 Task: Adding States in Picklist Value Sets 1
Action: Mouse moved to (129, 406)
Screenshot: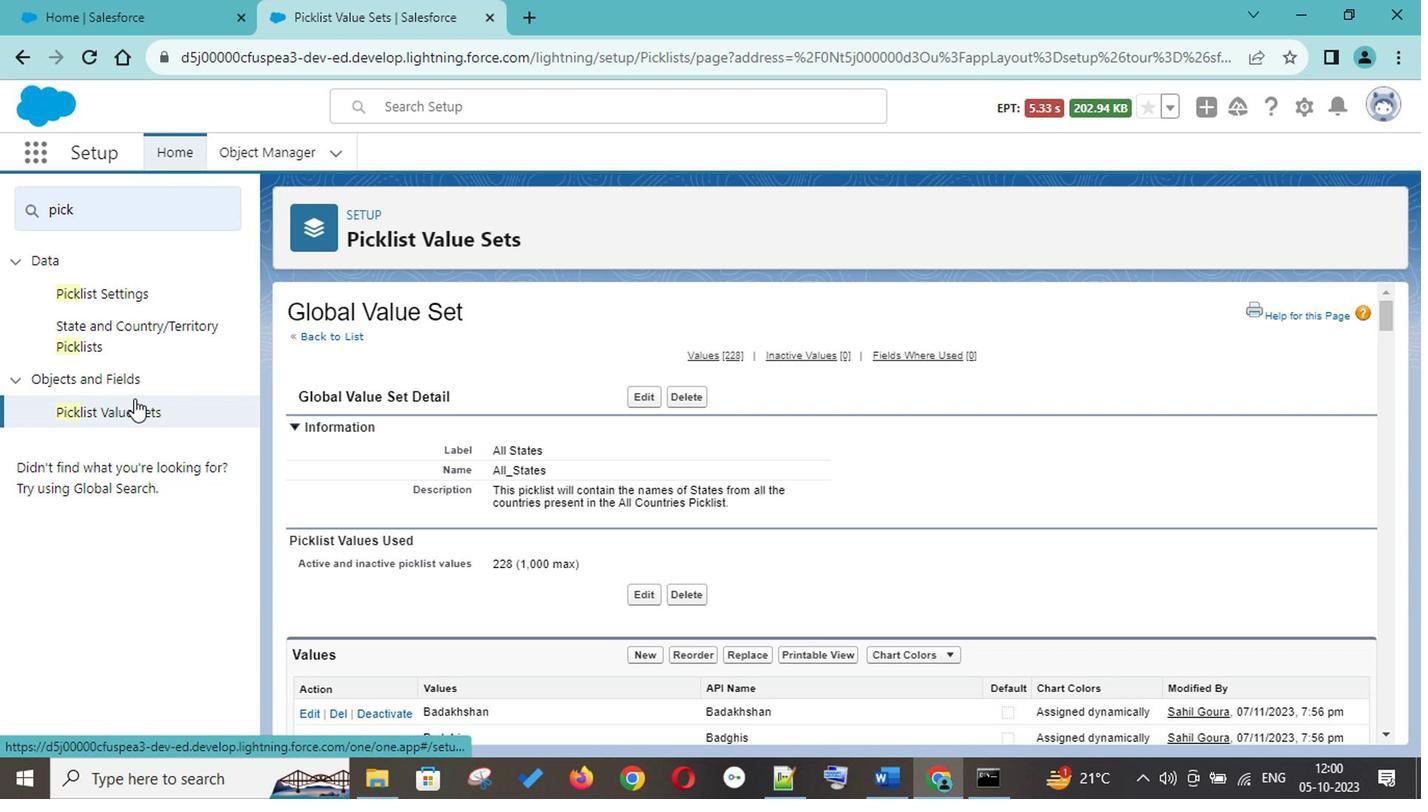 
Action: Mouse pressed left at (129, 406)
Screenshot: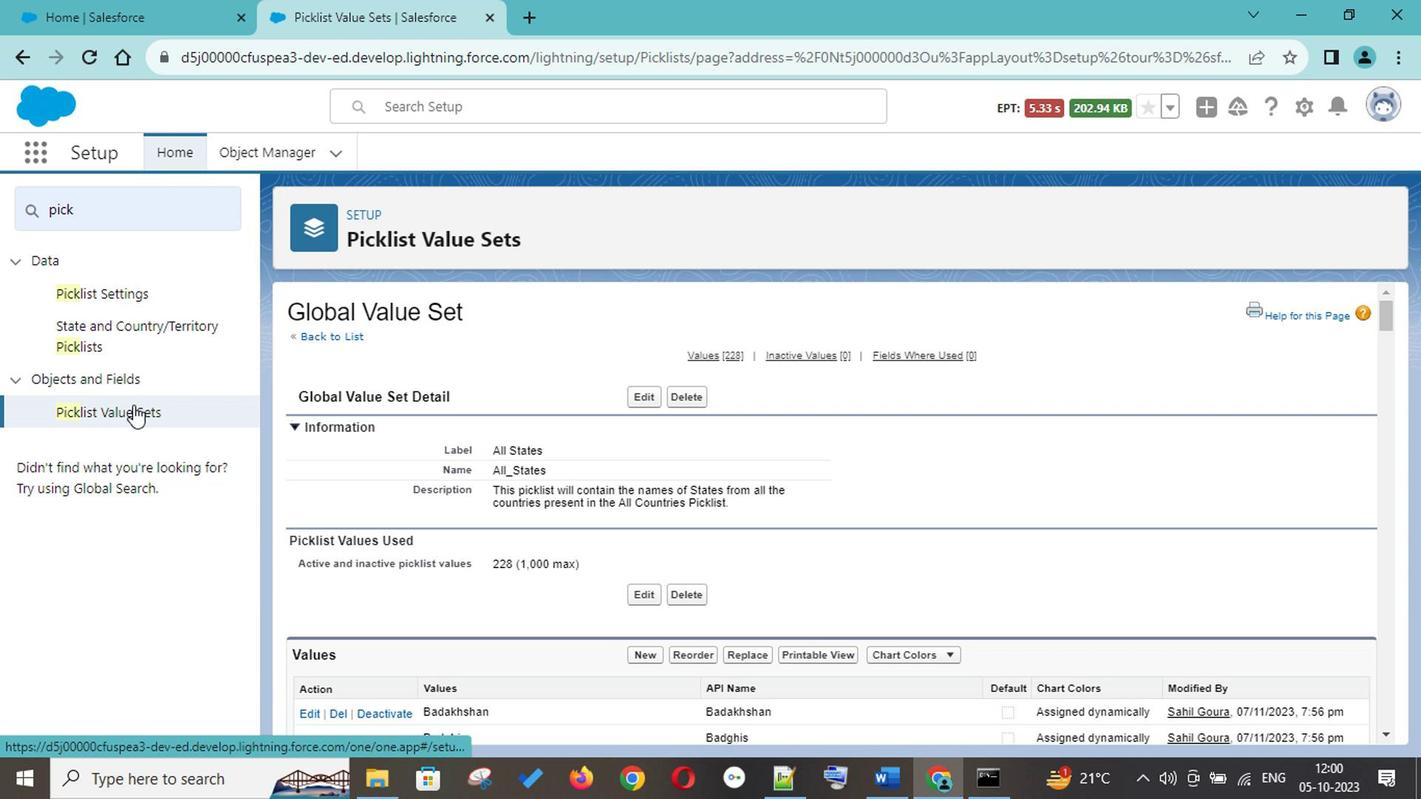 
Action: Mouse moved to (401, 535)
Screenshot: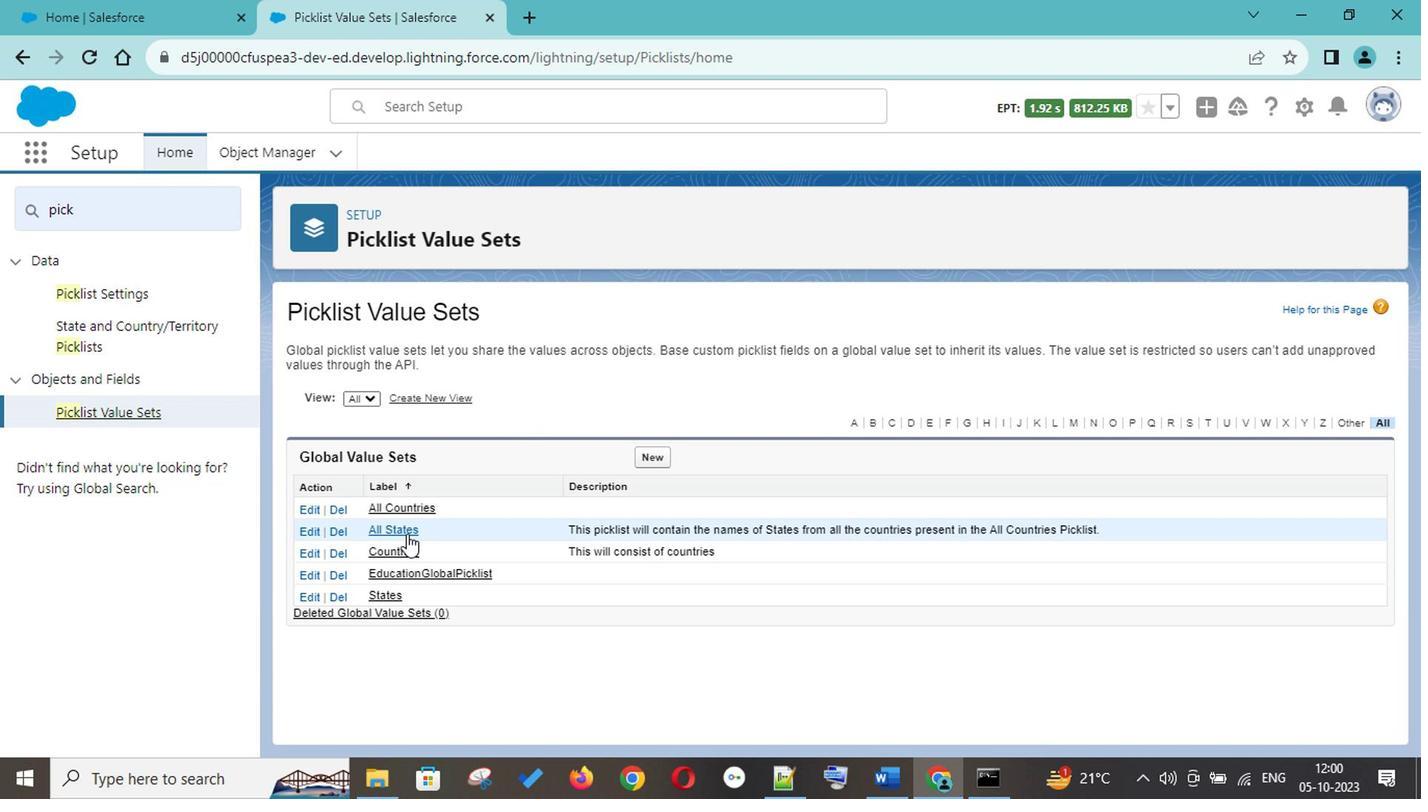 
Action: Mouse pressed left at (401, 535)
Screenshot: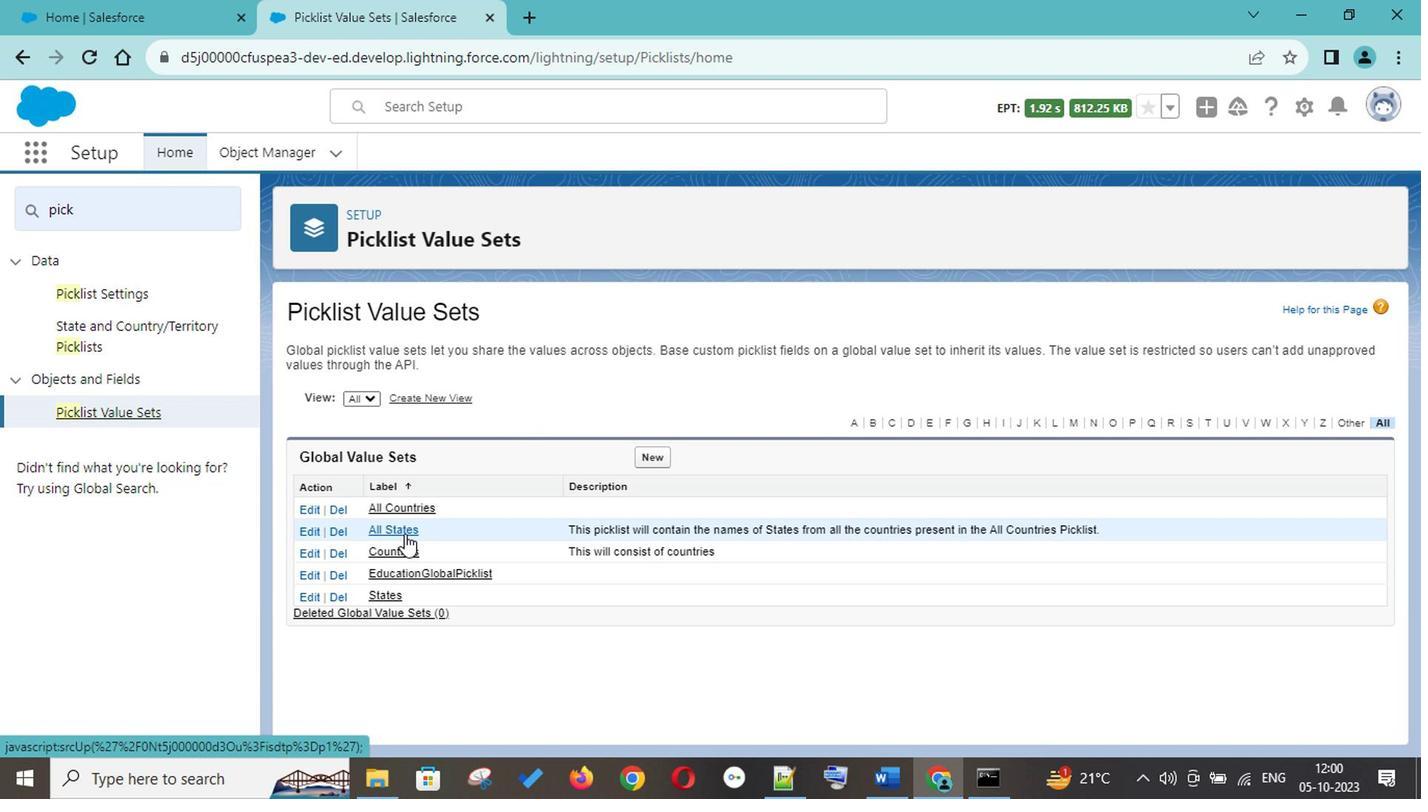 
Action: Mouse moved to (639, 545)
Screenshot: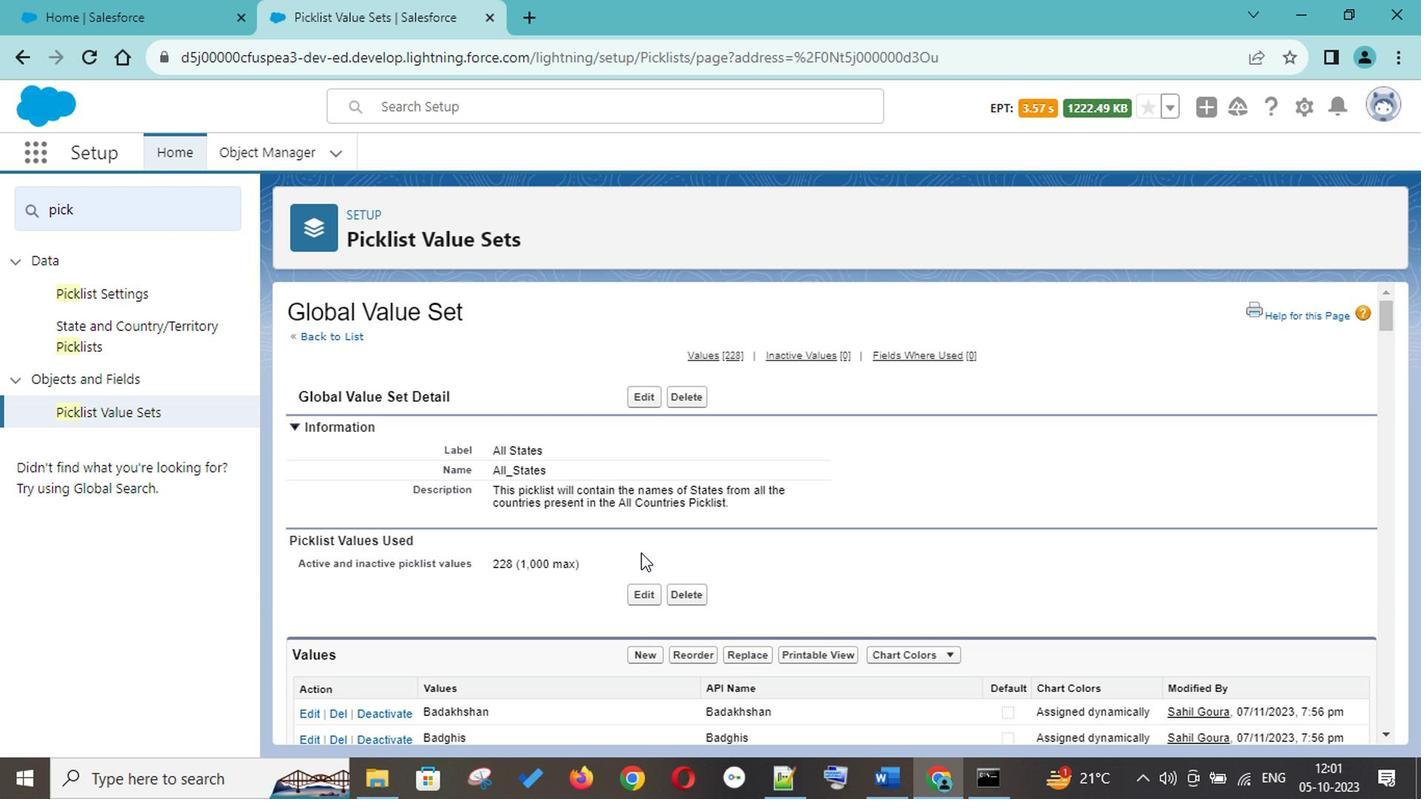 
Action: Mouse scrolled (639, 544) with delta (0, 0)
Screenshot: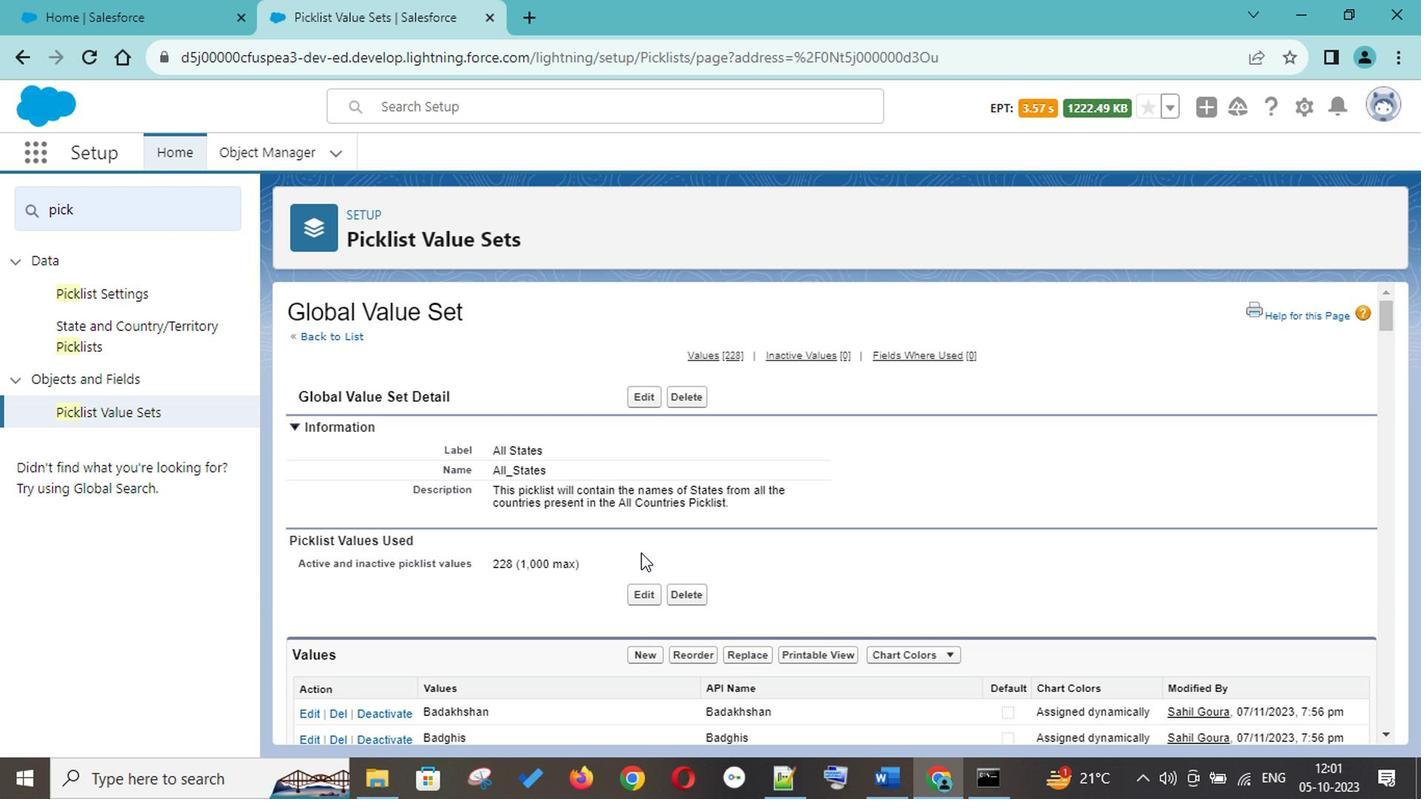
Action: Mouse moved to (564, 527)
Screenshot: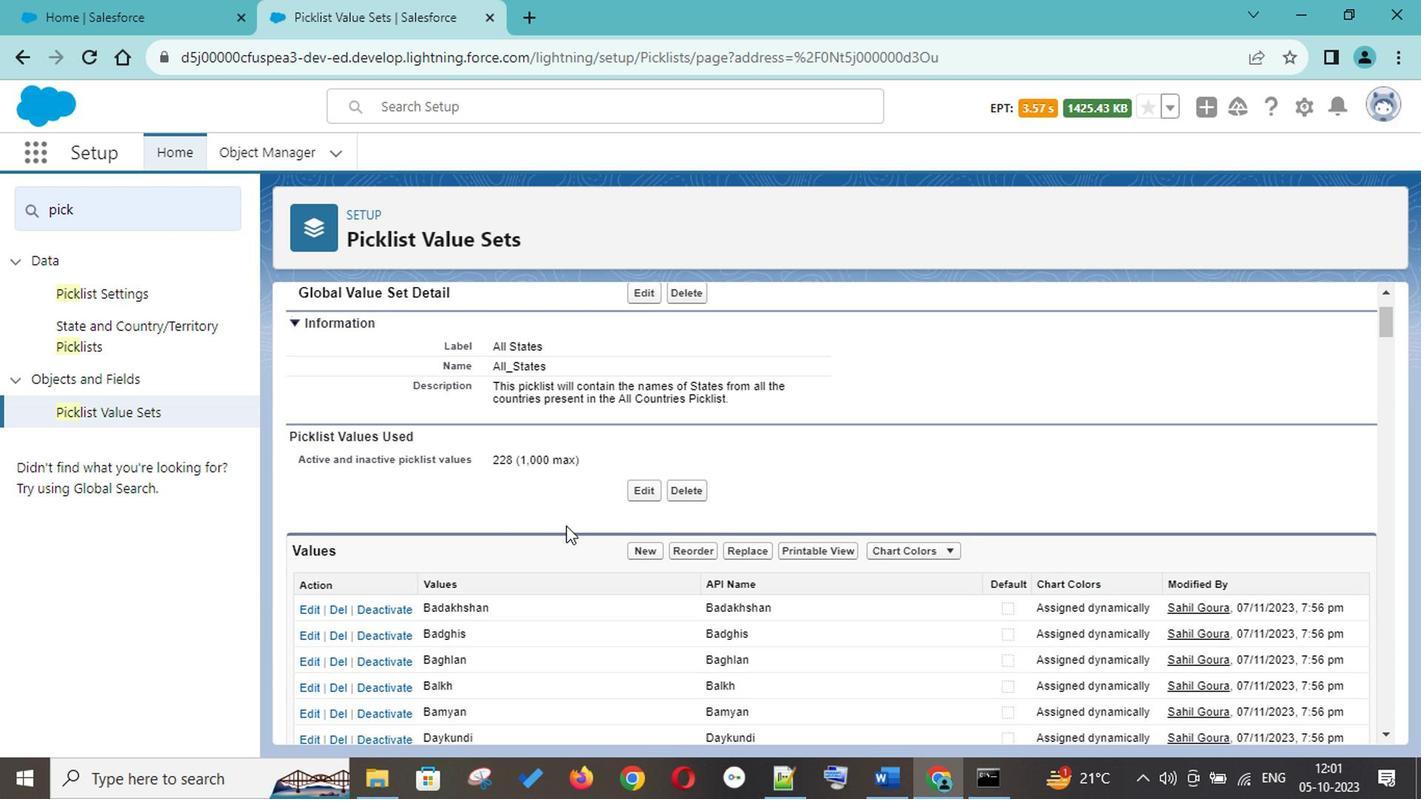 
Action: Mouse scrolled (564, 527) with delta (0, 0)
Screenshot: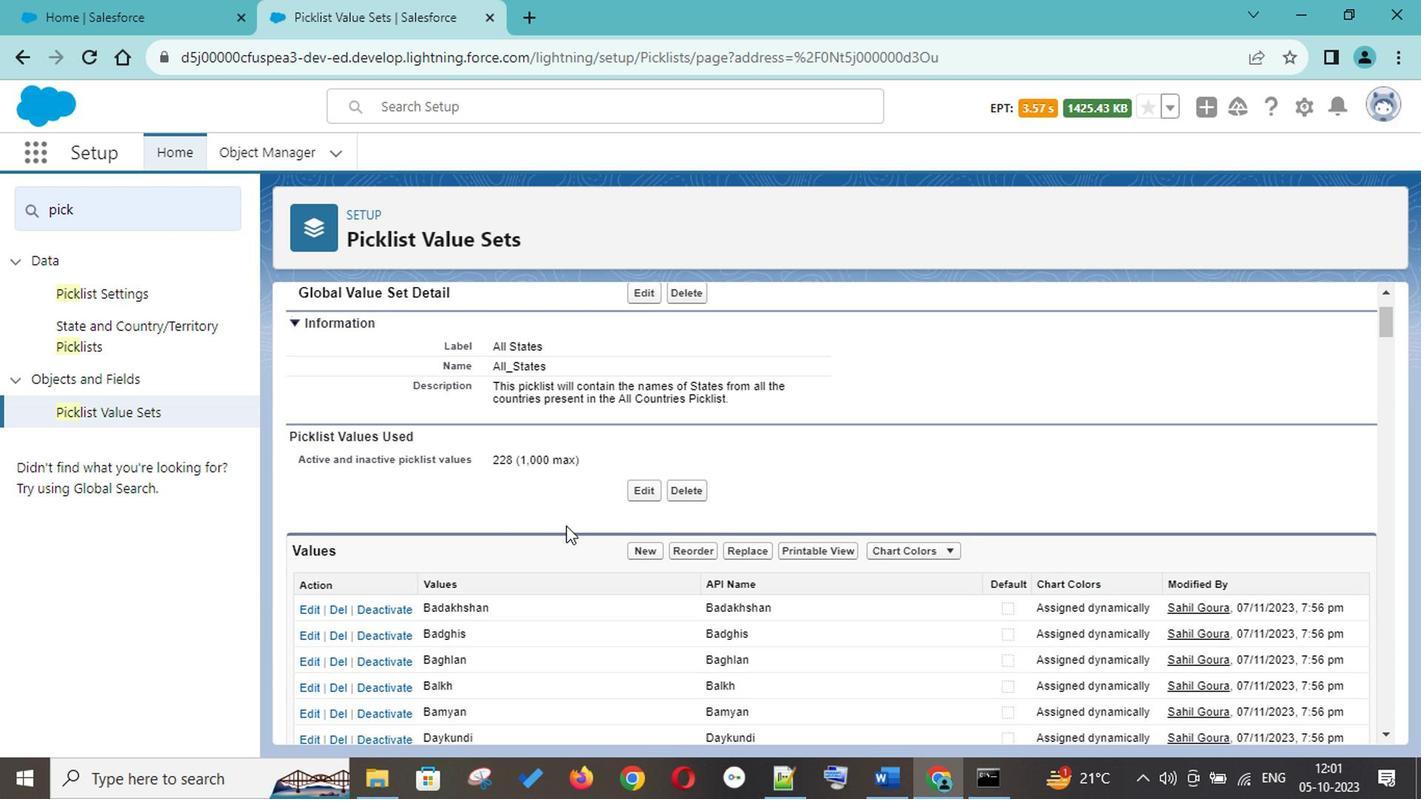 
Action: Mouse moved to (643, 451)
Screenshot: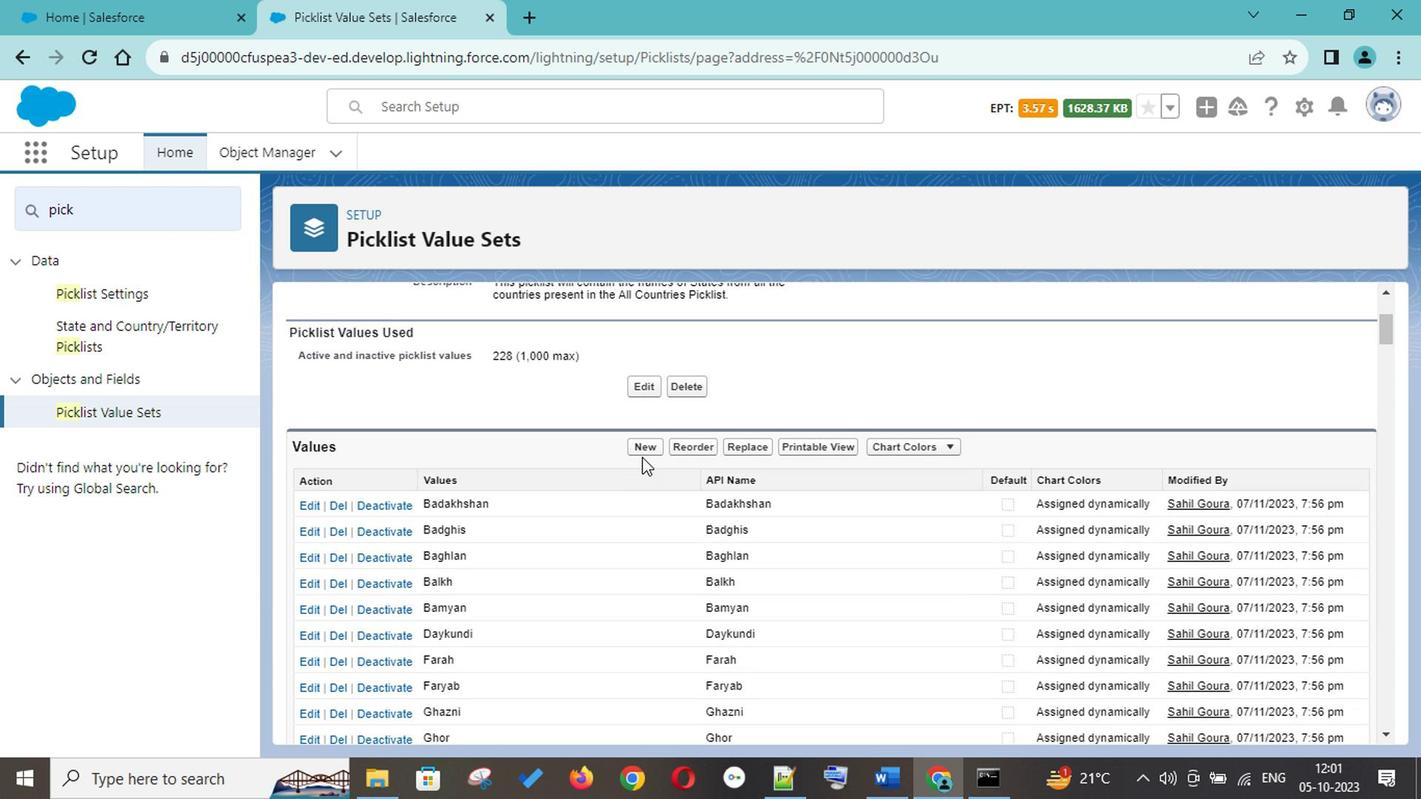 
Action: Mouse pressed left at (643, 451)
Screenshot: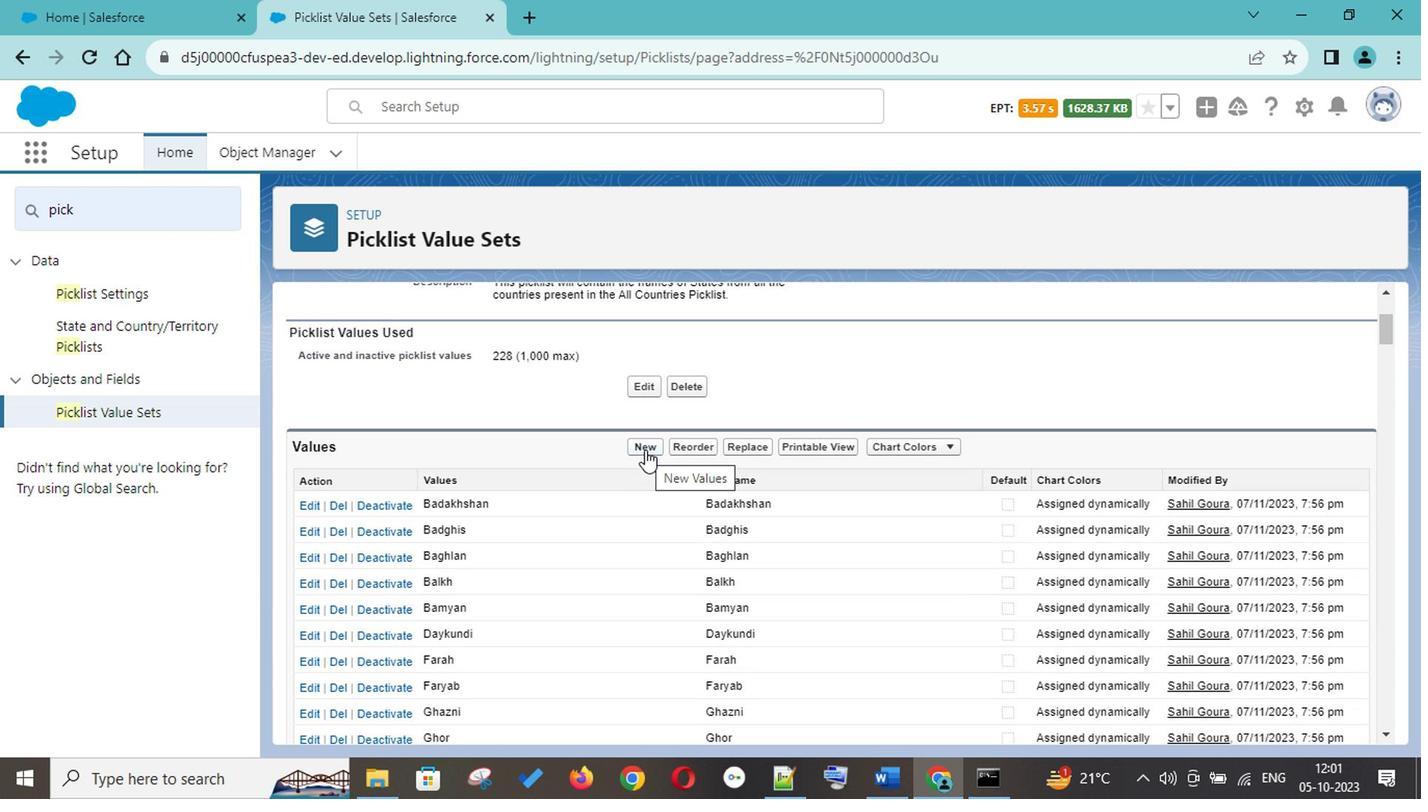 
Action: Mouse moved to (595, 515)
Screenshot: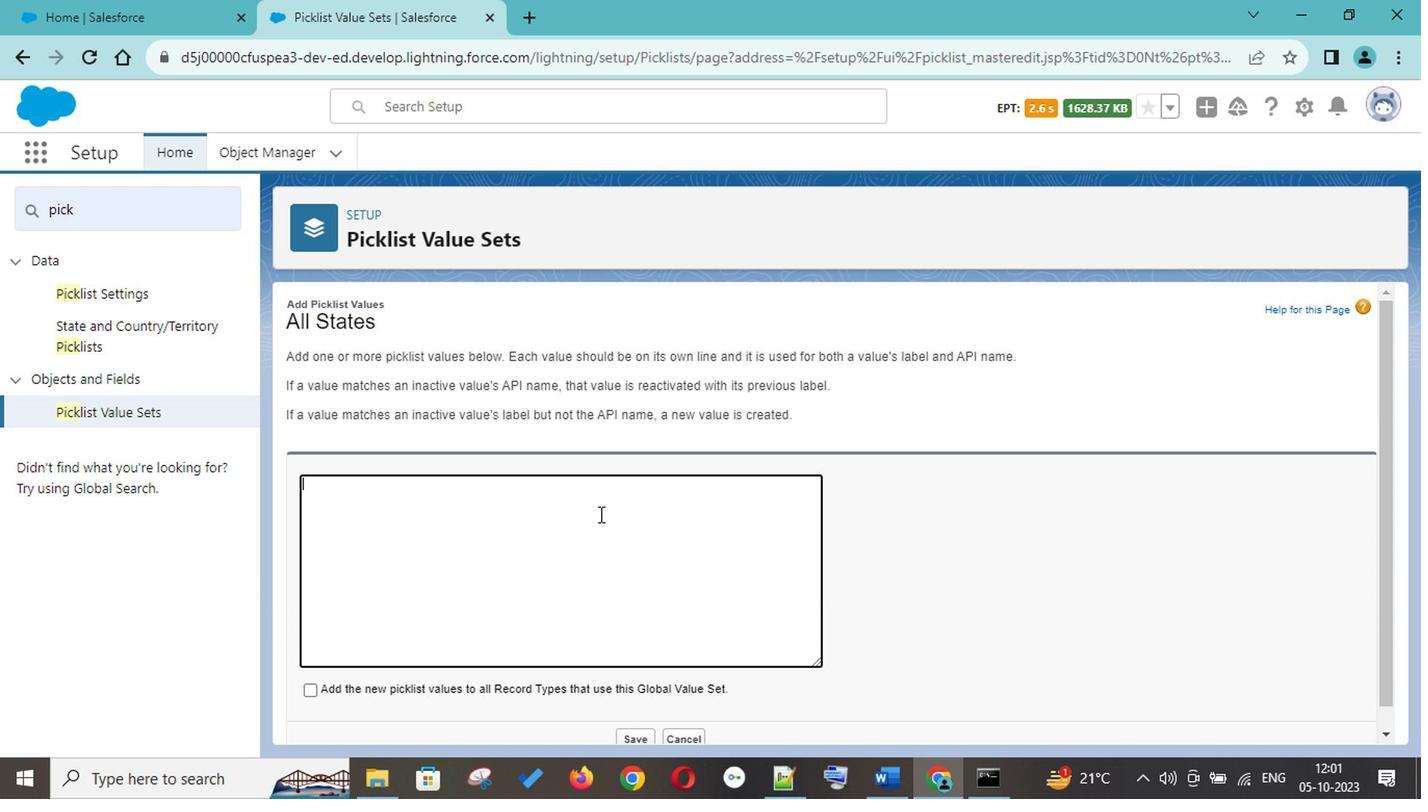 
Action: Key pressed <Key.shift>Alb-<Key.shift>Donau-<Key.shift><Key.shift><Key.shift>Kreis<Key.enter><Key.shift>Biberach<Key.enter><Key.shift>Bodenseekreis<Key.enter><Key.shift>Boblingen<Key.enter><Key.shift>Breisgau-<Key.shift>Hochschwarzwald<Key.enter><Key.shift>Calw<Key.enter><Key.shift>Konstanz<Key.enter><Key.shift>Emmendingen<Key.enter><Key.shift>Enzkreis<Key.enter><Key.shift>Esslingen<Key.enter><Key.shift>Freudenstadt<Key.enter><Key.shift>Goppingen<Key.enter><Key.shift>Heidenheim<Key.enter><Key.shift>Hohenlohe<Key.enter><Key.shift>Karlsruhe<Key.enter><Key.shift><Key.shift><Key.shift><Key.shift><Key.shift><Key.shift><Key.shift><Key.shift><Key.shift><Key.shift>Lorrach<Key.enter><Key.shift><Key.shift><Key.shift><Key.shift><Key.shift><Key.shift><Key.shift>Ludwigsburg<Key.enter><Key.shift>Main-<Key.shift>Tauber<Key.enter><Key.shift>Neckar-<Key.shift>Odenwald-<Key.shift>Kreis<Key.enter><Key.shift><Key.shift><Key.shift>Ortenaukreirs<Key.backspace><Key.backspace>s<Key.enter><Key.shift>Ostalbkreis<Key.enter><Key.shift><Key.shift><Key.shift><Key.shift><Key.shift><Key.shift><Key.shift><Key.shift>Rastatt<Key.enter><Key.shift>Ravensburg<Key.enter><Key.shift>Rens<Key.backspace><Key.backspace>ms-<Key.shift>Murr-<Key.shift><Key.shift><Key.shift><Key.shift><Key.shift><Key.shift><Key.shift><Key.shift><Key.shift><Key.shift><Key.shift><Key.shift>Kreis<Key.enter><Key.shift><Key.shift><Key.shift><Key.shift><Key.shift><Key.shift><Key.shift>Reutlignto<Key.backspace><Key.backspace><Key.backspace><Key.backspace>ngen<Key.enter><Key.shift>Rhein-<Key.shift>Neckar-<Key.shift>Kreis<Key.enter><Key.shift>Rottwell<Key.backspace><Key.backspace>il<Key.enter><Key.shift>Schwabisch<Key.space><Key.shift>Hall<Key.enter><Key.shift><Key.shift>Schwarzwald-<Key.shift>Baar-<Key.shift>Kreis<Key.enter><Key.shift>Sigmaringen<Key.enter><Key.shift>Tubingen<Key.enter><Key.shift>Tuttlingen<Key.enter><Key.shift>Waldshut<Key.enter><Key.shift>Zollernalbkreis
Screenshot: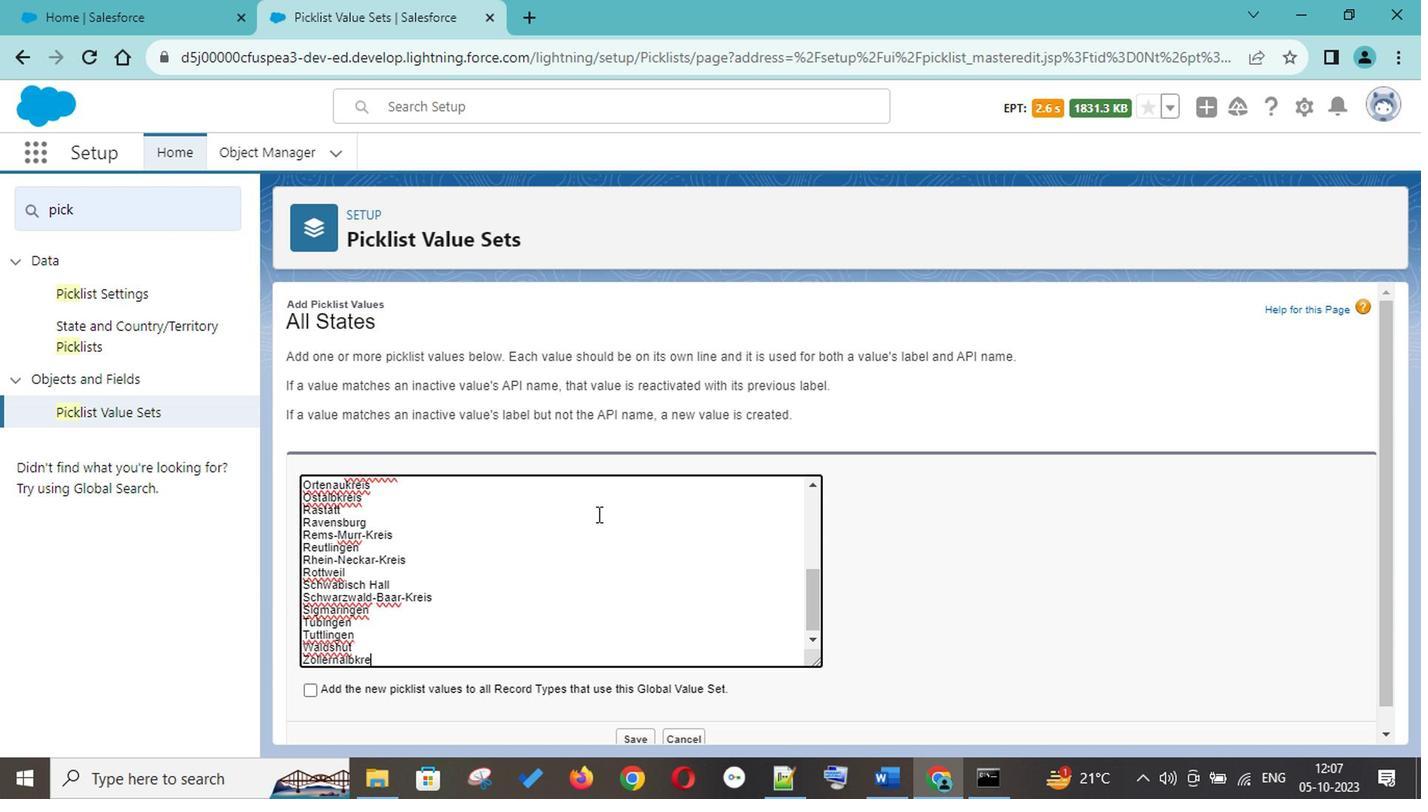 
Action: Mouse moved to (307, 693)
Screenshot: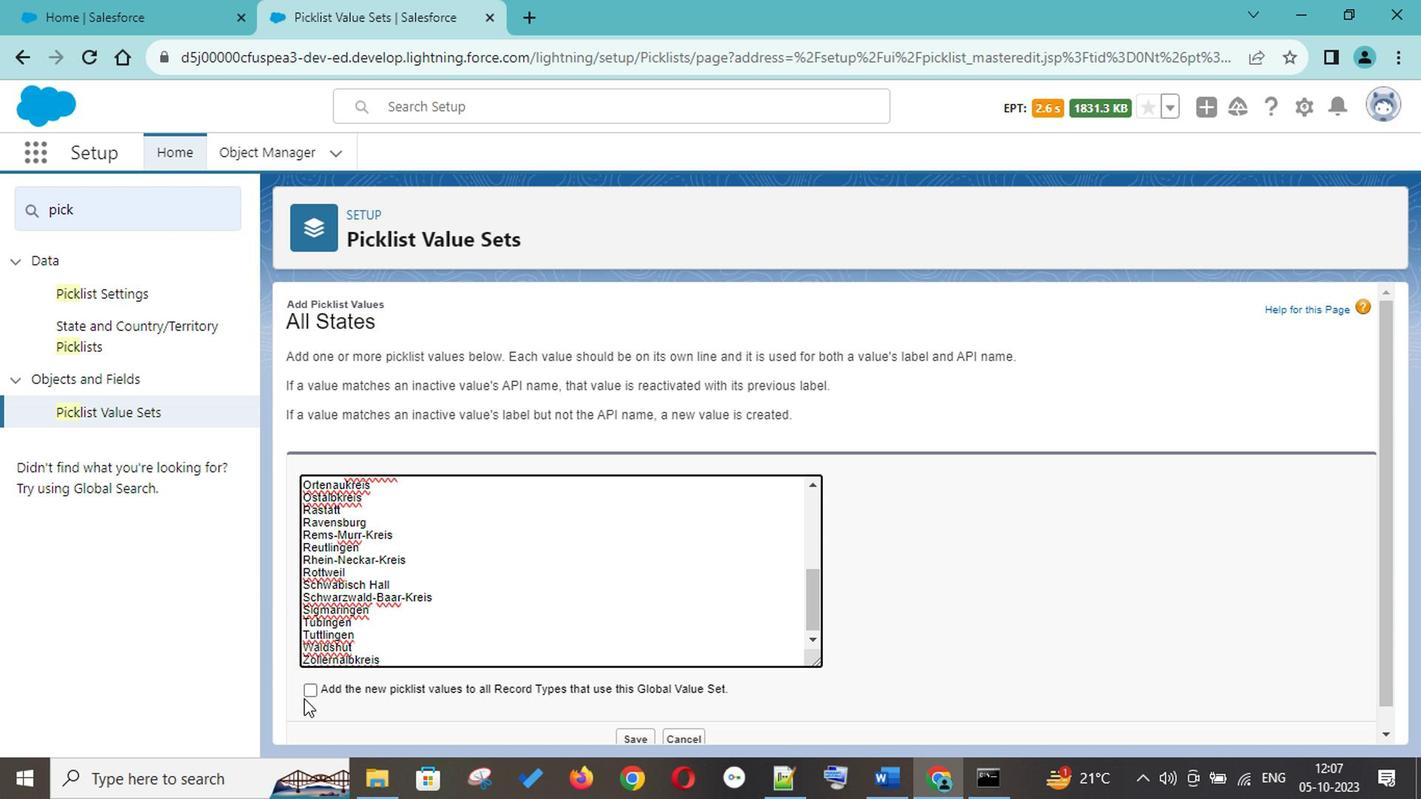 
Action: Mouse pressed left at (307, 693)
Screenshot: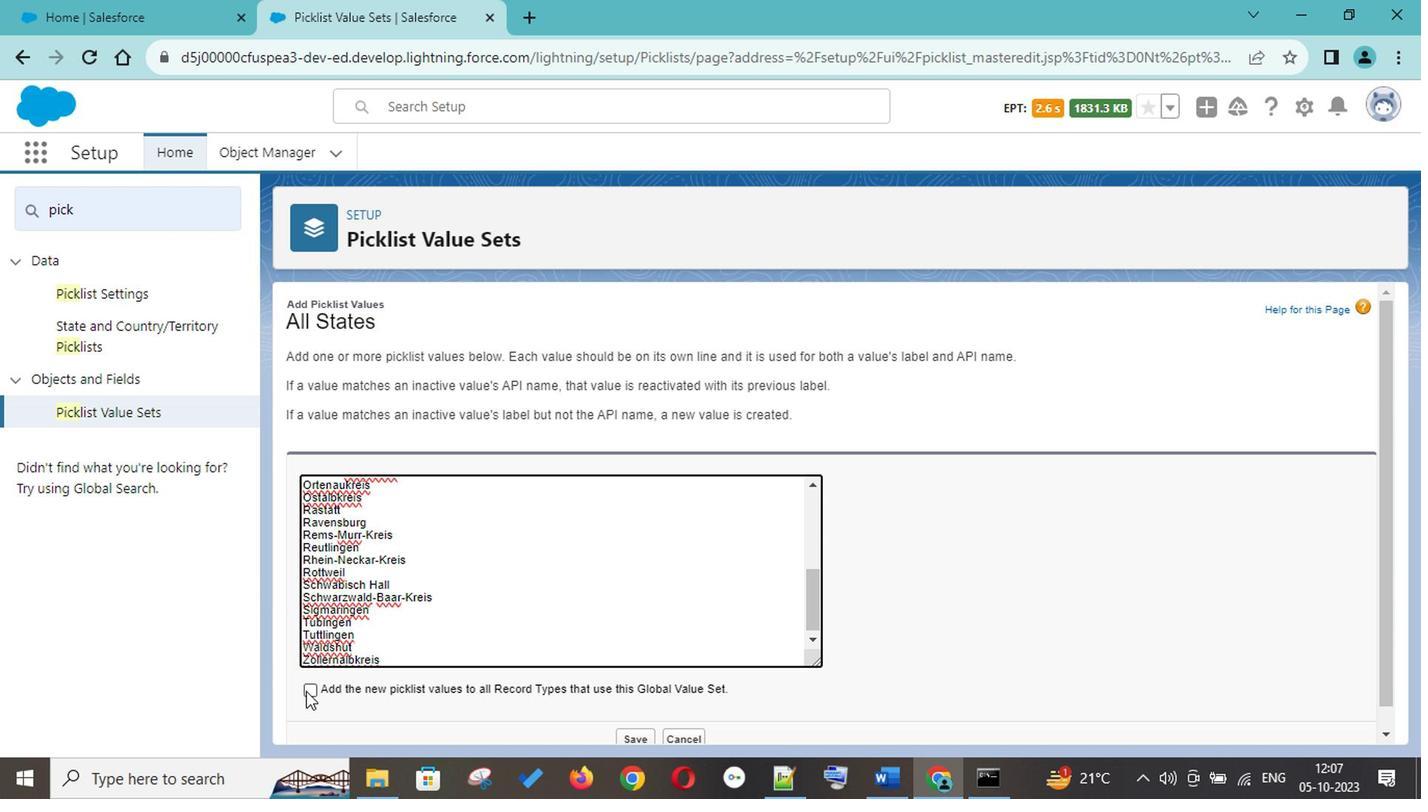 
Action: Mouse moved to (525, 680)
Screenshot: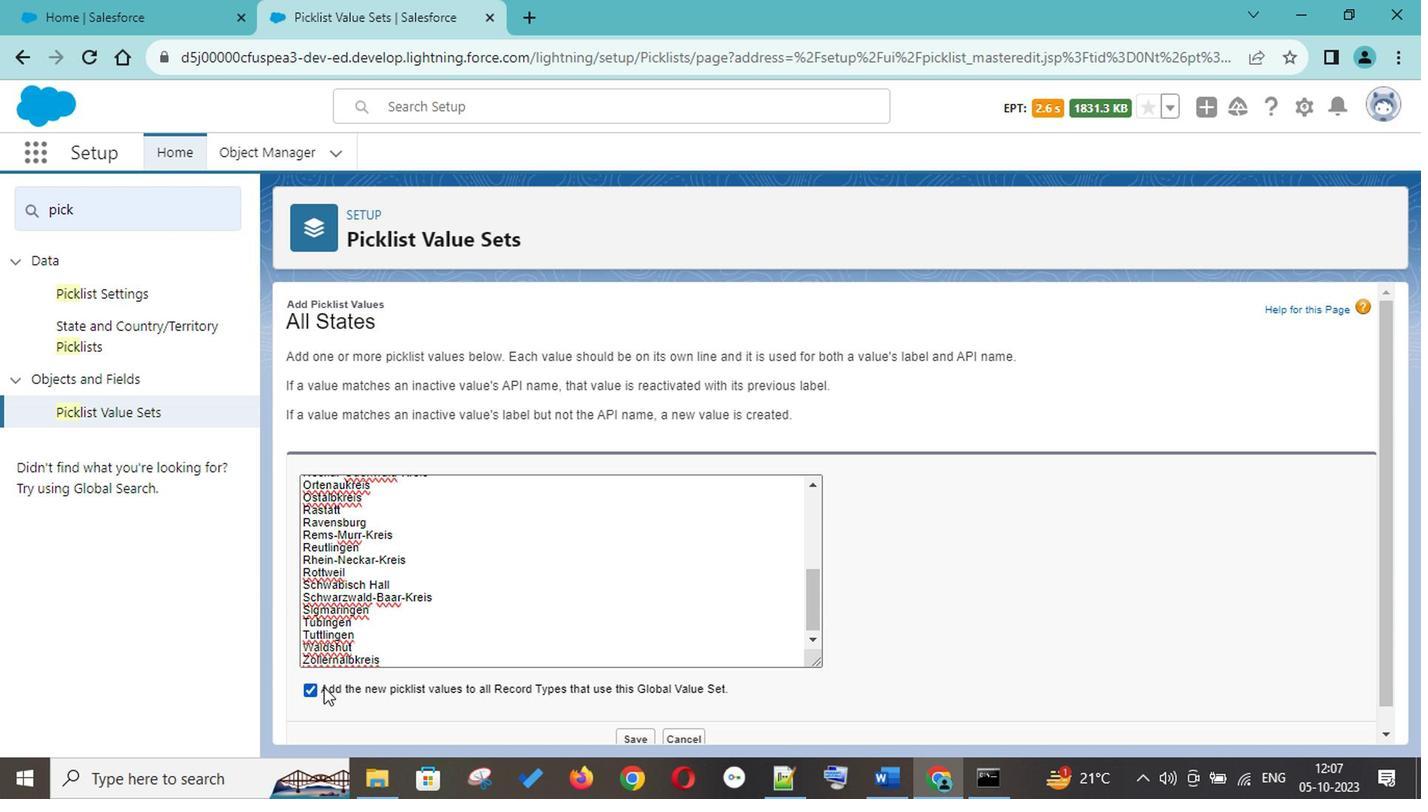 
Action: Mouse scrolled (525, 679) with delta (0, -1)
Screenshot: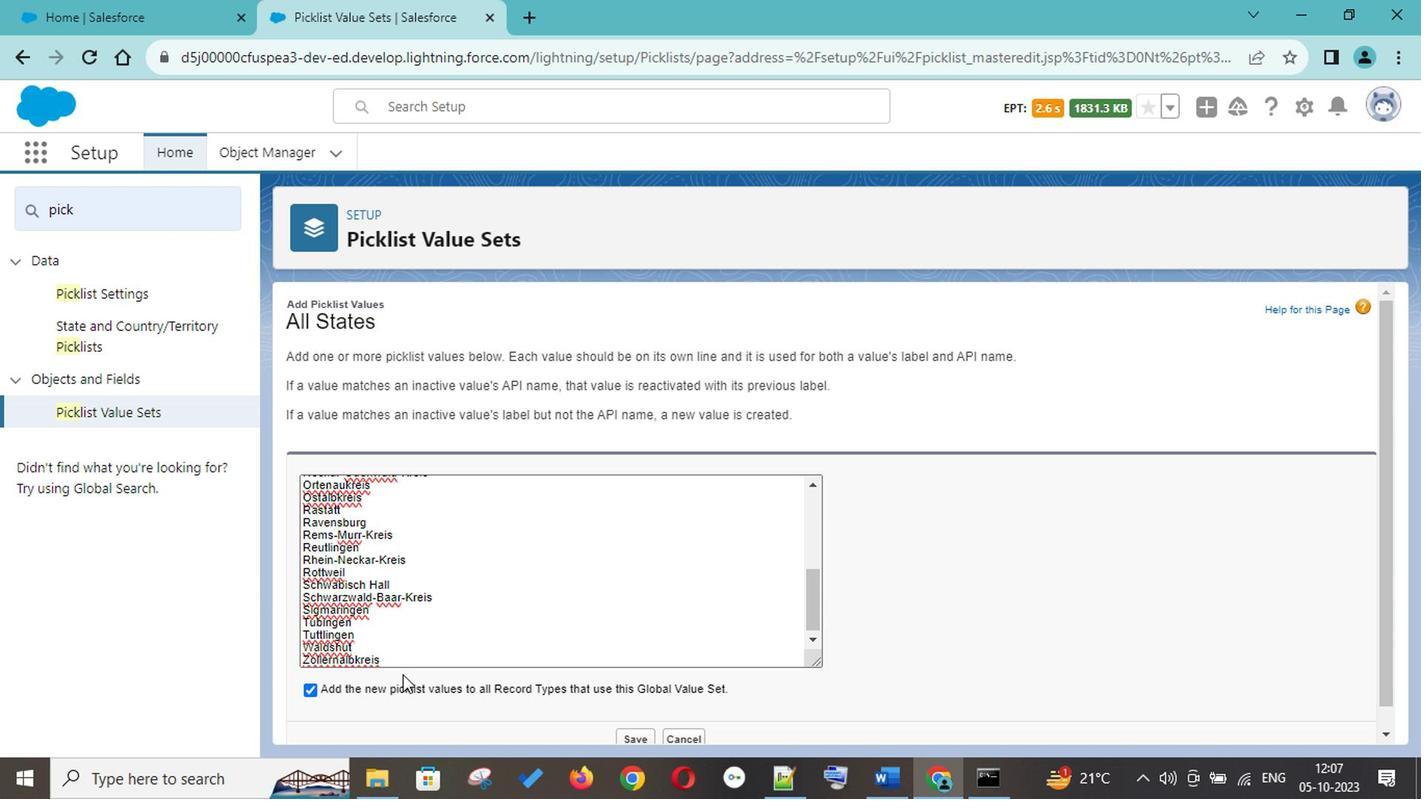 
Action: Mouse scrolled (525, 679) with delta (0, -1)
Screenshot: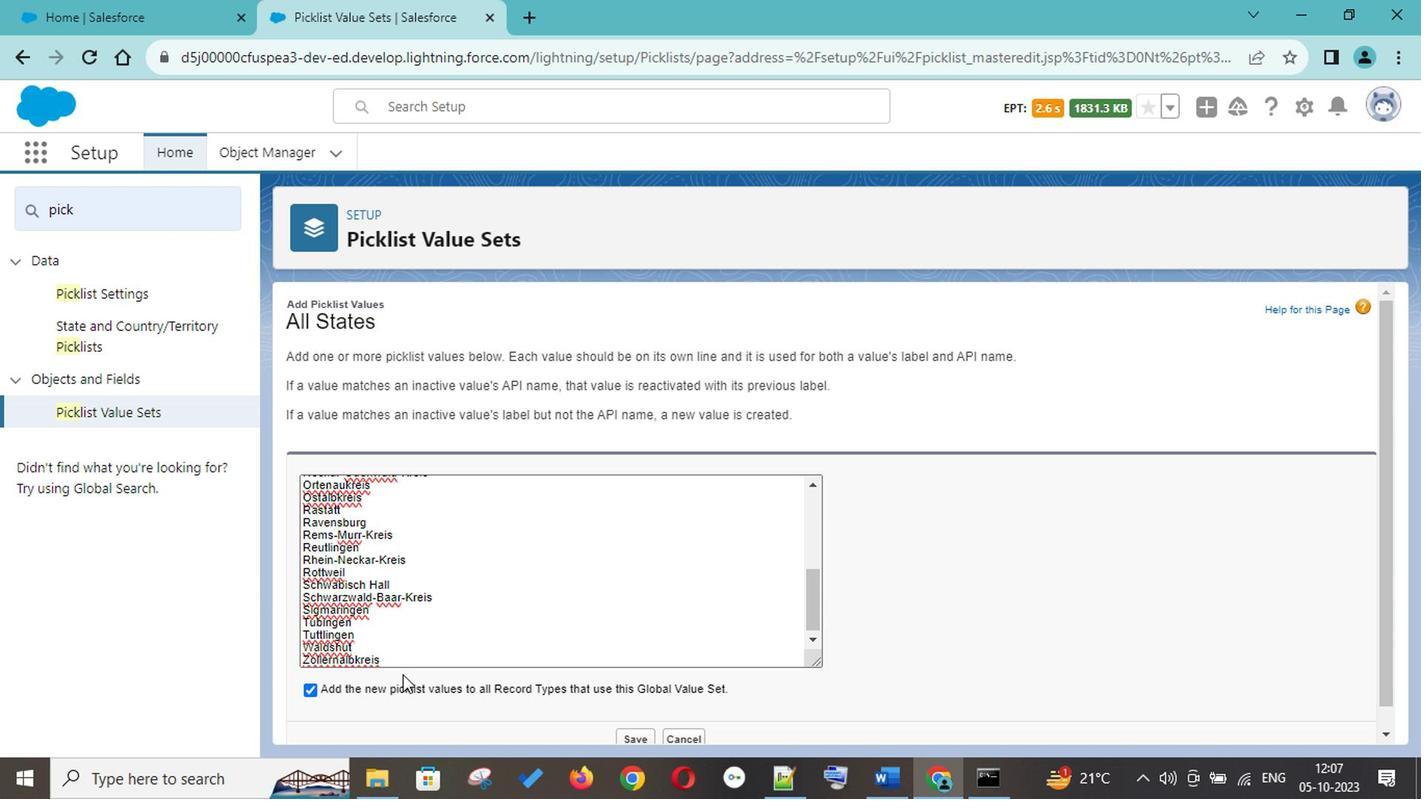 
Action: Mouse moved to (632, 713)
Screenshot: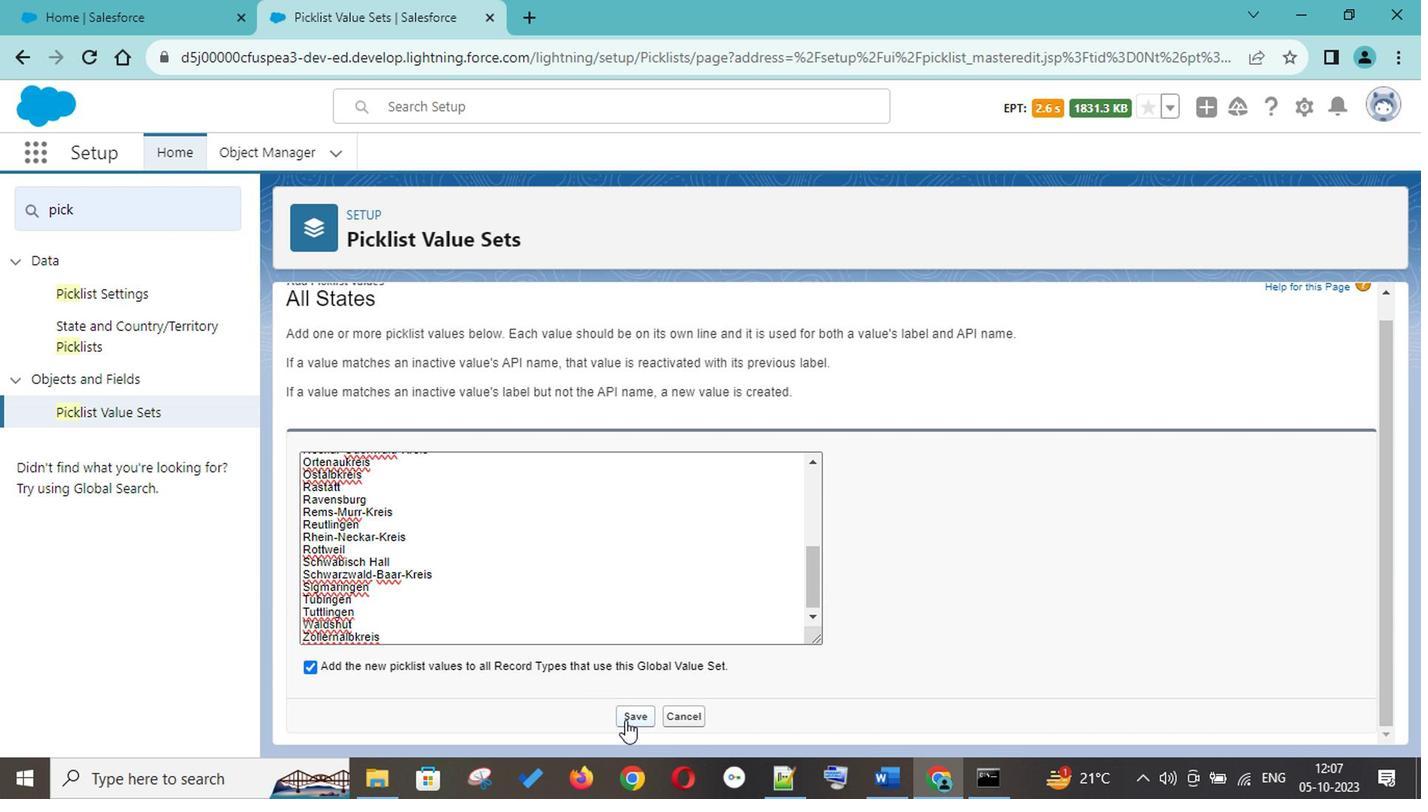 
Action: Mouse pressed left at (632, 713)
Screenshot: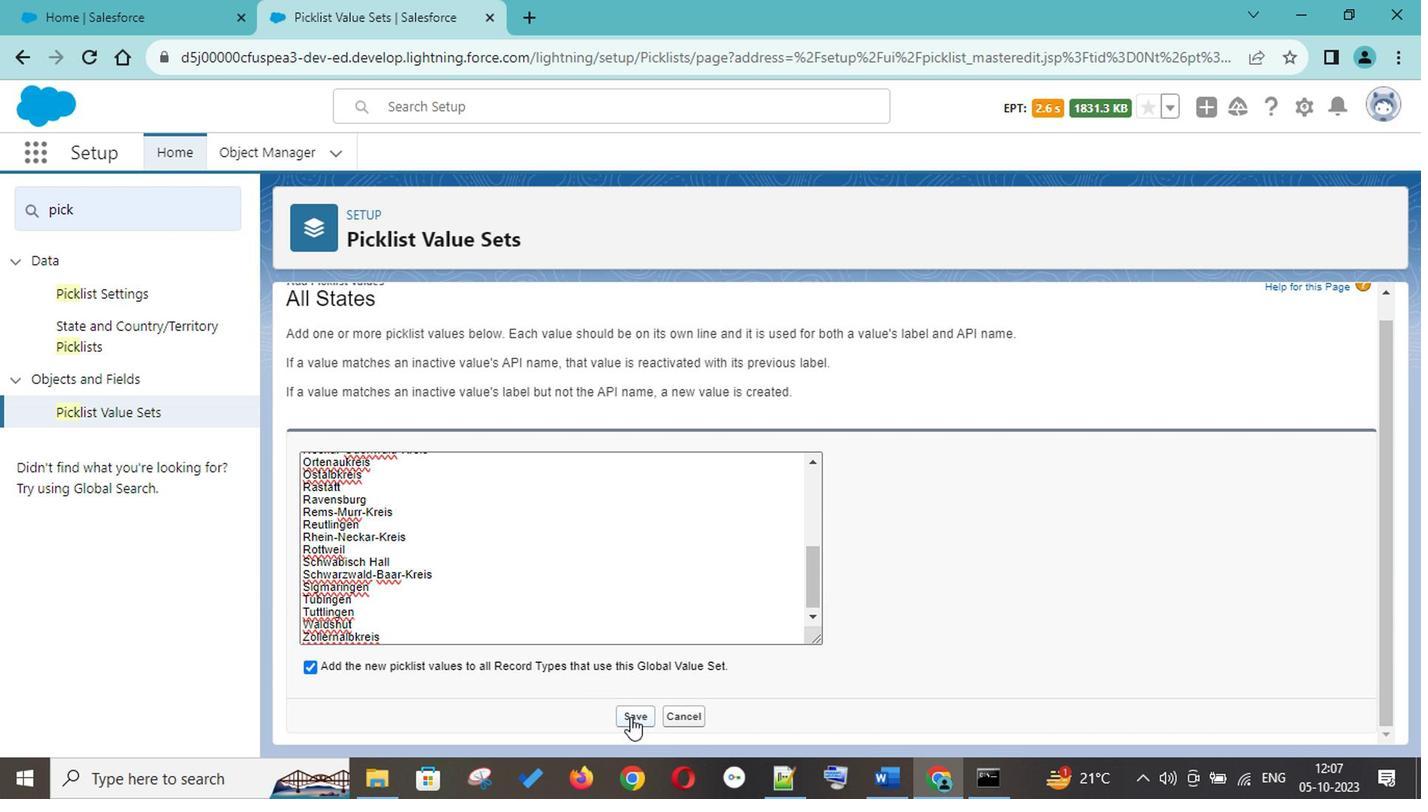 
Action: Mouse moved to (589, 460)
Screenshot: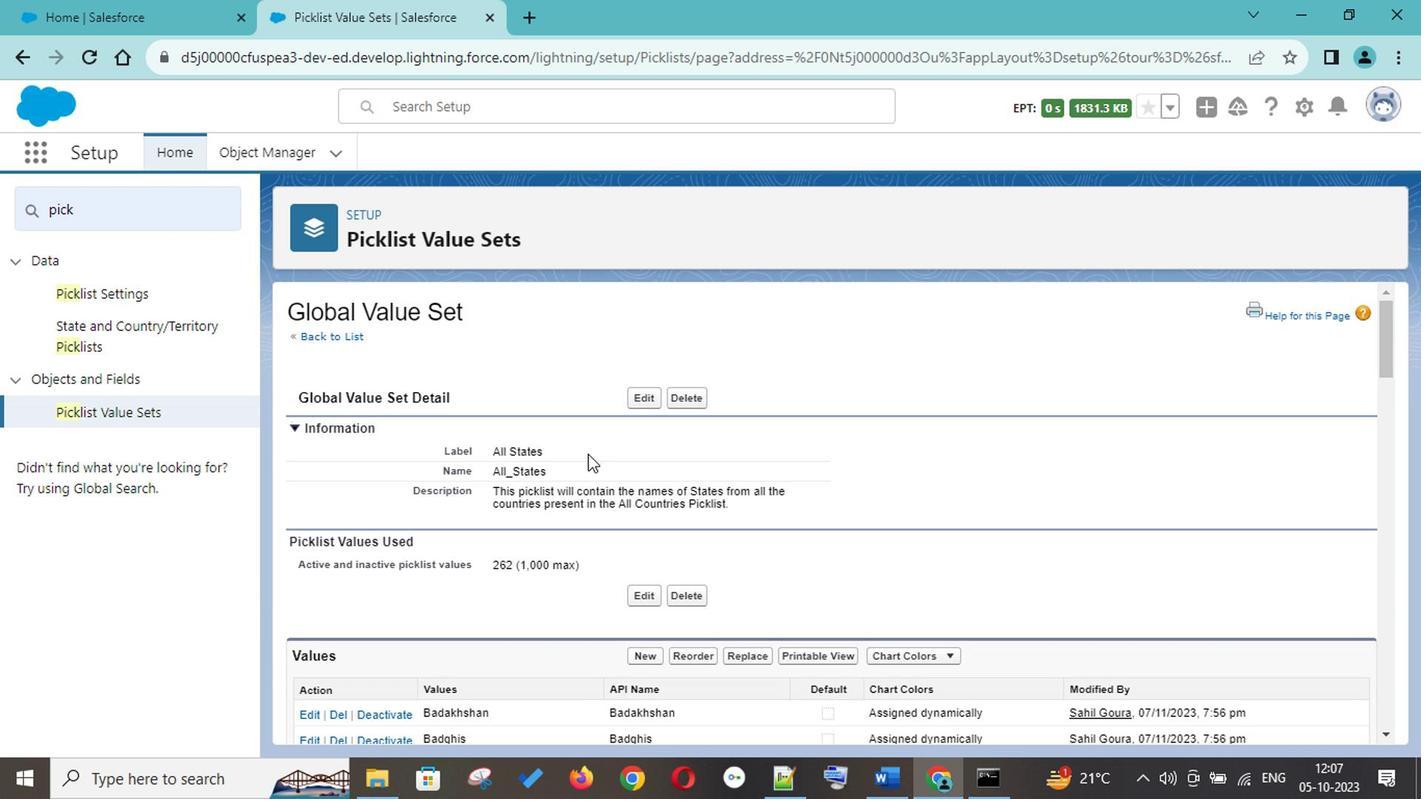 
Action: Mouse scrolled (589, 459) with delta (0, 0)
Screenshot: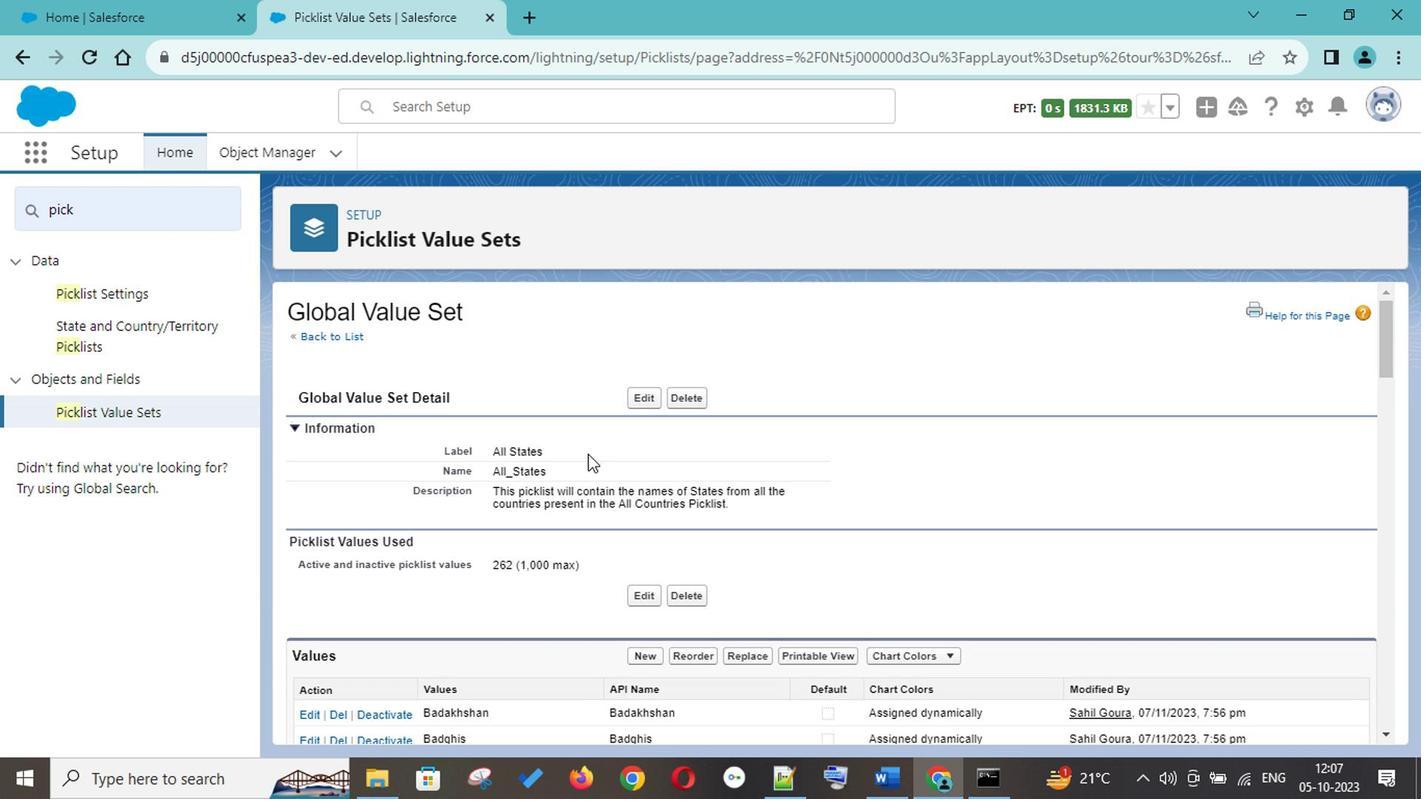 
Action: Mouse scrolled (589, 459) with delta (0, 0)
Screenshot: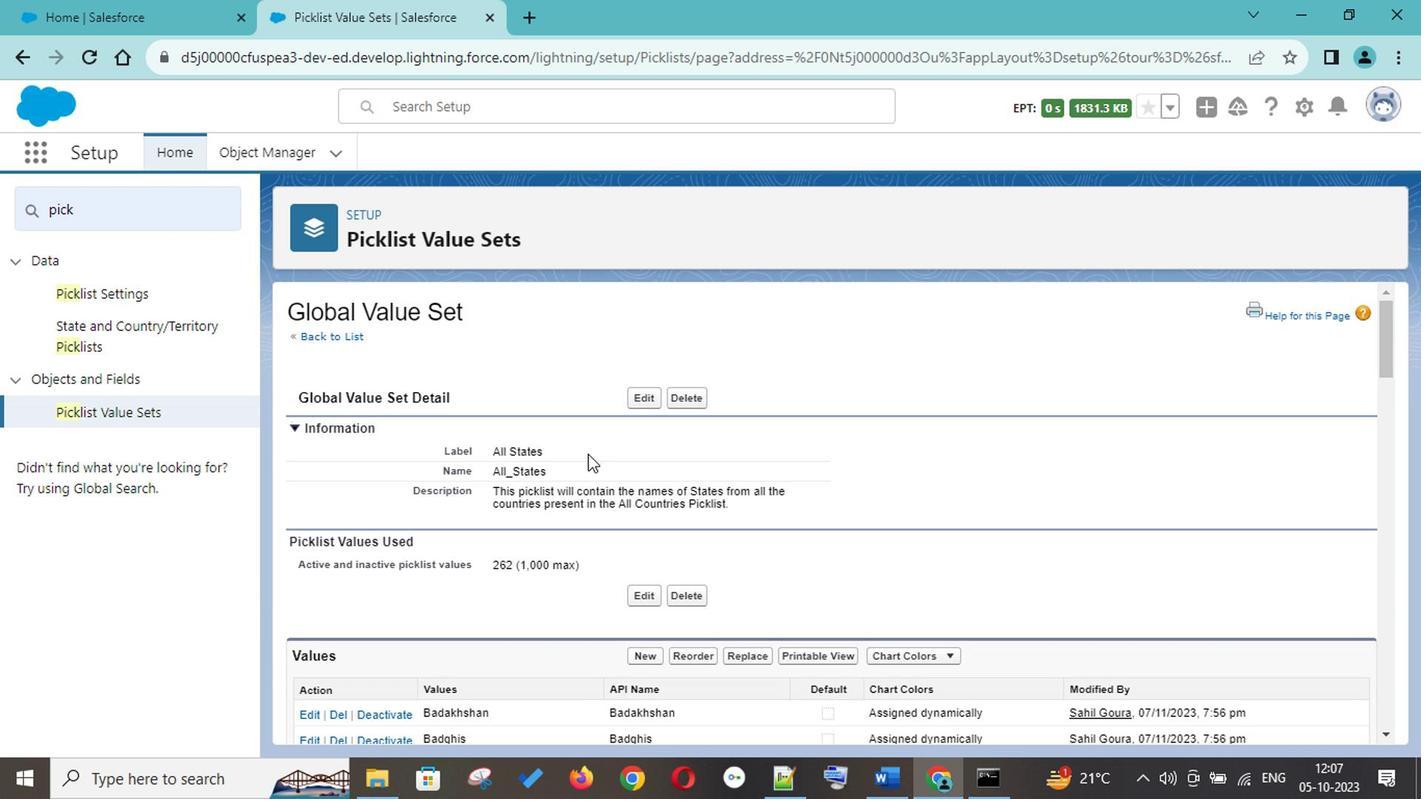 
Action: Mouse scrolled (589, 459) with delta (0, 0)
Screenshot: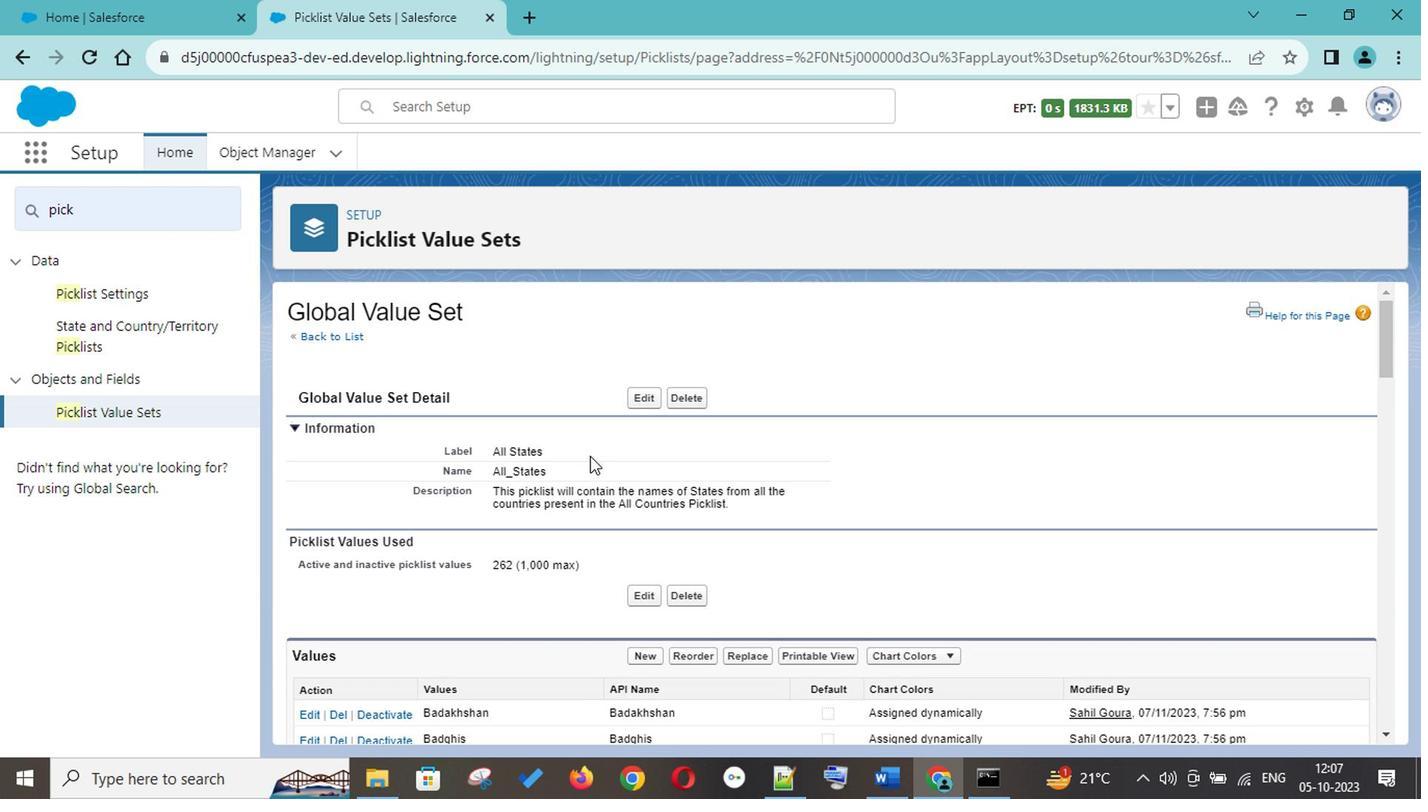 
Action: Mouse moved to (592, 497)
Screenshot: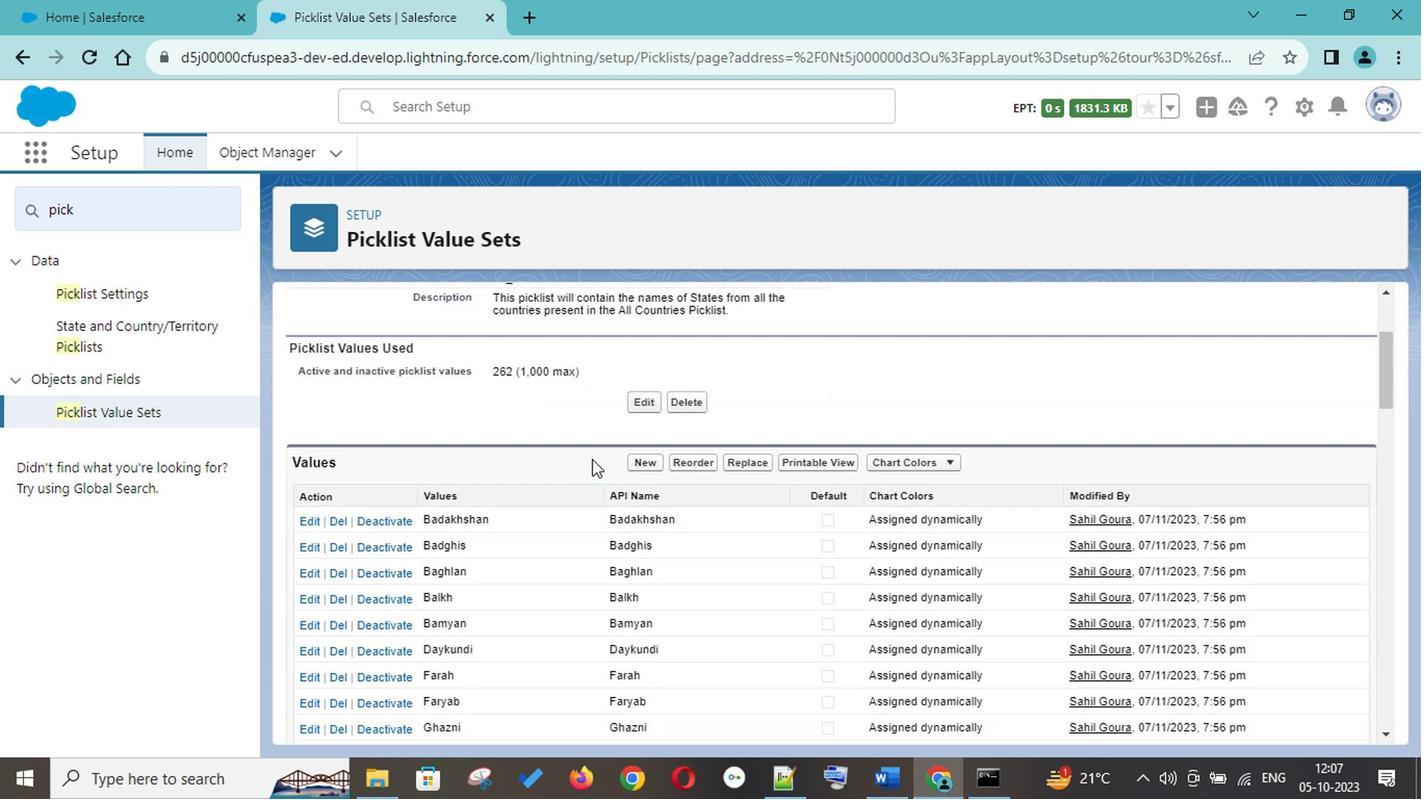 
Action: Mouse scrolled (592, 495) with delta (0, -1)
Screenshot: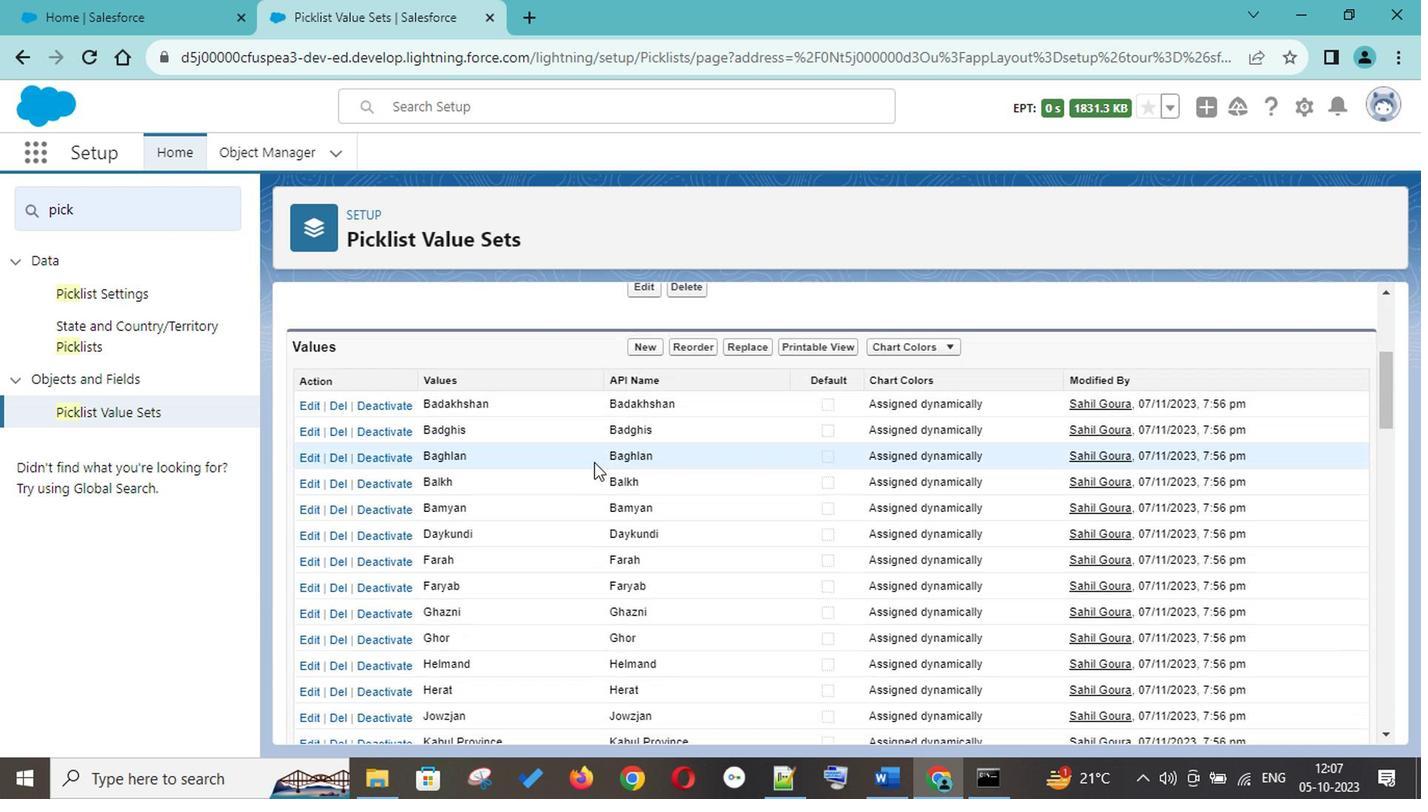 
Action: Mouse scrolled (592, 495) with delta (0, -1)
Screenshot: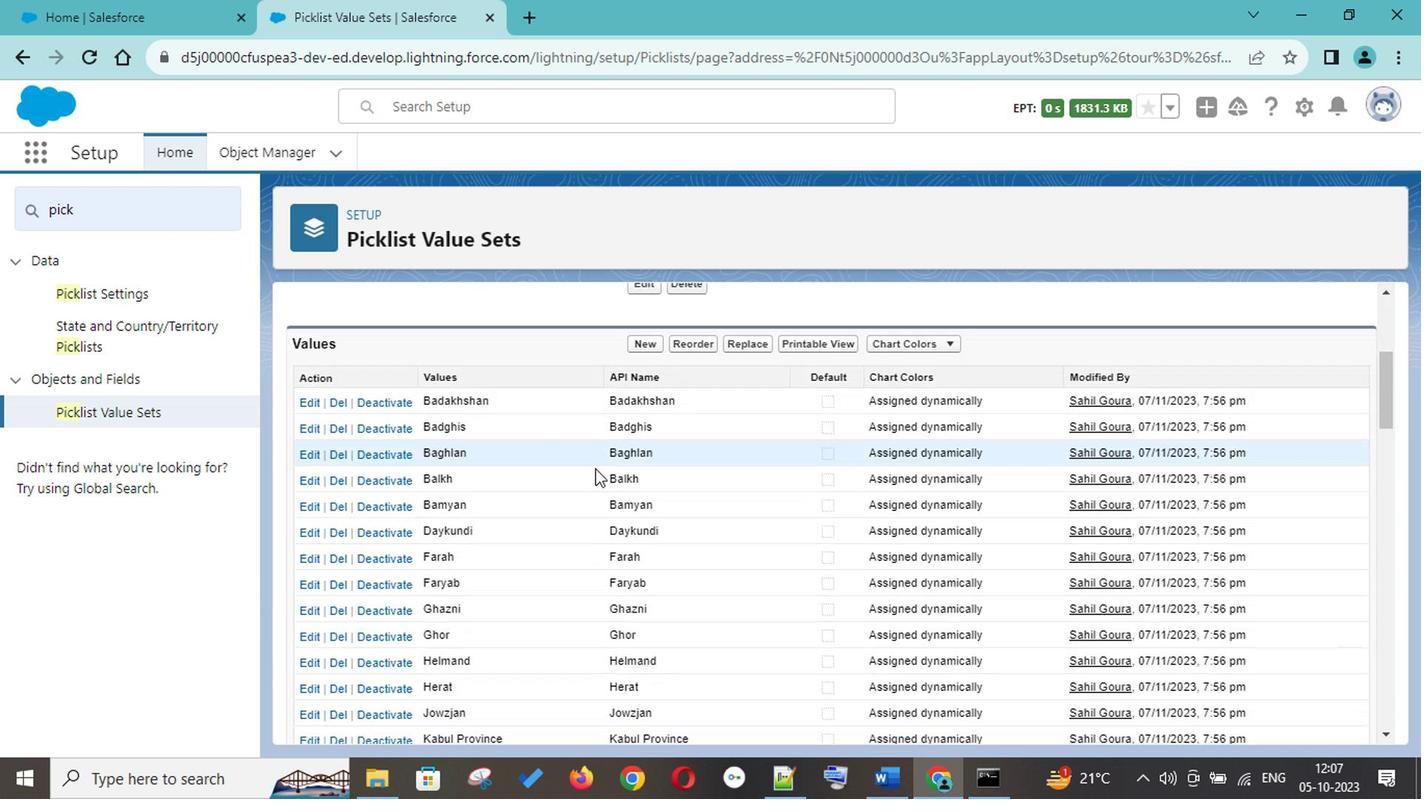 
Action: Mouse moved to (592, 497)
Screenshot: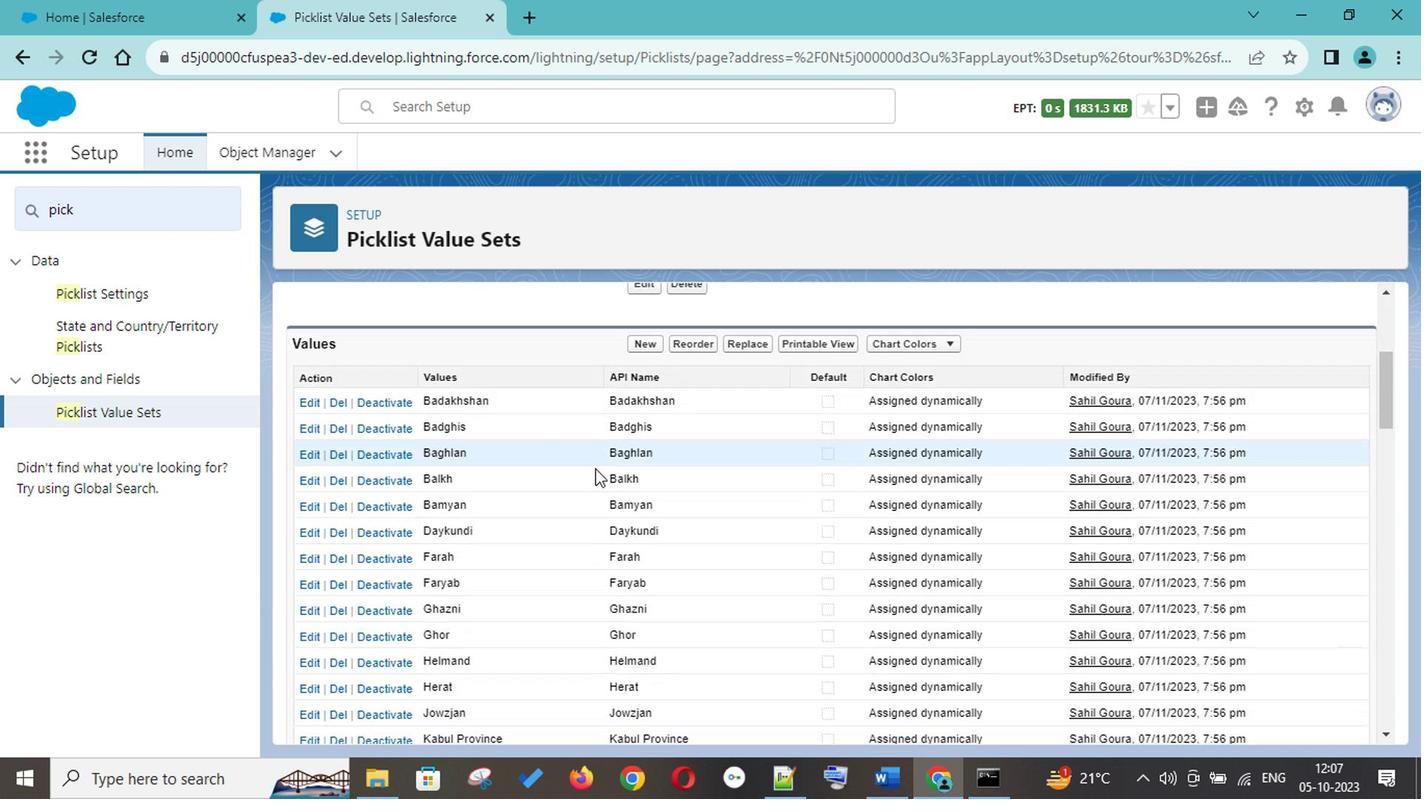 
Action: Mouse scrolled (592, 495) with delta (0, -1)
Screenshot: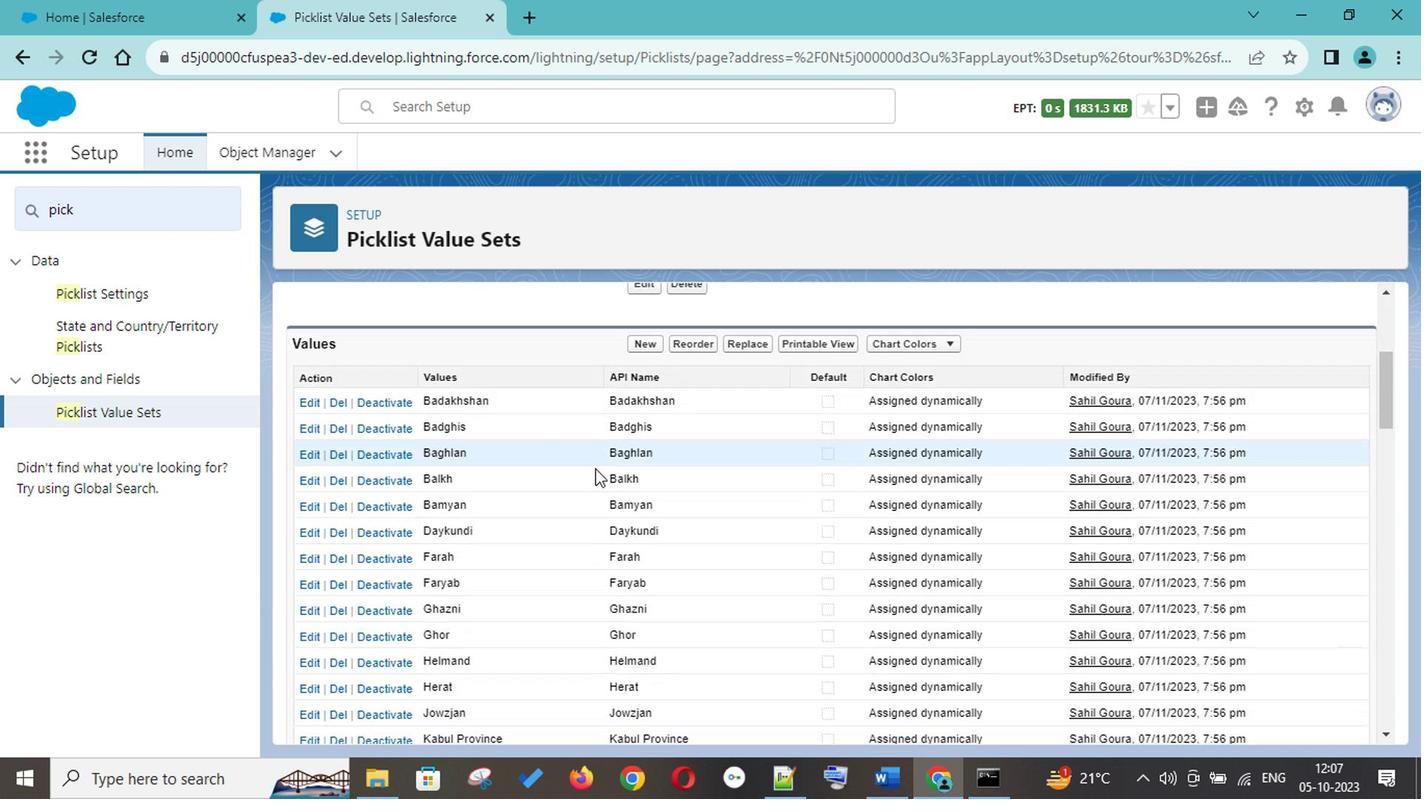
Action: Mouse scrolled (592, 495) with delta (0, -1)
Screenshot: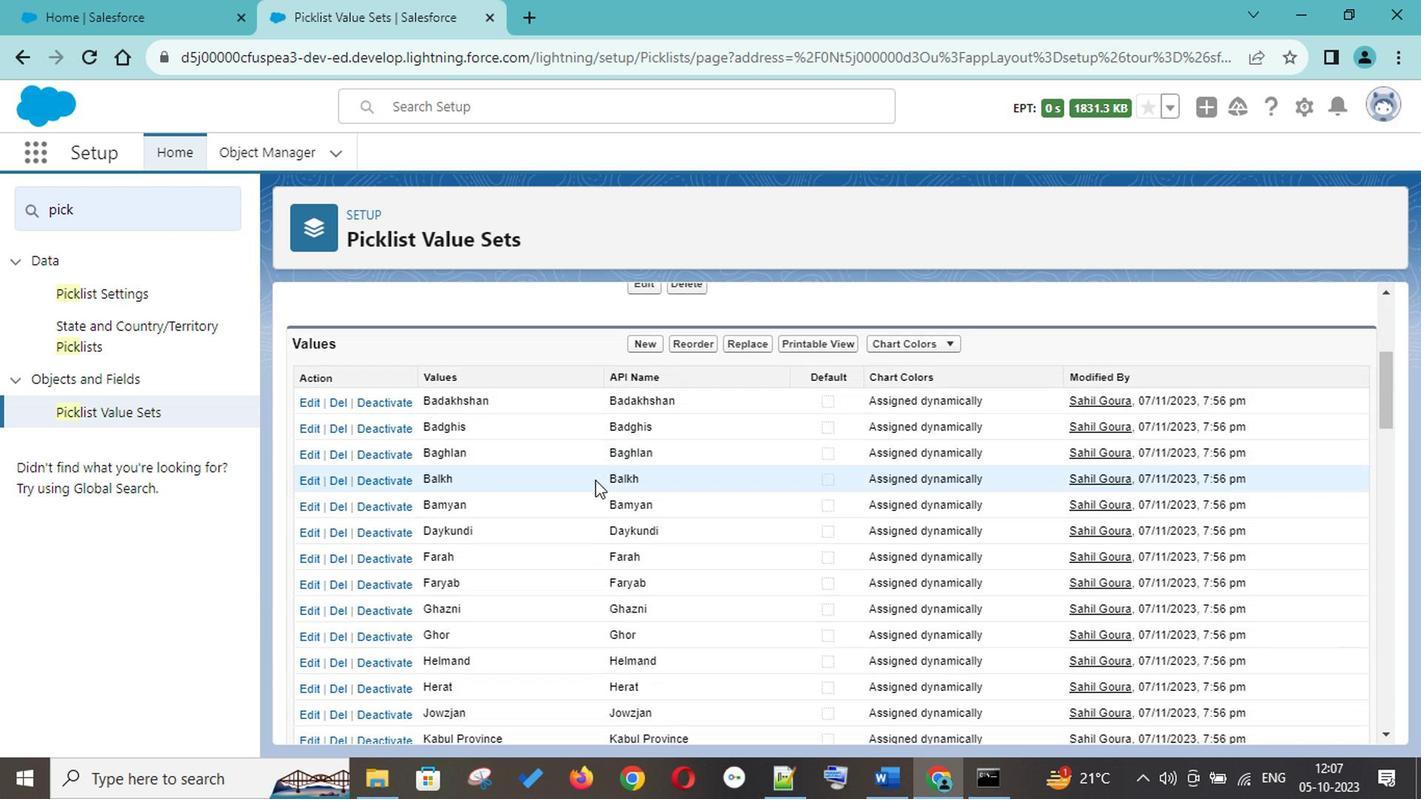 
Action: Mouse scrolled (592, 495) with delta (0, -1)
Screenshot: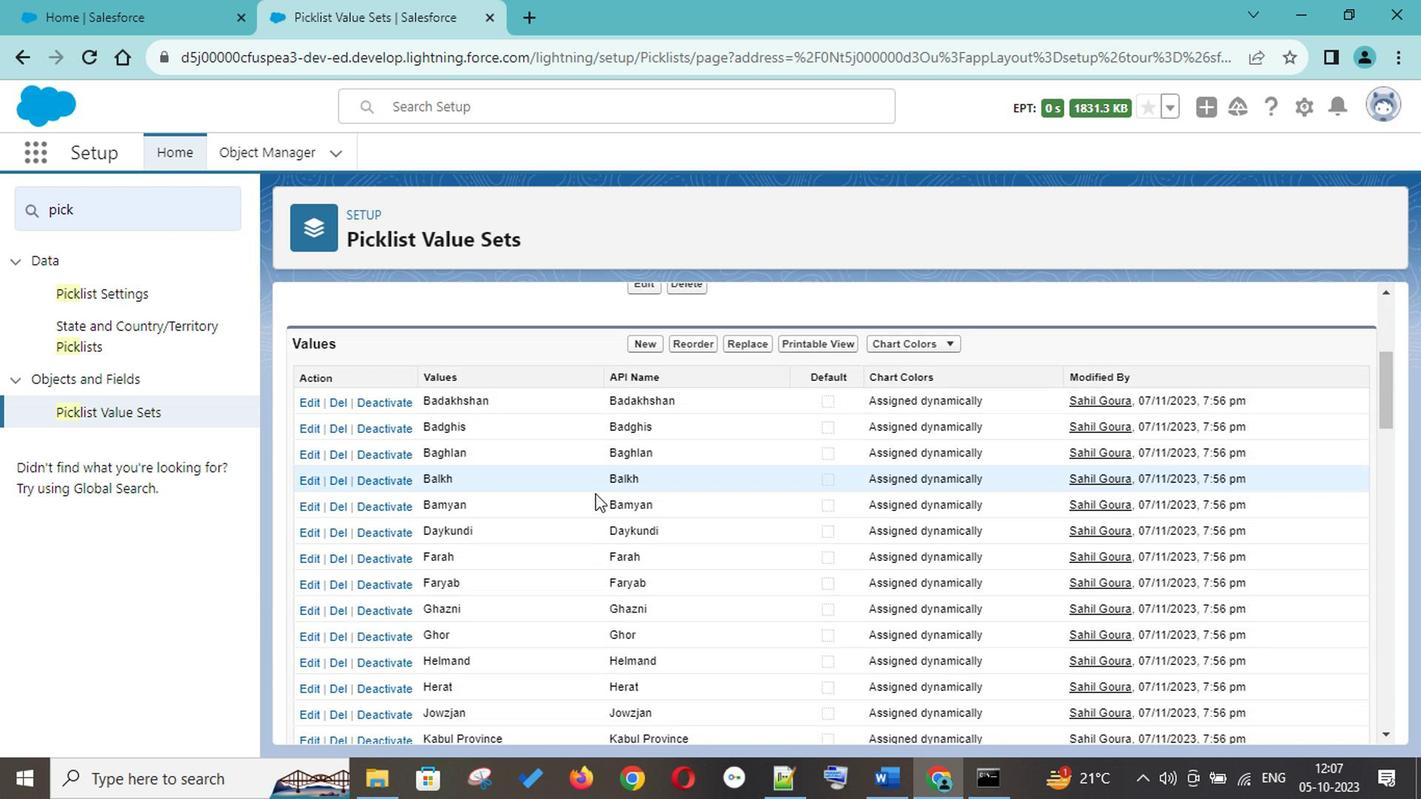 
Action: Mouse moved to (592, 495)
Screenshot: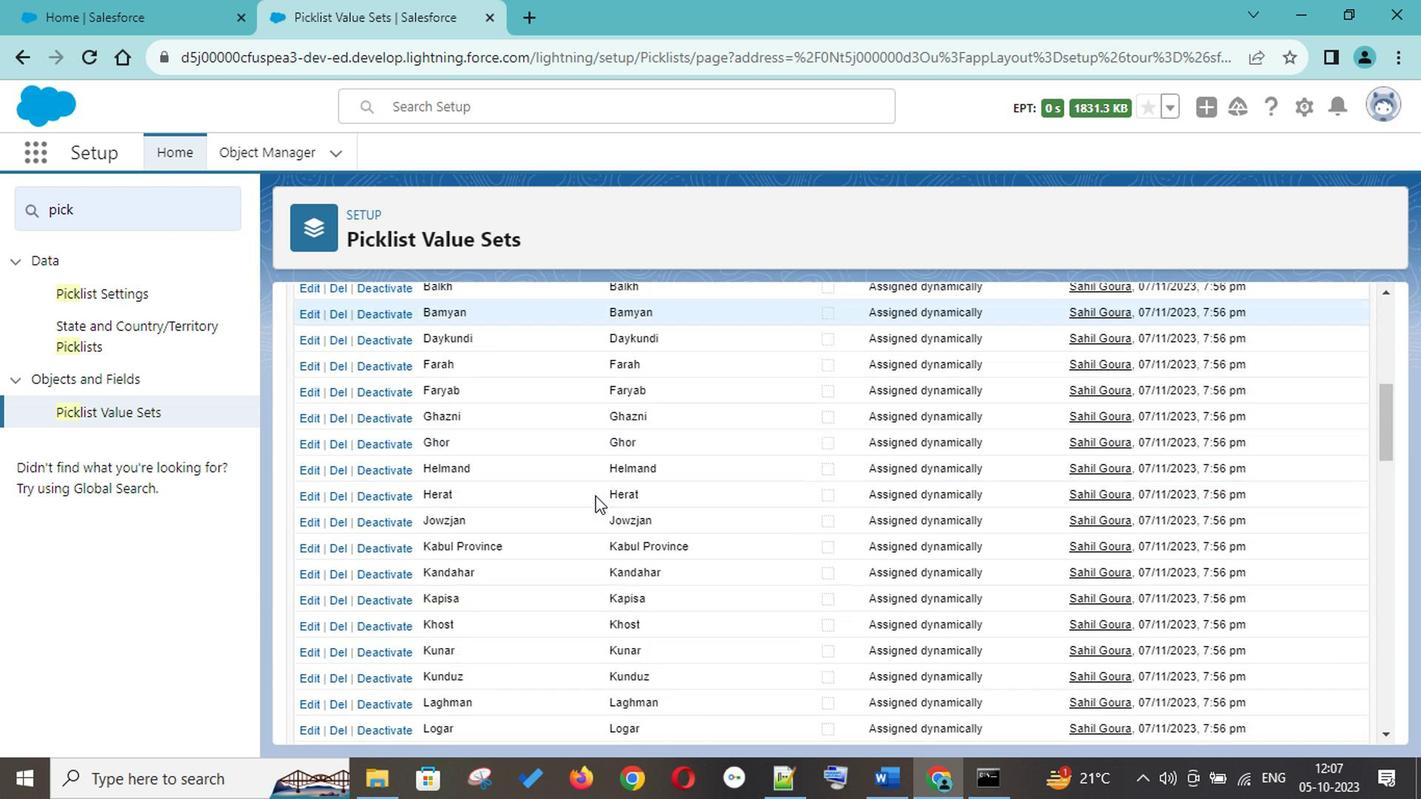 
Action: Mouse scrolled (592, 495) with delta (0, 0)
Screenshot: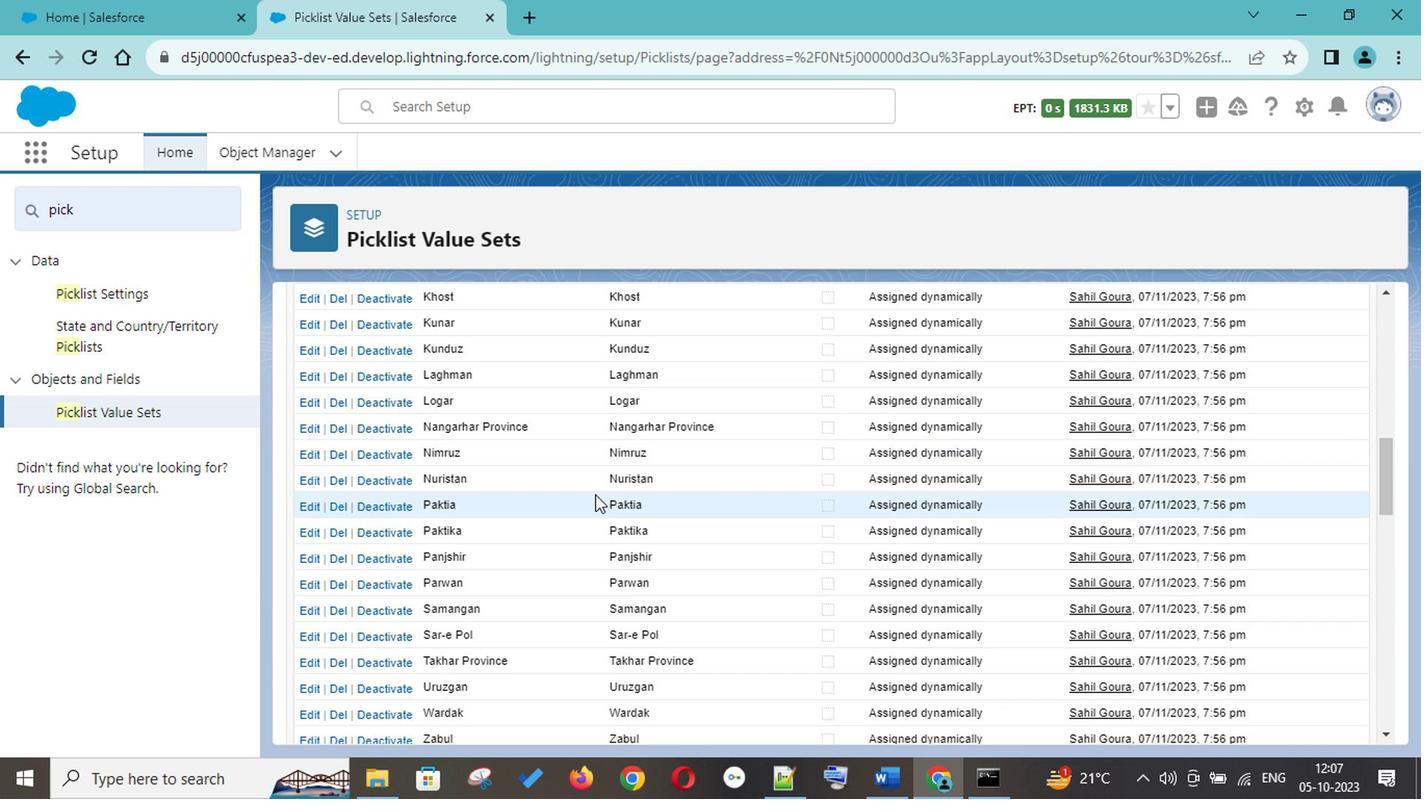 
Action: Mouse scrolled (592, 495) with delta (0, 0)
Screenshot: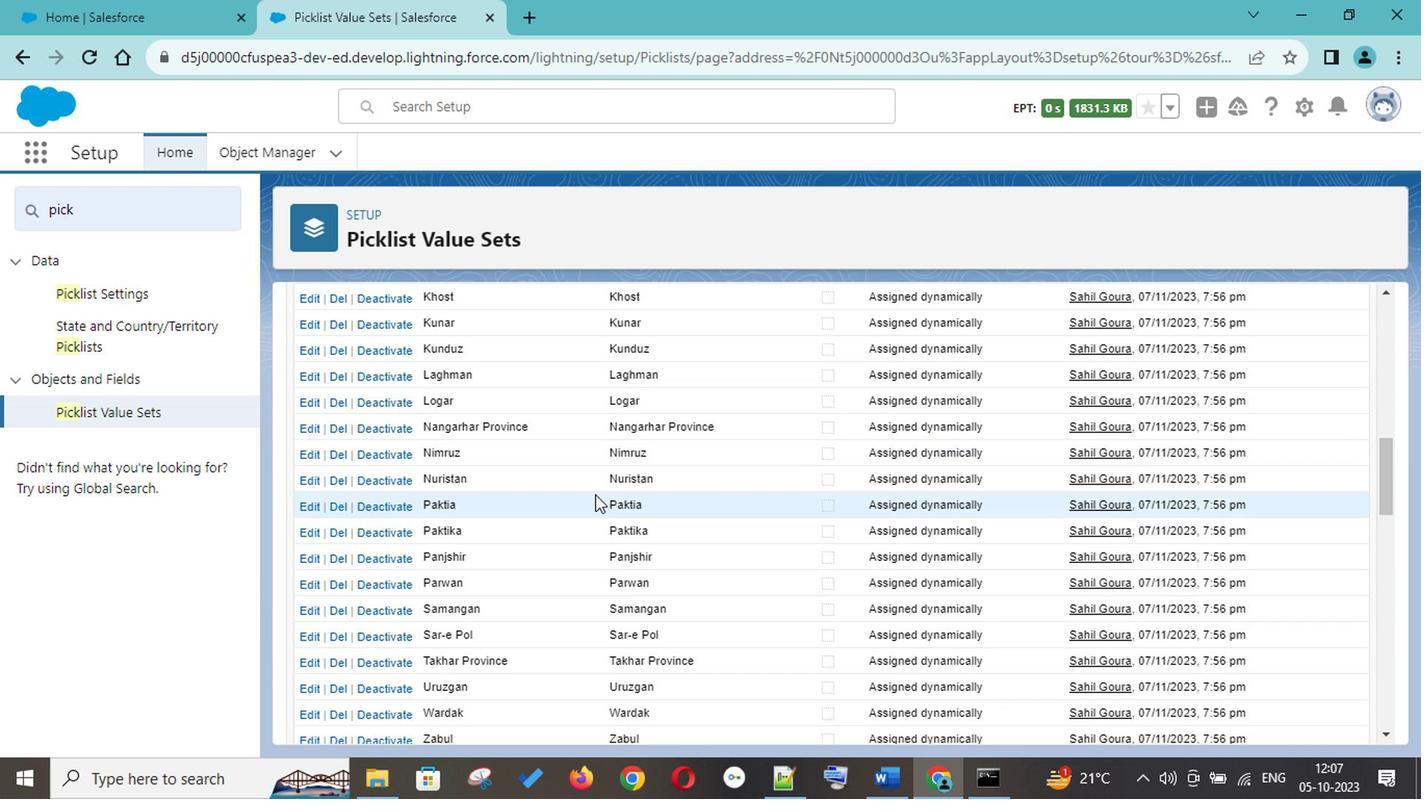 
Action: Mouse scrolled (592, 495) with delta (0, 0)
Screenshot: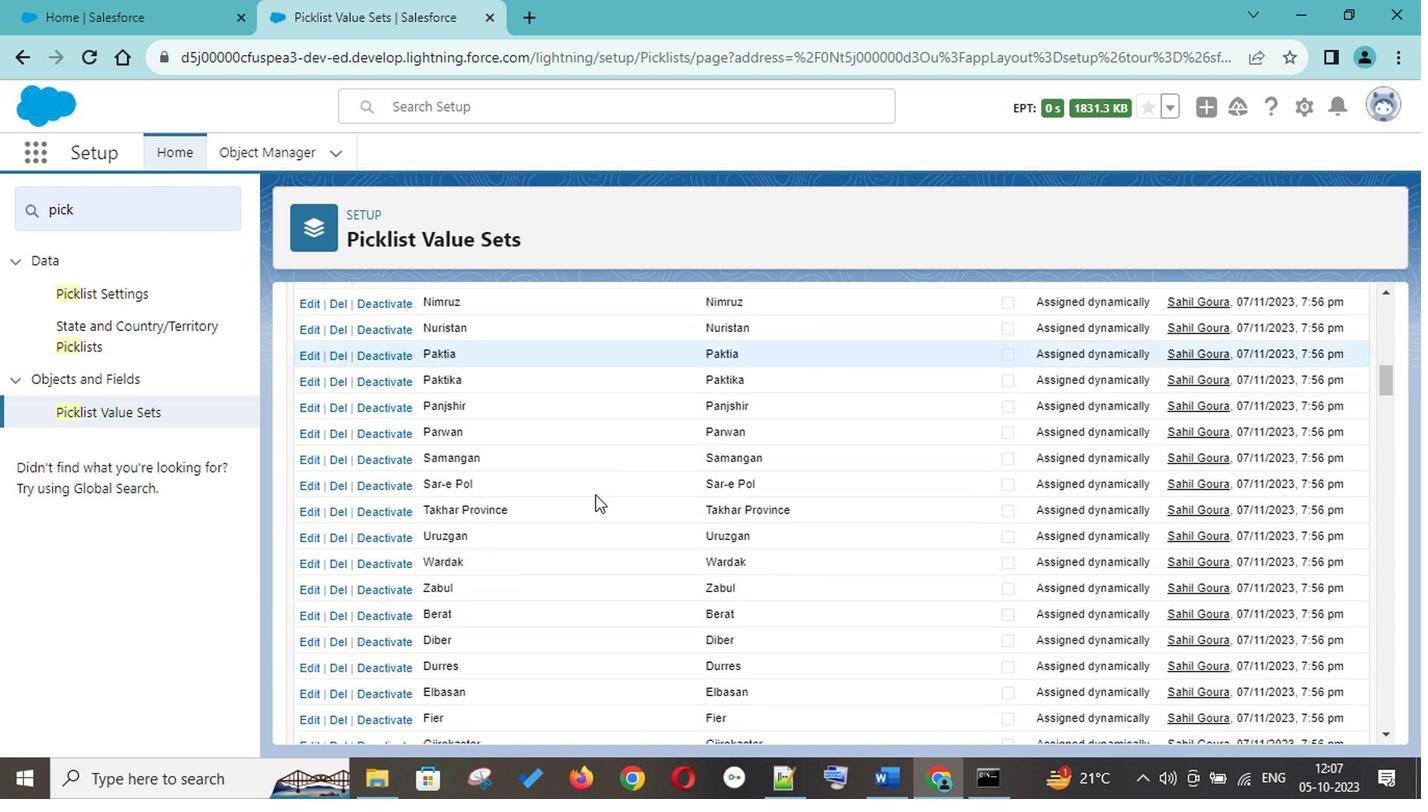 
Action: Mouse scrolled (592, 495) with delta (0, 0)
Screenshot: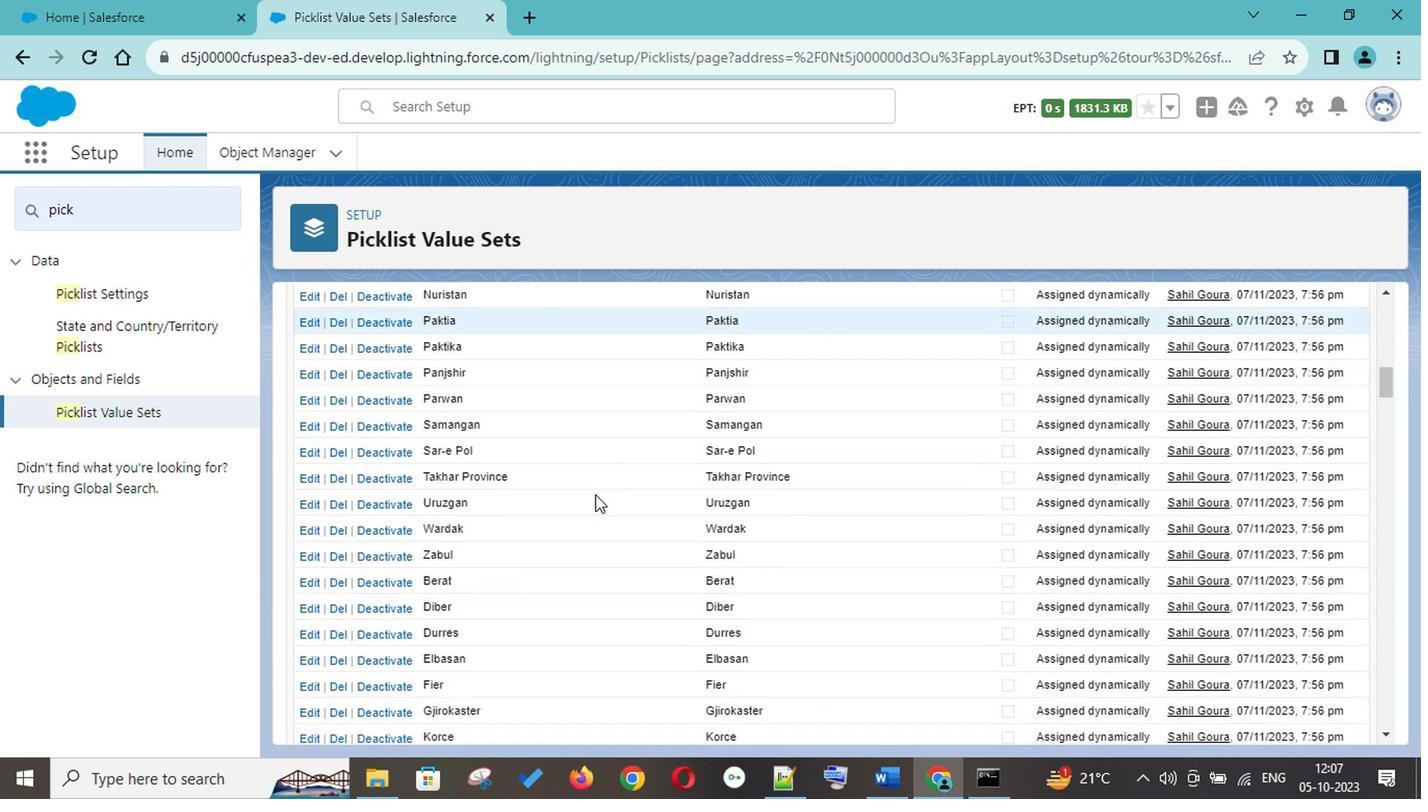 
Action: Mouse scrolled (592, 495) with delta (0, 0)
Screenshot: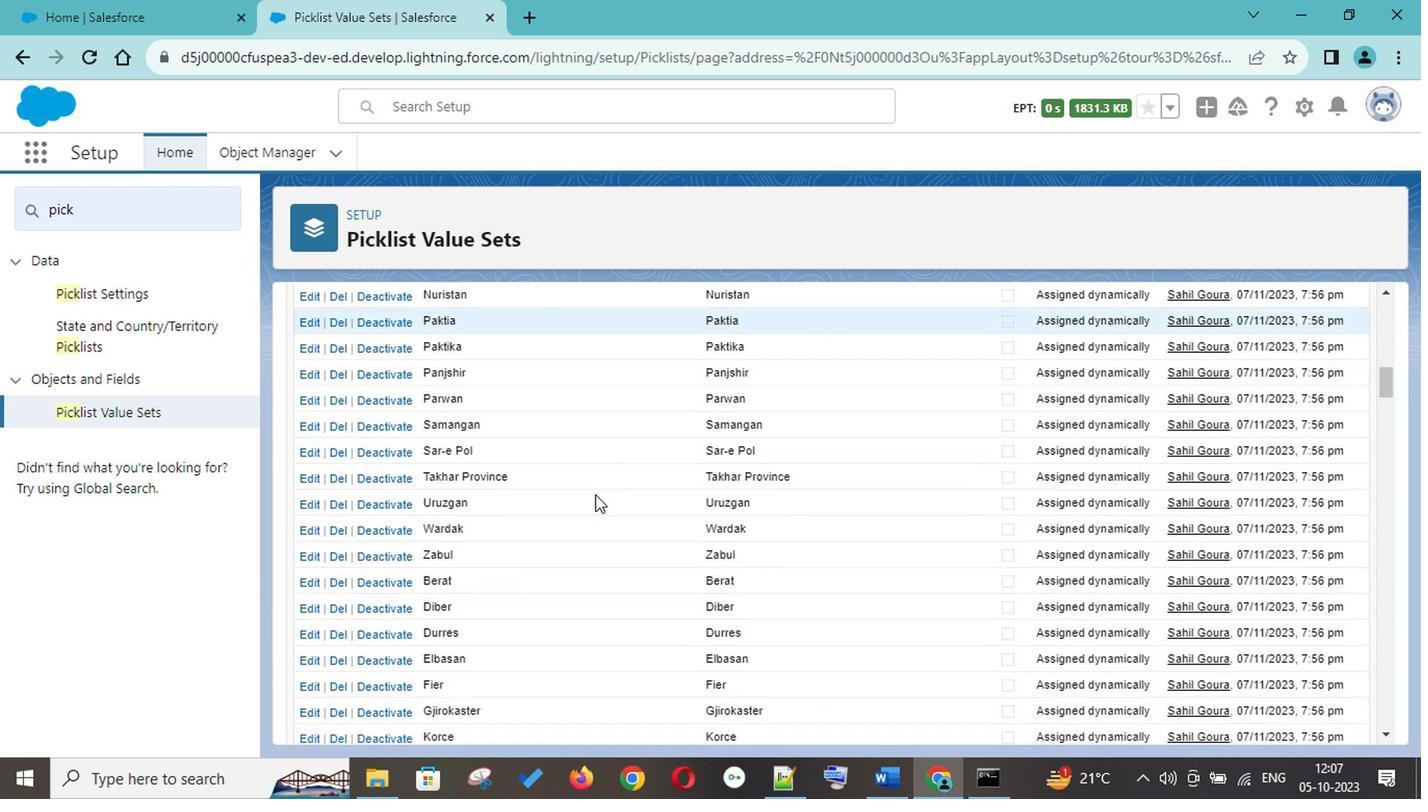 
Action: Mouse scrolled (592, 495) with delta (0, 0)
Screenshot: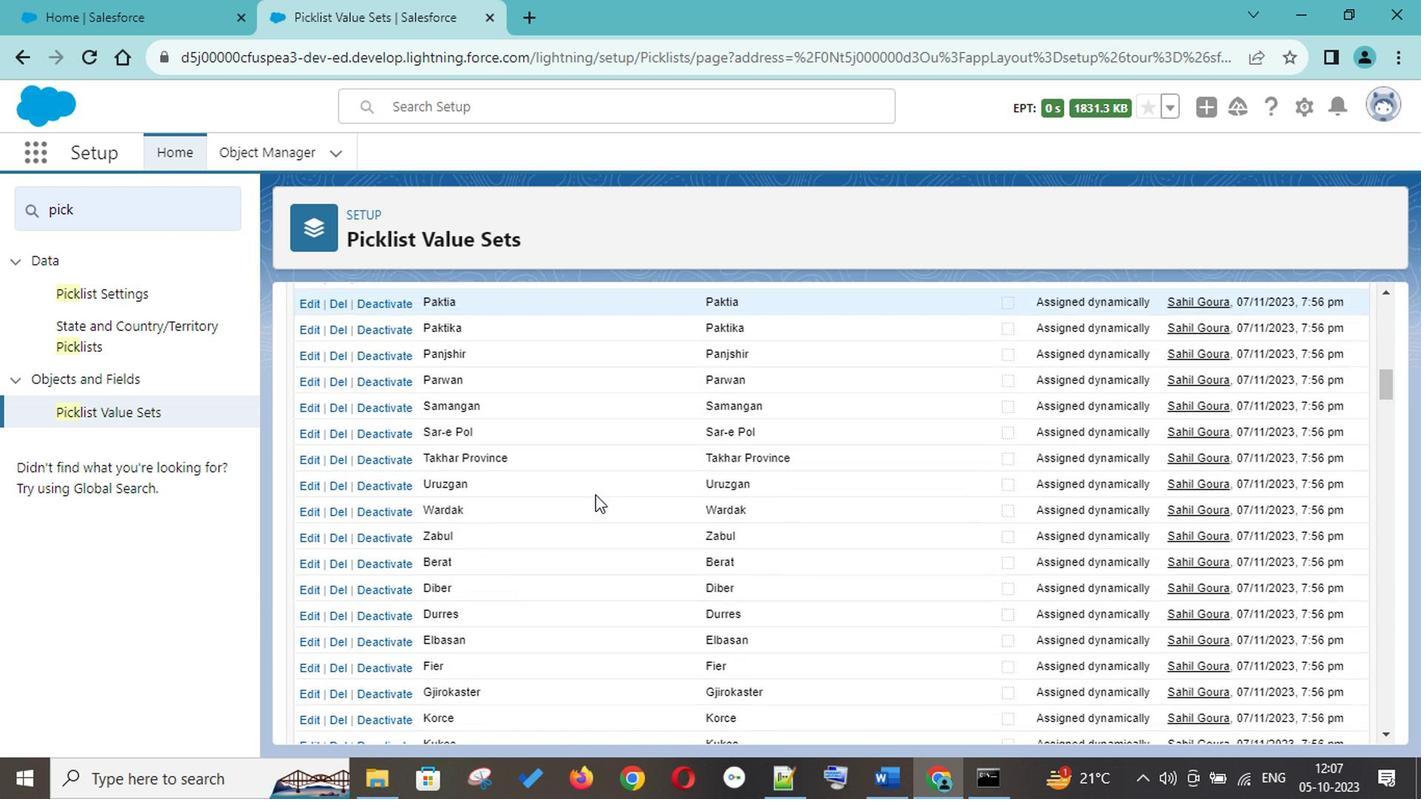 
Action: Mouse scrolled (592, 495) with delta (0, 0)
Screenshot: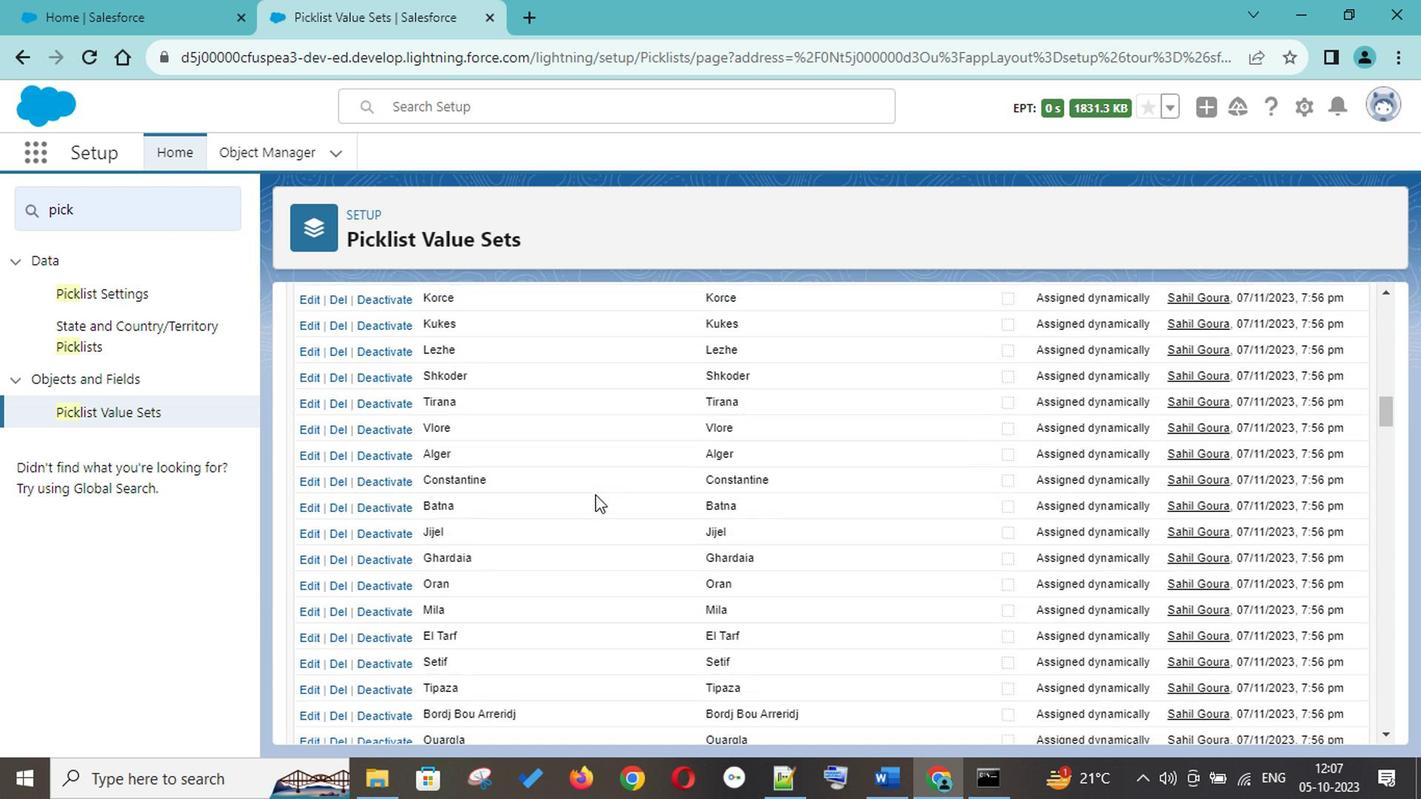
Action: Mouse scrolled (592, 495) with delta (0, 0)
Screenshot: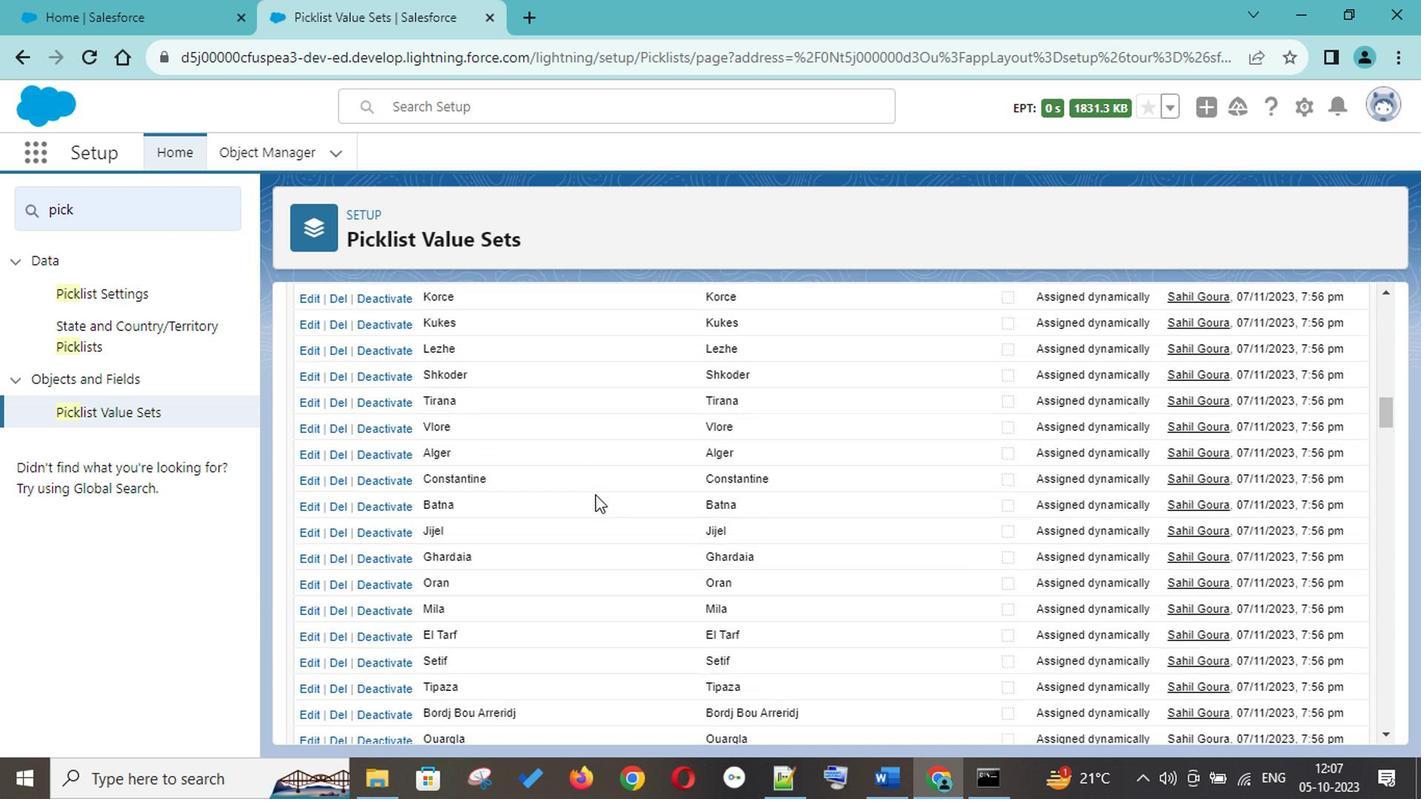 
Action: Mouse scrolled (592, 495) with delta (0, 0)
Screenshot: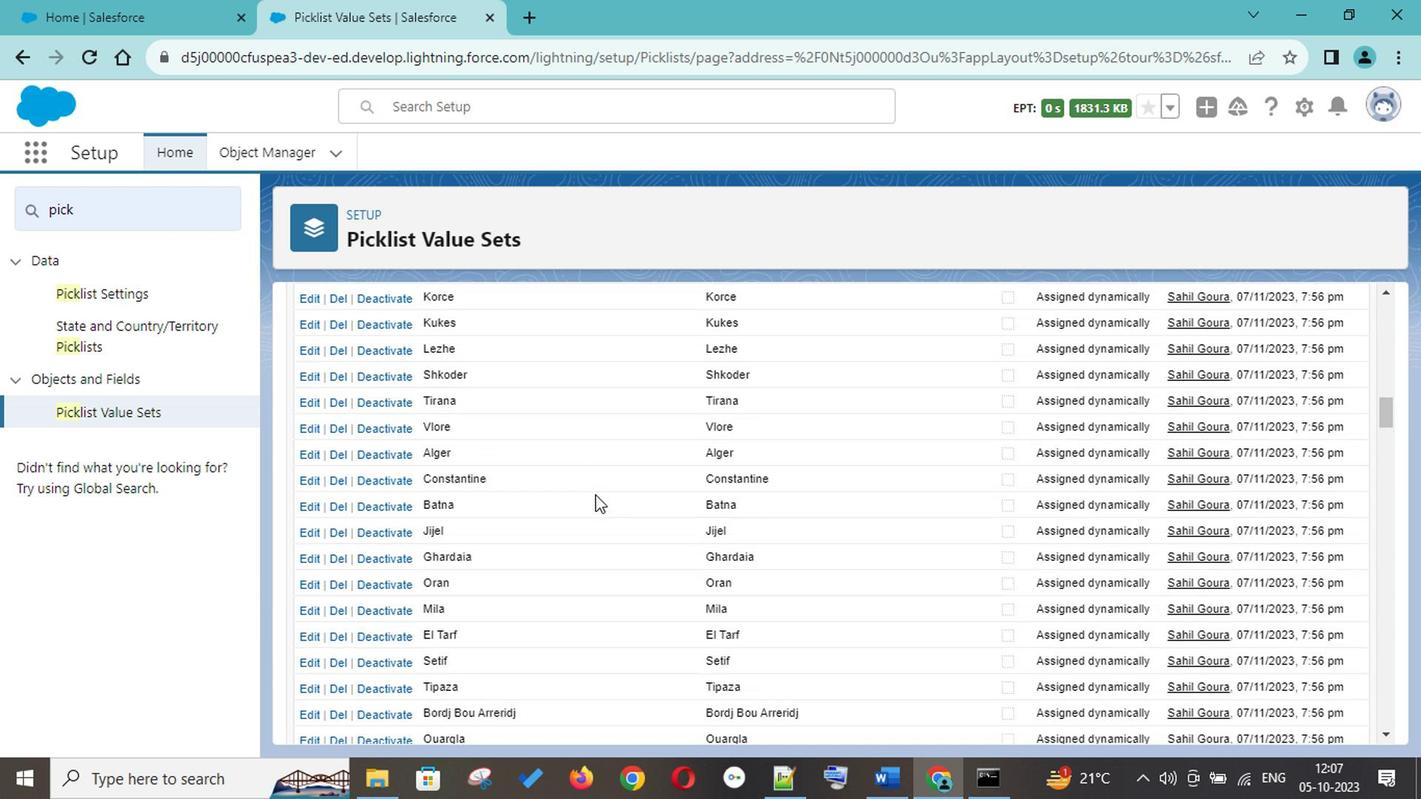 
Action: Mouse scrolled (592, 495) with delta (0, 0)
Screenshot: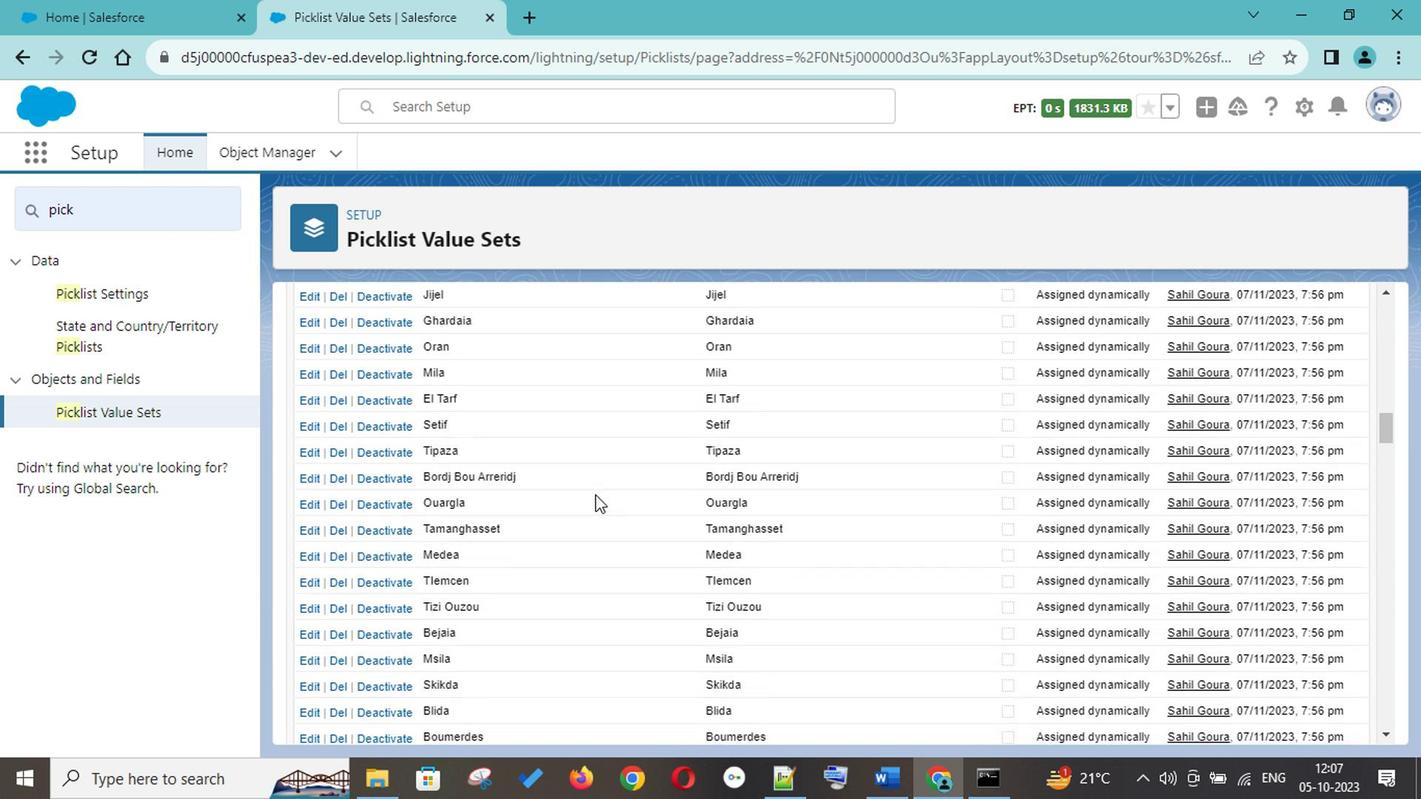 
Action: Mouse scrolled (592, 495) with delta (0, 0)
Screenshot: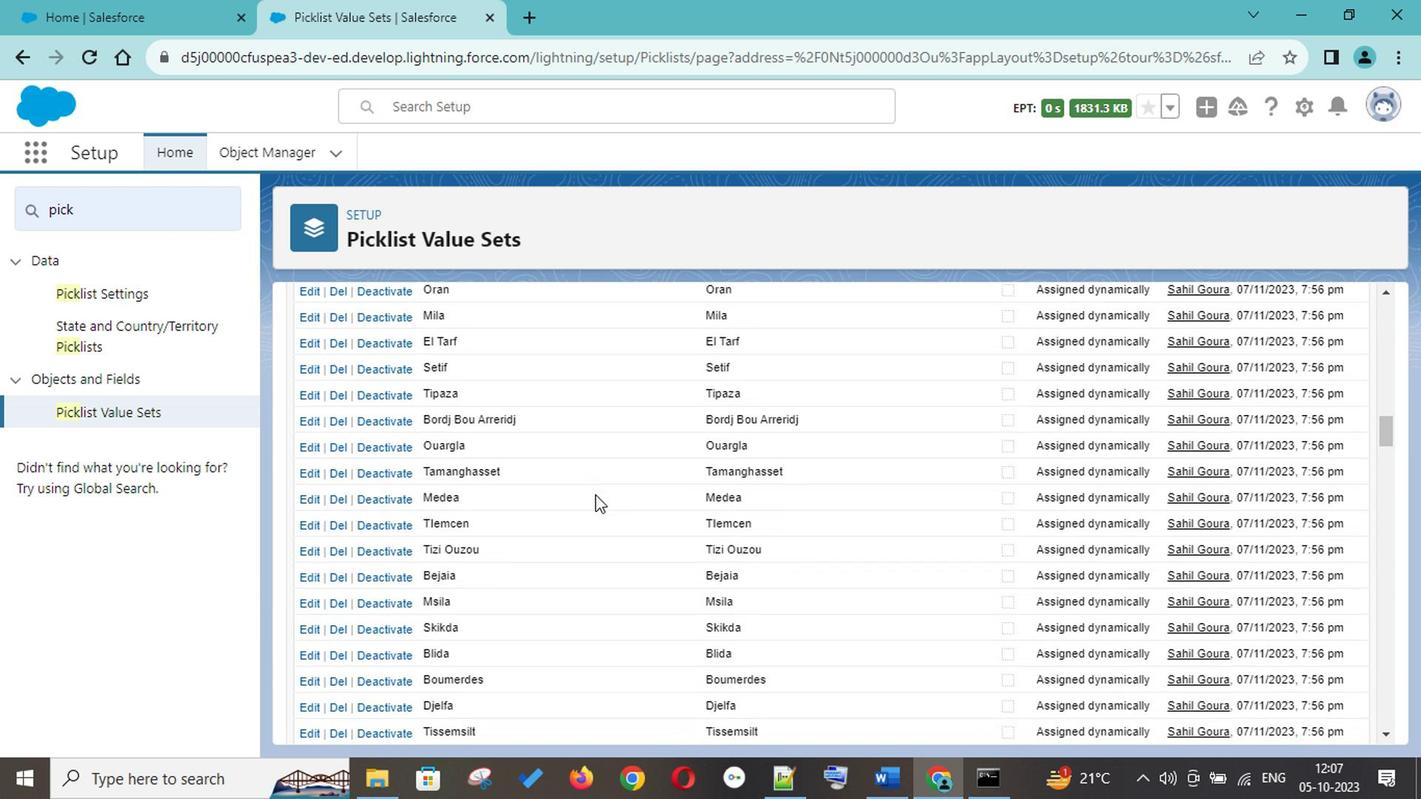 
Action: Mouse scrolled (592, 495) with delta (0, 0)
Screenshot: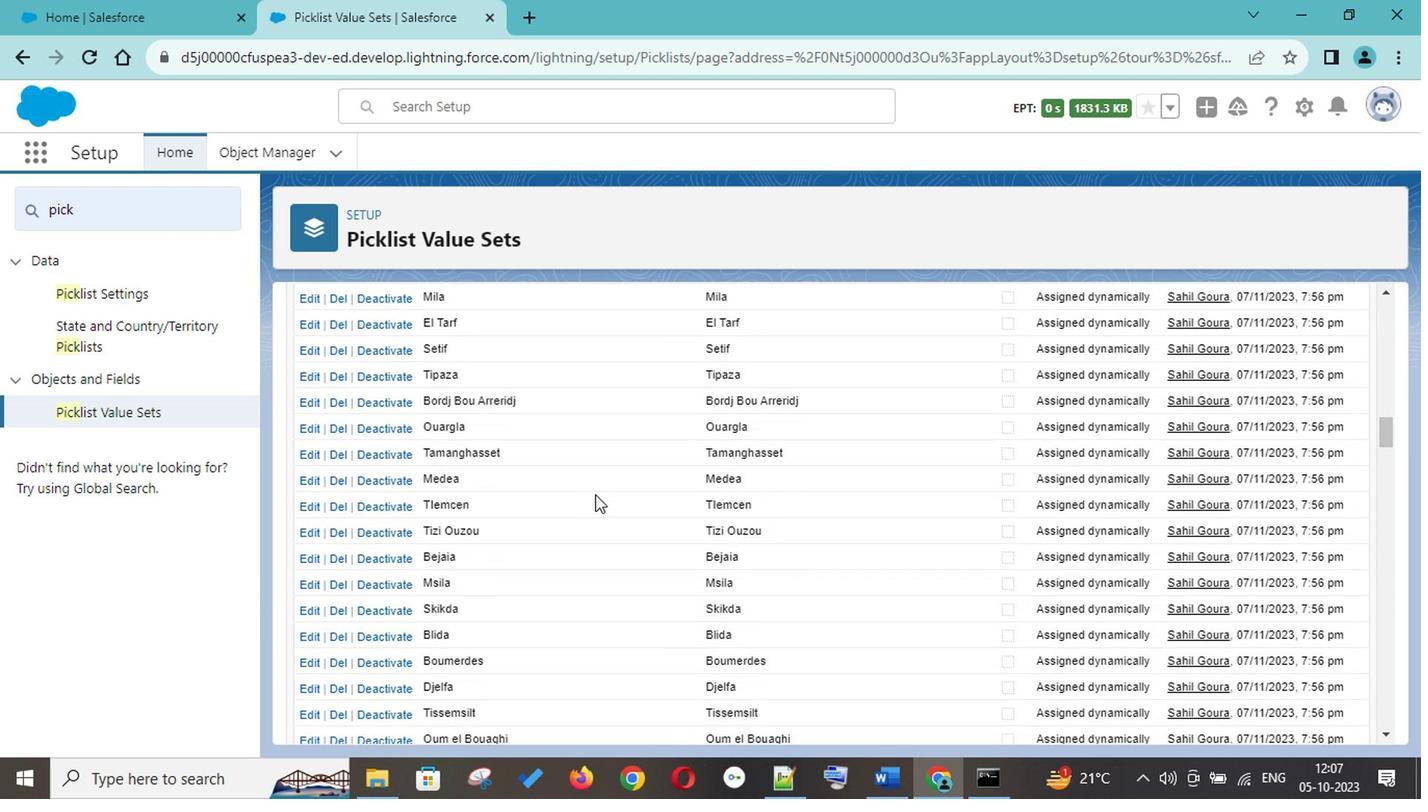 
Action: Mouse scrolled (592, 495) with delta (0, 0)
Screenshot: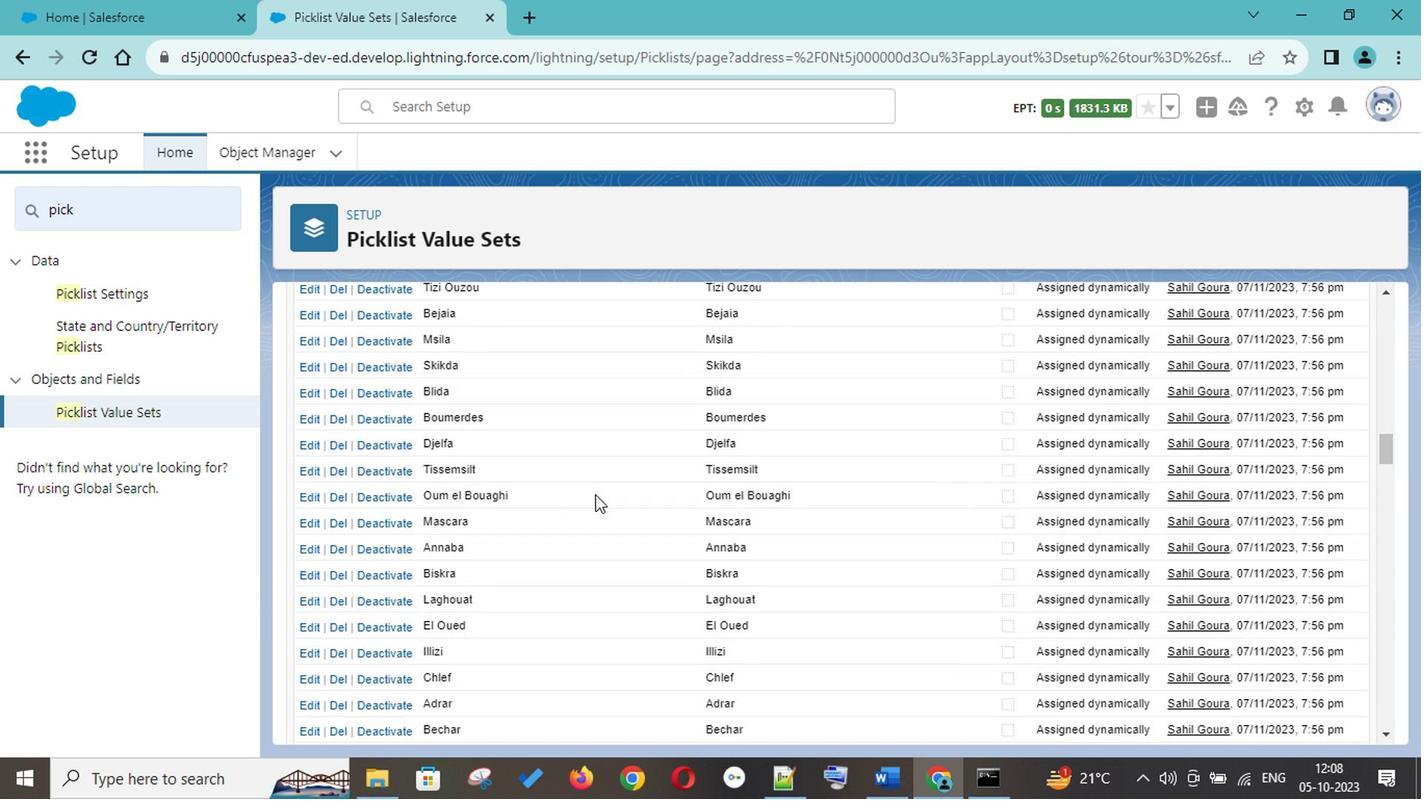 
Action: Mouse scrolled (592, 495) with delta (0, 0)
Screenshot: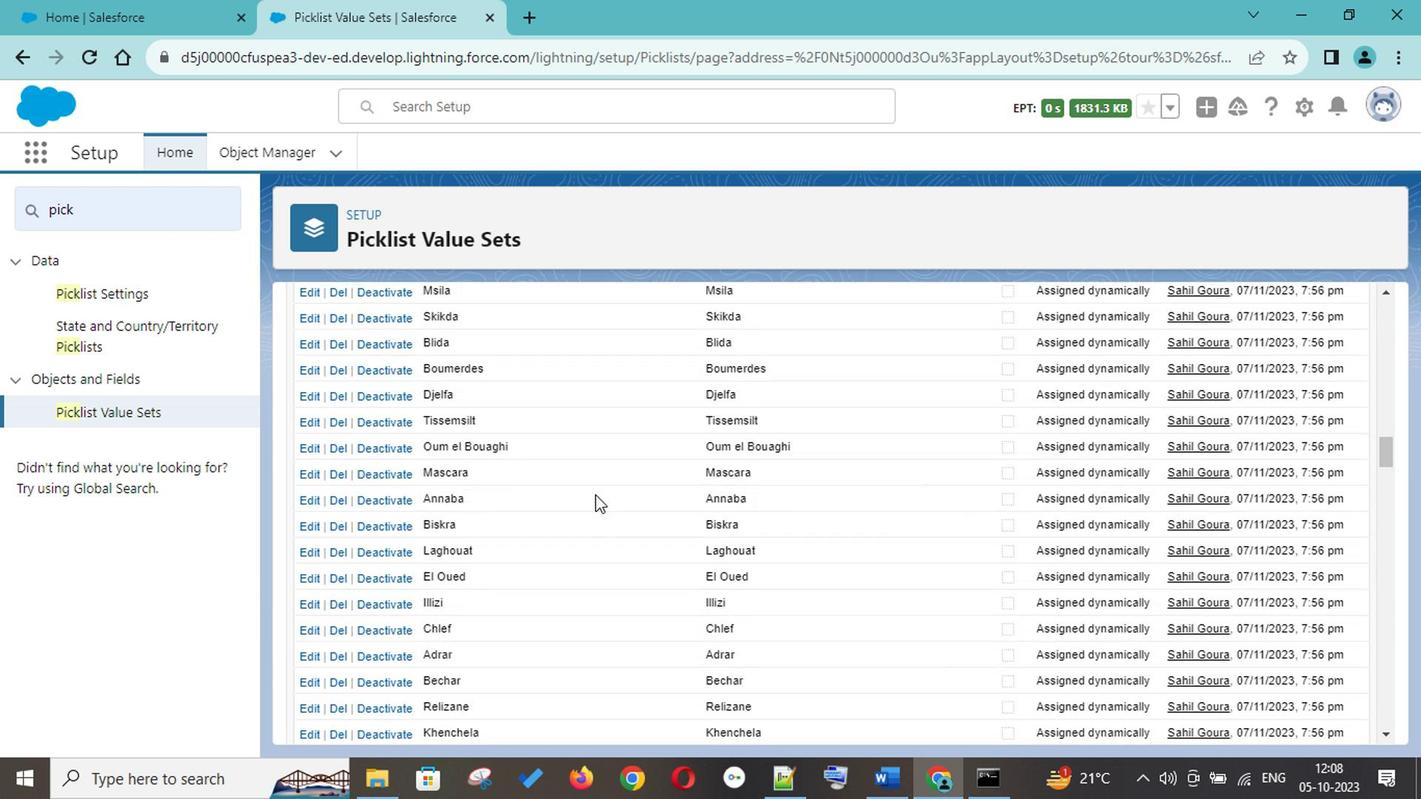 
Action: Mouse scrolled (592, 495) with delta (0, 0)
Screenshot: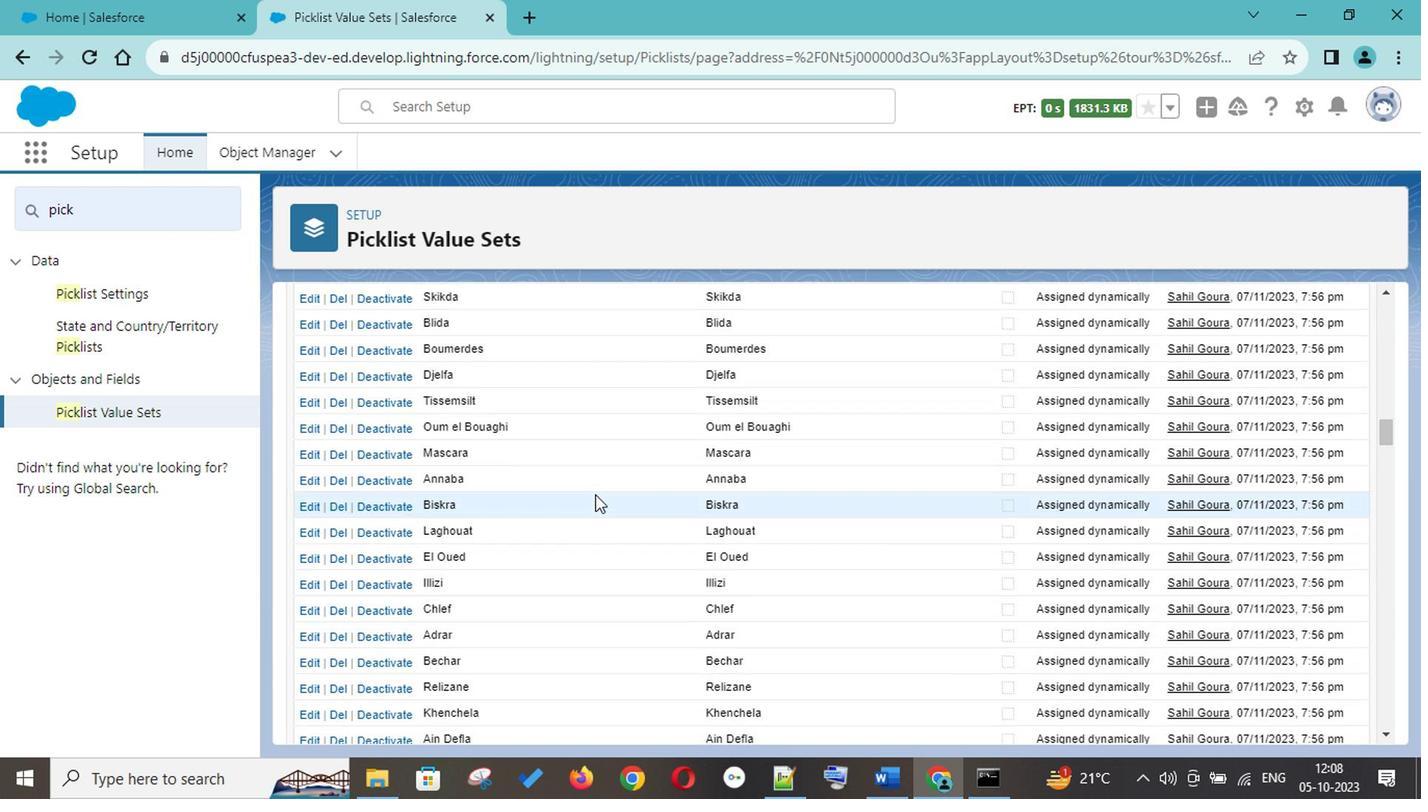 
Action: Mouse scrolled (592, 495) with delta (0, 0)
Screenshot: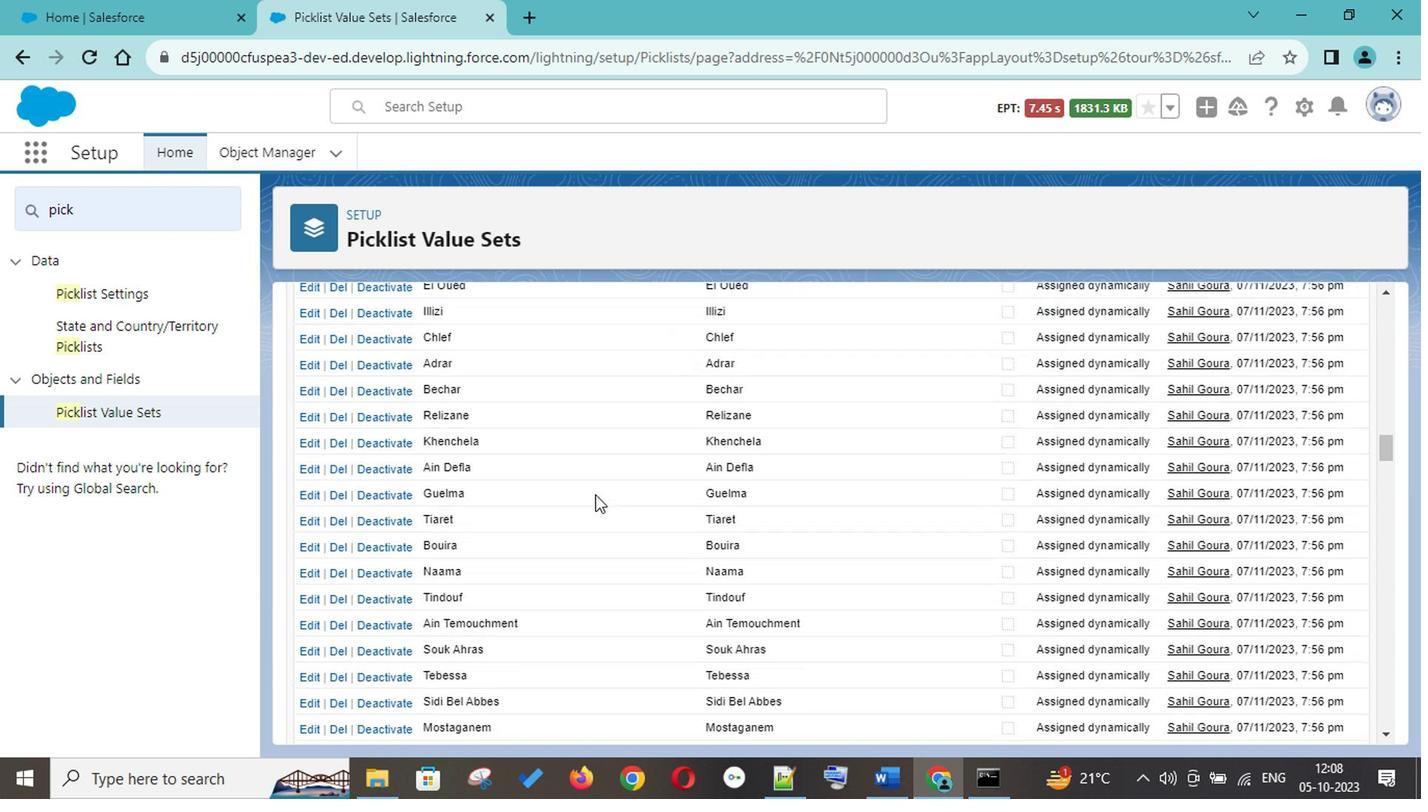 
Action: Mouse scrolled (592, 495) with delta (0, 0)
Screenshot: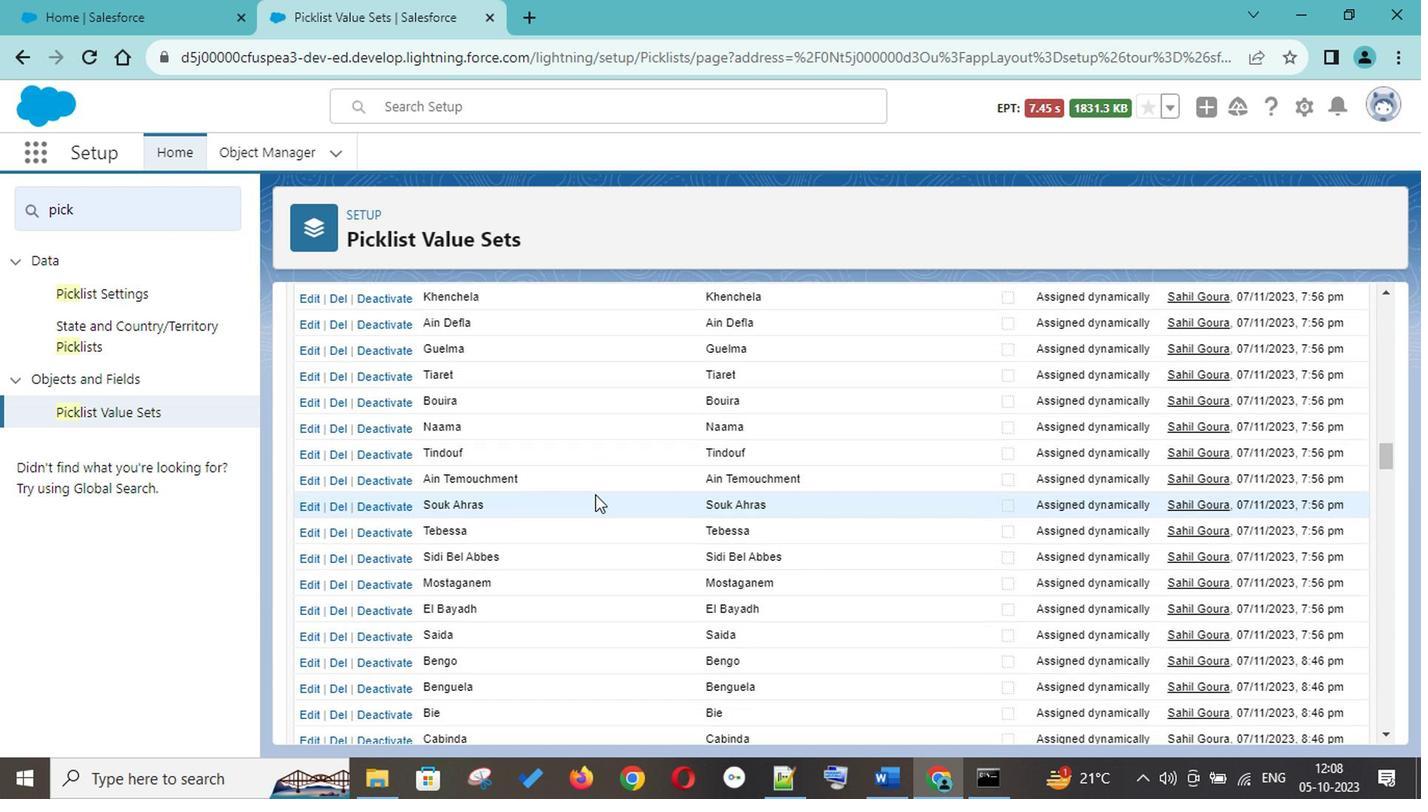 
Action: Mouse scrolled (592, 495) with delta (0, 0)
Screenshot: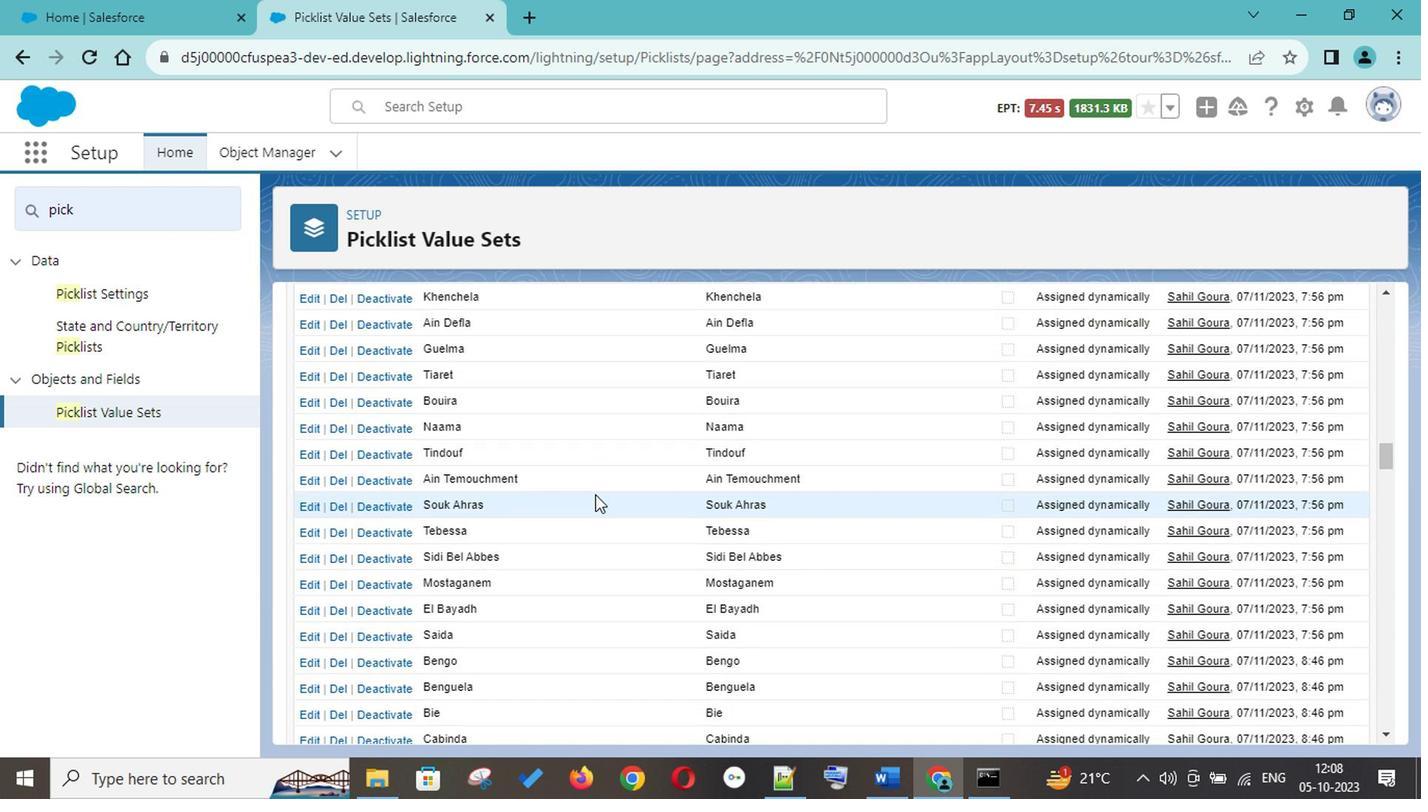 
Action: Mouse scrolled (592, 495) with delta (0, 0)
Screenshot: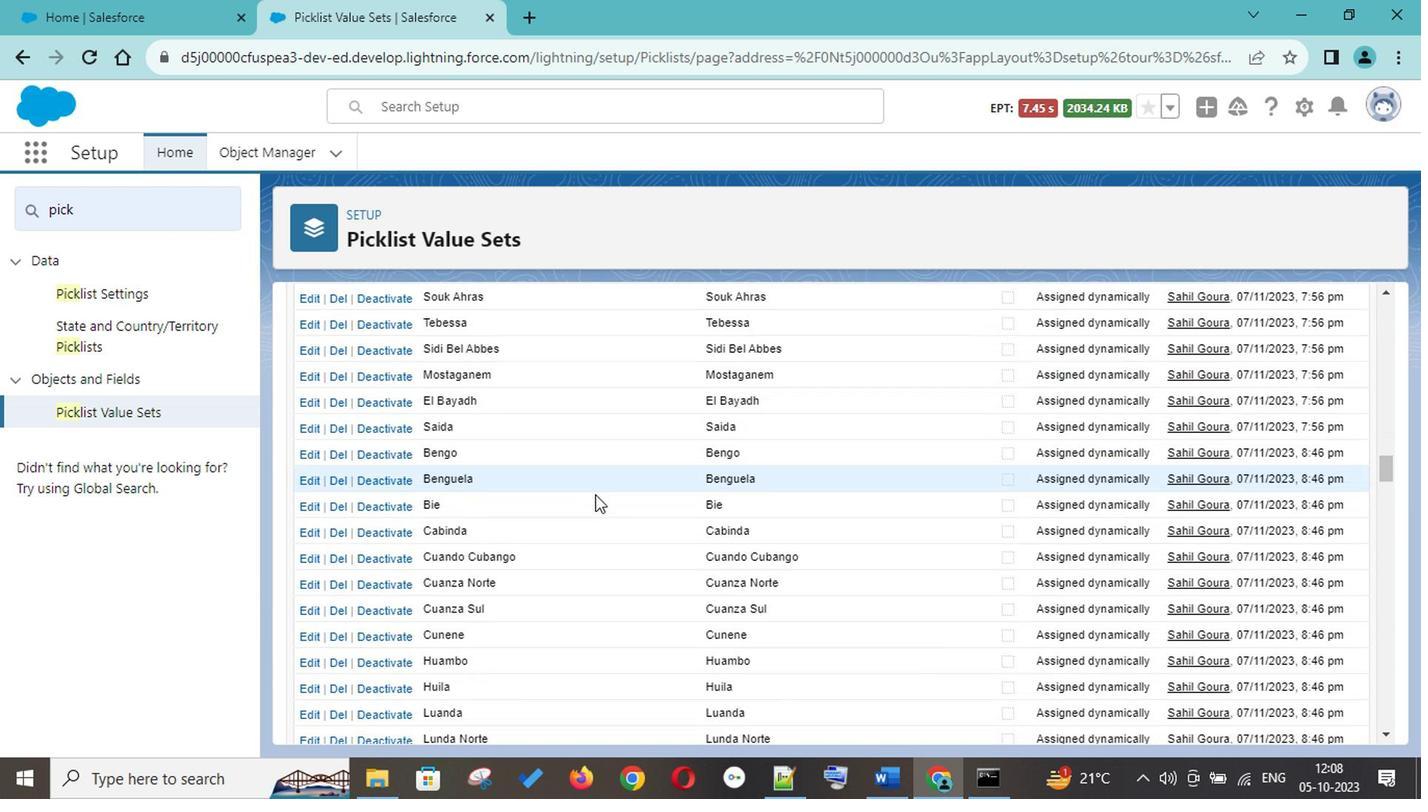 
Action: Mouse scrolled (592, 495) with delta (0, 0)
Screenshot: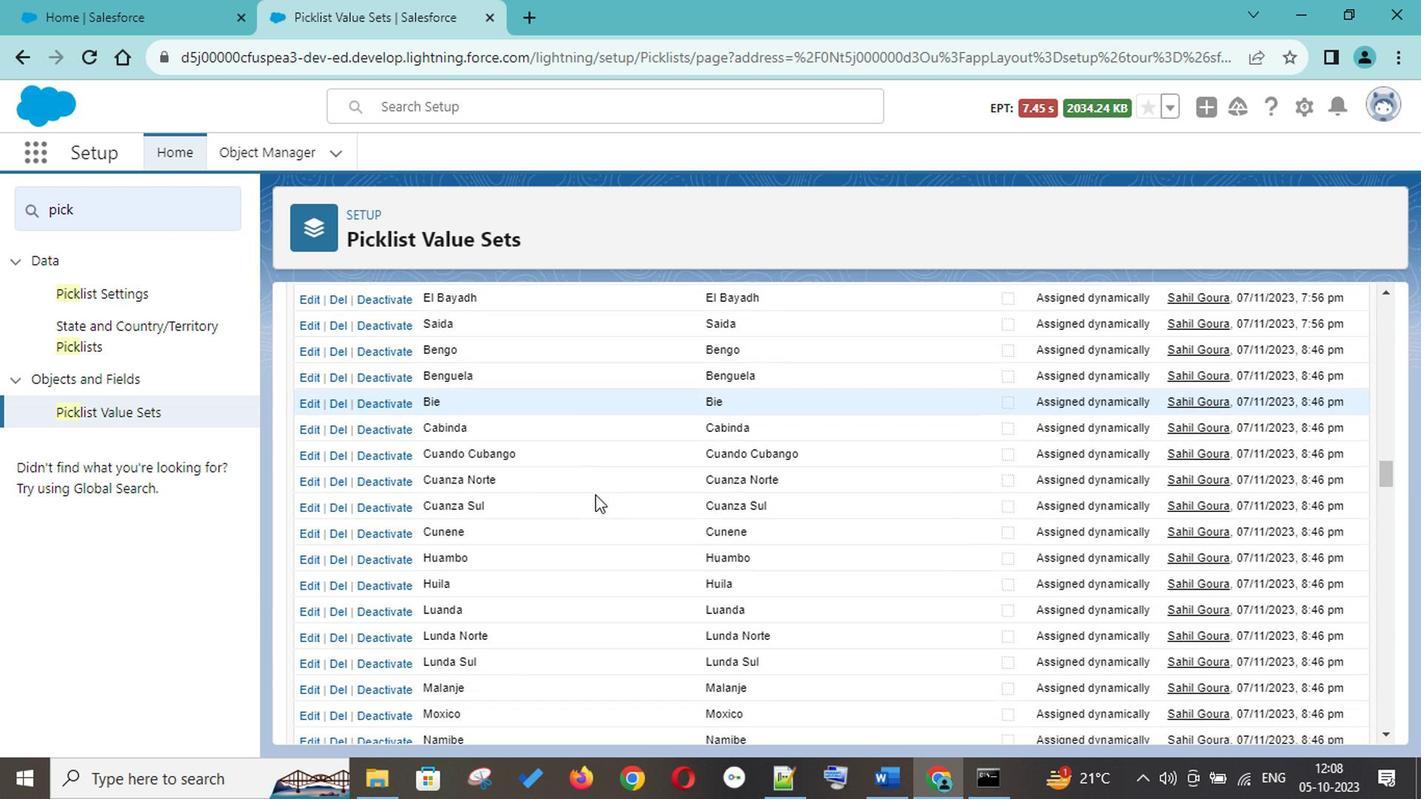 
Action: Mouse scrolled (592, 495) with delta (0, 0)
Screenshot: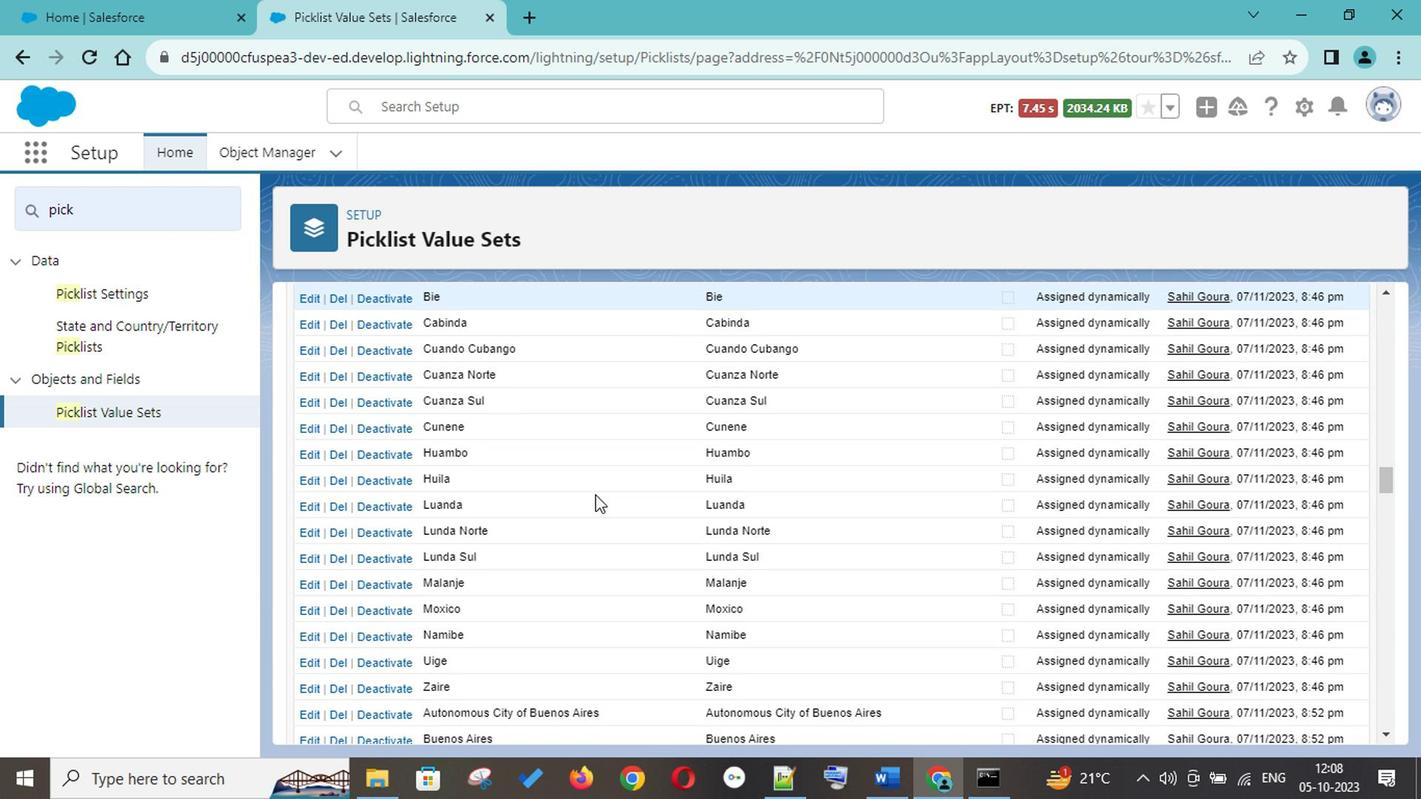 
Action: Mouse scrolled (592, 495) with delta (0, 0)
Screenshot: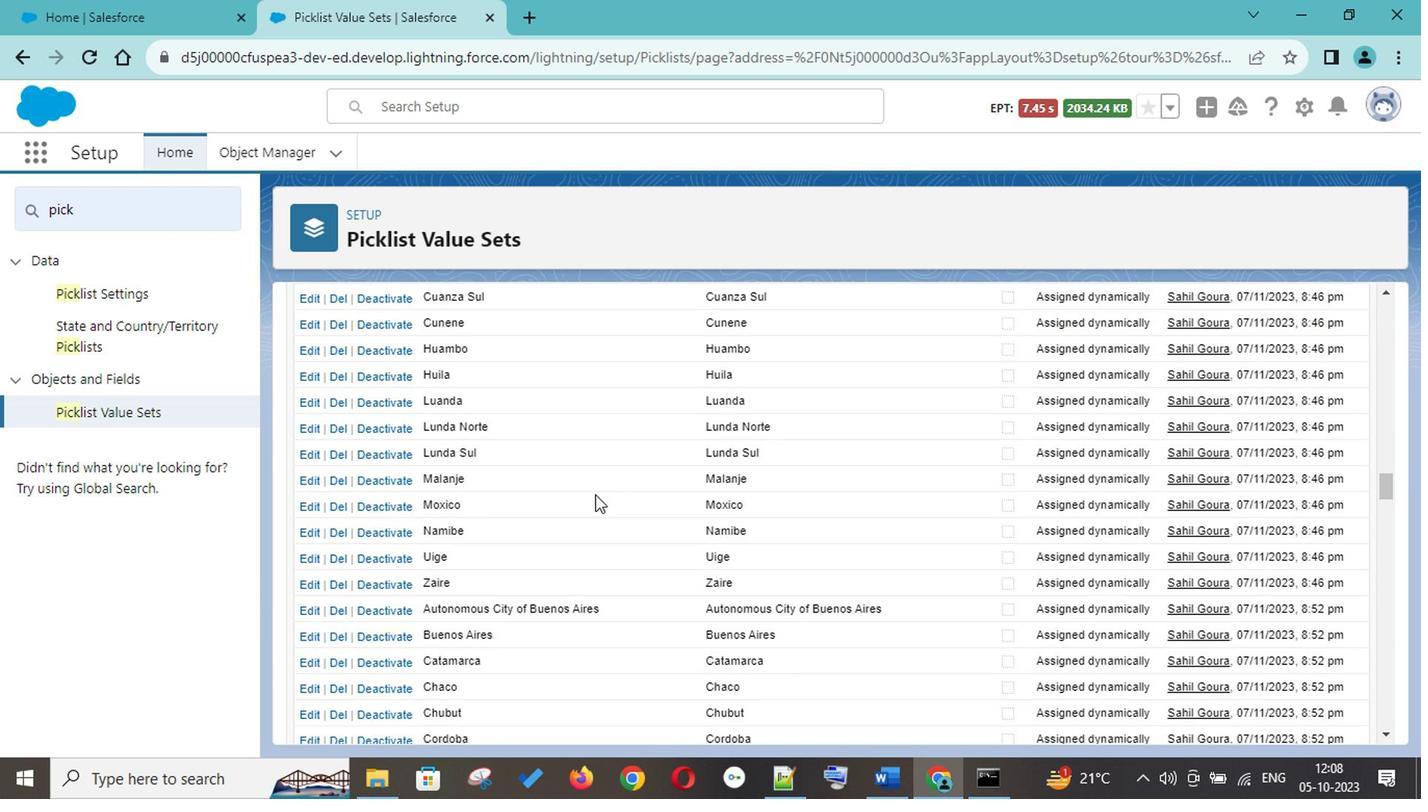 
Action: Mouse scrolled (592, 495) with delta (0, 0)
Screenshot: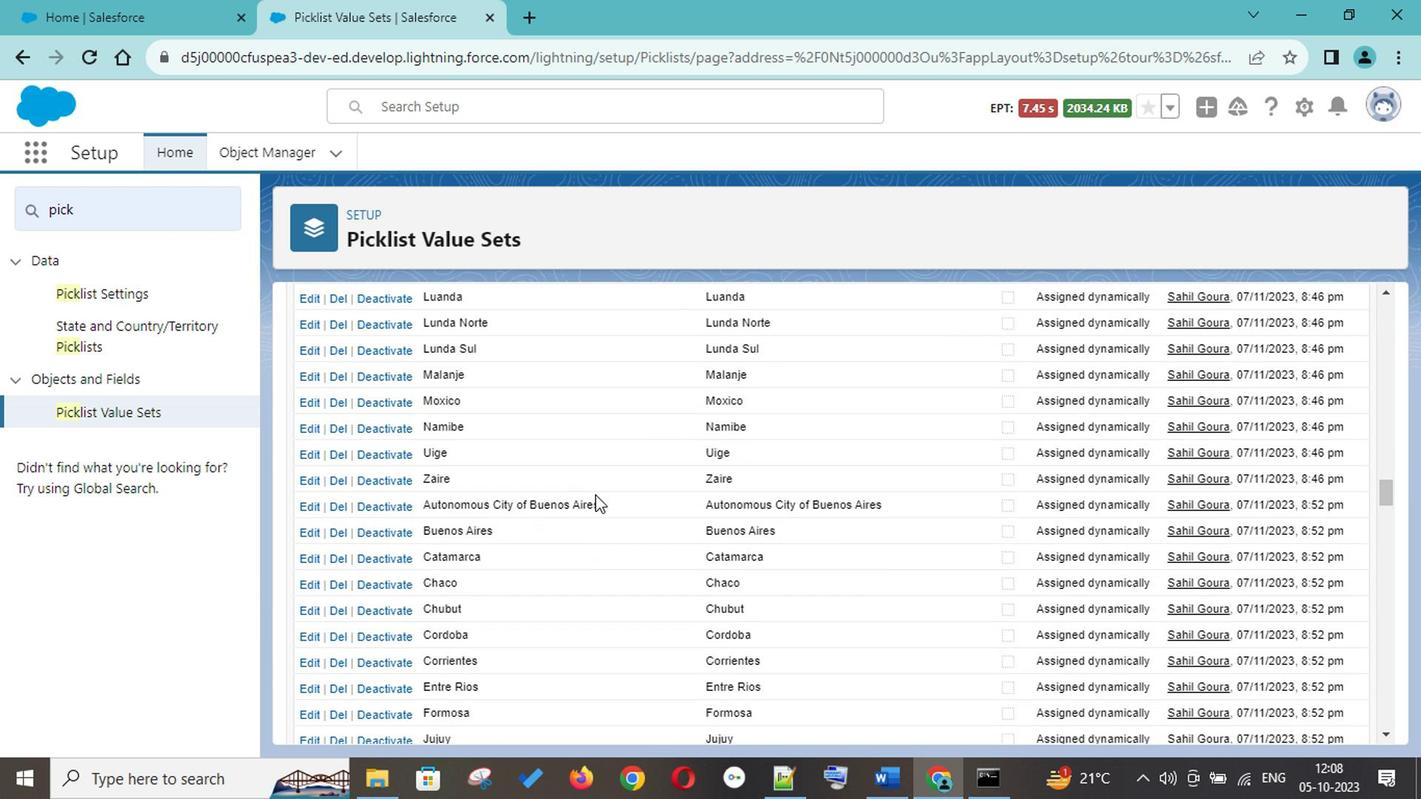 
Action: Mouse scrolled (592, 495) with delta (0, 0)
Screenshot: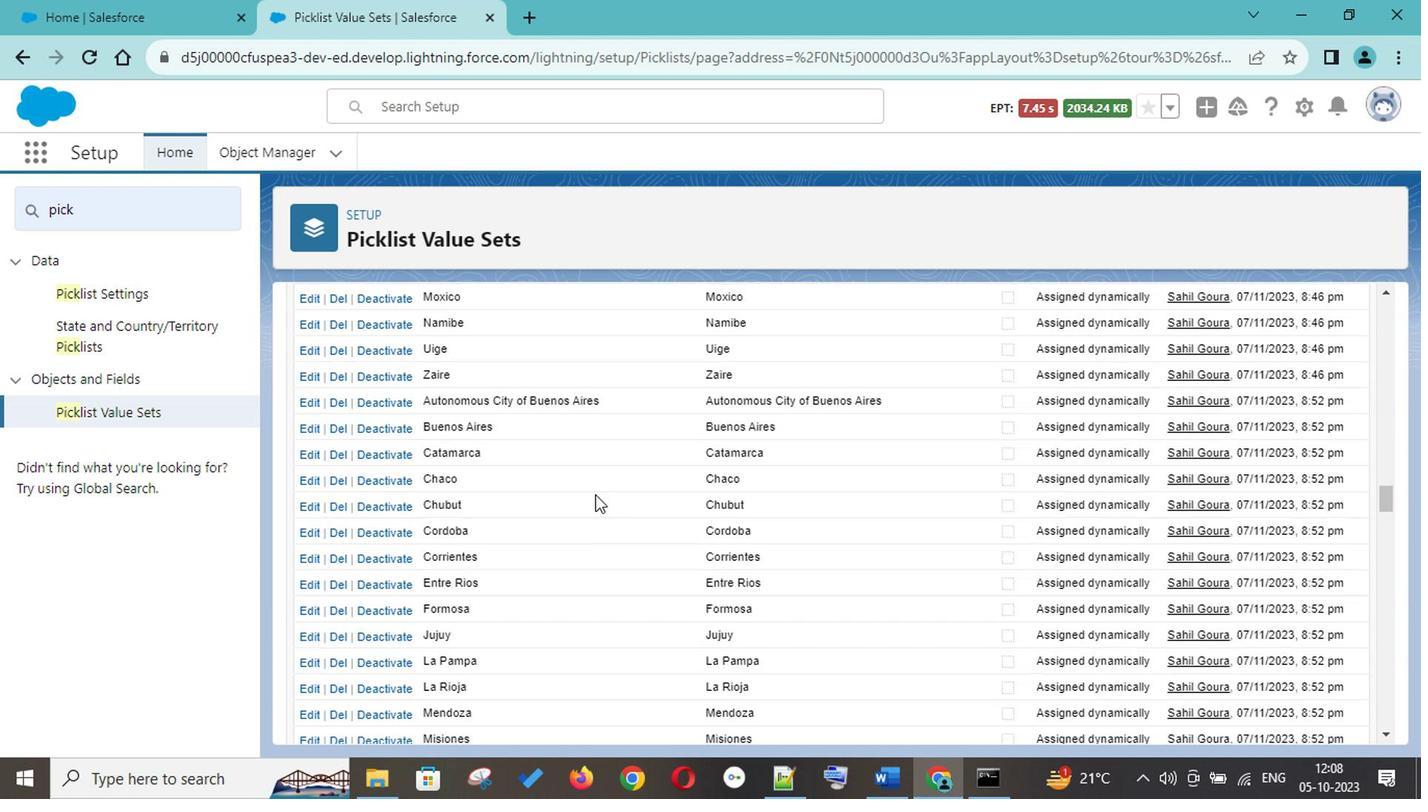 
Action: Mouse scrolled (592, 495) with delta (0, 0)
Screenshot: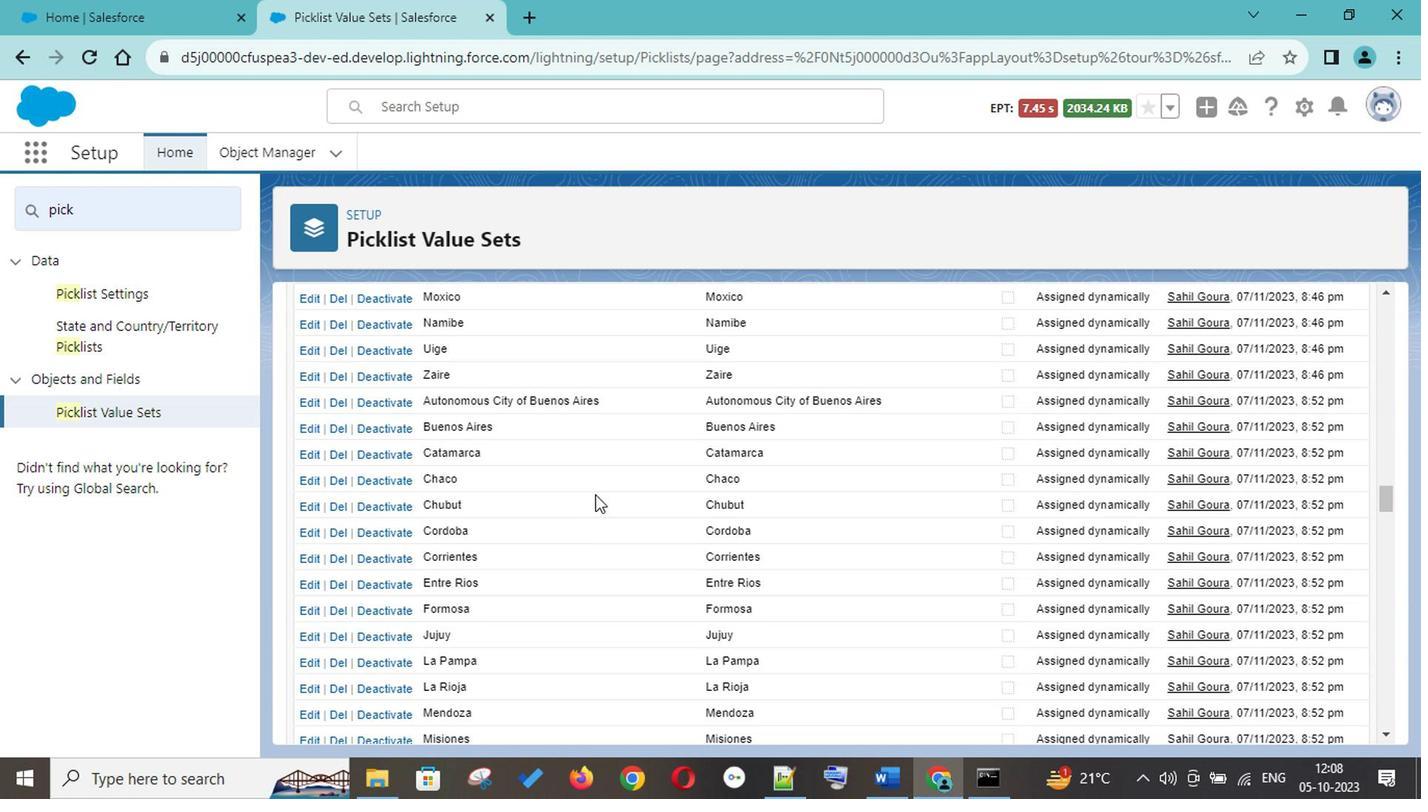 
Action: Mouse moved to (607, 540)
Screenshot: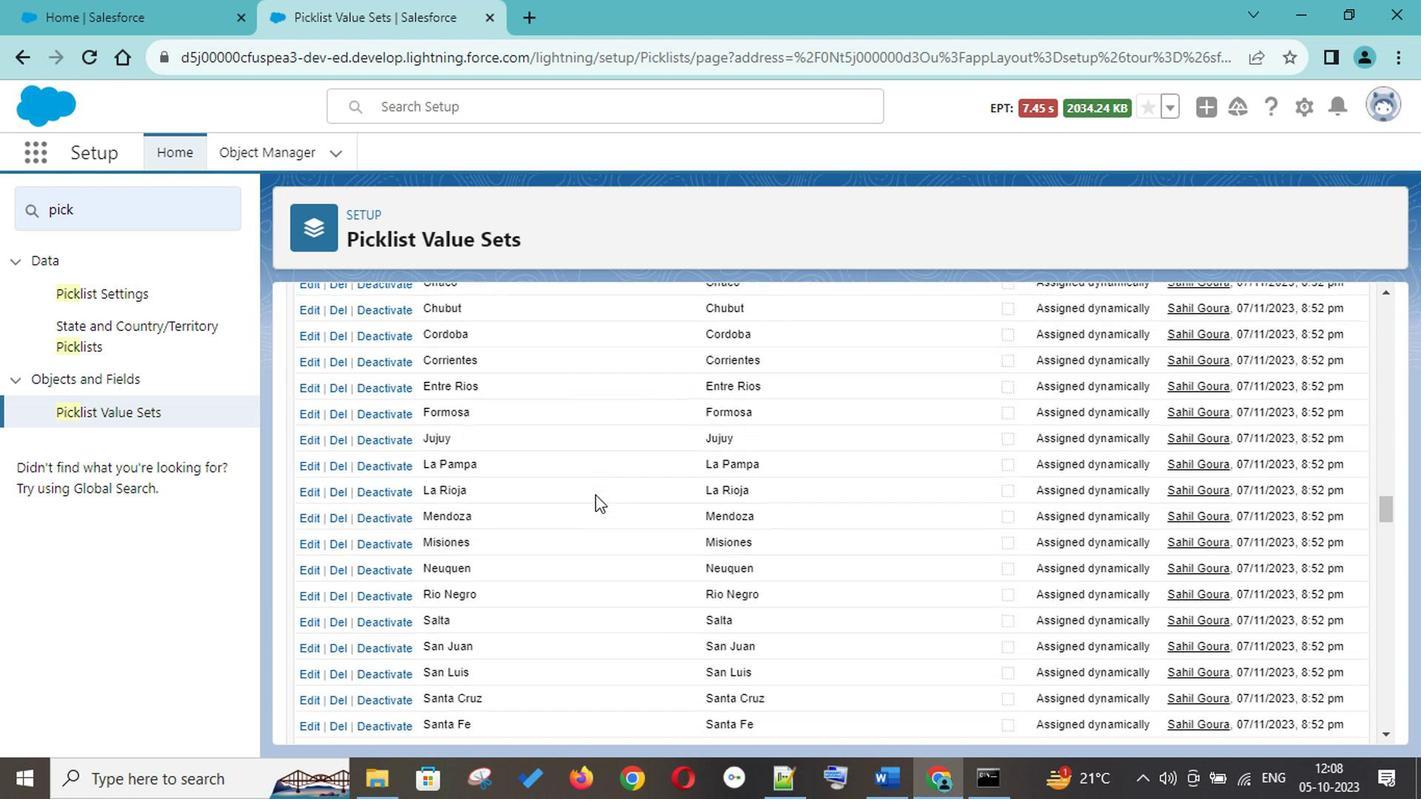 
Action: Mouse scrolled (607, 539) with delta (0, 0)
Screenshot: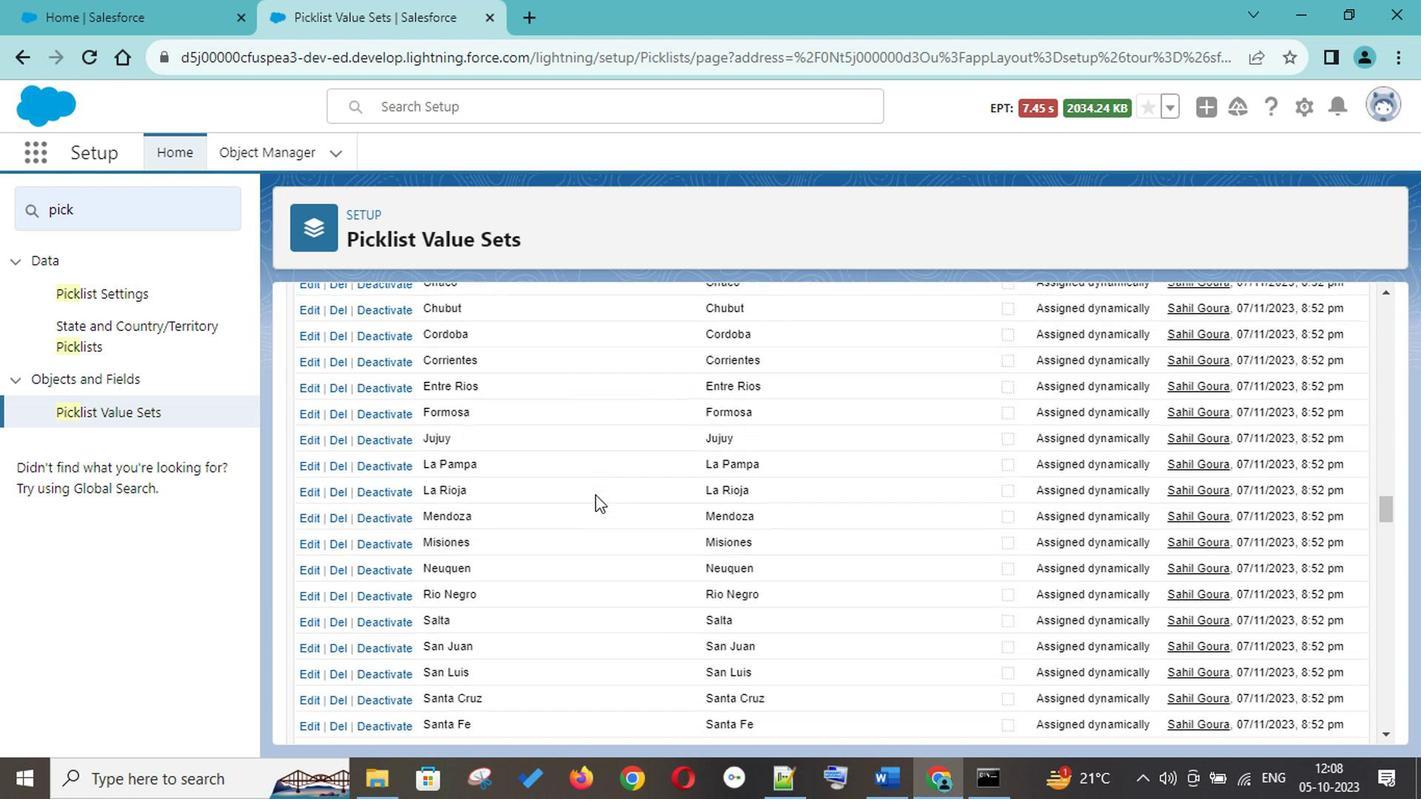 
Action: Mouse moved to (607, 541)
Screenshot: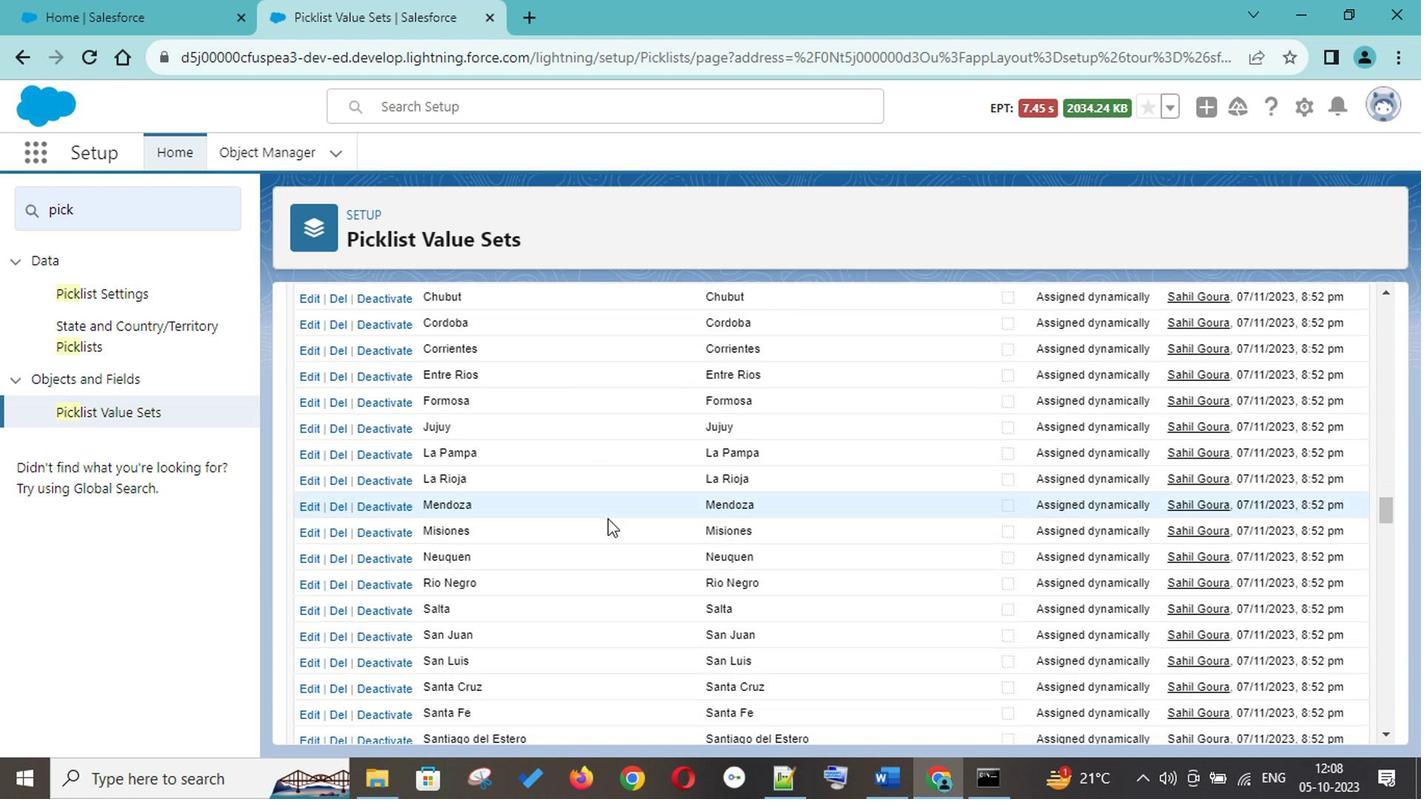 
Action: Mouse scrolled (607, 540) with delta (0, 0)
Screenshot: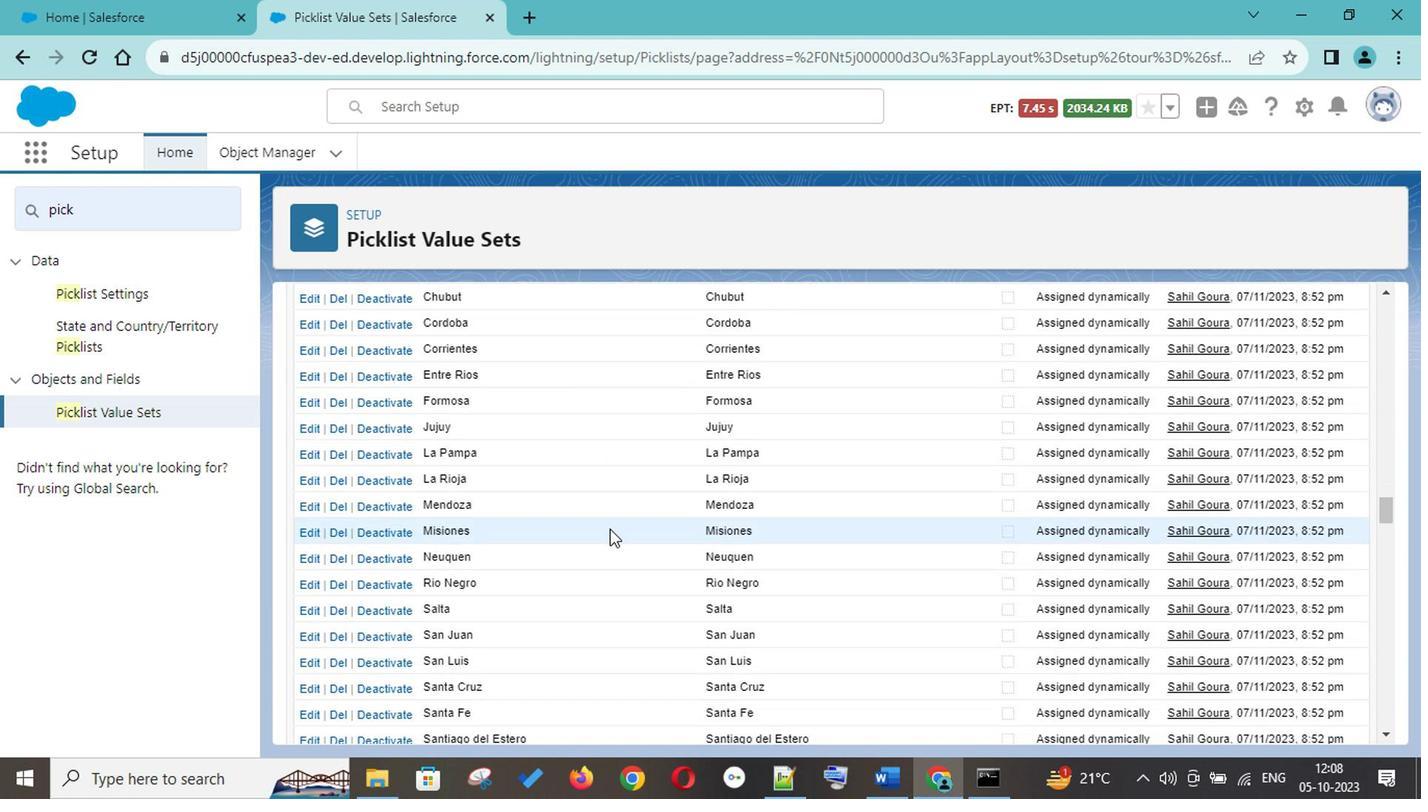 
Action: Mouse moved to (604, 540)
Screenshot: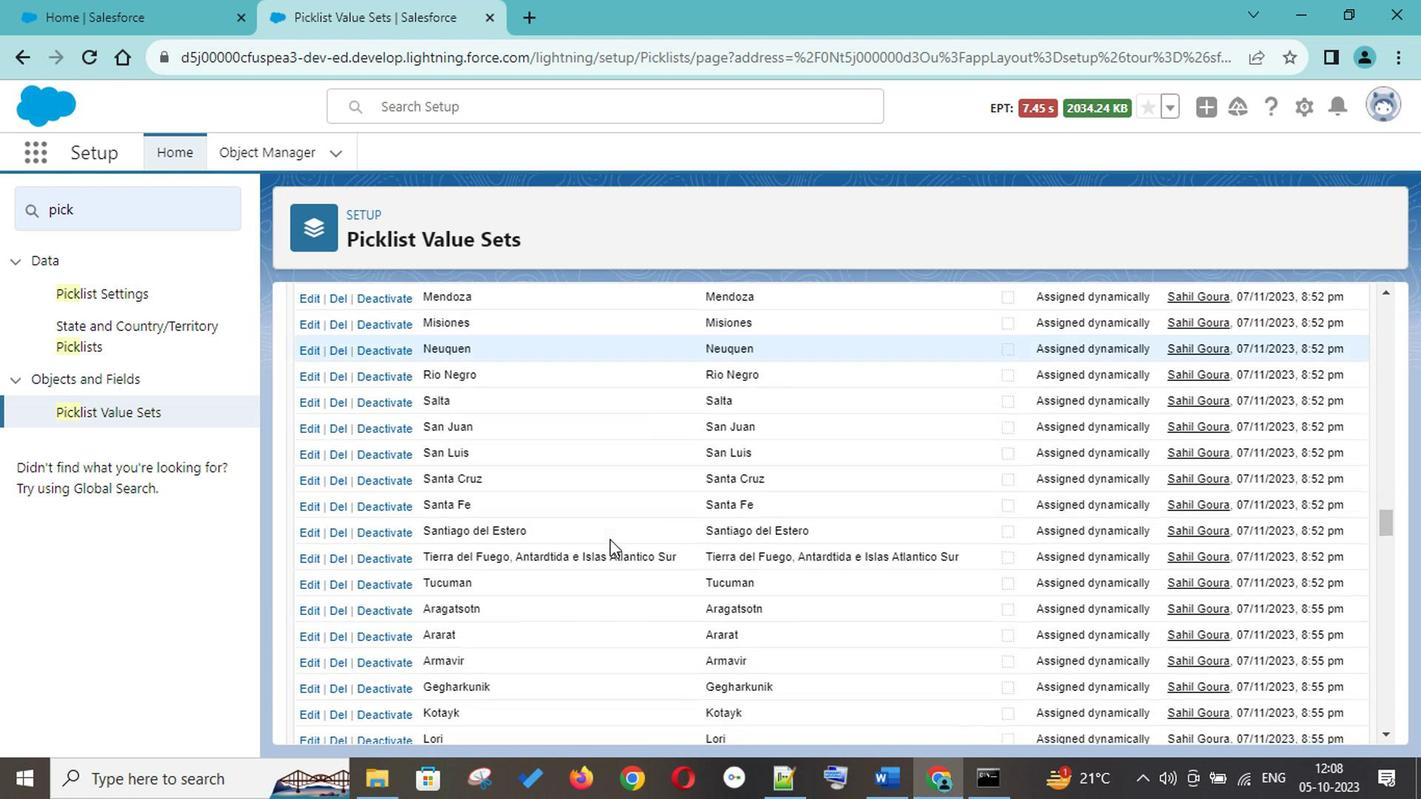 
Action: Mouse scrolled (604, 539) with delta (0, 0)
Screenshot: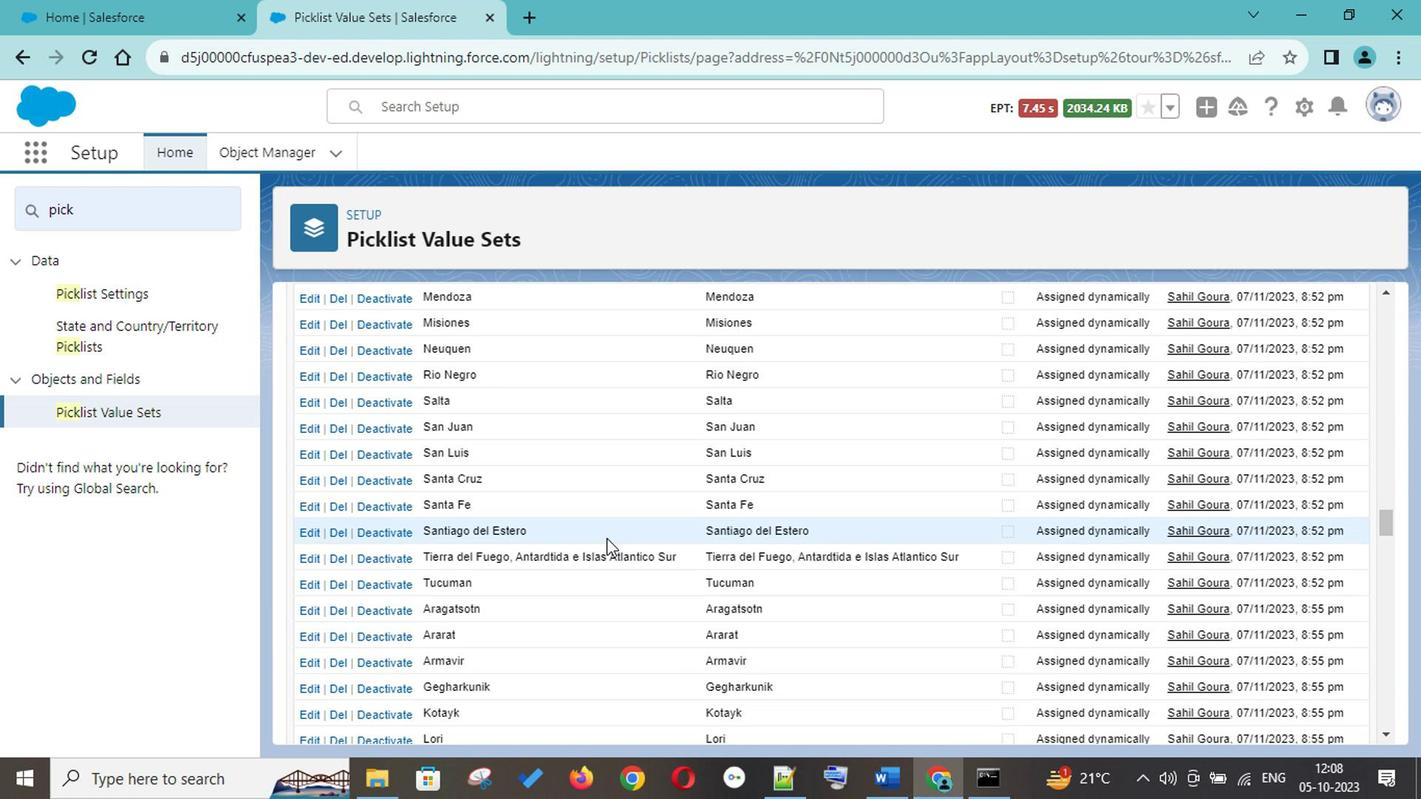 
Action: Mouse scrolled (604, 539) with delta (0, 0)
Screenshot: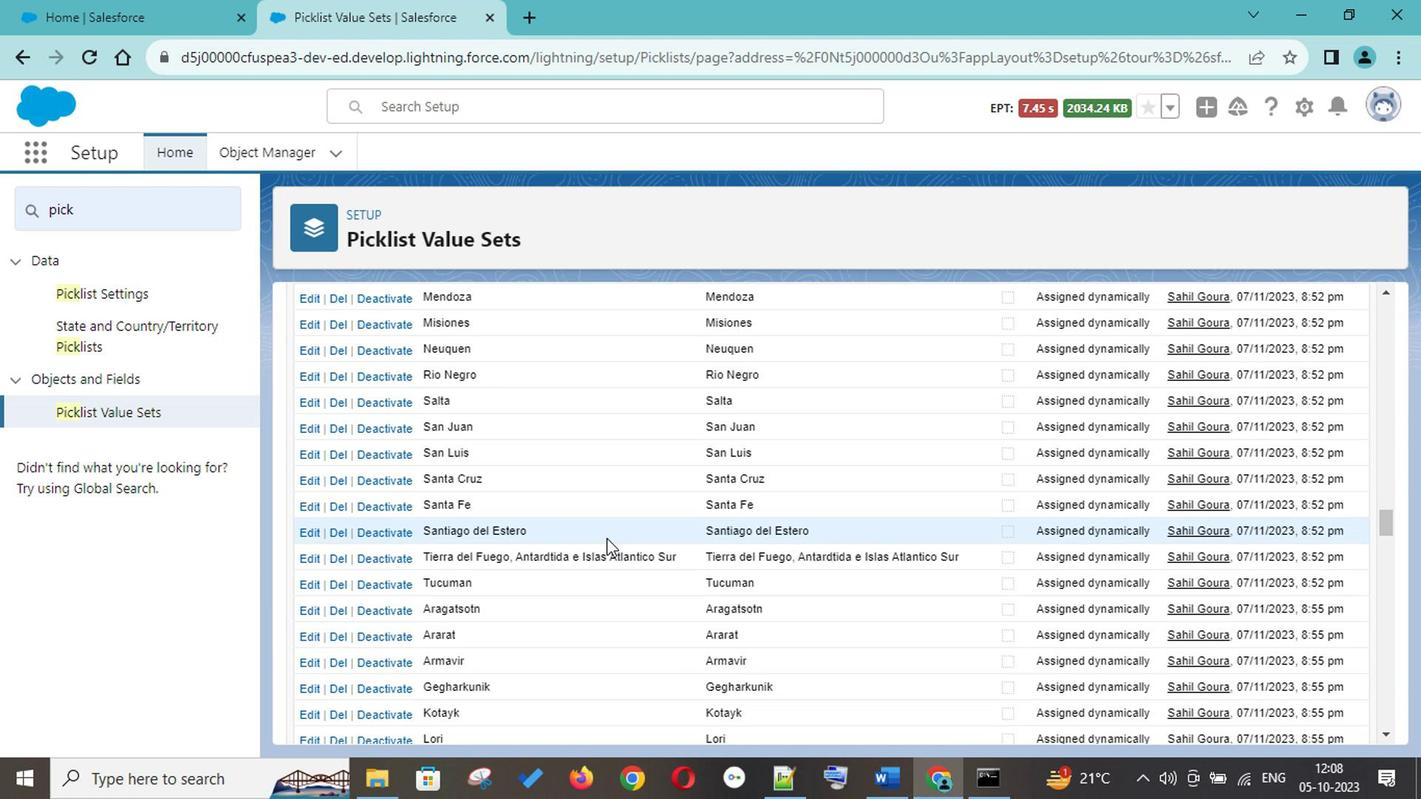 
Action: Mouse scrolled (604, 539) with delta (0, 0)
Screenshot: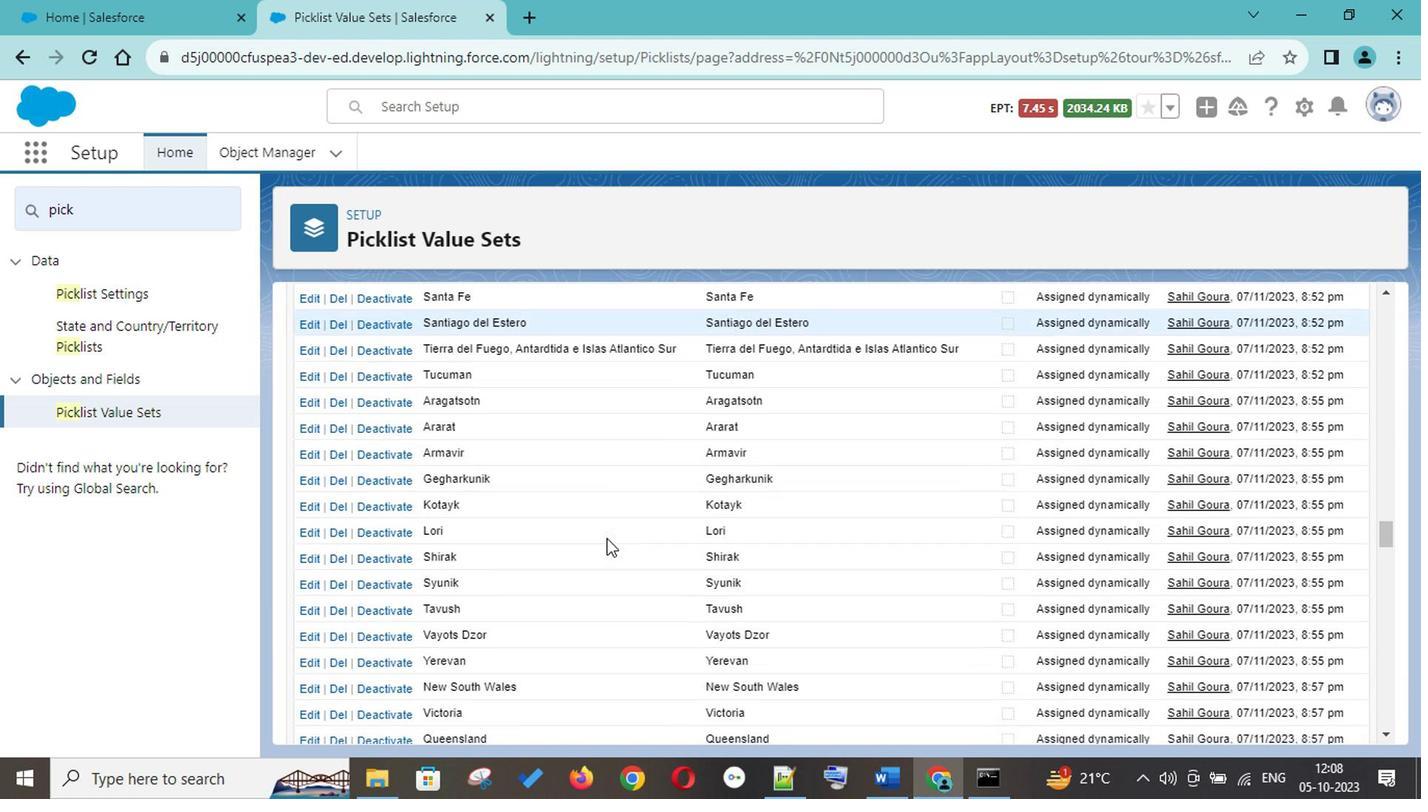 
Action: Mouse scrolled (604, 539) with delta (0, 0)
Screenshot: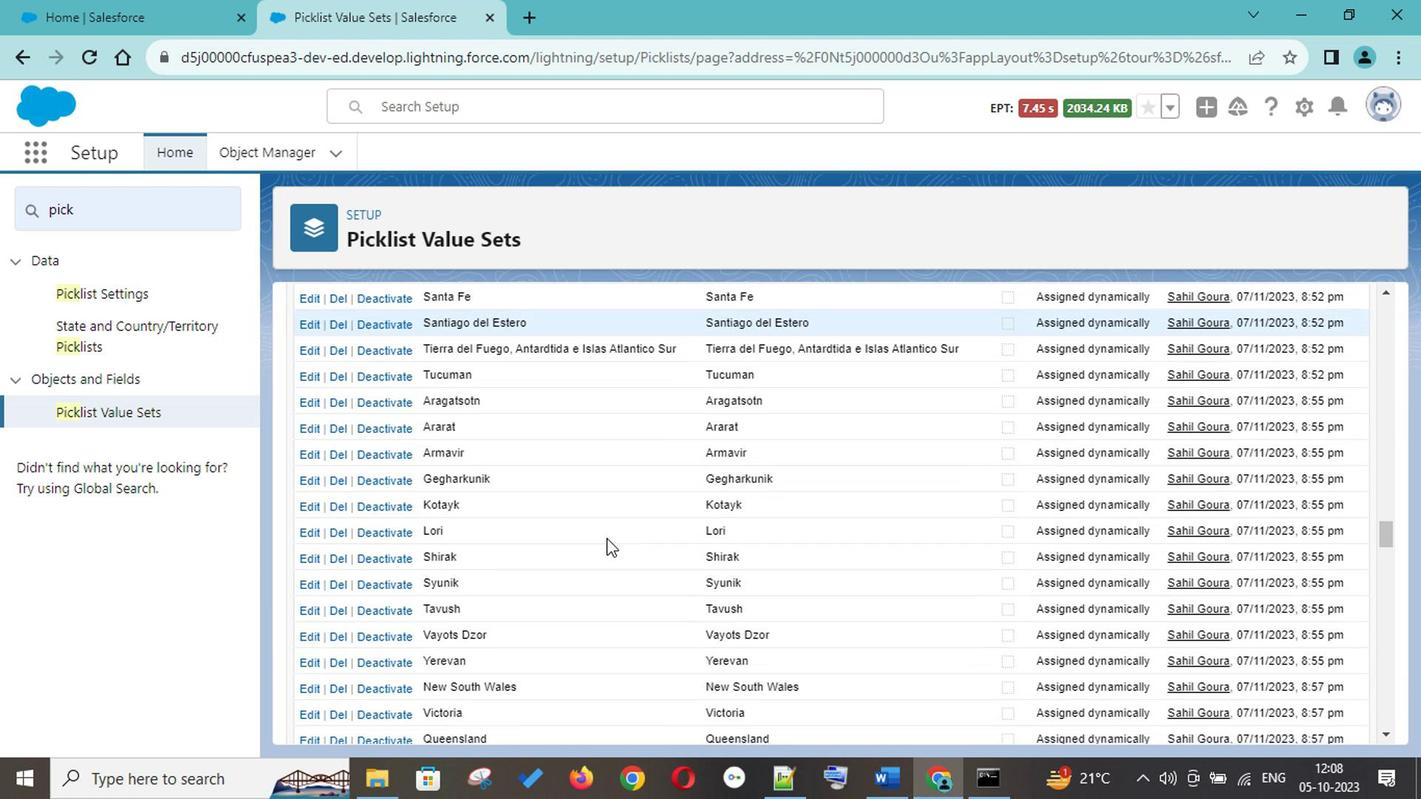 
Action: Mouse scrolled (604, 539) with delta (0, 0)
Screenshot: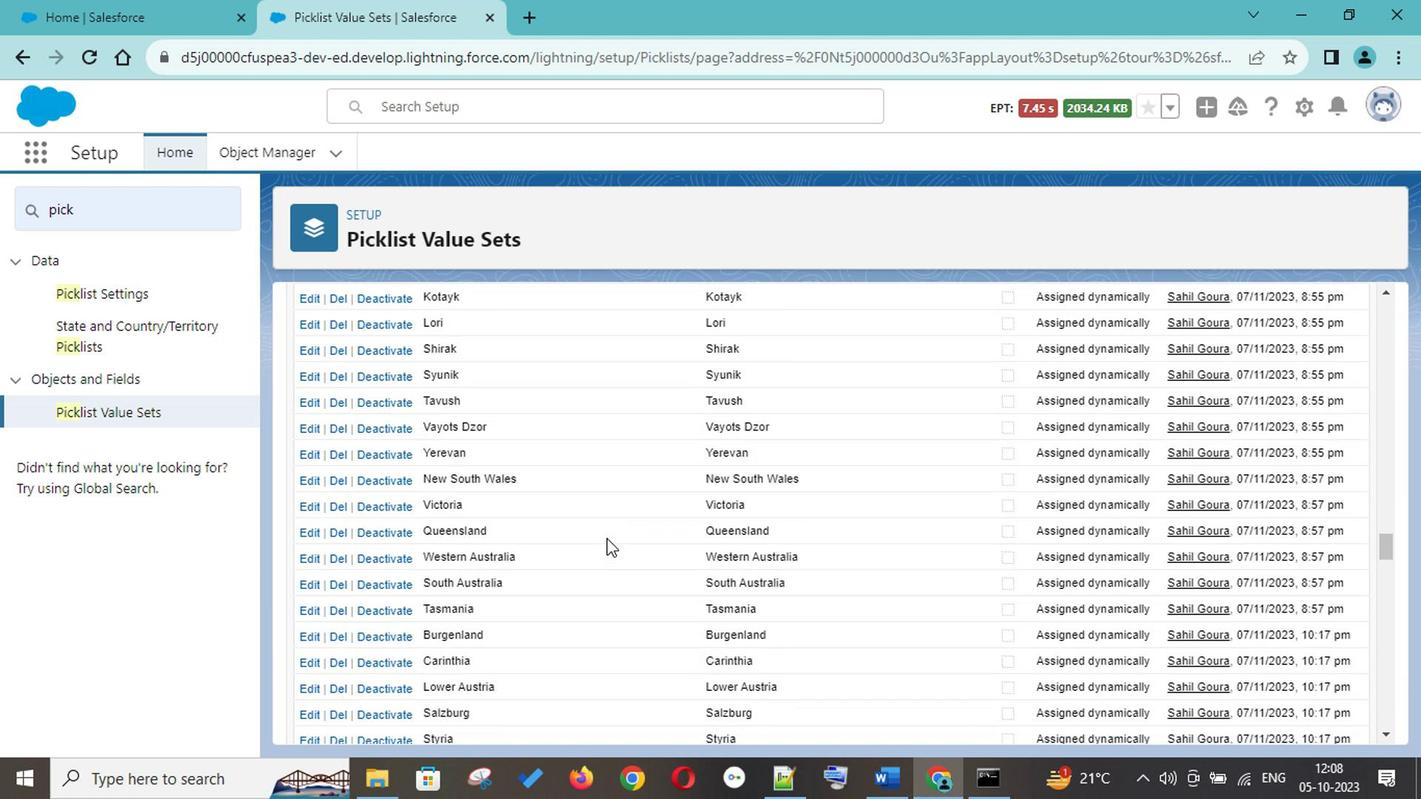 
Action: Mouse scrolled (604, 539) with delta (0, 0)
Screenshot: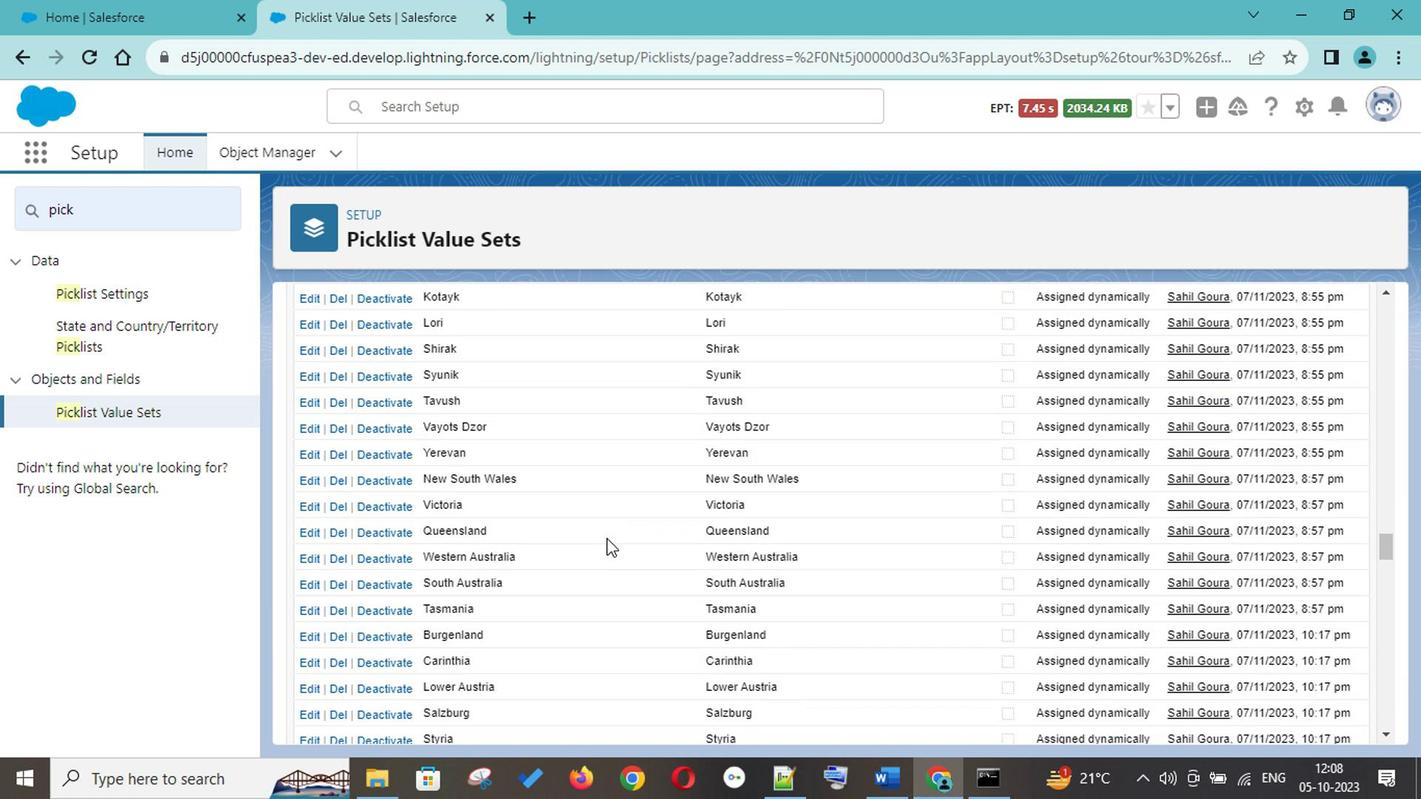 
Action: Mouse scrolled (604, 539) with delta (0, 0)
Screenshot: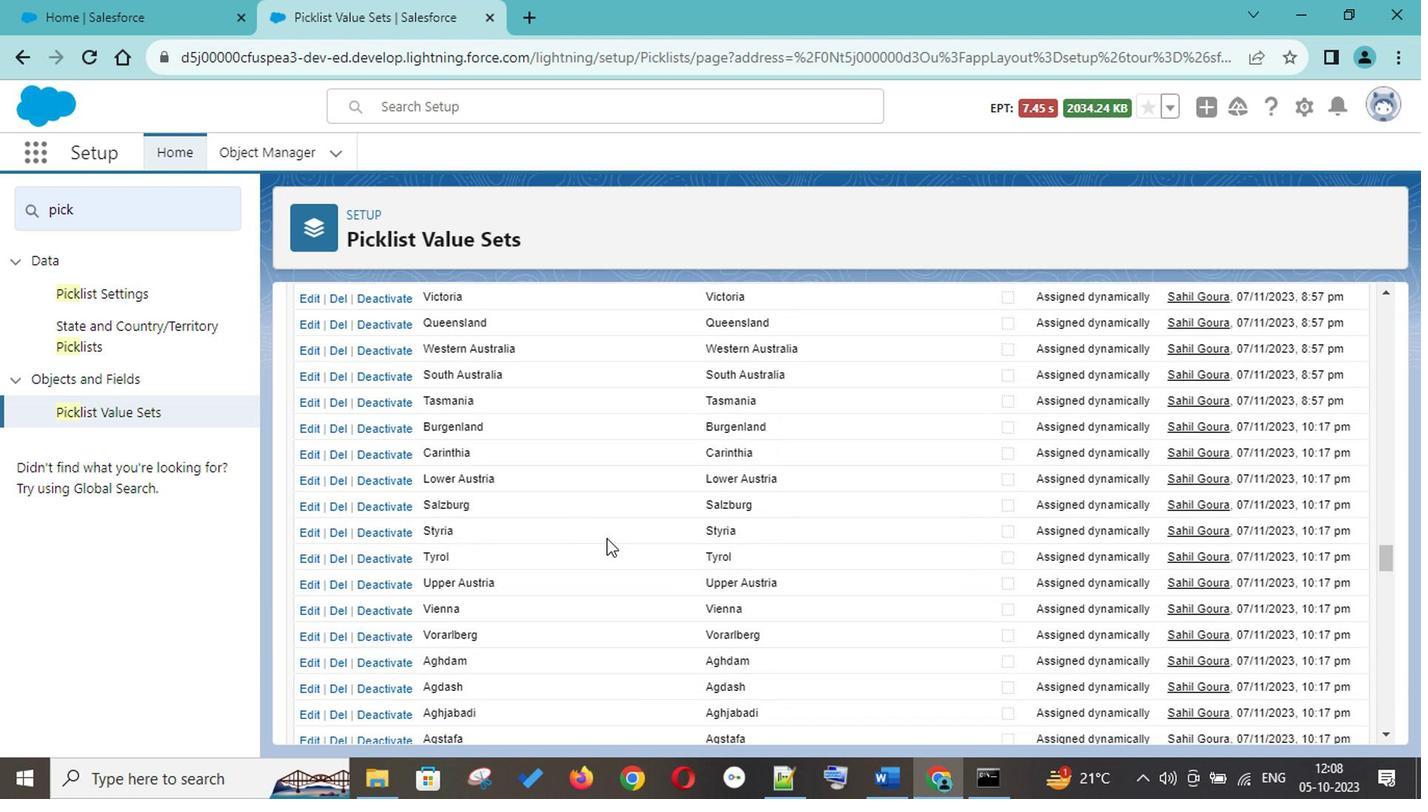 
Action: Mouse scrolled (604, 539) with delta (0, 0)
Screenshot: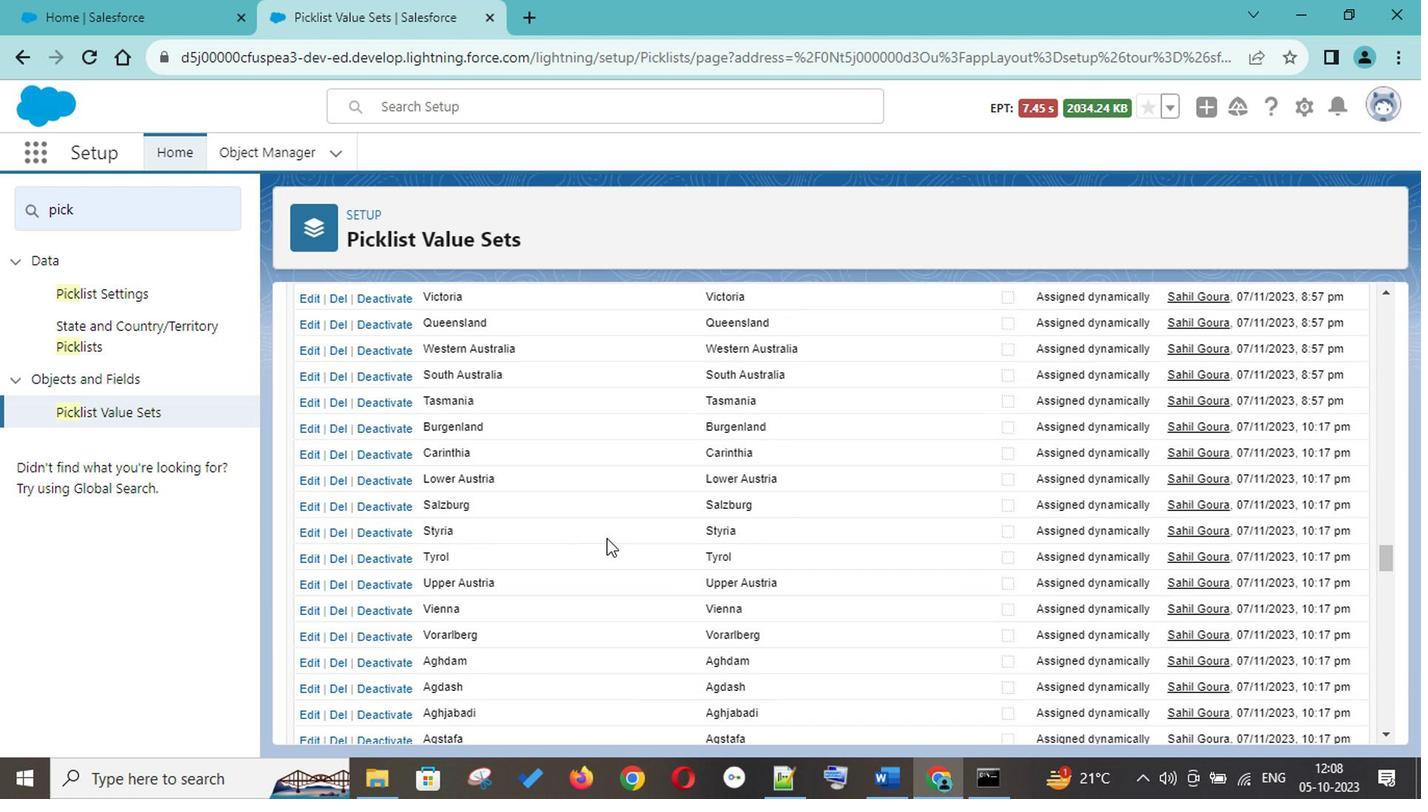 
Action: Mouse moved to (592, 540)
Screenshot: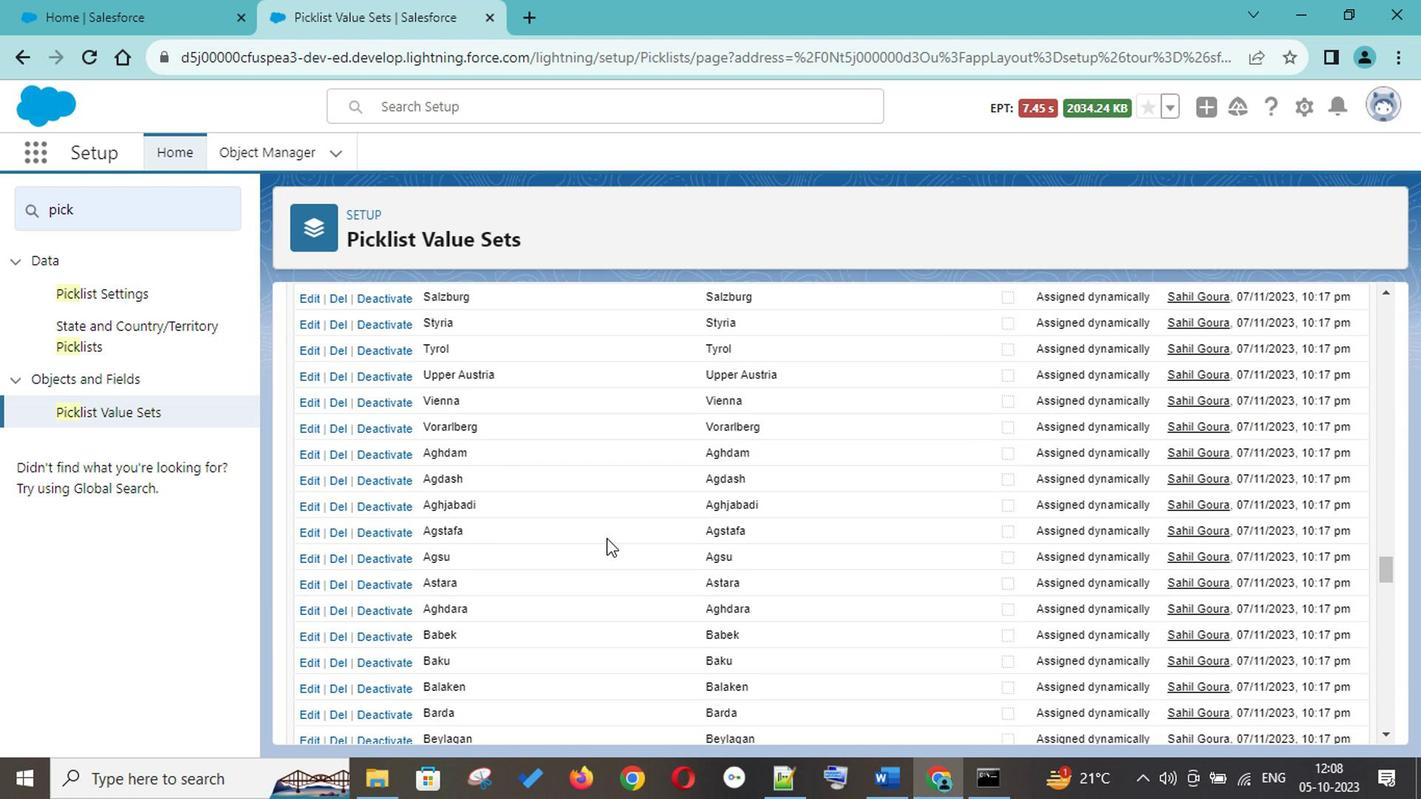 
Action: Mouse scrolled (592, 539) with delta (0, 0)
Screenshot: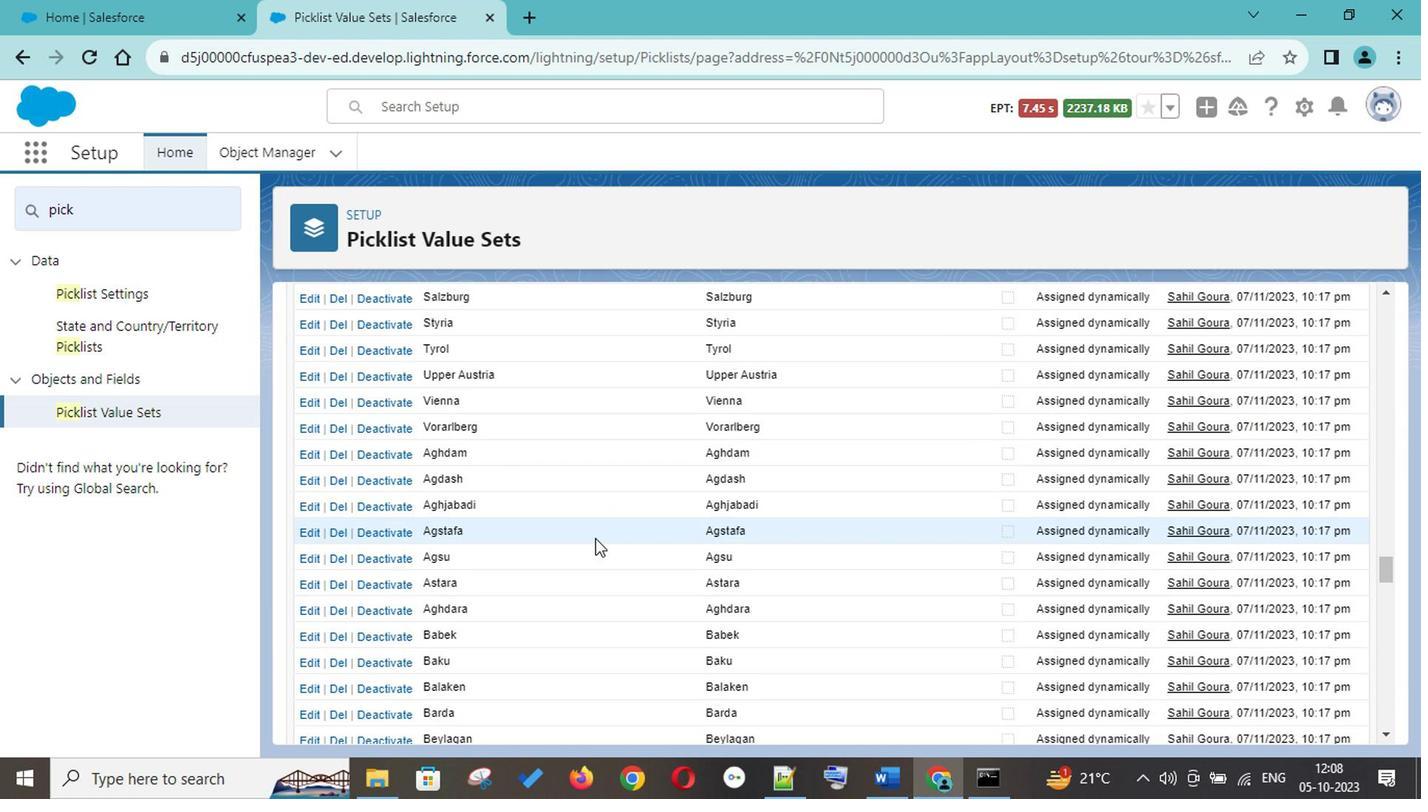 
Action: Mouse scrolled (592, 539) with delta (0, 0)
Screenshot: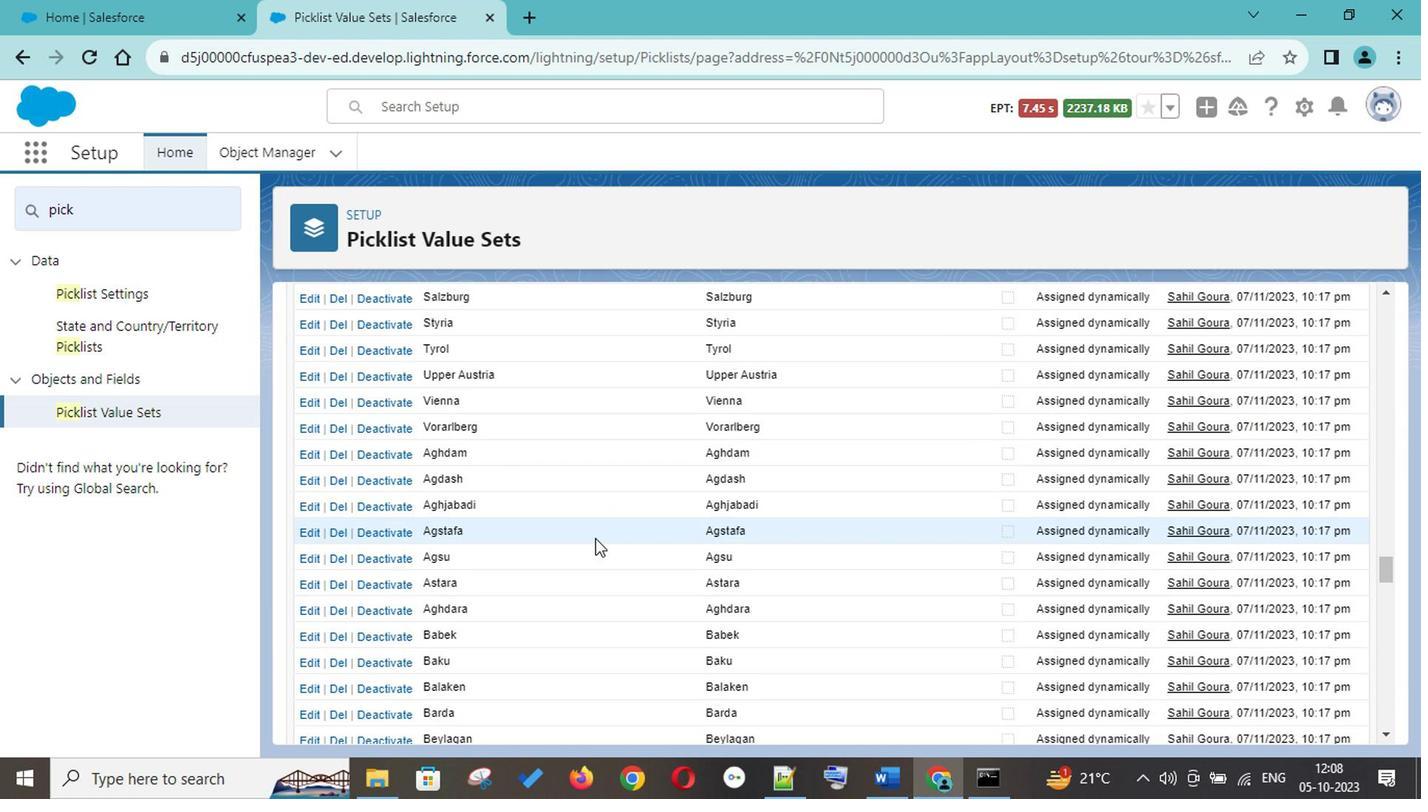 
Action: Mouse scrolled (592, 539) with delta (0, 0)
Screenshot: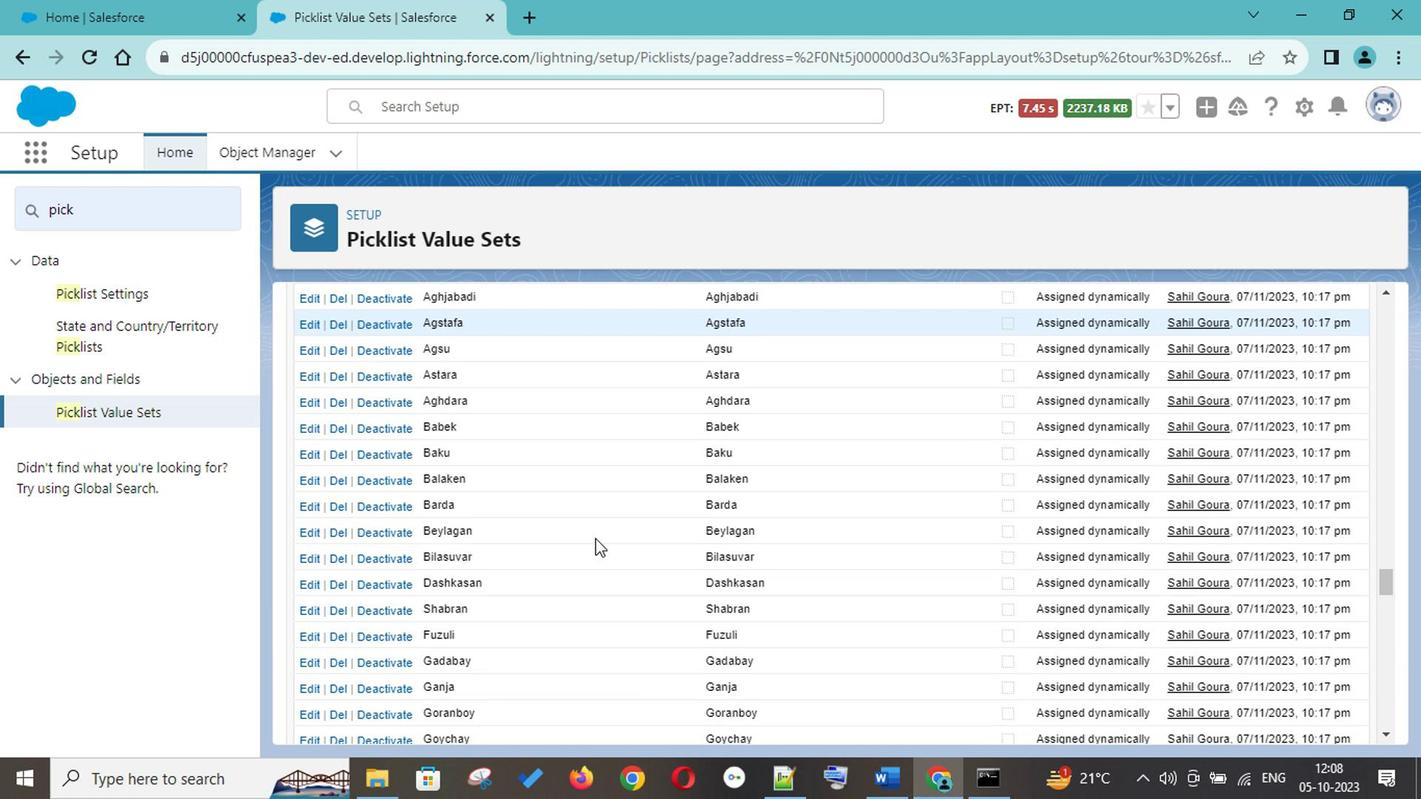 
Action: Mouse scrolled (592, 539) with delta (0, 0)
Screenshot: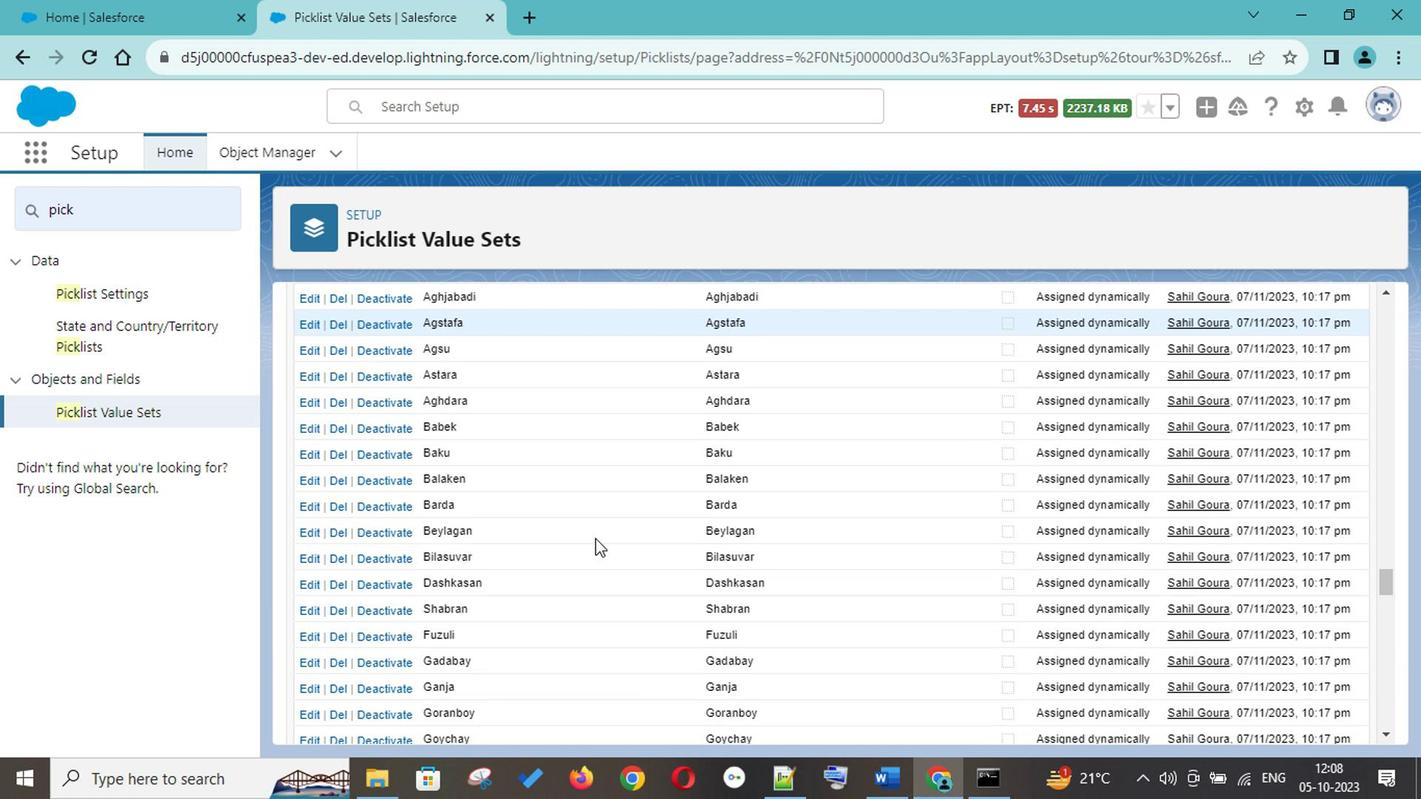 
Action: Mouse scrolled (592, 539) with delta (0, 0)
Screenshot: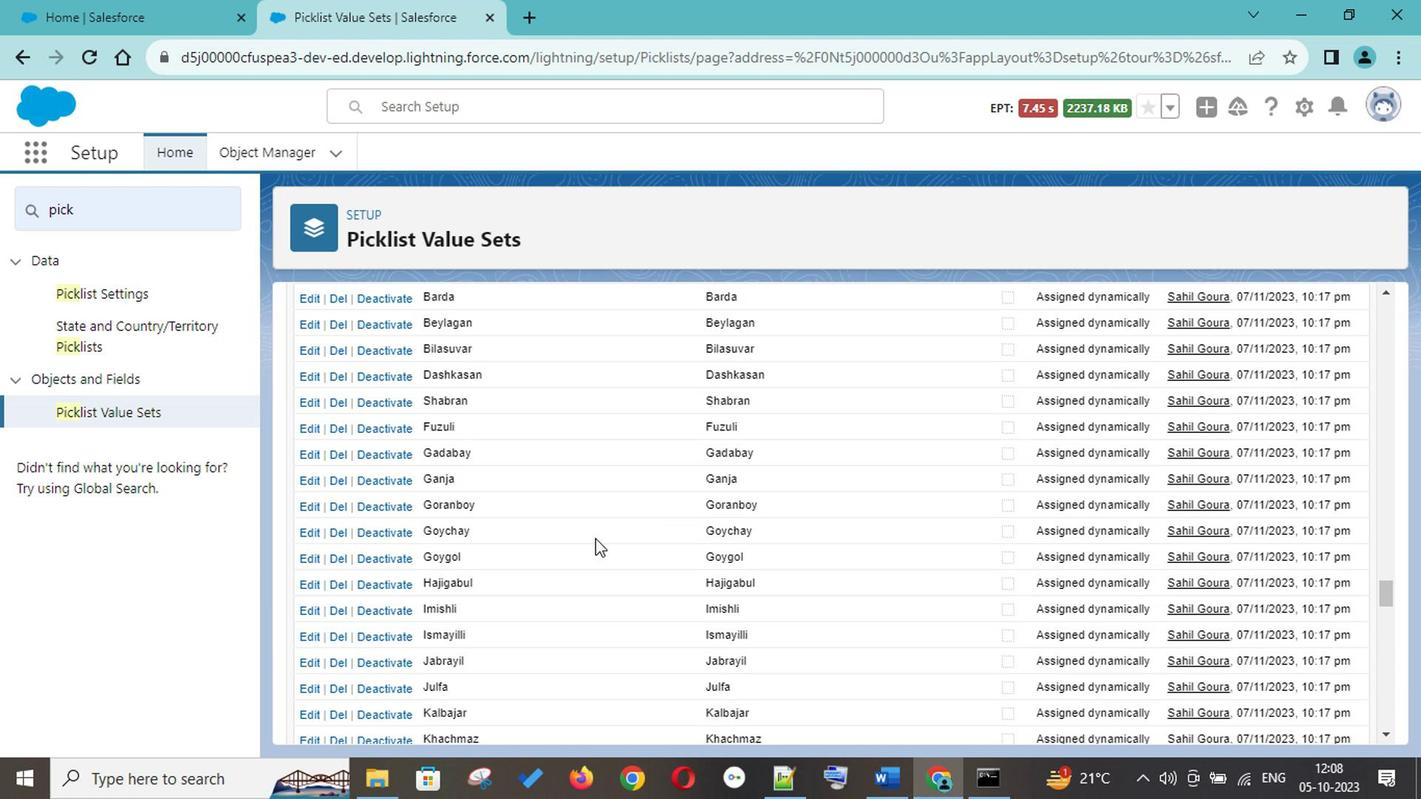 
Action: Mouse scrolled (592, 539) with delta (0, 0)
Screenshot: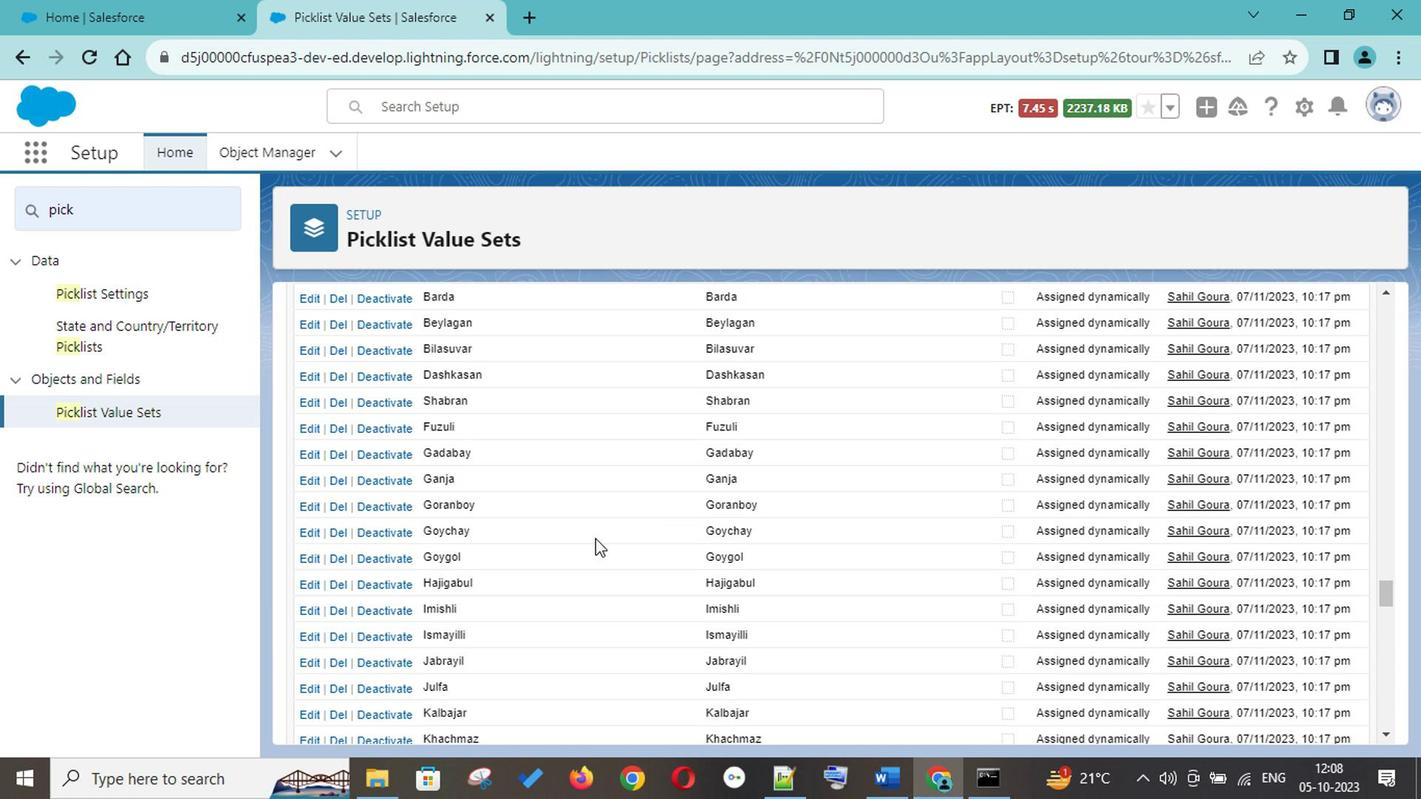 
Action: Mouse scrolled (592, 539) with delta (0, 0)
Screenshot: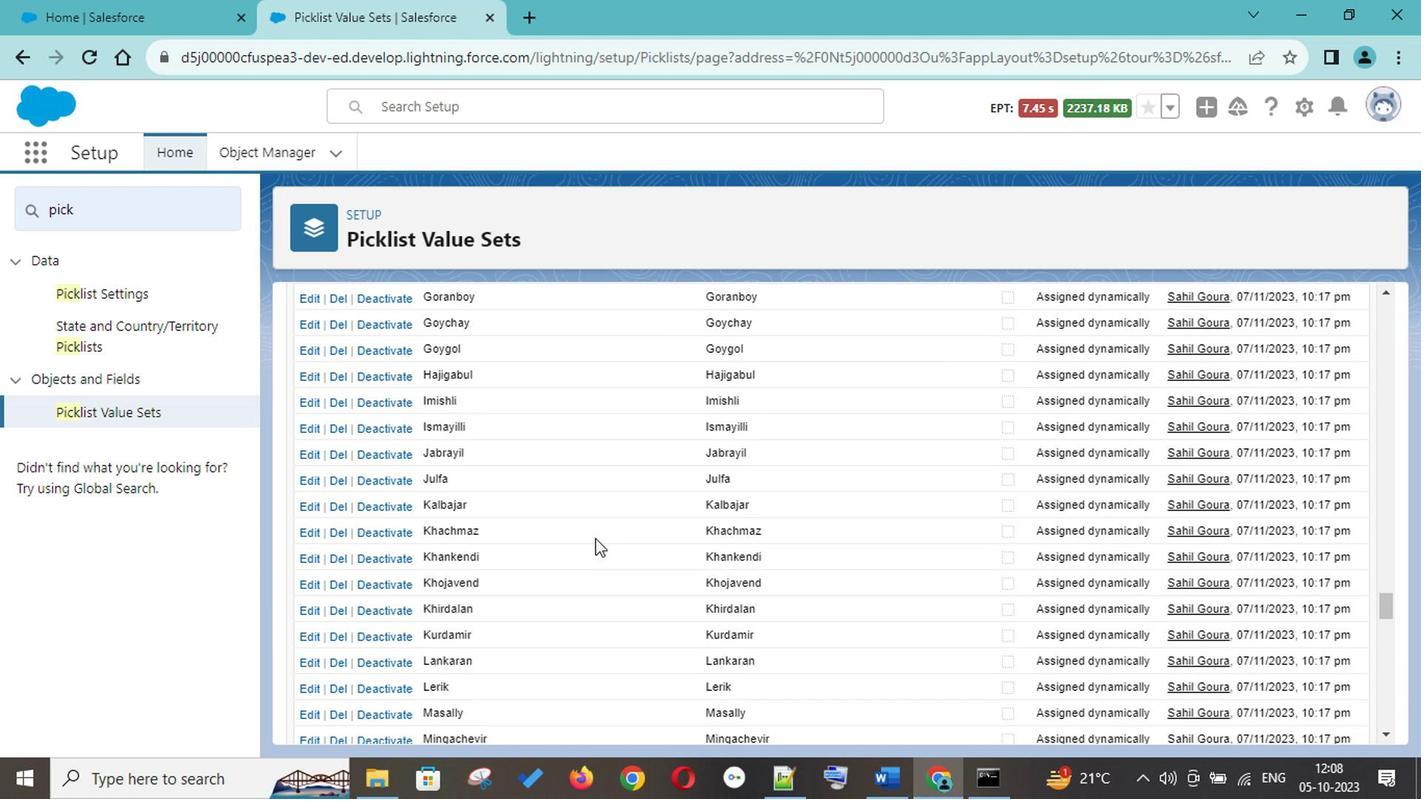 
Action: Mouse scrolled (592, 539) with delta (0, 0)
Screenshot: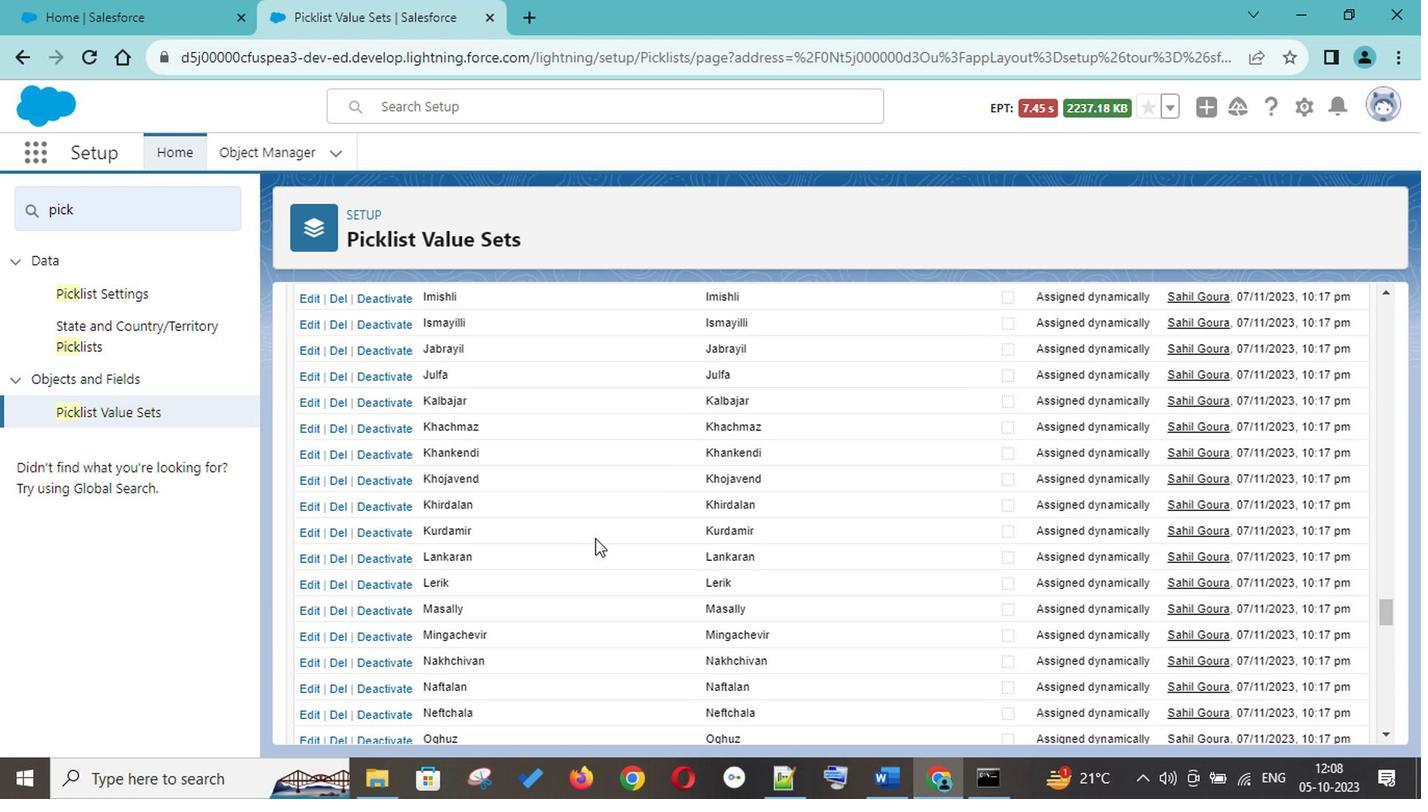 
Action: Mouse scrolled (592, 539) with delta (0, 0)
Screenshot: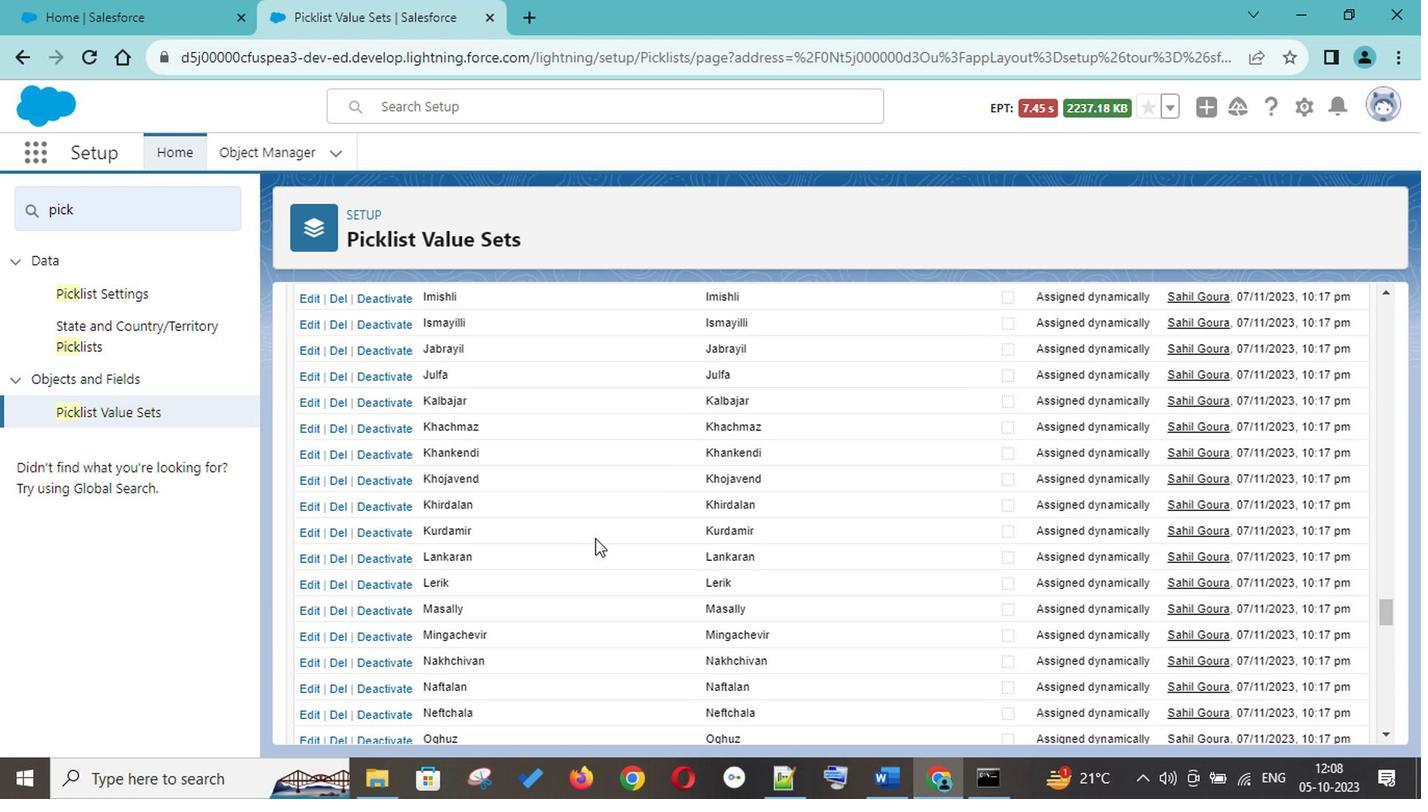 
Action: Mouse scrolled (592, 539) with delta (0, 0)
Screenshot: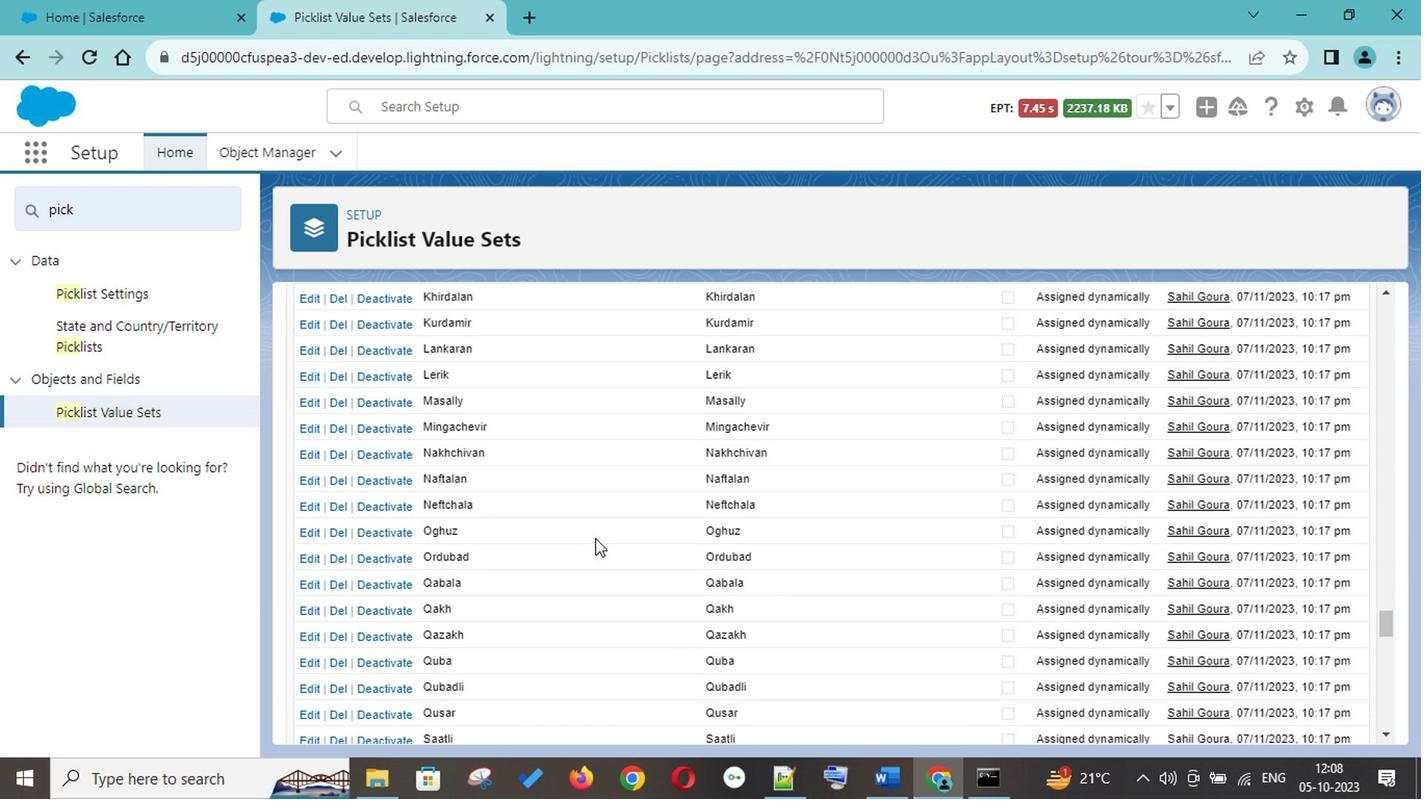 
Action: Mouse scrolled (592, 539) with delta (0, 0)
Screenshot: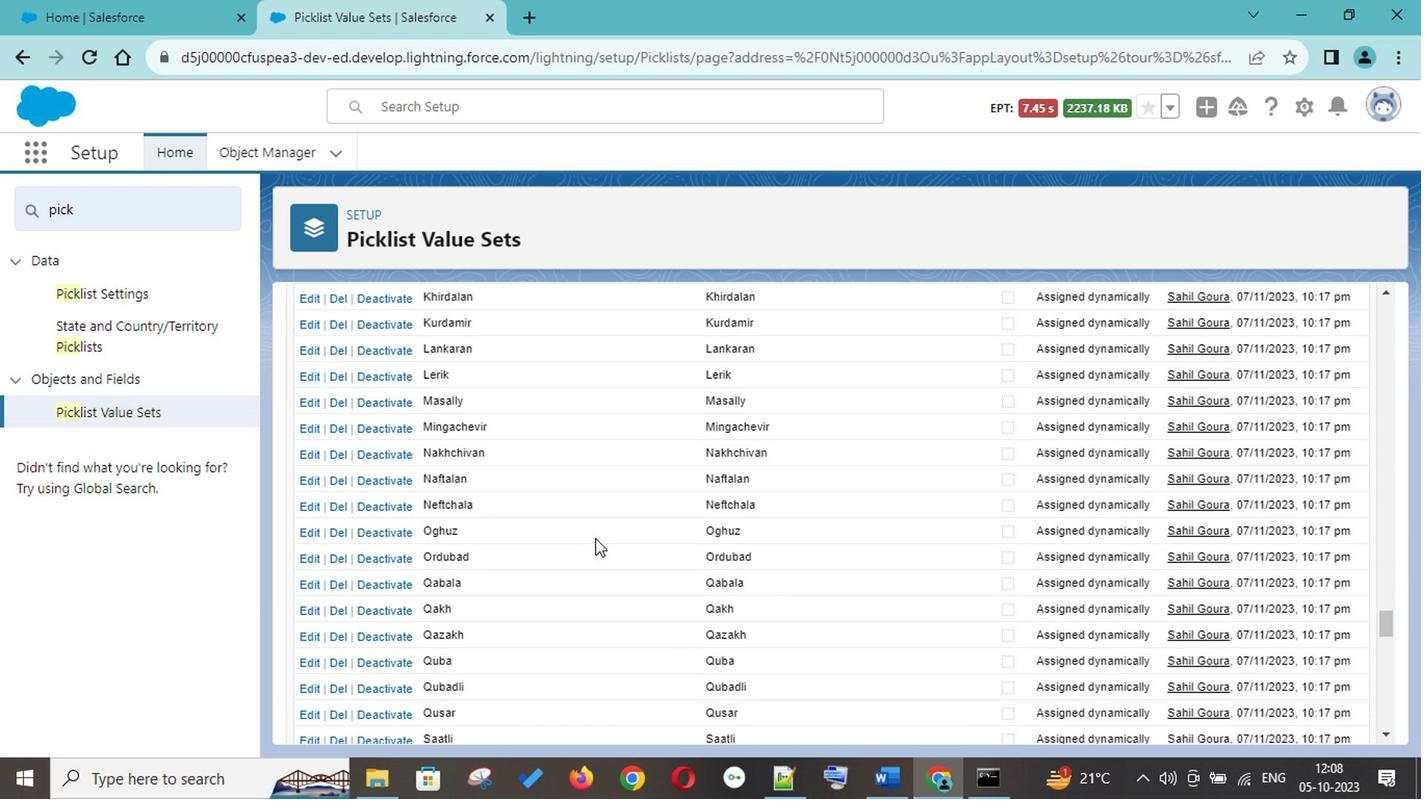 
Action: Mouse scrolled (592, 539) with delta (0, 0)
Screenshot: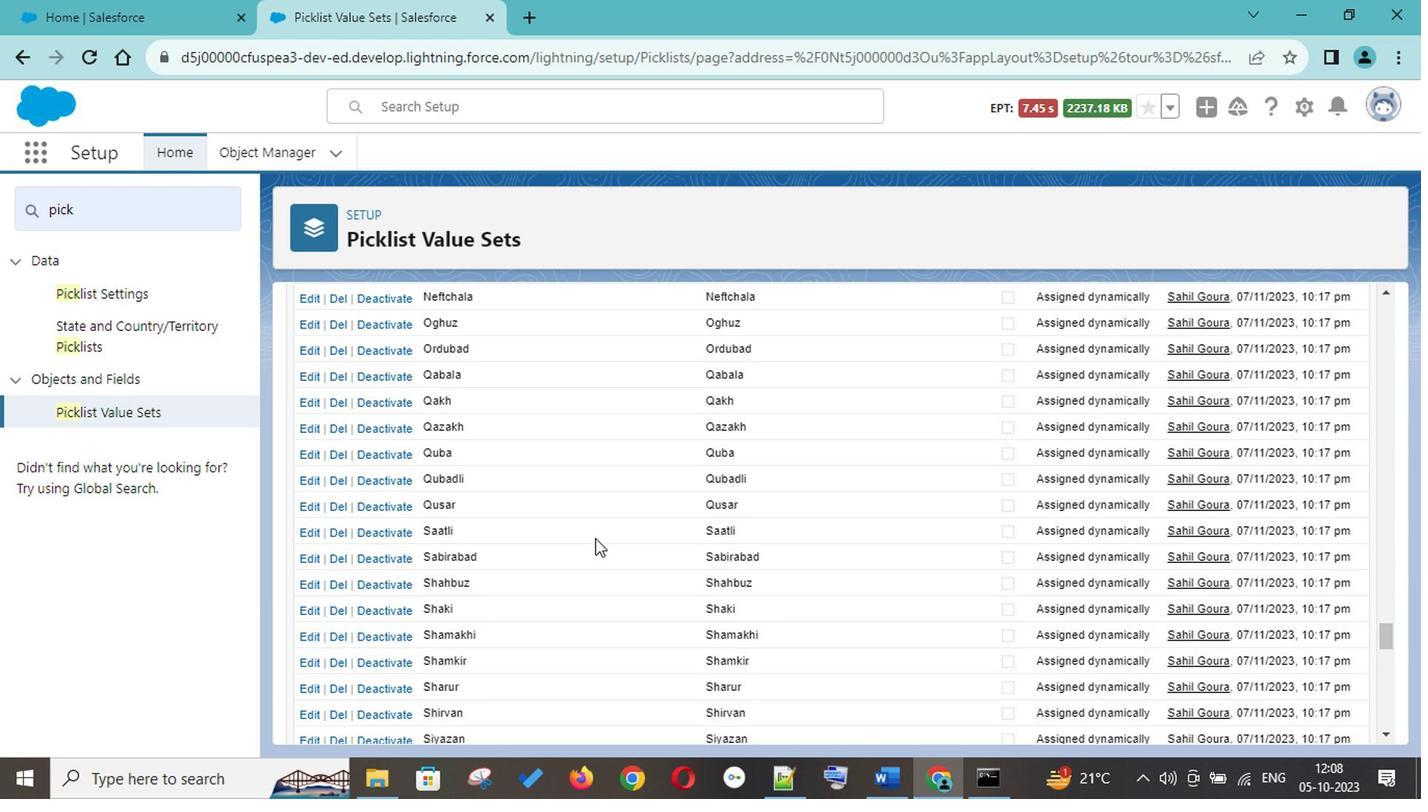 
Action: Mouse scrolled (592, 539) with delta (0, 0)
Screenshot: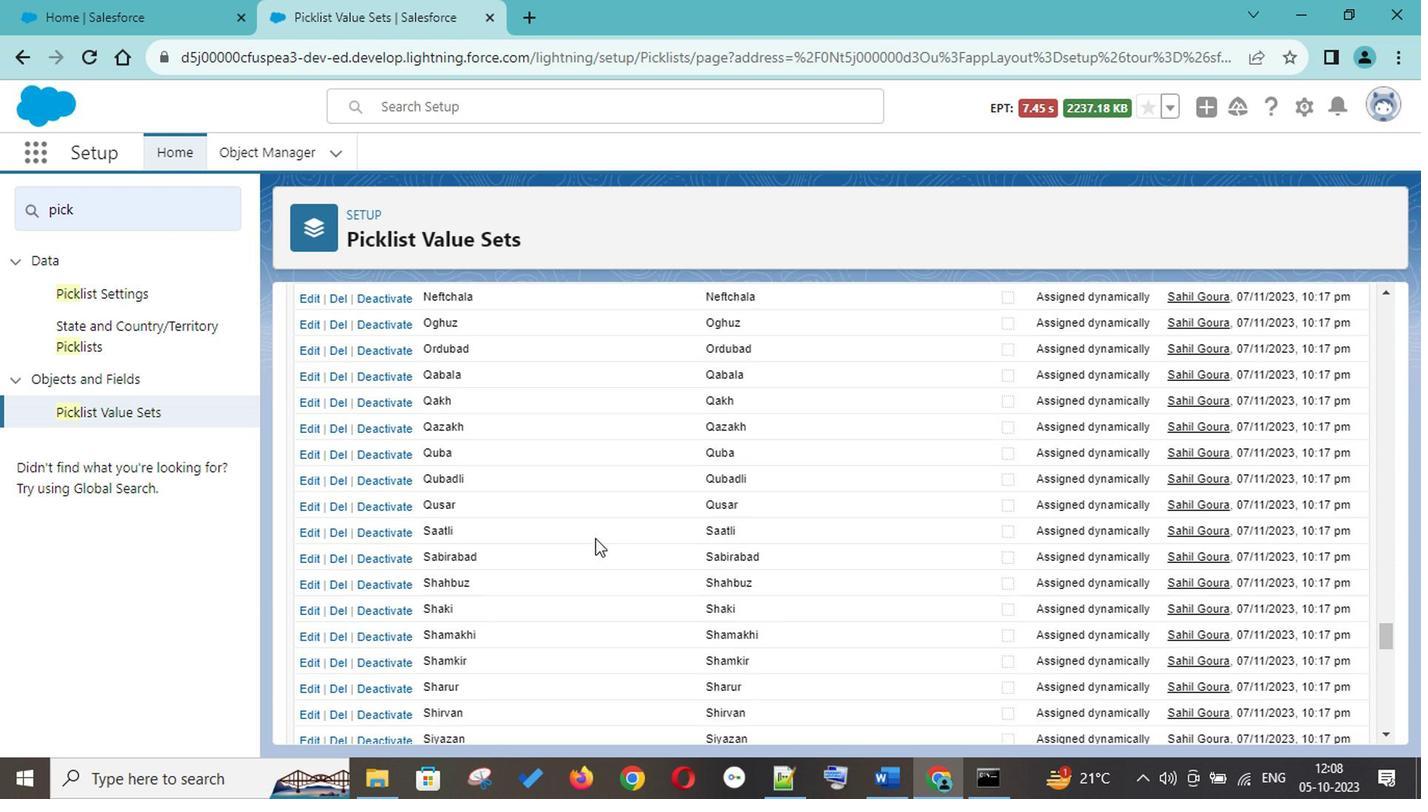 
Action: Mouse scrolled (592, 539) with delta (0, 0)
Screenshot: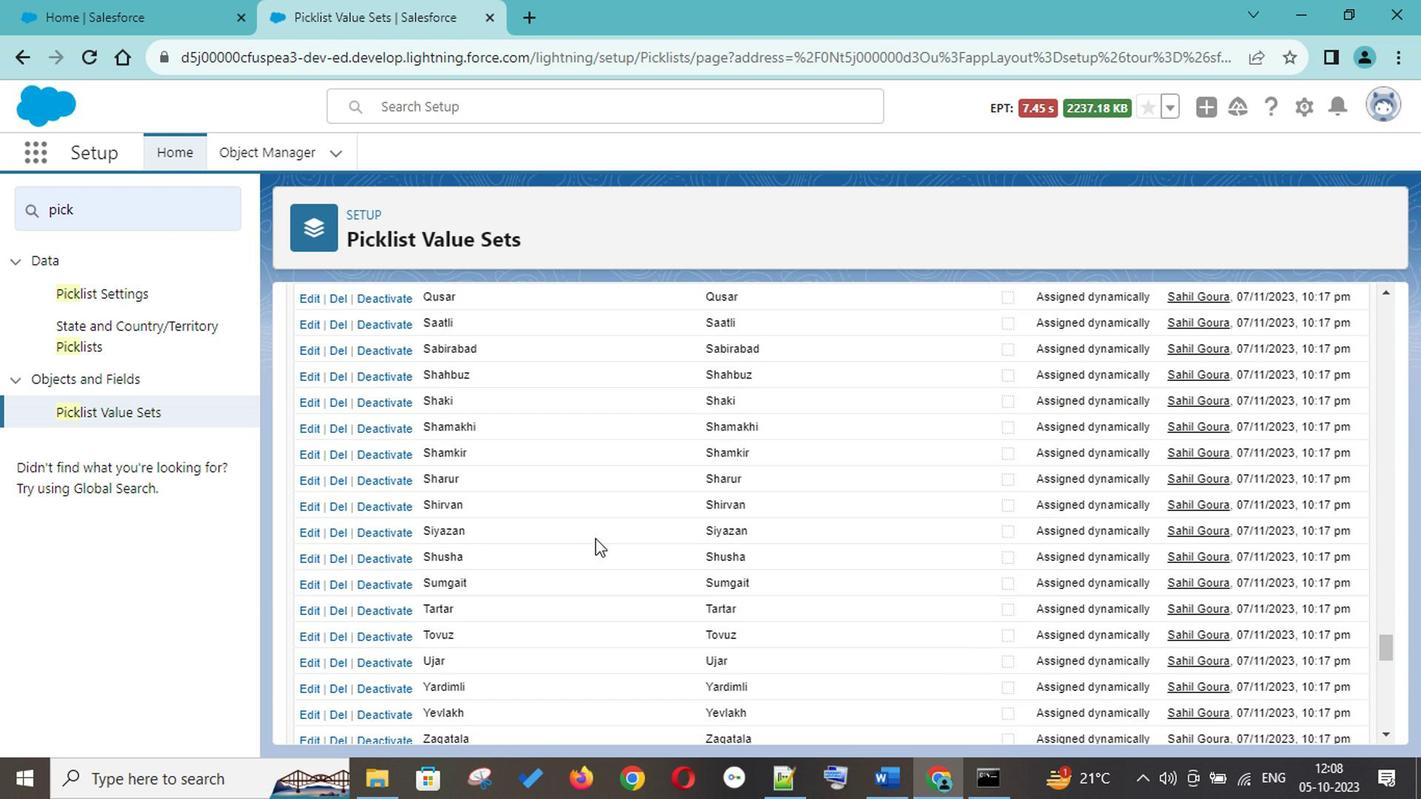 
Action: Mouse scrolled (592, 539) with delta (0, 0)
Screenshot: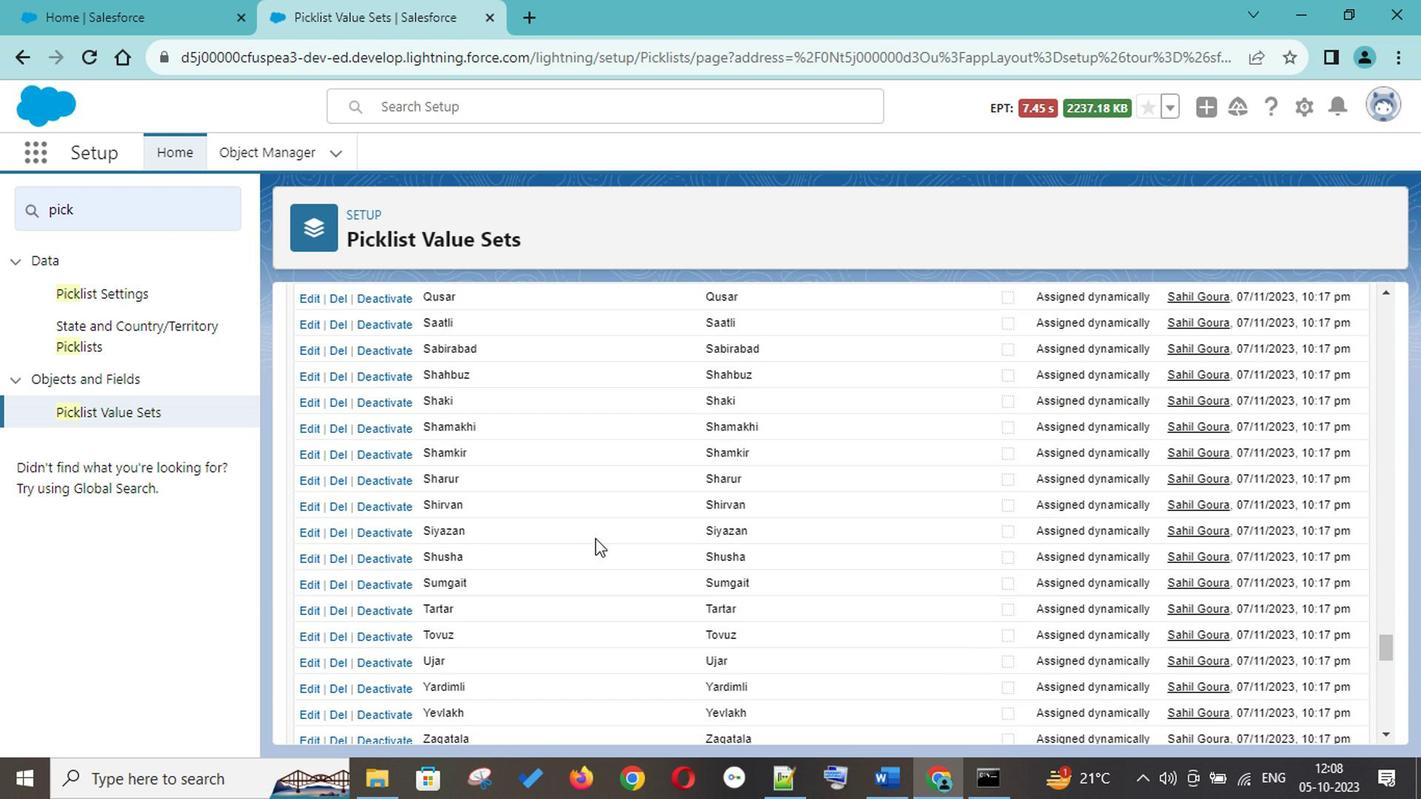 
Action: Mouse scrolled (592, 539) with delta (0, 0)
Screenshot: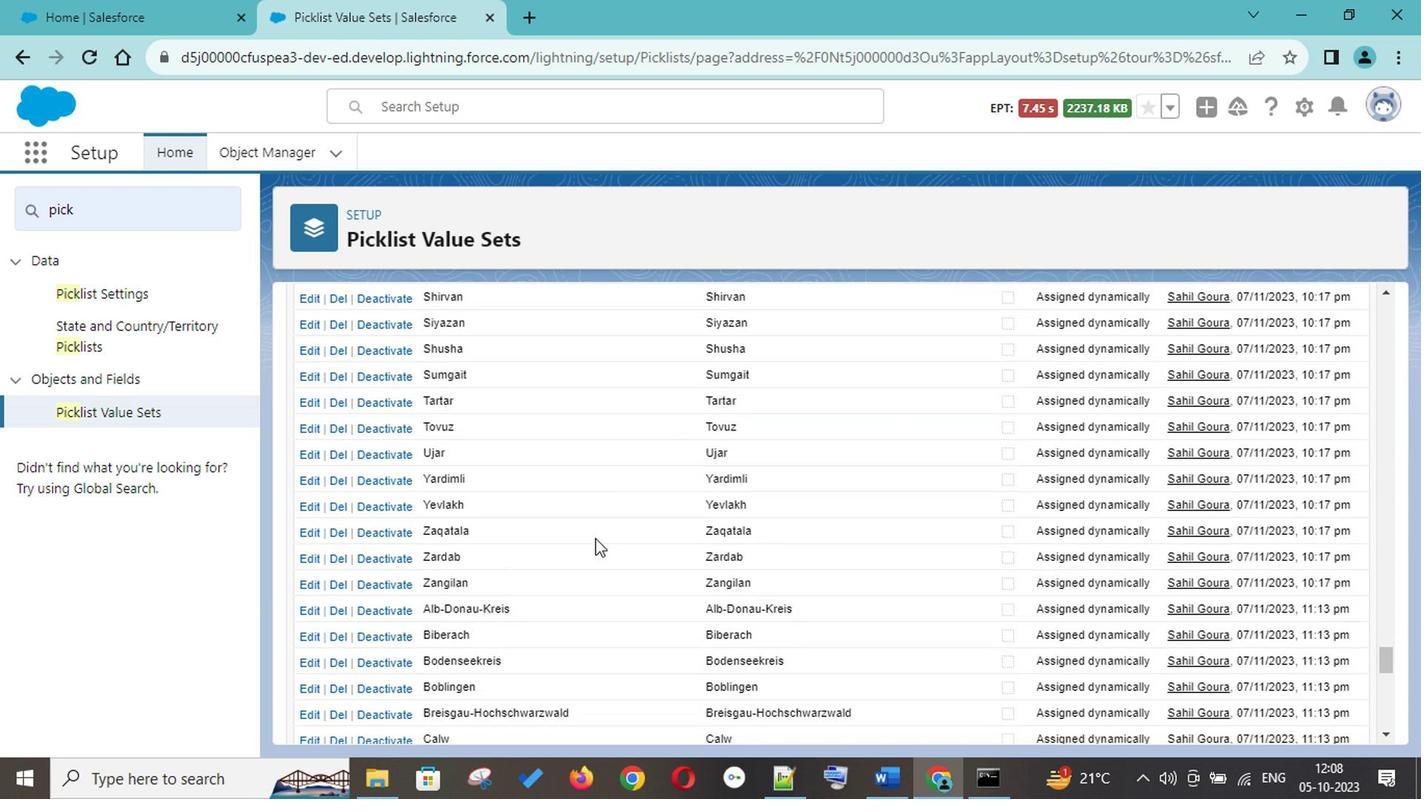 
Action: Mouse scrolled (592, 539) with delta (0, 0)
Screenshot: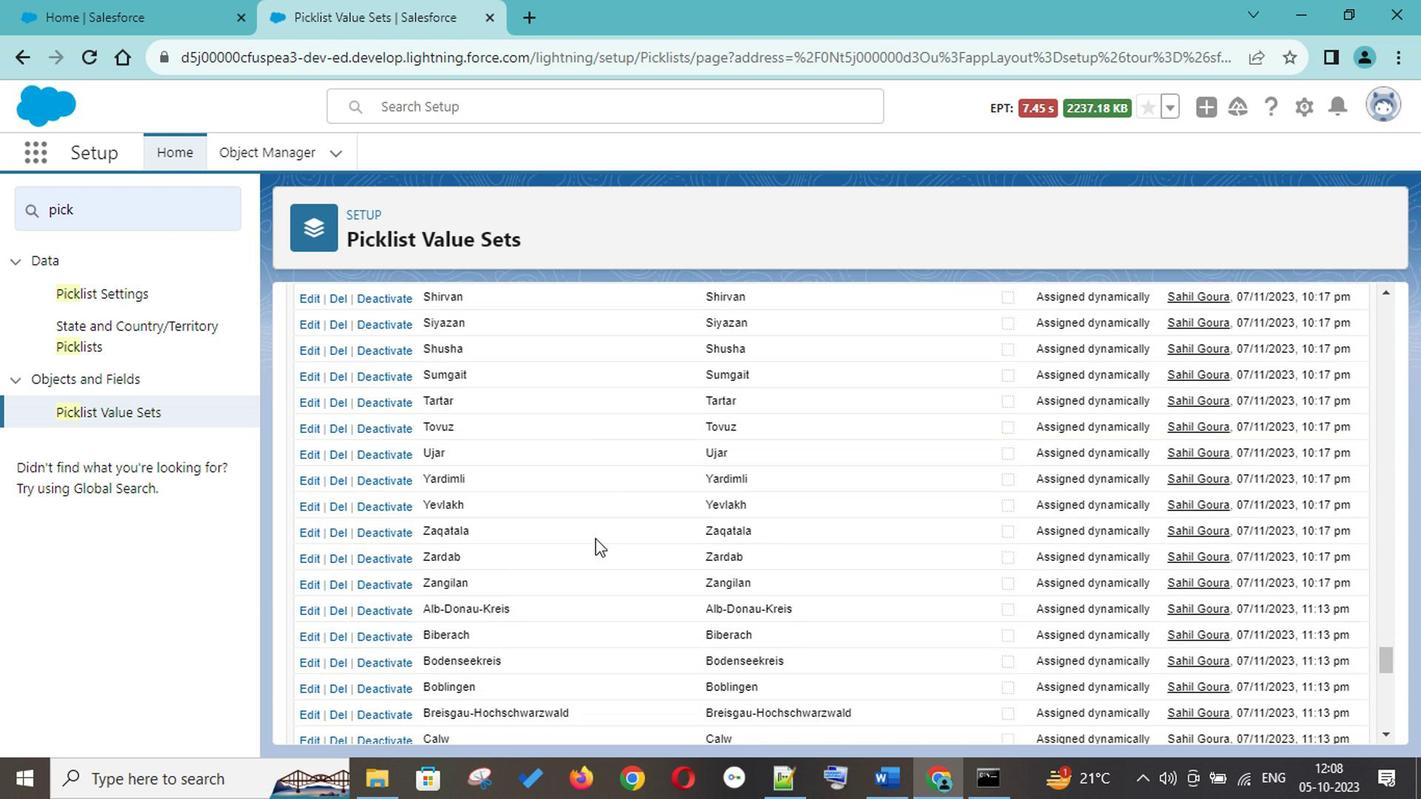 
Action: Mouse scrolled (592, 539) with delta (0, 0)
Screenshot: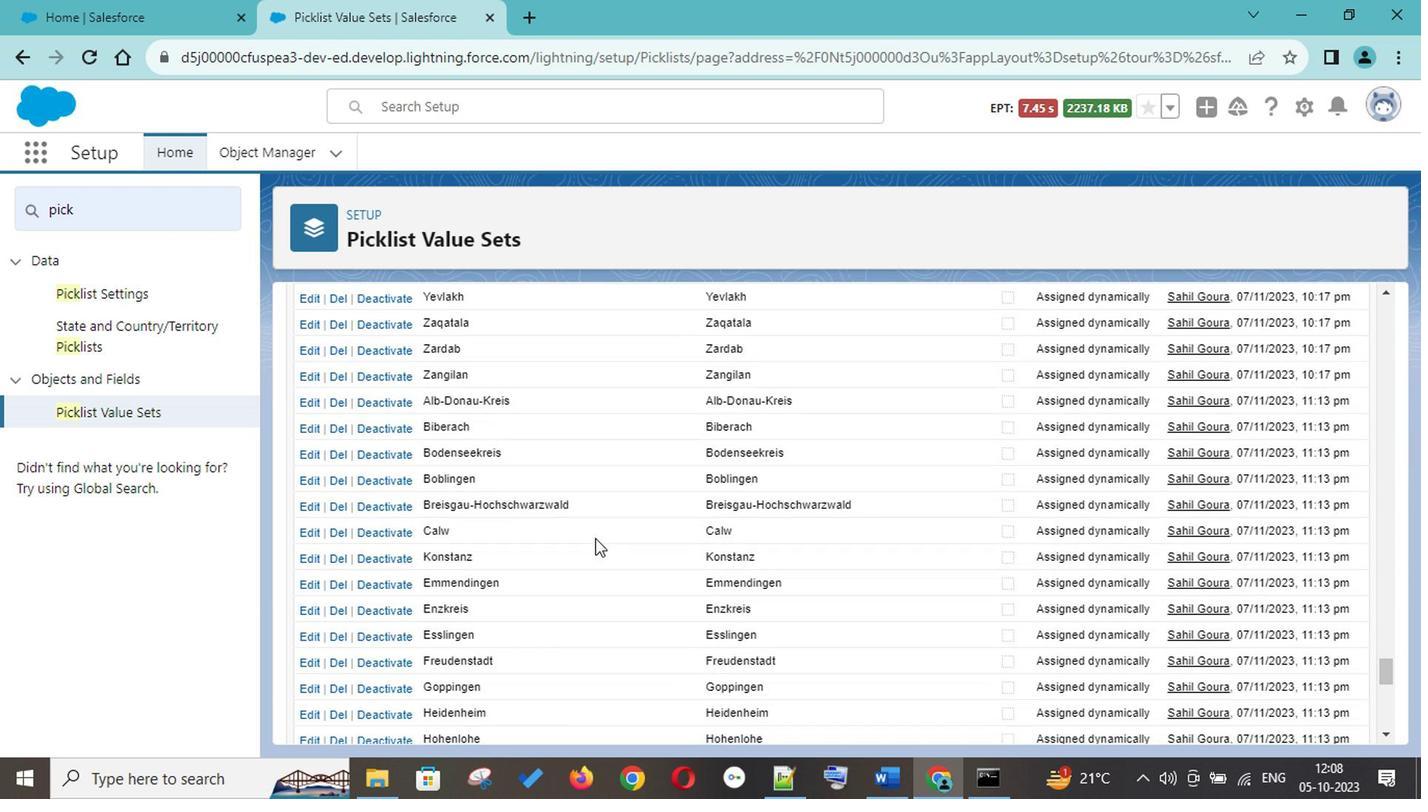 
Action: Mouse scrolled (592, 539) with delta (0, 0)
Screenshot: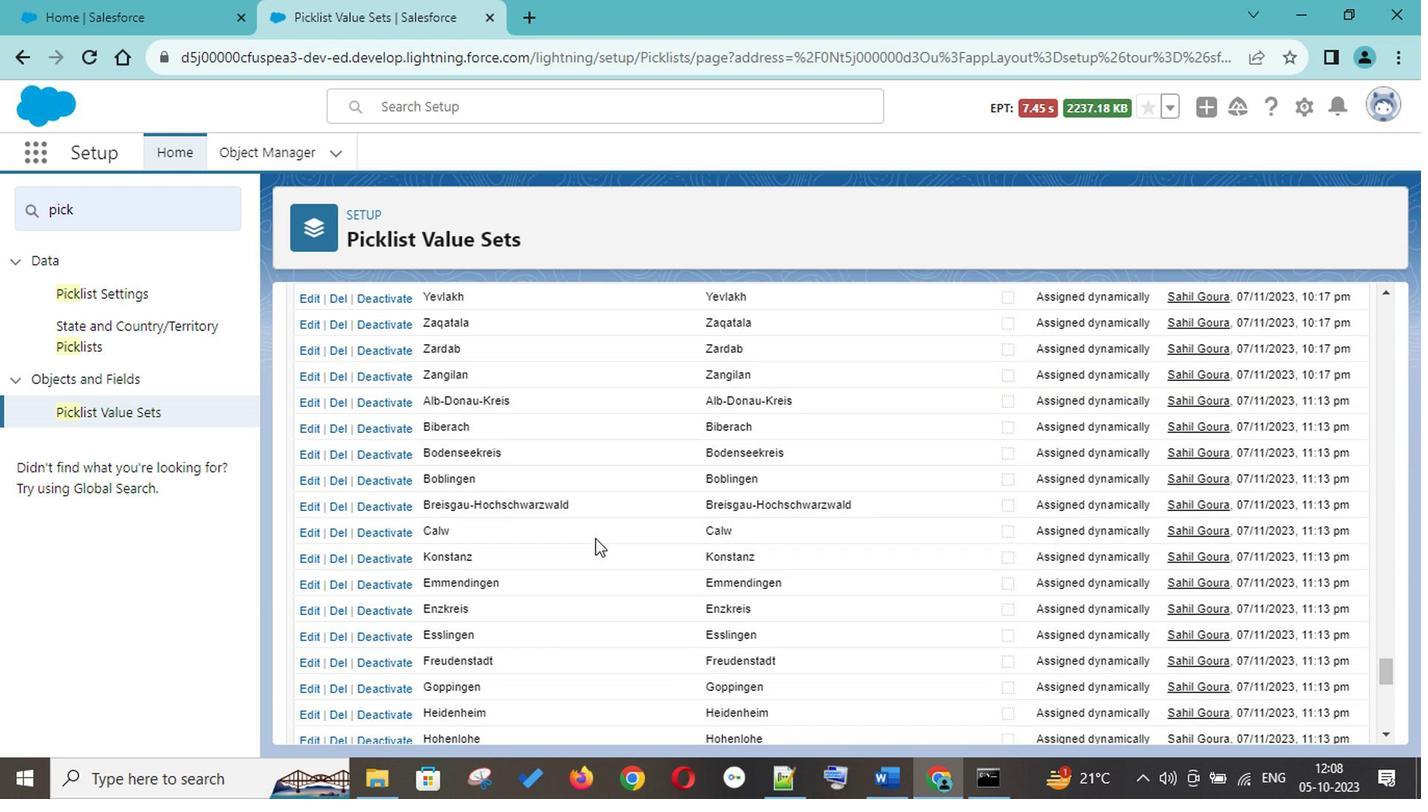 
Action: Mouse scrolled (592, 539) with delta (0, 0)
Screenshot: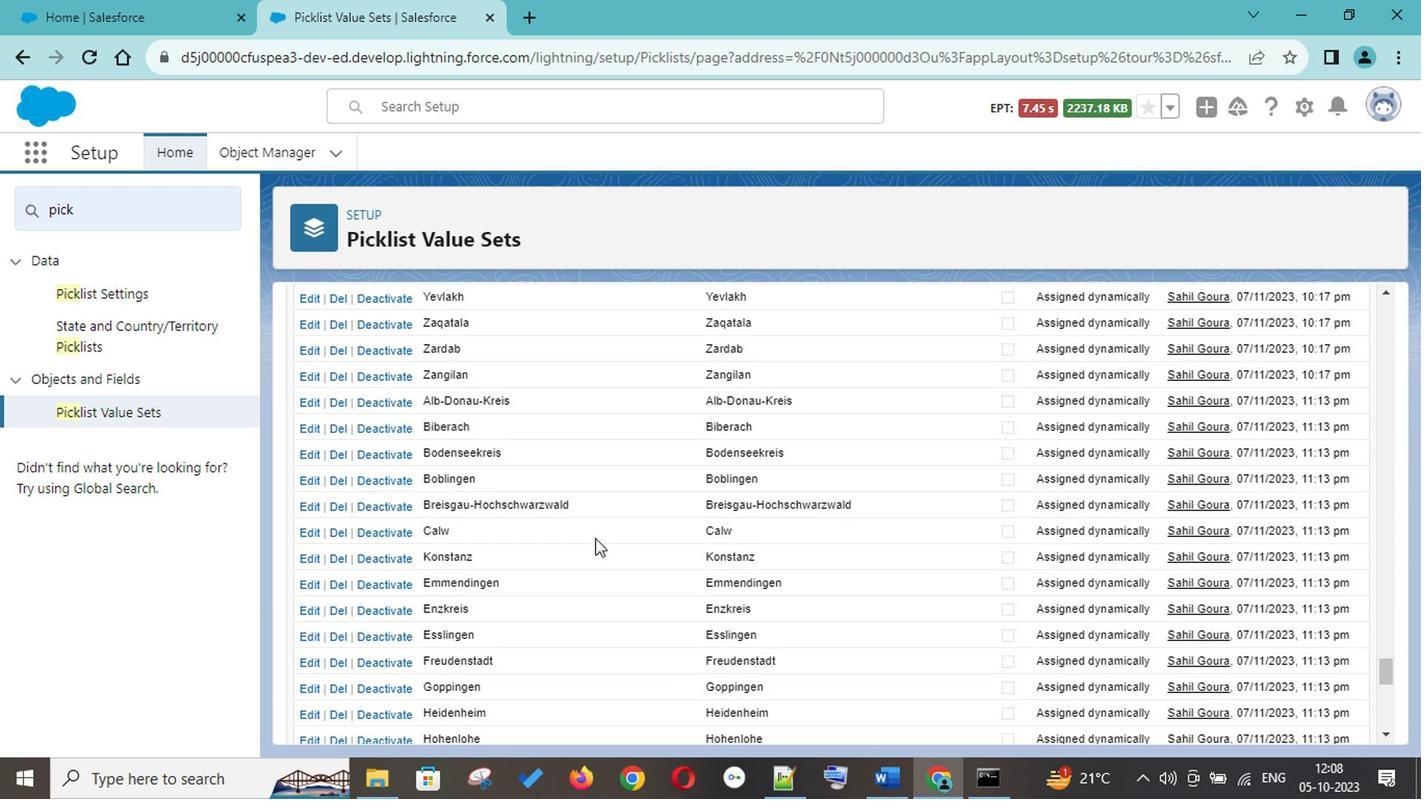 
Action: Mouse scrolled (592, 539) with delta (0, 0)
Screenshot: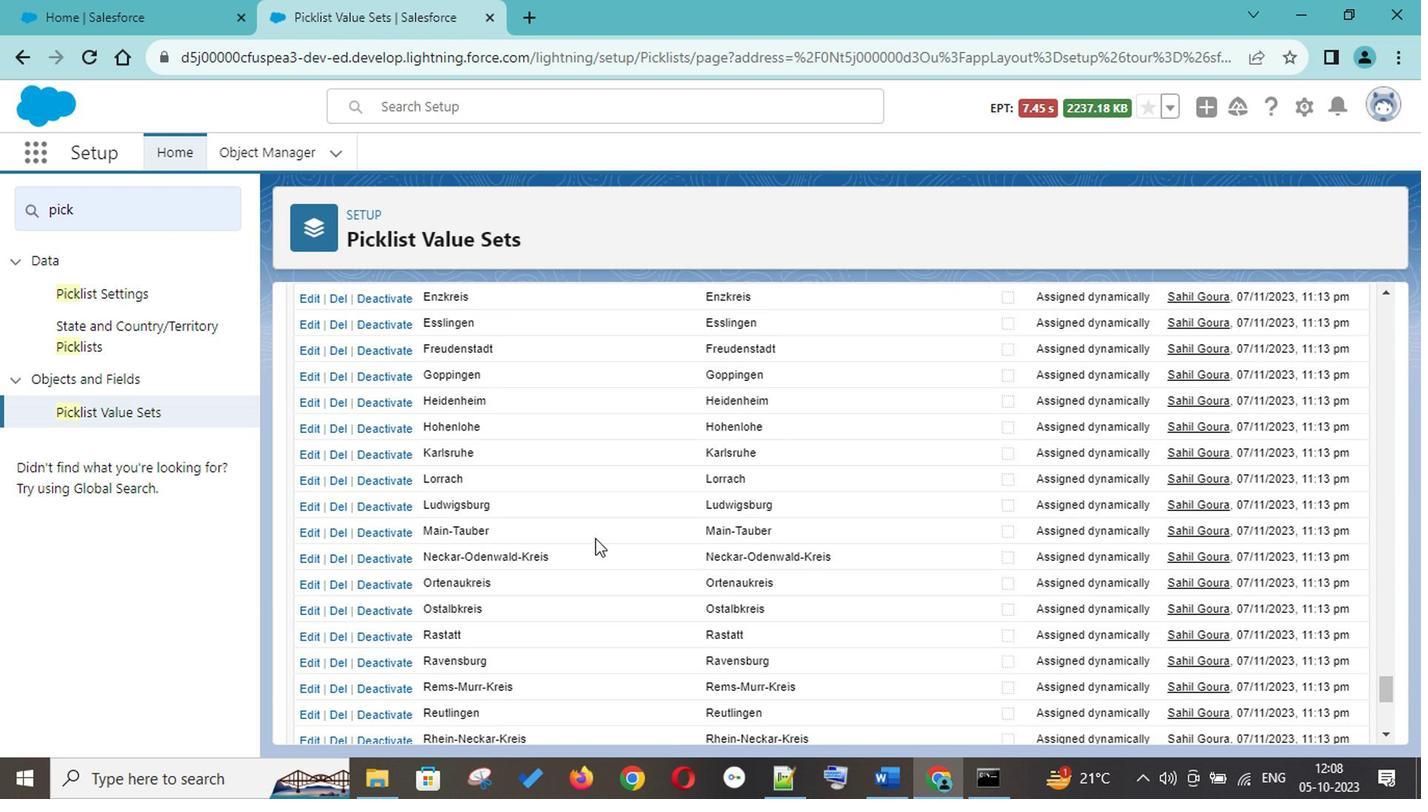 
Action: Mouse scrolled (592, 539) with delta (0, 0)
Screenshot: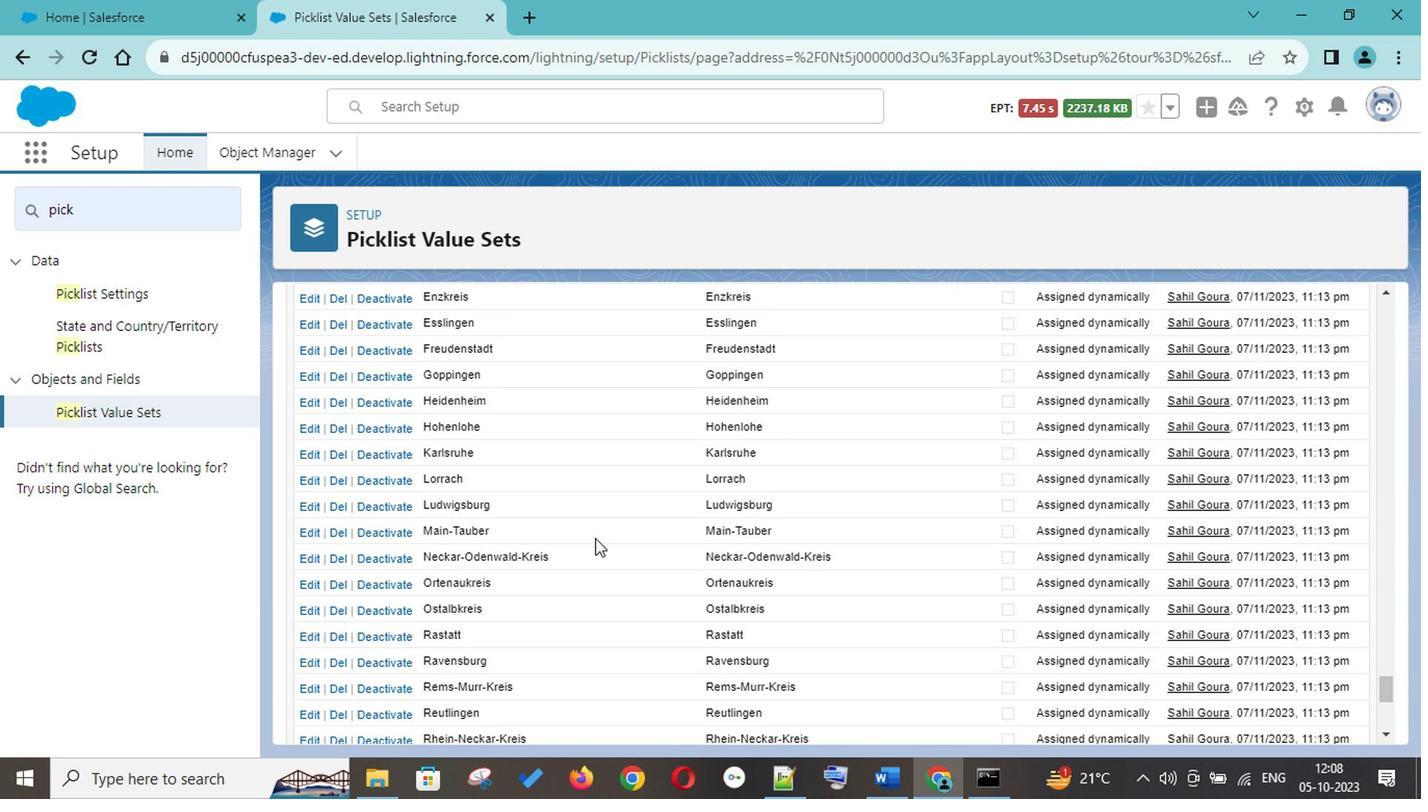 
Action: Mouse scrolled (592, 539) with delta (0, 0)
Screenshot: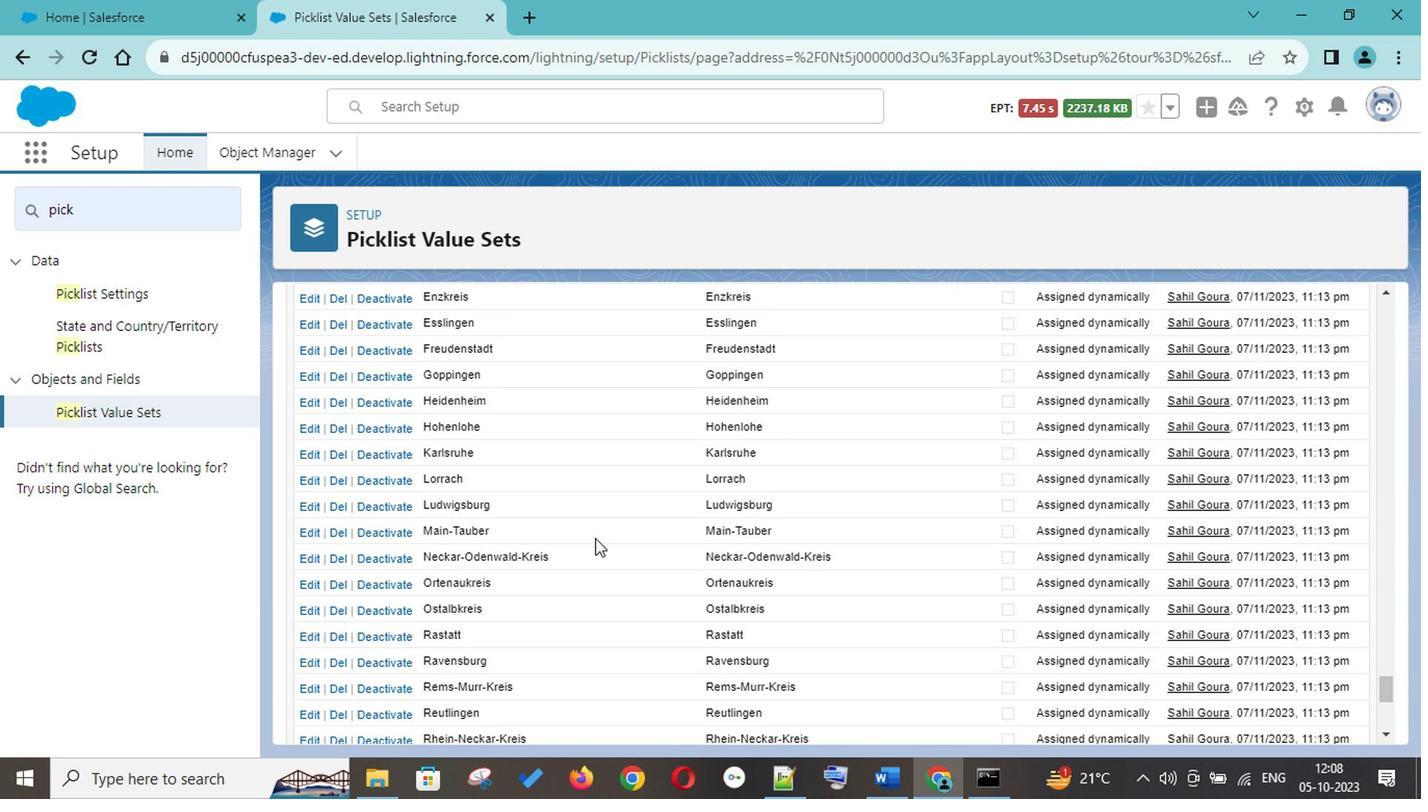 
Action: Mouse scrolled (592, 539) with delta (0, 0)
Screenshot: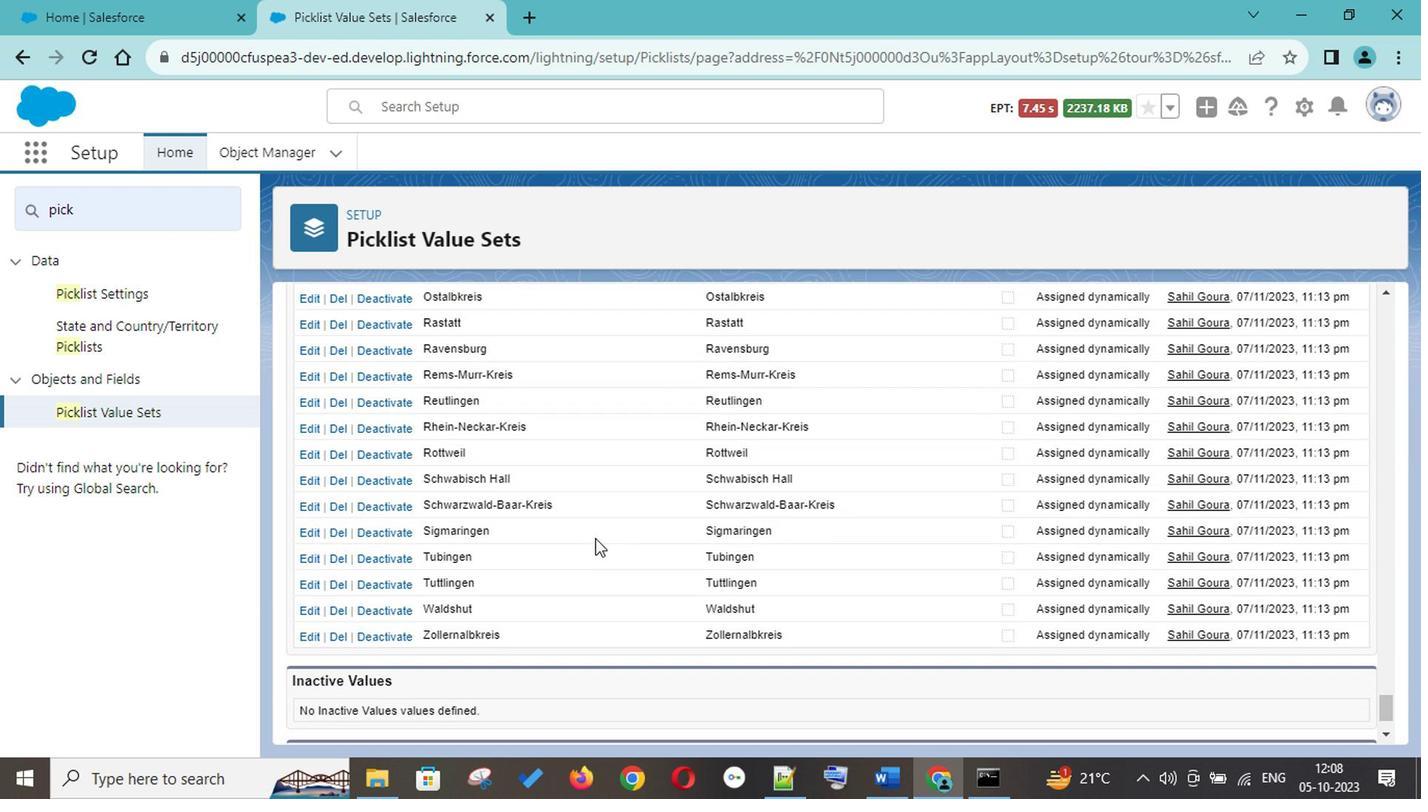 
Action: Mouse scrolled (592, 539) with delta (0, 0)
Screenshot: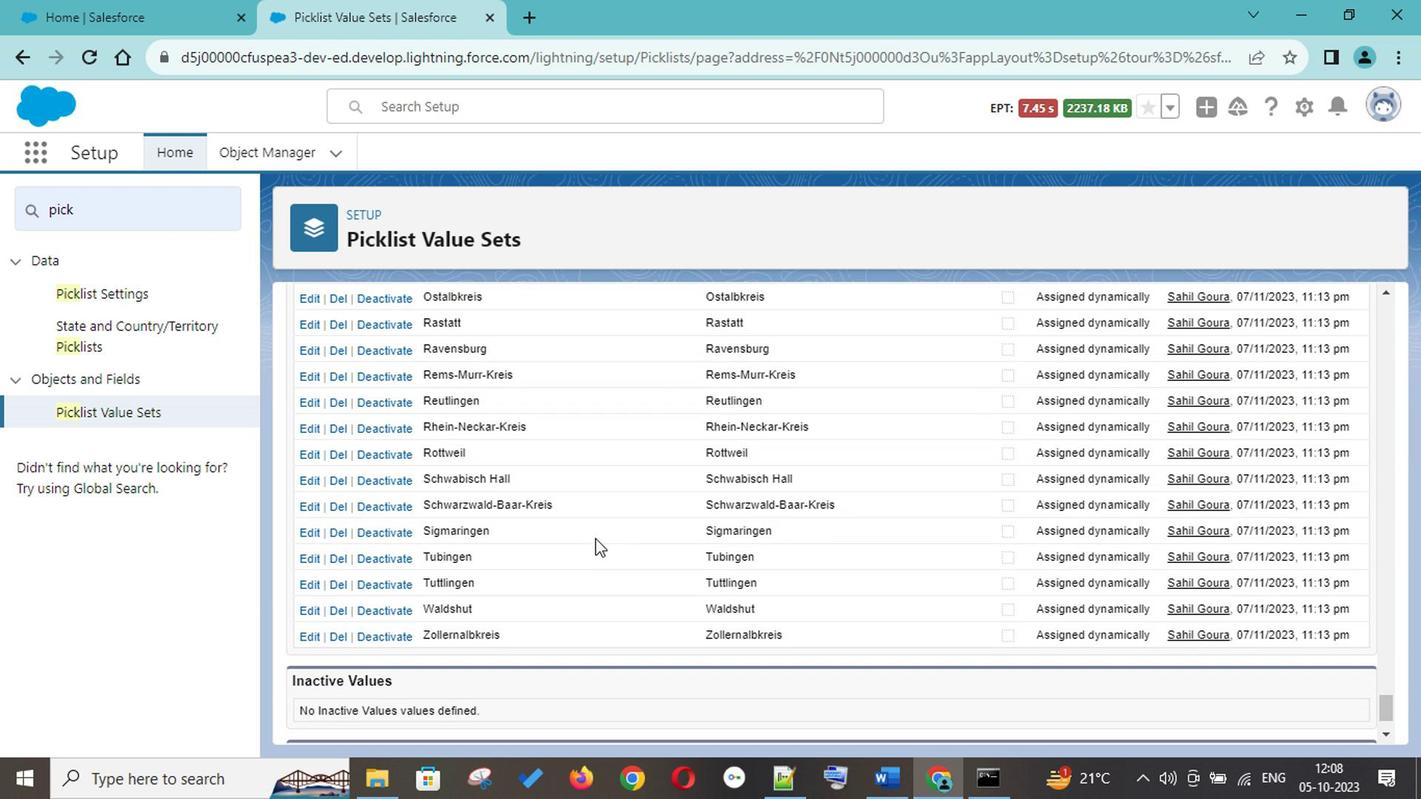 
Action: Mouse scrolled (592, 541) with delta (0, 0)
Screenshot: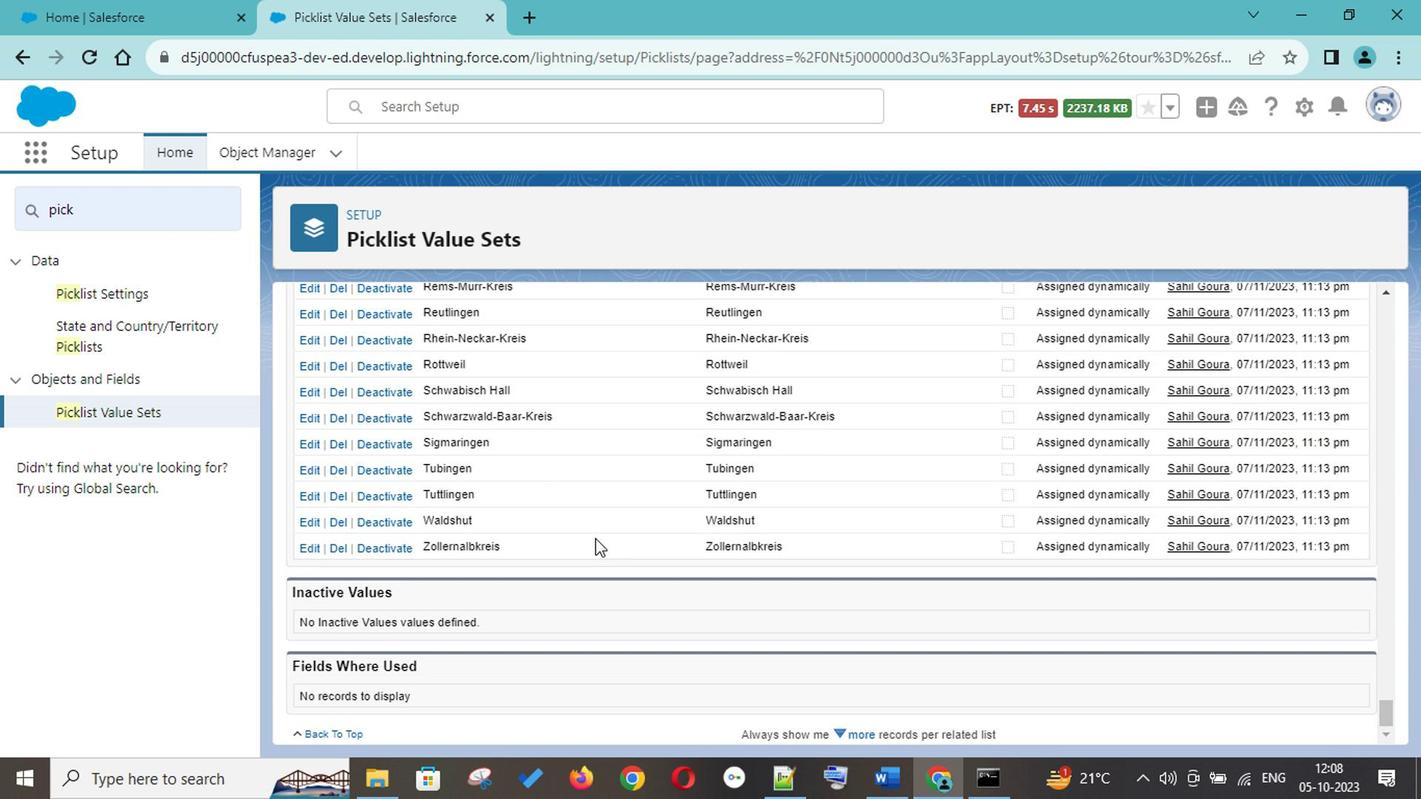 
Action: Mouse scrolled (592, 541) with delta (0, 0)
Screenshot: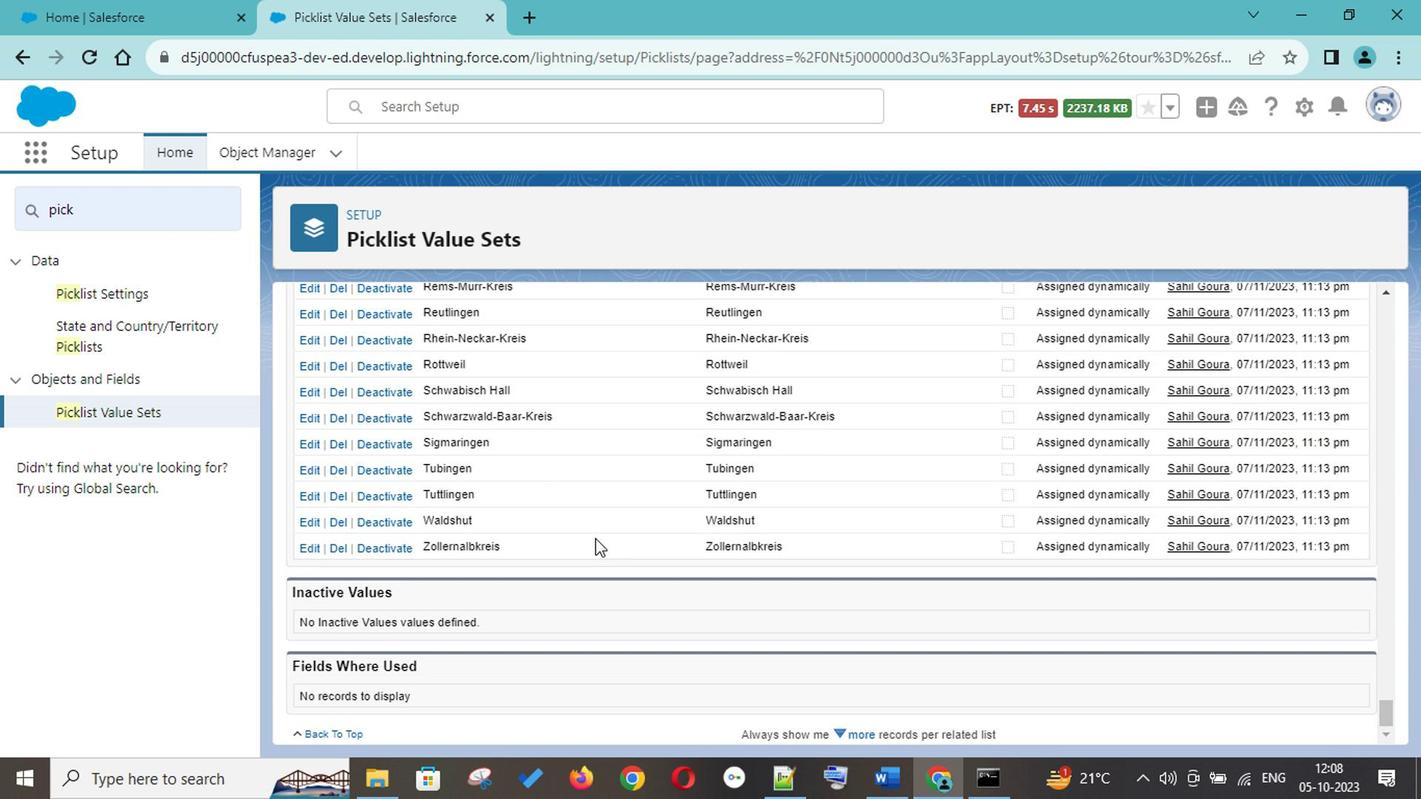 
Action: Mouse scrolled (592, 541) with delta (0, 0)
Screenshot: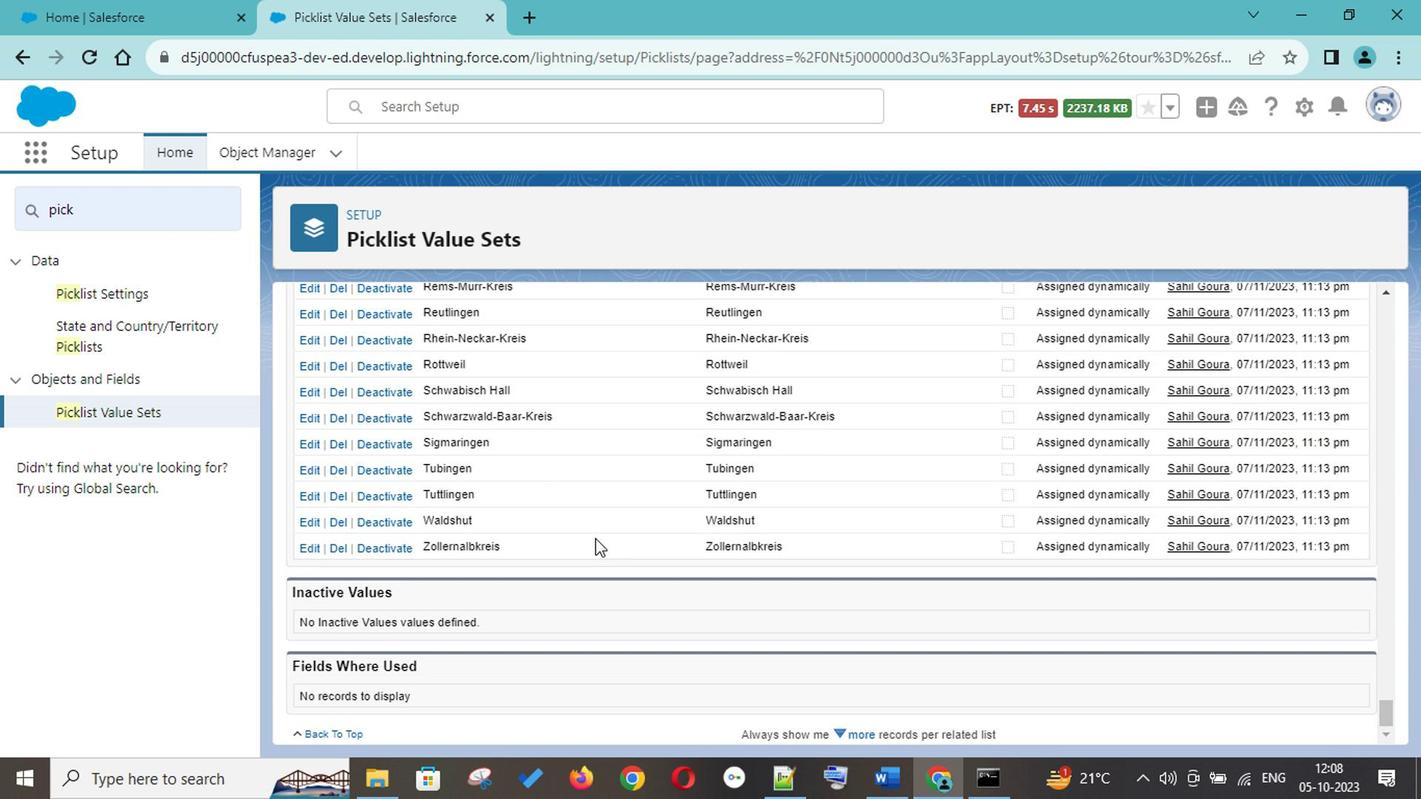
Action: Mouse scrolled (592, 541) with delta (0, 0)
Screenshot: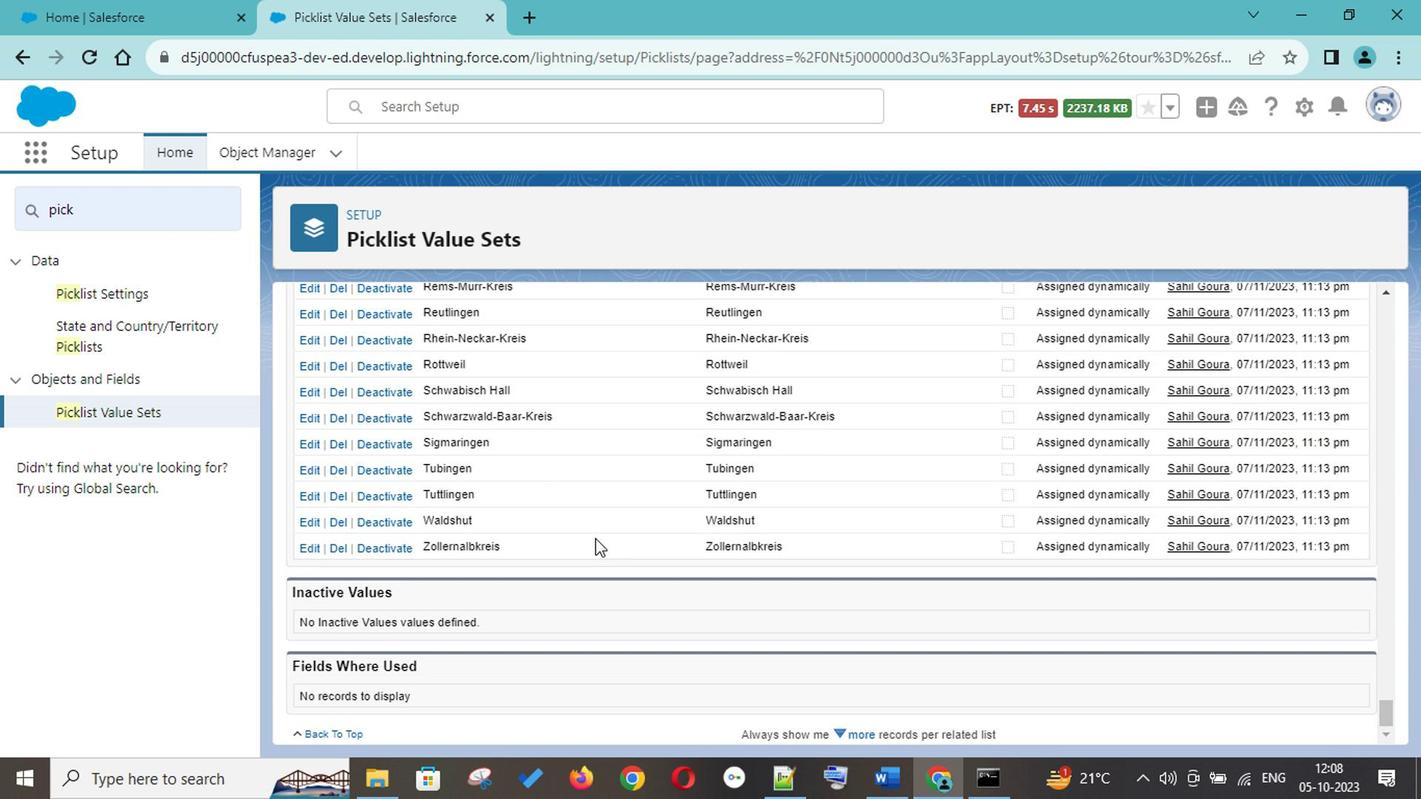 
Action: Mouse scrolled (592, 541) with delta (0, 0)
Screenshot: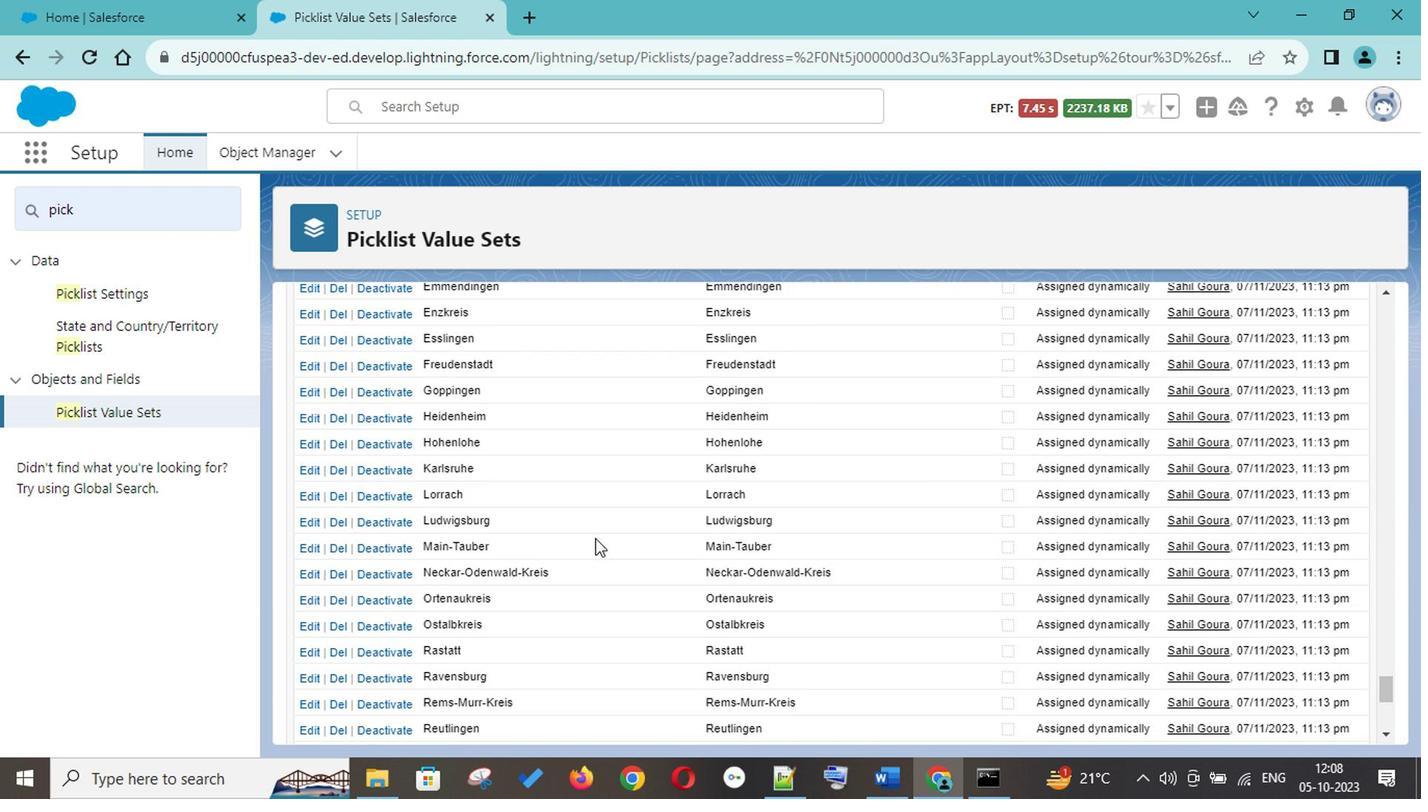 
Action: Mouse scrolled (592, 541) with delta (0, 0)
Screenshot: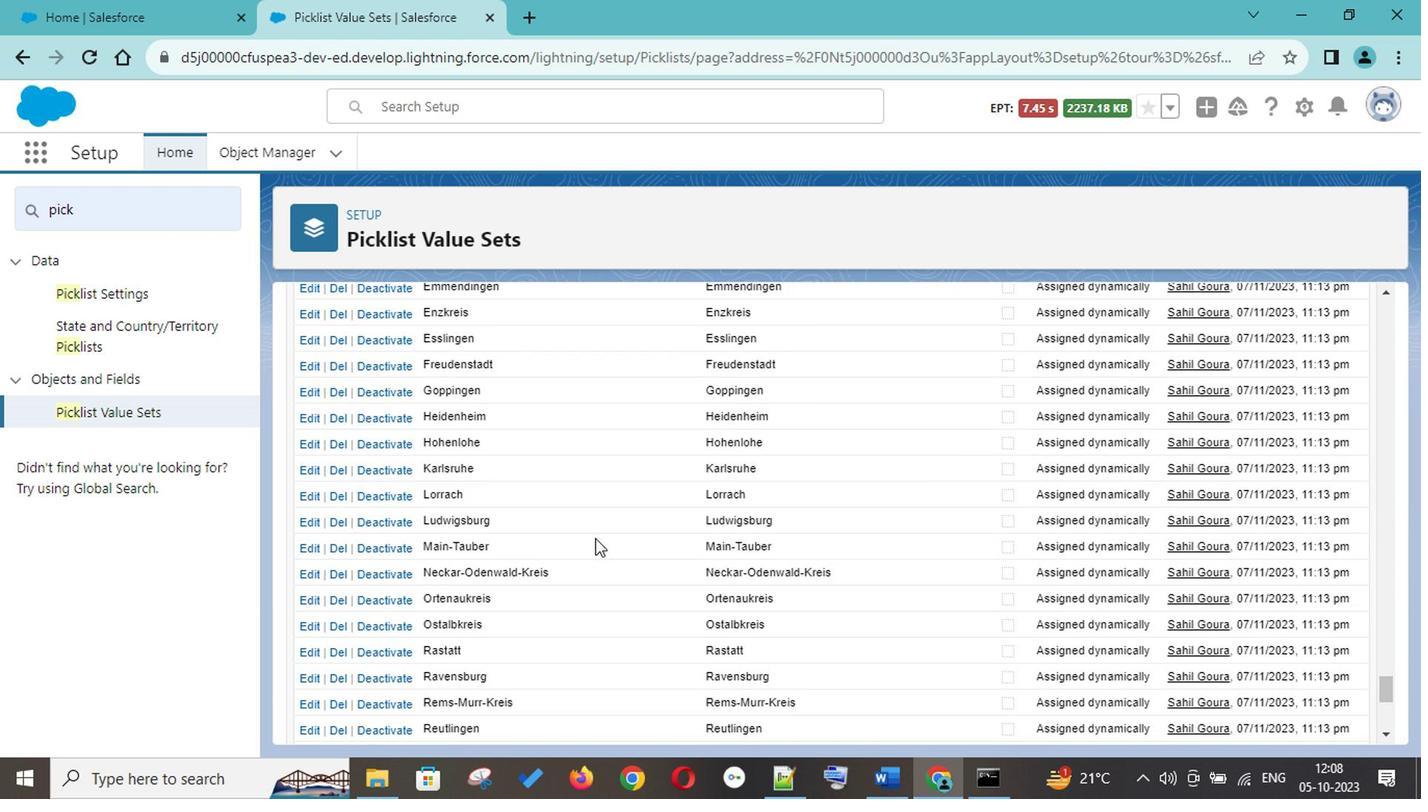 
Action: Mouse scrolled (592, 541) with delta (0, 0)
Screenshot: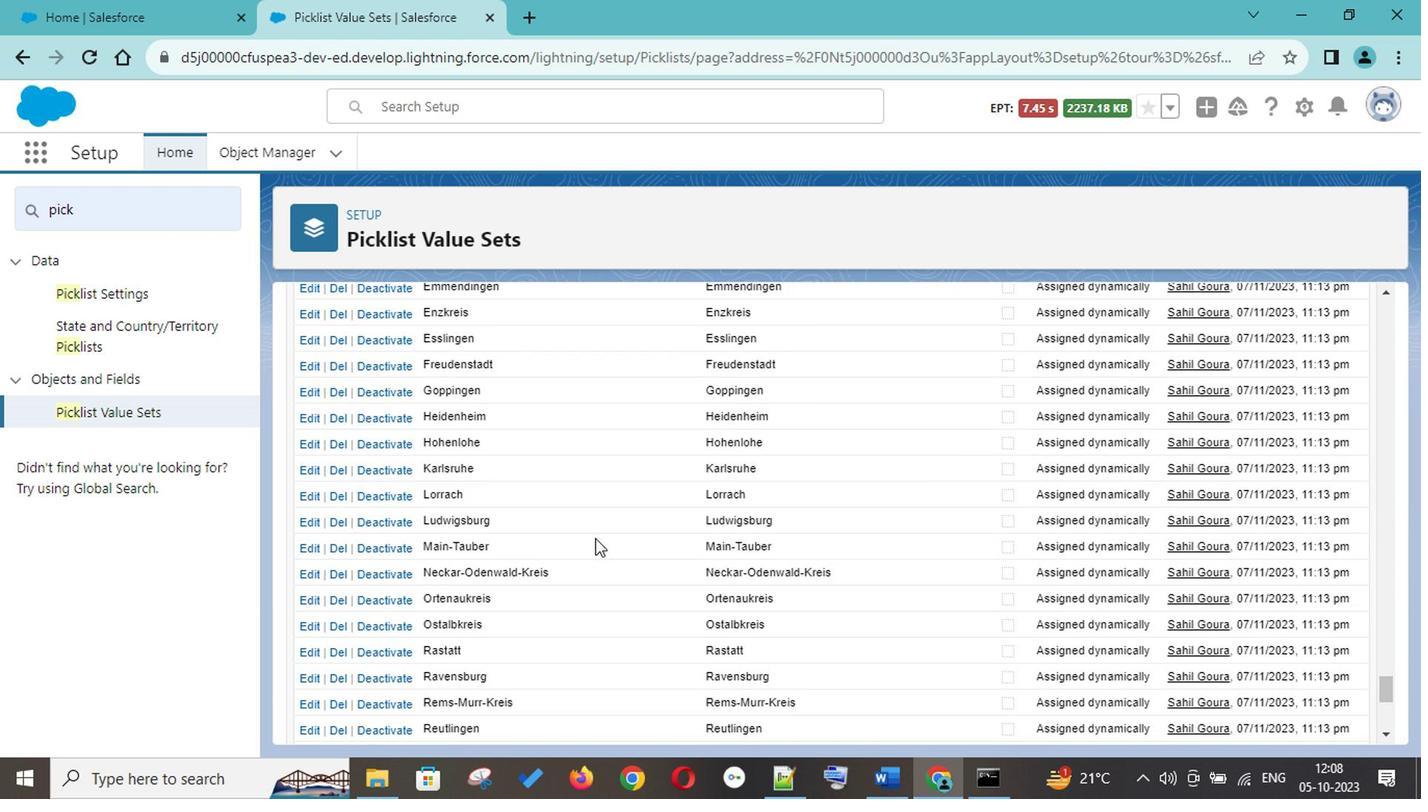 
Action: Mouse scrolled (592, 541) with delta (0, 0)
Screenshot: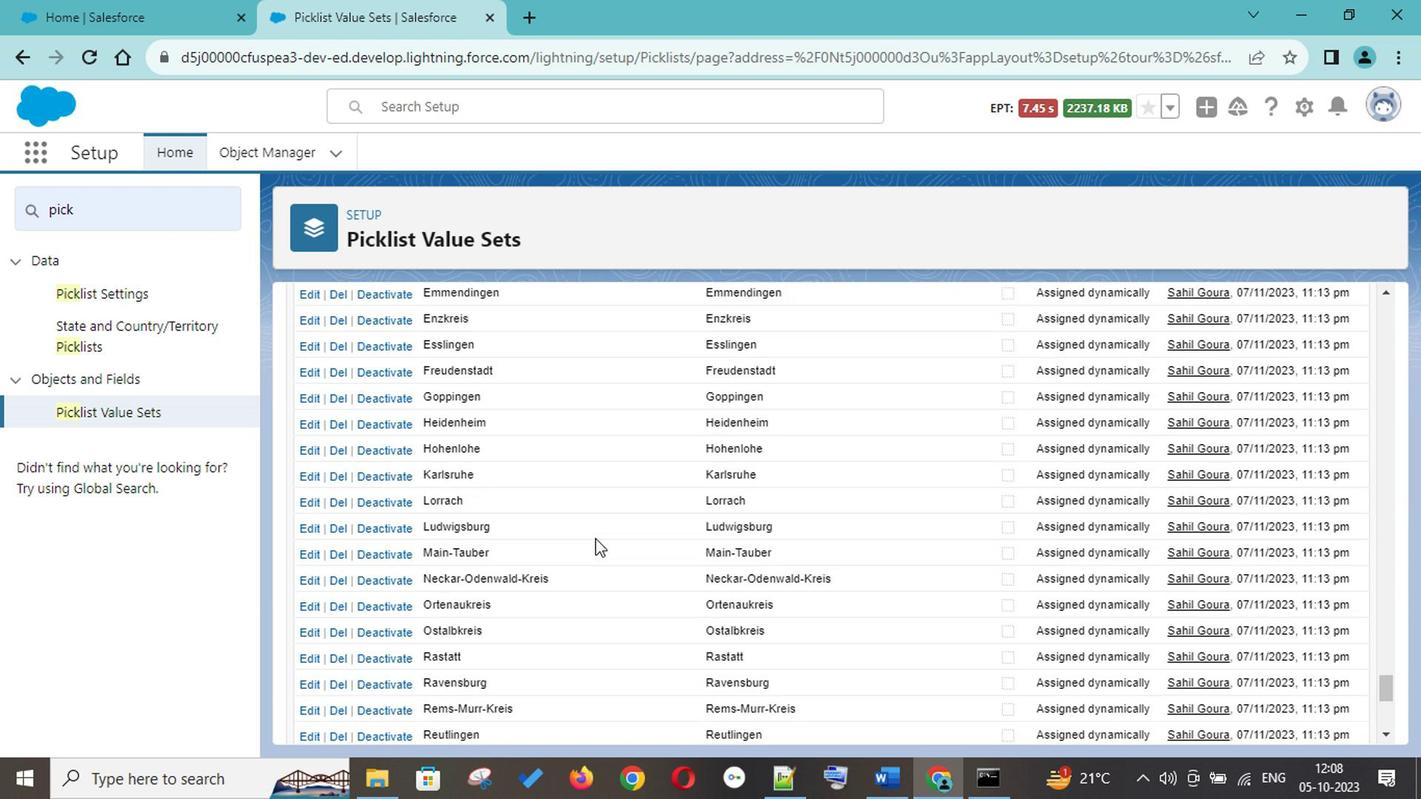 
Action: Mouse scrolled (592, 541) with delta (0, 0)
Screenshot: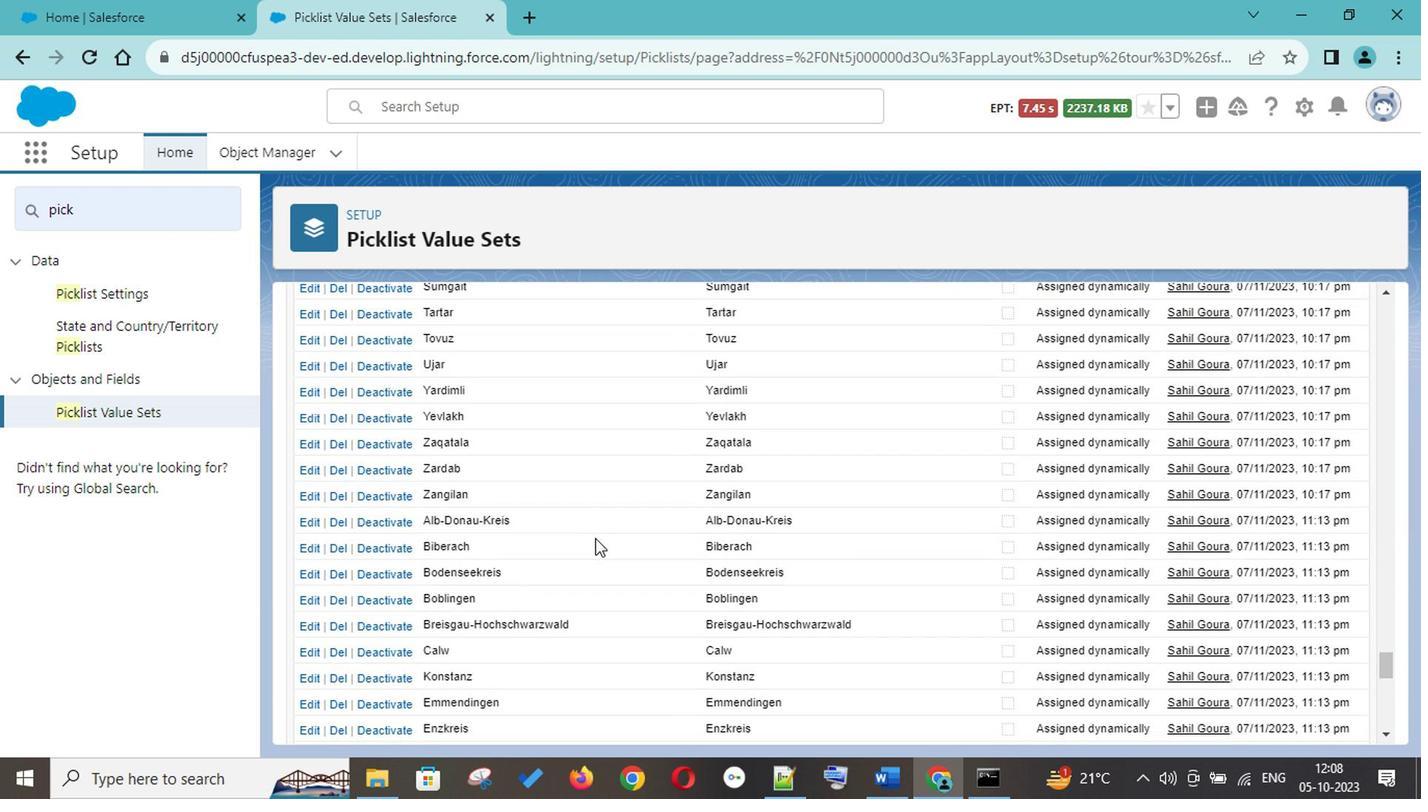 
Action: Mouse scrolled (592, 541) with delta (0, 0)
Screenshot: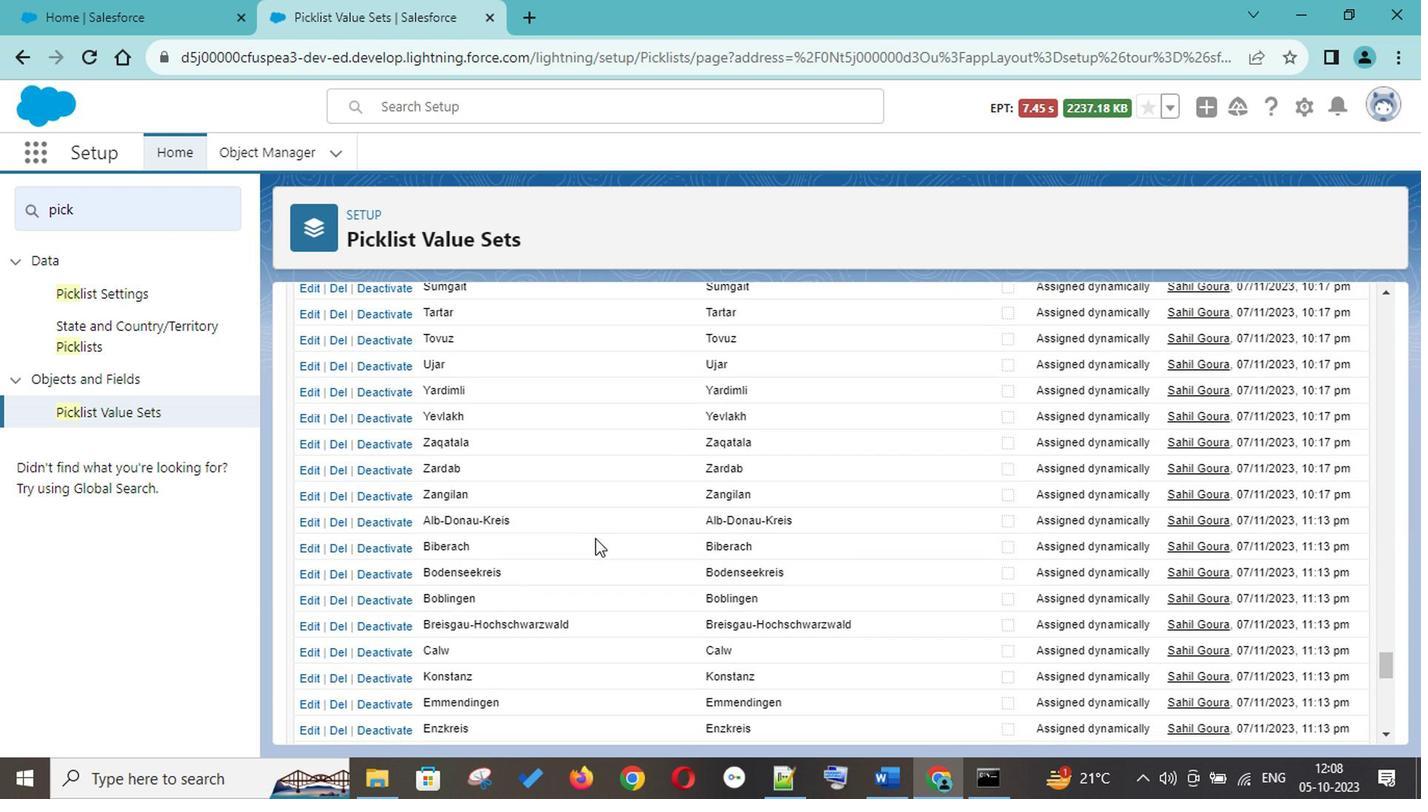 
Action: Mouse scrolled (592, 541) with delta (0, 0)
Screenshot: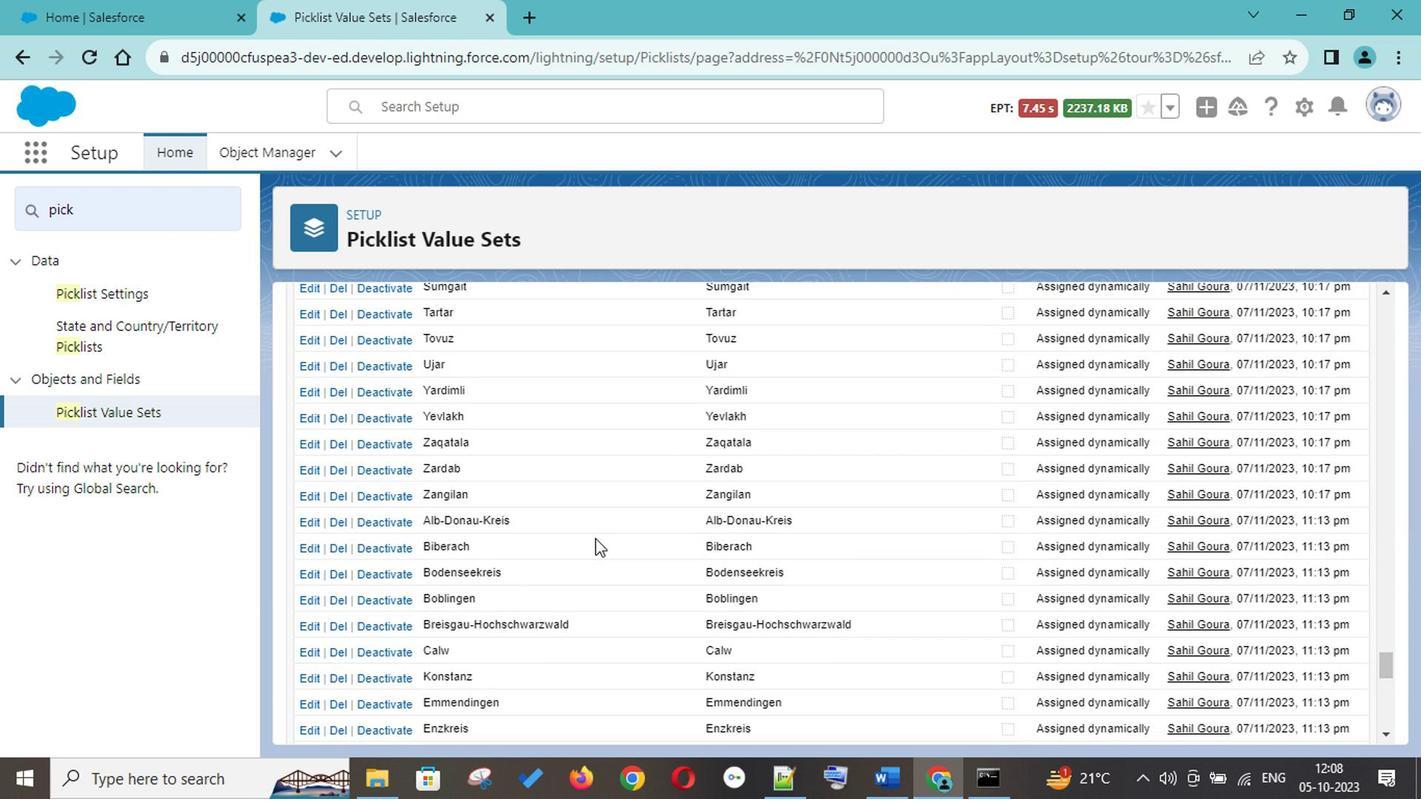 
Action: Mouse scrolled (592, 541) with delta (0, 0)
Screenshot: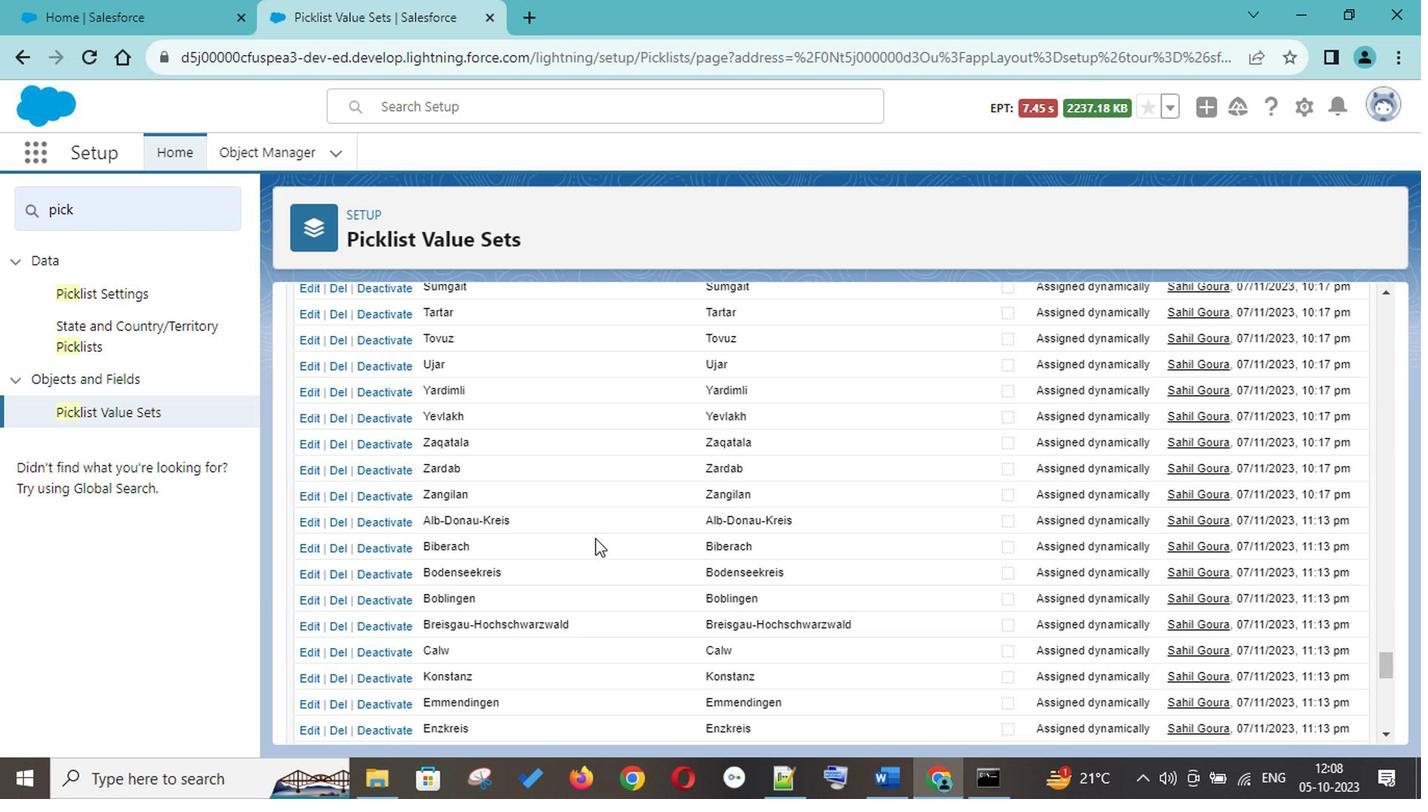 
Action: Mouse scrolled (592, 541) with delta (0, 0)
Screenshot: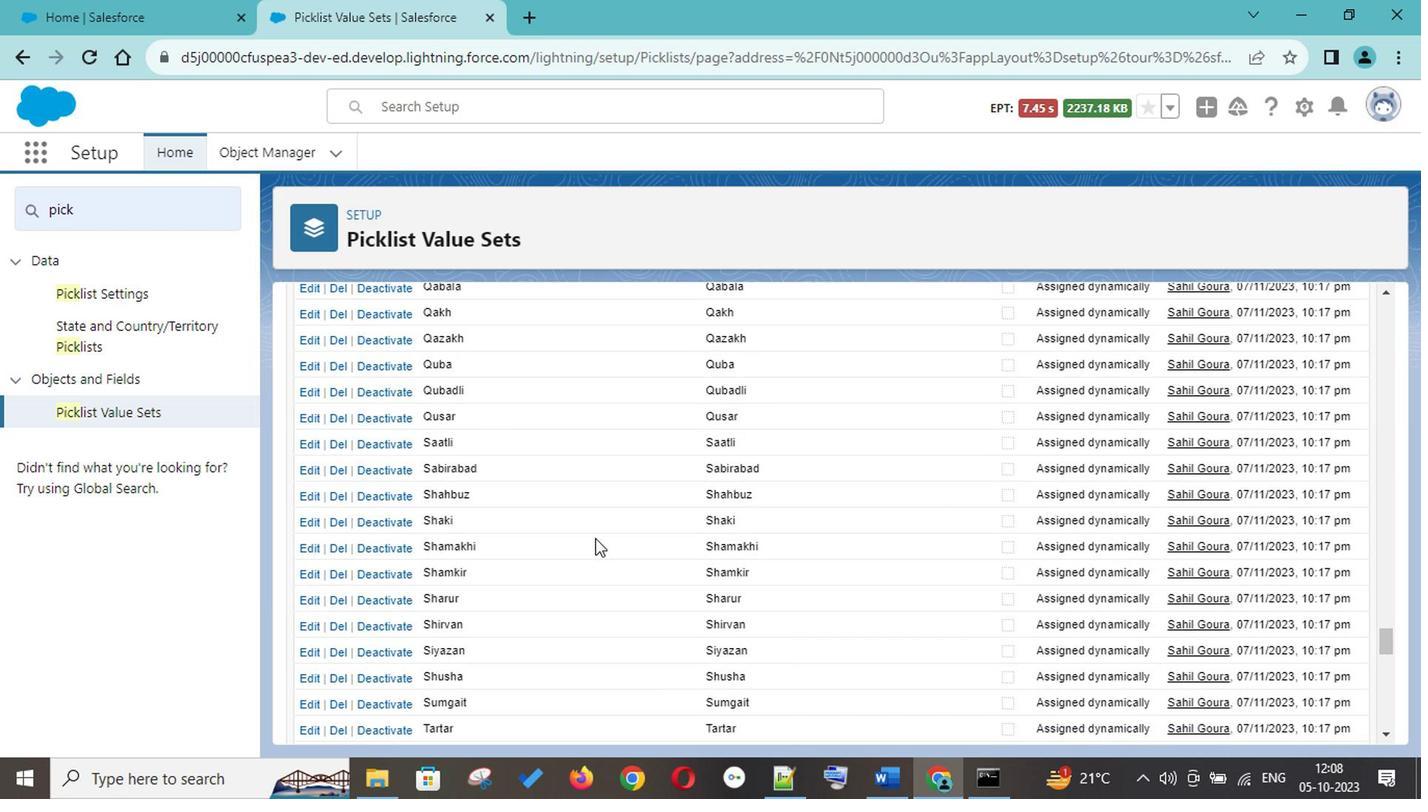 
Action: Mouse scrolled (592, 541) with delta (0, 0)
Screenshot: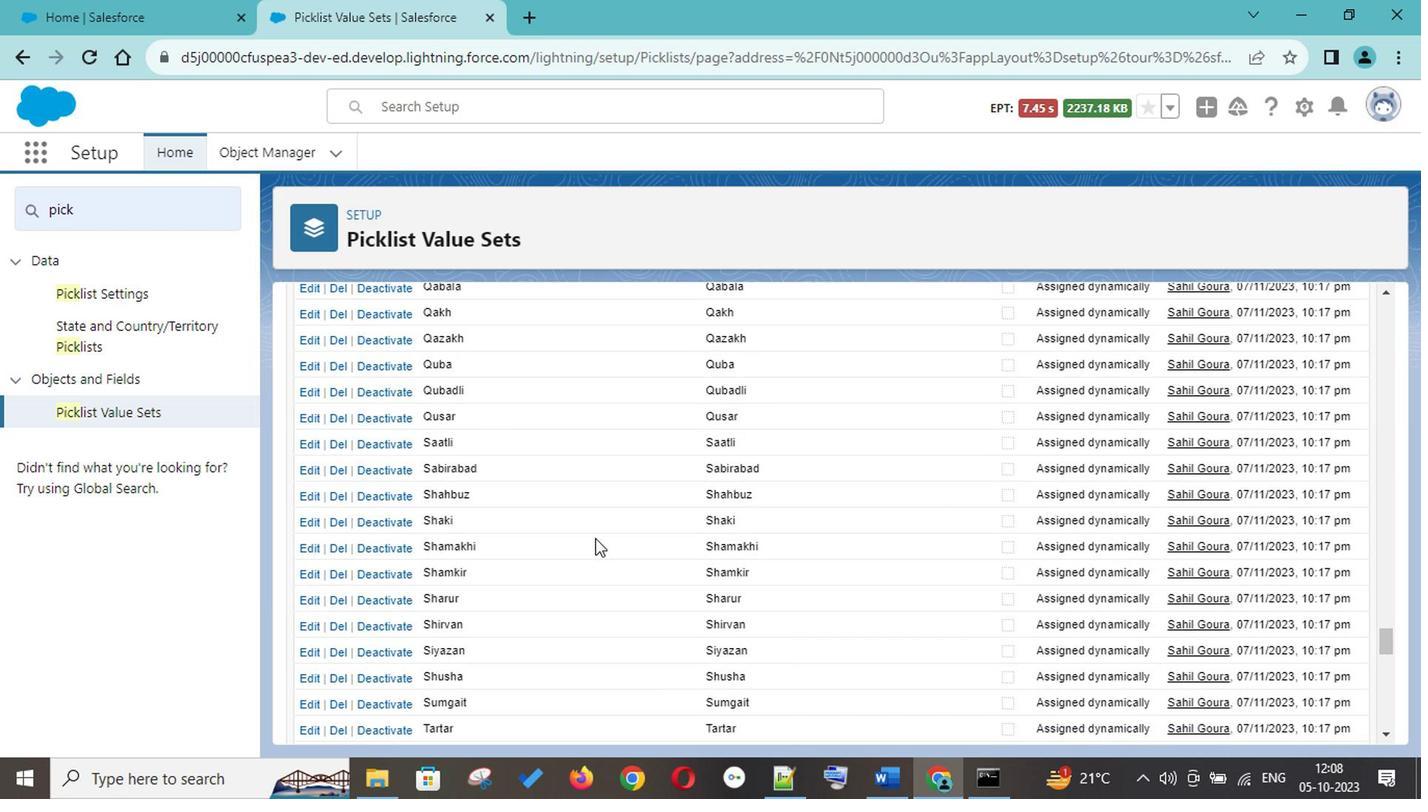 
Action: Mouse scrolled (592, 541) with delta (0, 0)
Screenshot: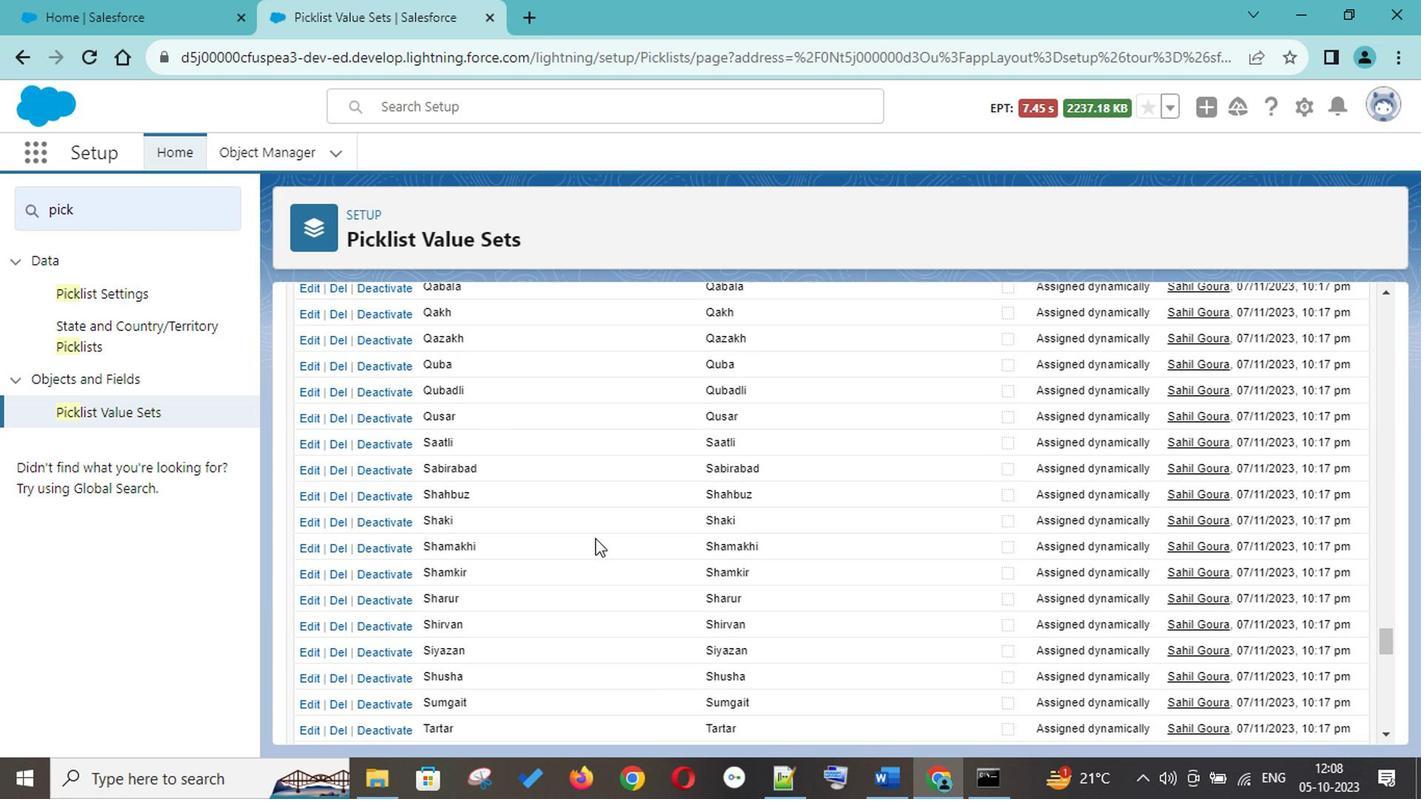 
Action: Mouse scrolled (592, 541) with delta (0, 0)
Screenshot: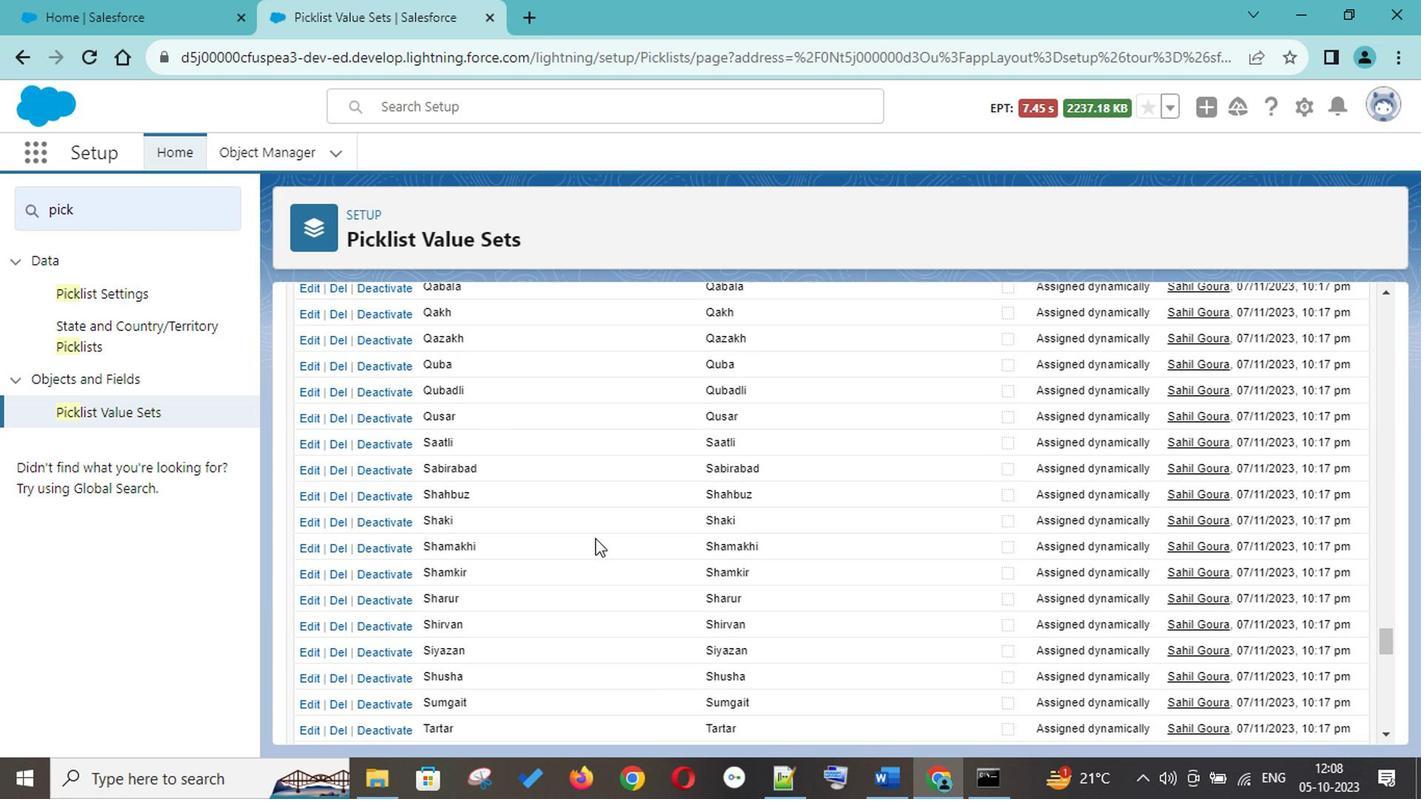 
Action: Mouse scrolled (592, 541) with delta (0, 0)
Screenshot: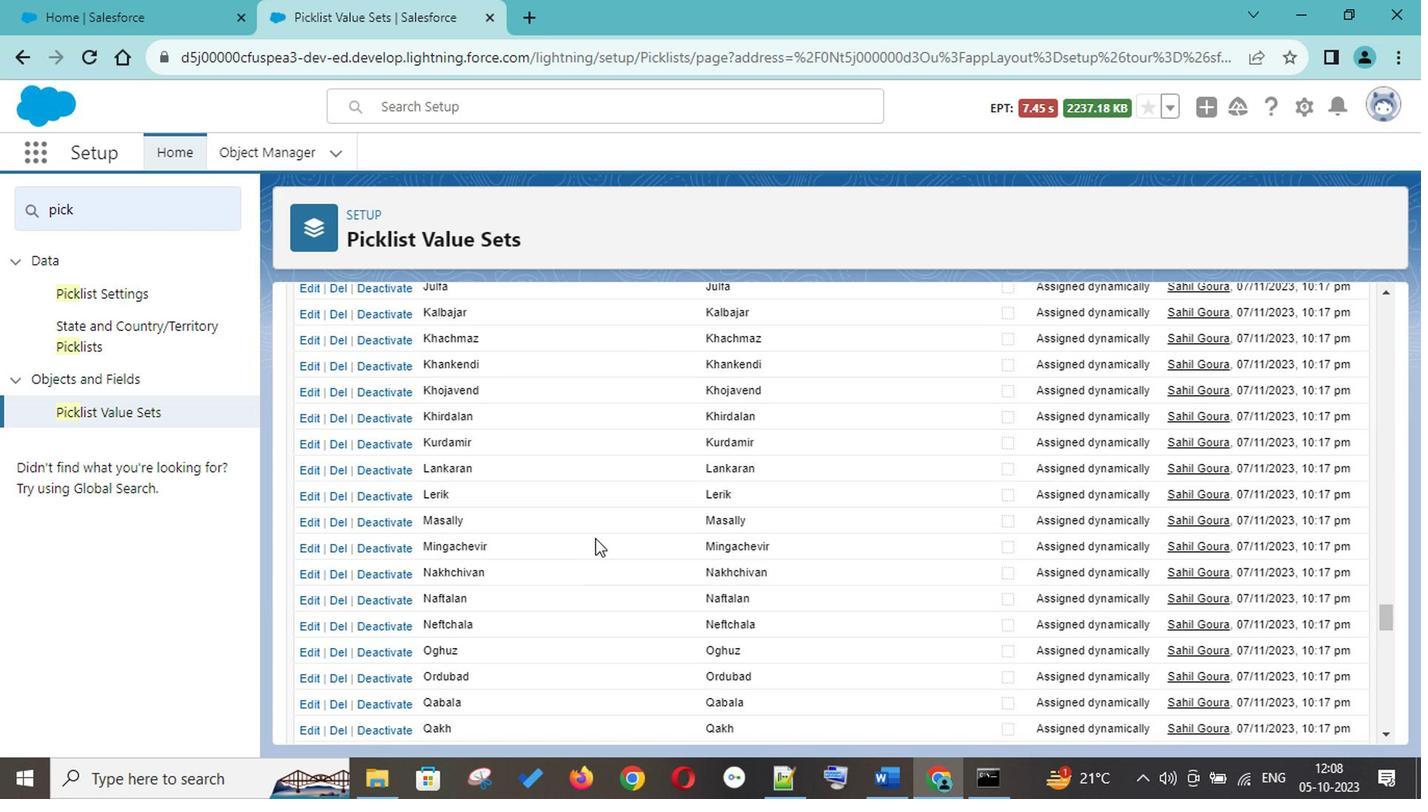 
Action: Mouse scrolled (592, 541) with delta (0, 0)
Screenshot: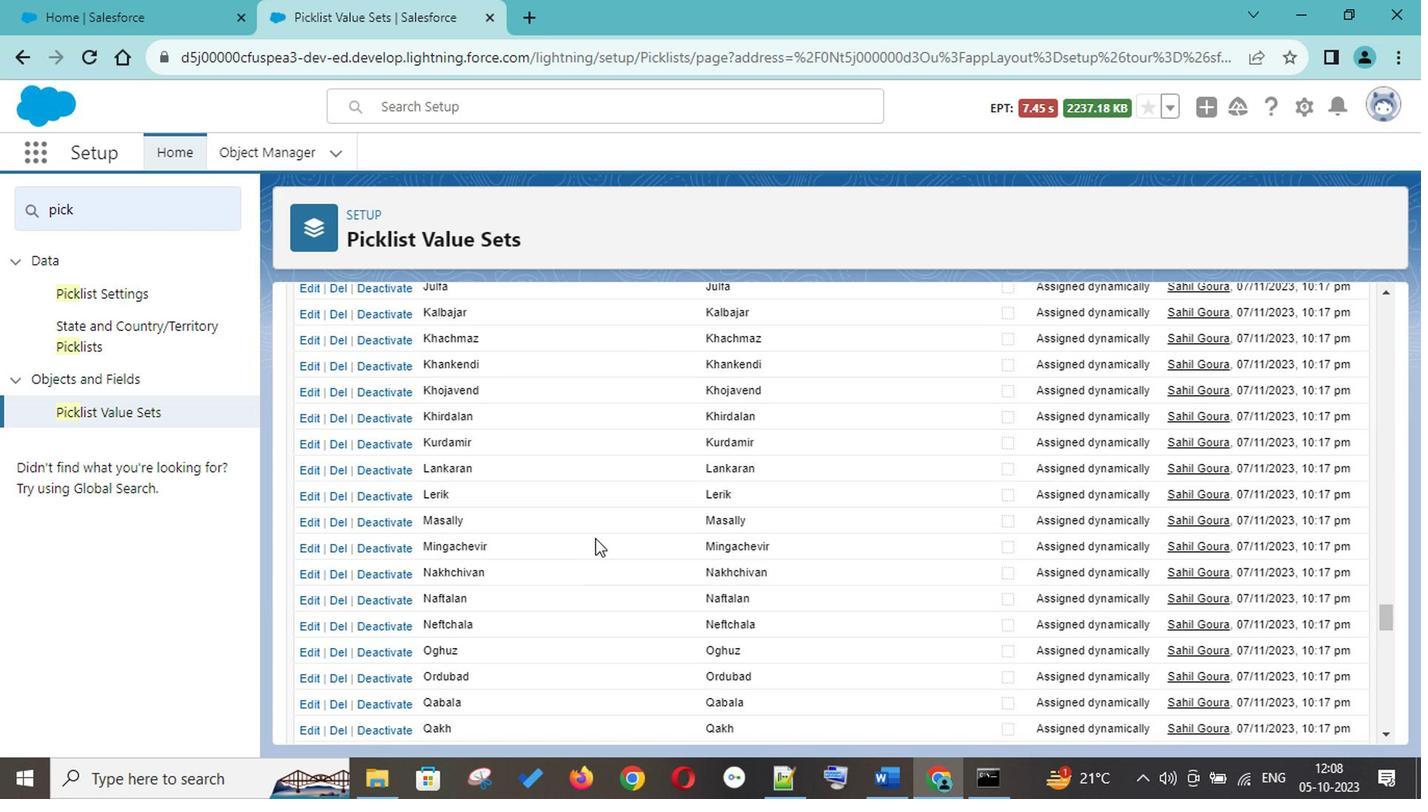
Action: Mouse scrolled (592, 541) with delta (0, 0)
Screenshot: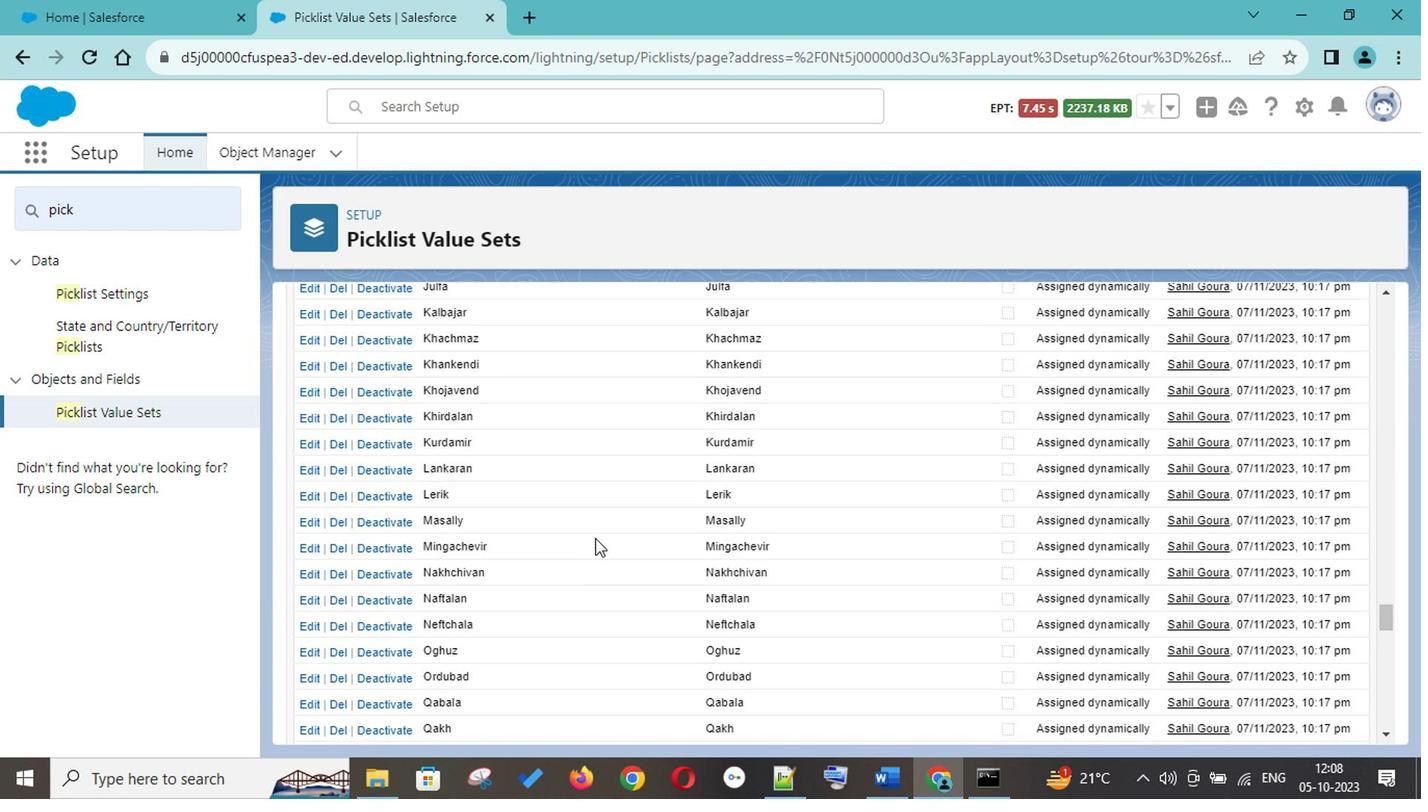 
Action: Mouse scrolled (592, 541) with delta (0, 0)
Screenshot: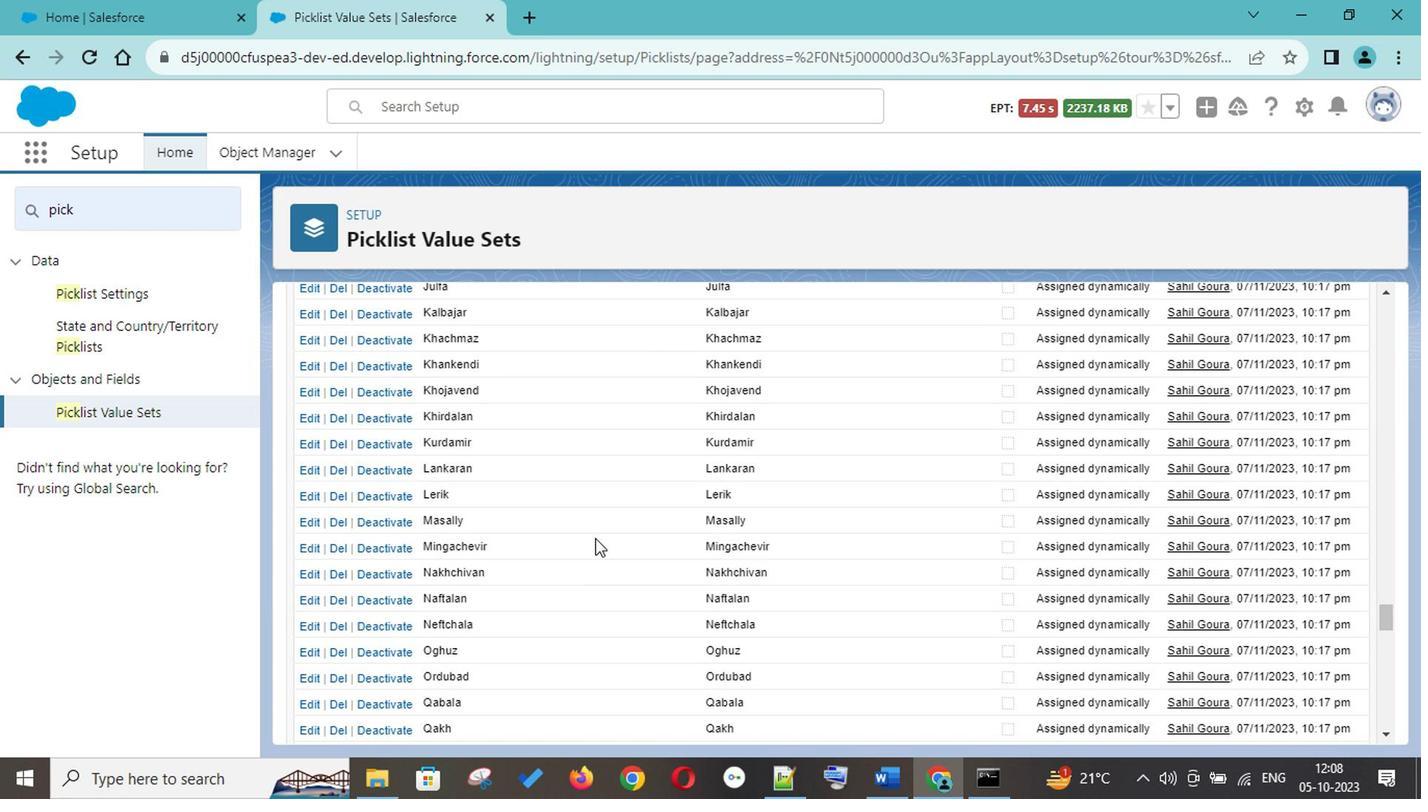
Action: Mouse scrolled (592, 541) with delta (0, 0)
Screenshot: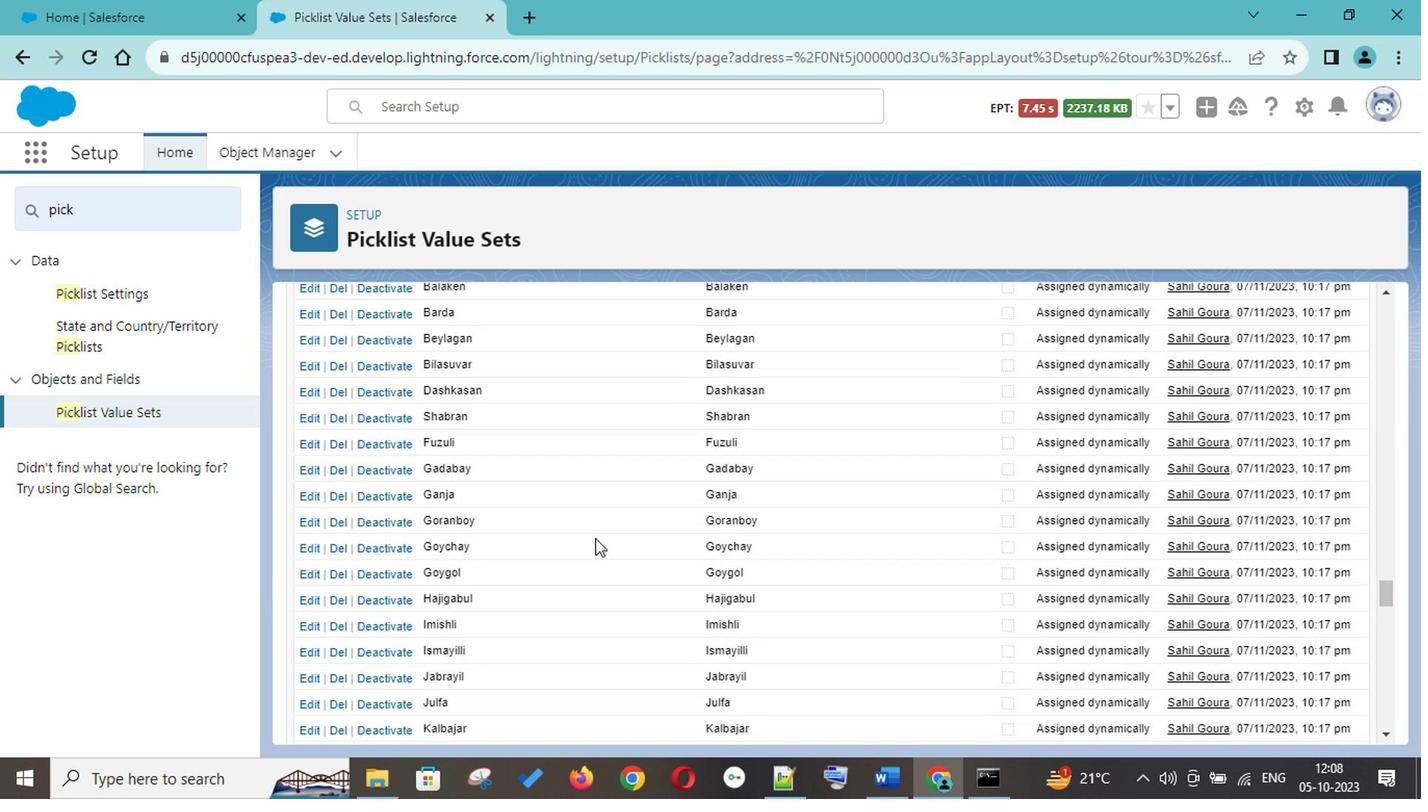 
Action: Mouse scrolled (592, 541) with delta (0, 0)
Screenshot: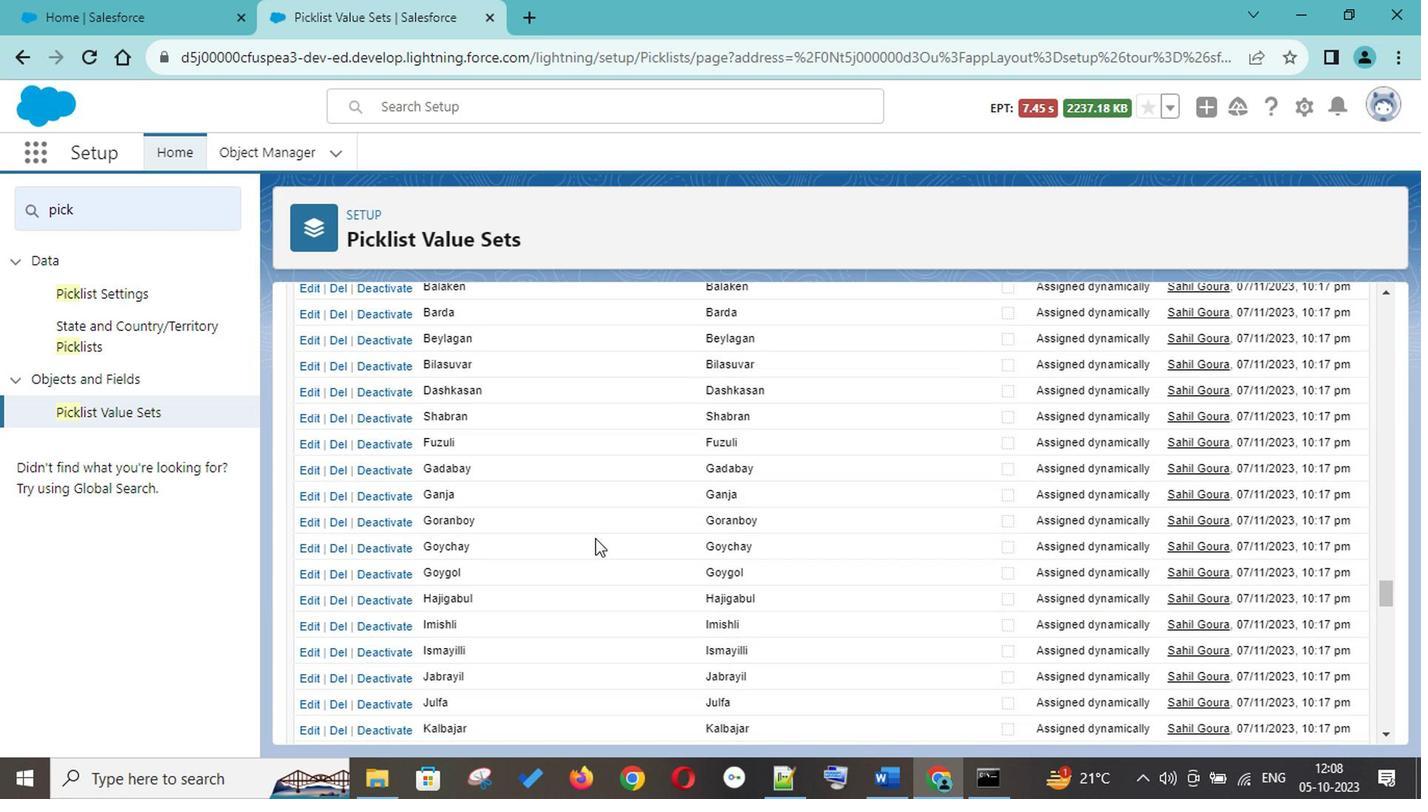 
Action: Mouse scrolled (592, 541) with delta (0, 0)
Screenshot: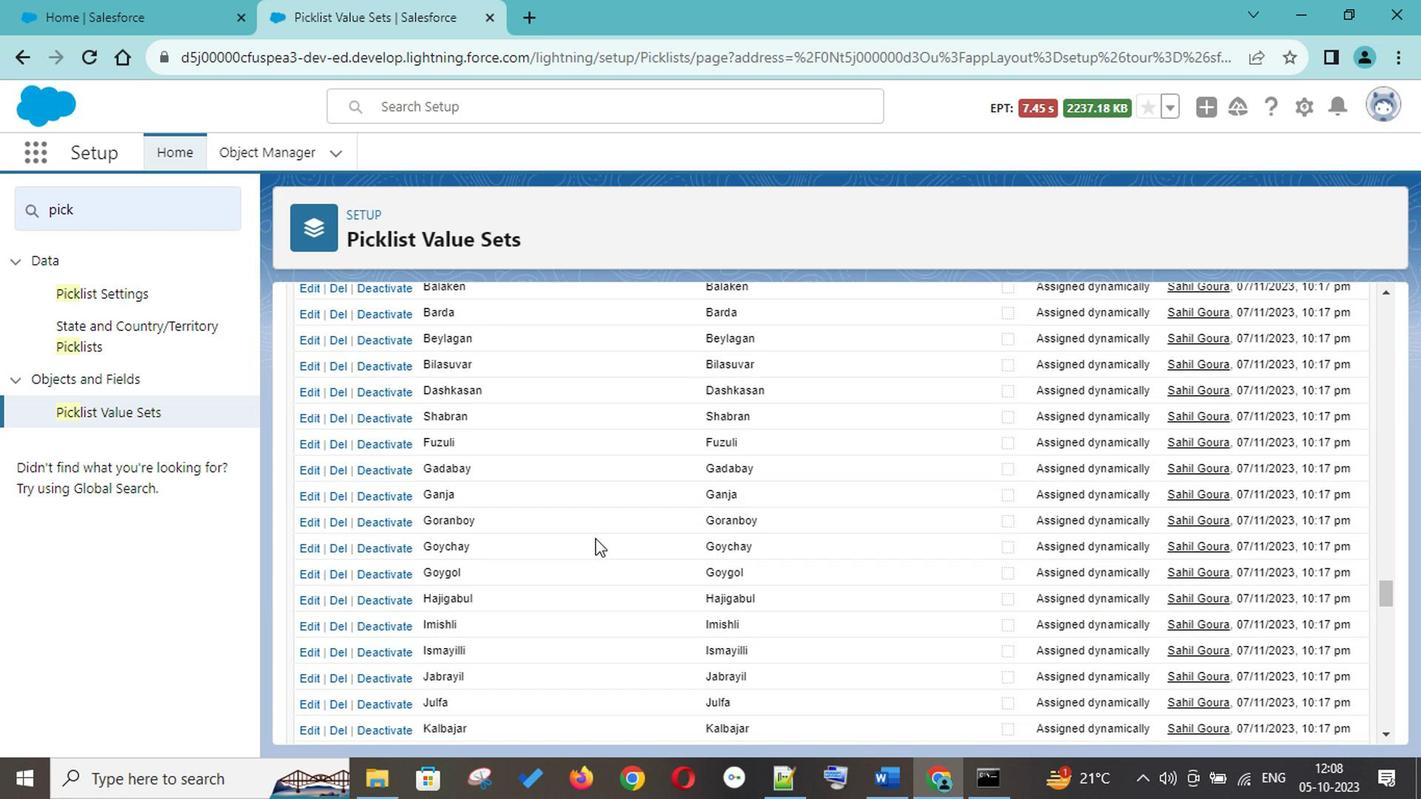 
Action: Mouse scrolled (592, 541) with delta (0, 0)
Screenshot: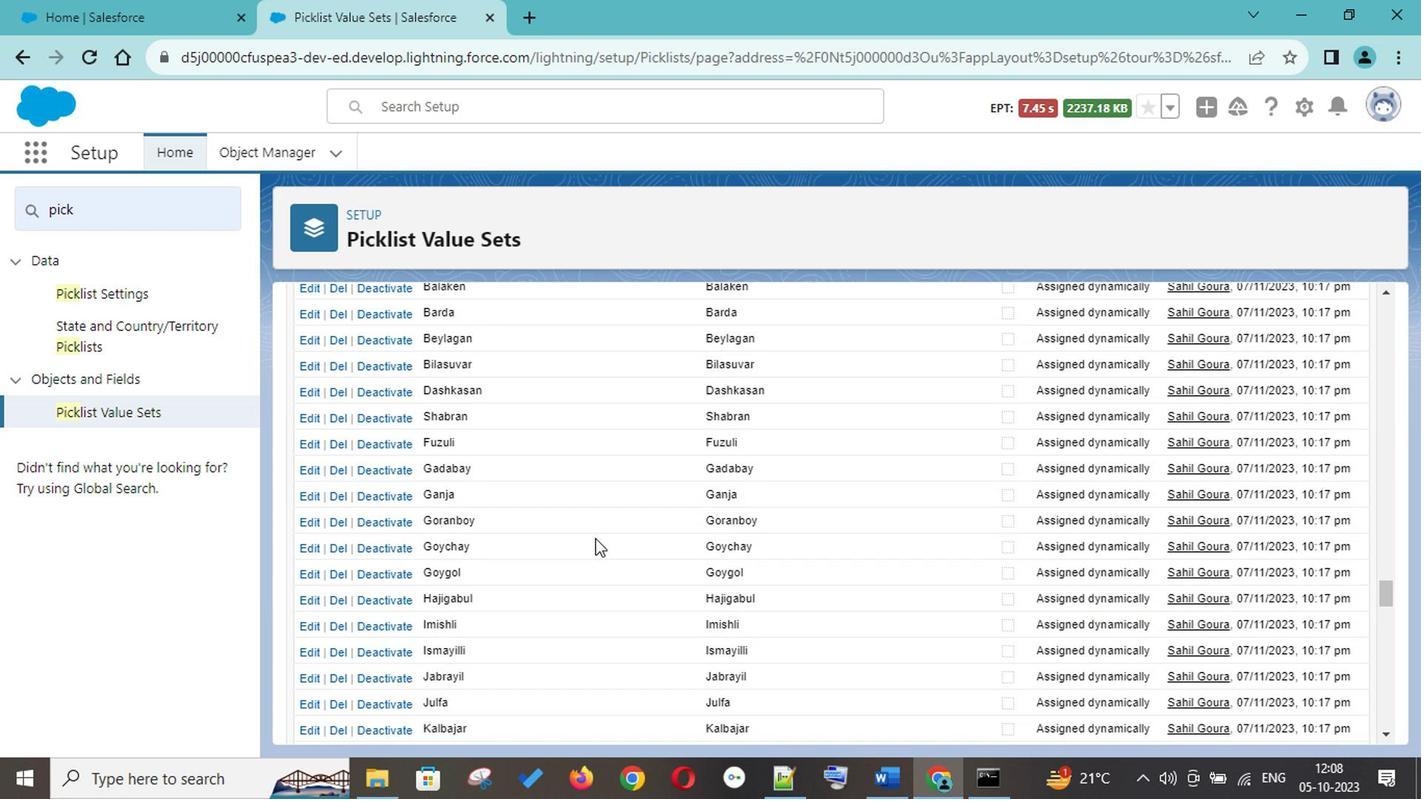 
Action: Mouse scrolled (592, 541) with delta (0, 0)
Screenshot: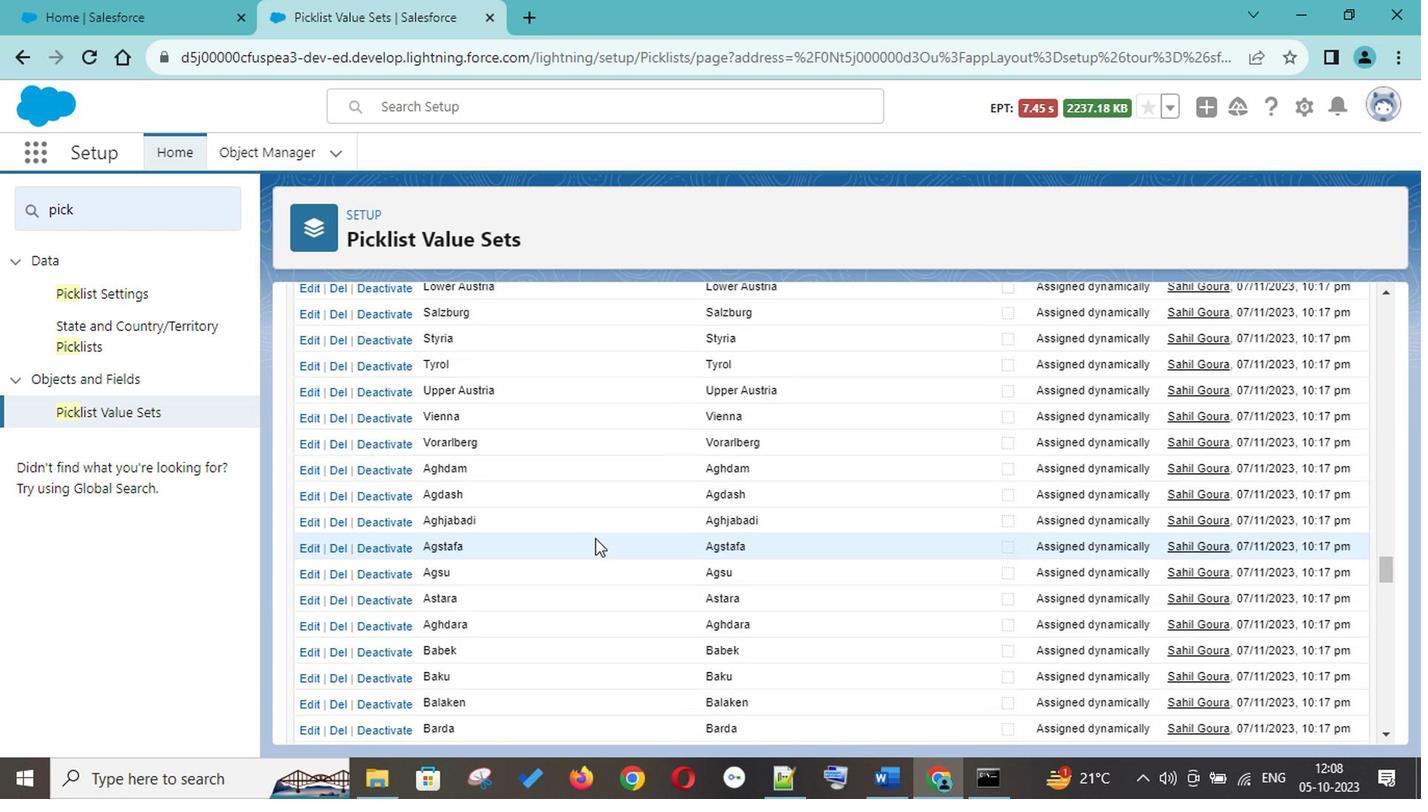 
Action: Mouse scrolled (592, 541) with delta (0, 0)
Screenshot: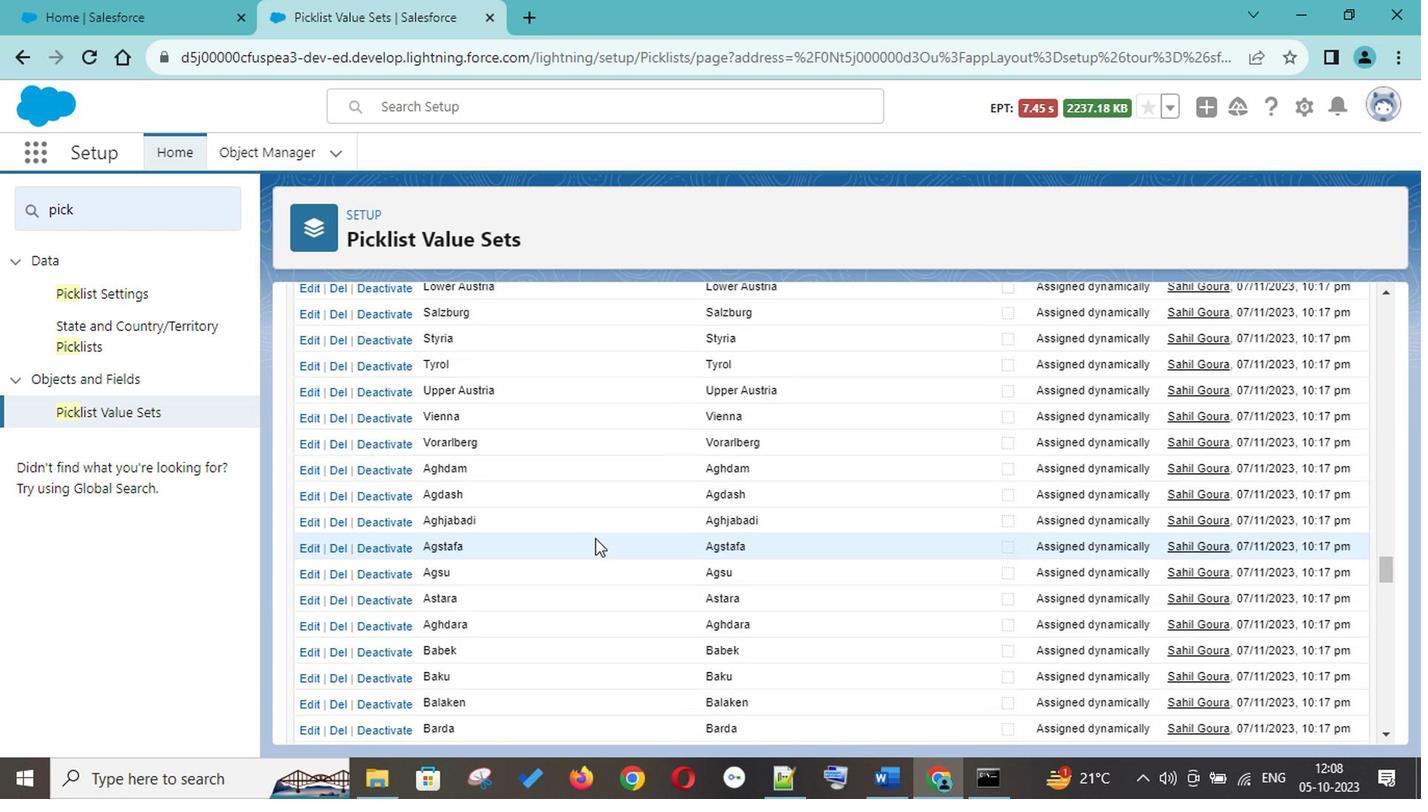 
Action: Mouse scrolled (592, 541) with delta (0, 0)
Screenshot: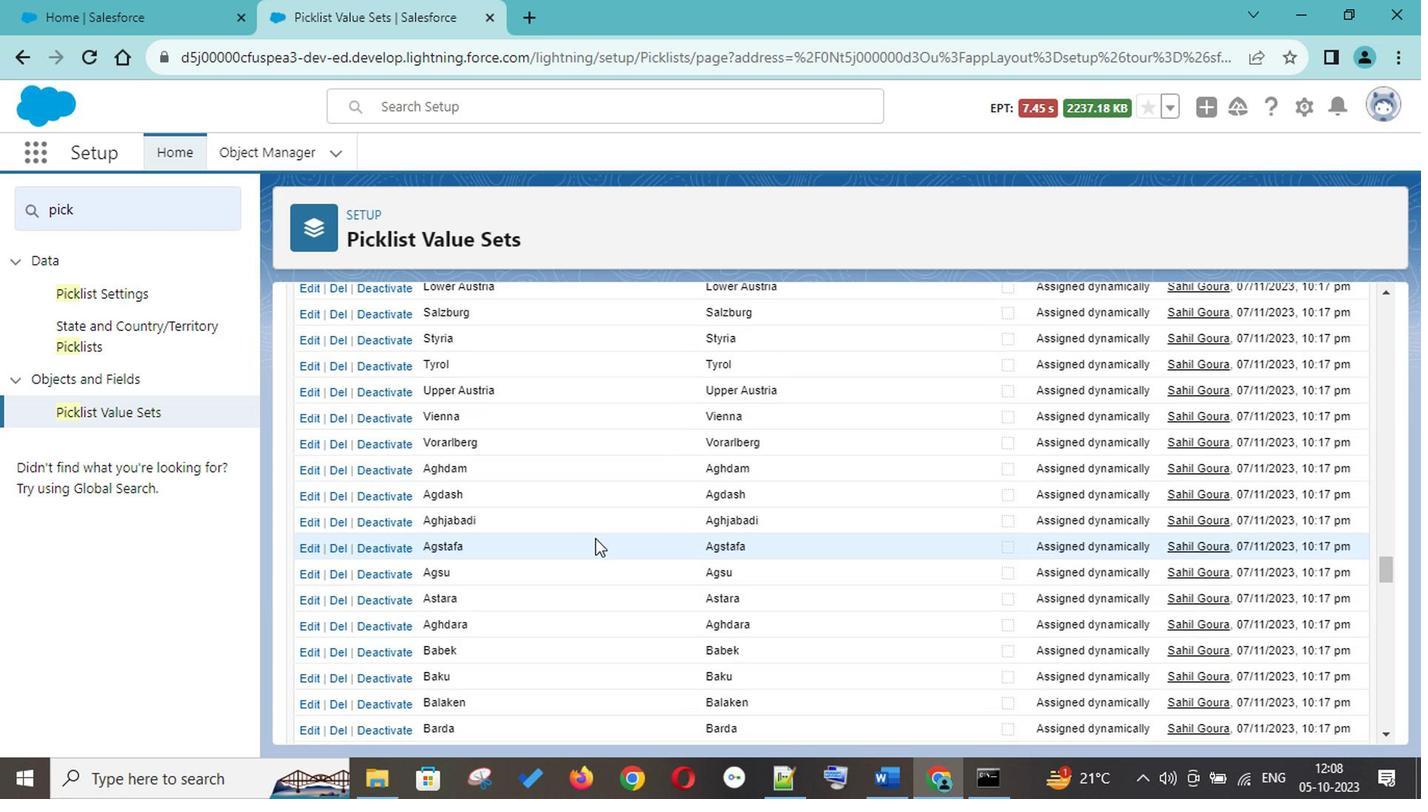 
Action: Mouse scrolled (592, 541) with delta (0, 0)
Screenshot: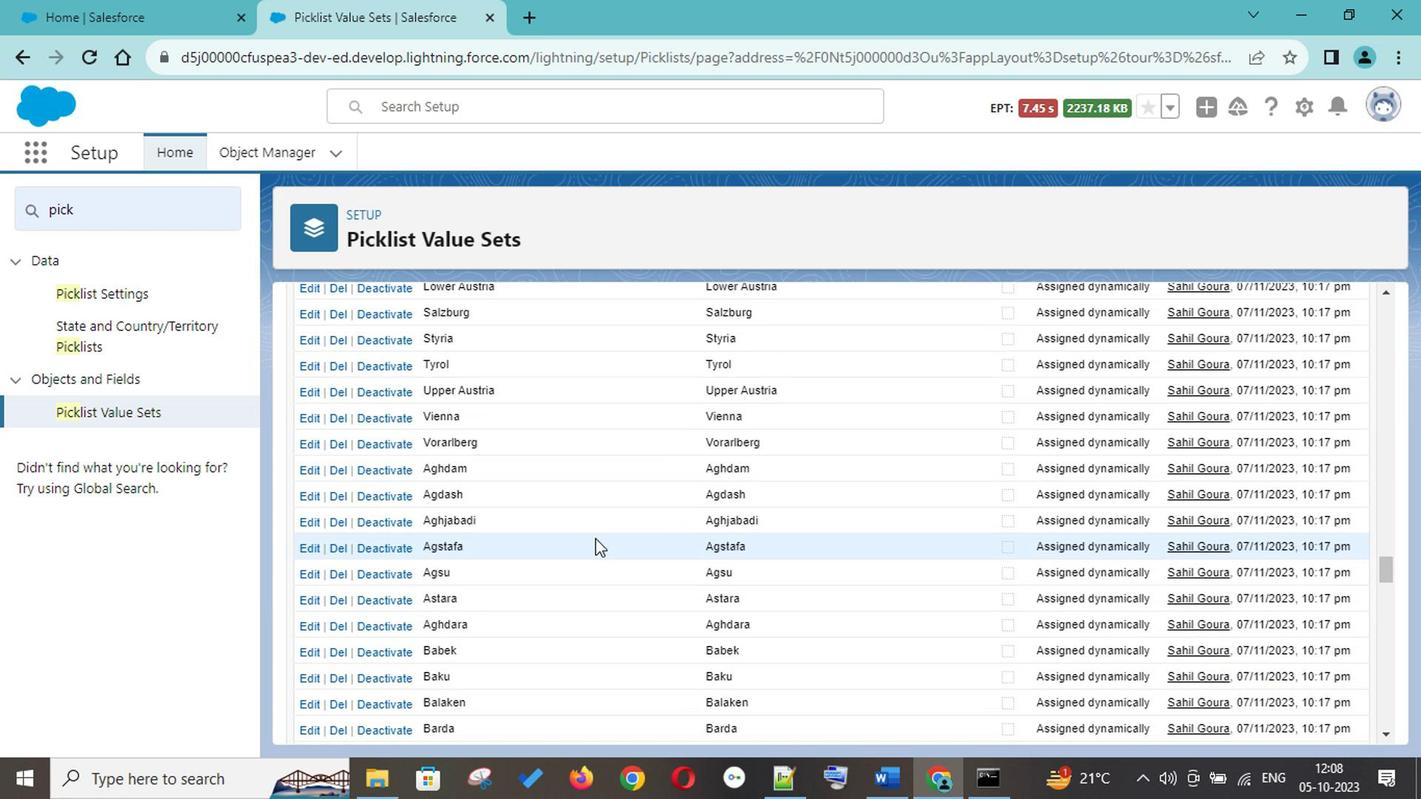 
Action: Mouse scrolled (592, 541) with delta (0, 0)
Screenshot: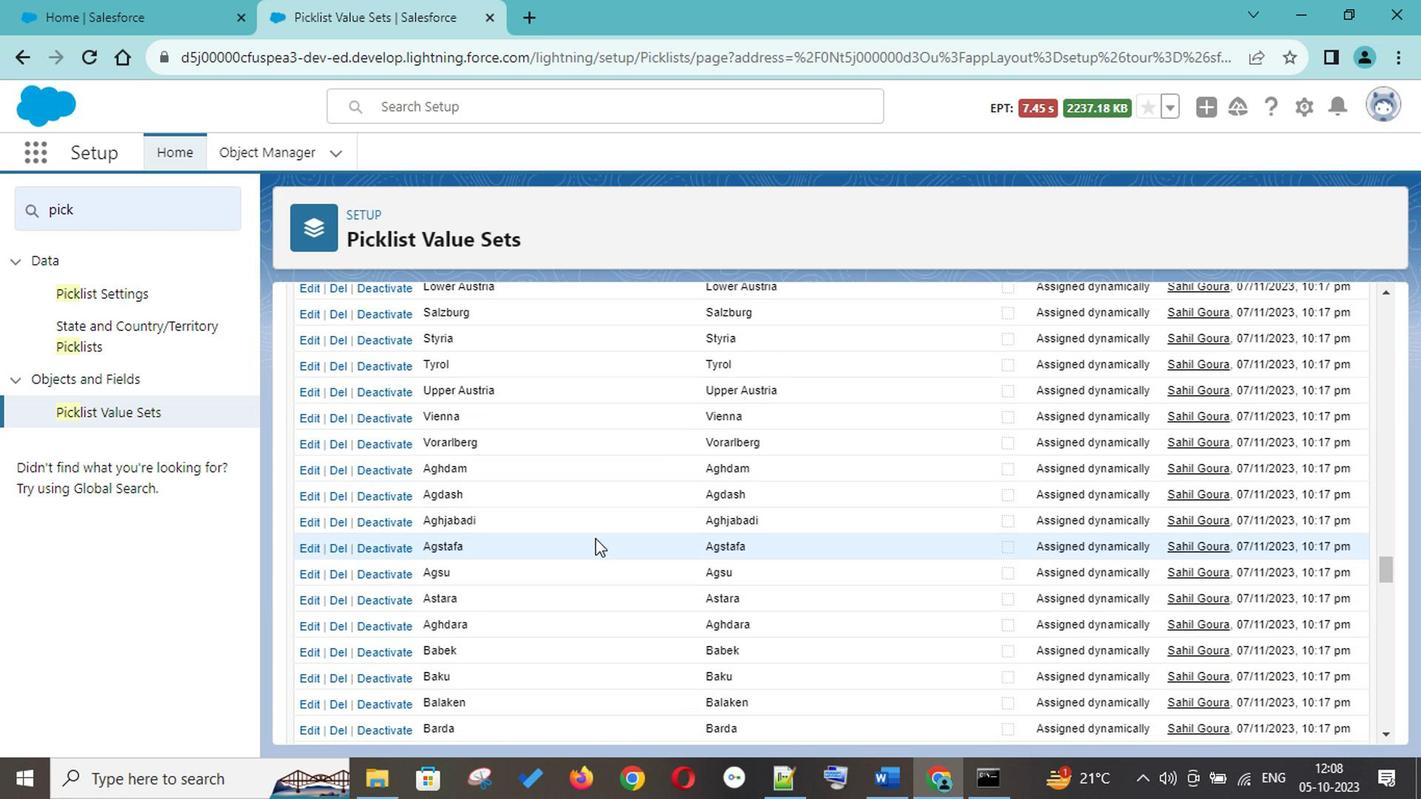 
Action: Mouse scrolled (592, 541) with delta (0, 0)
Screenshot: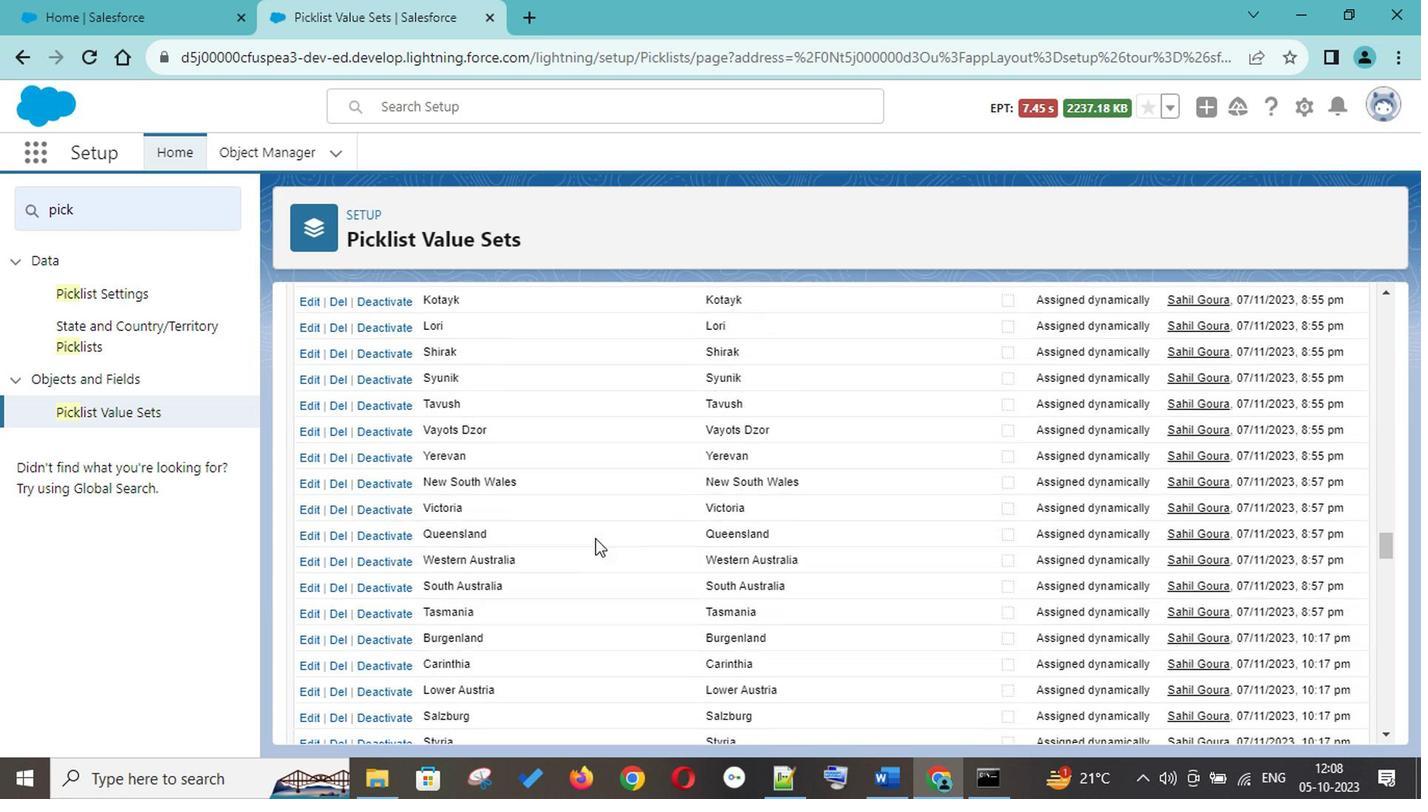 
Action: Mouse scrolled (592, 541) with delta (0, 0)
Screenshot: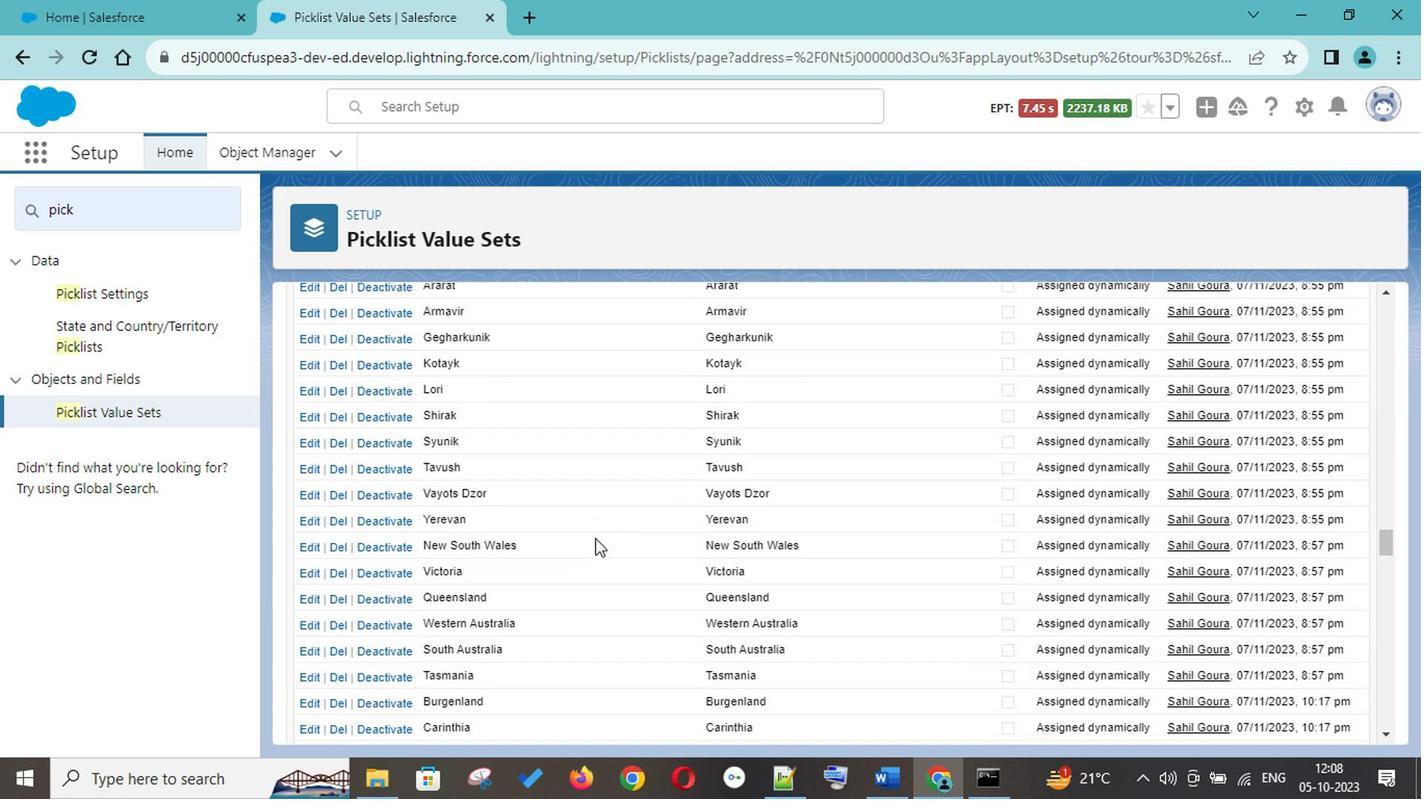 
Action: Mouse scrolled (592, 541) with delta (0, 0)
Screenshot: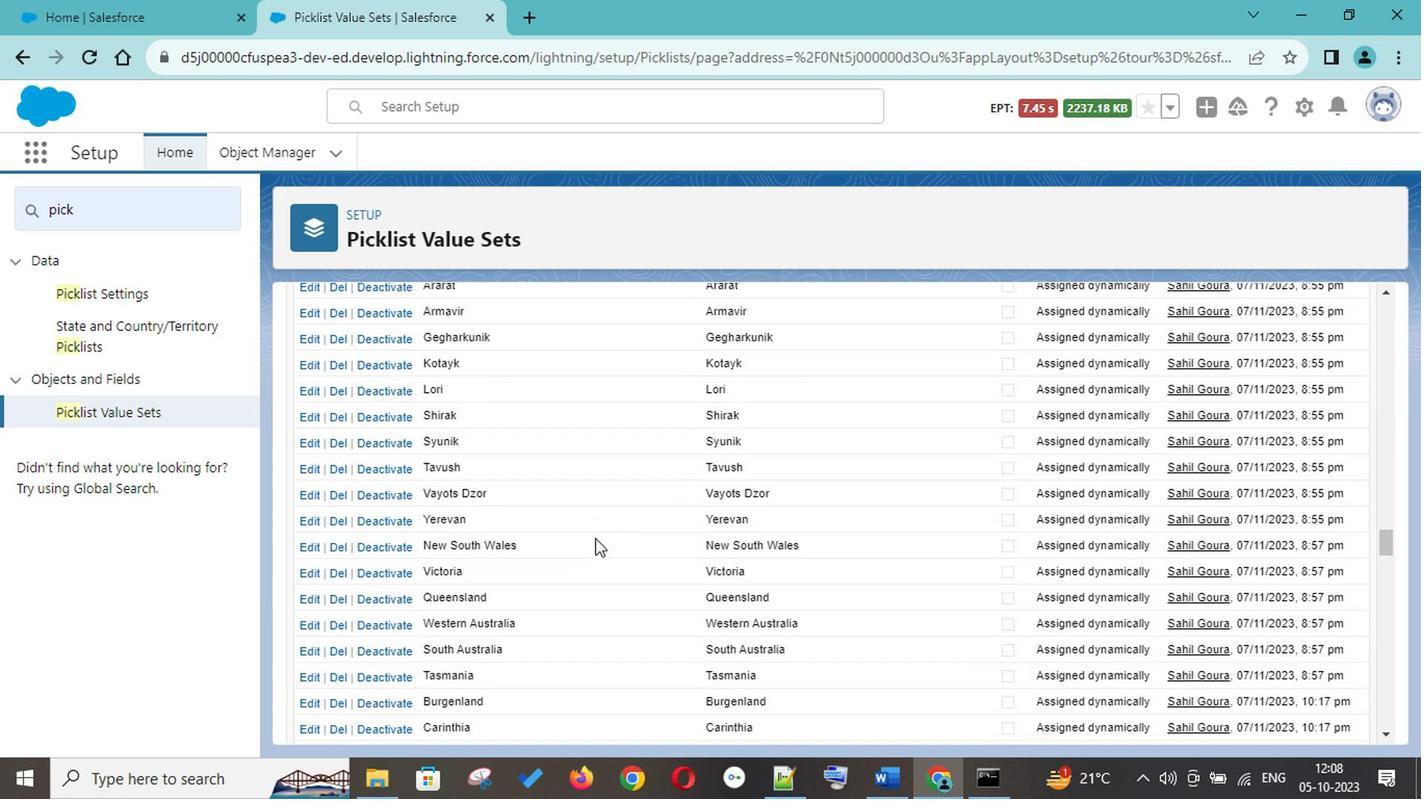 
Action: Mouse scrolled (592, 541) with delta (0, 0)
Screenshot: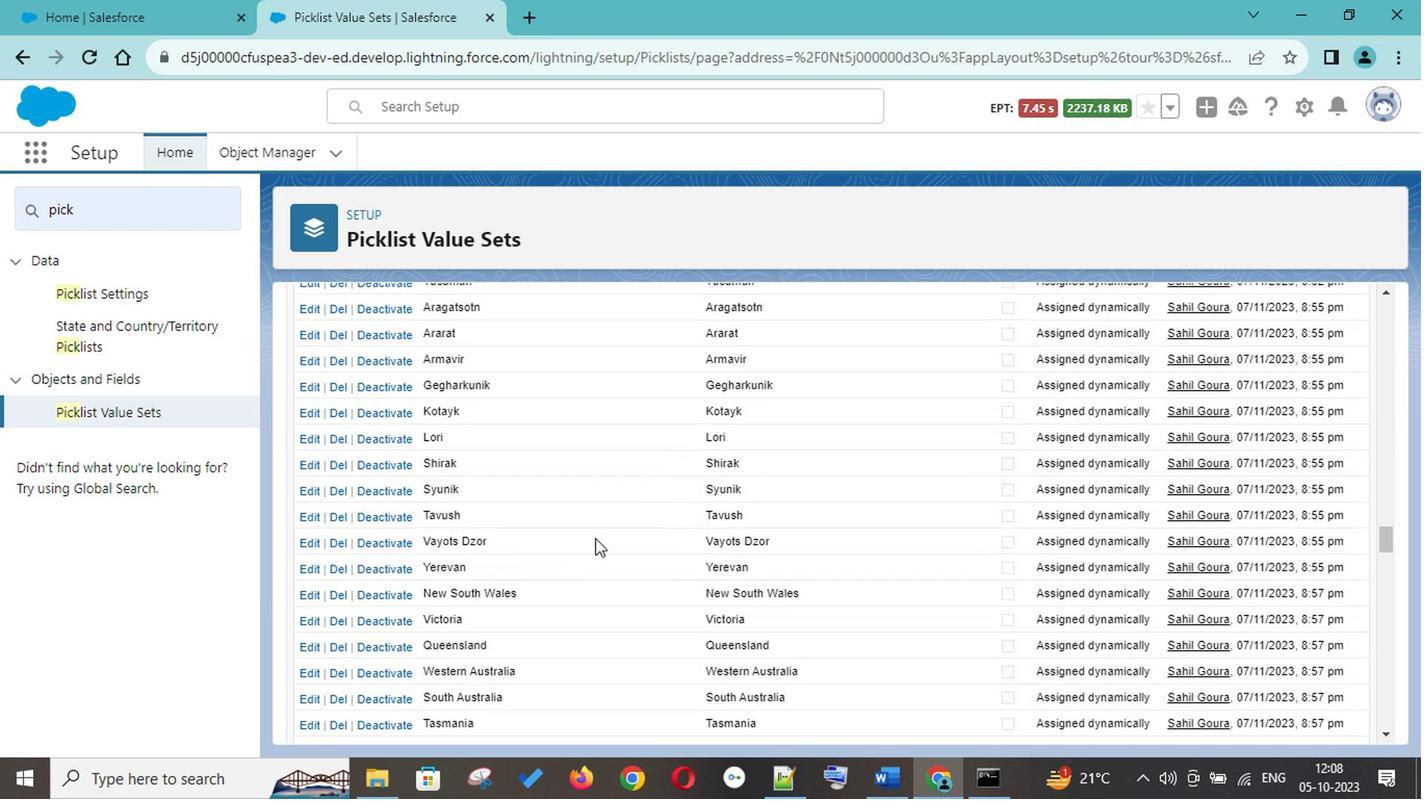 
Action: Mouse scrolled (592, 541) with delta (0, 0)
Screenshot: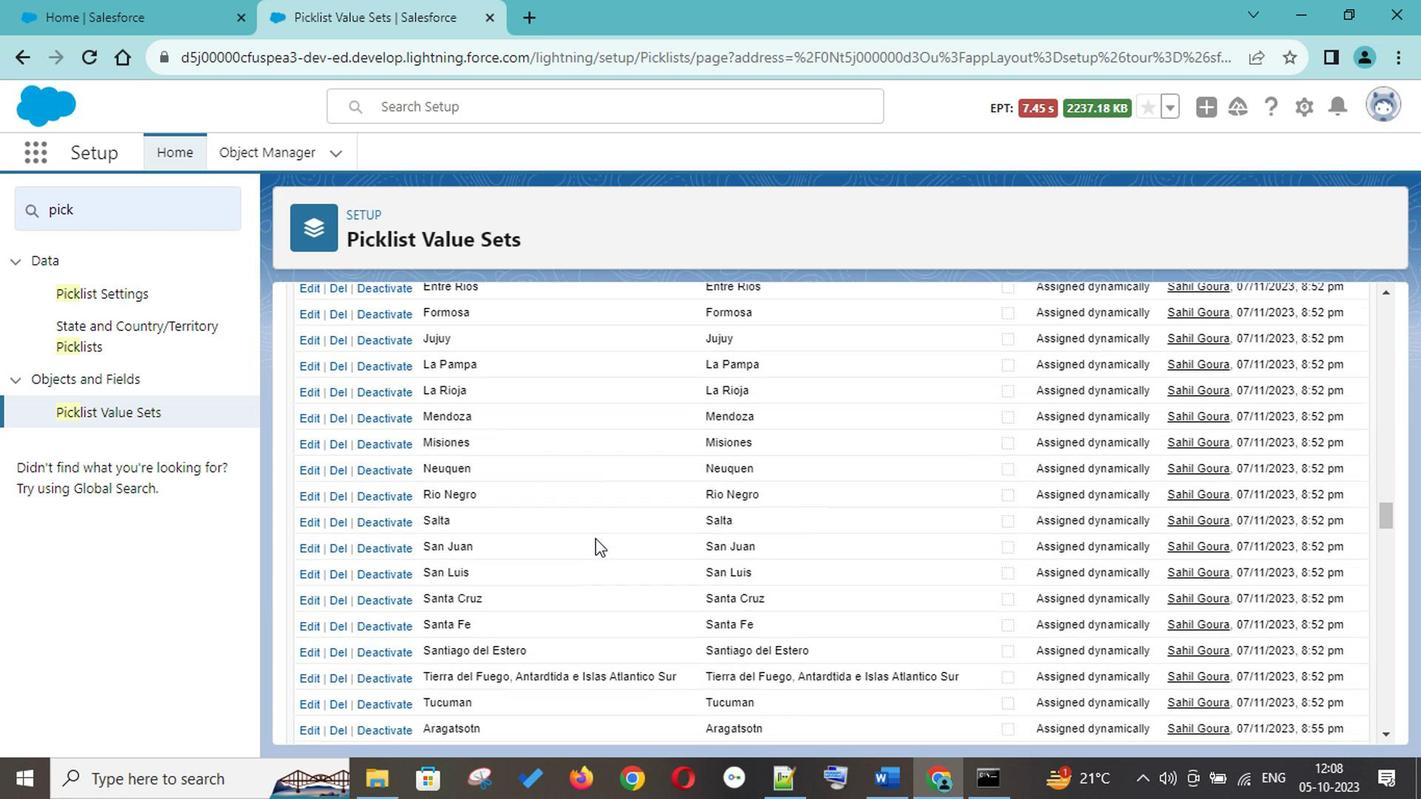 
Action: Mouse scrolled (592, 541) with delta (0, 0)
Screenshot: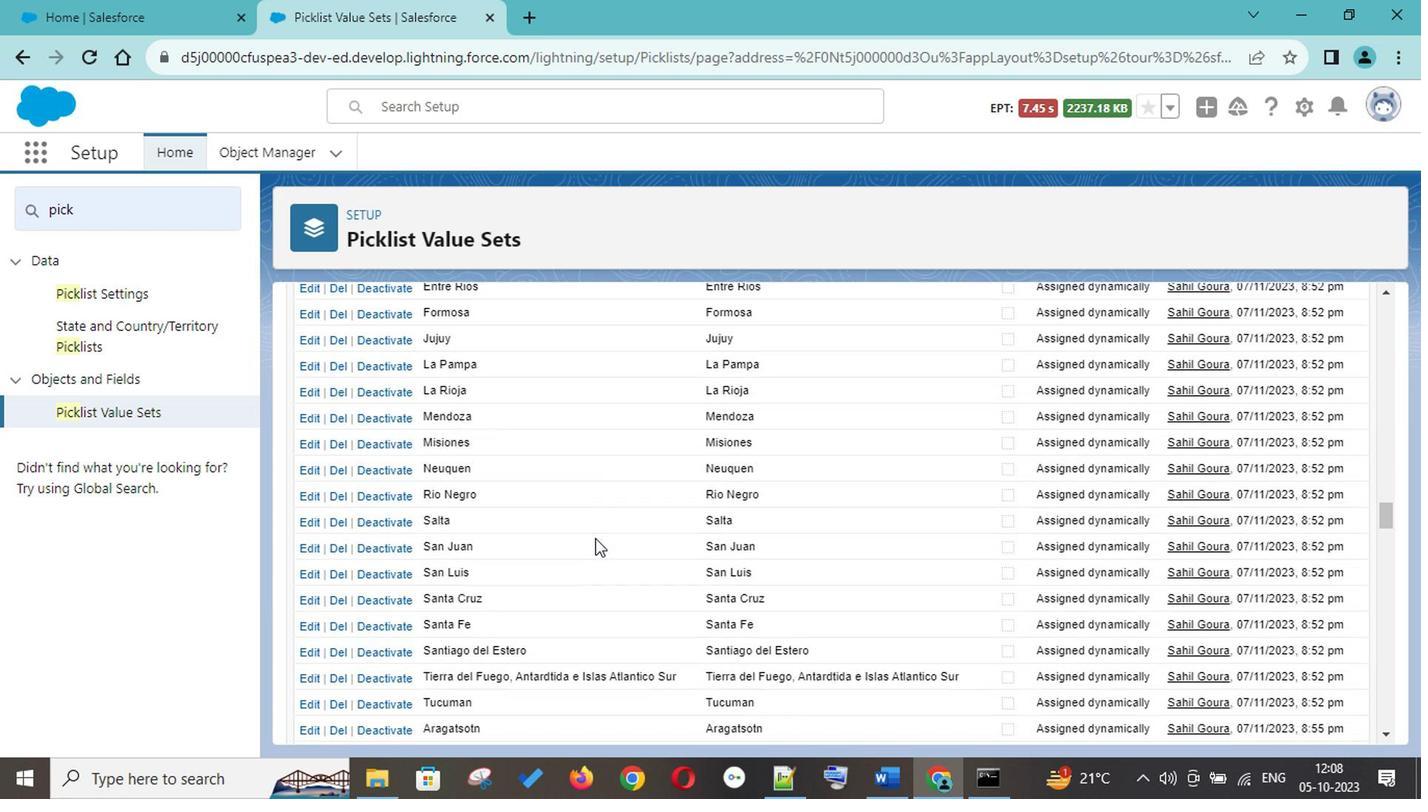 
Action: Mouse scrolled (592, 541) with delta (0, 0)
Screenshot: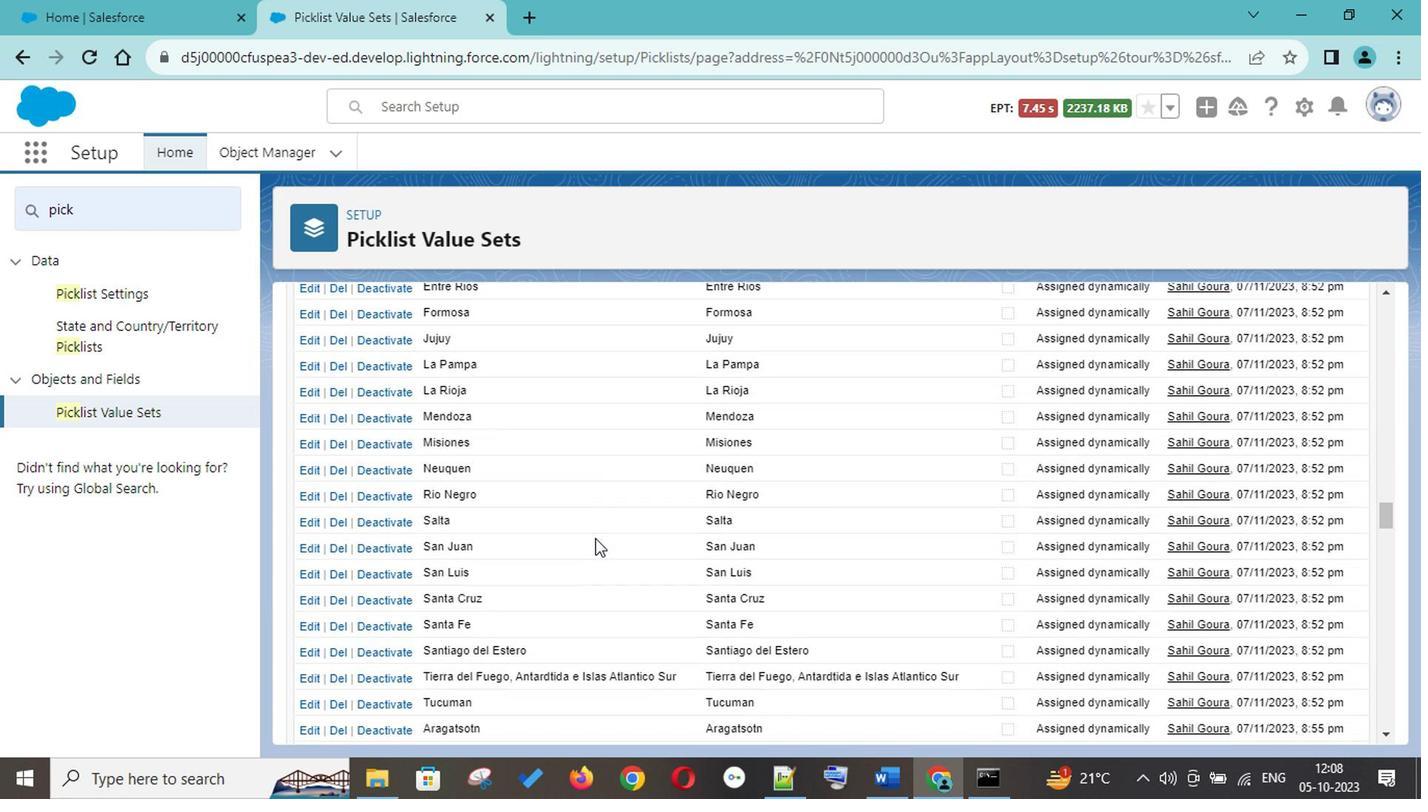 
Action: Mouse scrolled (592, 541) with delta (0, 0)
Screenshot: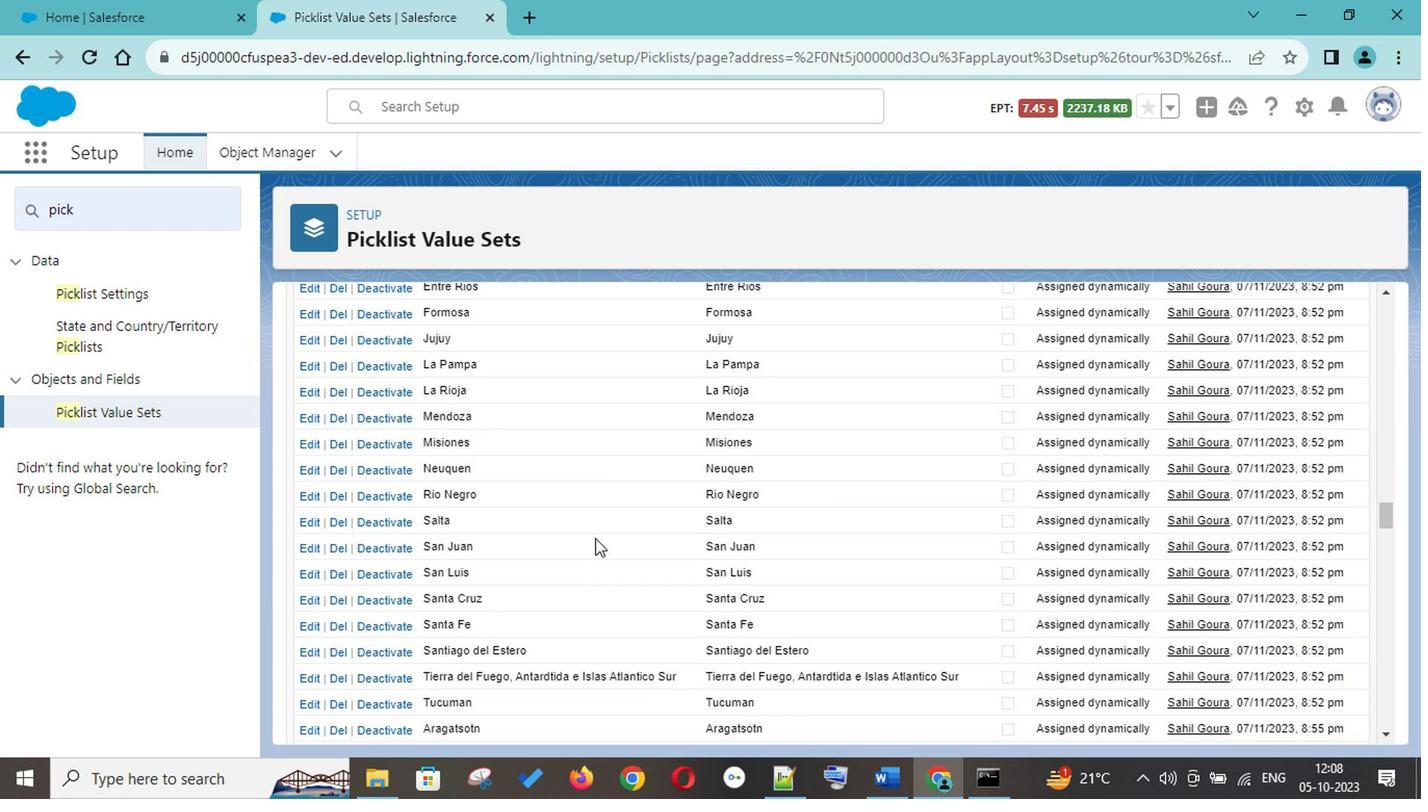 
Action: Mouse scrolled (592, 541) with delta (0, 0)
Screenshot: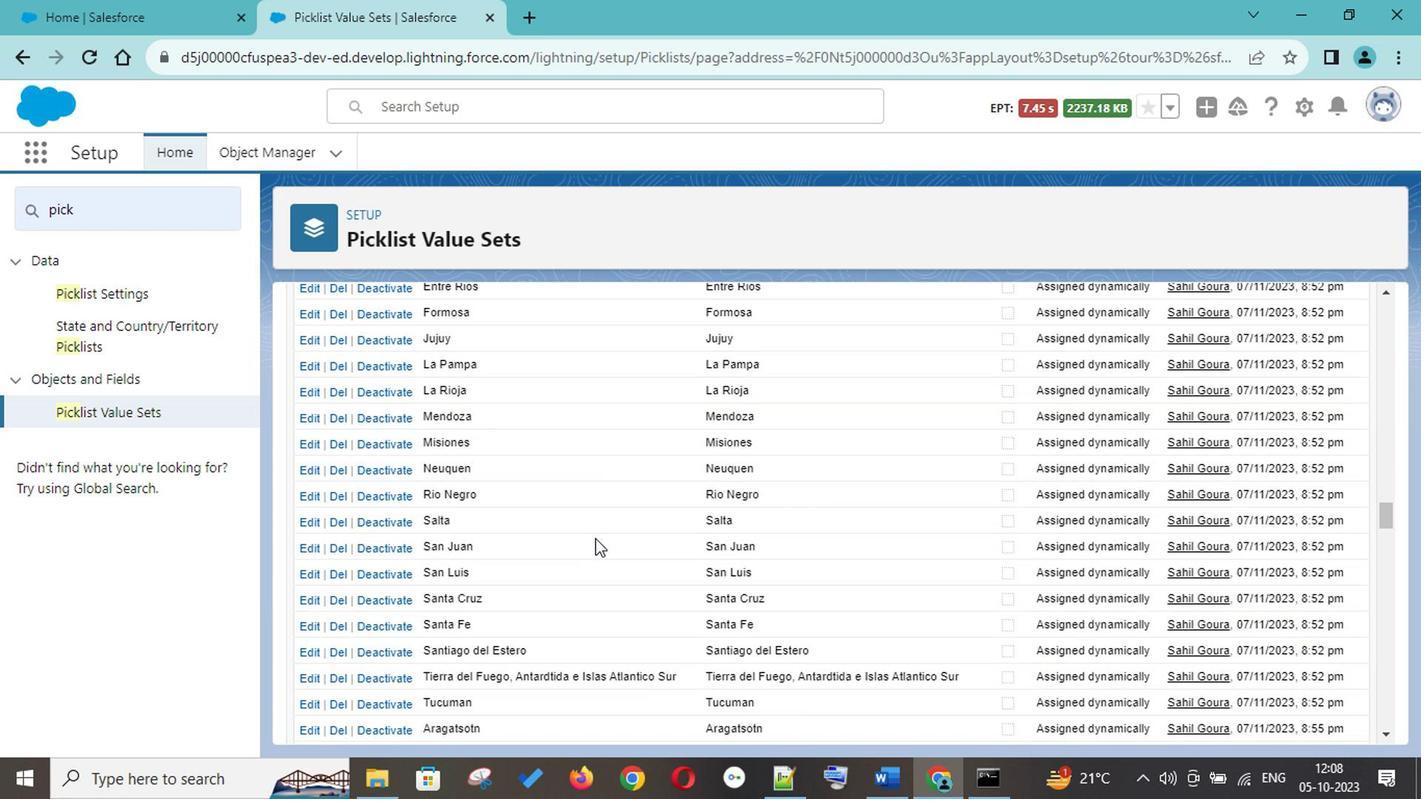 
Action: Mouse scrolled (592, 541) with delta (0, 0)
Screenshot: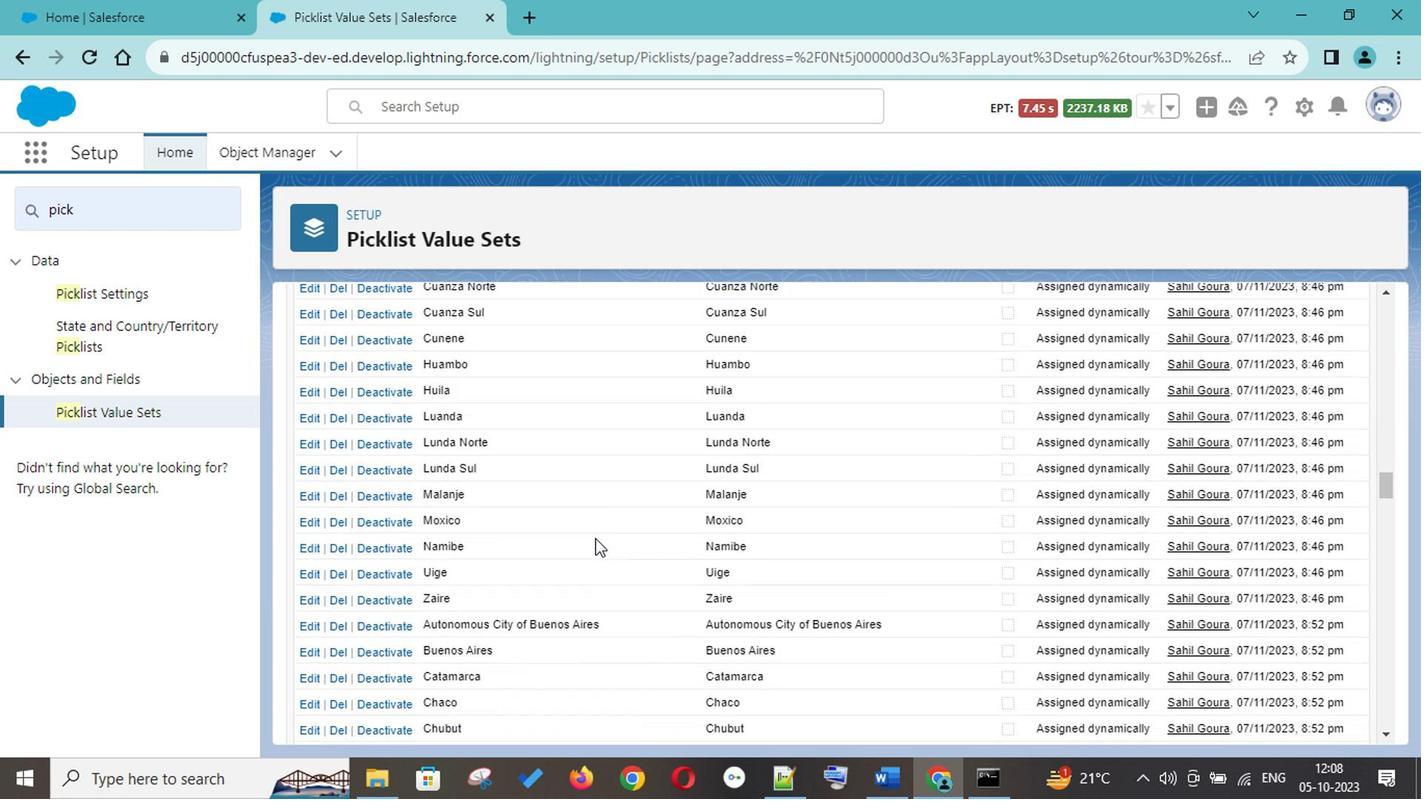 
Action: Mouse scrolled (592, 541) with delta (0, 0)
Screenshot: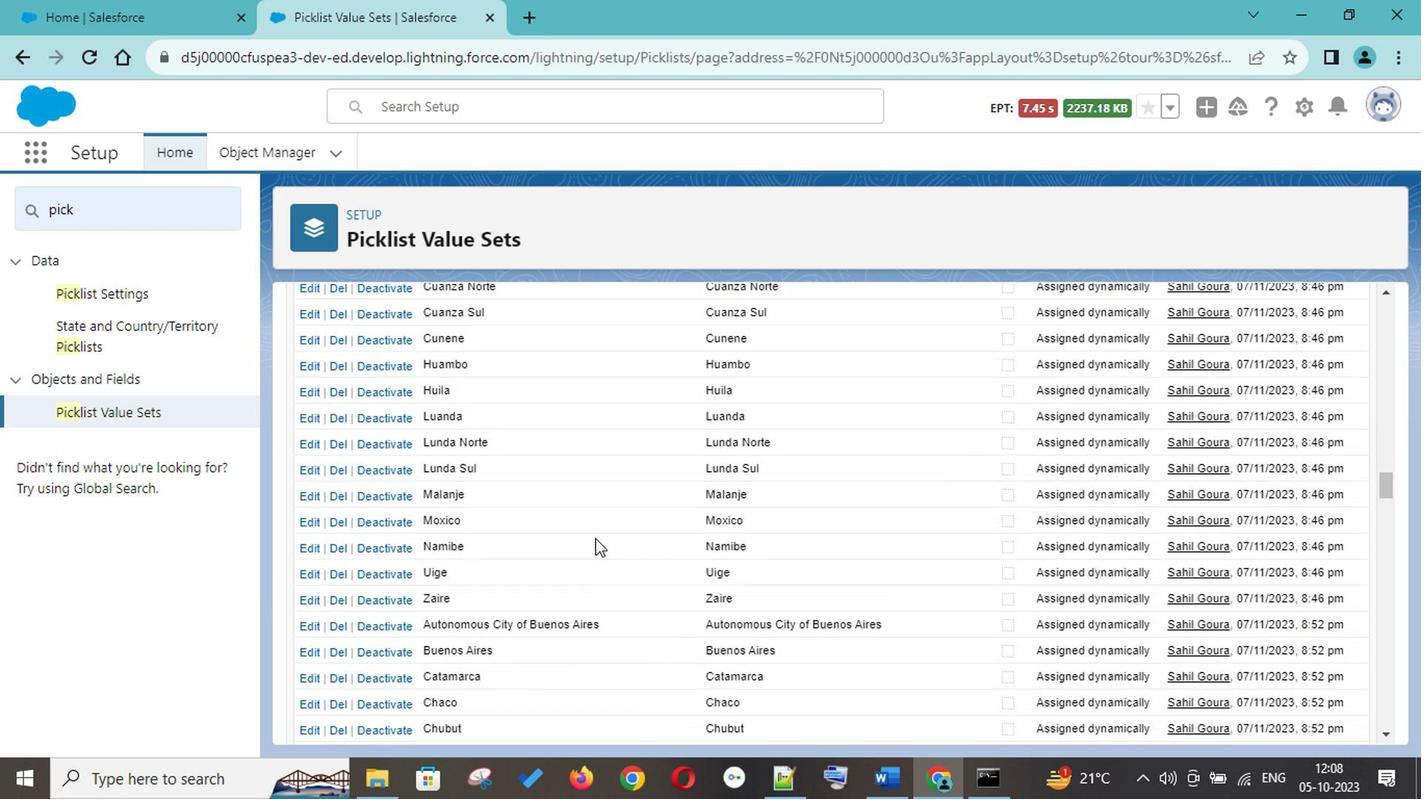 
Action: Mouse scrolled (592, 541) with delta (0, 0)
Screenshot: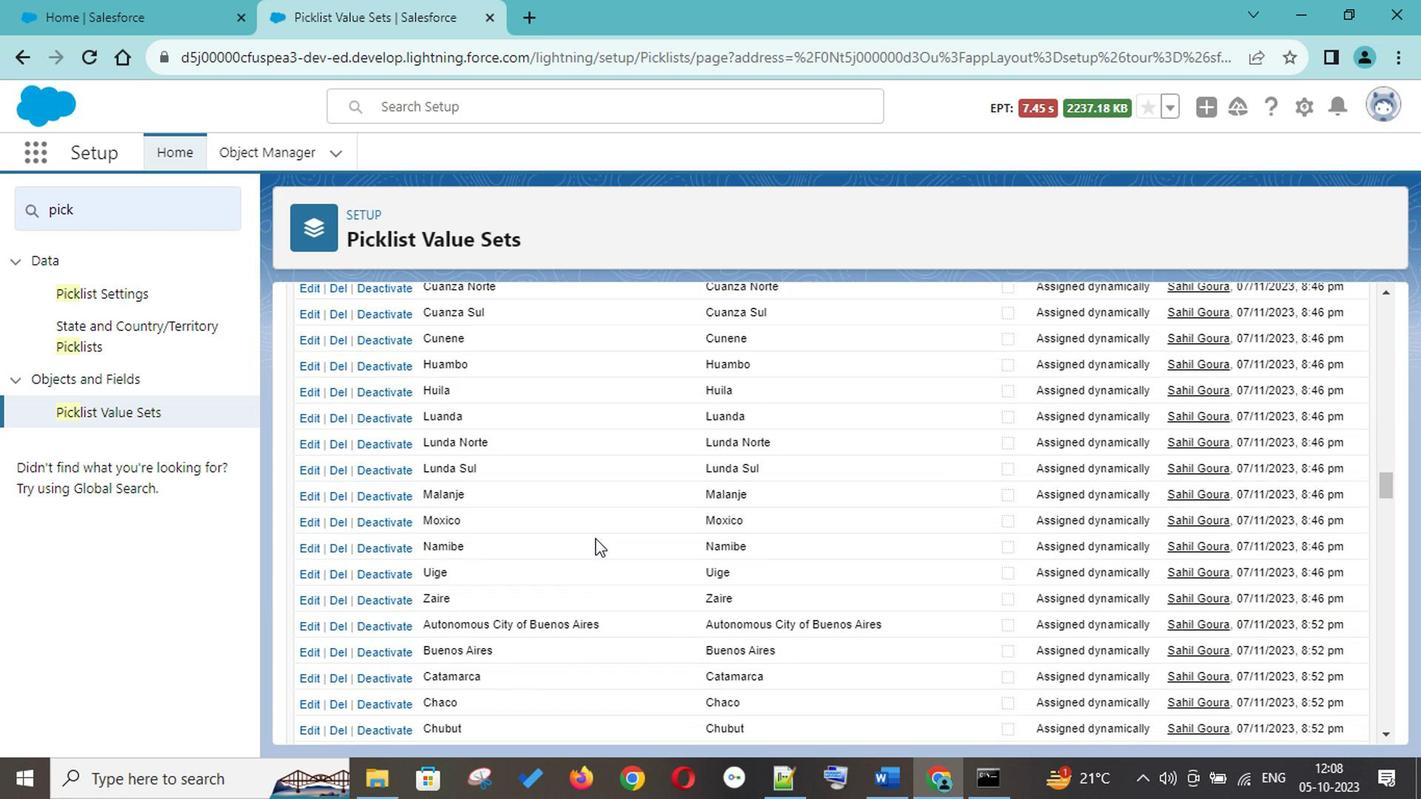 
Action: Mouse scrolled (592, 541) with delta (0, 0)
Screenshot: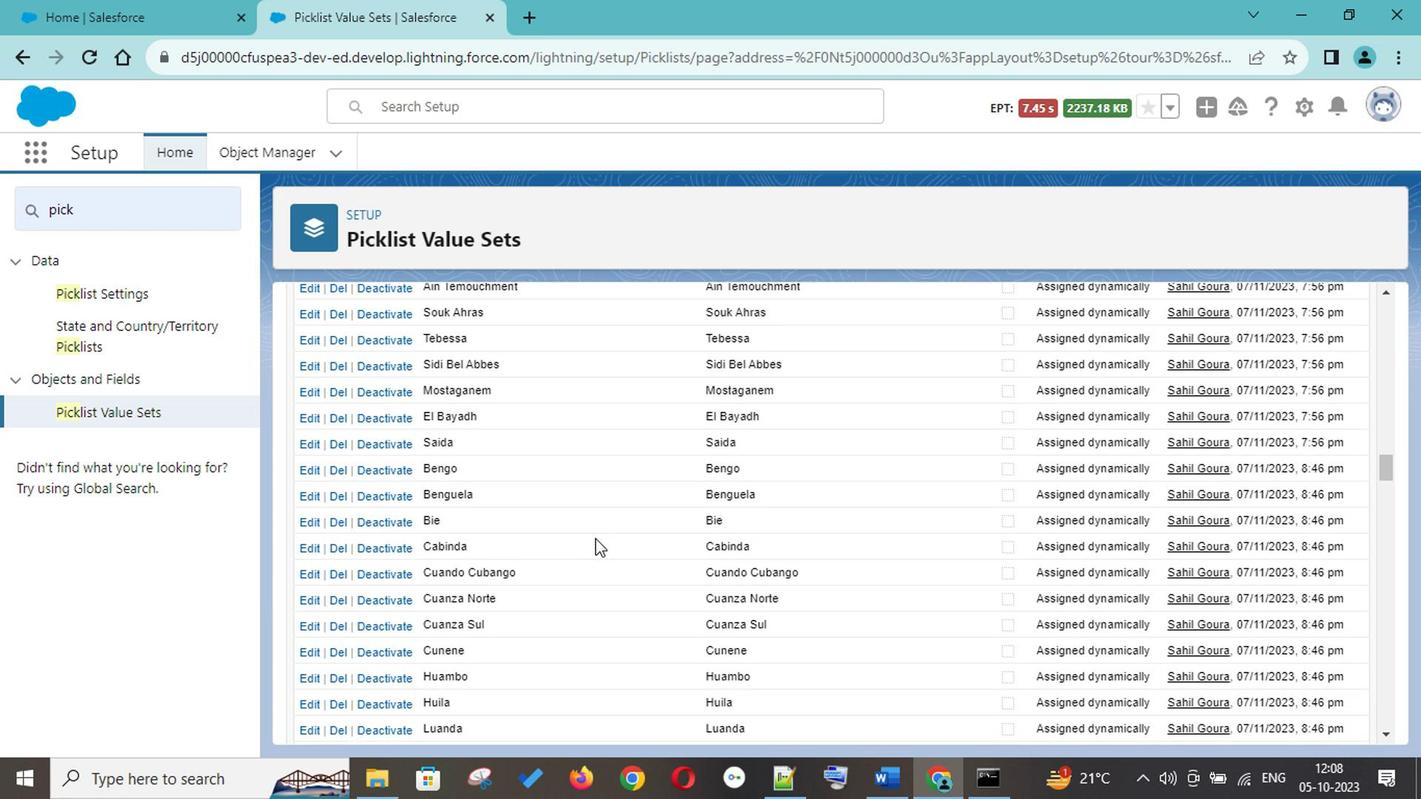 
Action: Mouse scrolled (592, 541) with delta (0, 0)
Screenshot: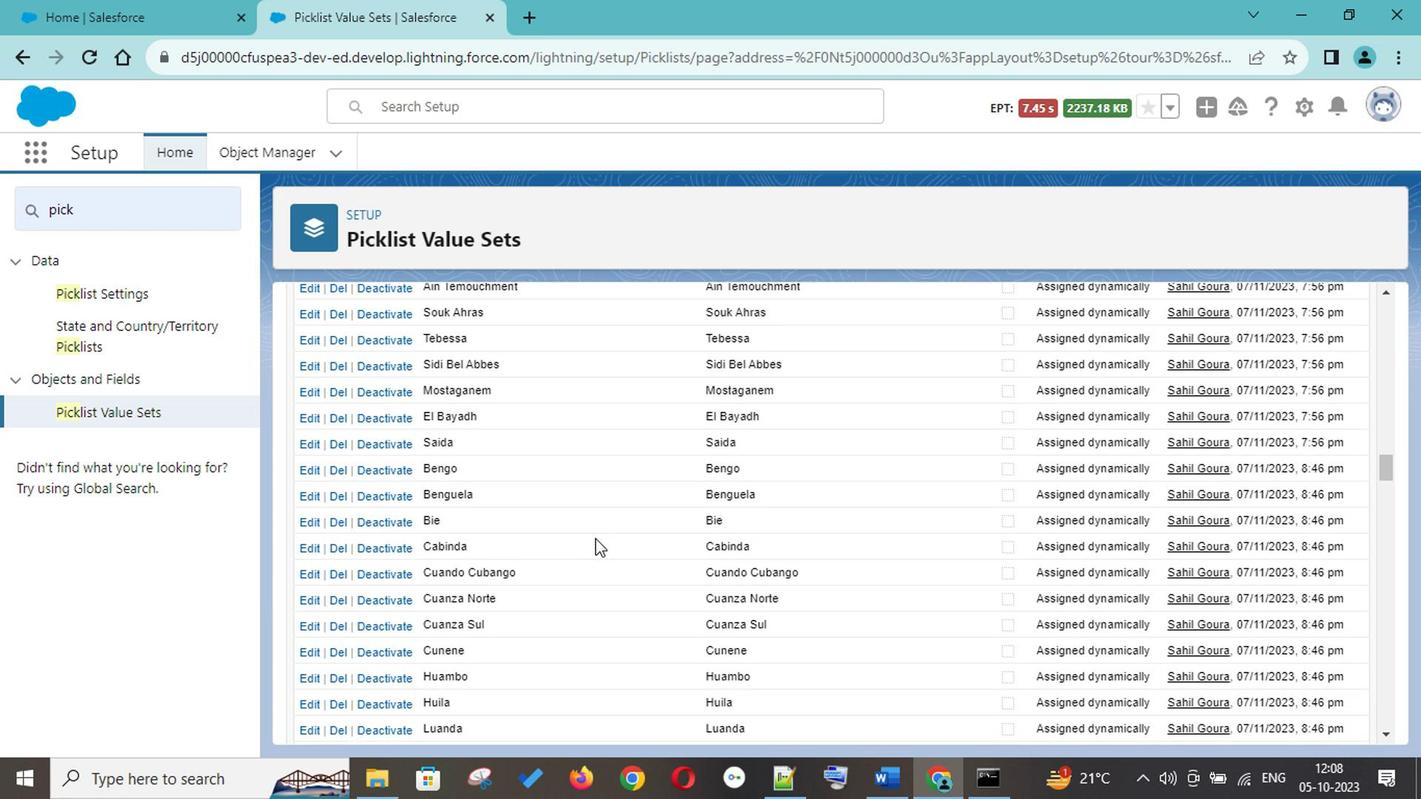 
Action: Mouse scrolled (592, 541) with delta (0, 0)
Screenshot: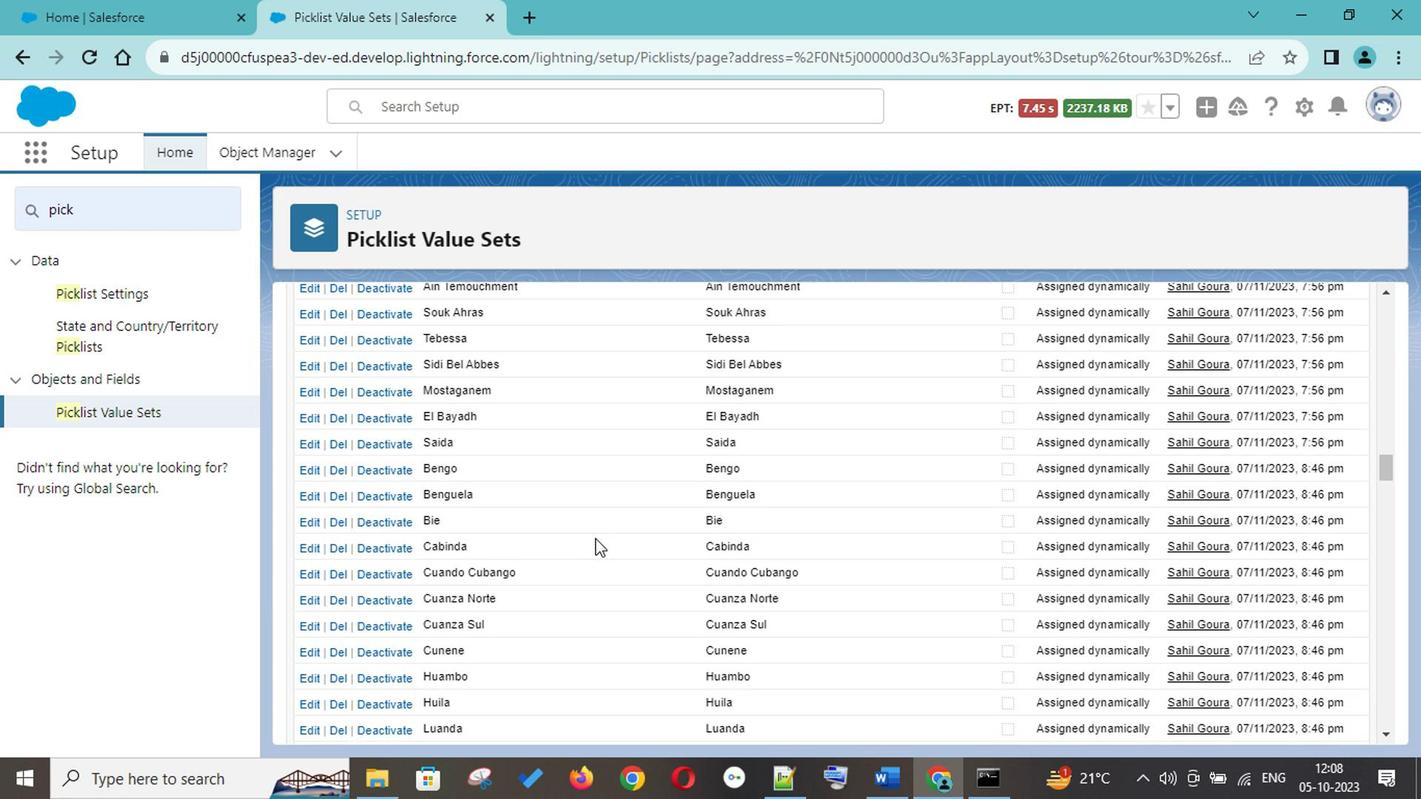 
Action: Mouse scrolled (592, 541) with delta (0, 0)
Screenshot: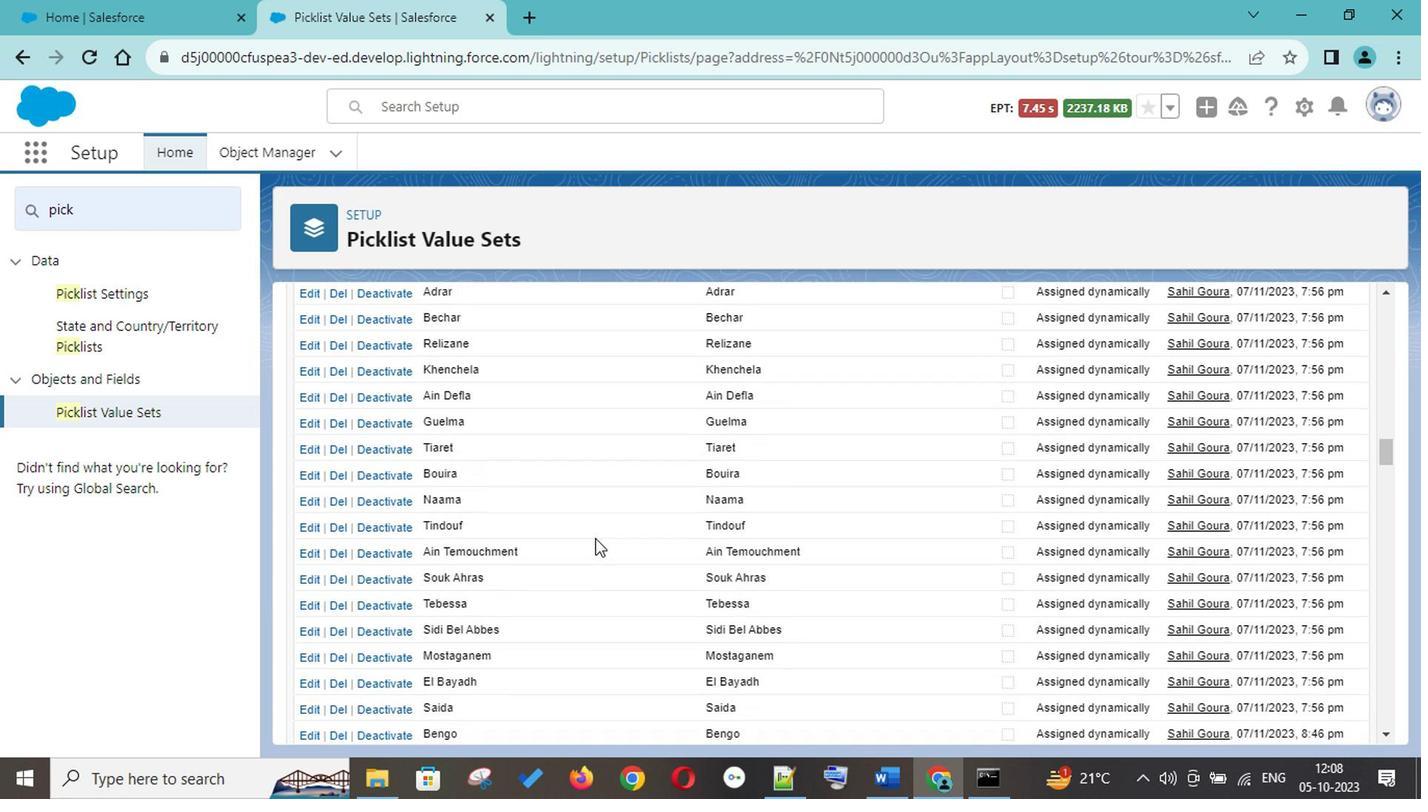 
Action: Mouse scrolled (592, 541) with delta (0, 0)
Screenshot: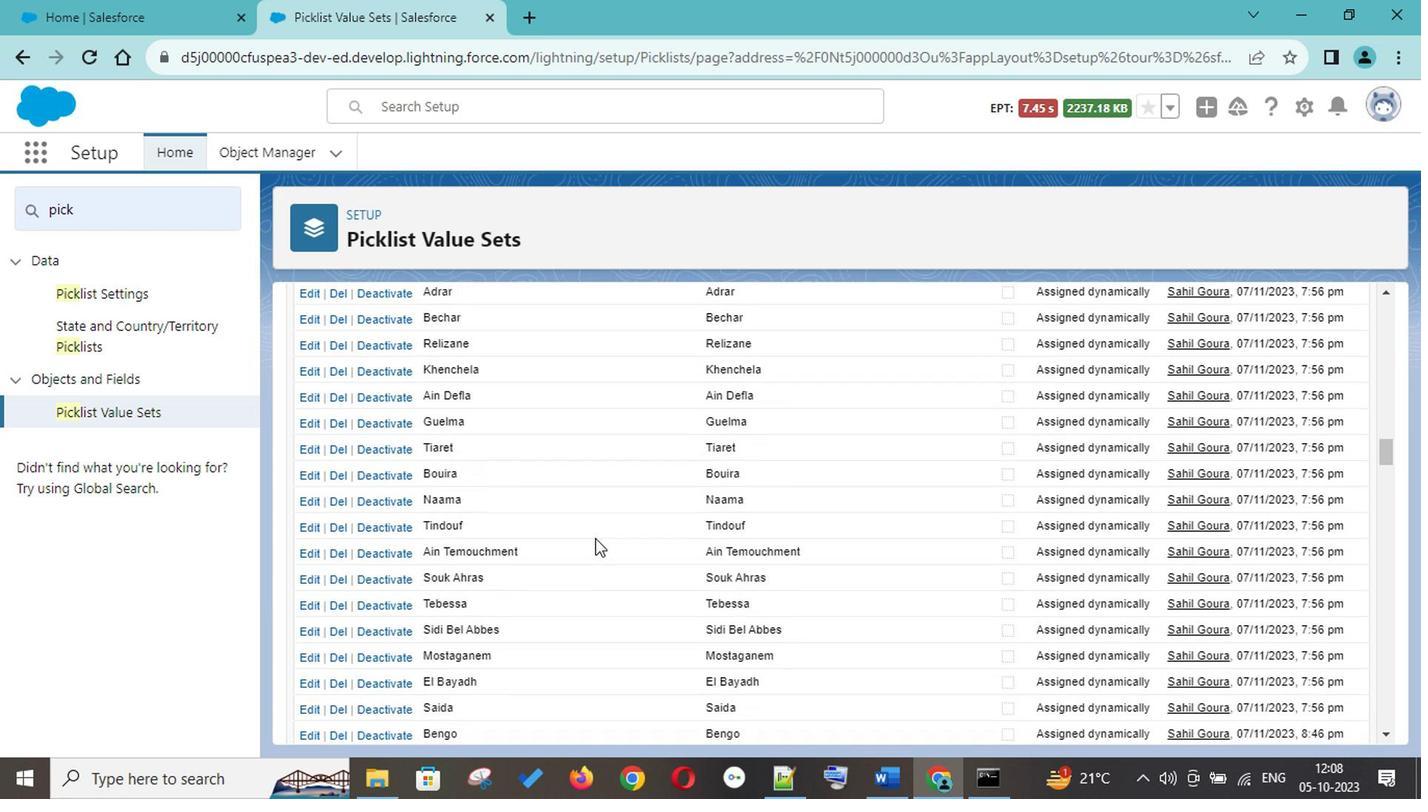
Action: Mouse scrolled (592, 541) with delta (0, 0)
Screenshot: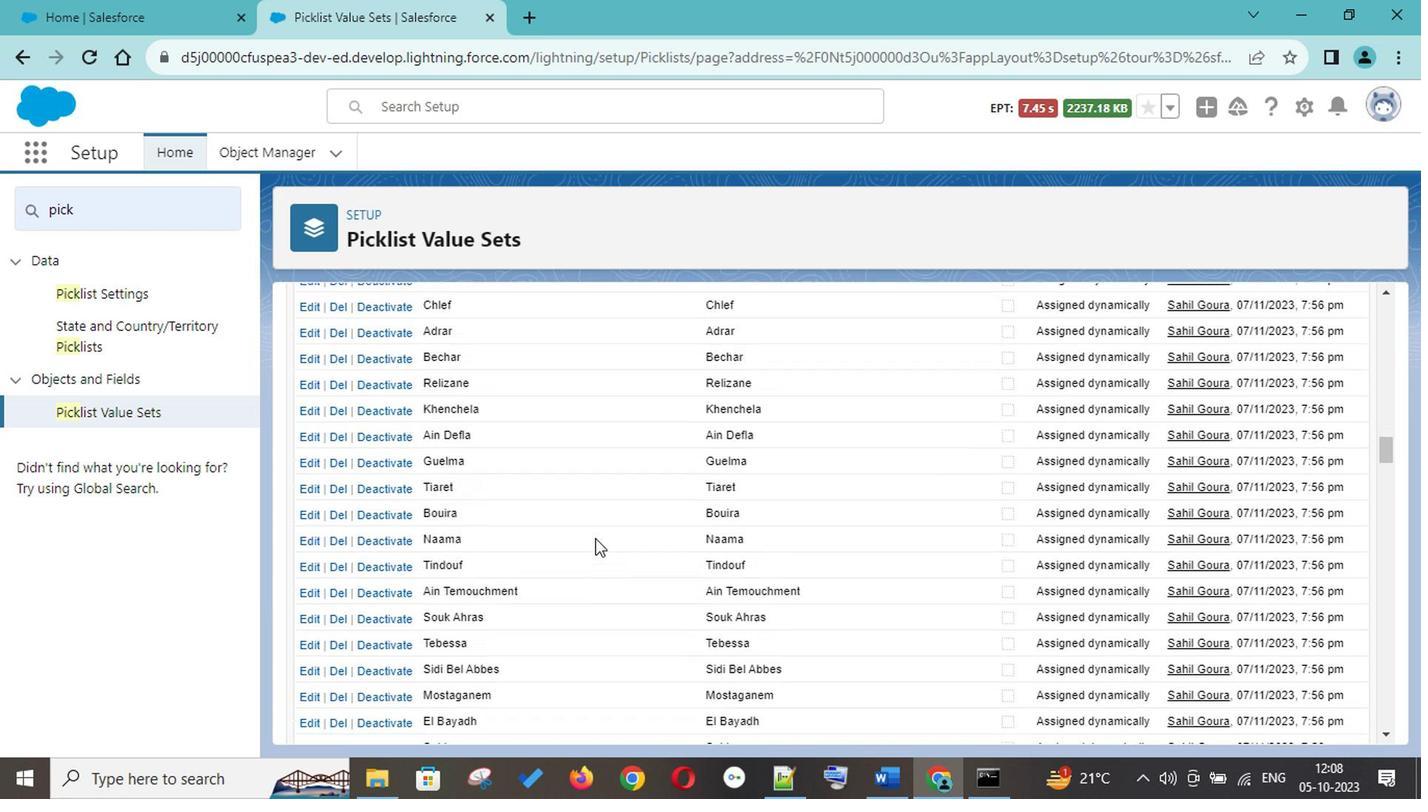 
Action: Mouse scrolled (592, 541) with delta (0, 0)
Screenshot: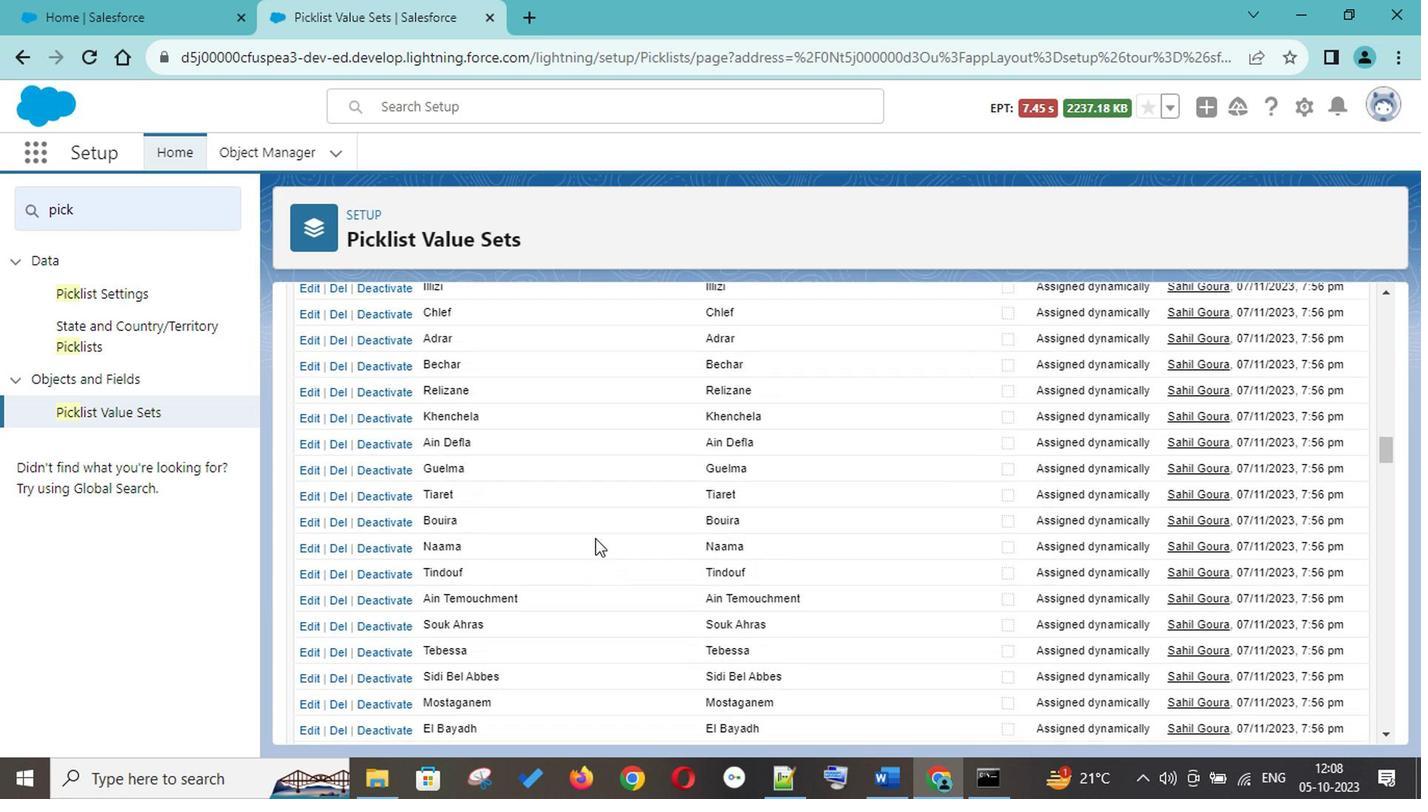
Action: Mouse scrolled (592, 541) with delta (0, 0)
Screenshot: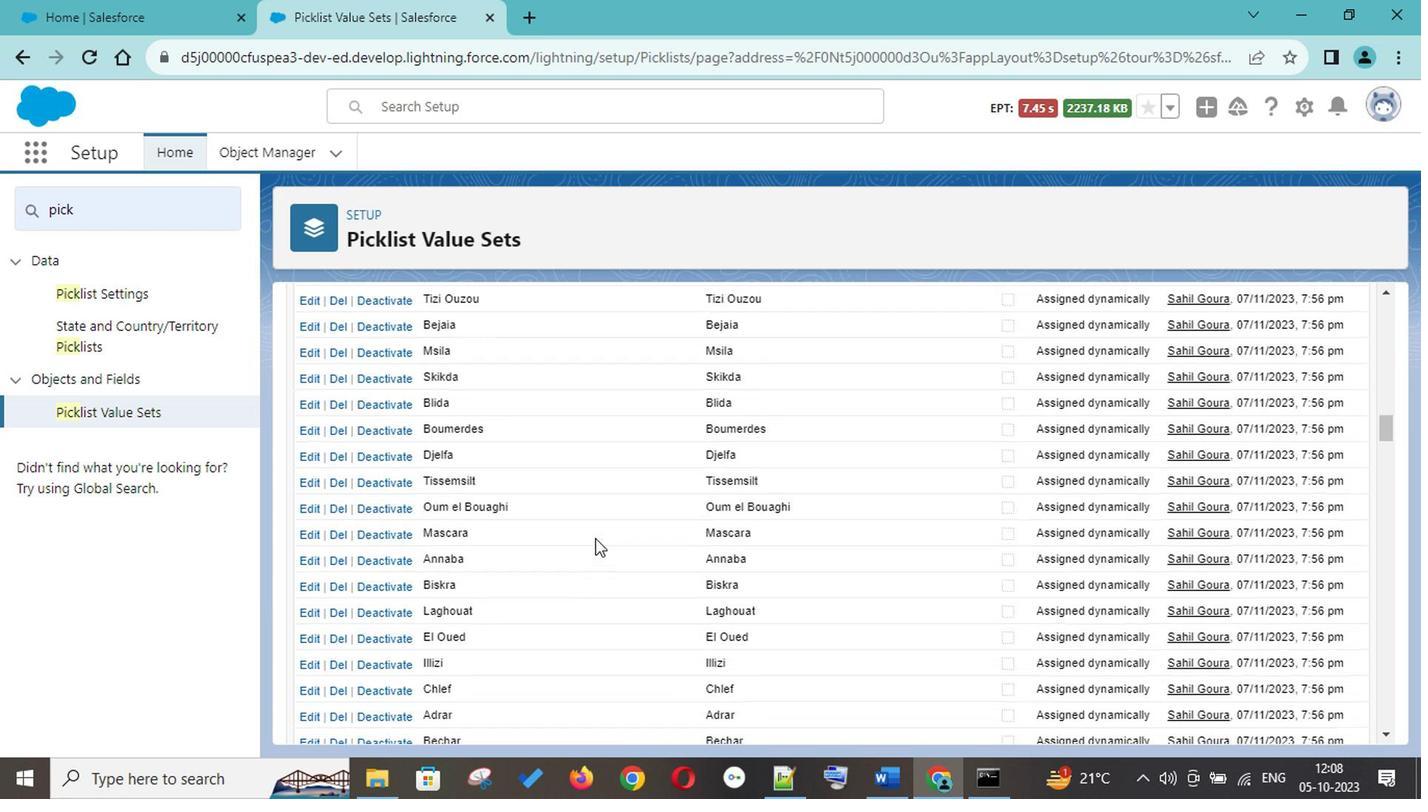 
Action: Mouse scrolled (592, 541) with delta (0, 0)
Screenshot: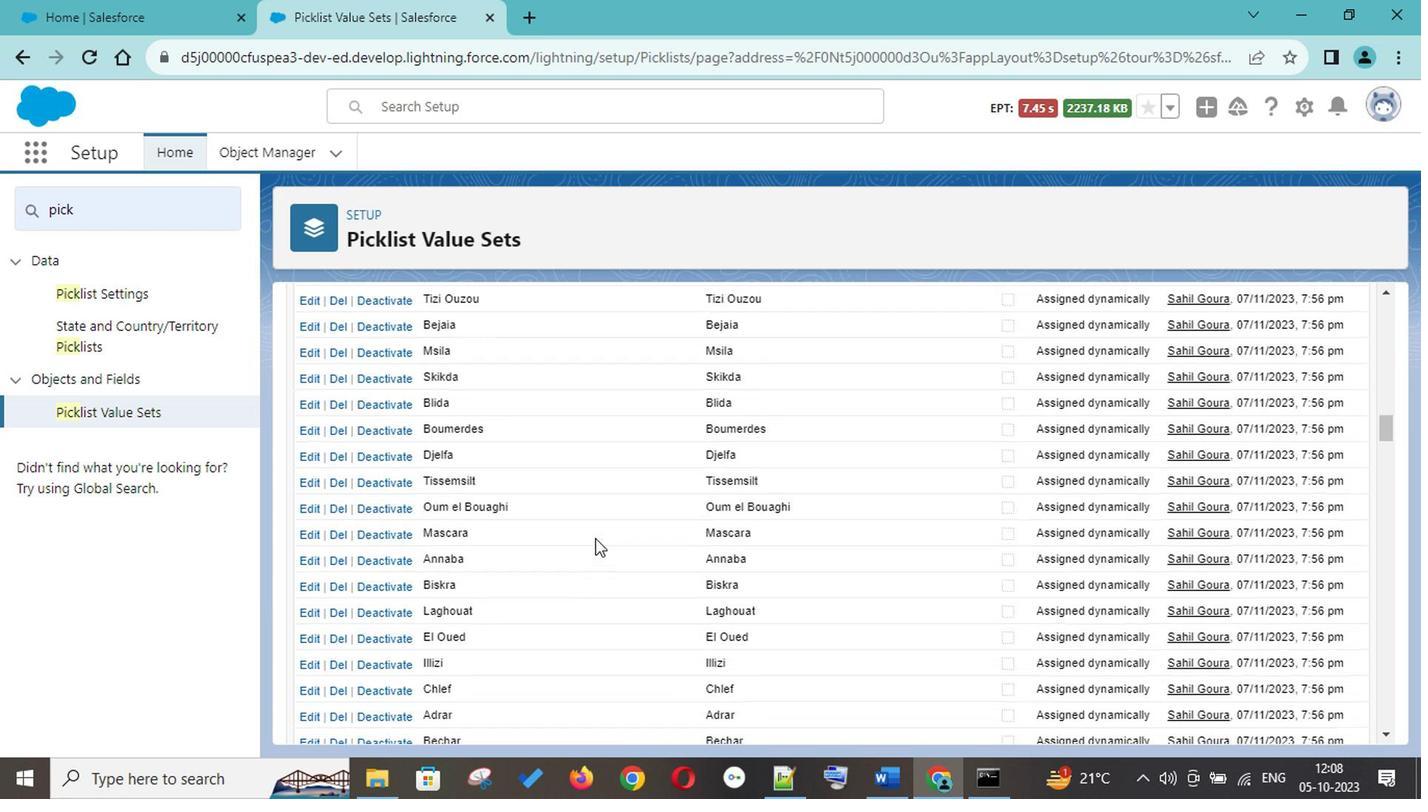 
Action: Mouse scrolled (592, 541) with delta (0, 0)
Screenshot: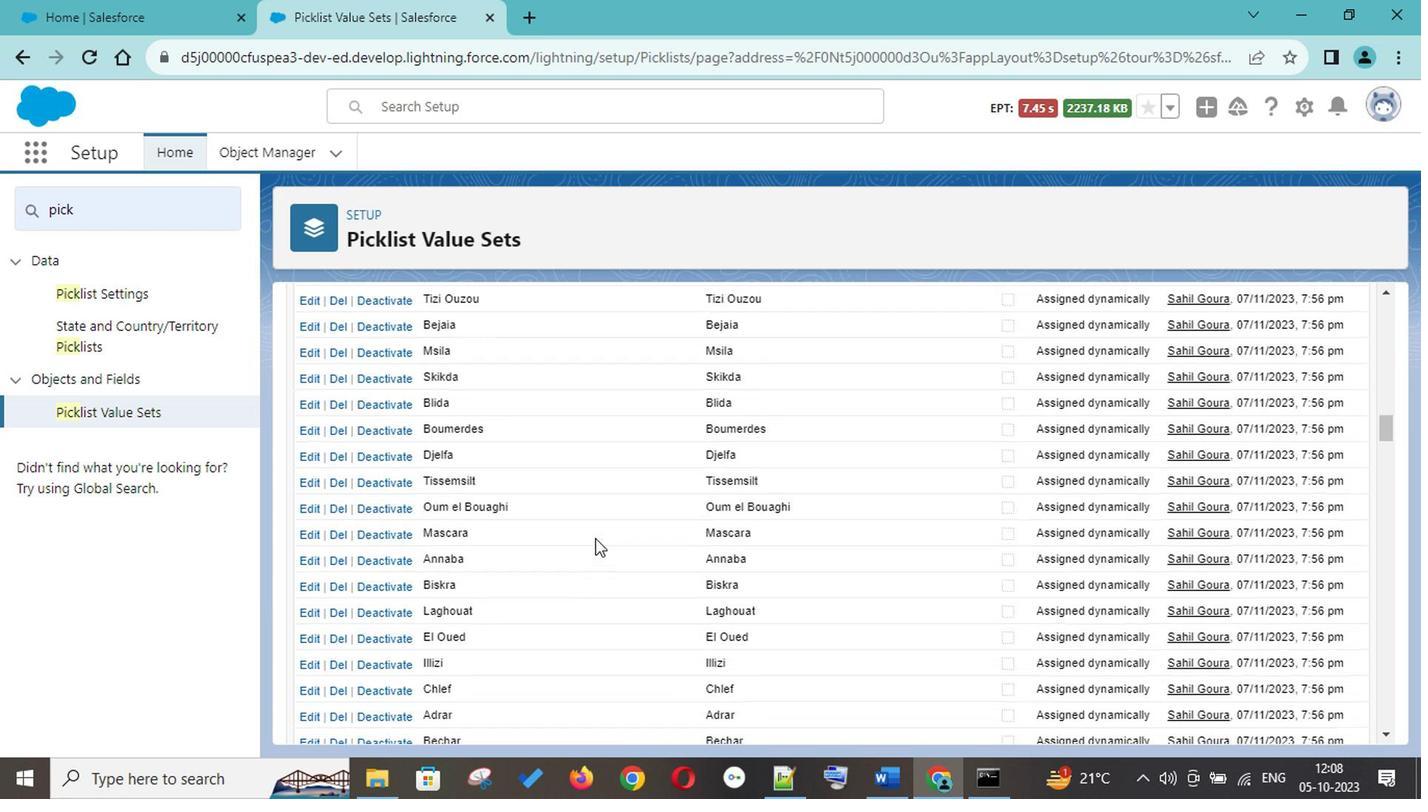 
Action: Mouse scrolled (592, 541) with delta (0, 0)
Screenshot: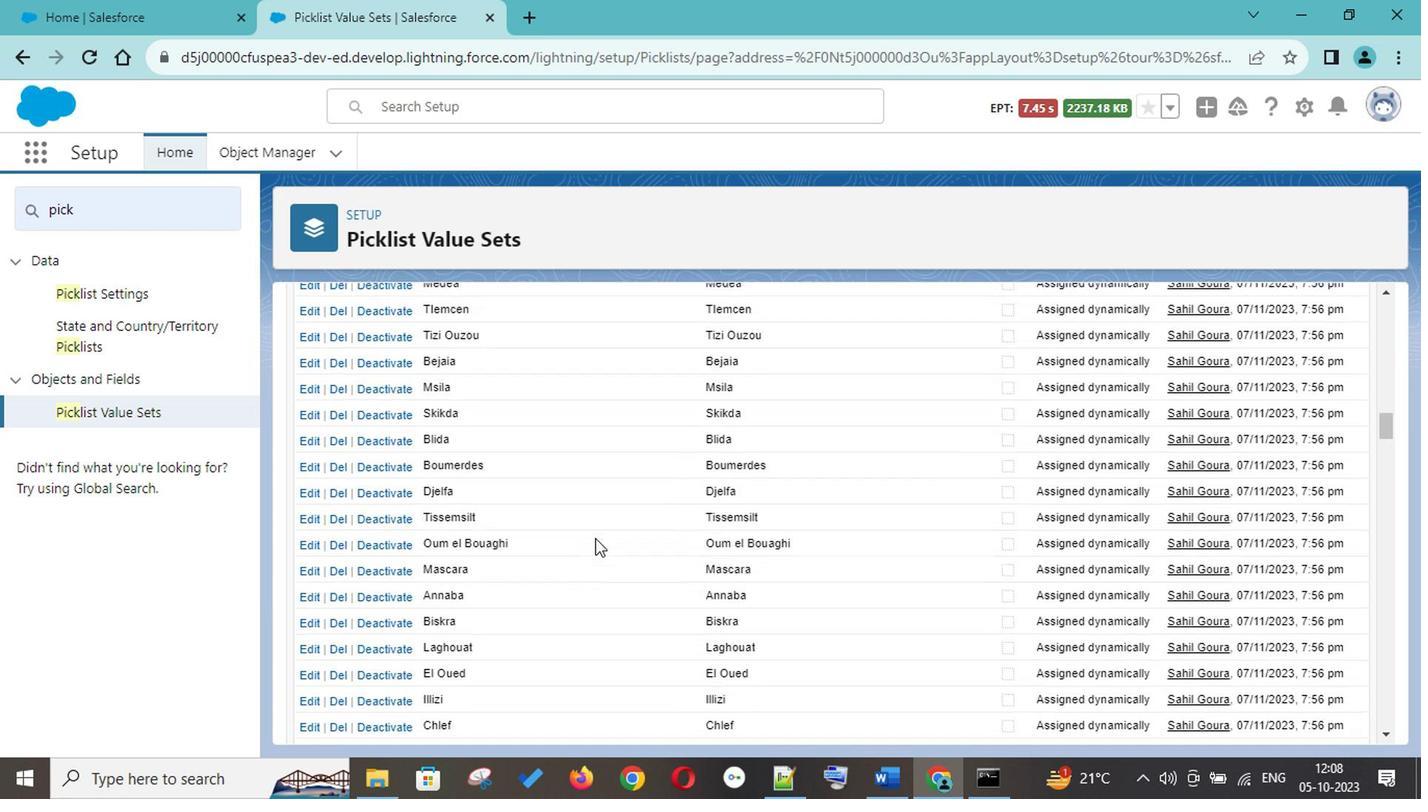 
Action: Mouse scrolled (592, 541) with delta (0, 0)
Screenshot: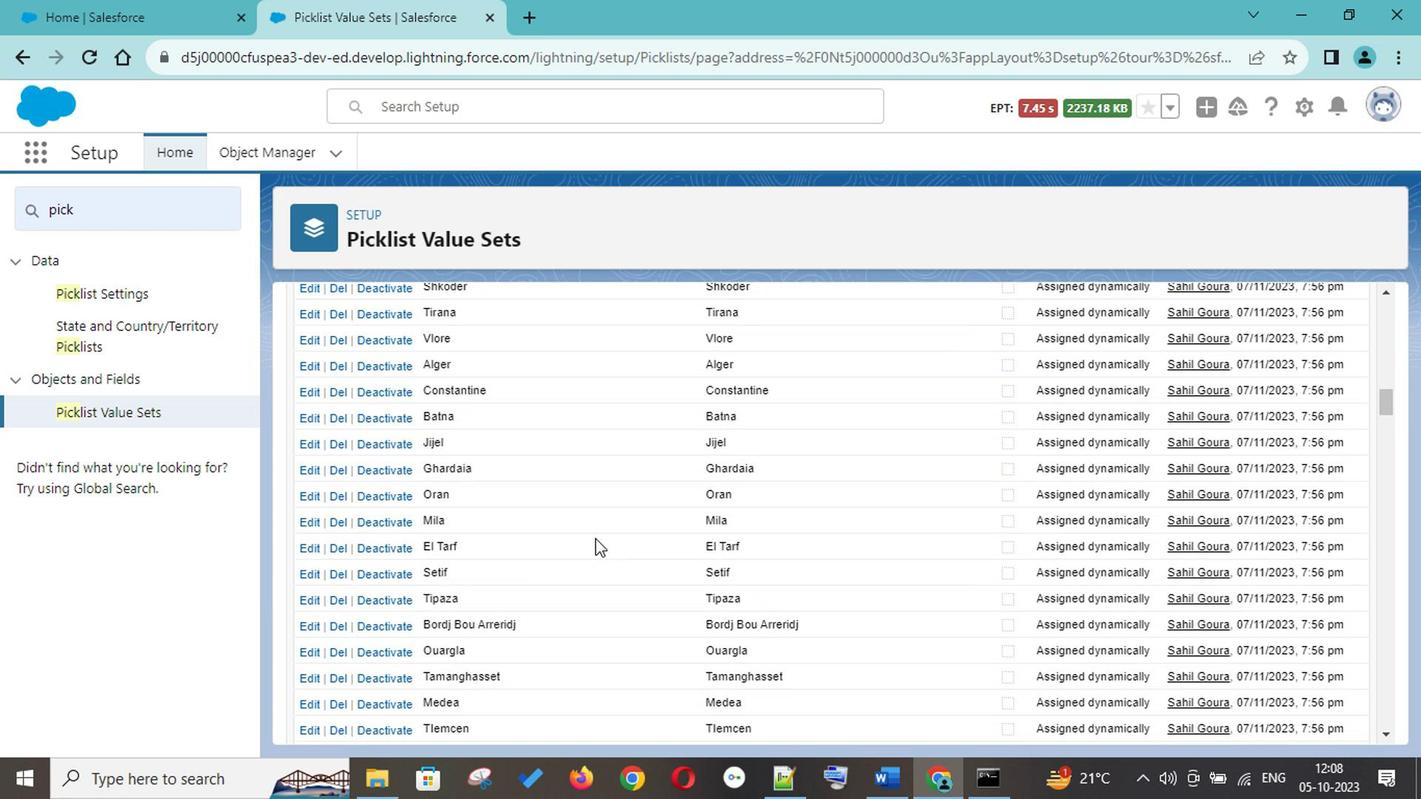 
Action: Mouse scrolled (592, 541) with delta (0, 0)
Screenshot: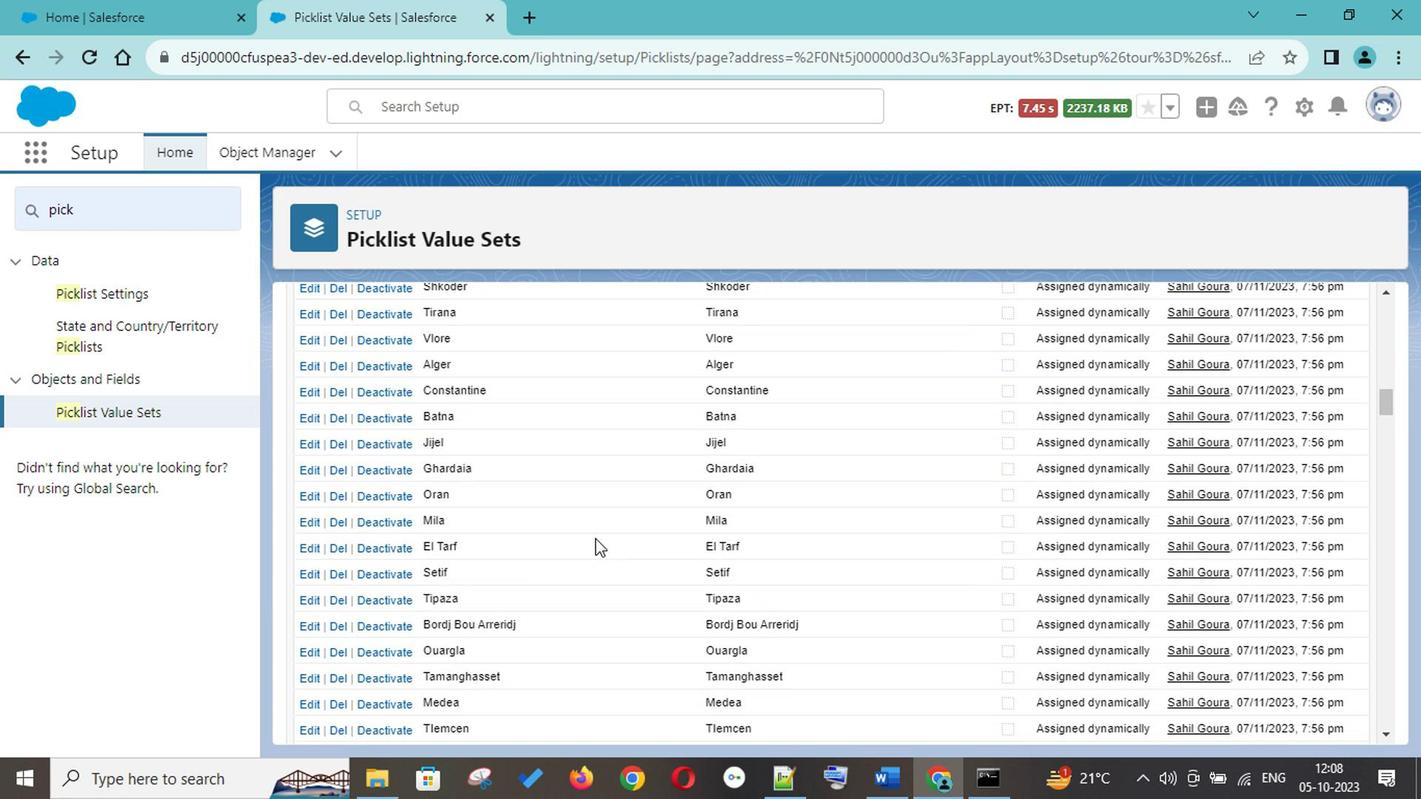 
Action: Mouse scrolled (592, 541) with delta (0, 0)
Screenshot: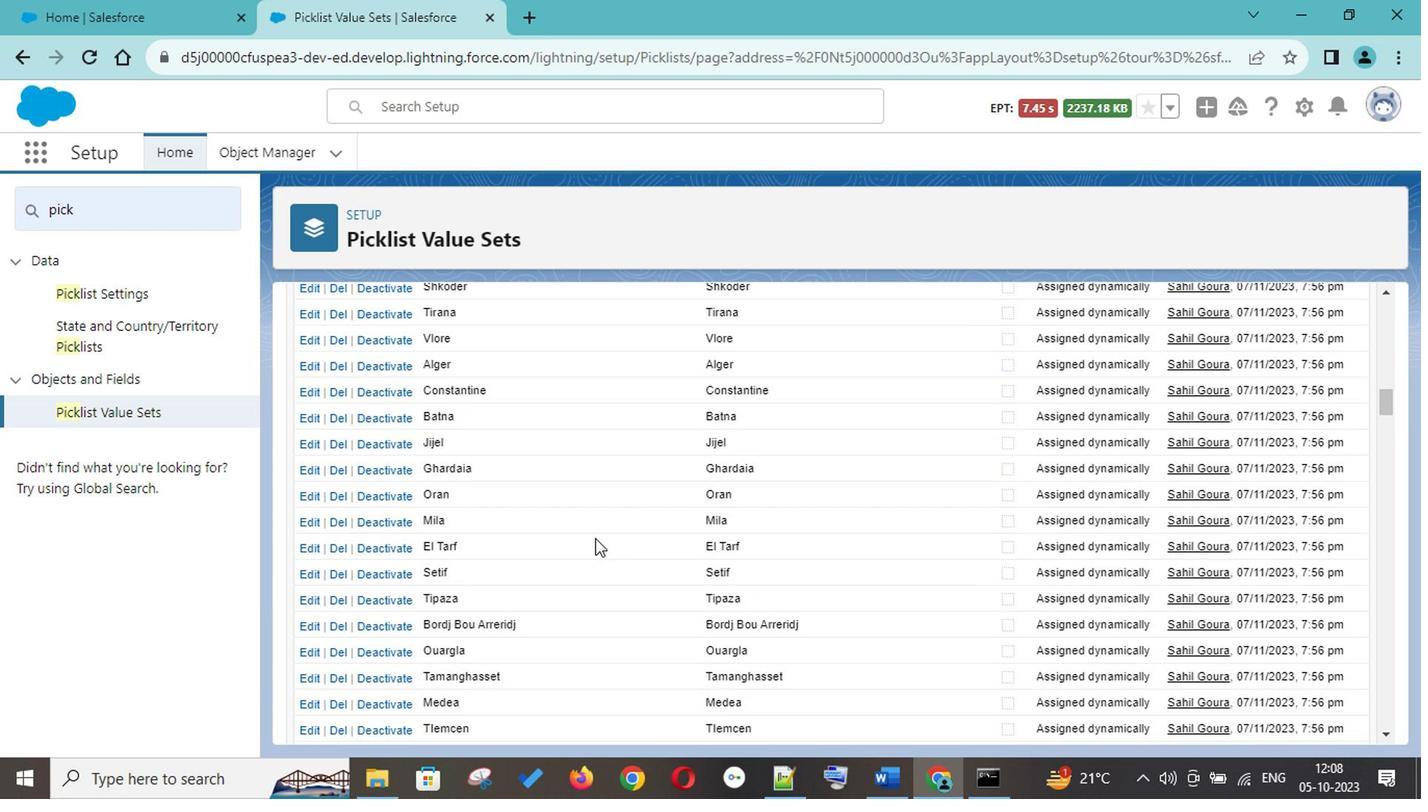 
Action: Mouse scrolled (592, 541) with delta (0, 0)
Screenshot: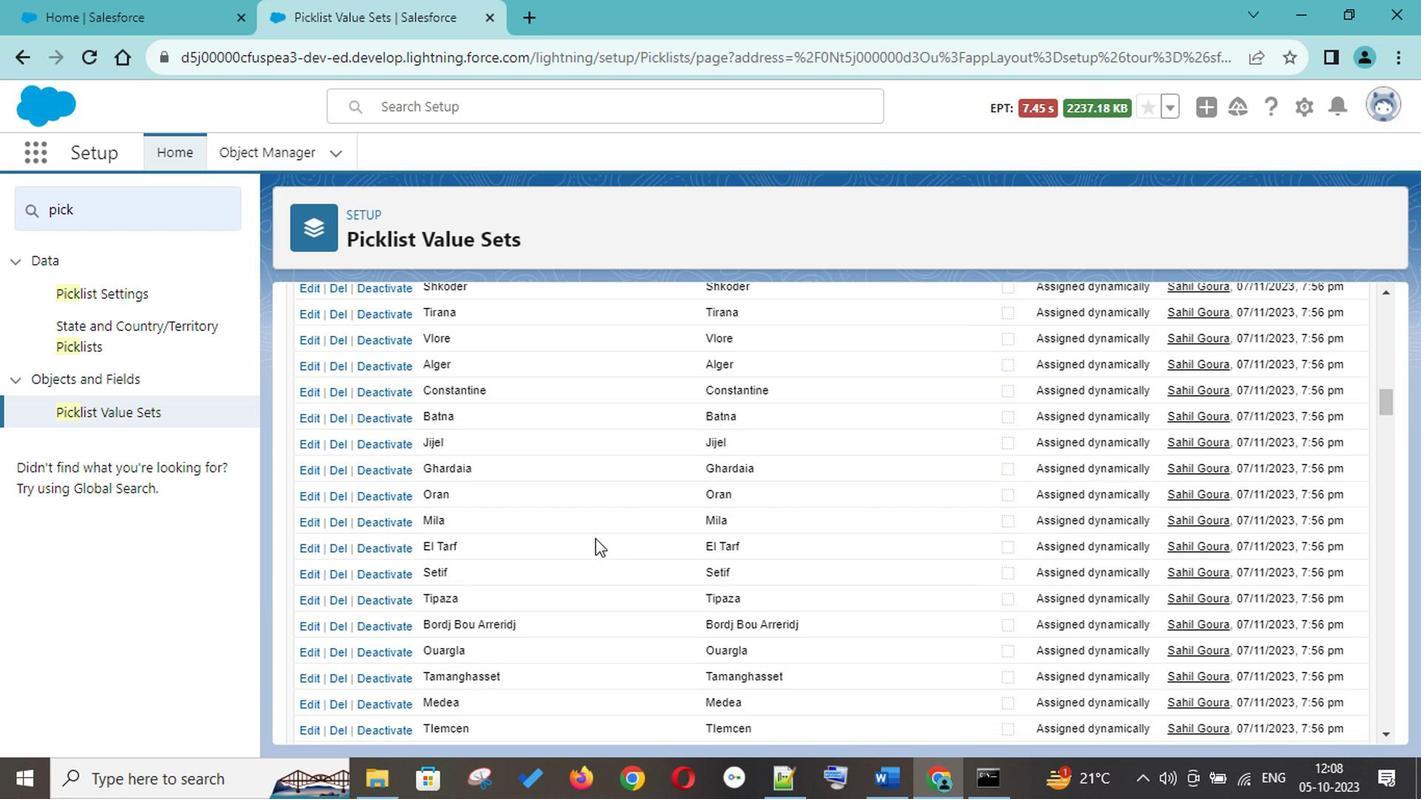 
Action: Mouse scrolled (592, 541) with delta (0, 0)
Screenshot: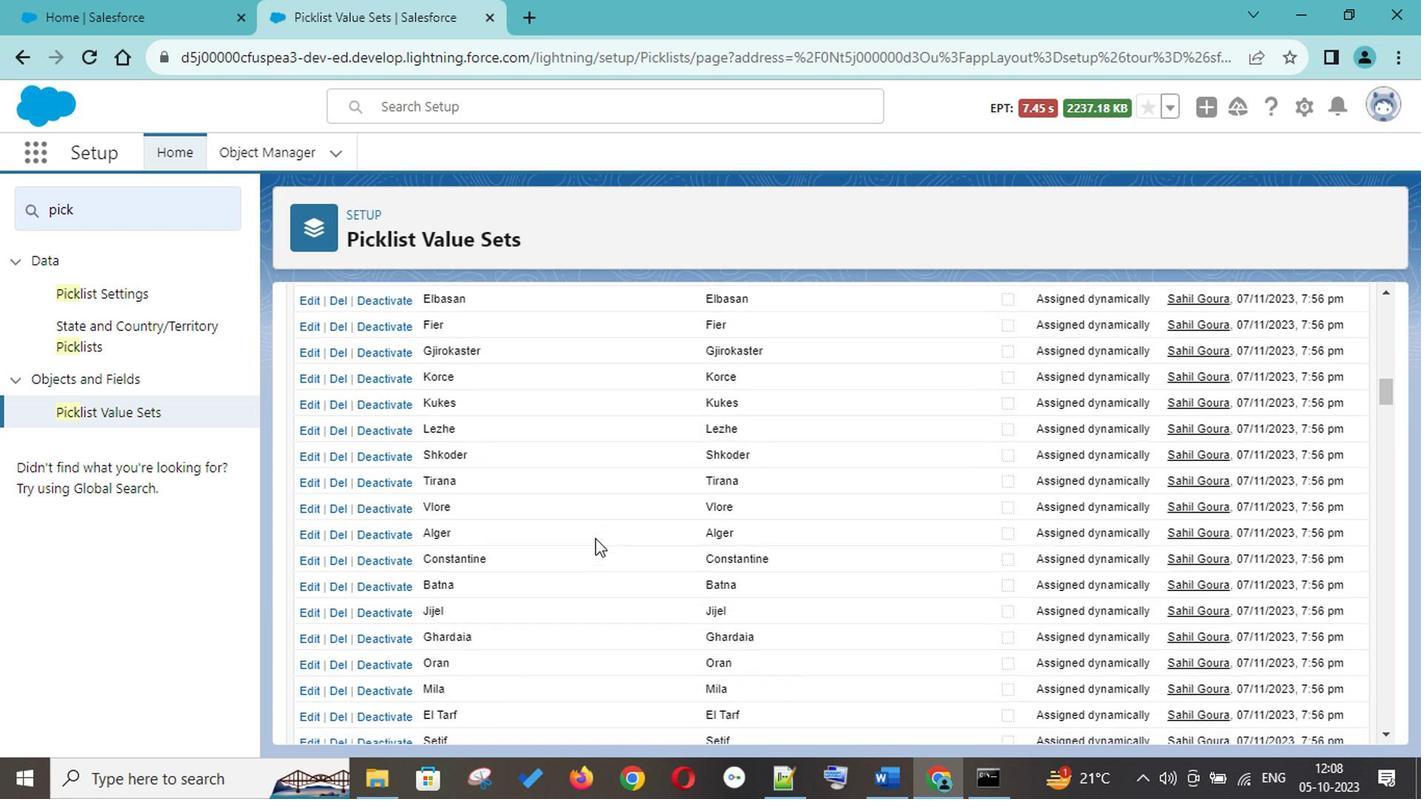 
Action: Mouse scrolled (592, 541) with delta (0, 0)
Screenshot: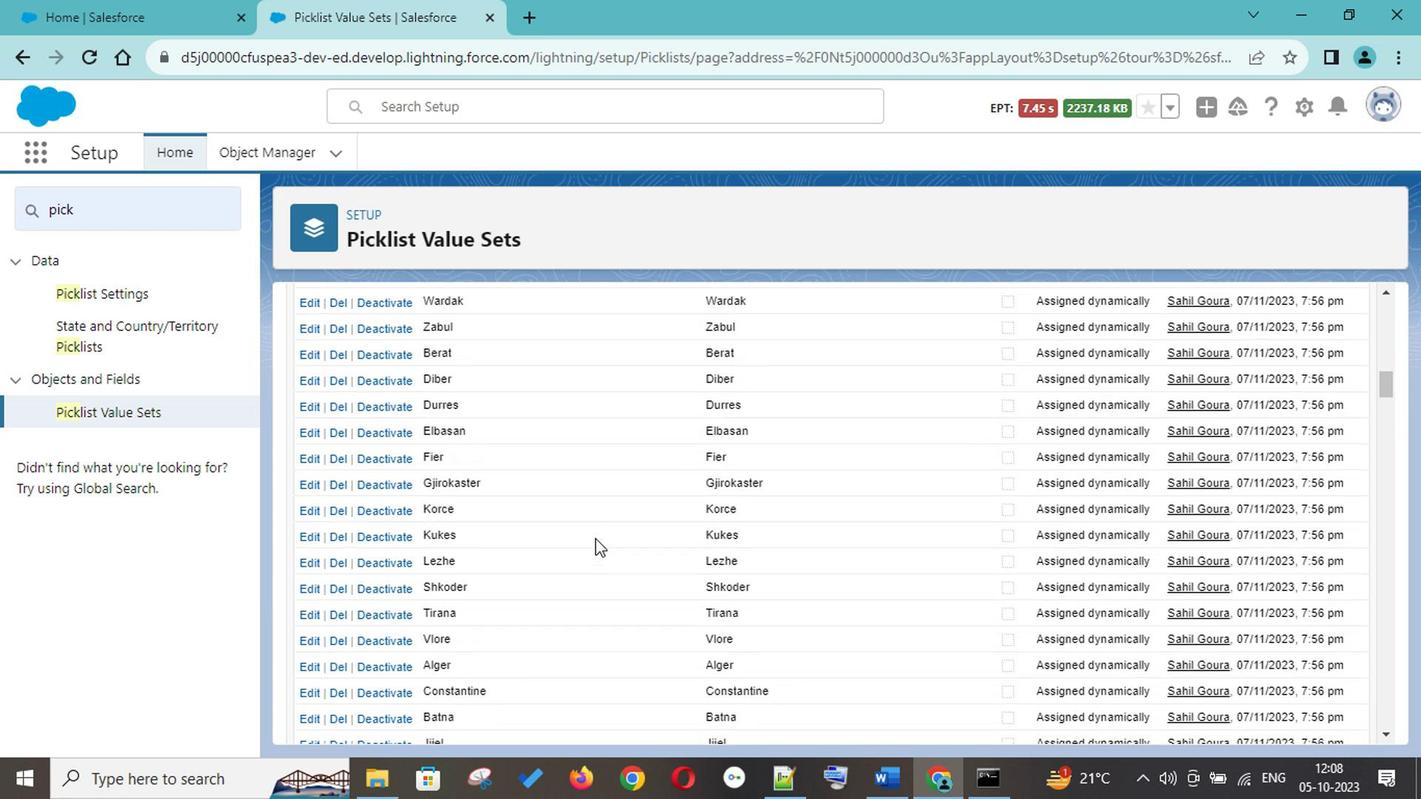 
Action: Mouse scrolled (592, 541) with delta (0, 0)
Screenshot: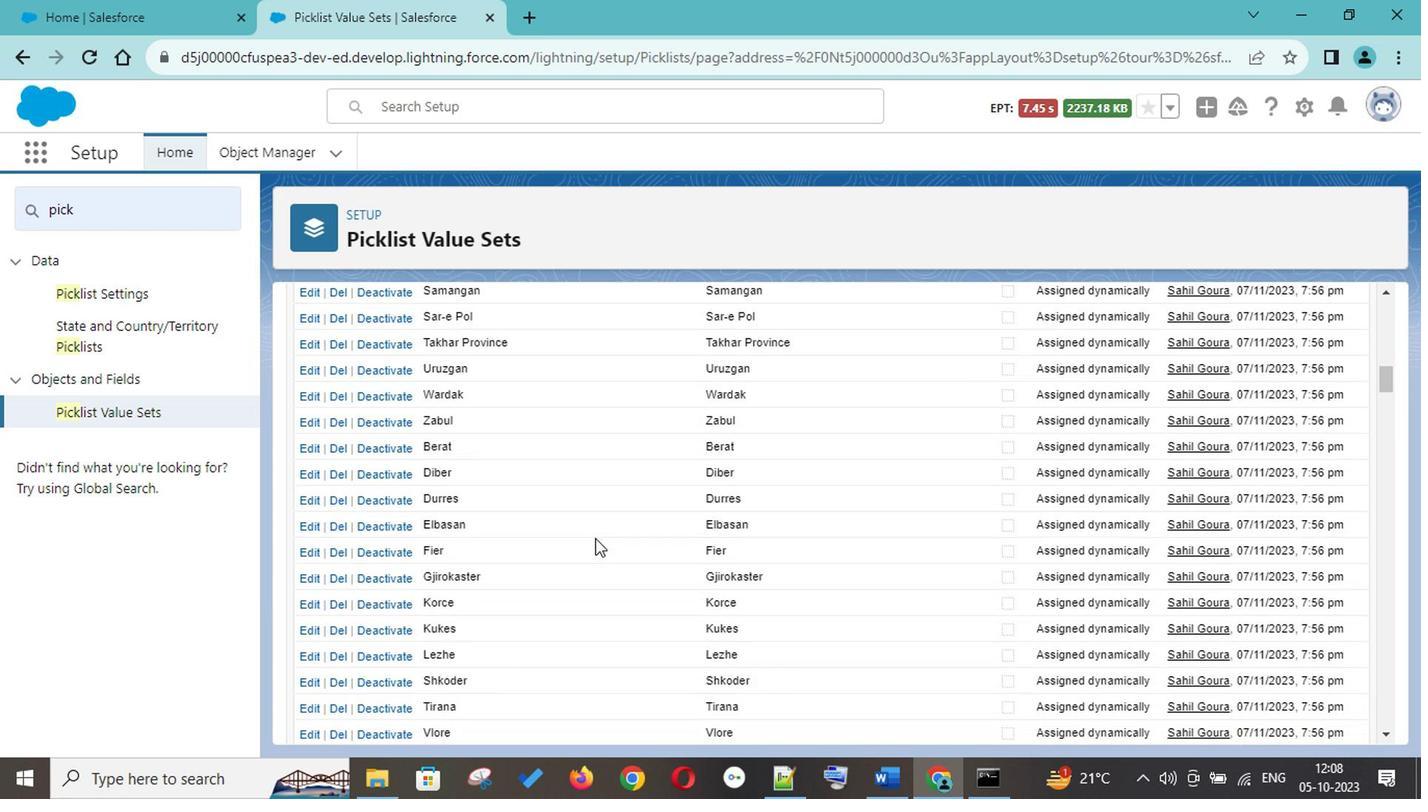 
Action: Mouse scrolled (592, 541) with delta (0, 0)
Screenshot: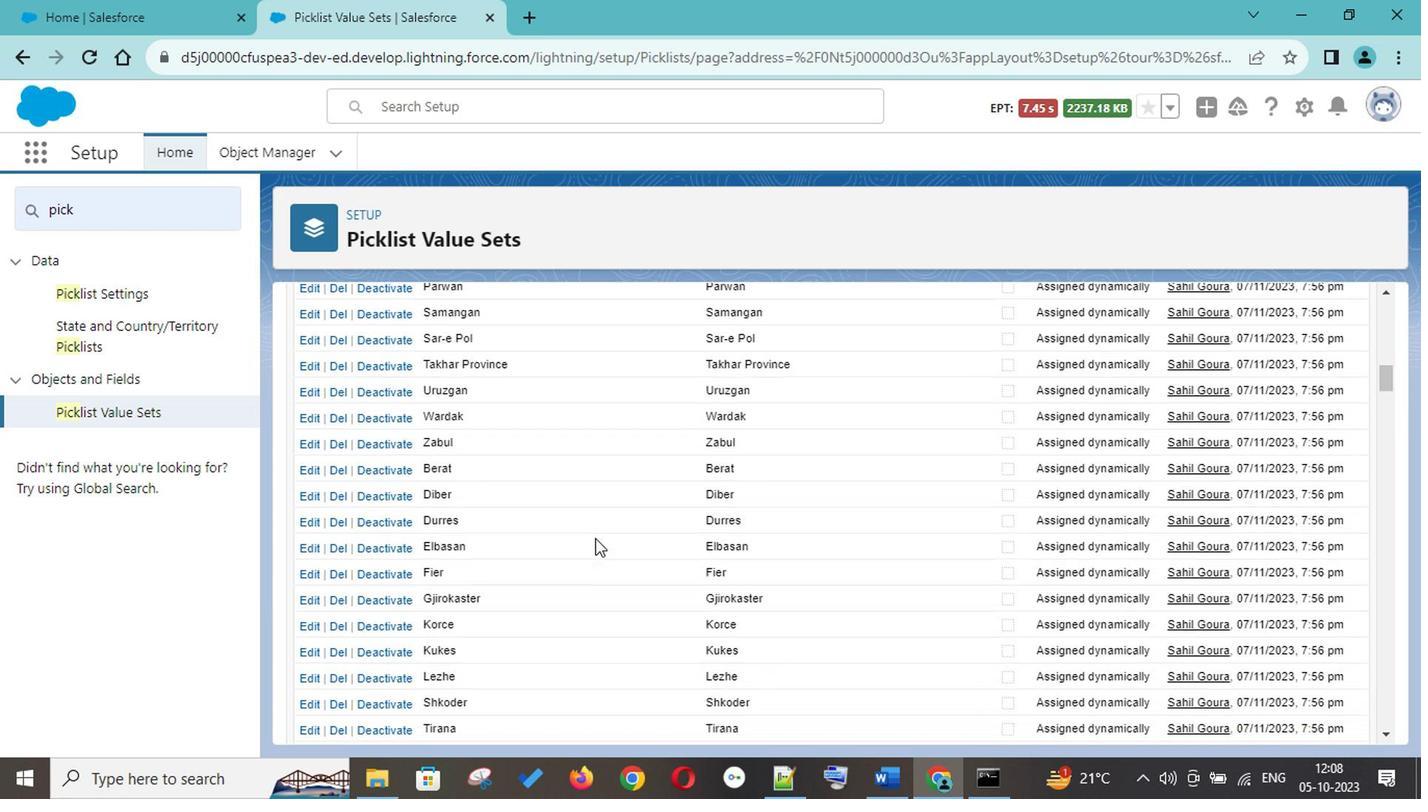 
Action: Mouse scrolled (592, 541) with delta (0, 0)
Screenshot: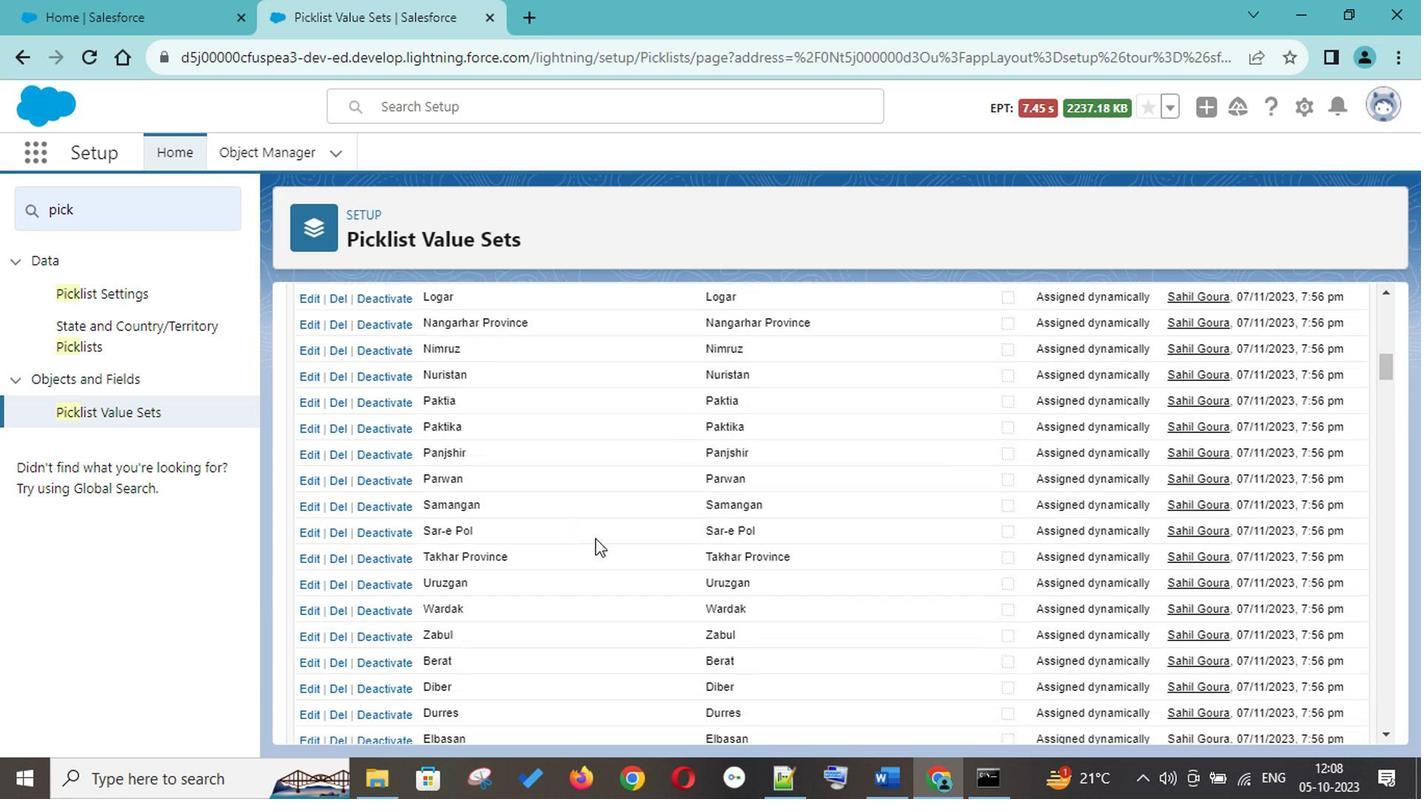 
Action: Mouse scrolled (592, 541) with delta (0, 0)
Screenshot: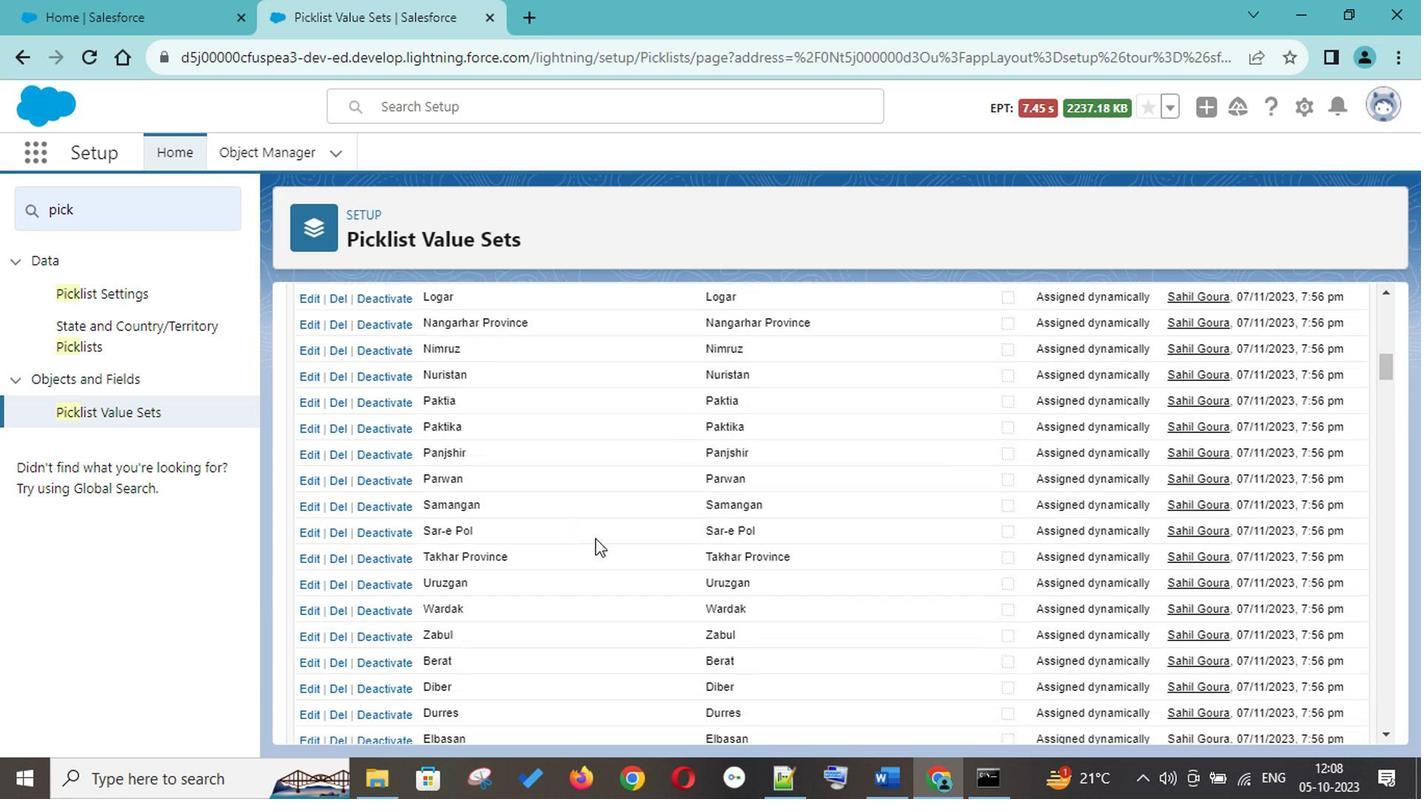 
Action: Mouse scrolled (592, 541) with delta (0, 0)
Screenshot: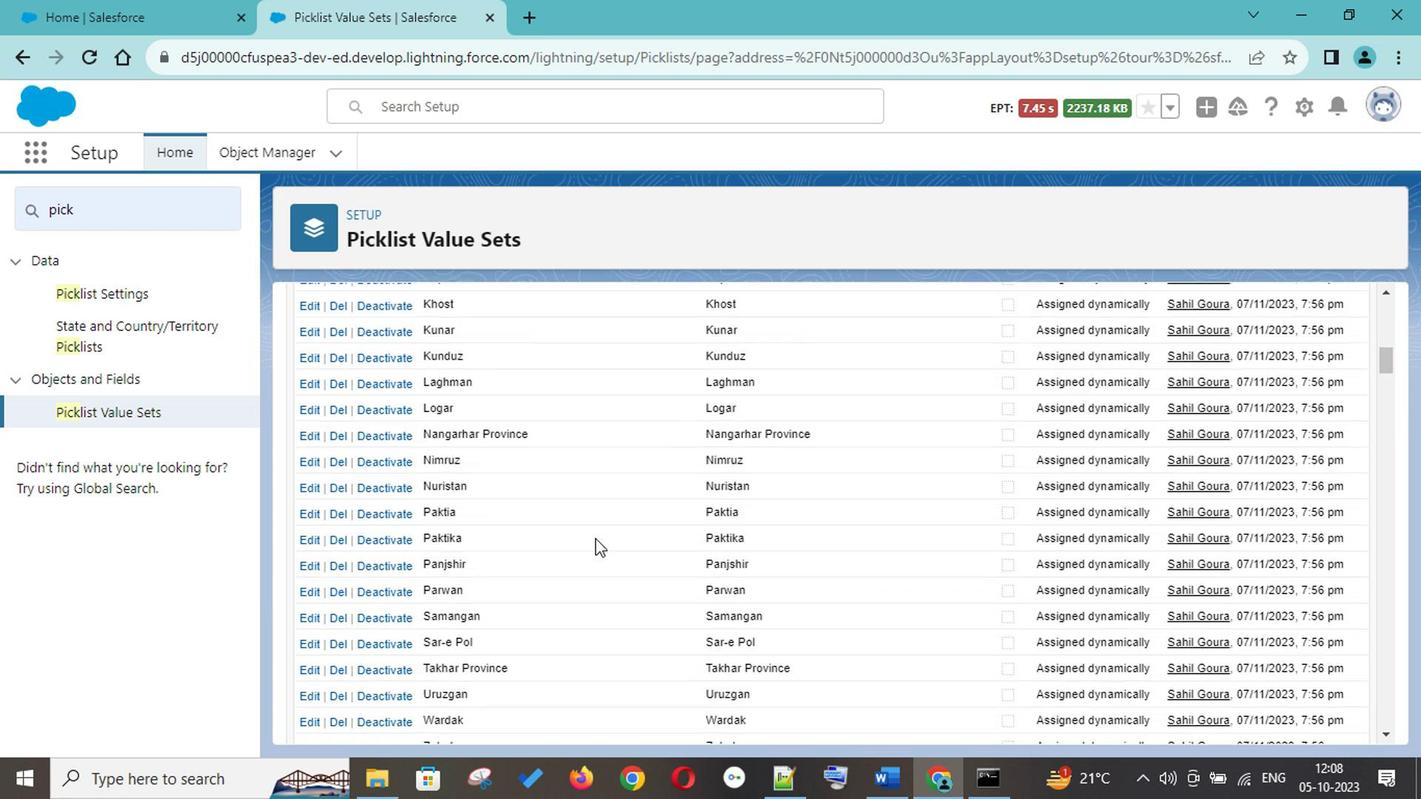 
Action: Mouse scrolled (592, 541) with delta (0, 0)
Screenshot: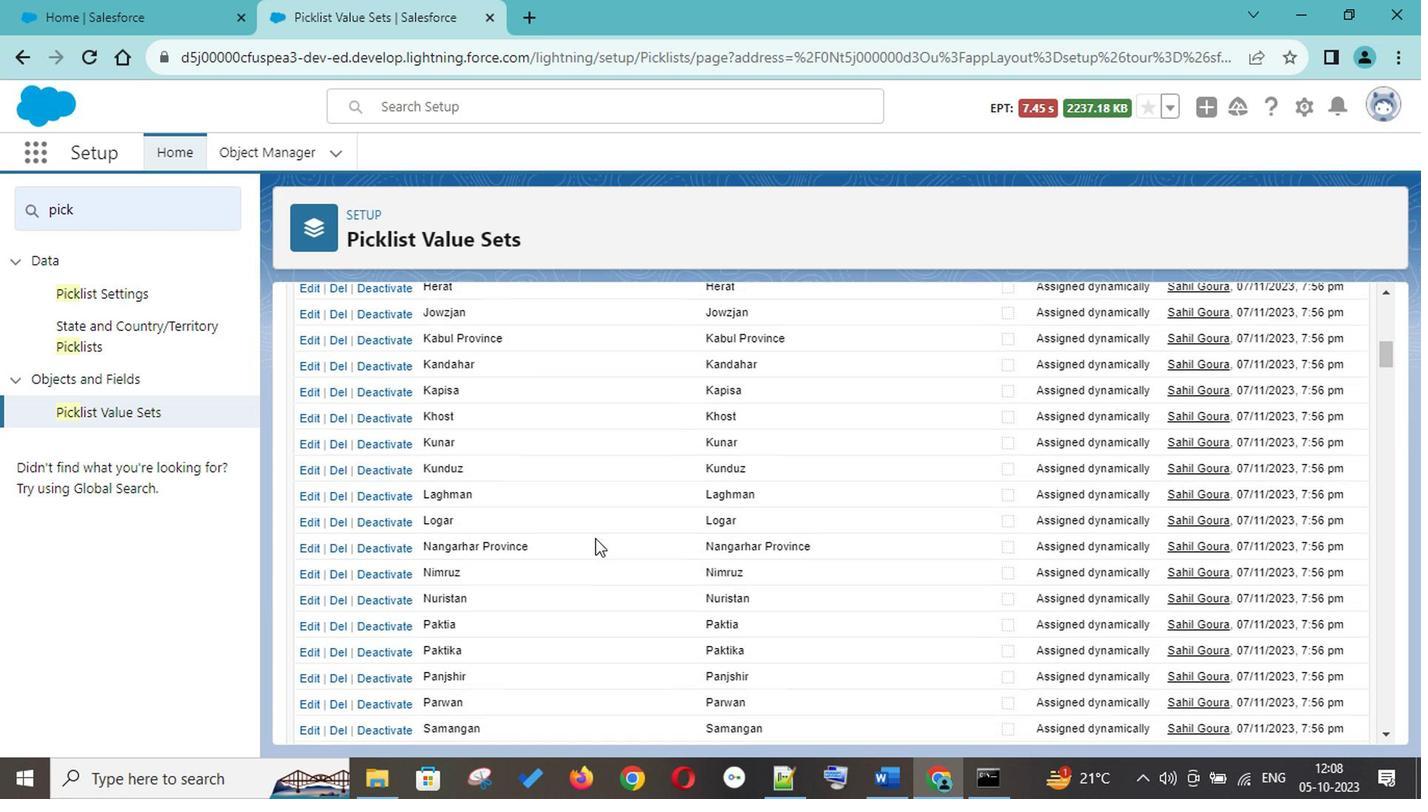 
Action: Mouse scrolled (592, 541) with delta (0, 0)
Screenshot: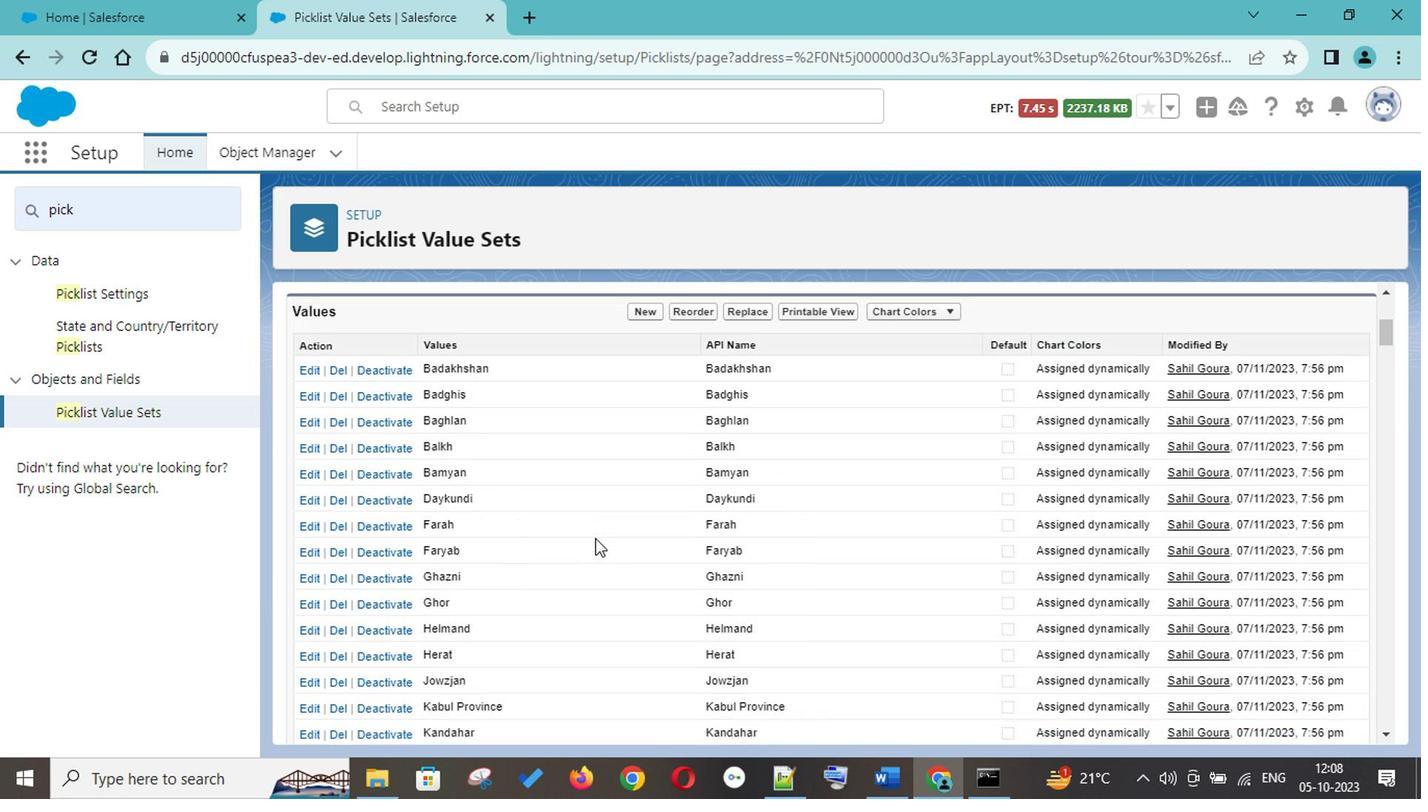 
Action: Mouse scrolled (592, 541) with delta (0, 0)
Screenshot: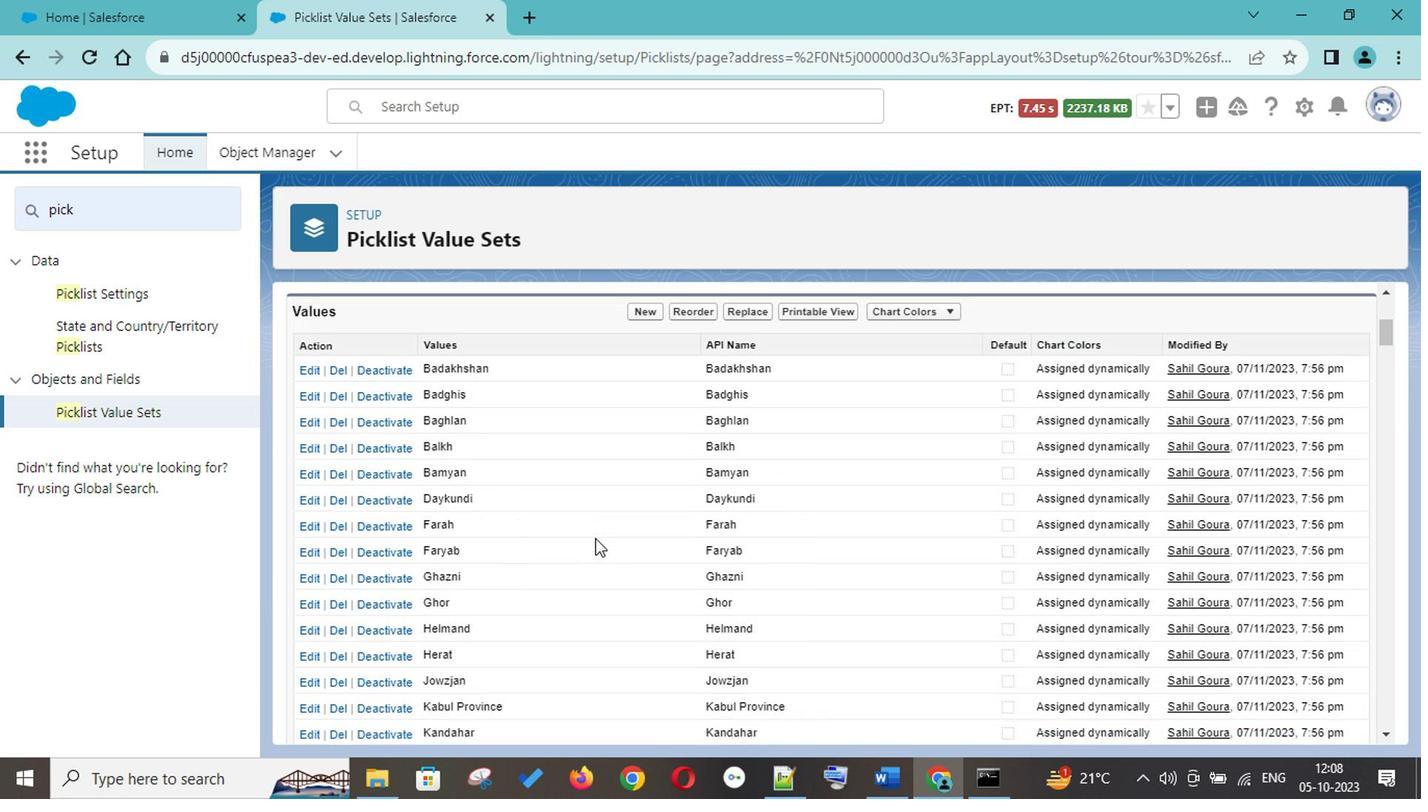 
Action: Mouse scrolled (592, 541) with delta (0, 0)
Screenshot: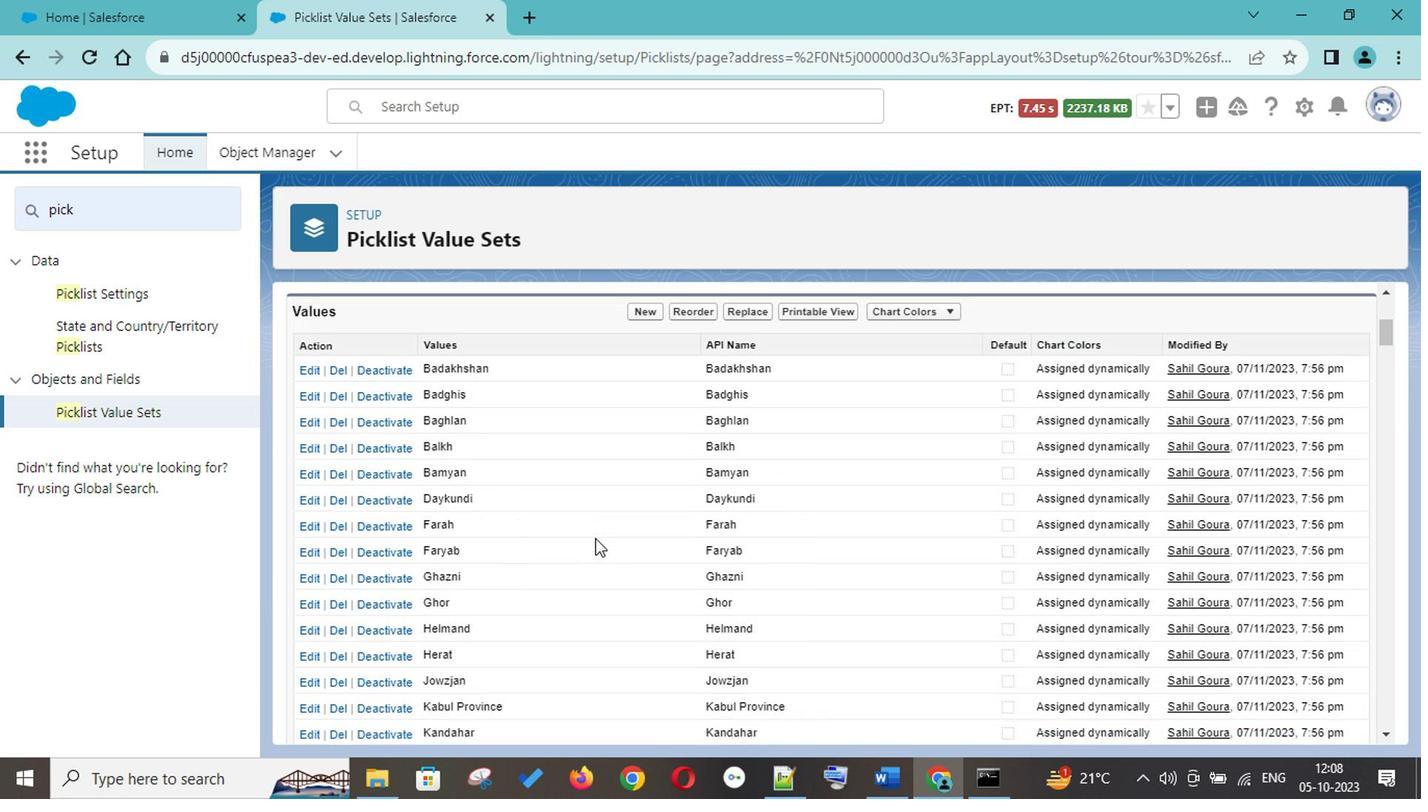 
Action: Mouse scrolled (592, 541) with delta (0, 0)
Screenshot: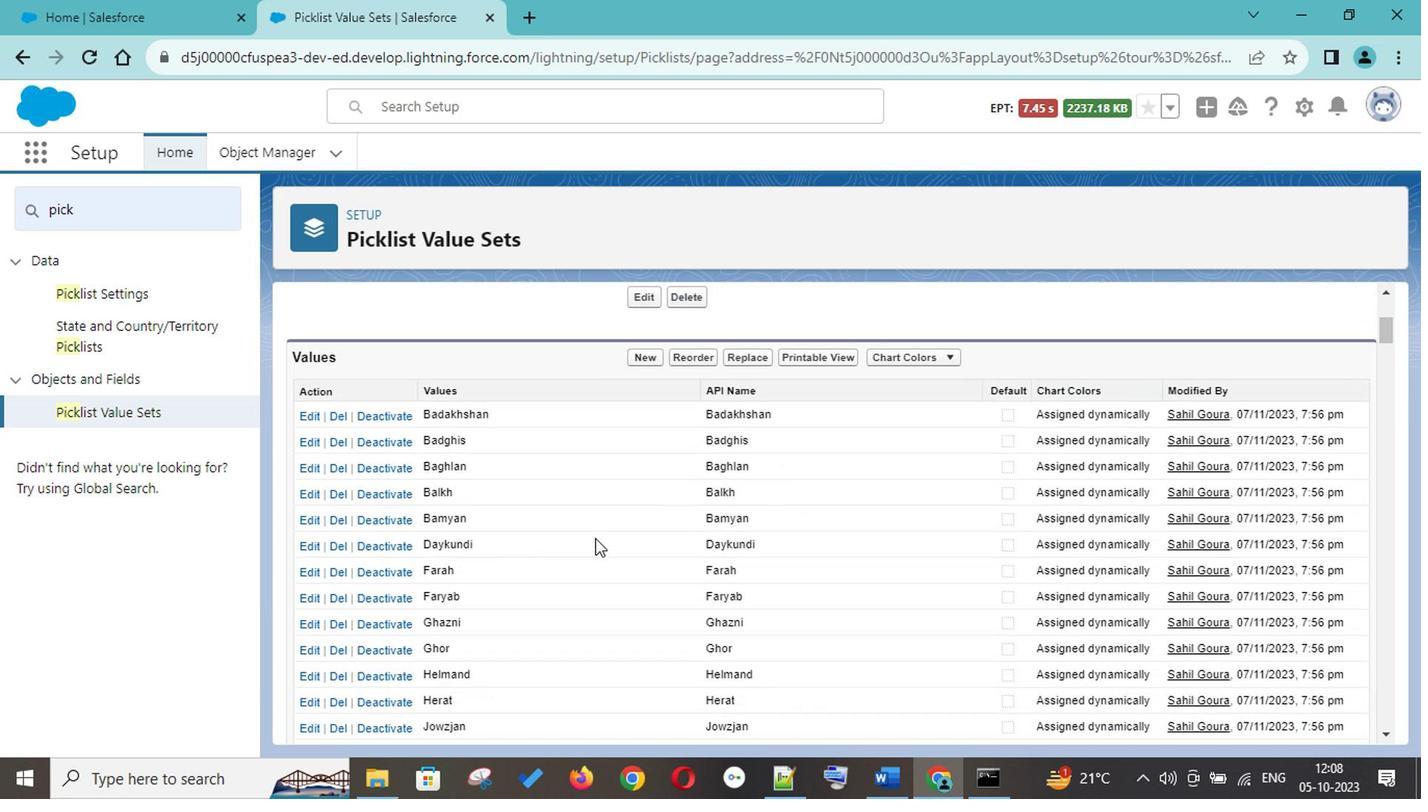 
Action: Mouse scrolled (592, 541) with delta (0, 0)
Screenshot: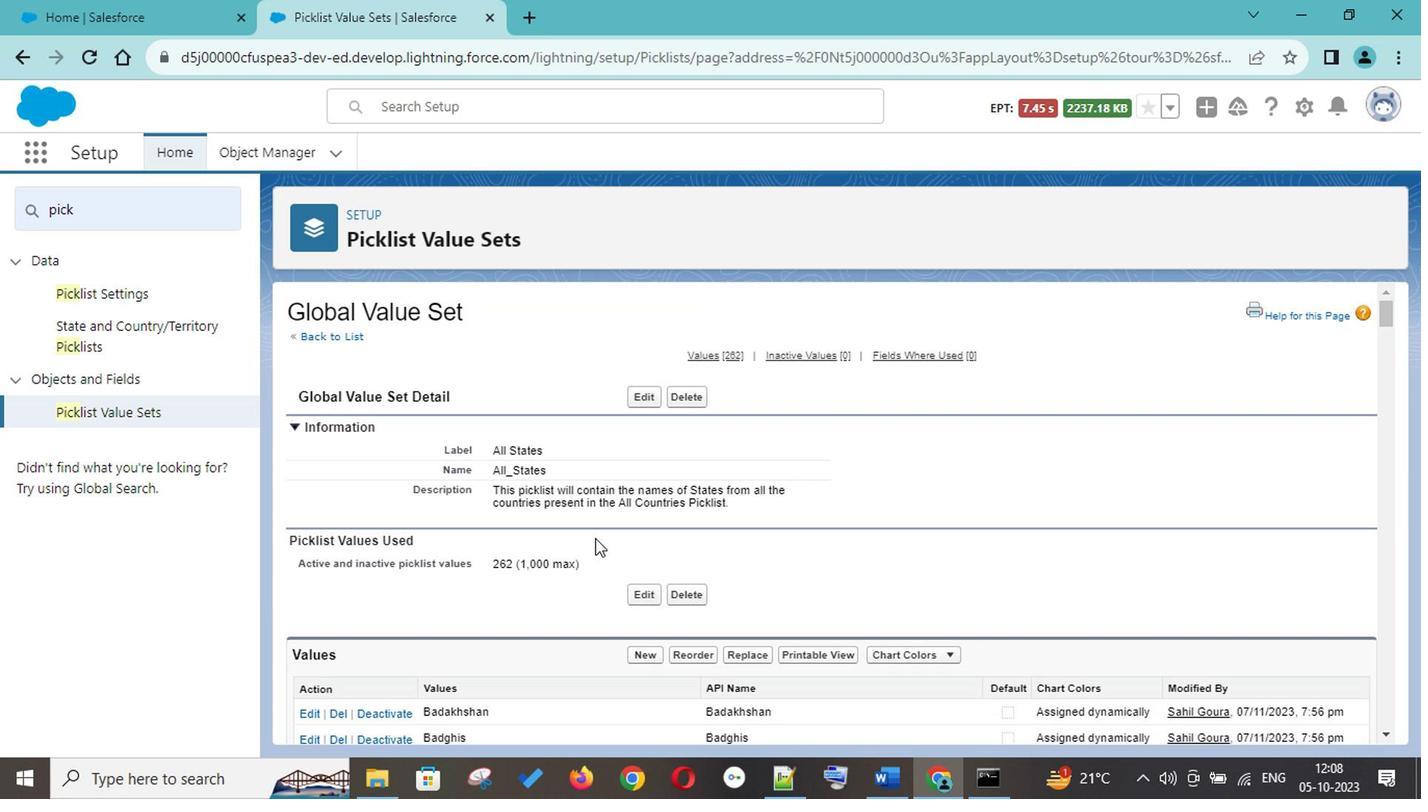
Action: Mouse scrolled (592, 541) with delta (0, 0)
Screenshot: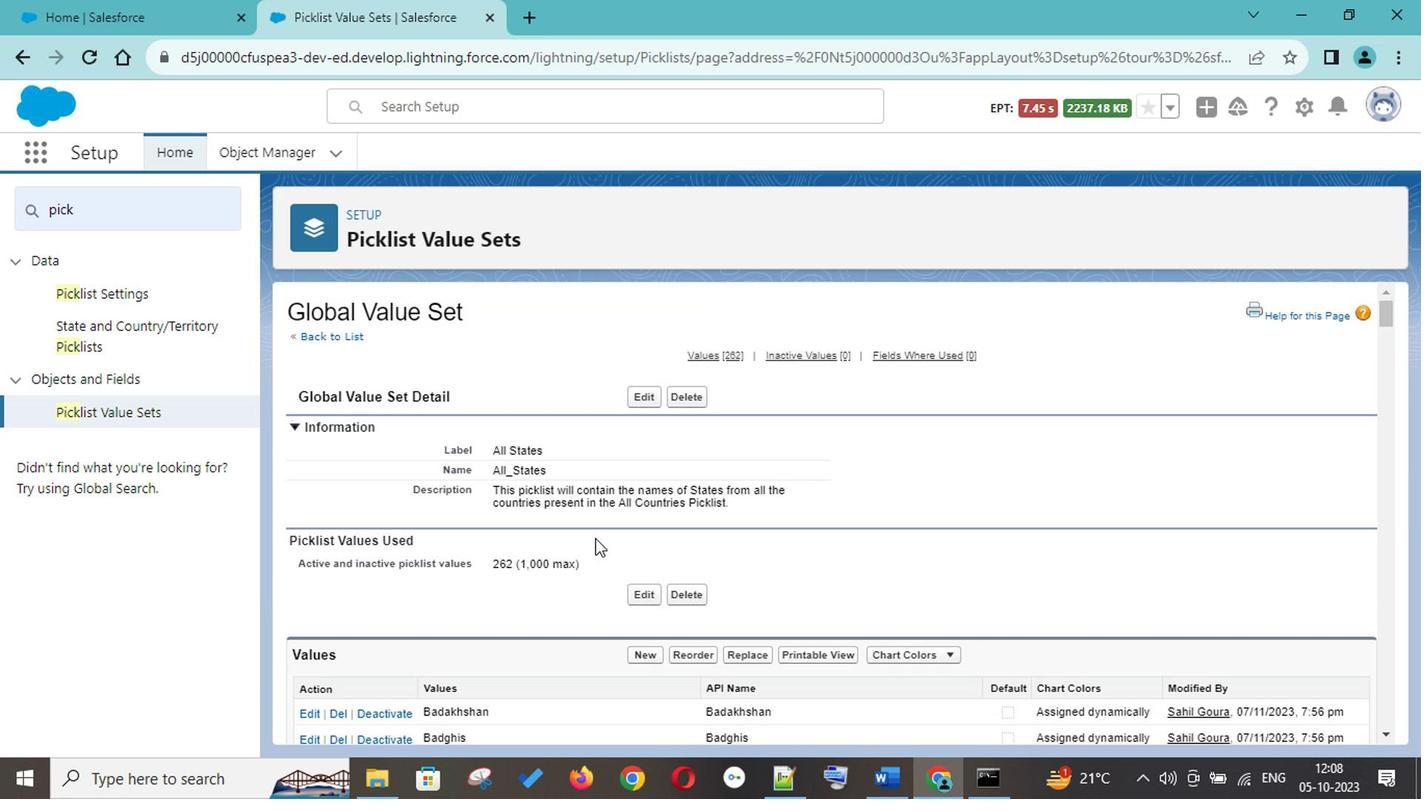 
Action: Mouse scrolled (592, 541) with delta (0, 0)
Screenshot: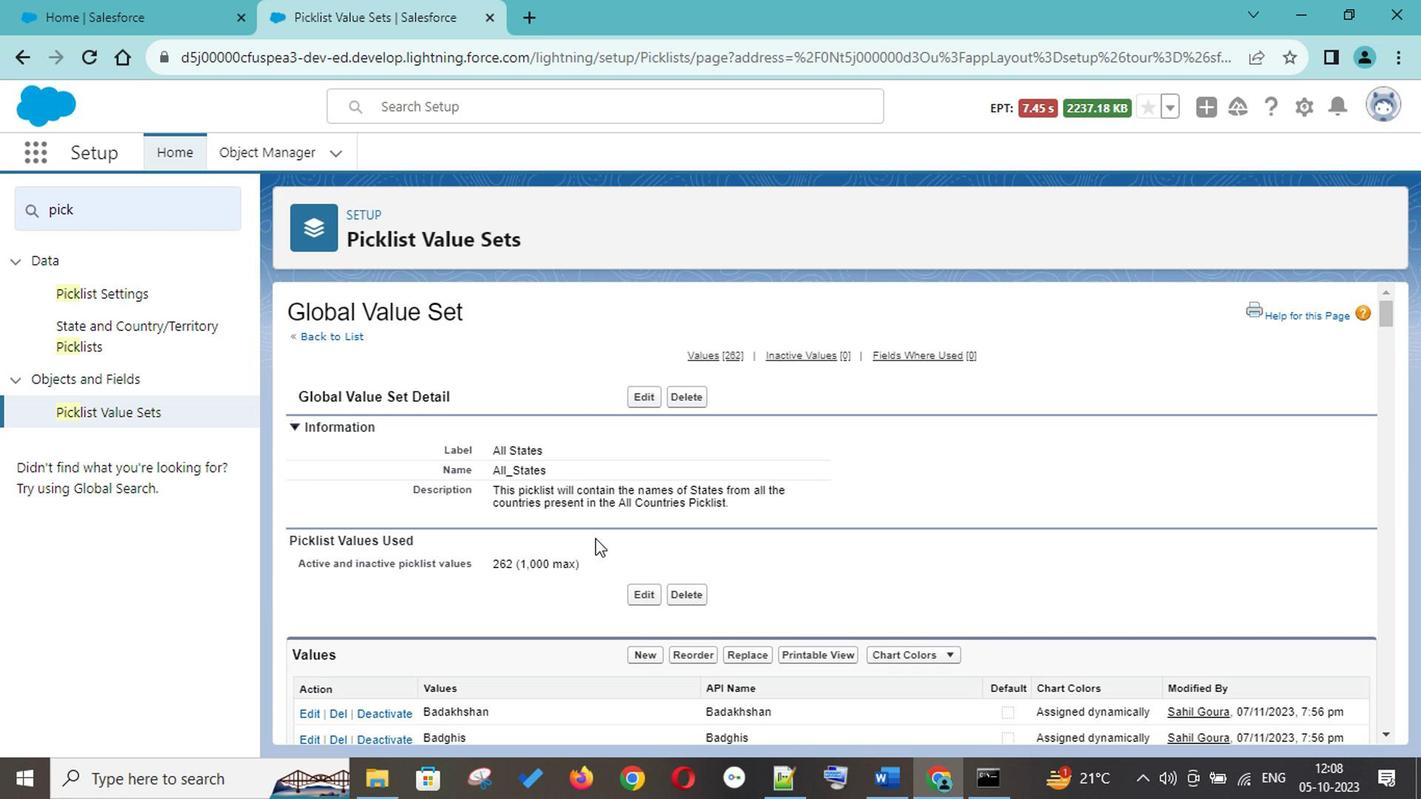 
Action: Mouse scrolled (592, 539) with delta (0, 0)
Screenshot: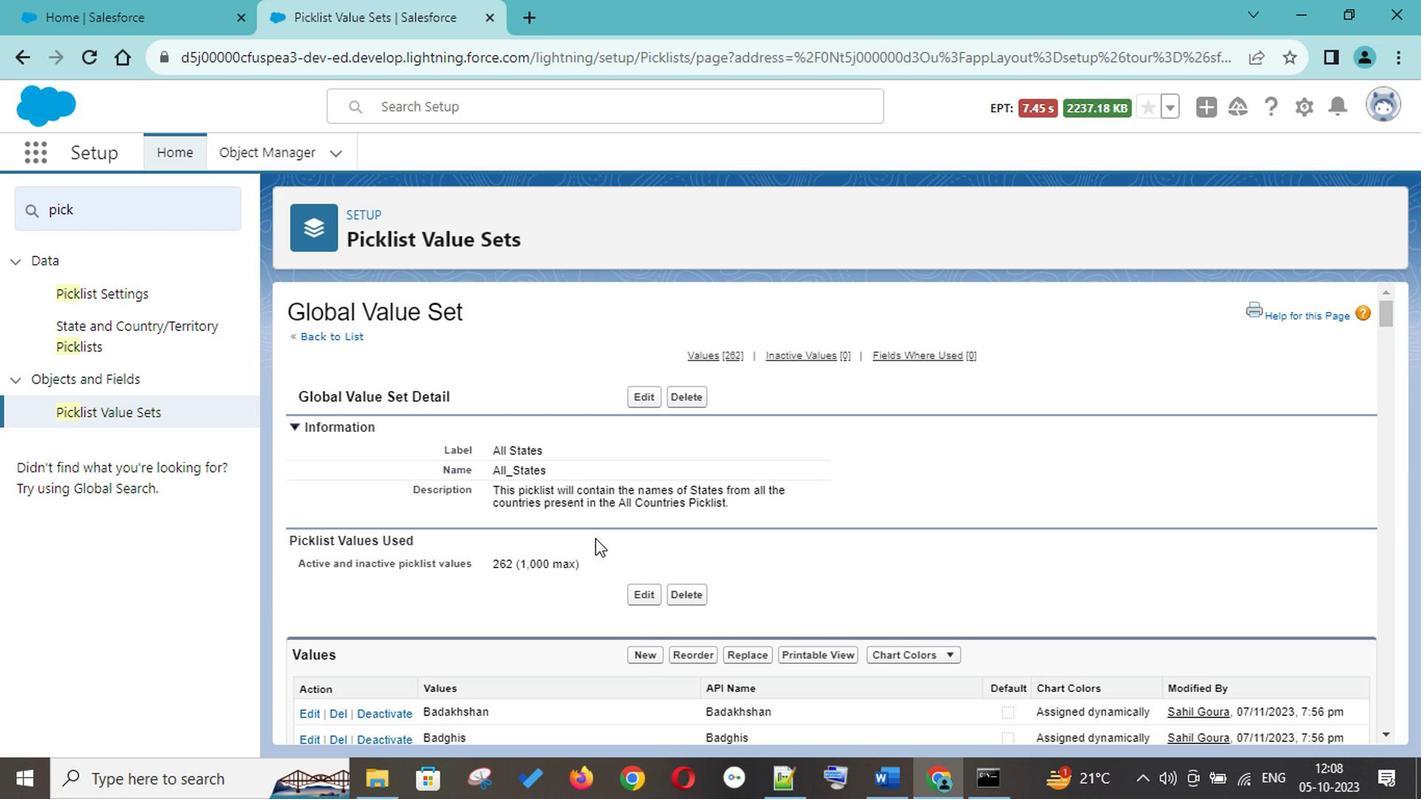 
Action: Mouse scrolled (592, 539) with delta (0, 0)
Screenshot: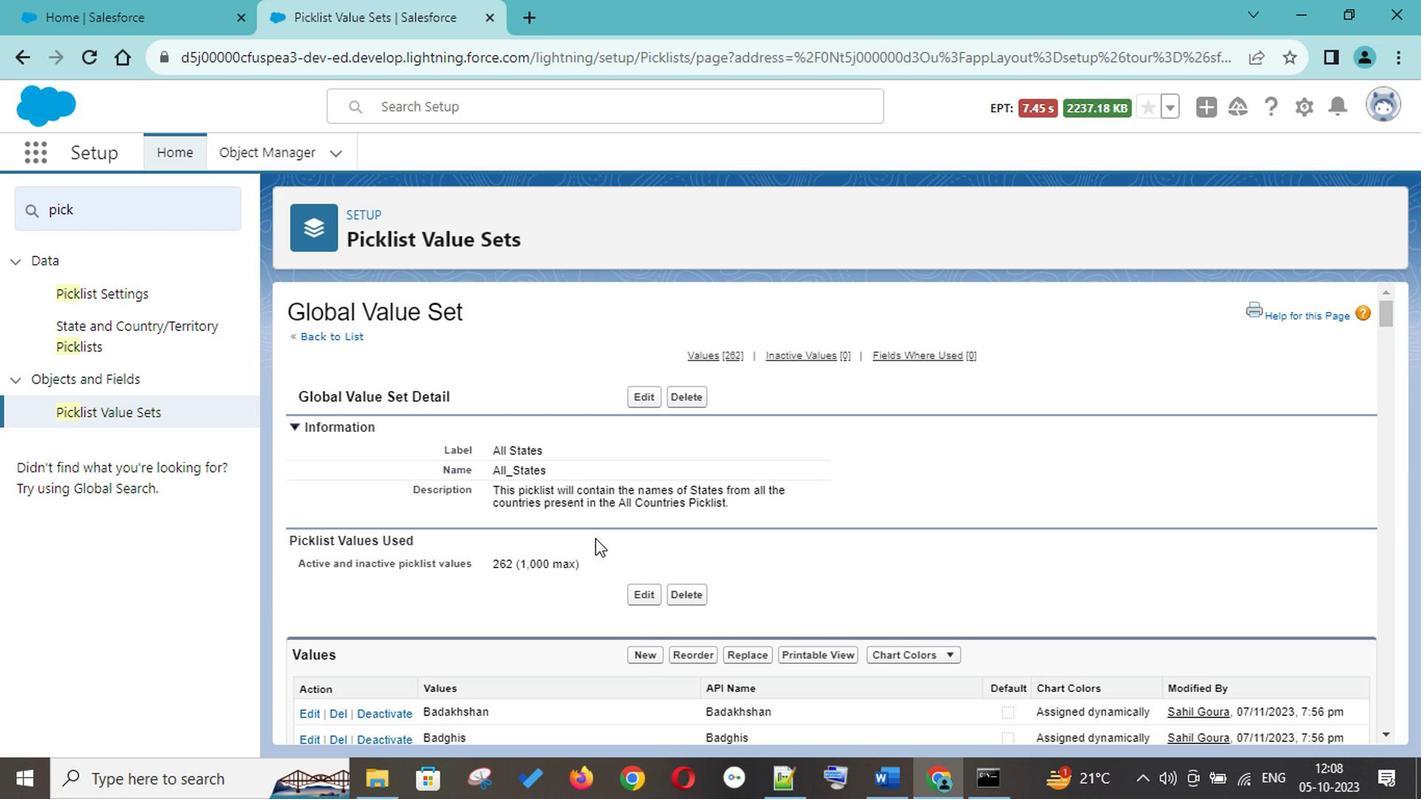 
Action: Mouse scrolled (592, 539) with delta (0, 0)
Screenshot: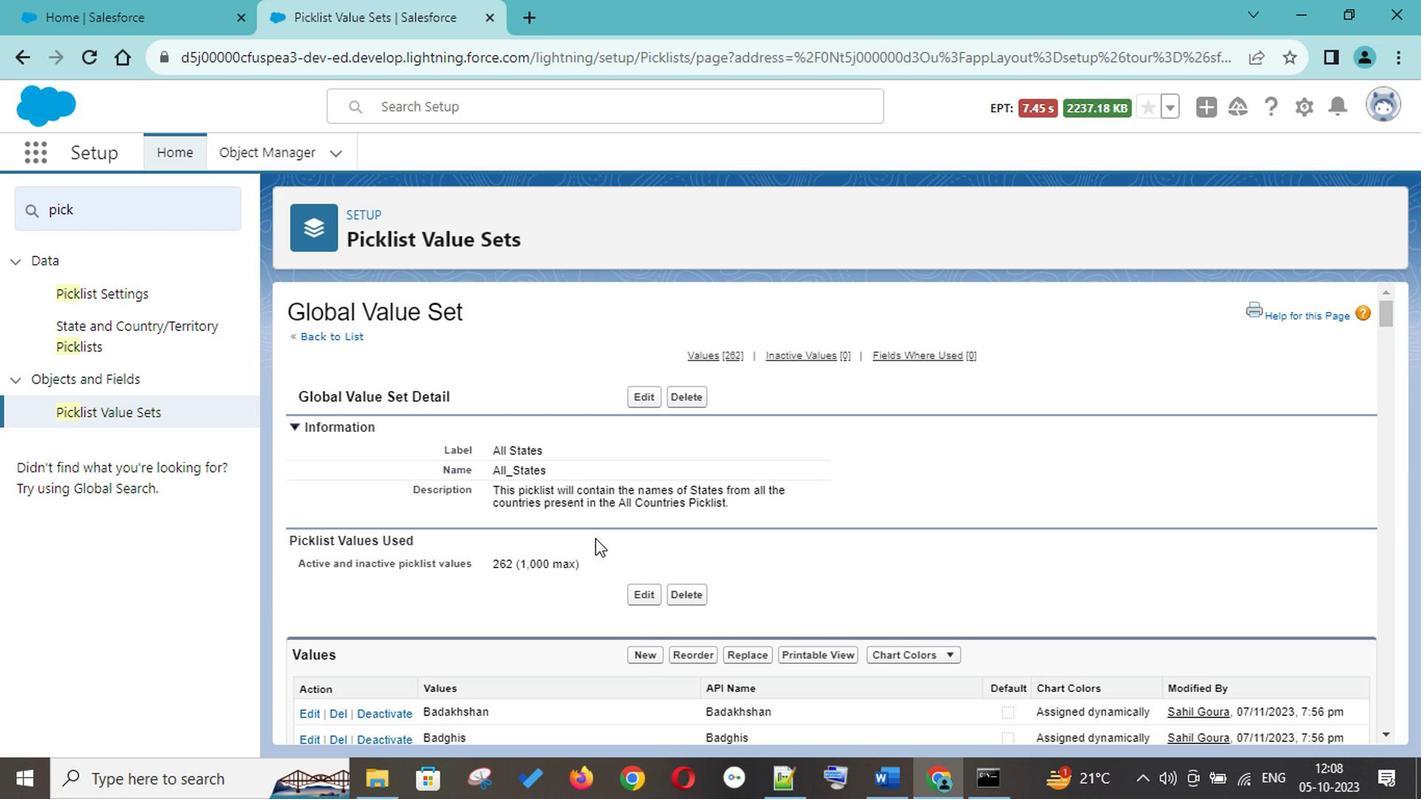 
Action: Mouse scrolled (592, 541) with delta (0, 0)
Screenshot: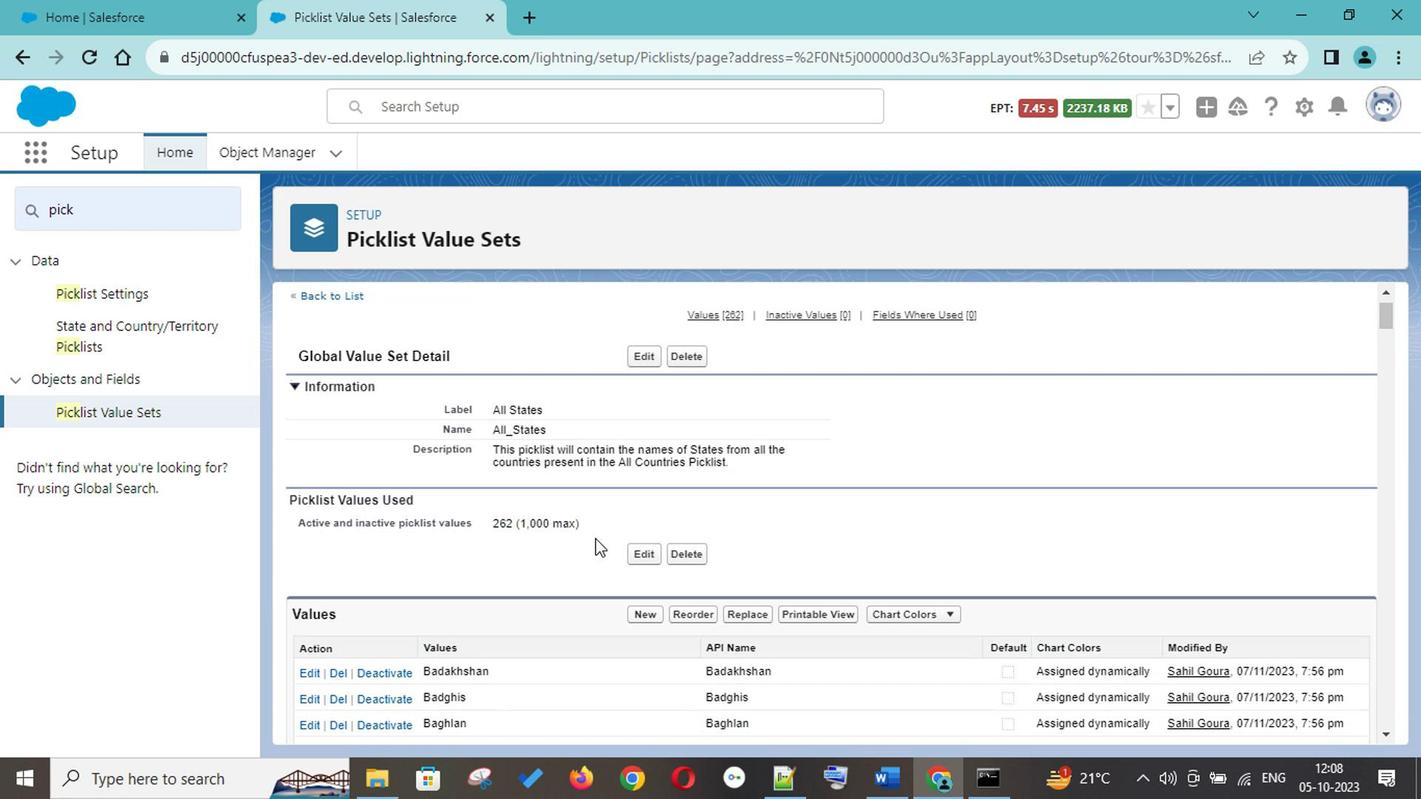 
Action: Mouse scrolled (592, 541) with delta (0, 0)
Screenshot: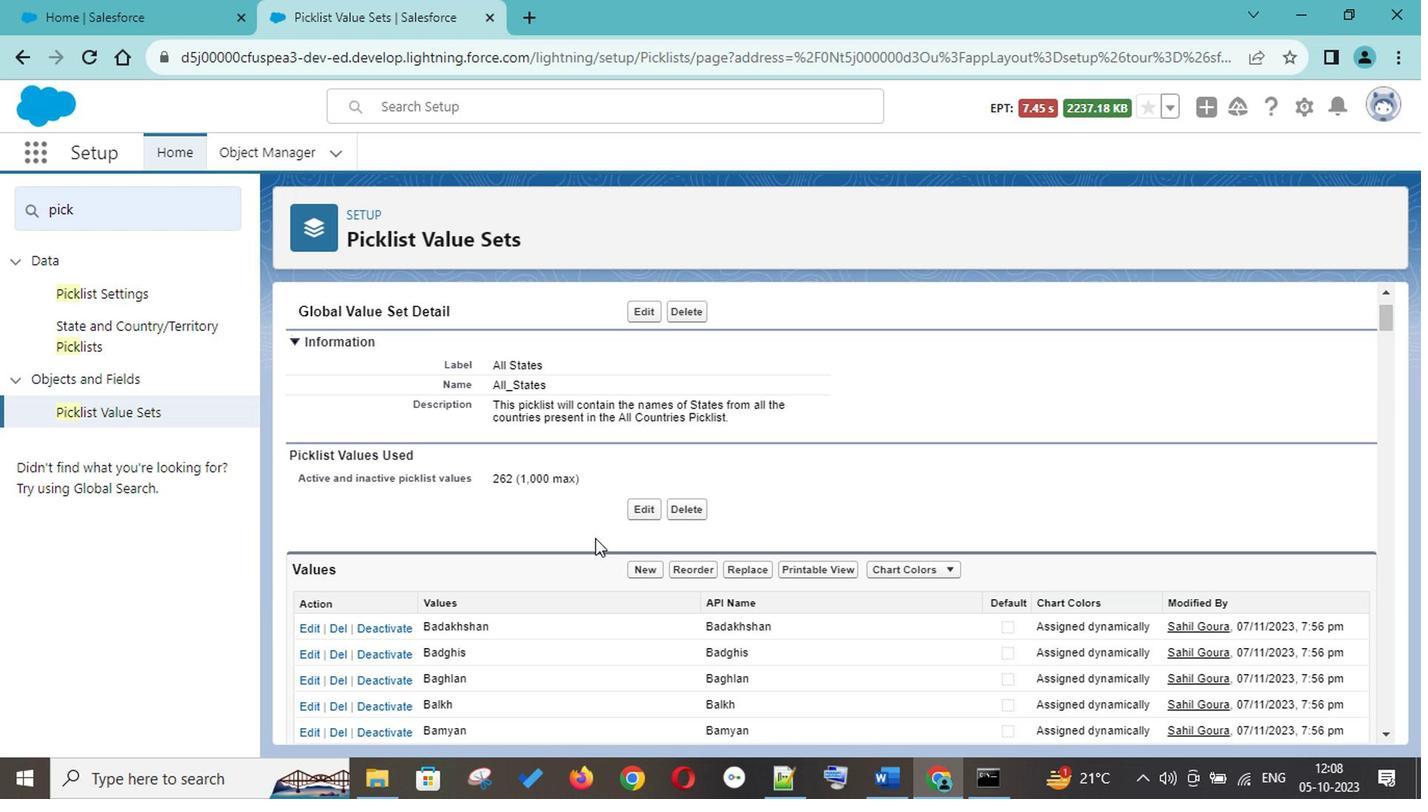 
Action: Mouse scrolled (592, 541) with delta (0, 0)
Screenshot: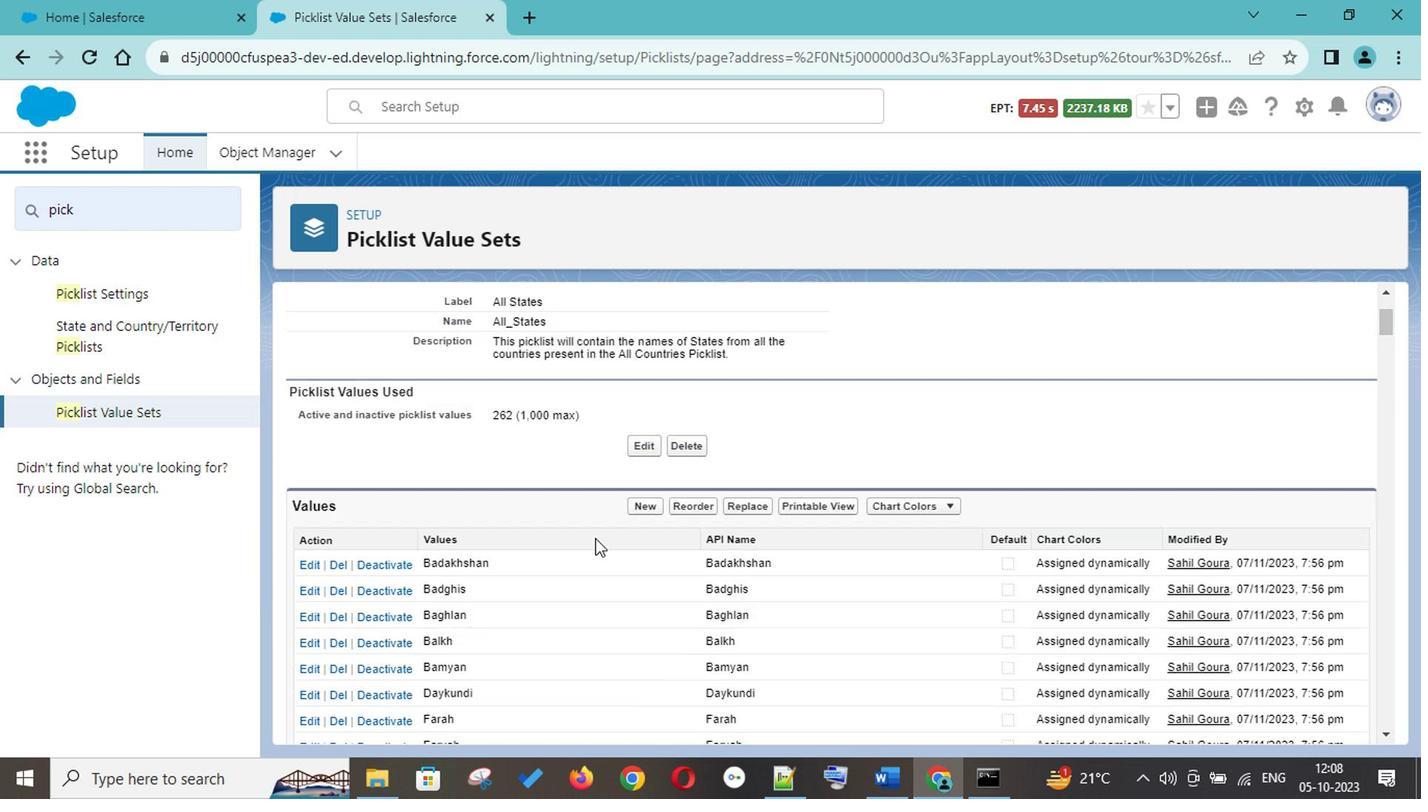 
Action: Mouse scrolled (592, 541) with delta (0, 0)
Screenshot: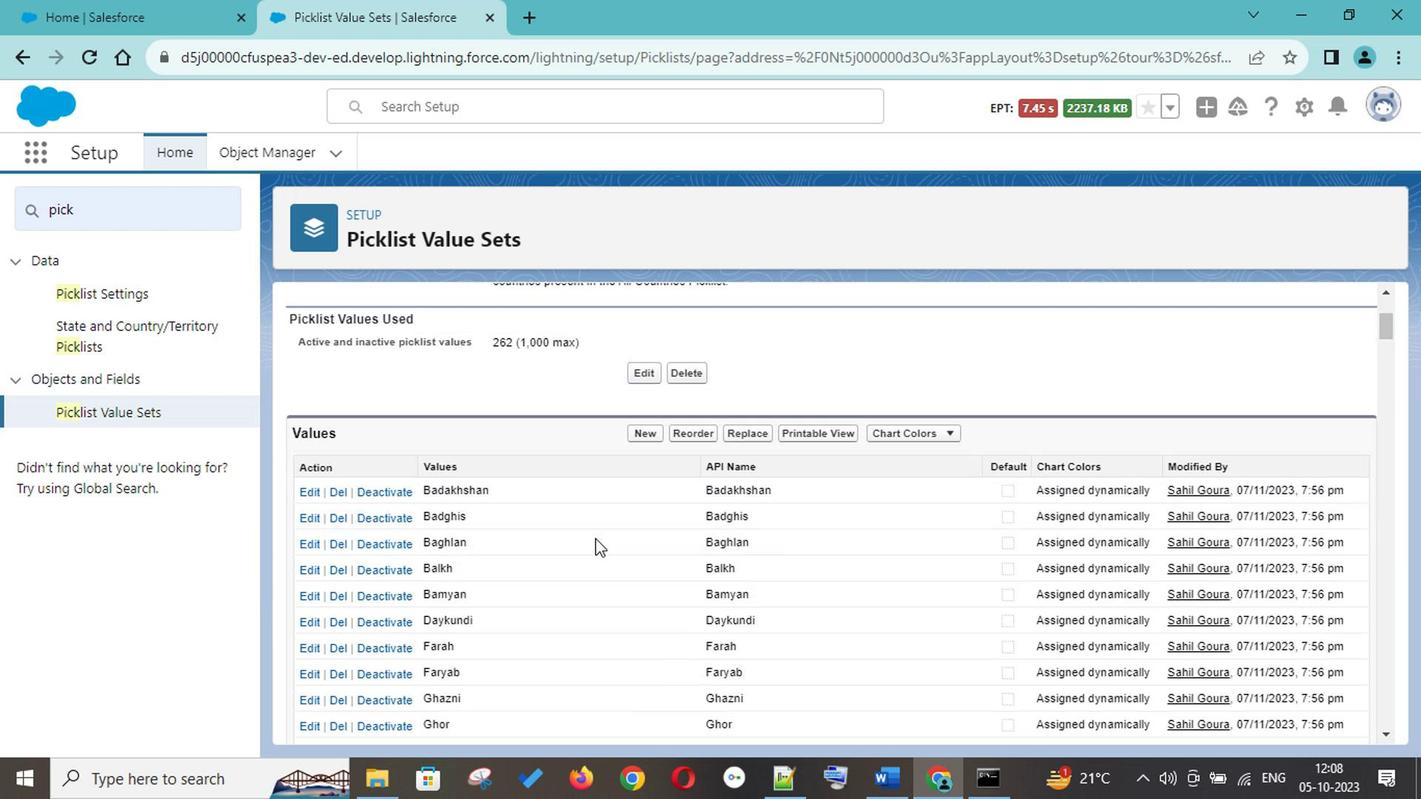 
Action: Mouse moved to (564, 562)
Screenshot: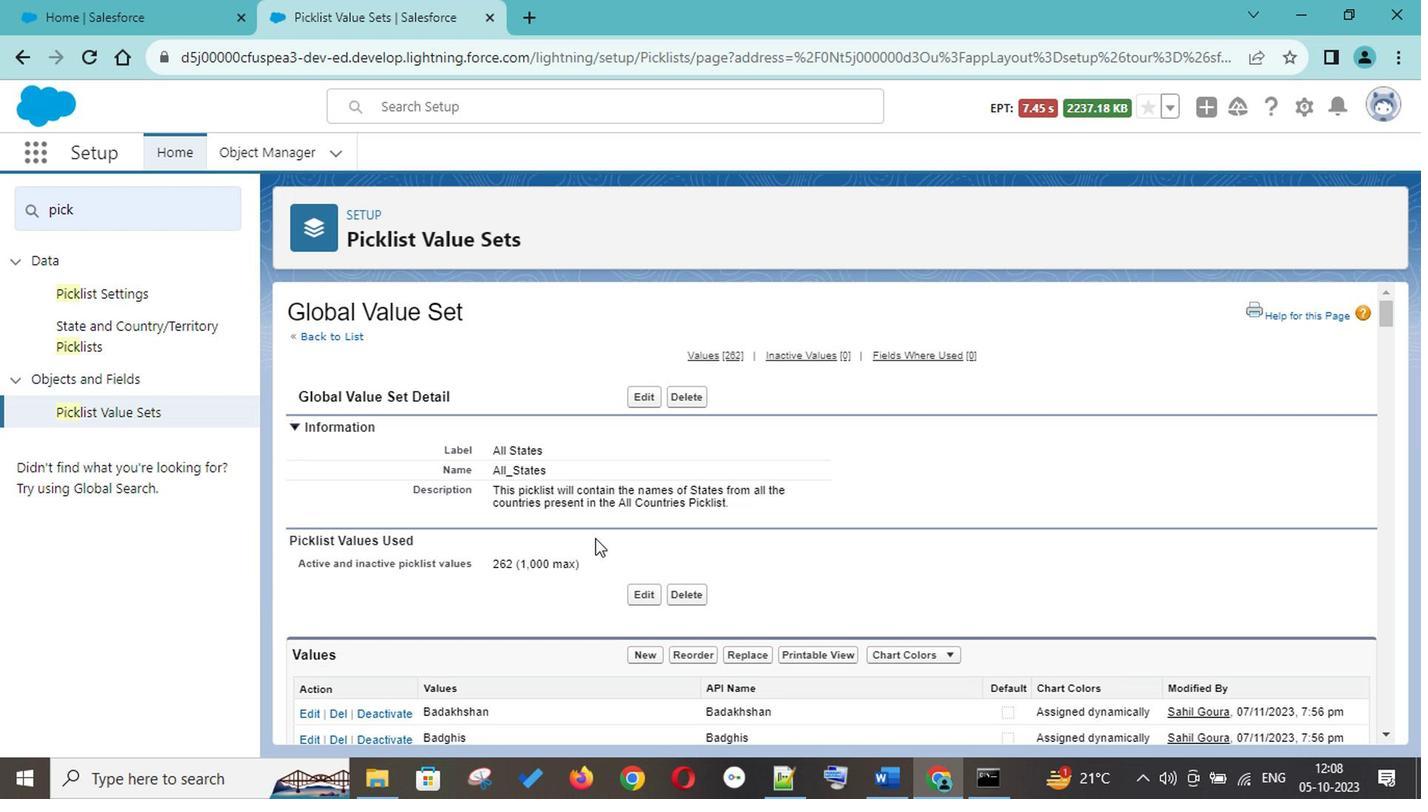 
Action: Mouse scrolled (564, 561) with delta (0, -1)
Screenshot: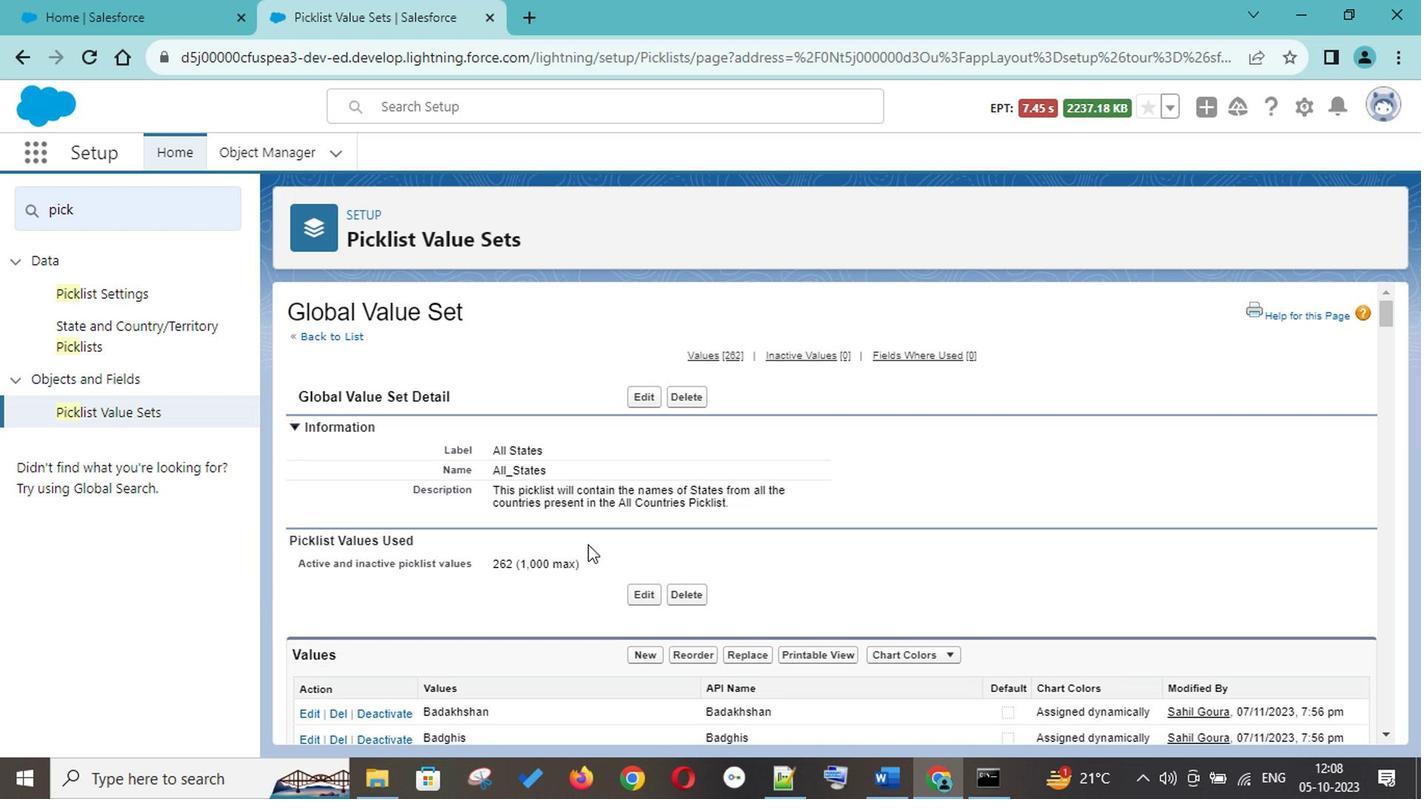 
Action: Mouse scrolled (564, 561) with delta (0, -1)
Screenshot: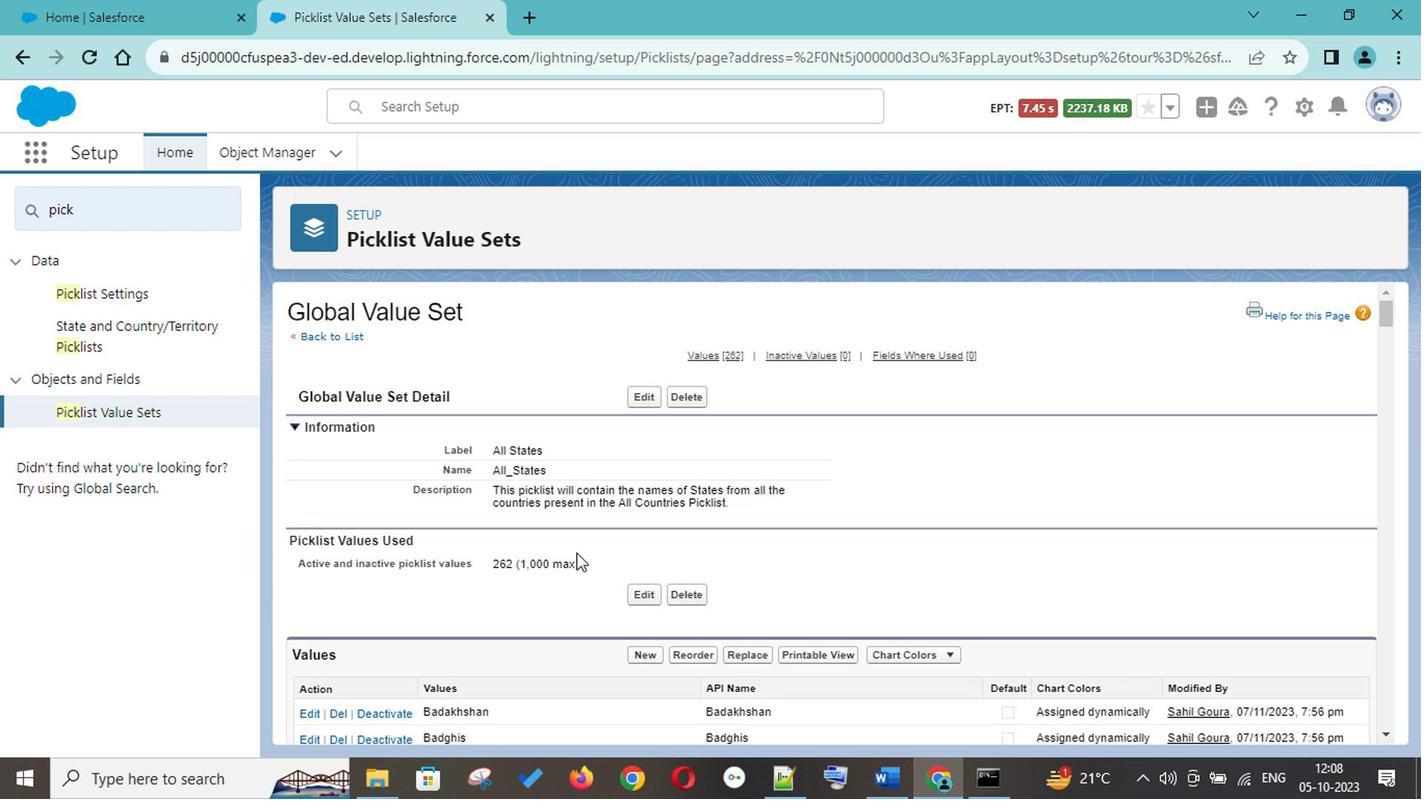 
Action: Mouse moved to (541, 514)
Screenshot: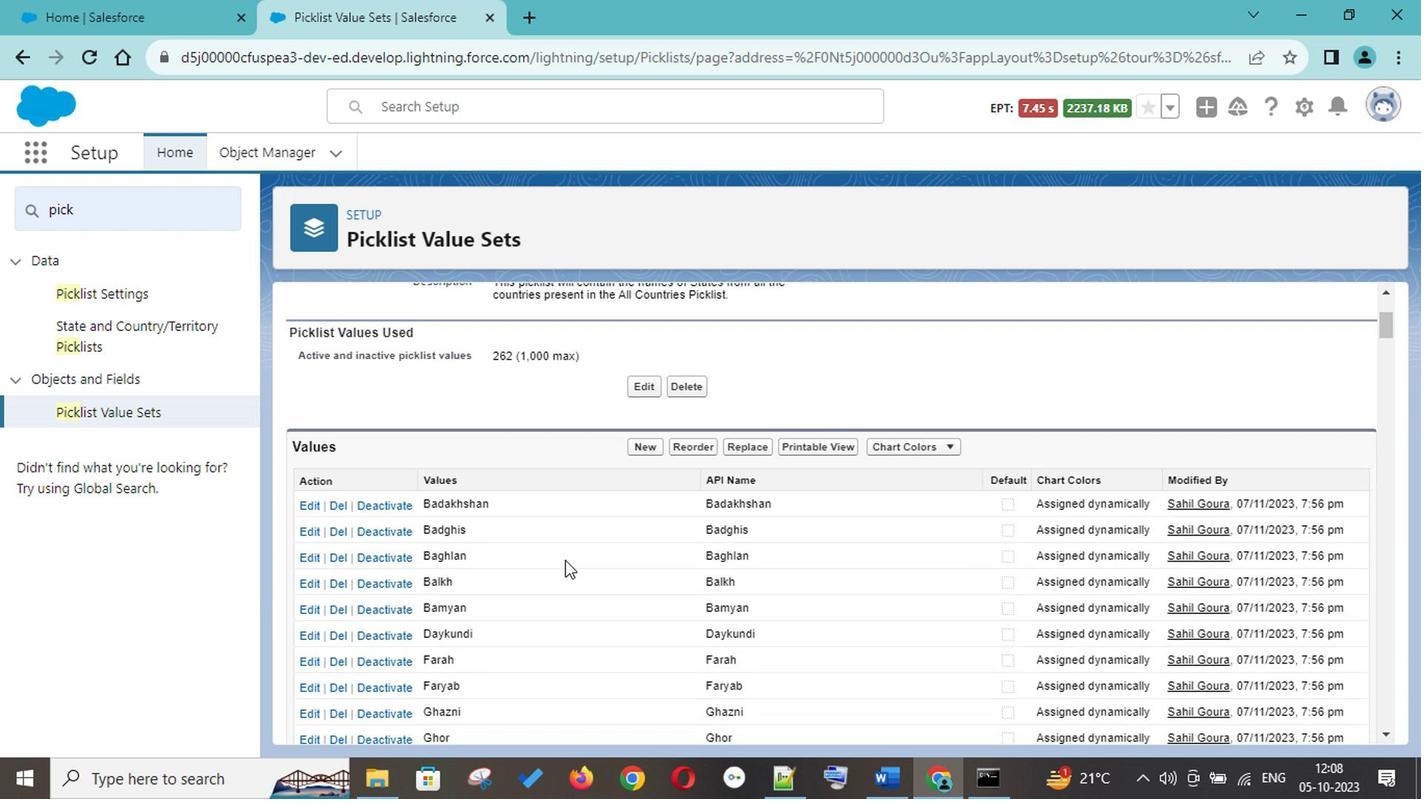 
Action: Mouse scrolled (541, 515) with delta (0, 0)
Screenshot: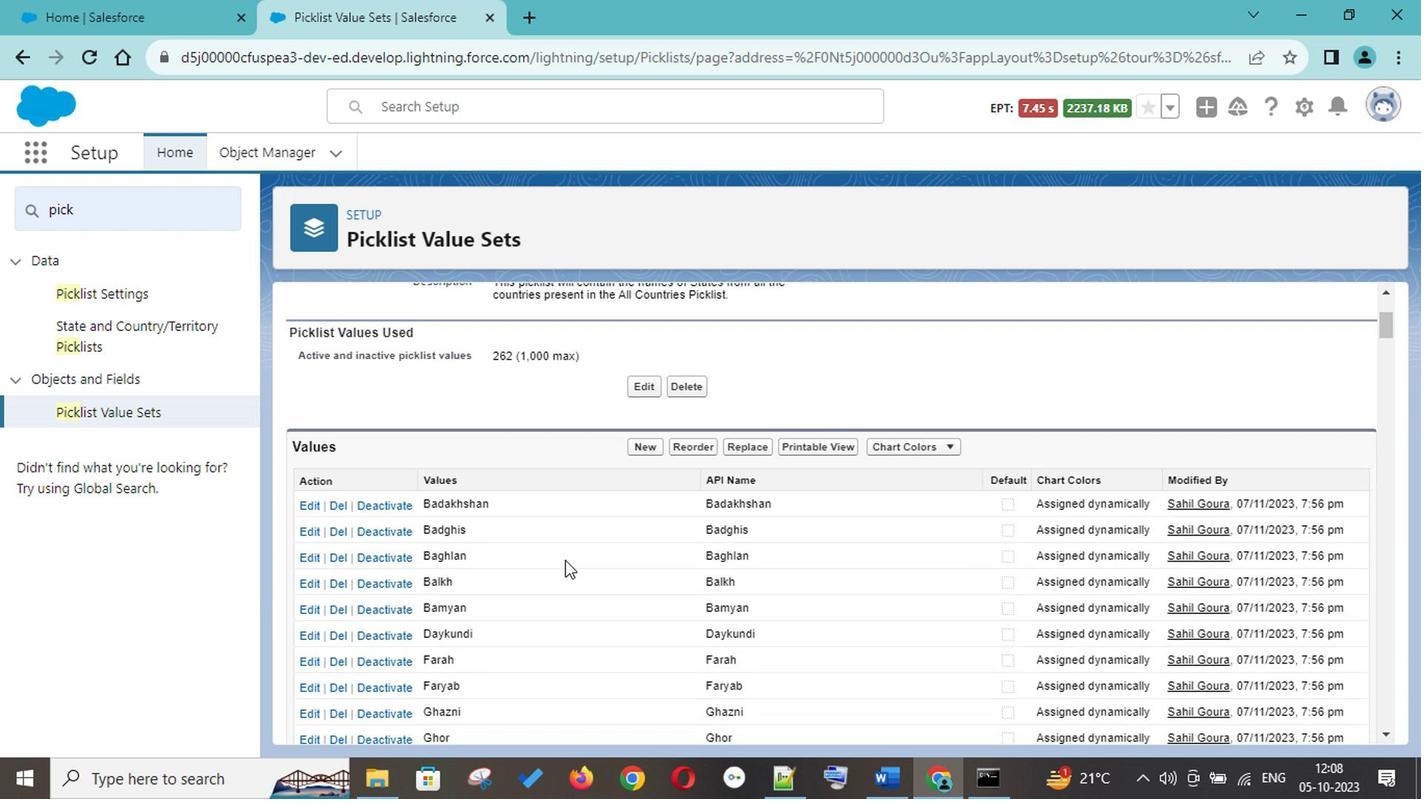 
Action: Mouse moved to (534, 524)
Screenshot: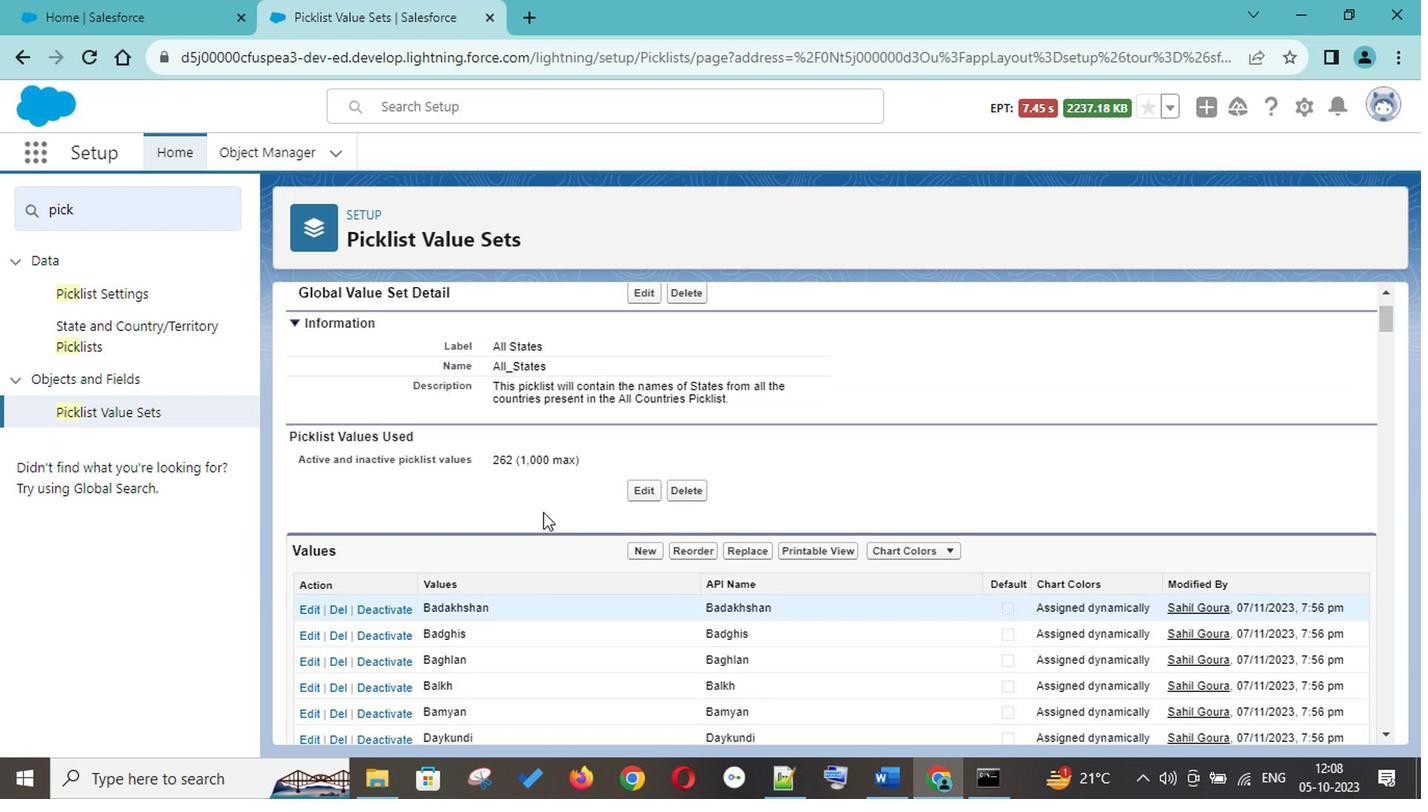 
Action: Mouse scrolled (534, 525) with delta (0, 0)
Screenshot: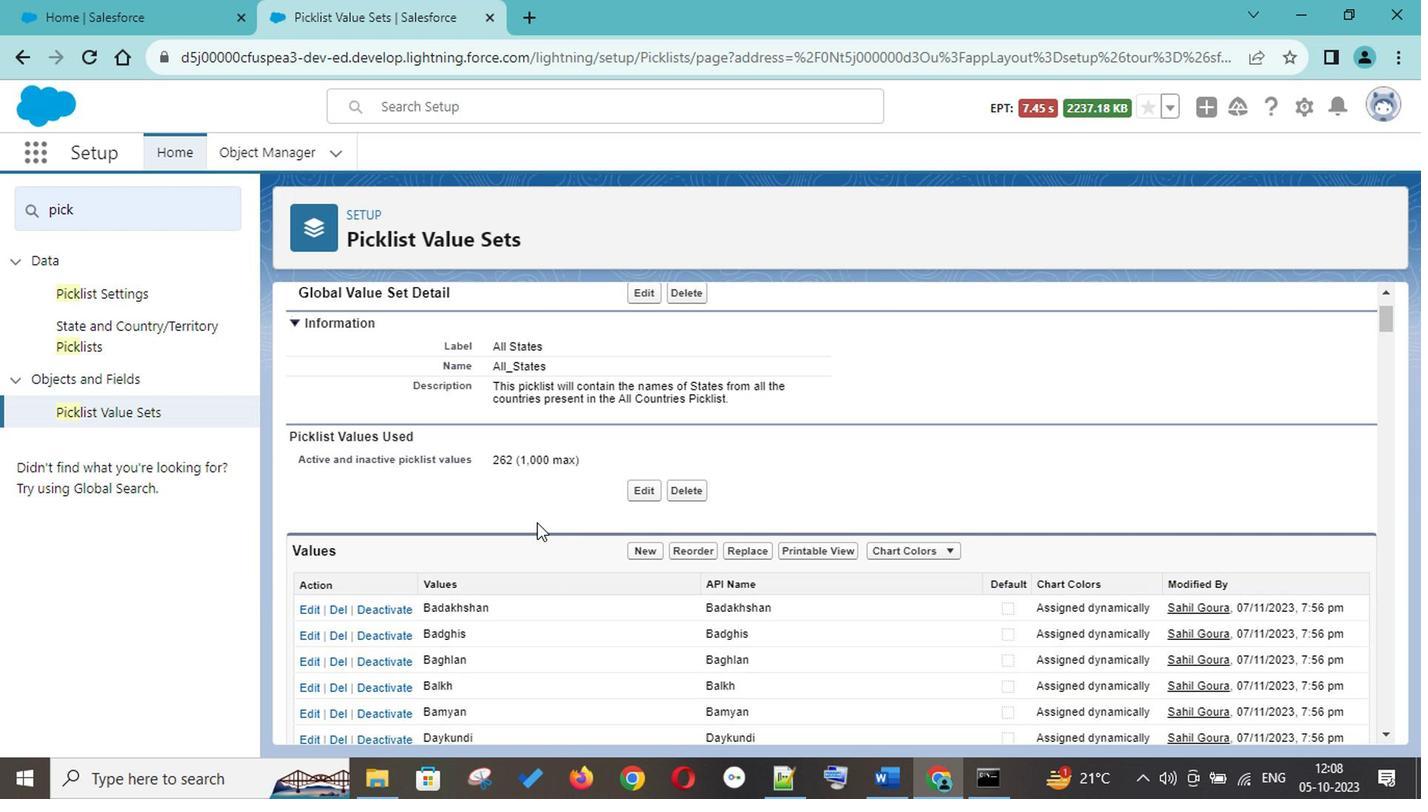 
Action: Mouse scrolled (534, 525) with delta (0, 0)
Screenshot: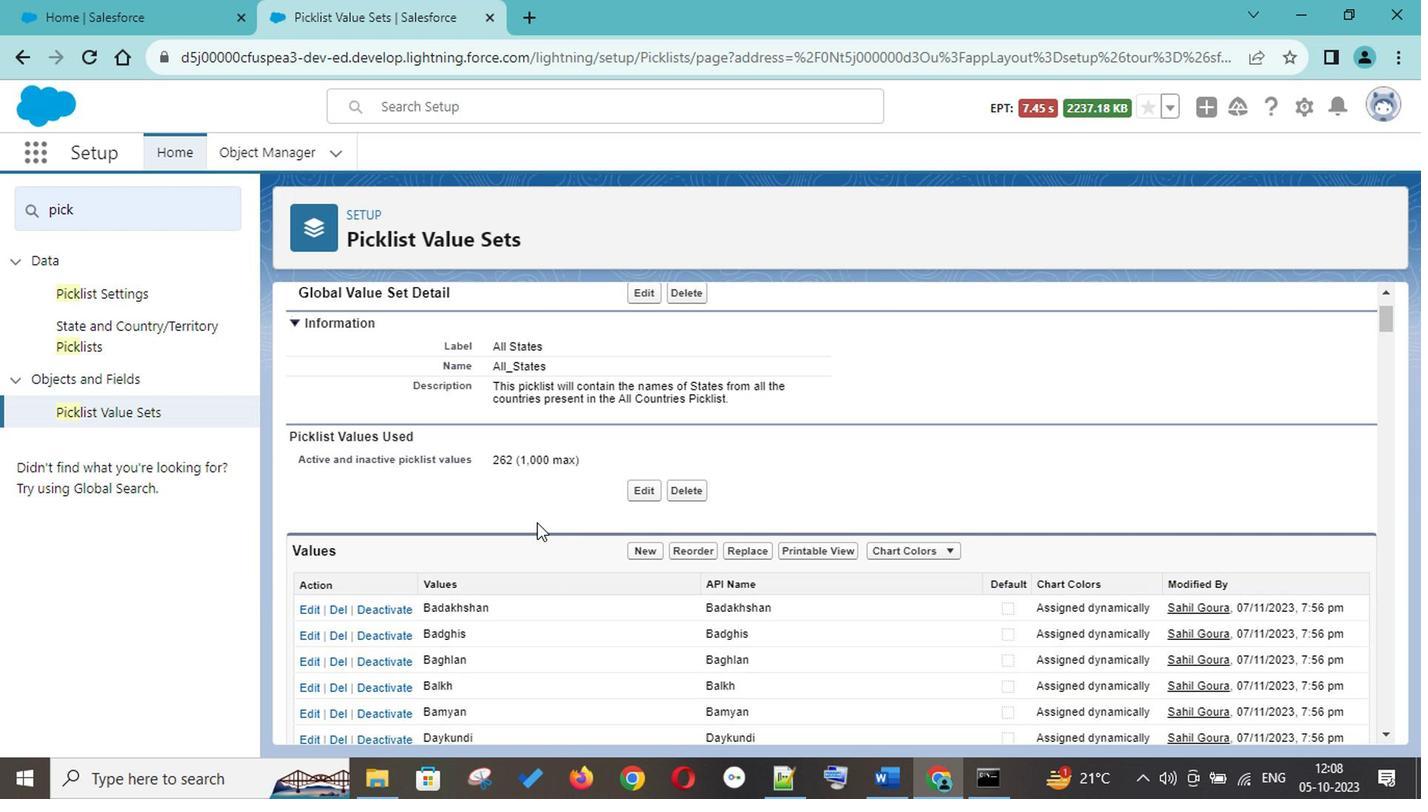 
Action: Mouse moved to (526, 552)
Screenshot: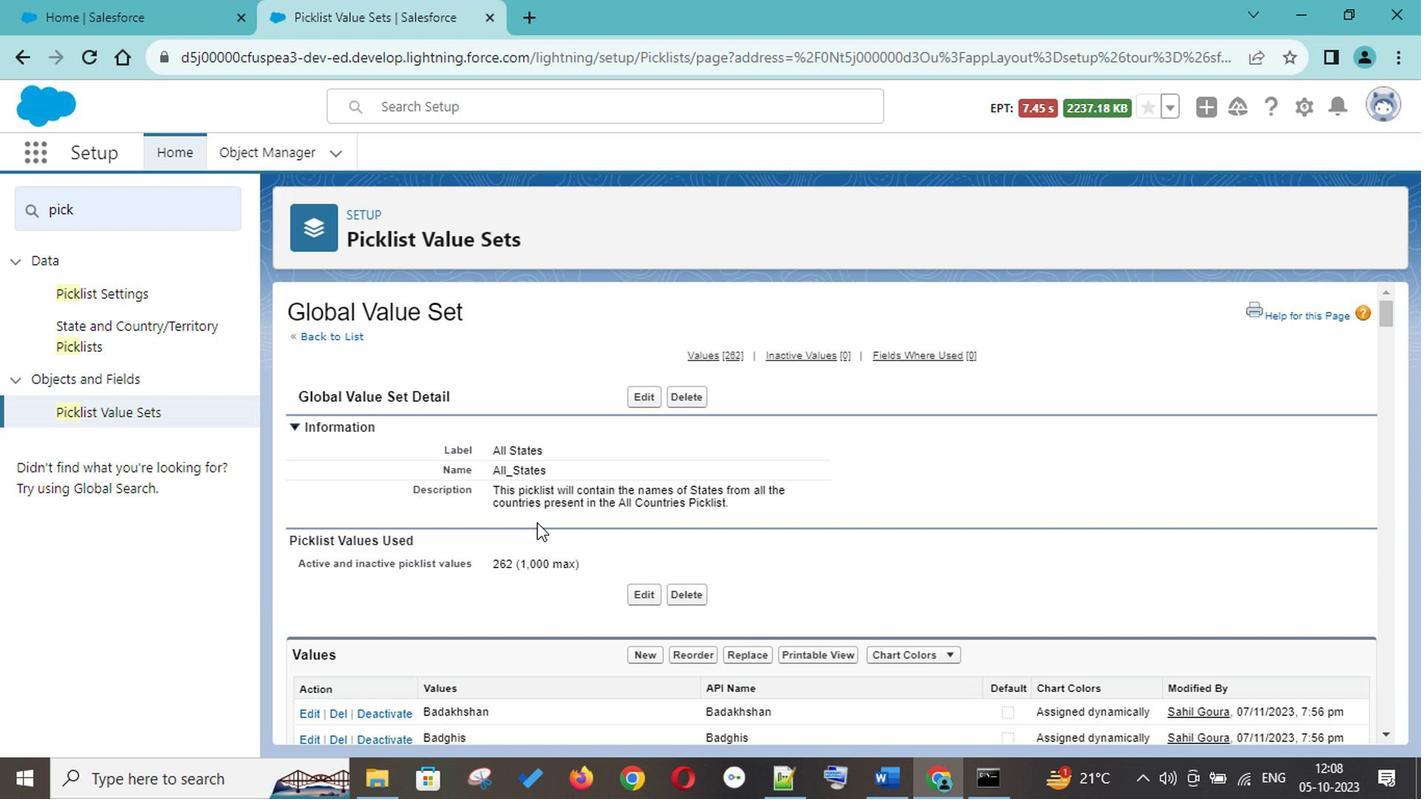 
Action: Mouse scrolled (526, 550) with delta (0, -1)
Screenshot: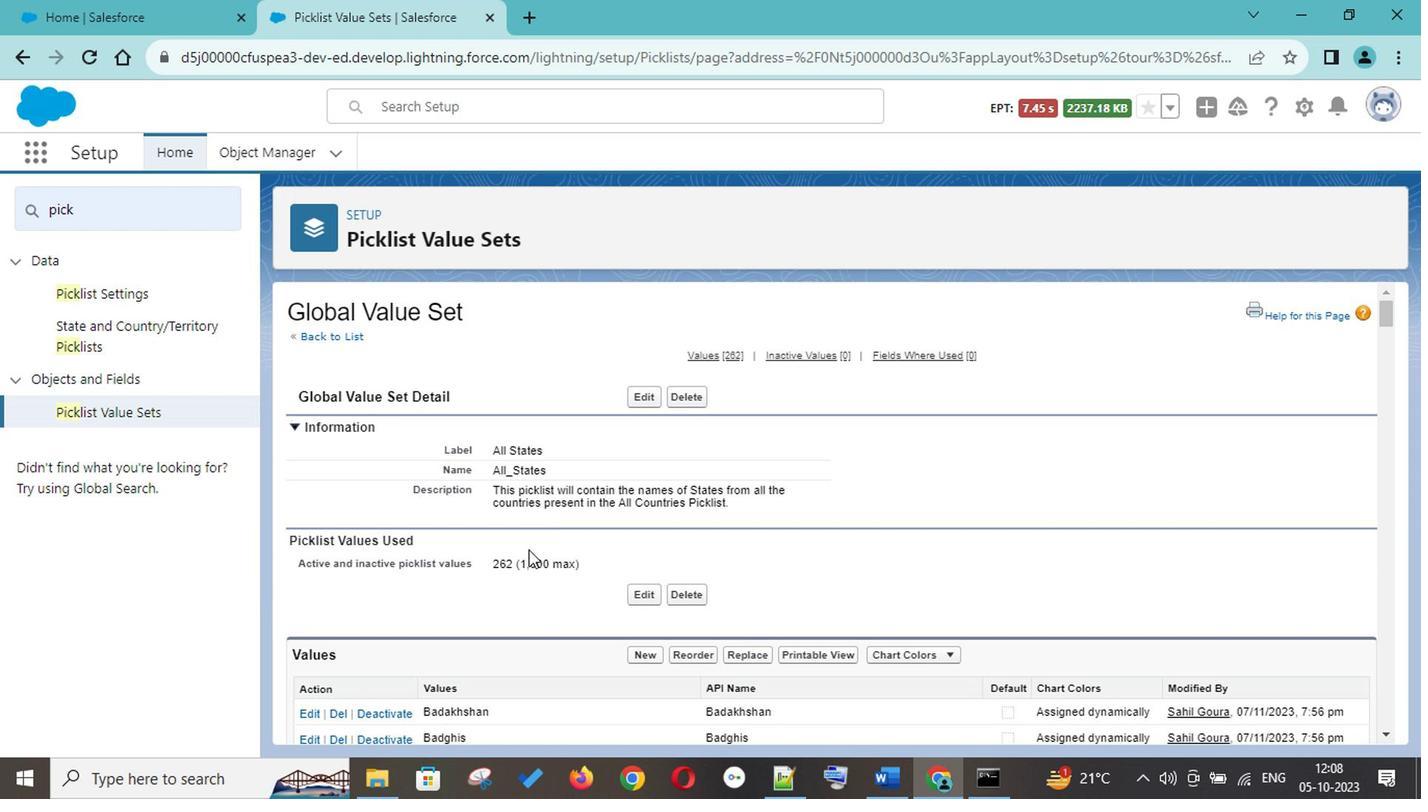 
Action: Mouse moved to (490, 529)
Screenshot: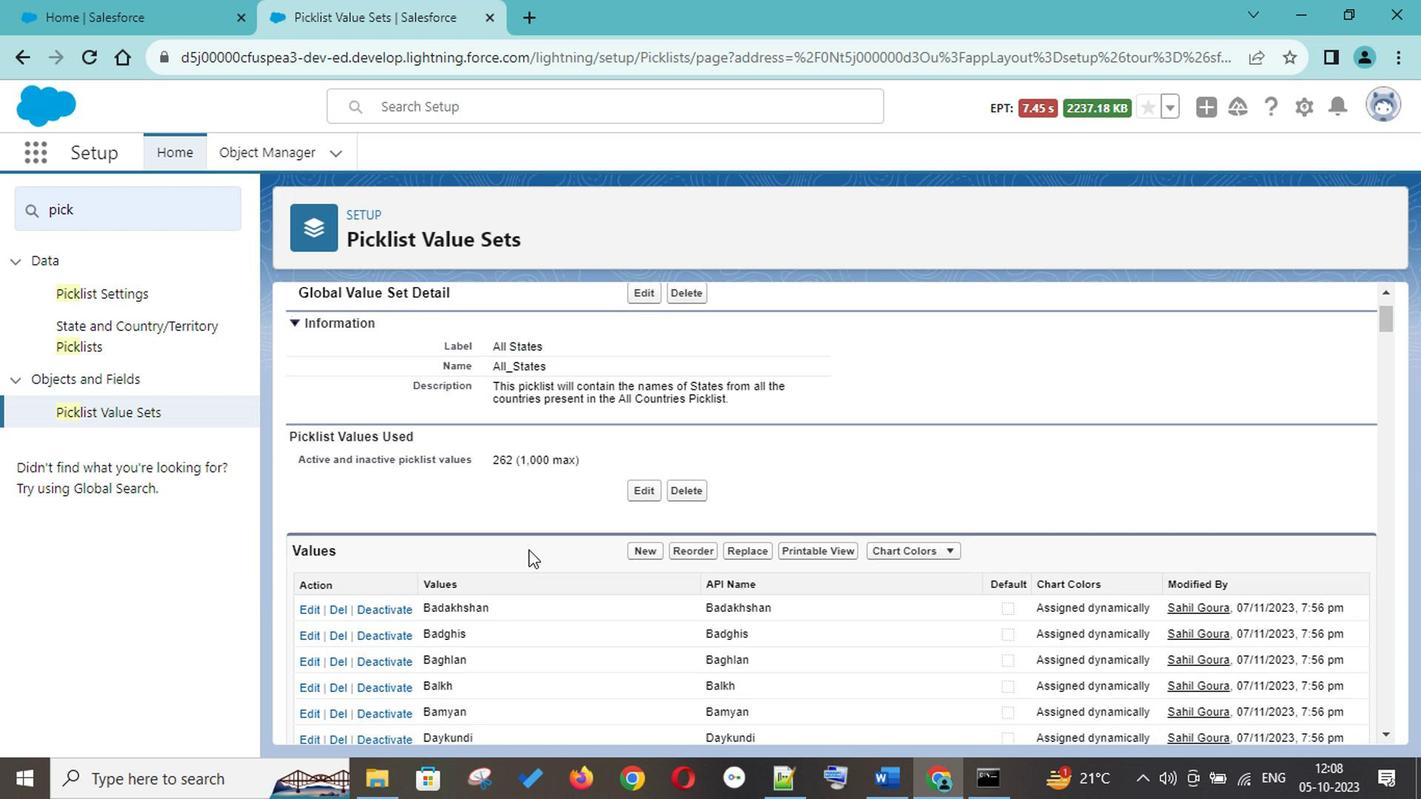 
Action: Mouse scrolled (490, 528) with delta (0, -1)
Screenshot: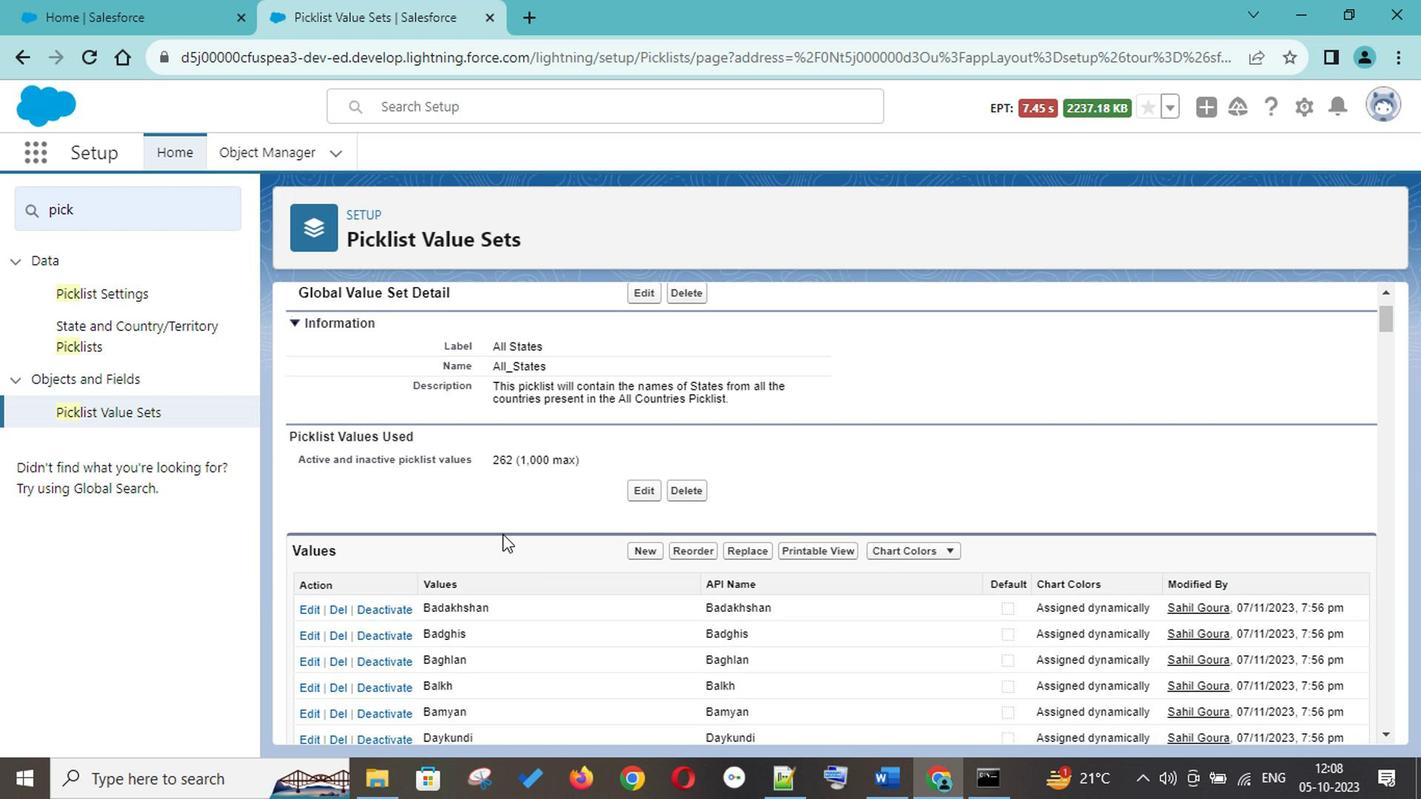 
Action: Mouse moved to (591, 376)
Screenshot: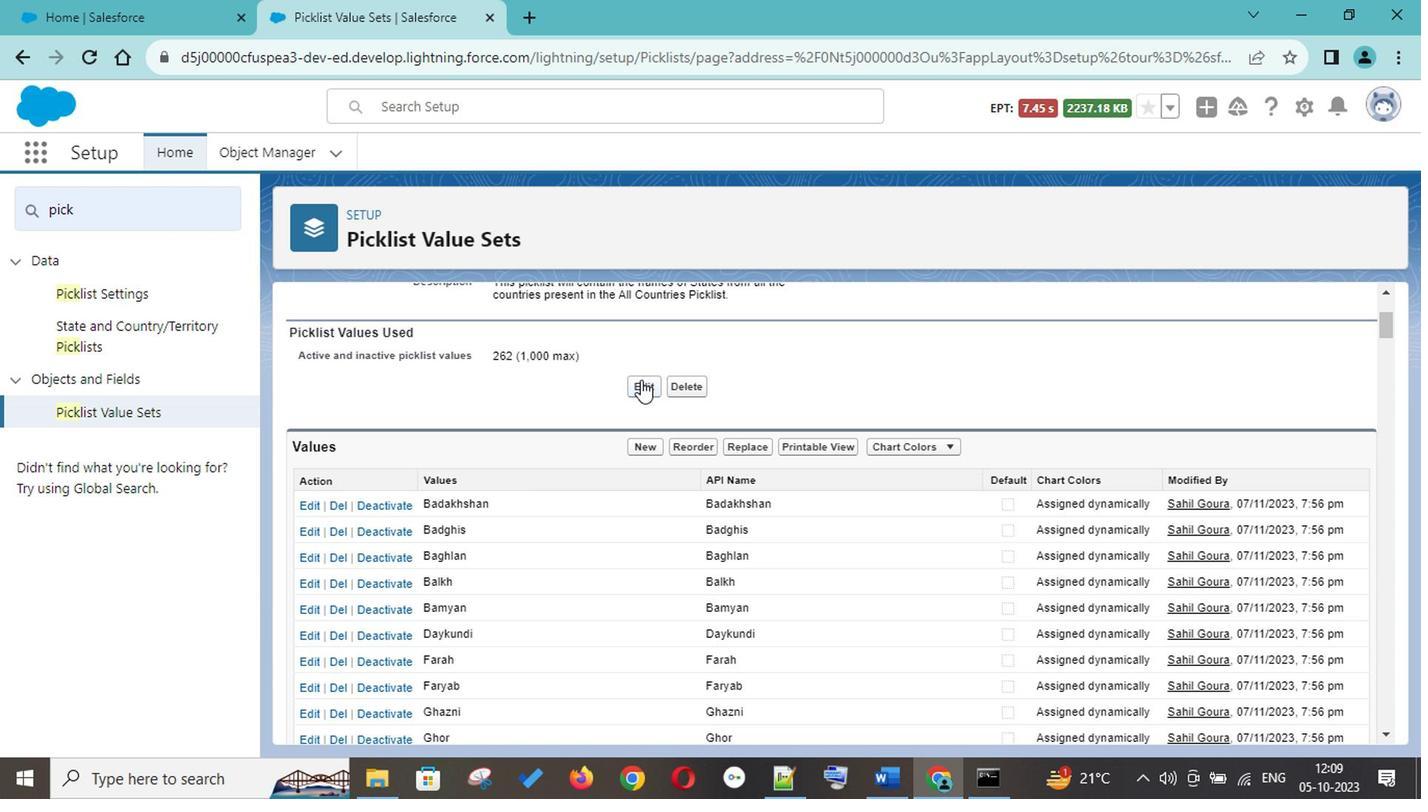 
Action: Mouse scrolled (591, 374) with delta (0, -1)
Screenshot: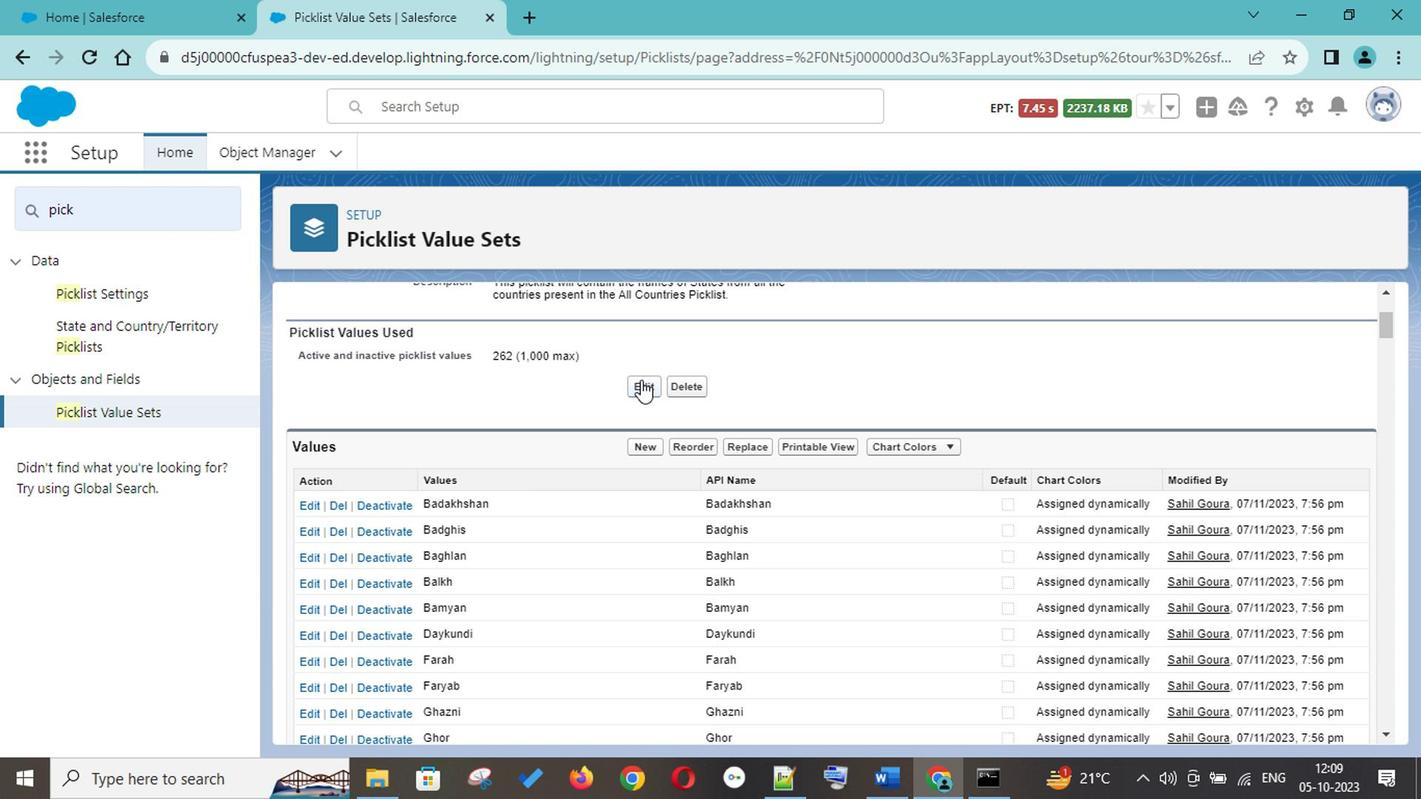 
Action: Mouse moved to (589, 376)
Screenshot: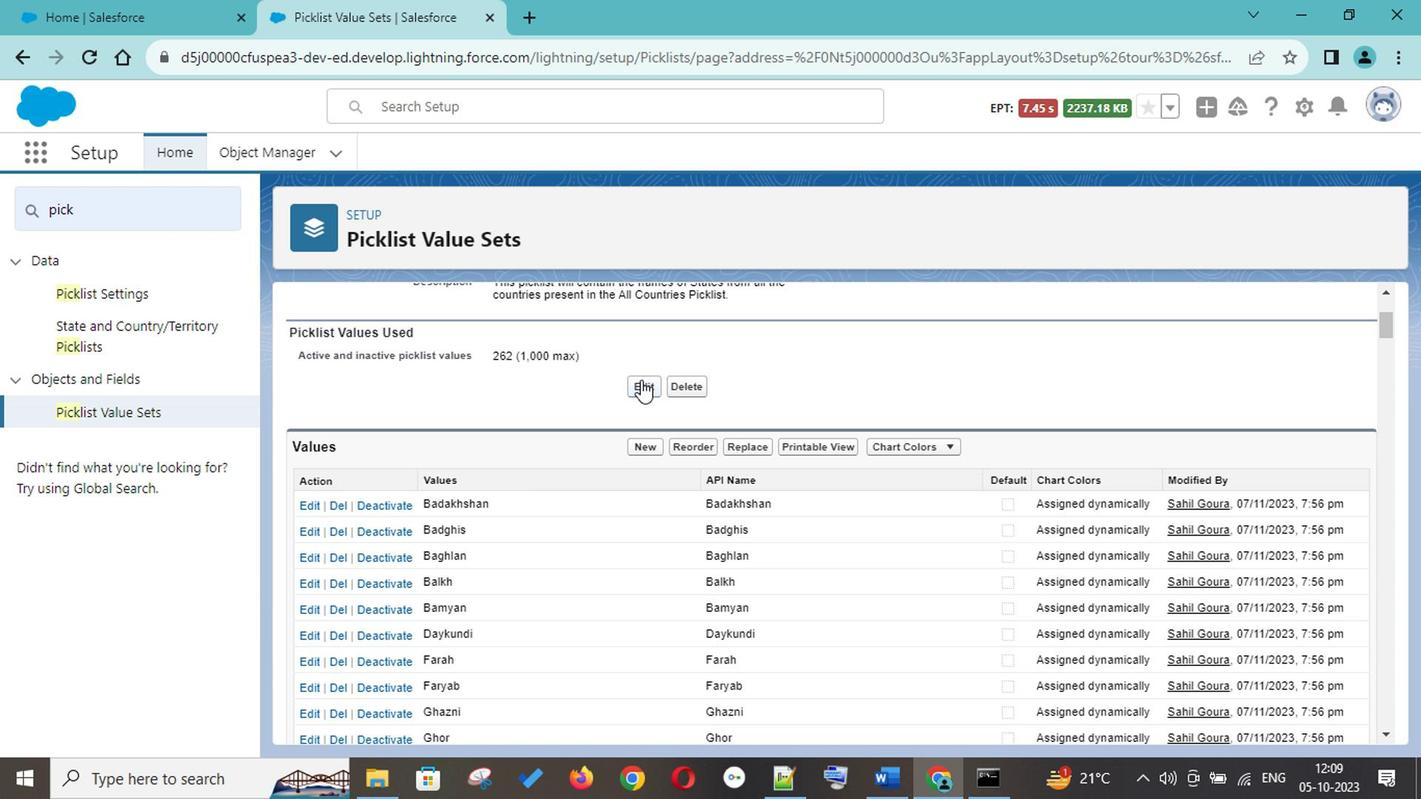 
Action: Mouse scrolled (589, 376) with delta (0, 0)
Screenshot: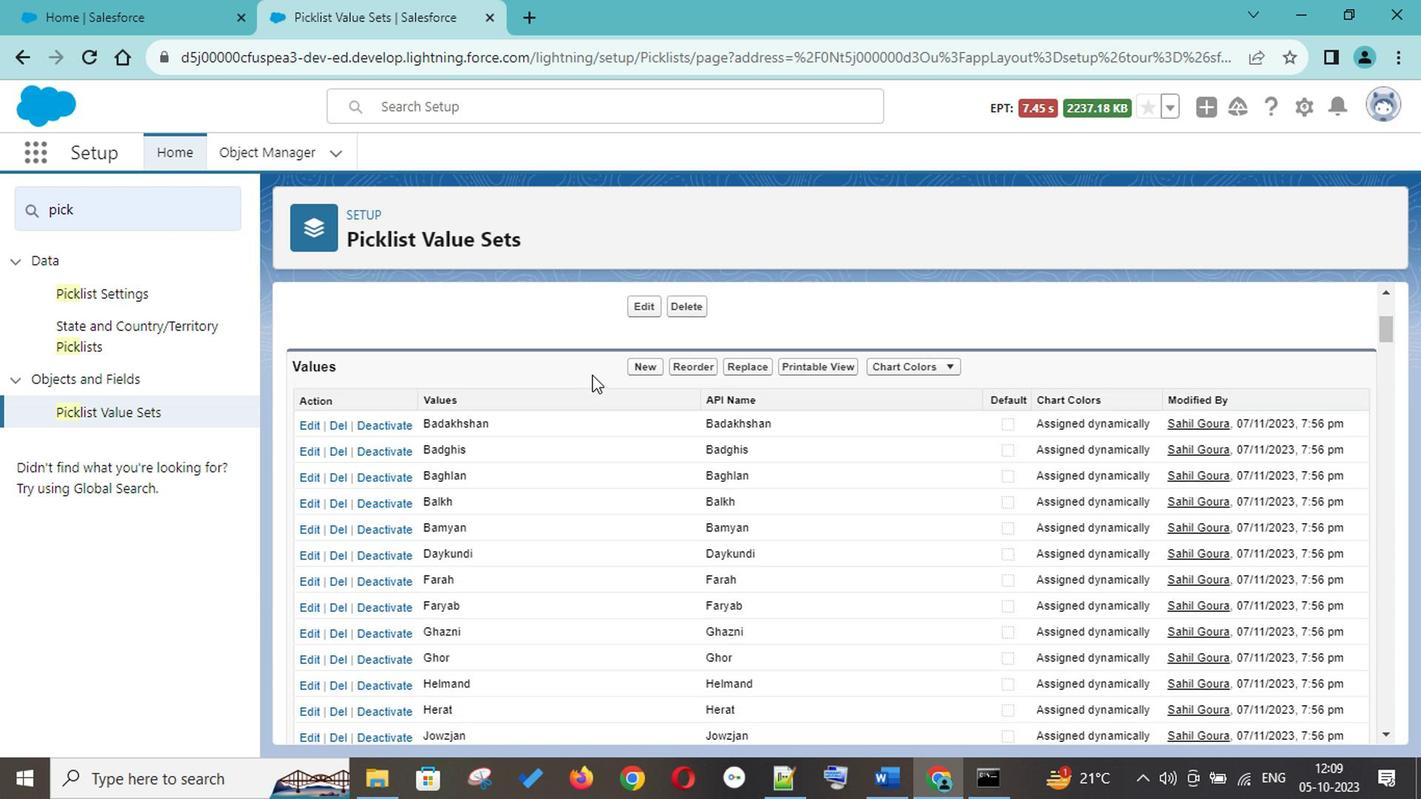 
Action: Mouse scrolled (589, 376) with delta (0, 0)
Screenshot: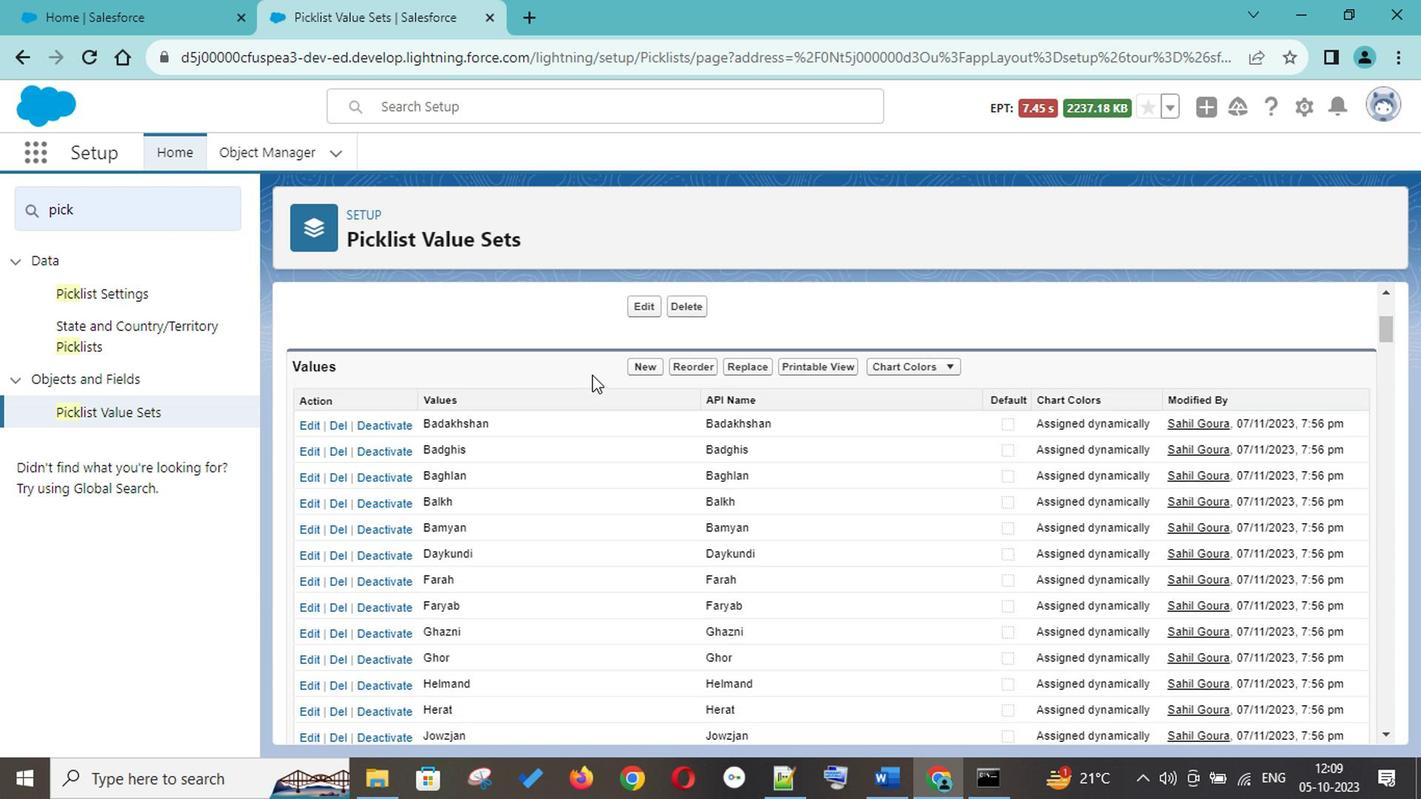 
Action: Mouse scrolled (589, 376) with delta (0, 0)
Screenshot: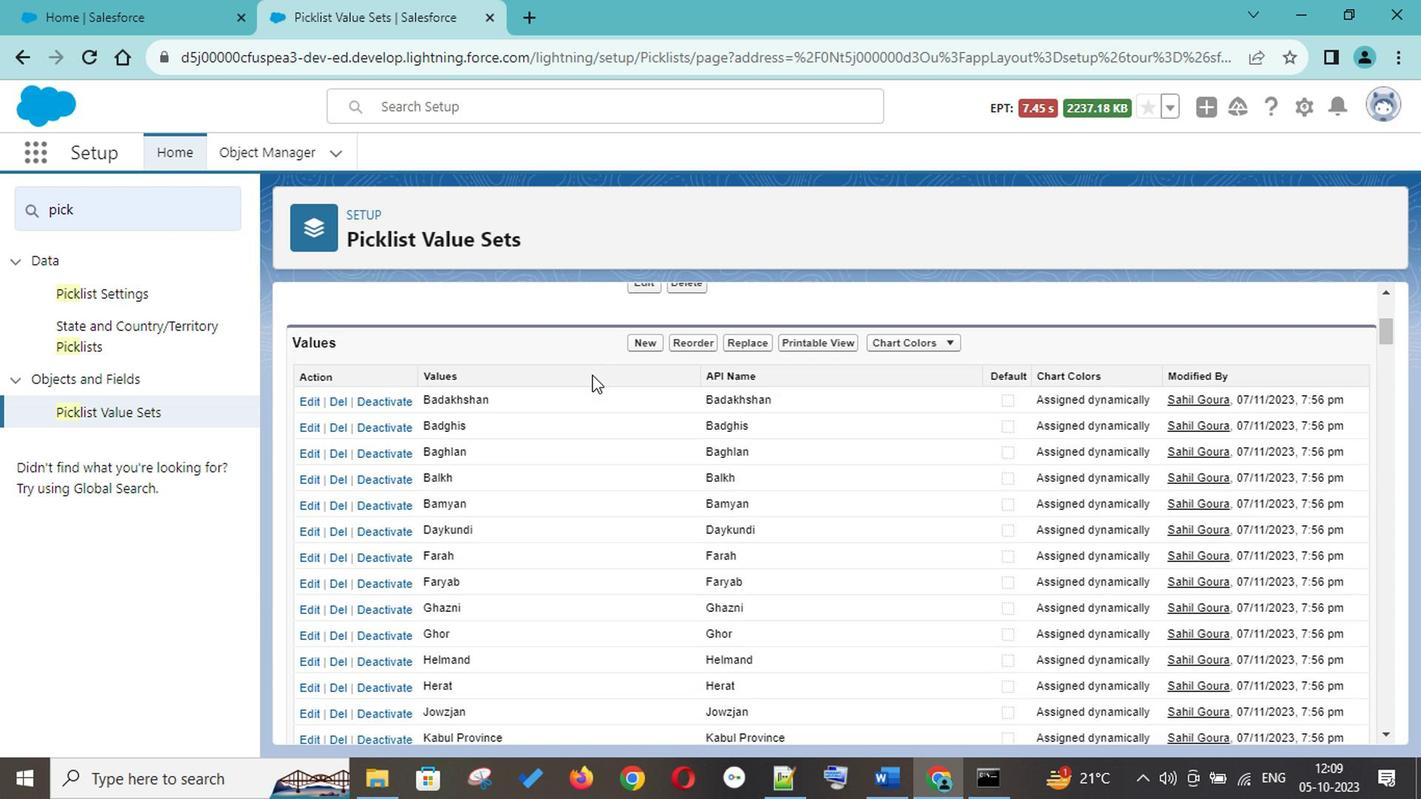 
Action: Mouse moved to (576, 399)
Screenshot: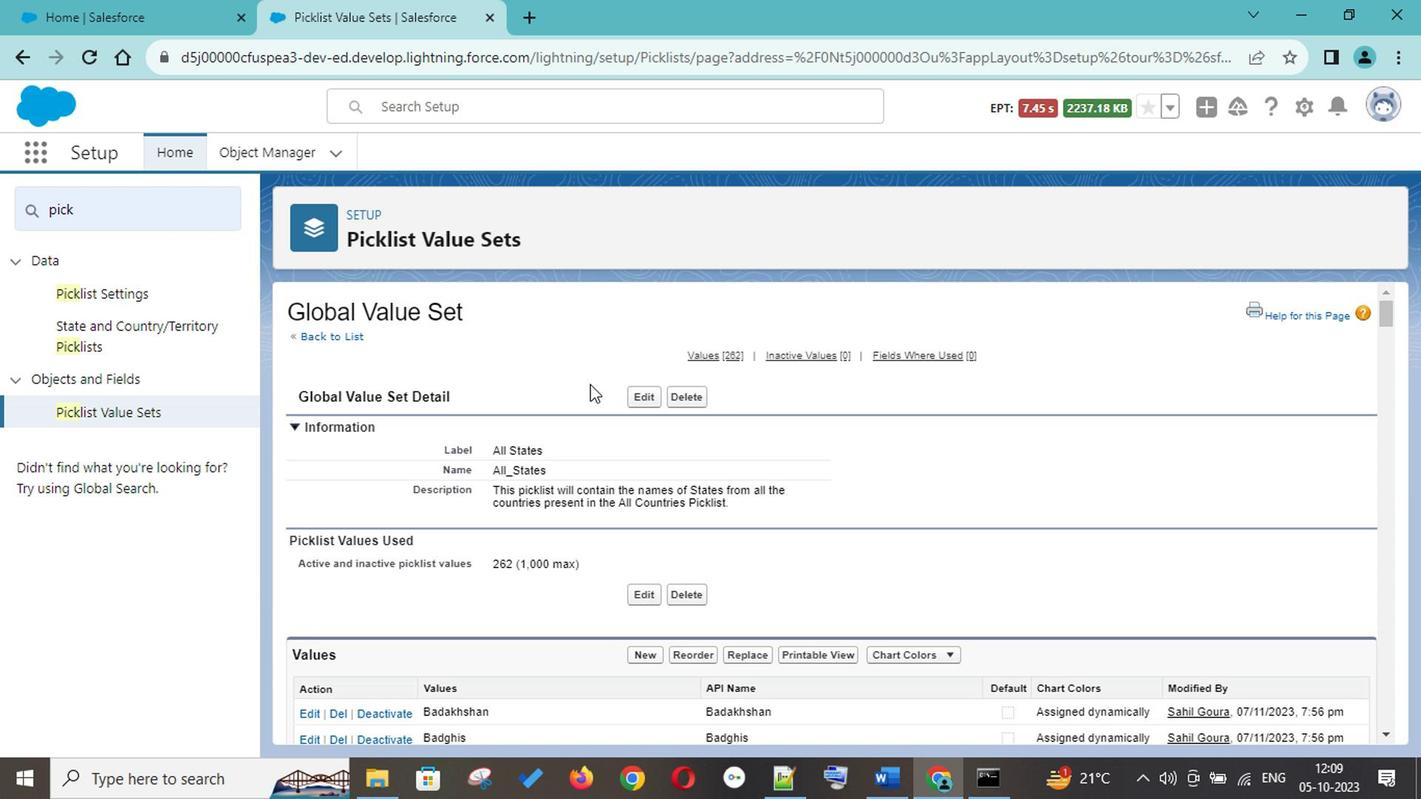 
Action: Mouse scrolled (576, 401) with delta (0, 1)
Screenshot: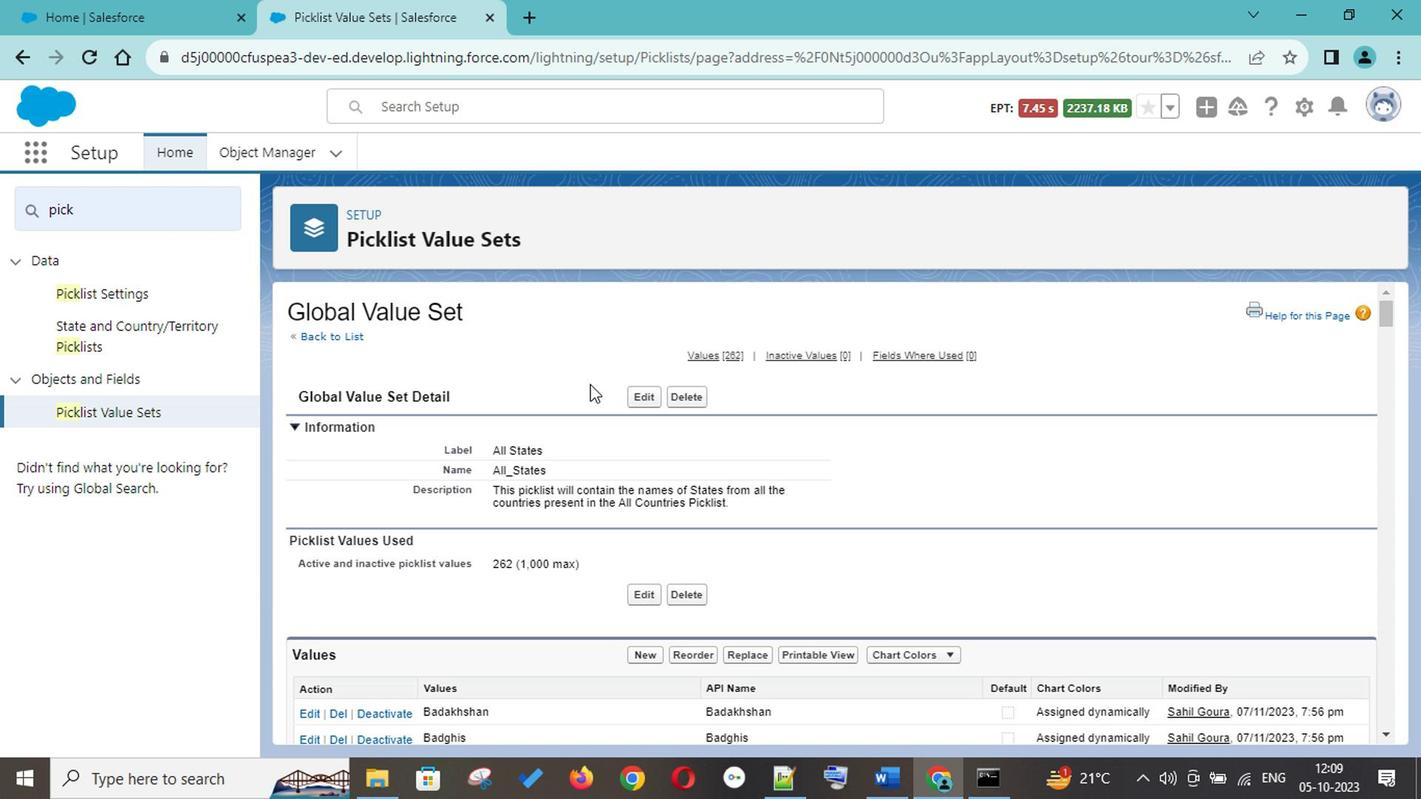 
Action: Mouse scrolled (576, 401) with delta (0, 1)
Screenshot: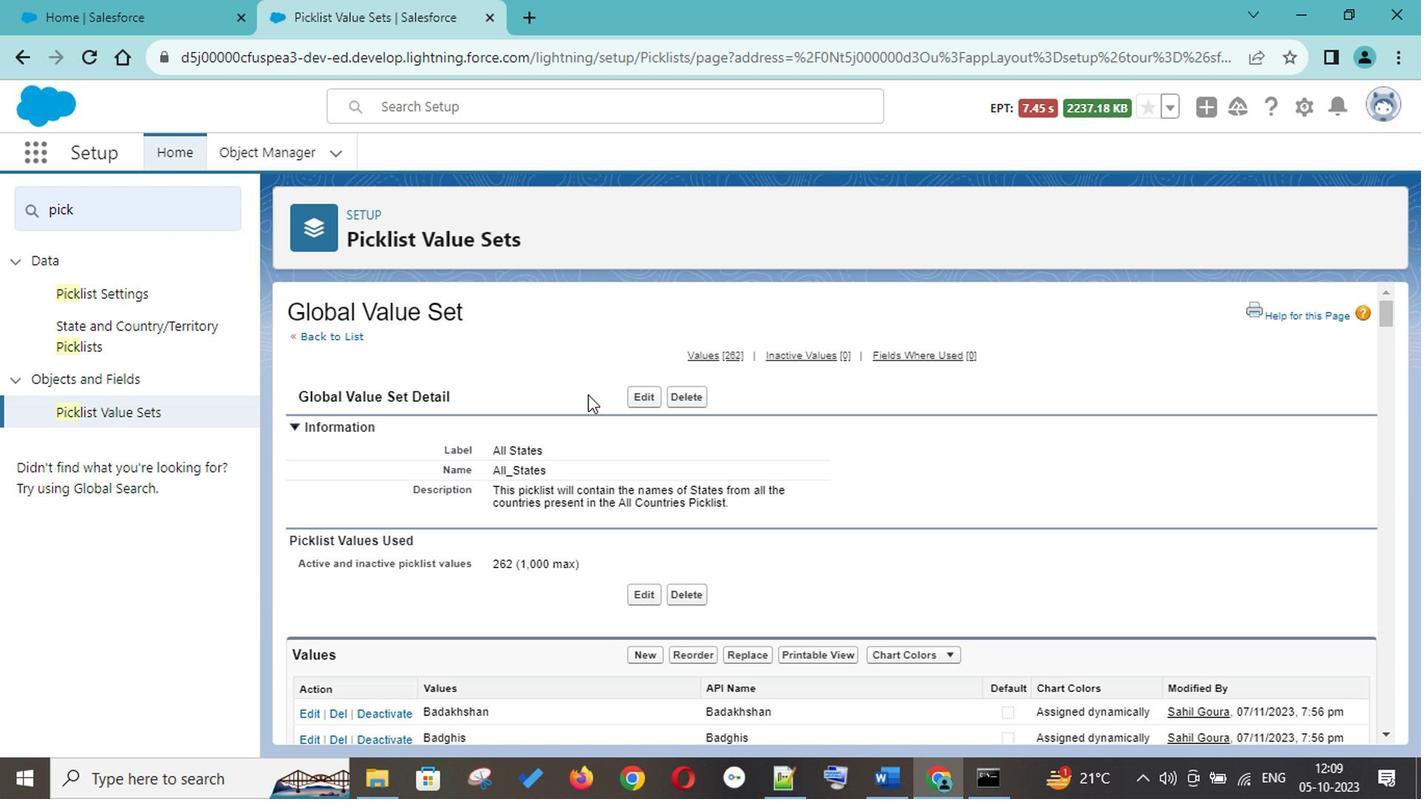 
Action: Mouse scrolled (576, 401) with delta (0, 1)
Screenshot: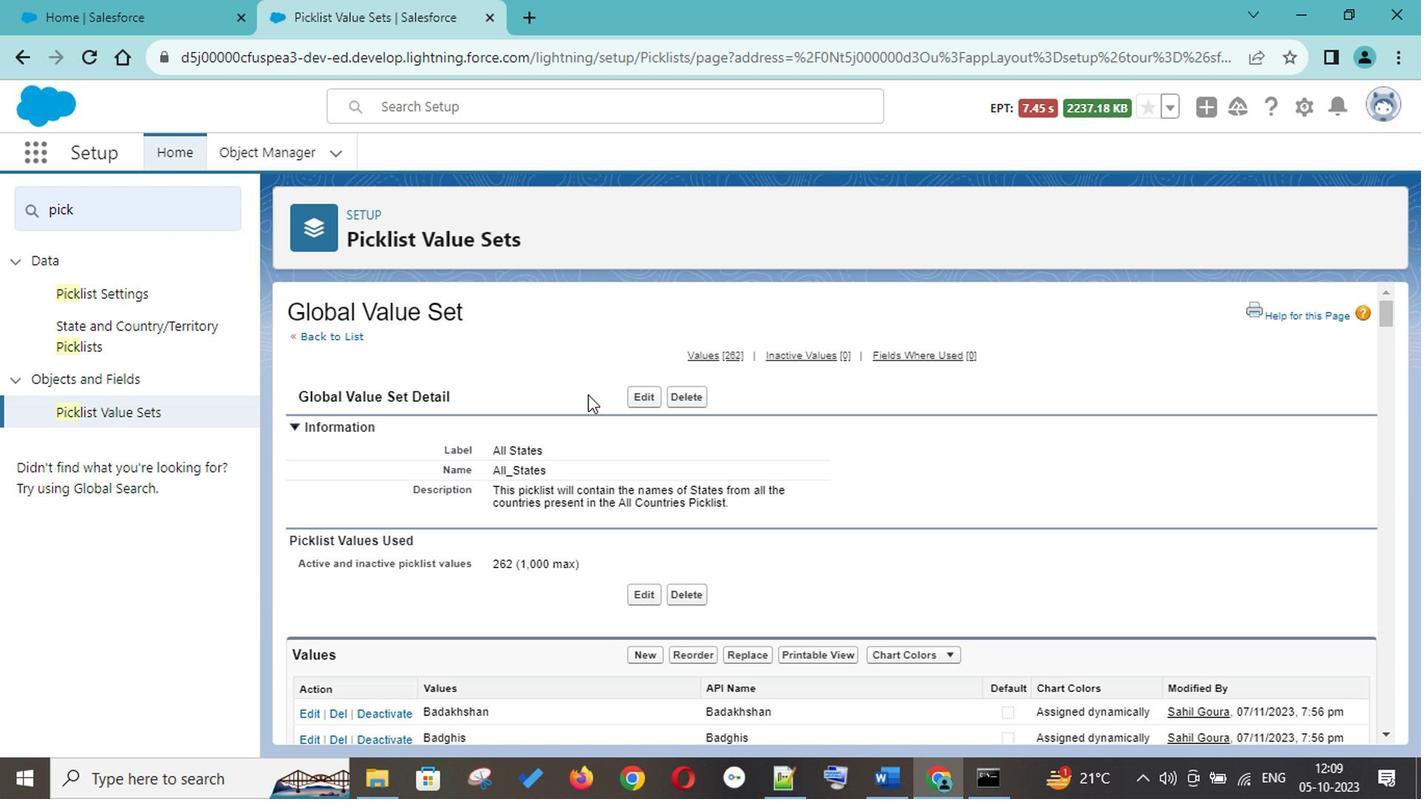
Action: Mouse scrolled (576, 401) with delta (0, 1)
Screenshot: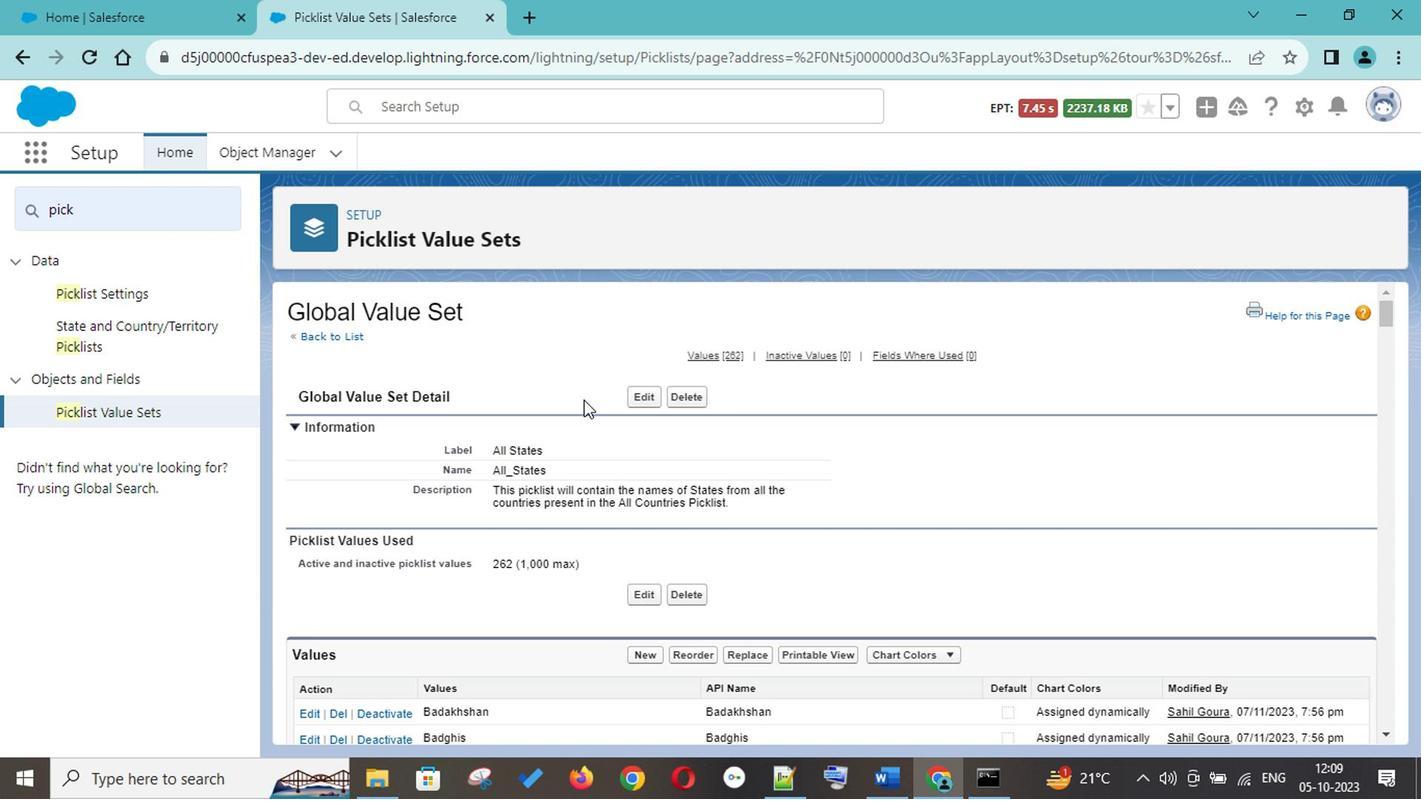 
Action: Mouse scrolled (576, 401) with delta (0, 1)
Screenshot: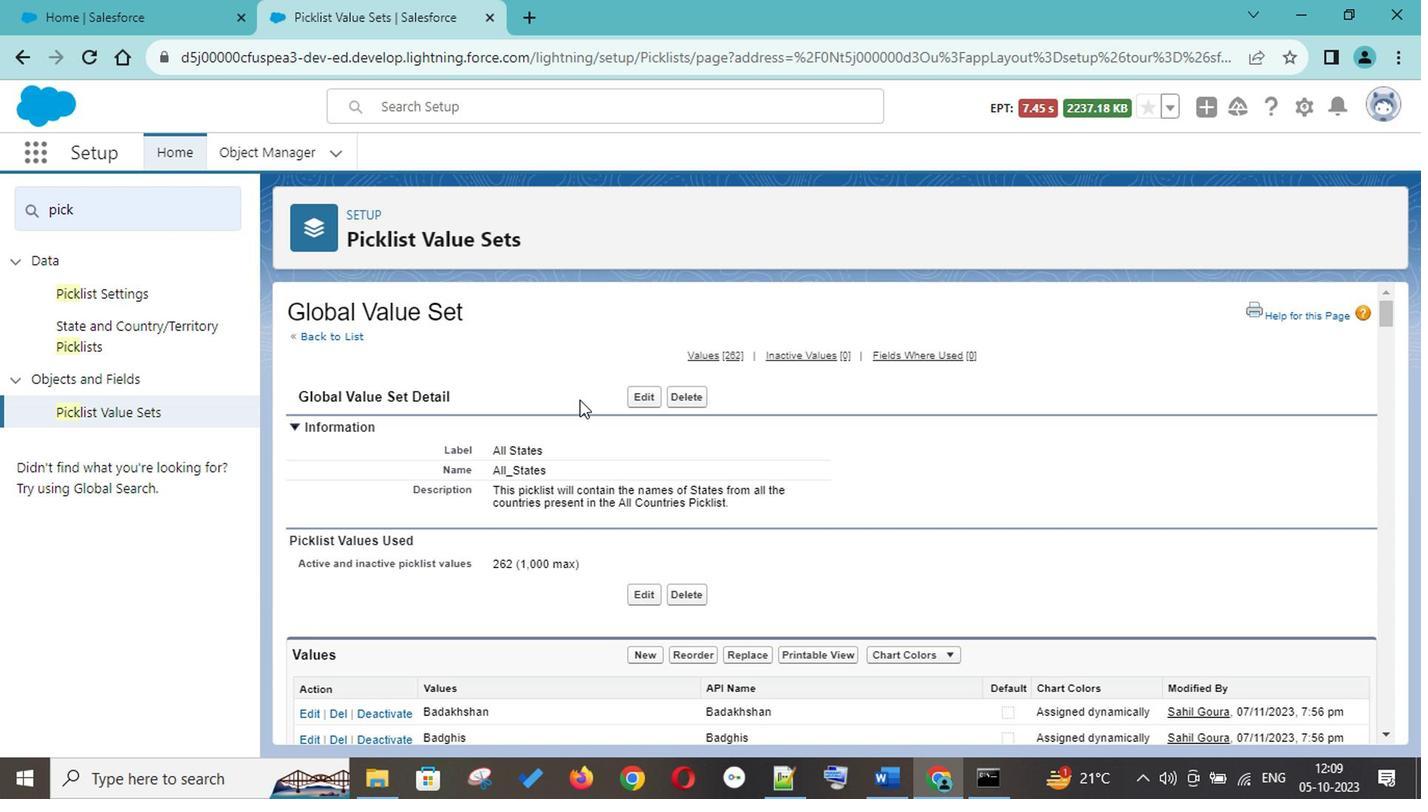 
Action: Mouse moved to (632, 369)
Screenshot: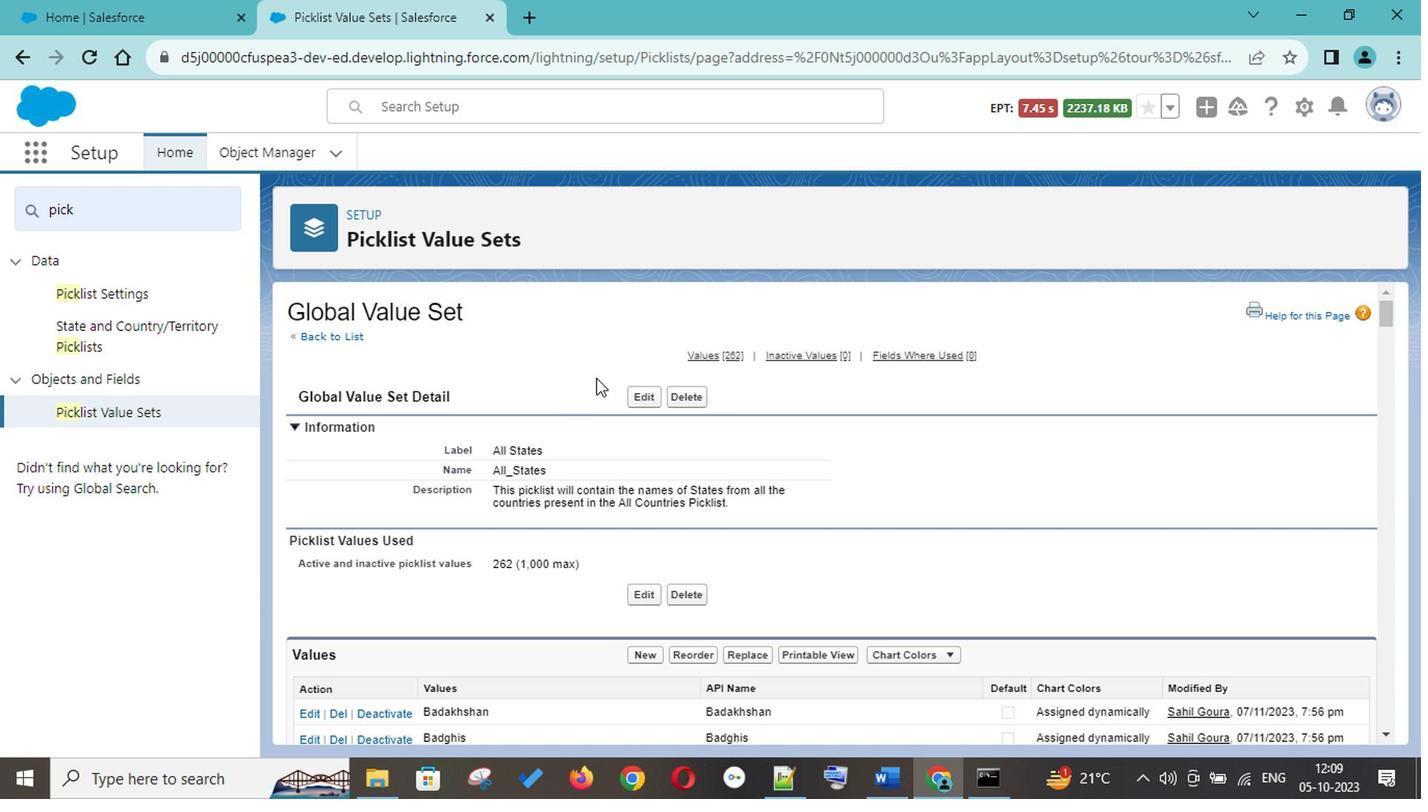 
Action: Mouse scrolled (632, 368) with delta (0, 0)
Screenshot: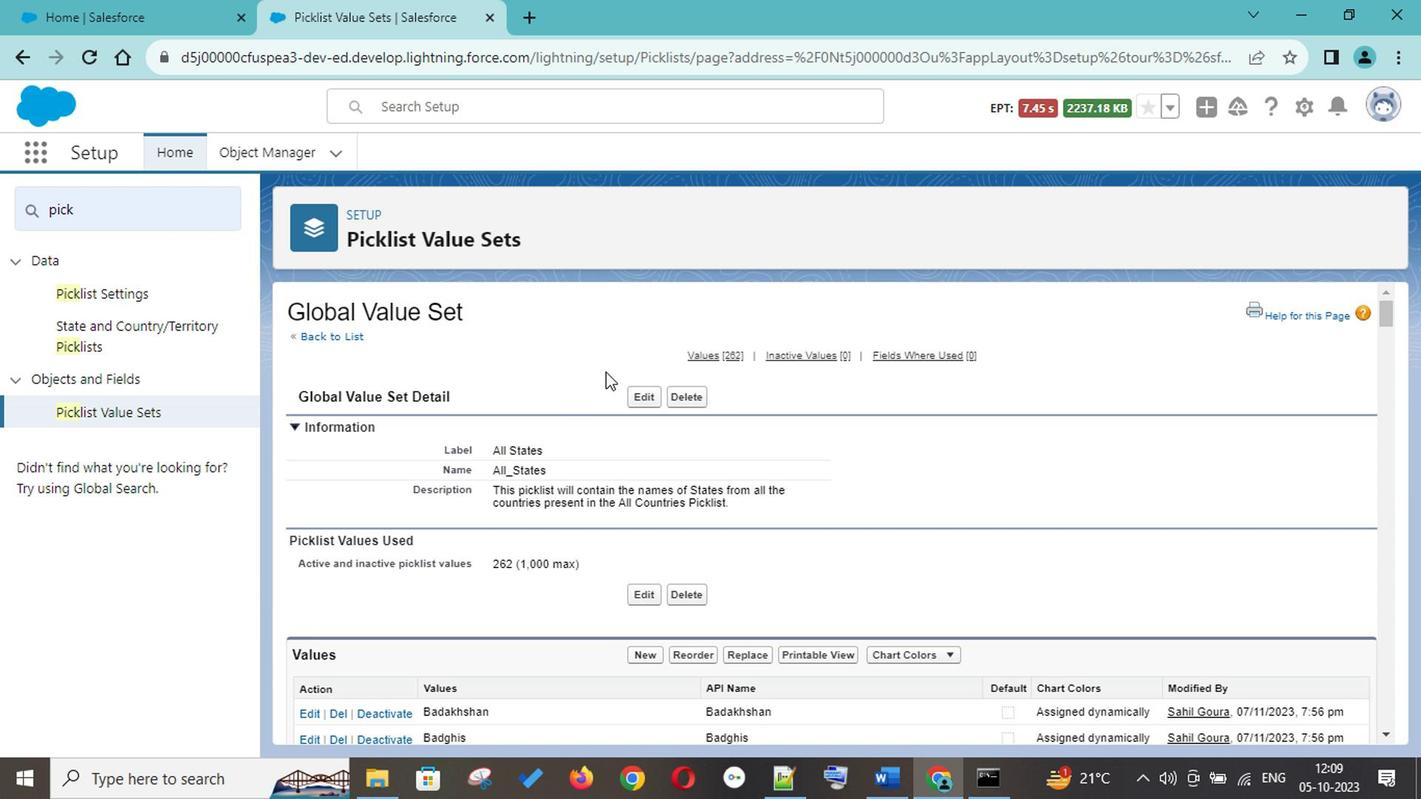 
Action: Mouse moved to (635, 370)
Screenshot: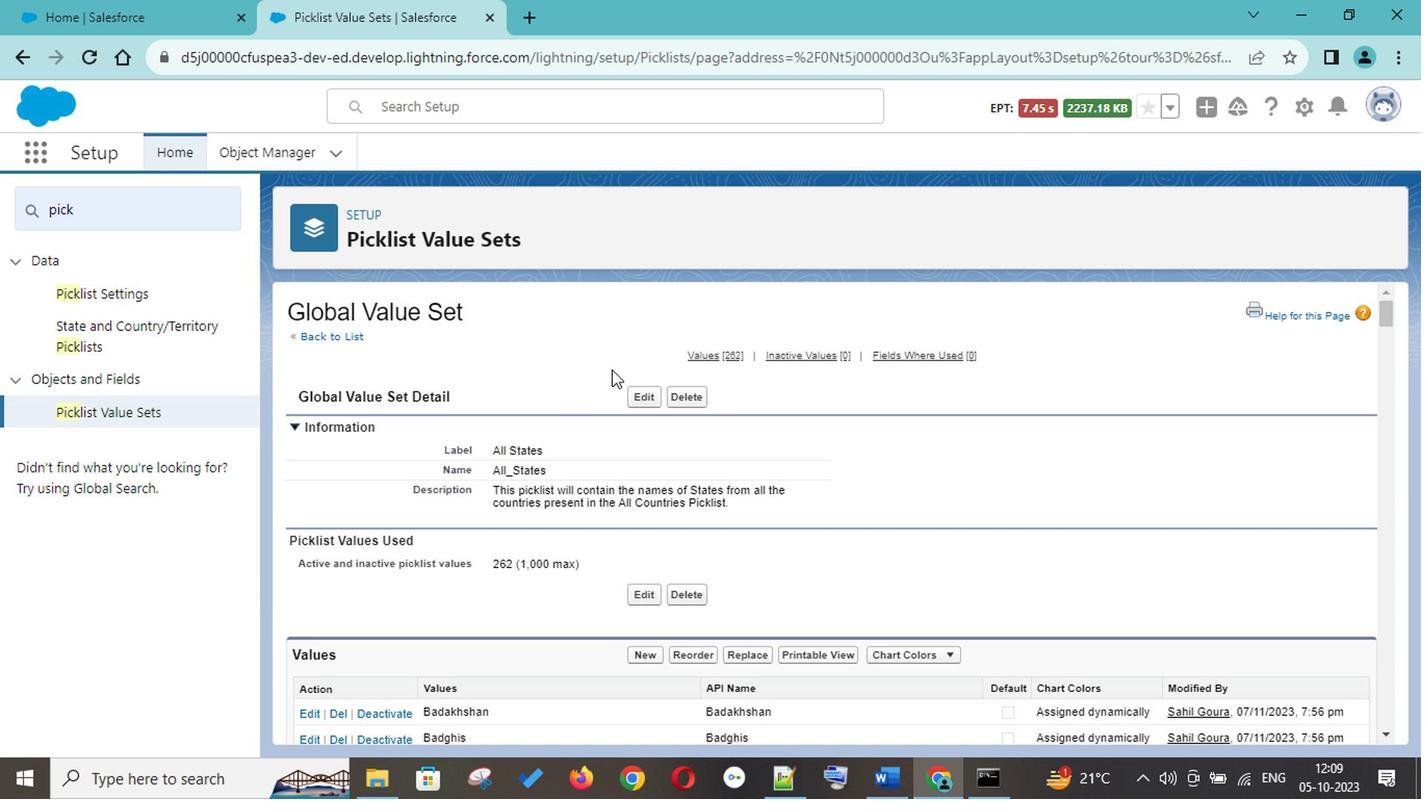 
Action: Mouse scrolled (635, 369) with delta (0, -1)
Screenshot: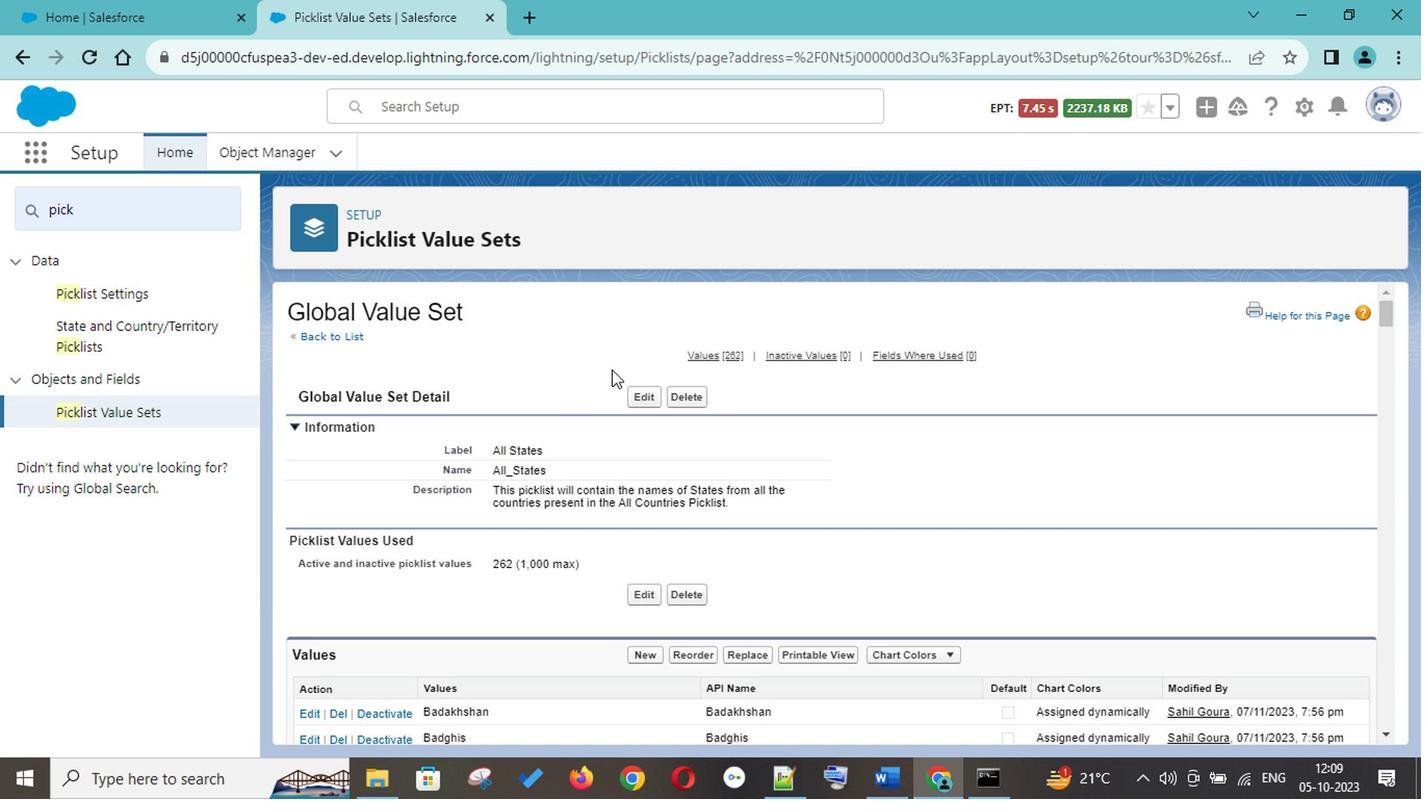 
Action: Mouse moved to (1097, 389)
Screenshot: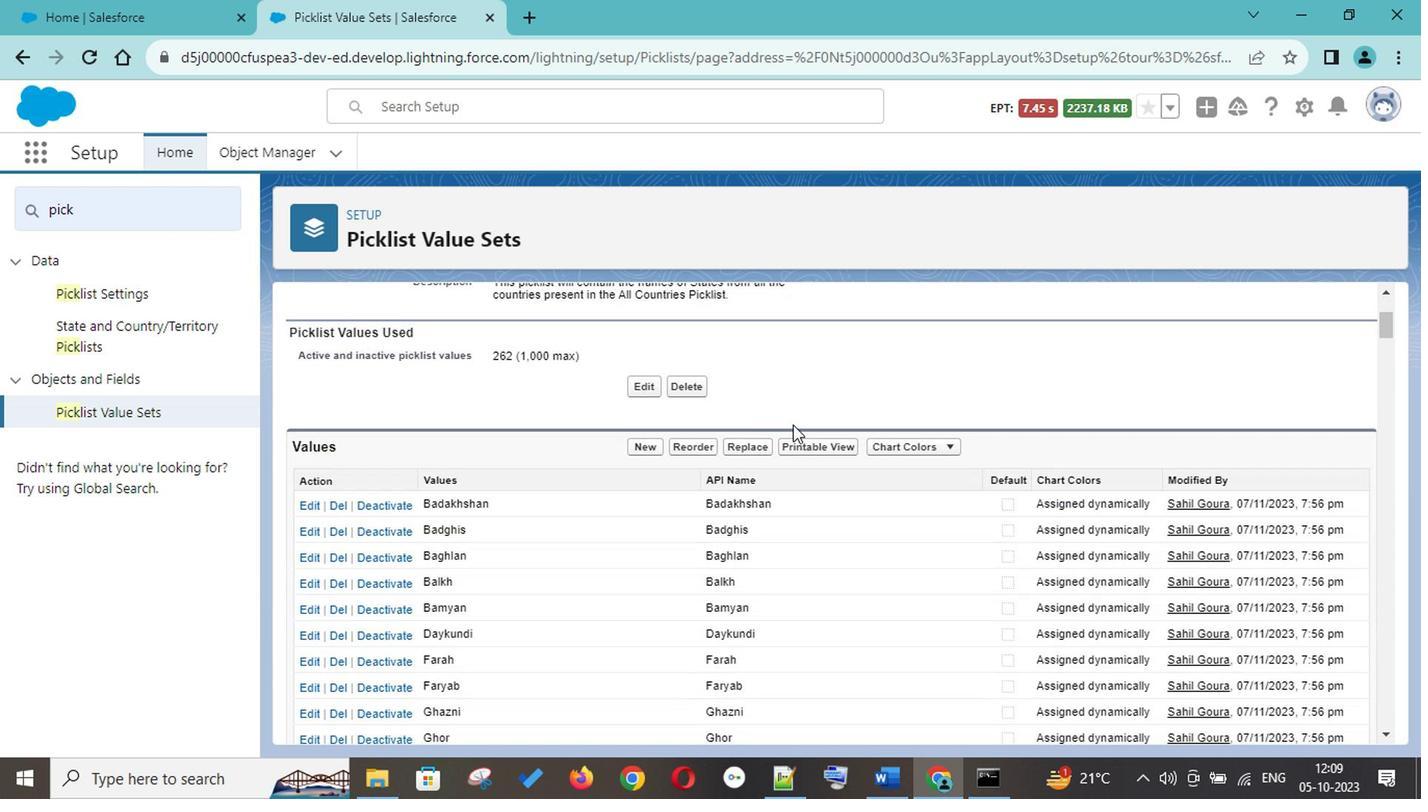 
Action: Mouse scrolled (1097, 390) with delta (0, 1)
Screenshot: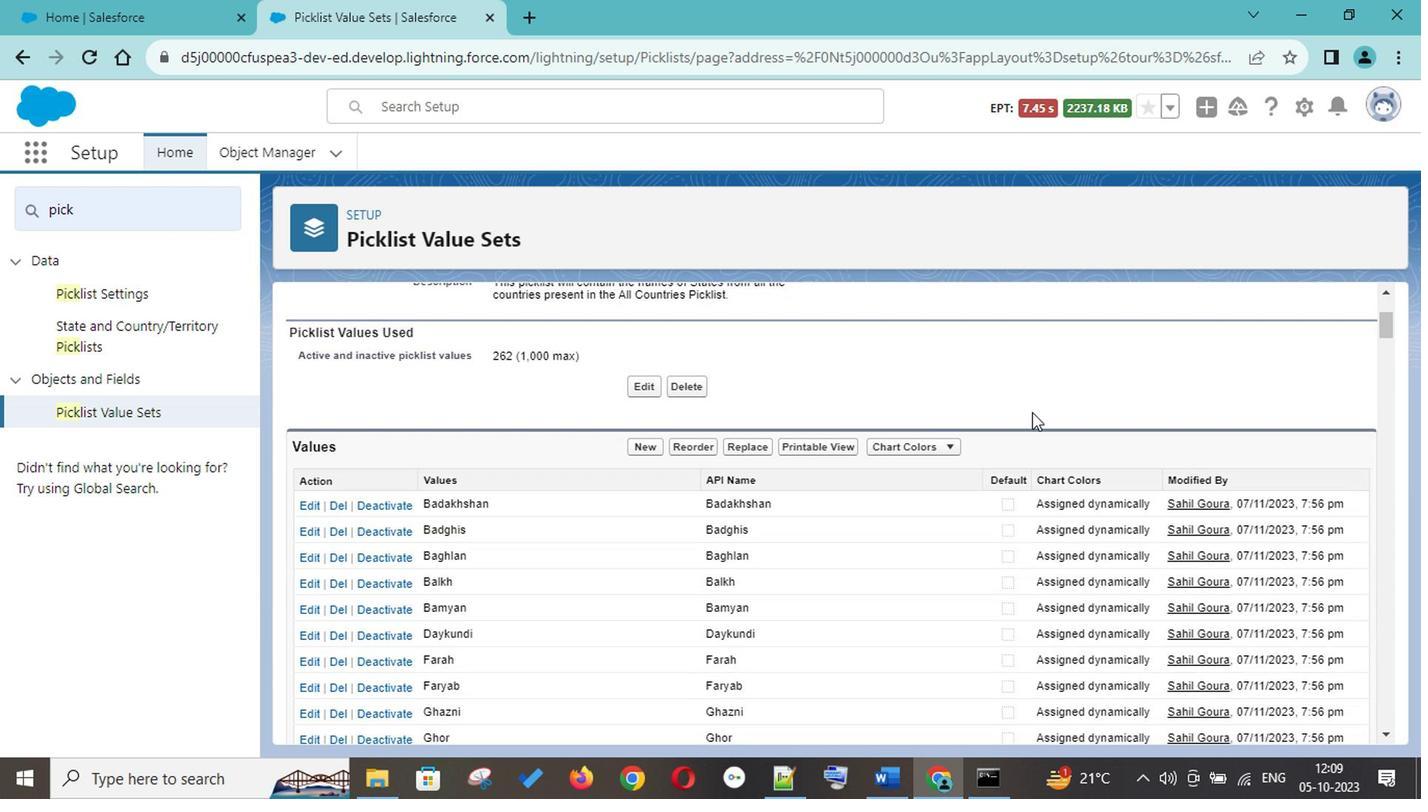 
Action: Mouse scrolled (1097, 390) with delta (0, 1)
Screenshot: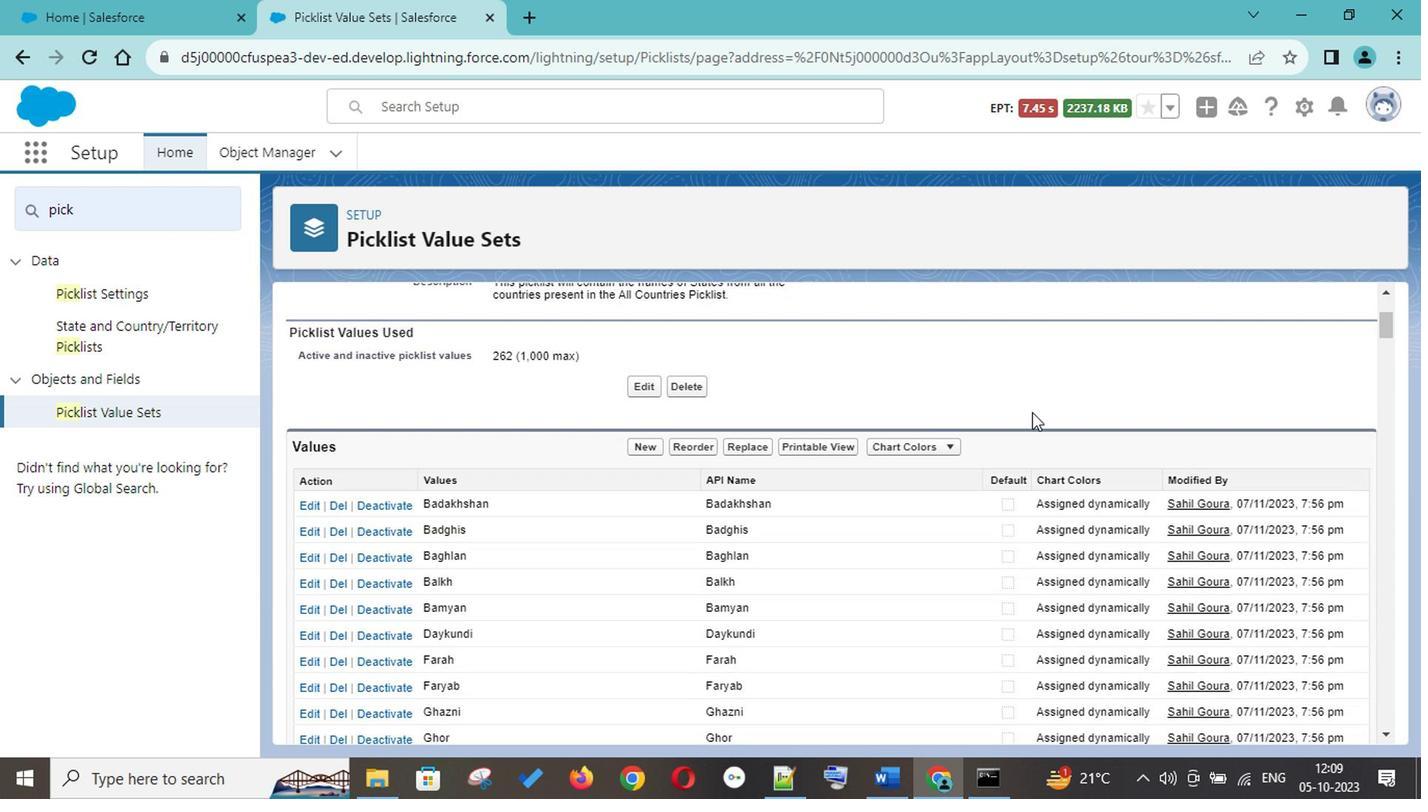 
Action: Mouse scrolled (1097, 390) with delta (0, 1)
Screenshot: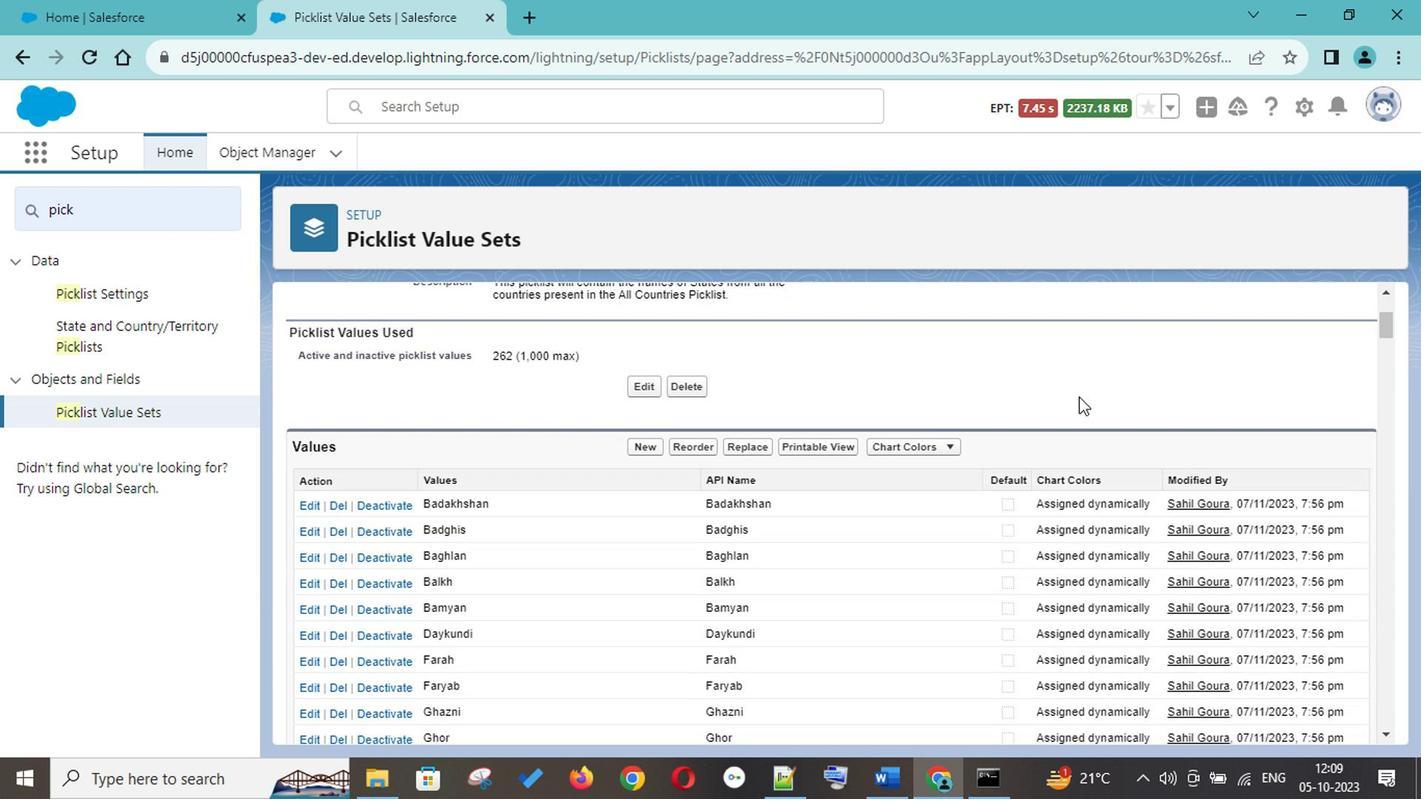 
Action: Mouse scrolled (1097, 390) with delta (0, 1)
Screenshot: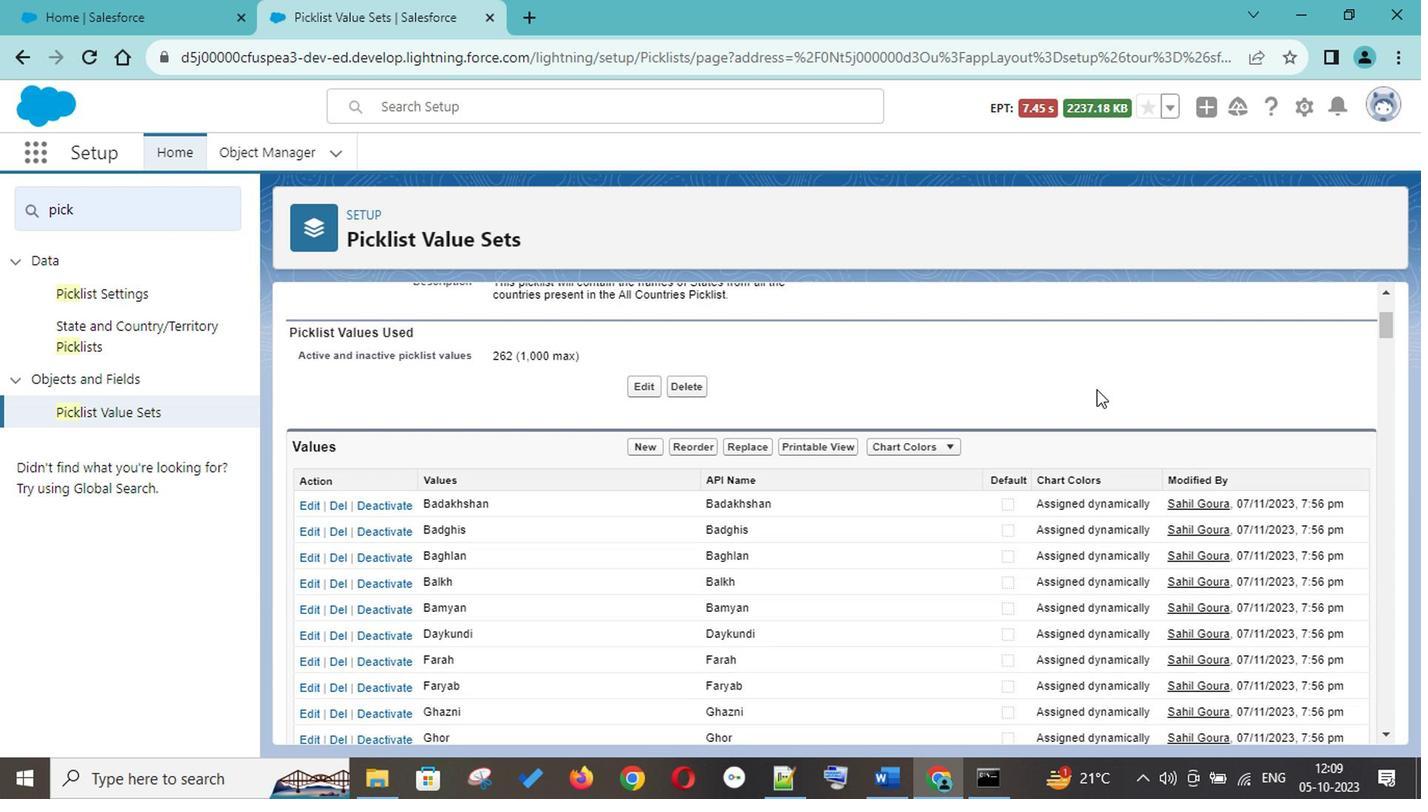 
Action: Mouse scrolled (1097, 390) with delta (0, 1)
Screenshot: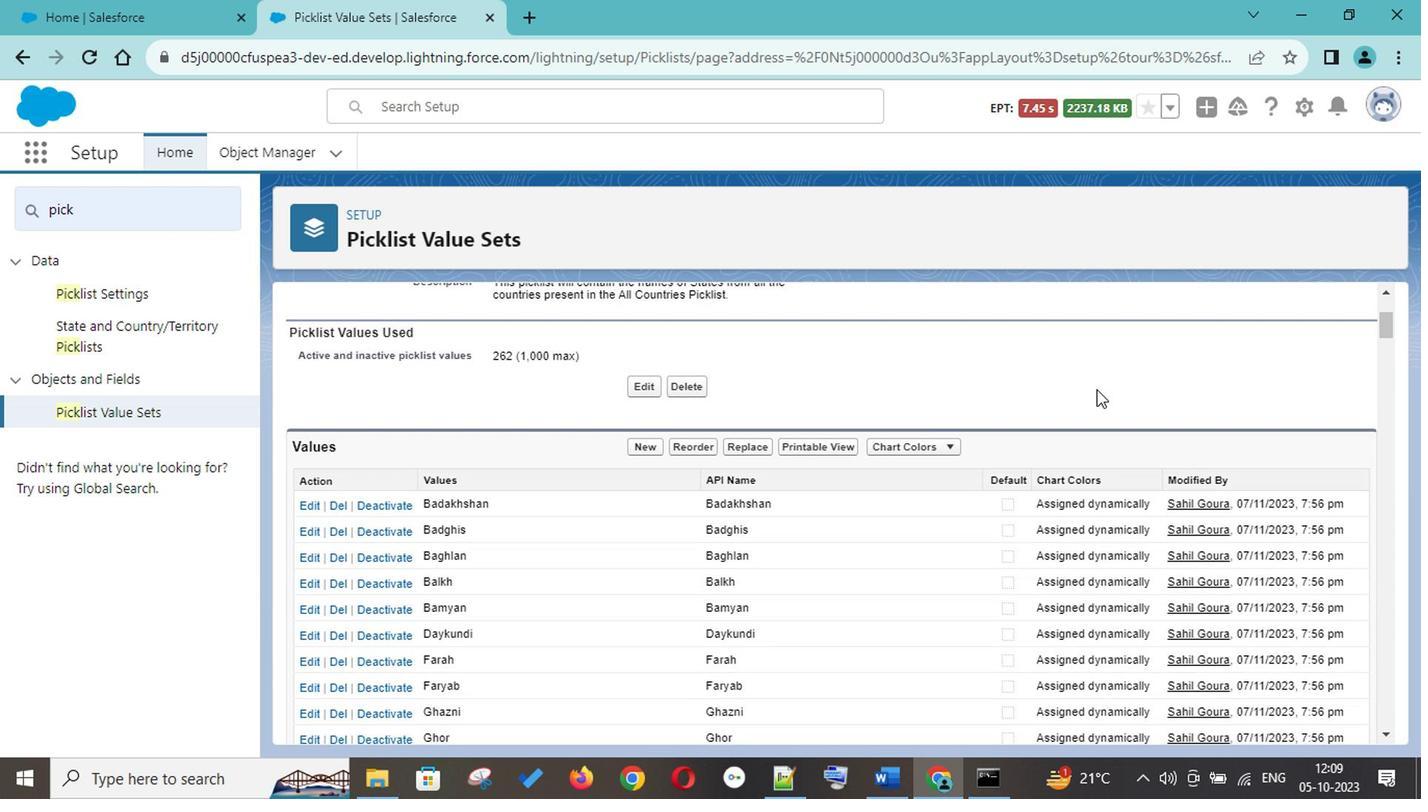 
Action: Mouse moved to (427, 406)
Screenshot: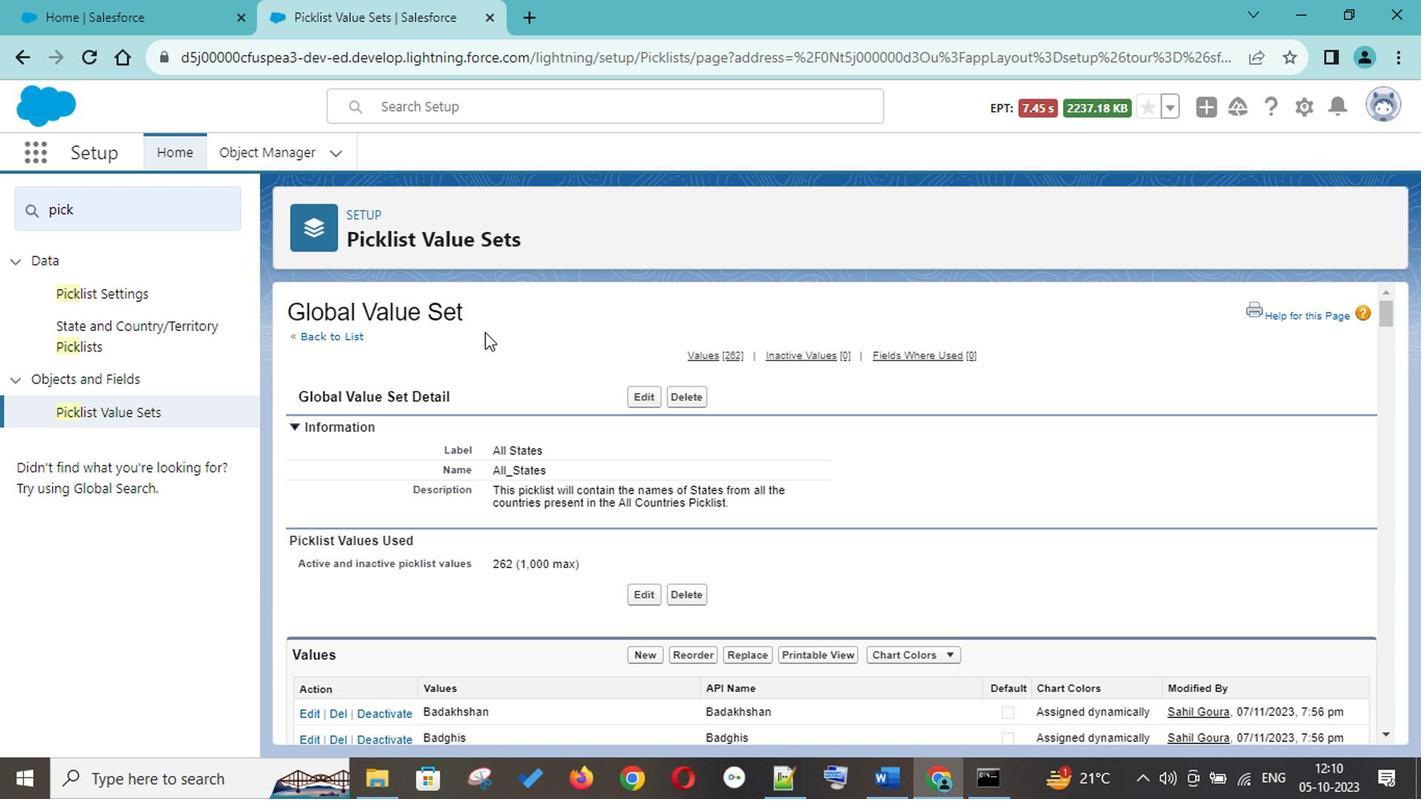 
Action: Mouse scrolled (427, 404) with delta (0, -1)
Screenshot: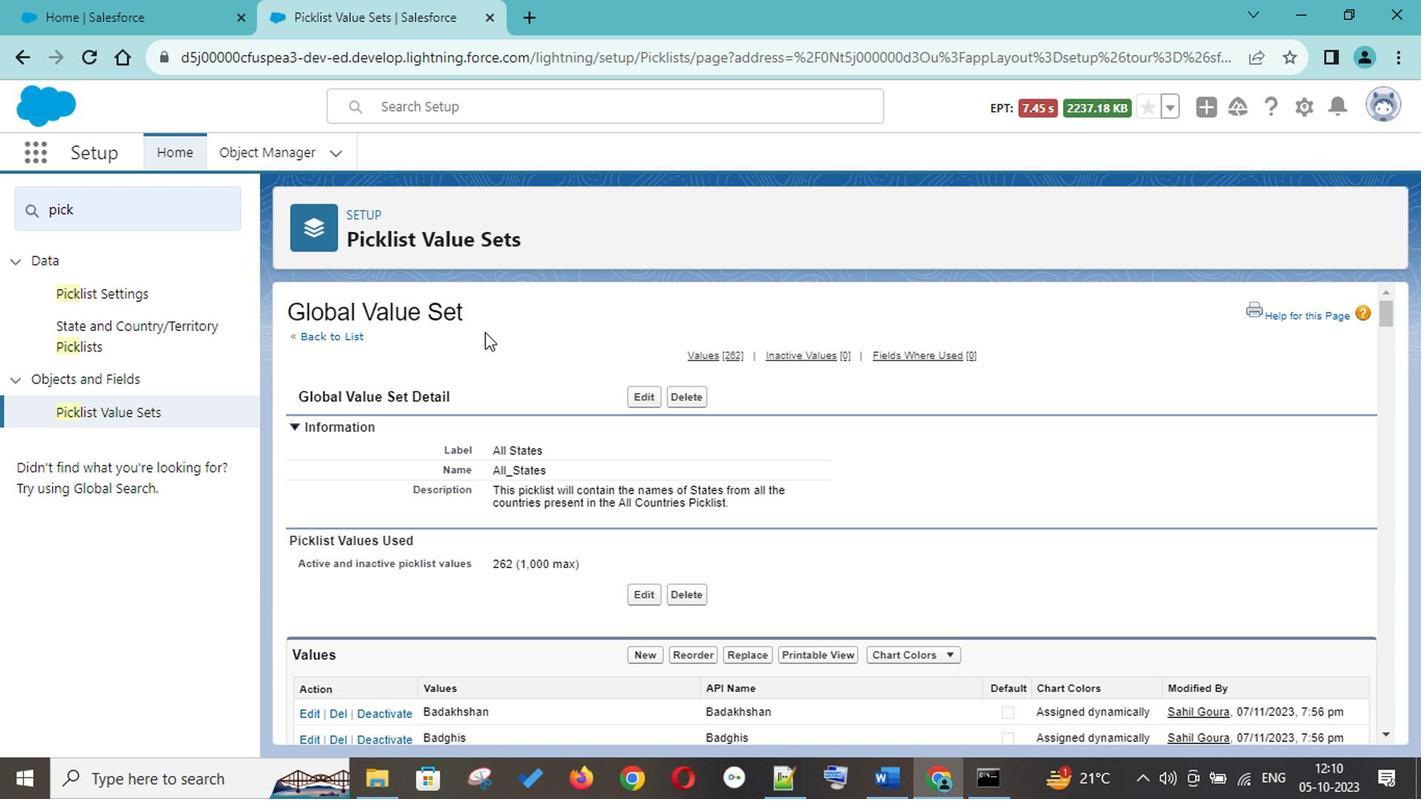 
Action: Mouse moved to (398, 433)
Screenshot: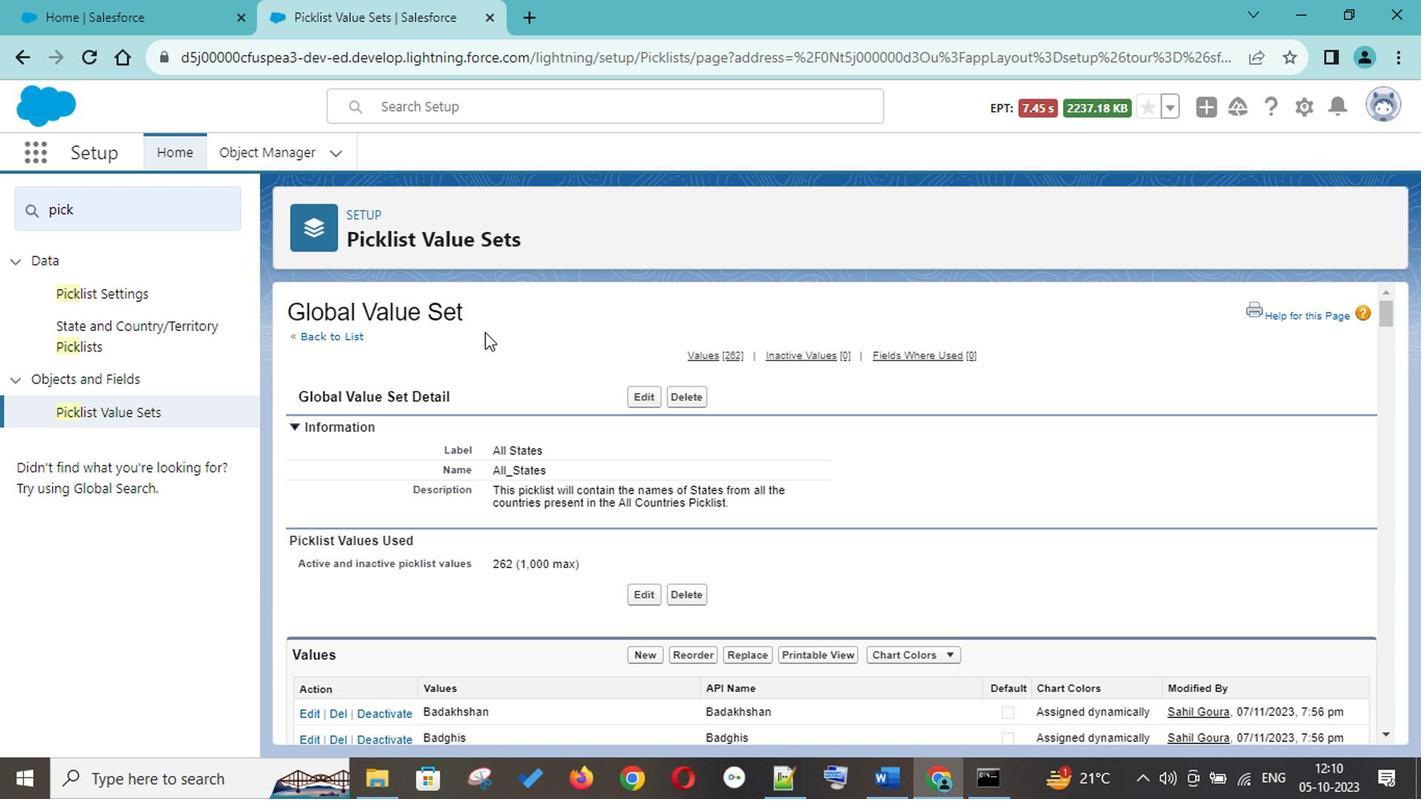 
Action: Mouse scrolled (398, 432) with delta (0, -1)
Screenshot: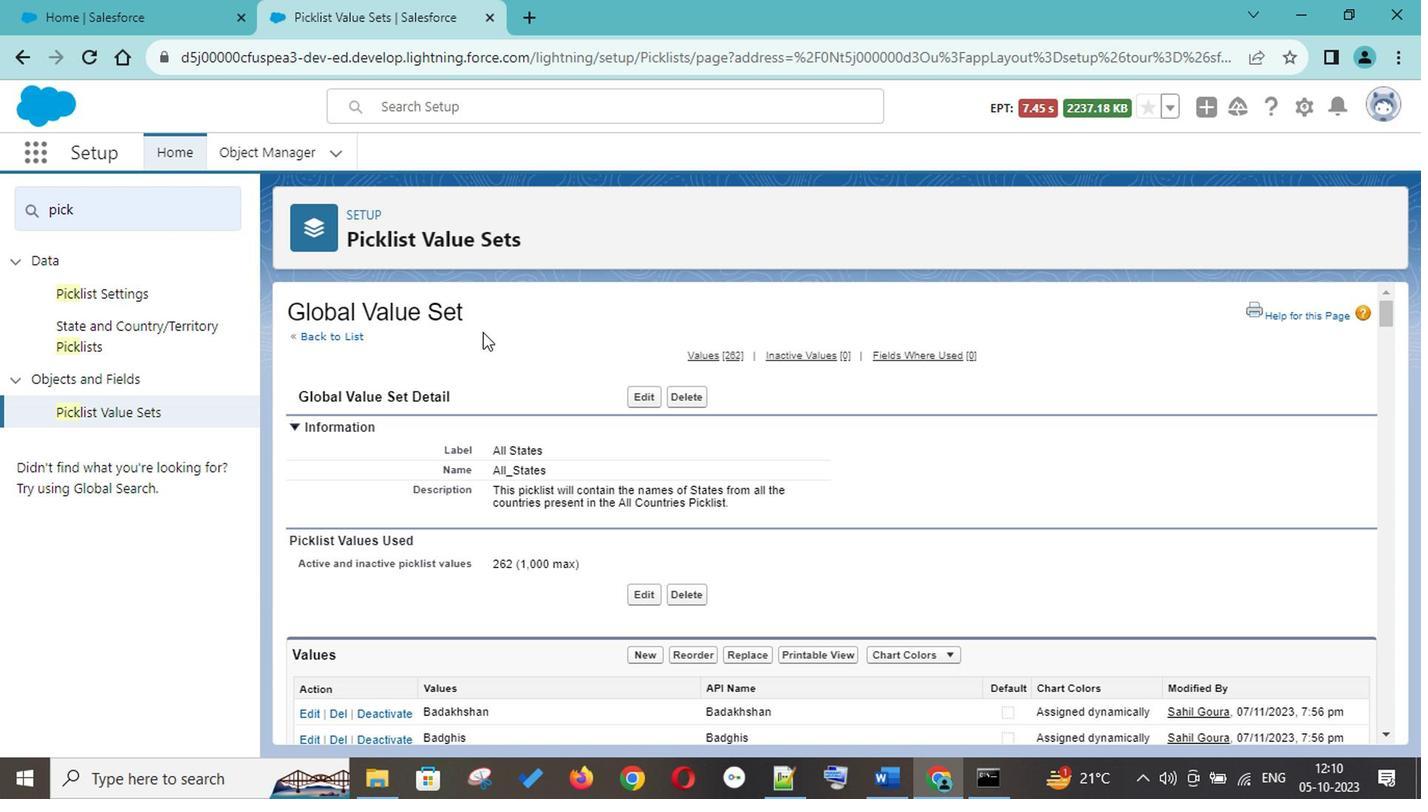 
Action: Mouse moved to (99, 412)
Screenshot: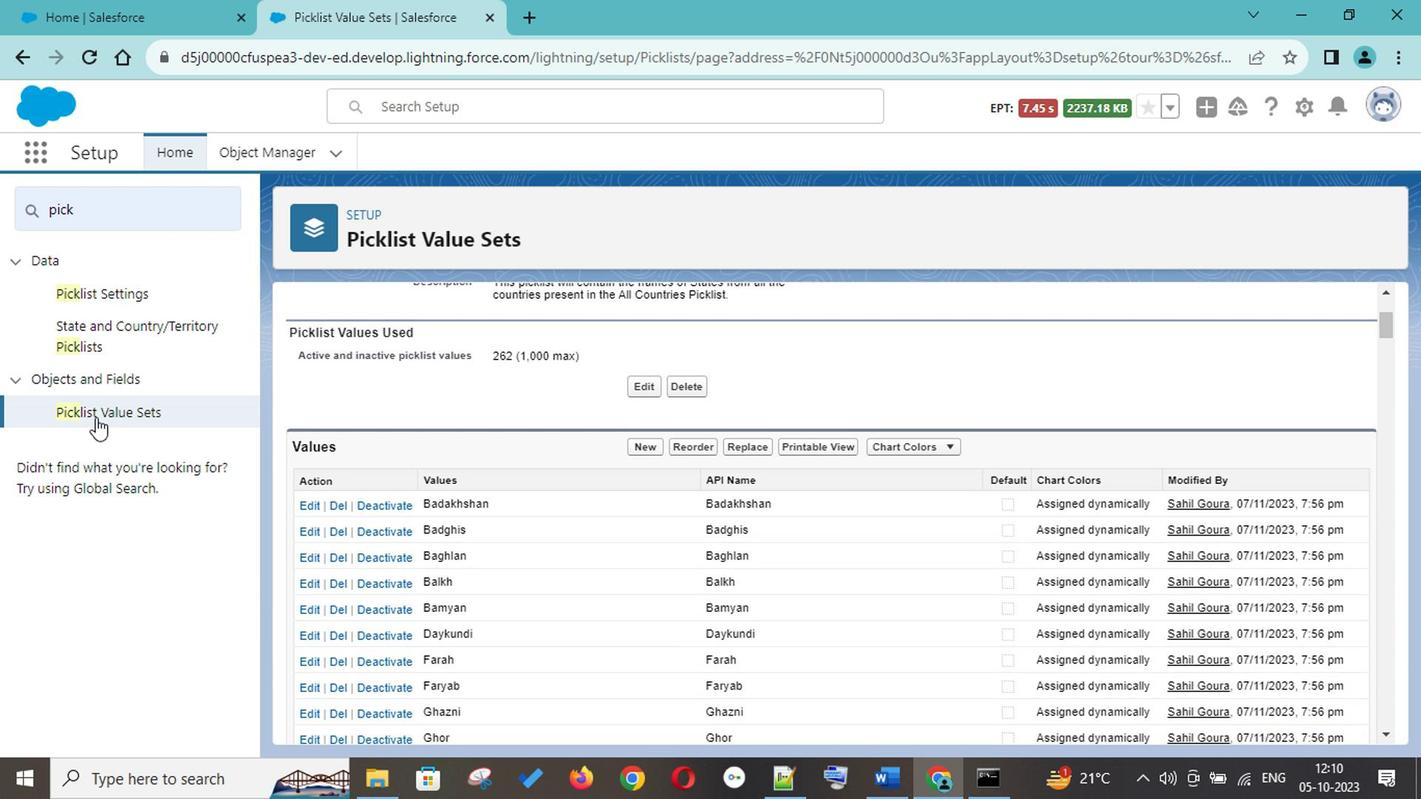 
Action: Mouse pressed left at (99, 412)
Screenshot: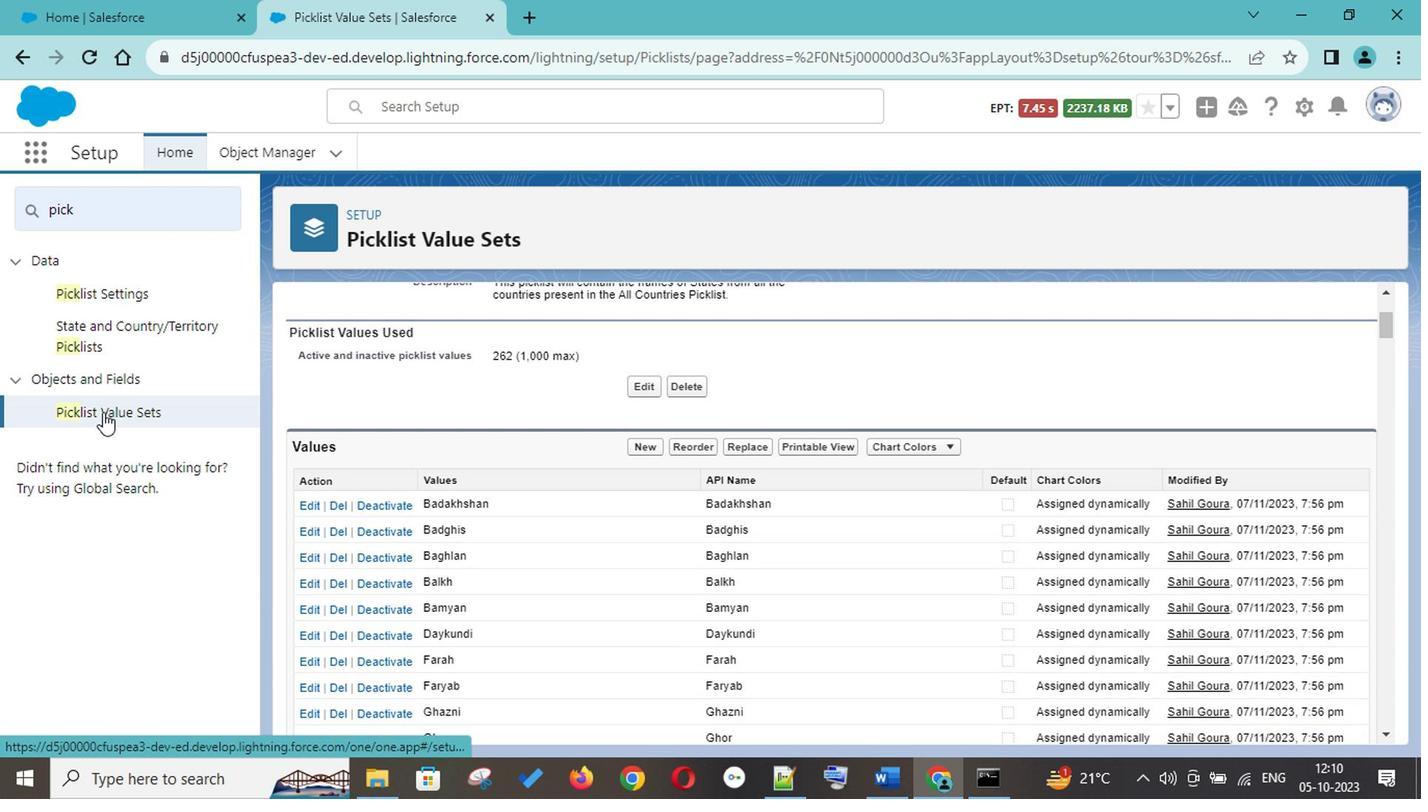 
Action: Mouse moved to (394, 529)
Screenshot: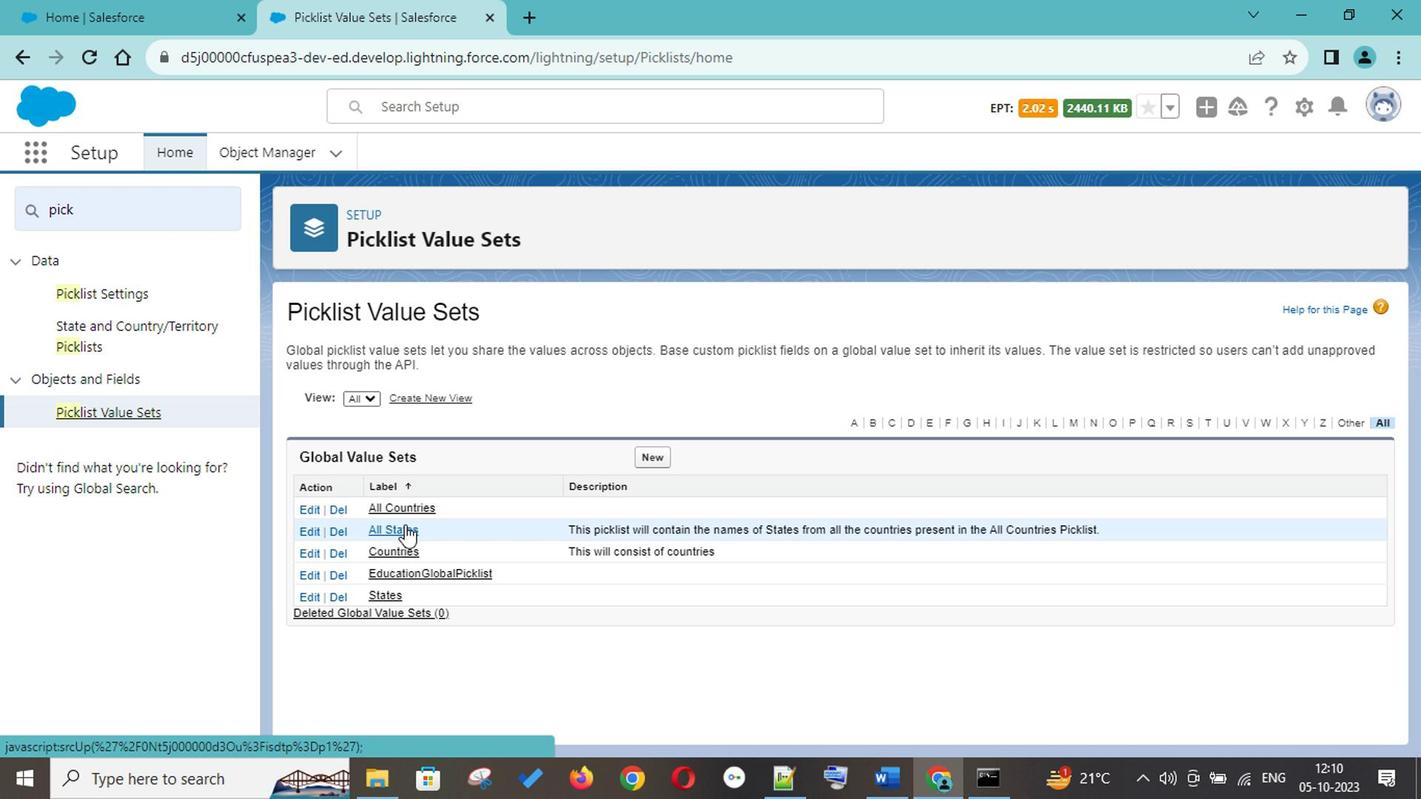 
Action: Mouse pressed left at (394, 529)
Screenshot: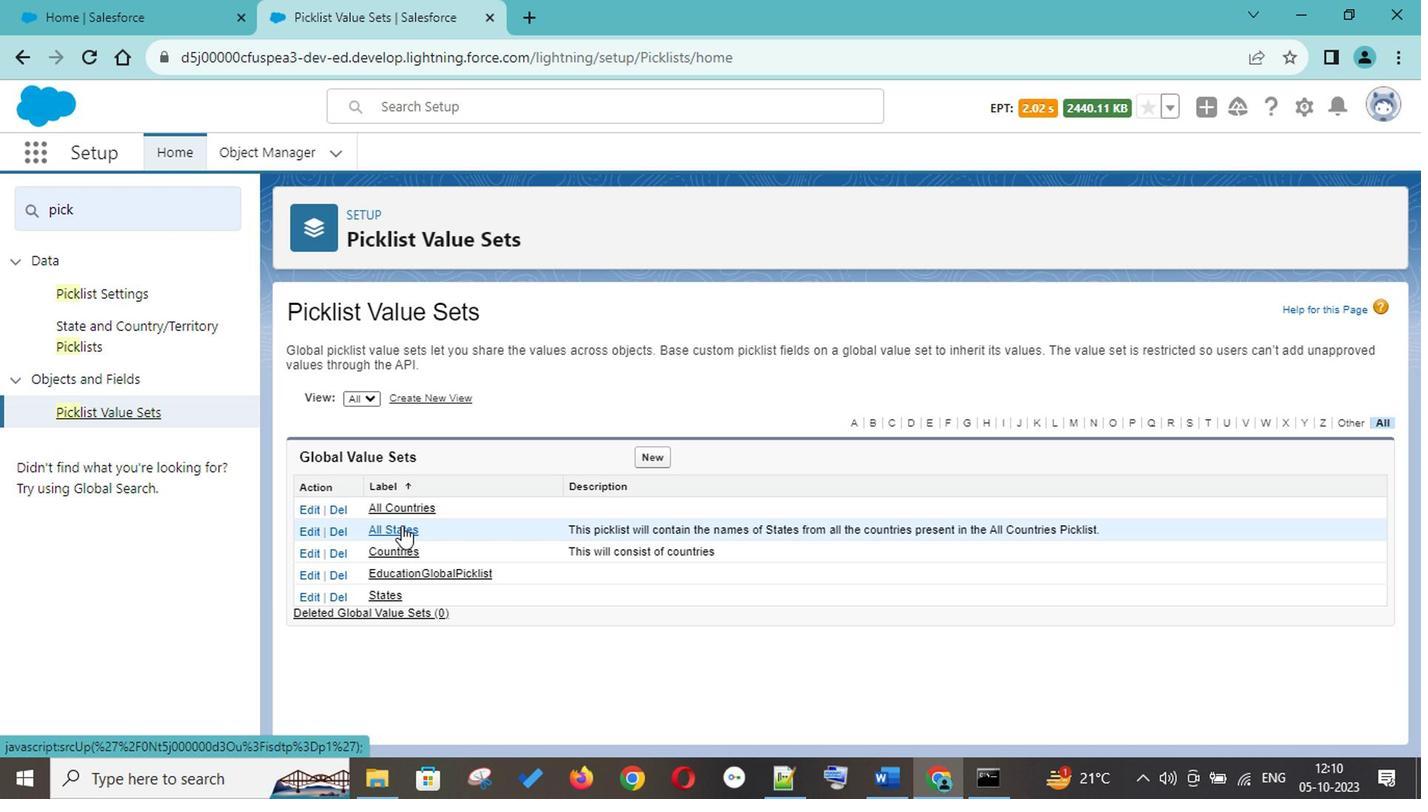 
Action: Mouse moved to (432, 512)
Screenshot: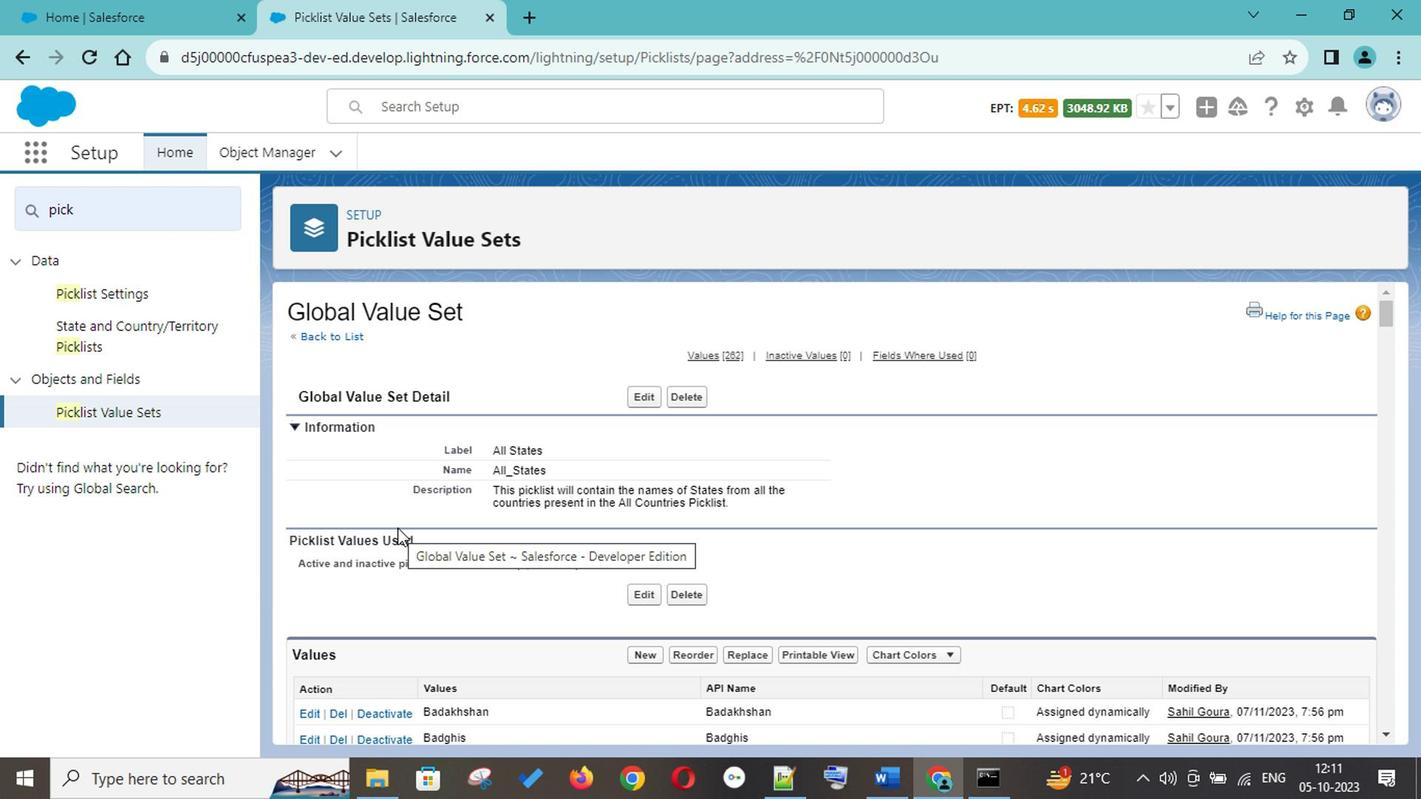
Action: Mouse scrolled (432, 512) with delta (0, 0)
Screenshot: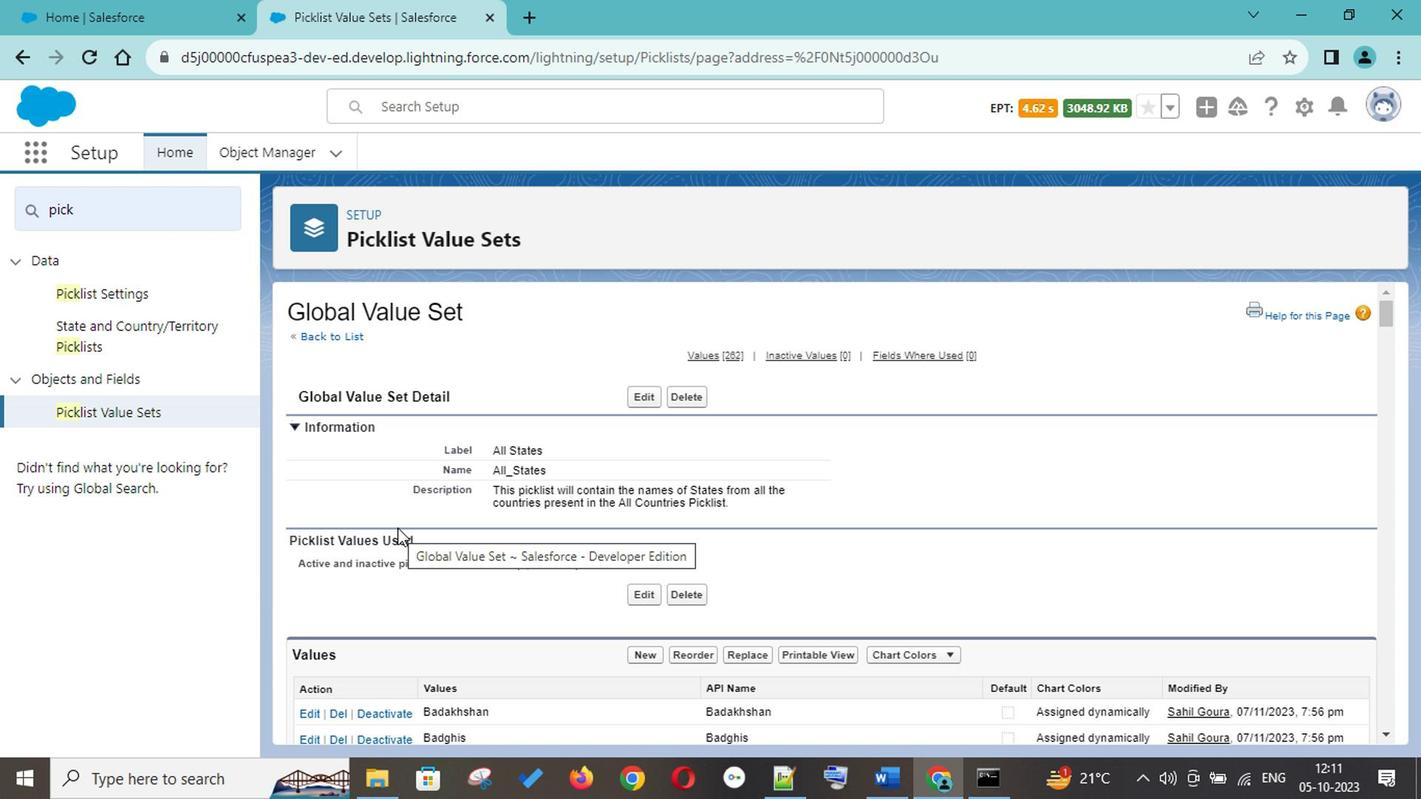 
Action: Mouse moved to (433, 512)
Screenshot: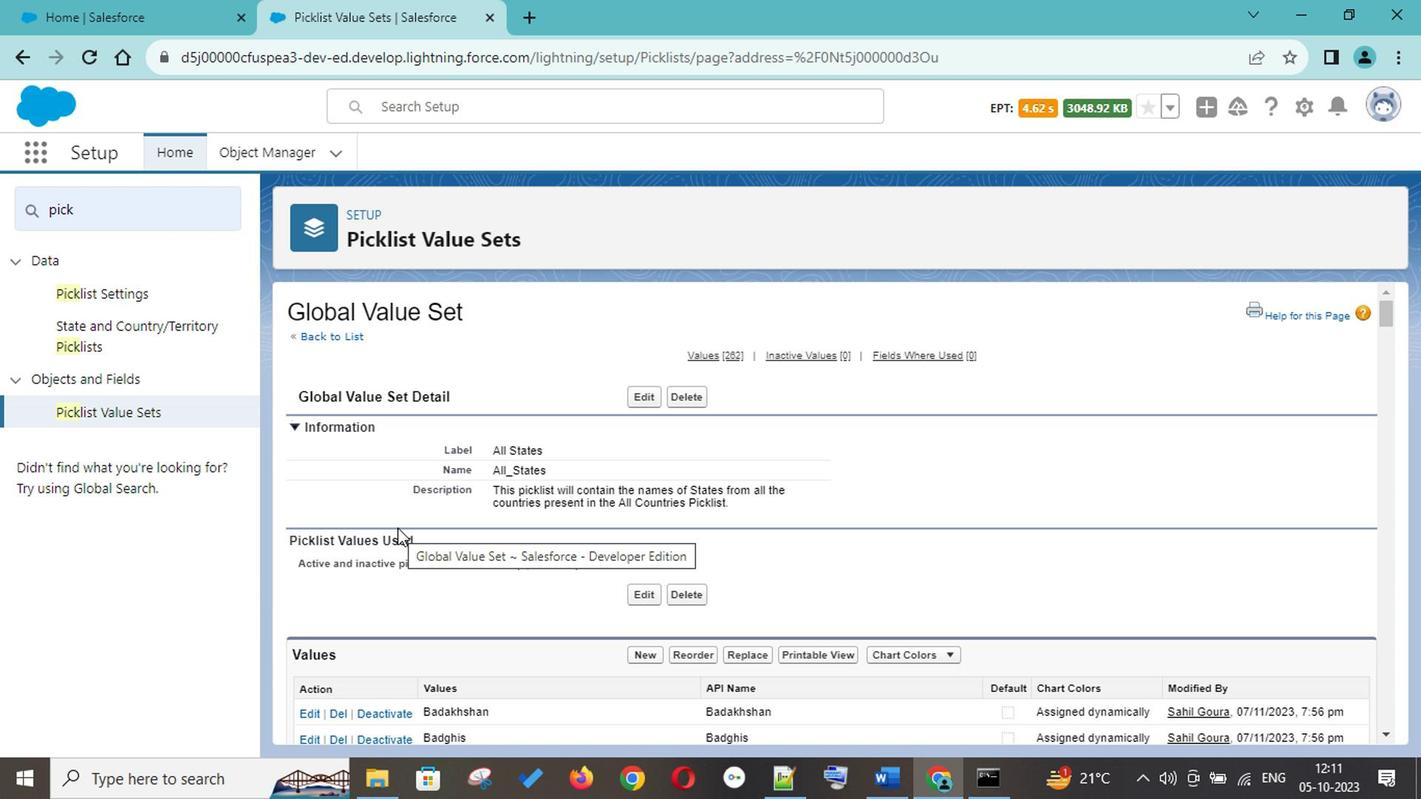 
Action: Mouse scrolled (433, 512) with delta (0, 0)
Screenshot: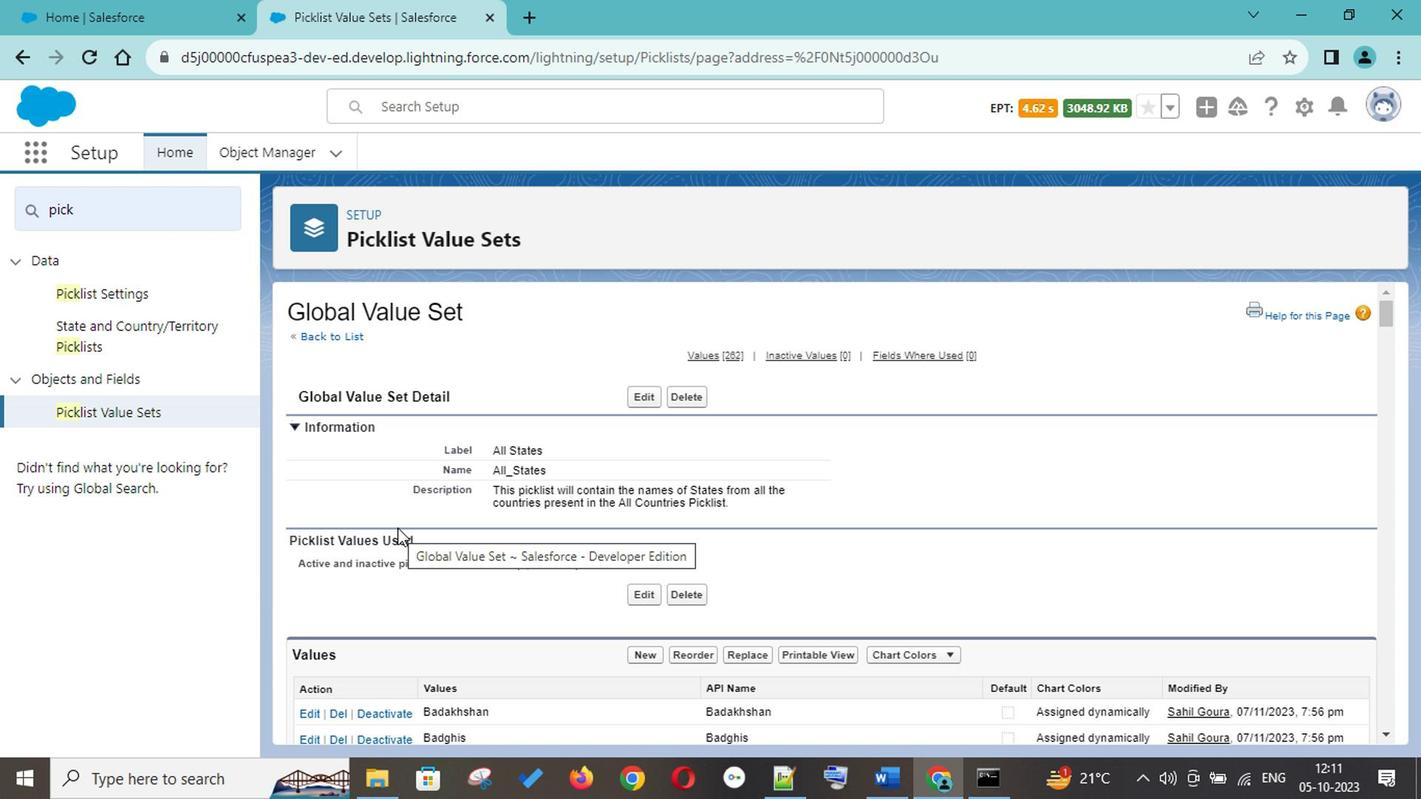 
Action: Mouse moved to (435, 512)
Screenshot: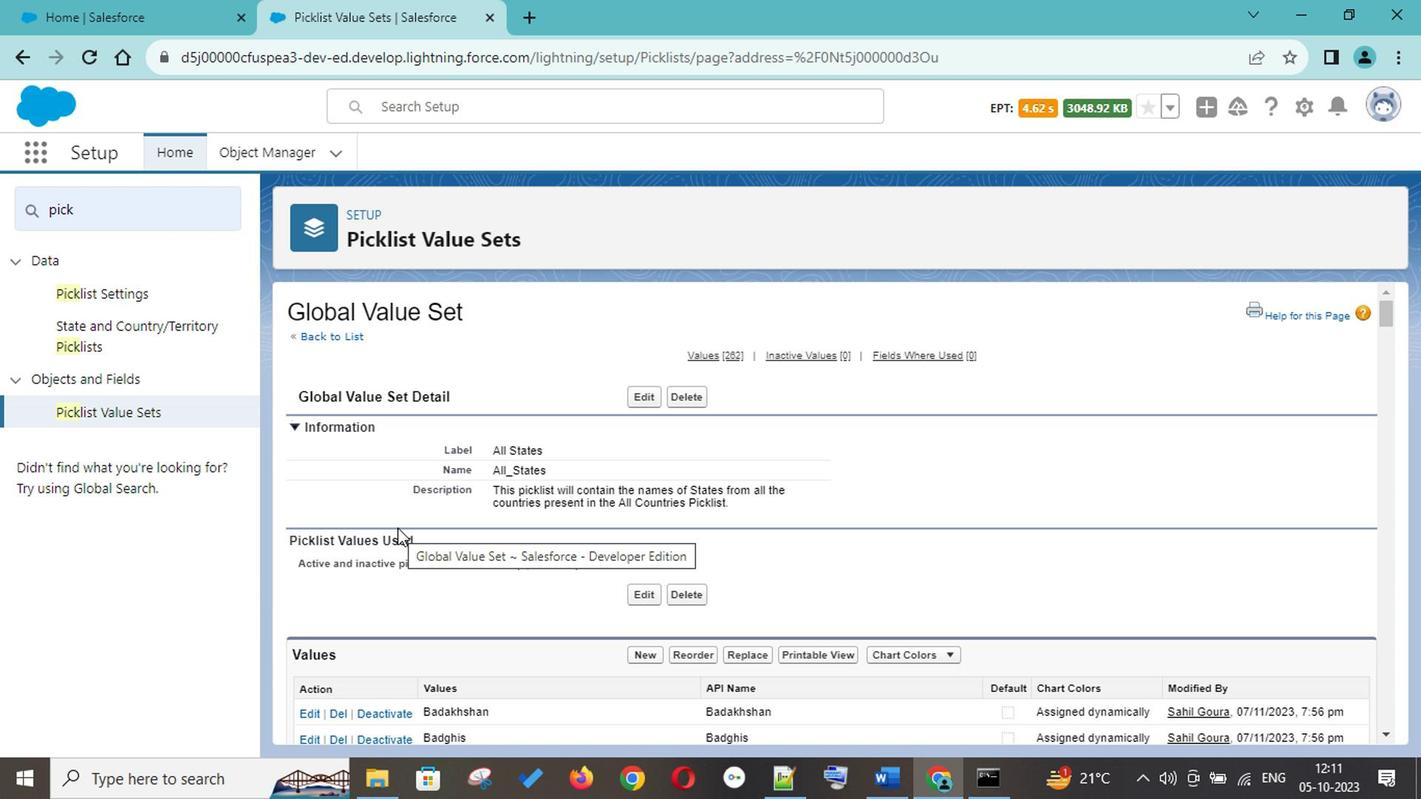 
Action: Mouse scrolled (435, 512) with delta (0, 0)
Screenshot: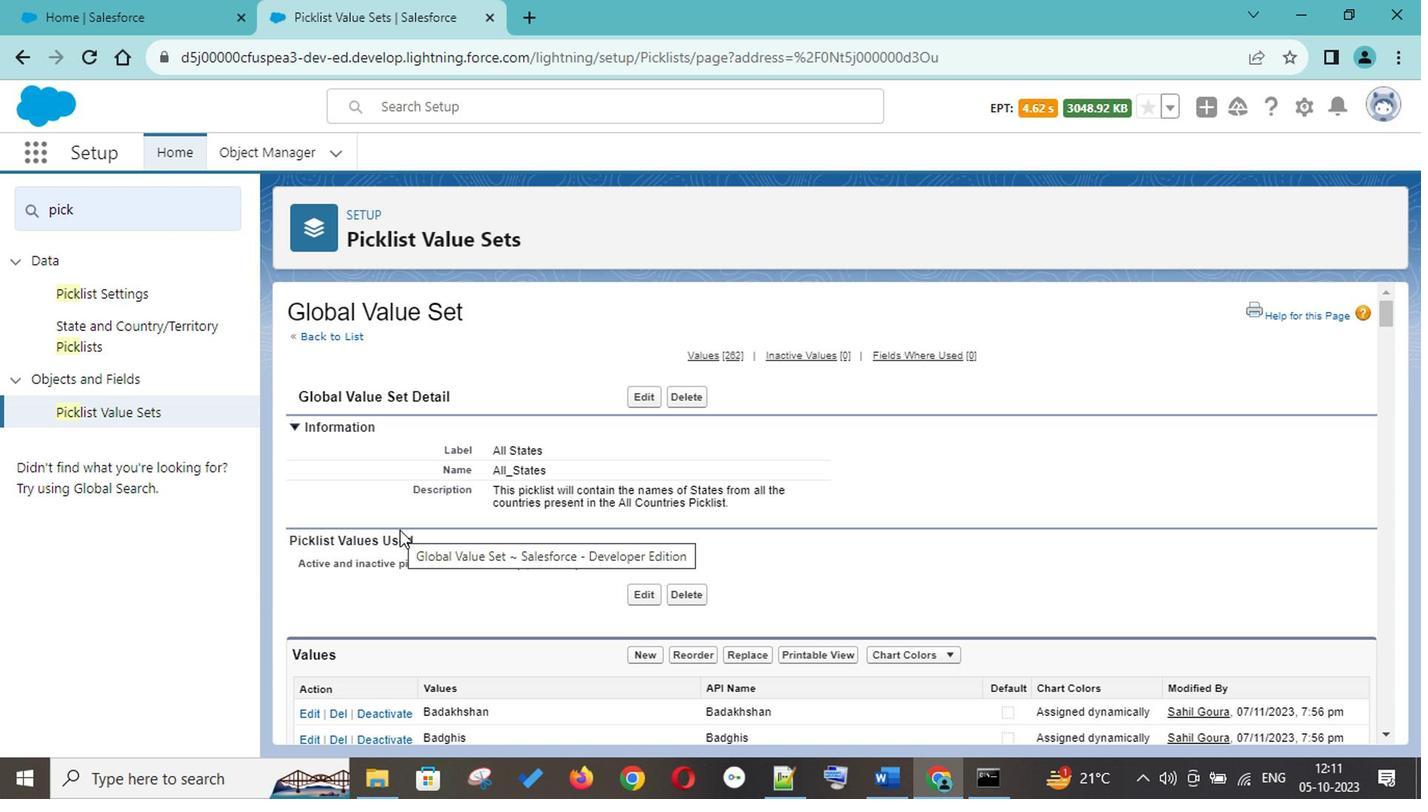 
Action: Mouse moved to (618, 472)
Screenshot: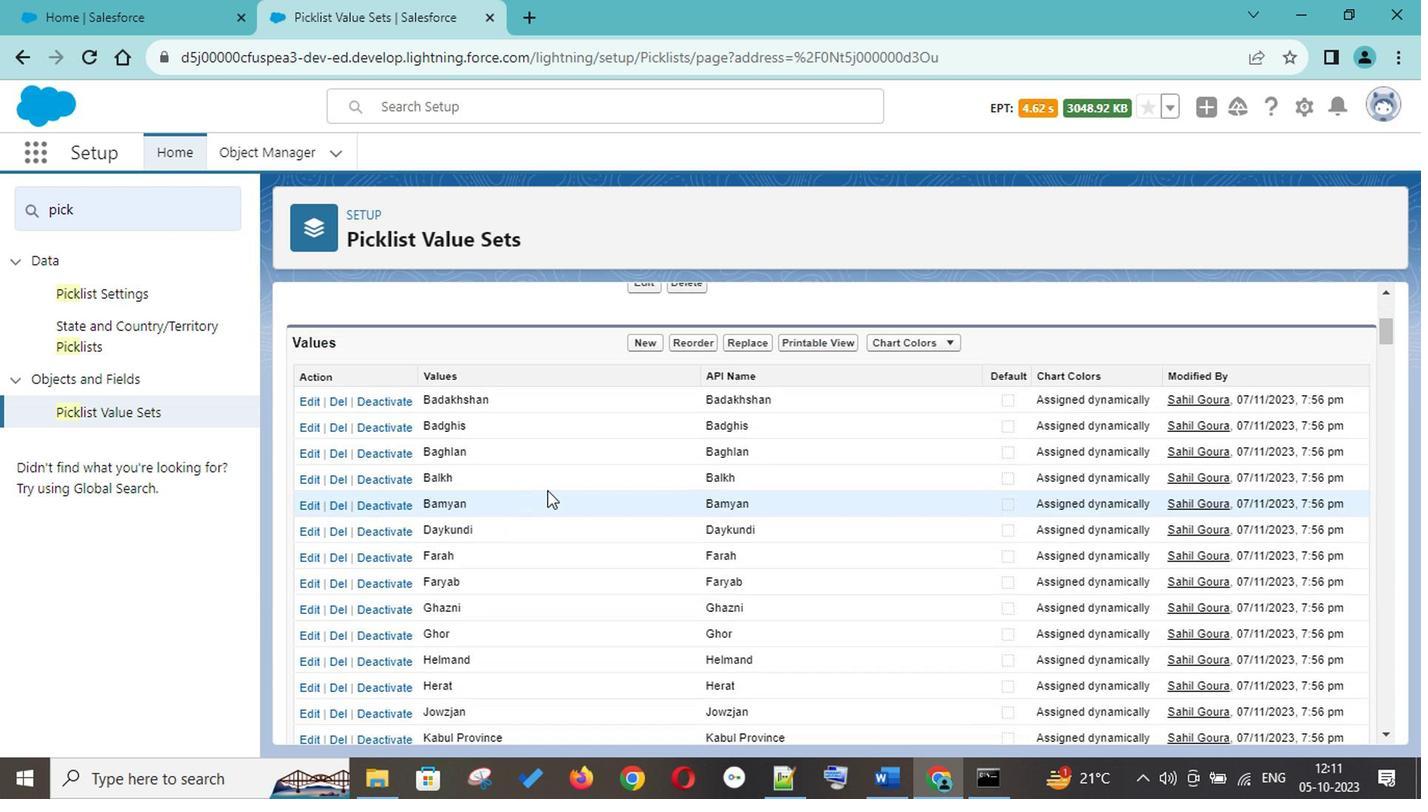 
Action: Mouse scrolled (618, 471) with delta (0, 0)
Screenshot: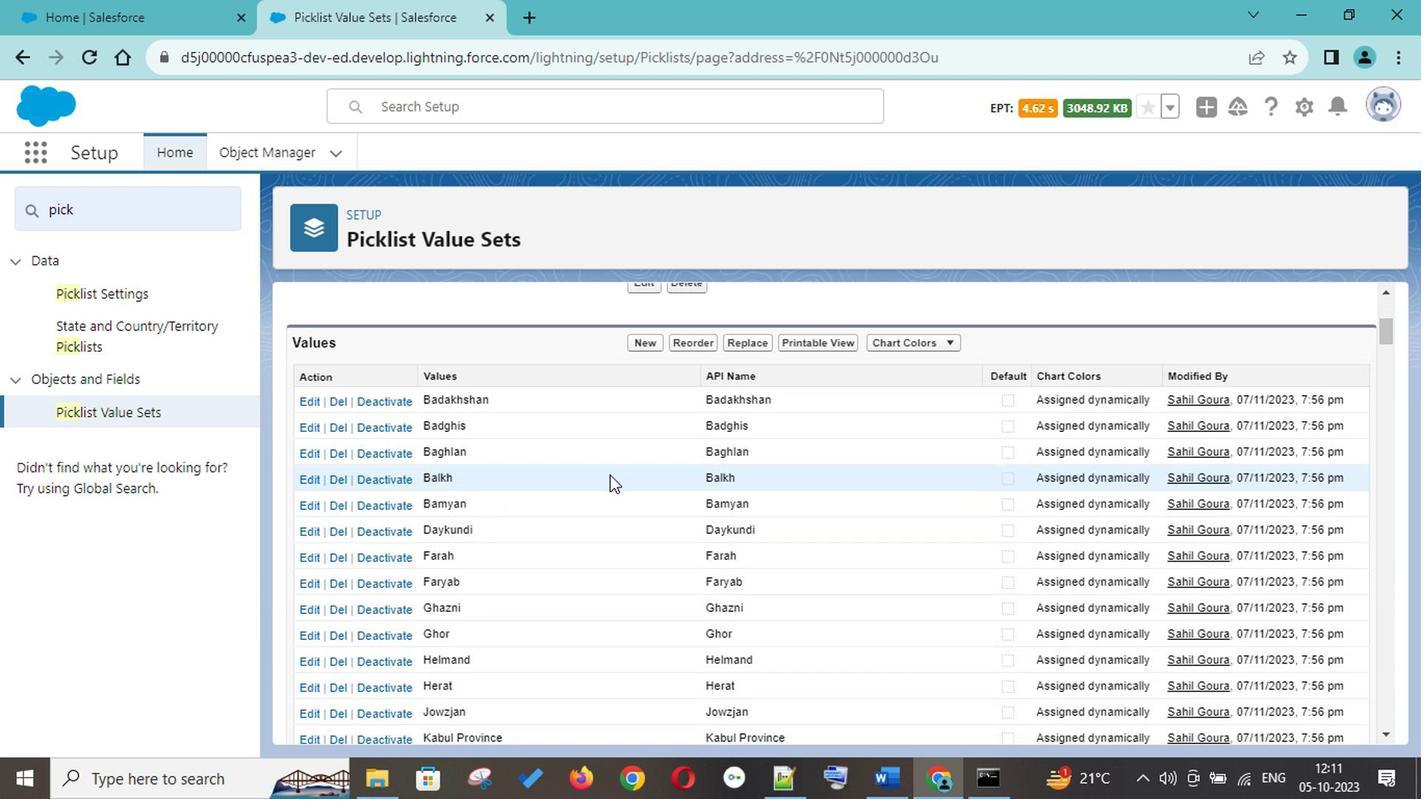 
Action: Mouse scrolled (618, 471) with delta (0, 0)
Screenshot: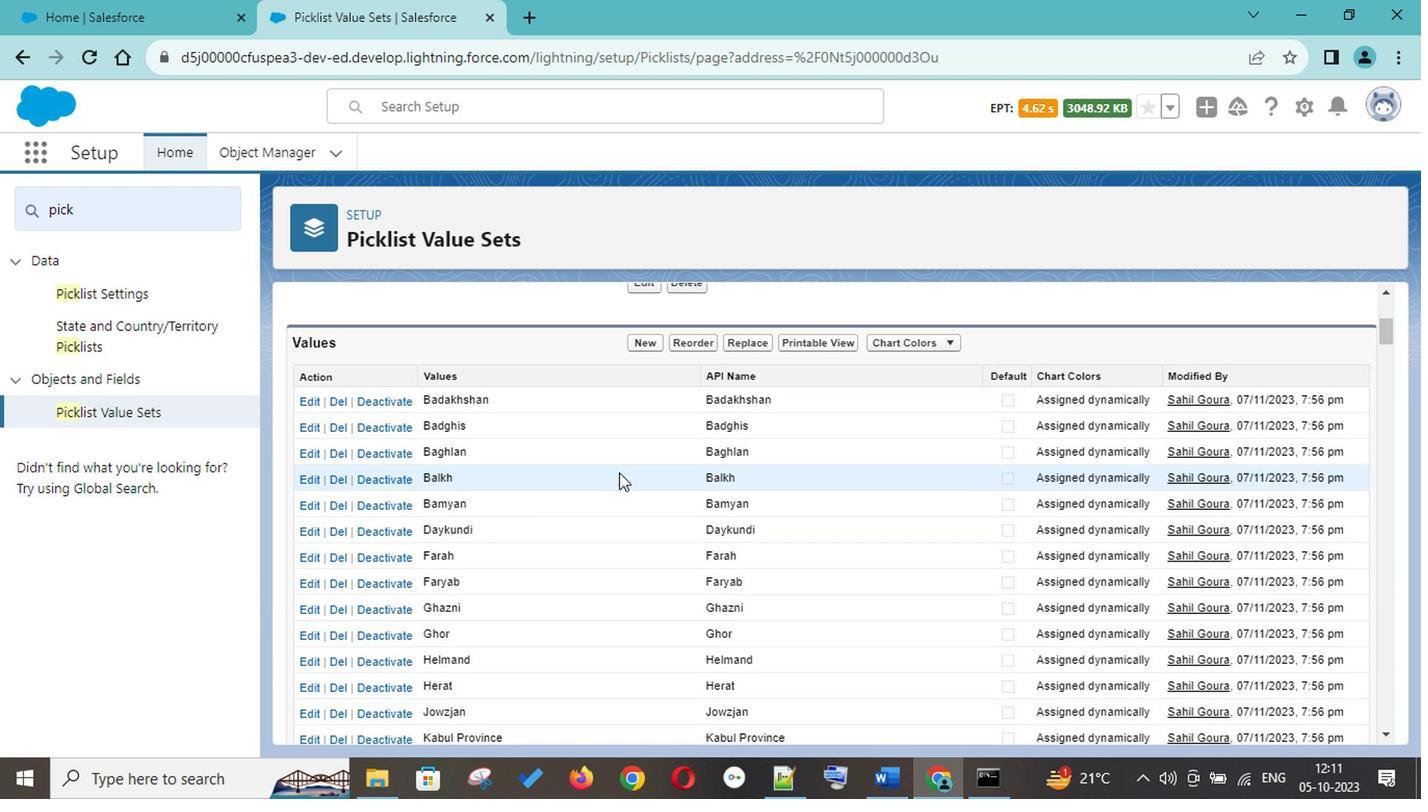 
Action: Mouse scrolled (618, 471) with delta (0, 0)
Screenshot: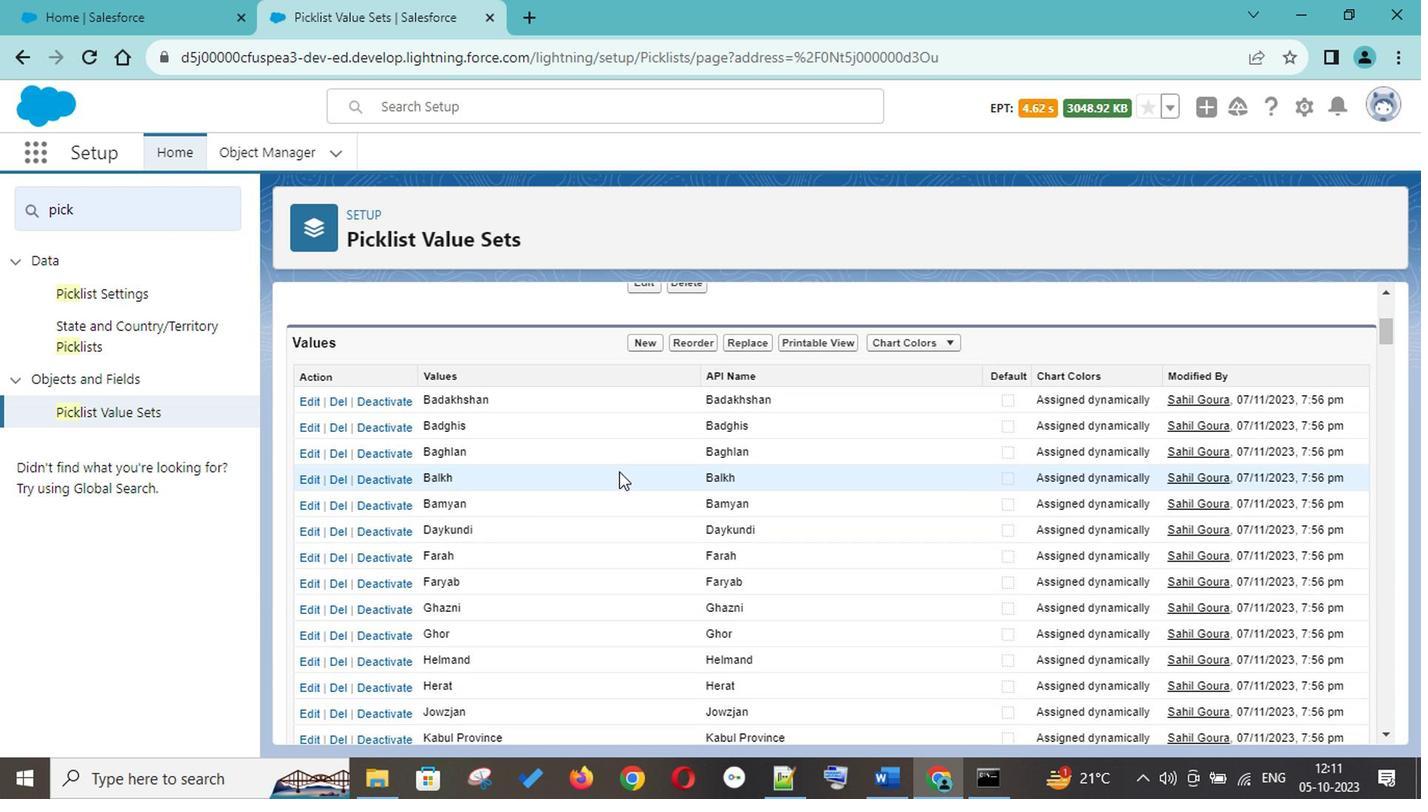 
Action: Mouse moved to (619, 471)
Screenshot: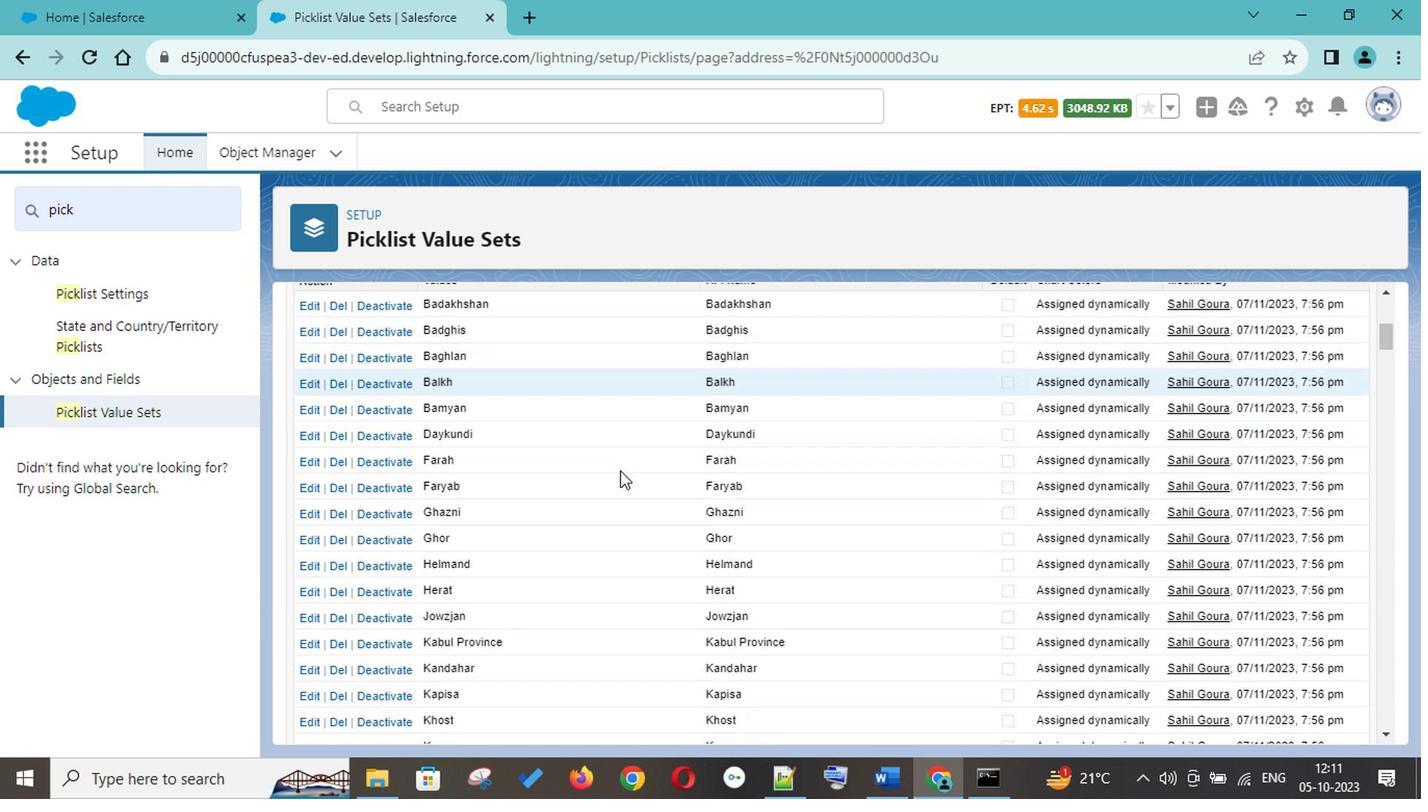 
Action: Mouse scrolled (619, 470) with delta (0, -1)
Screenshot: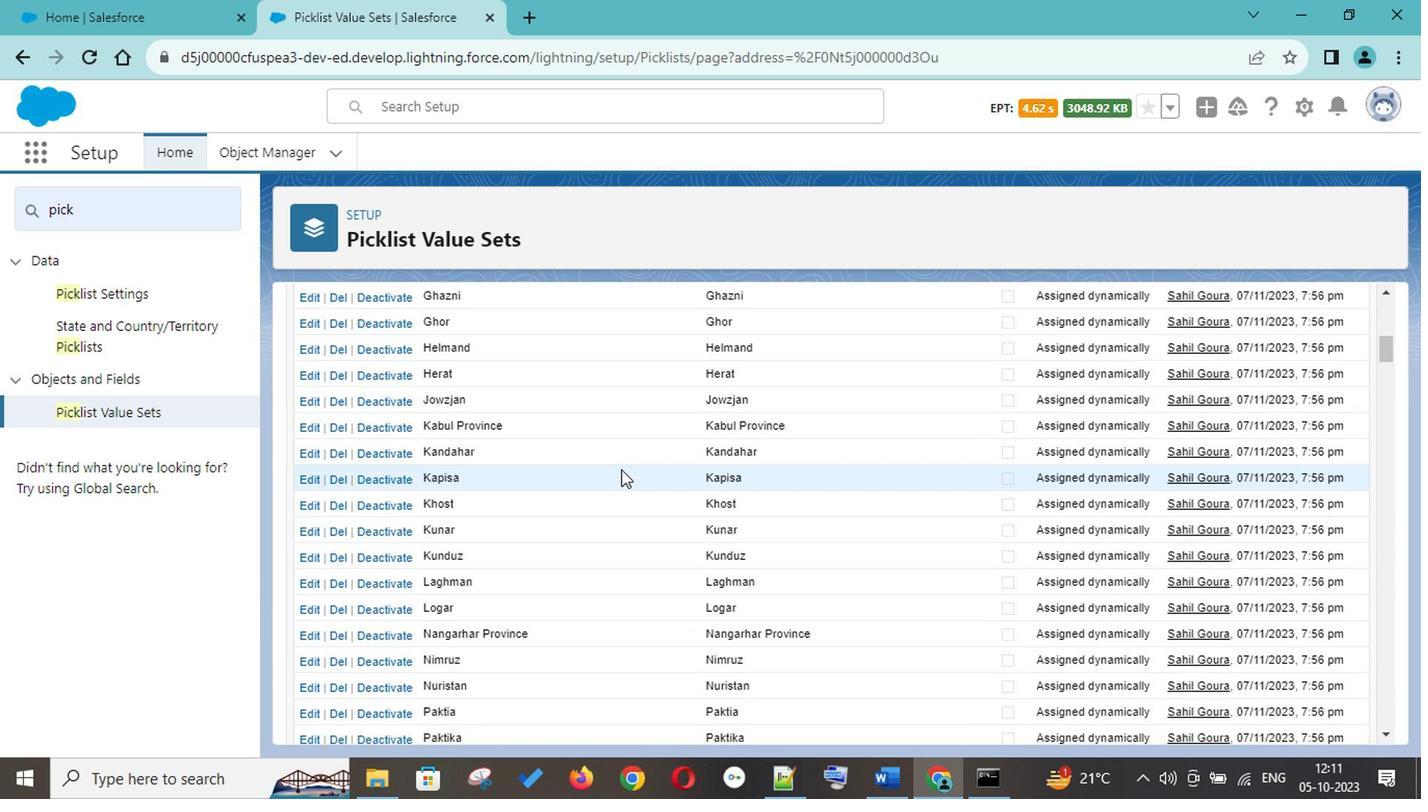 
Action: Mouse scrolled (619, 470) with delta (0, -1)
Screenshot: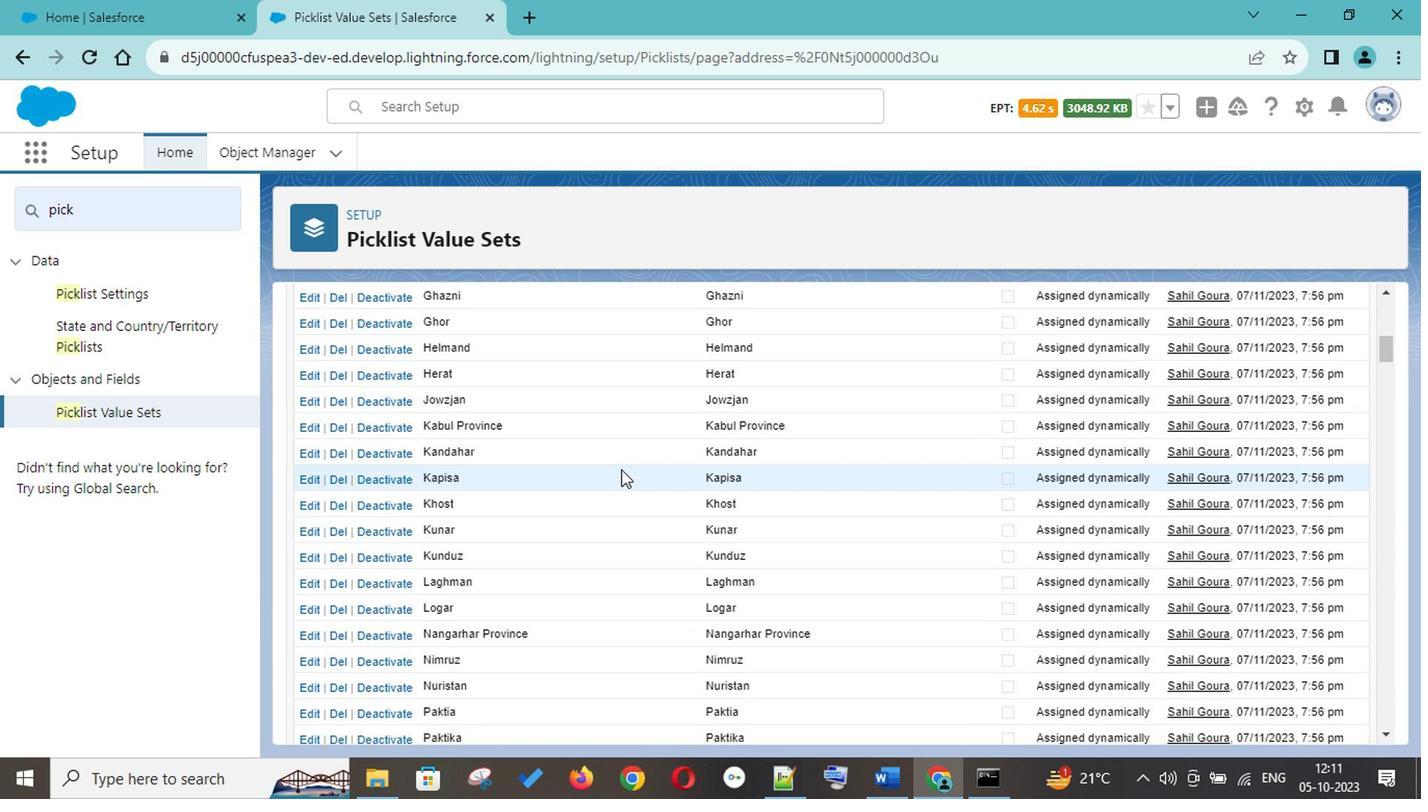 
Action: Mouse scrolled (619, 470) with delta (0, -1)
Screenshot: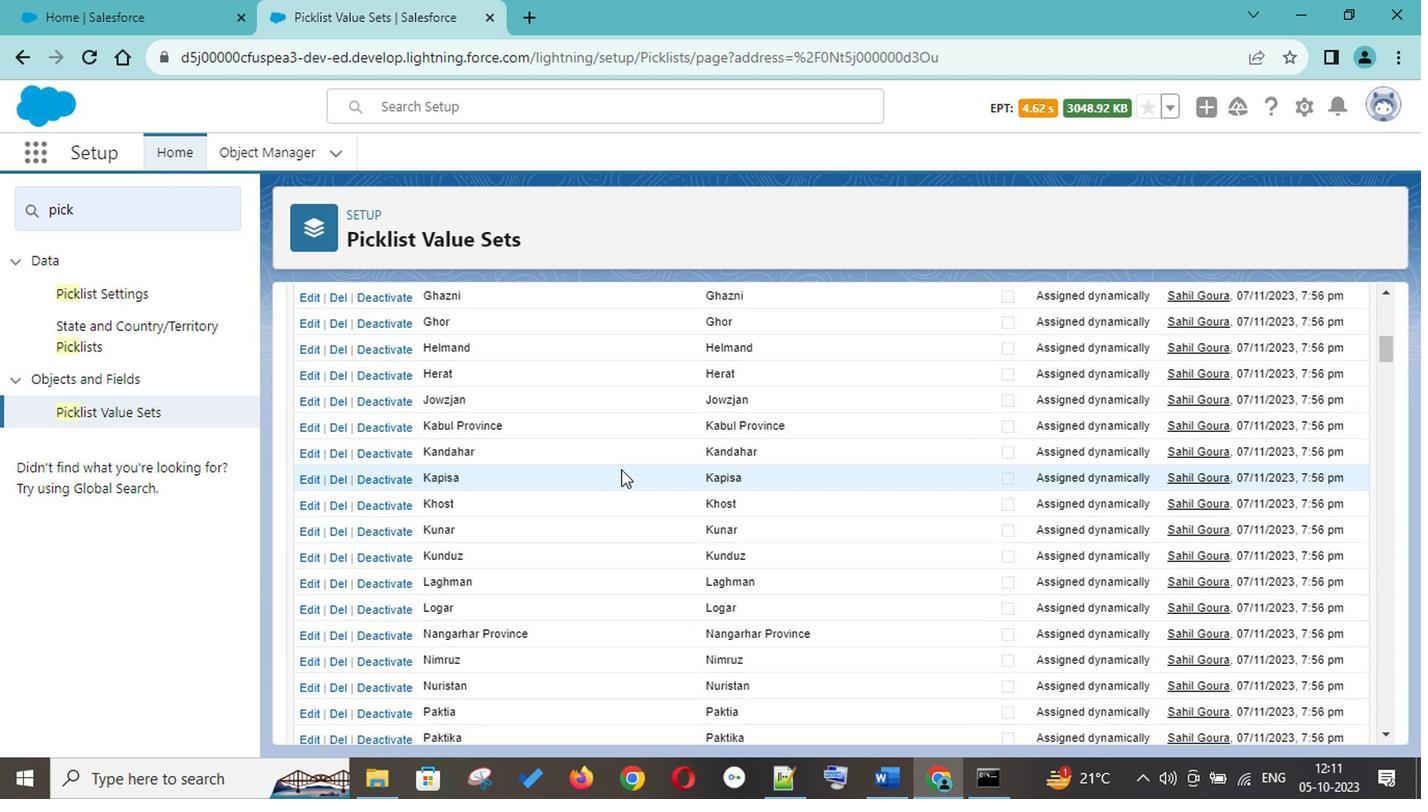 
Action: Mouse moved to (643, 446)
Screenshot: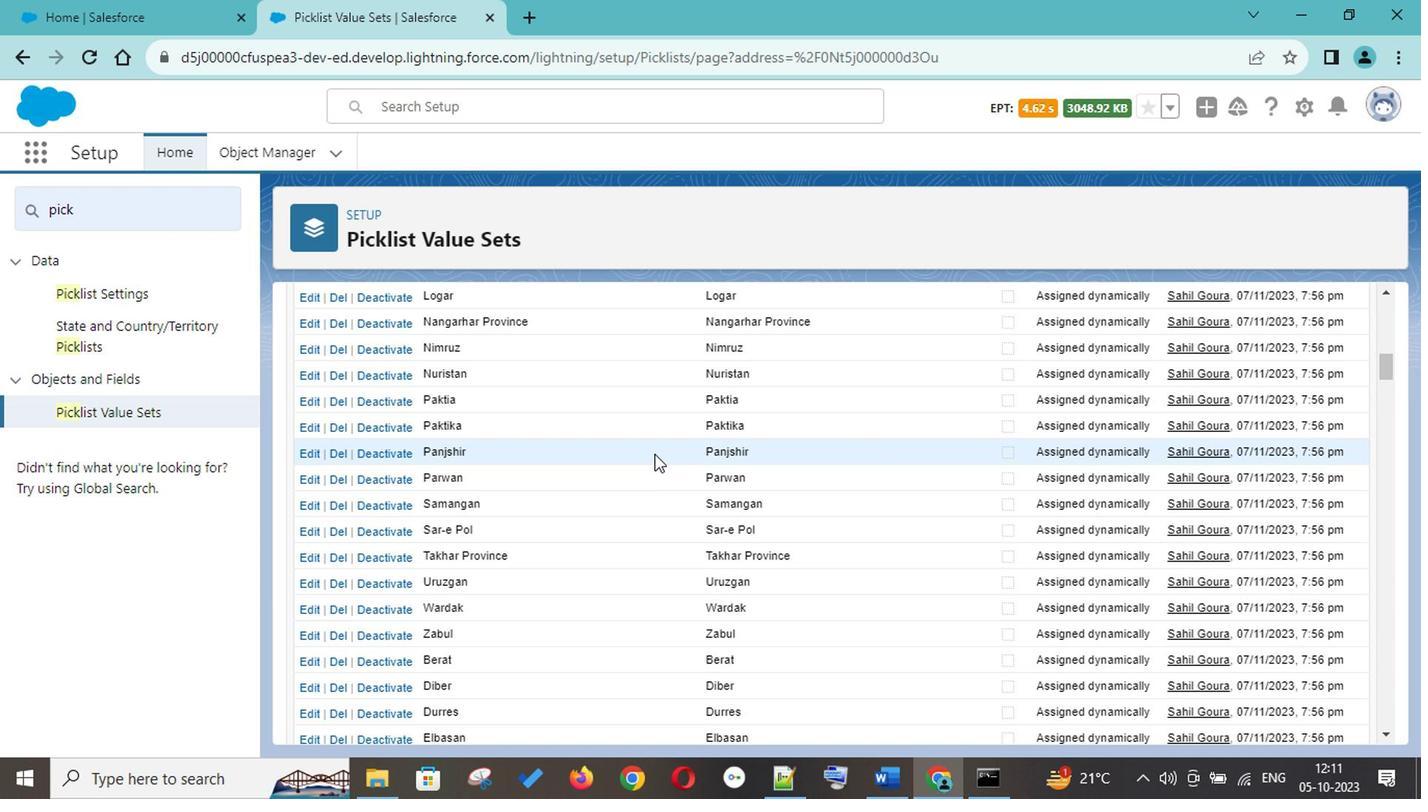 
Action: Mouse scrolled (643, 444) with delta (0, -1)
Screenshot: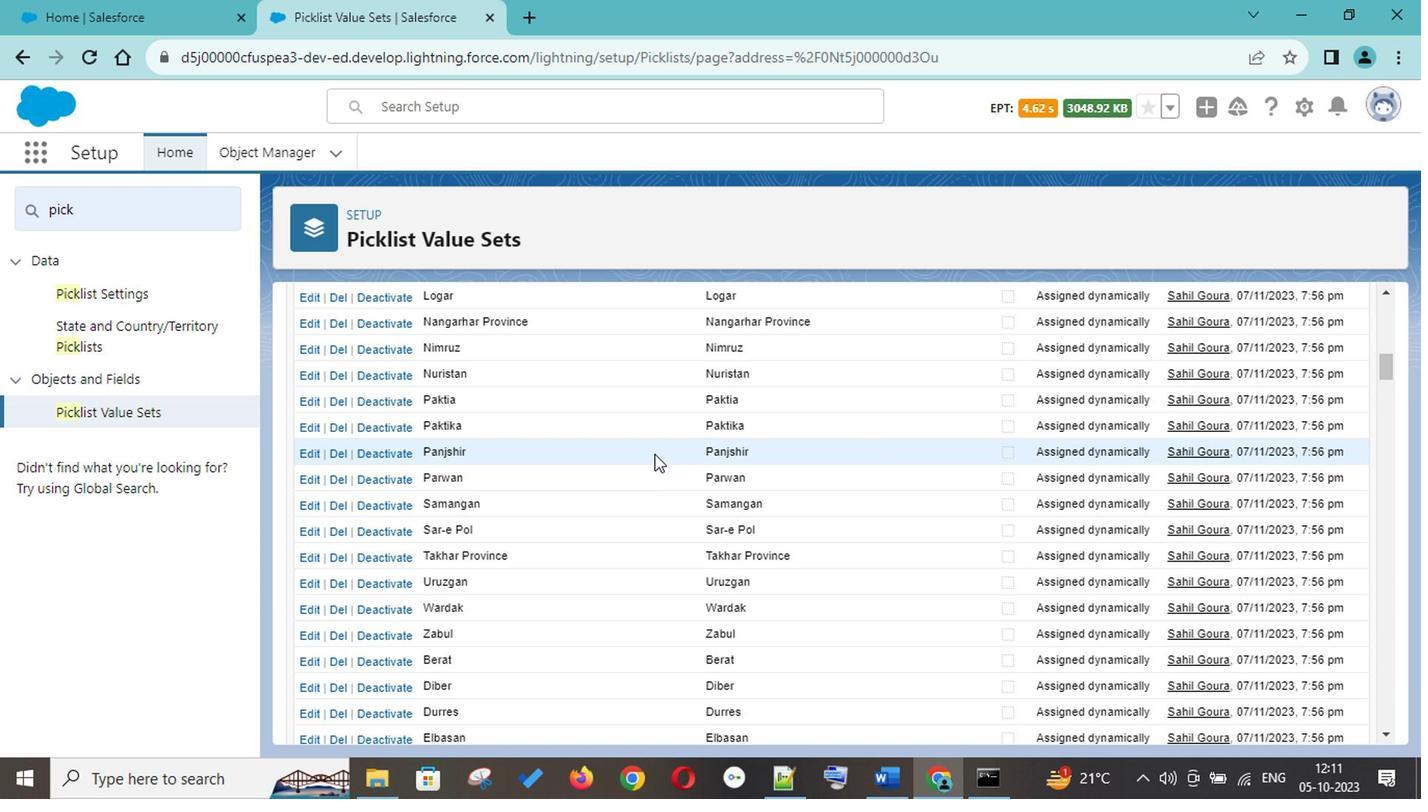 
Action: Mouse moved to (640, 446)
Screenshot: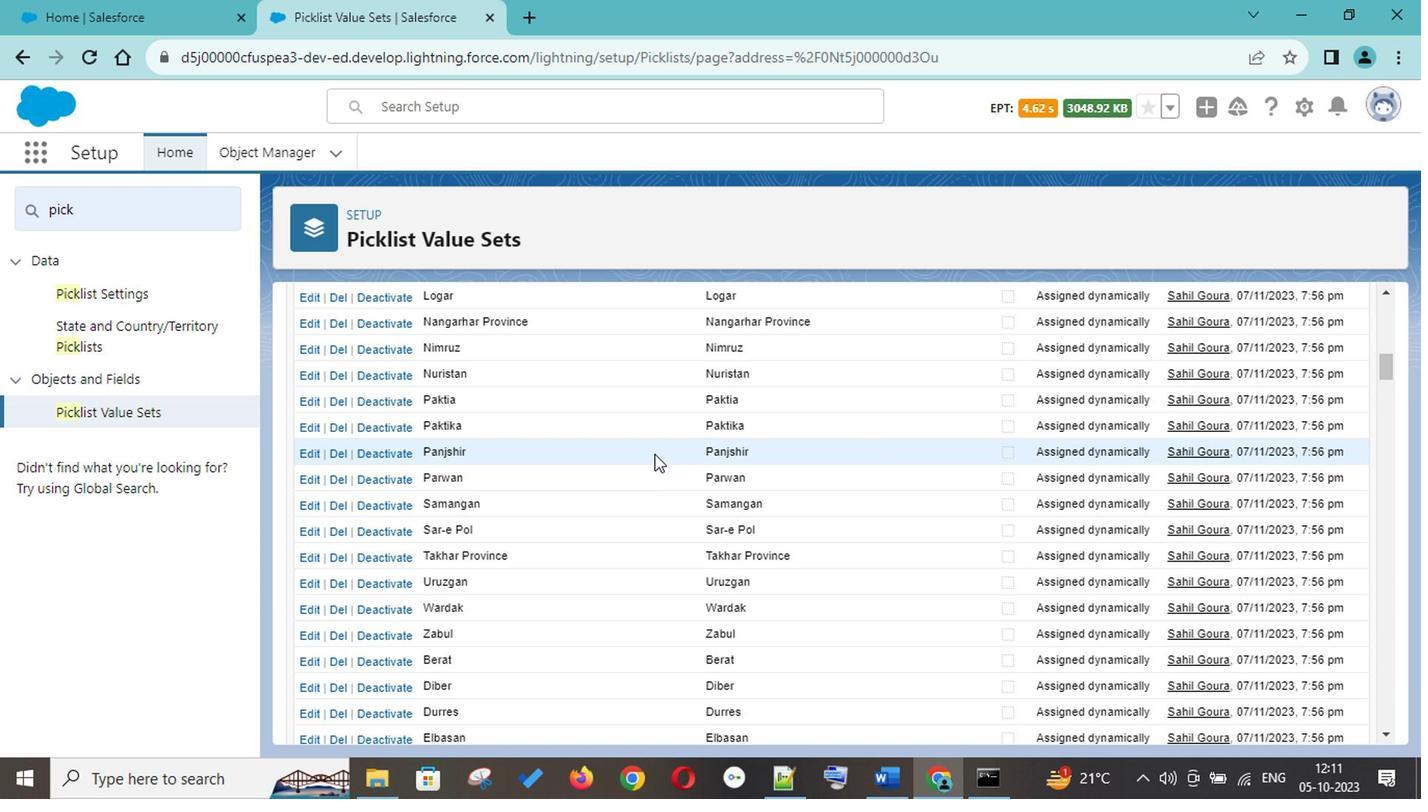 
Action: Mouse scrolled (640, 444) with delta (0, -1)
Screenshot: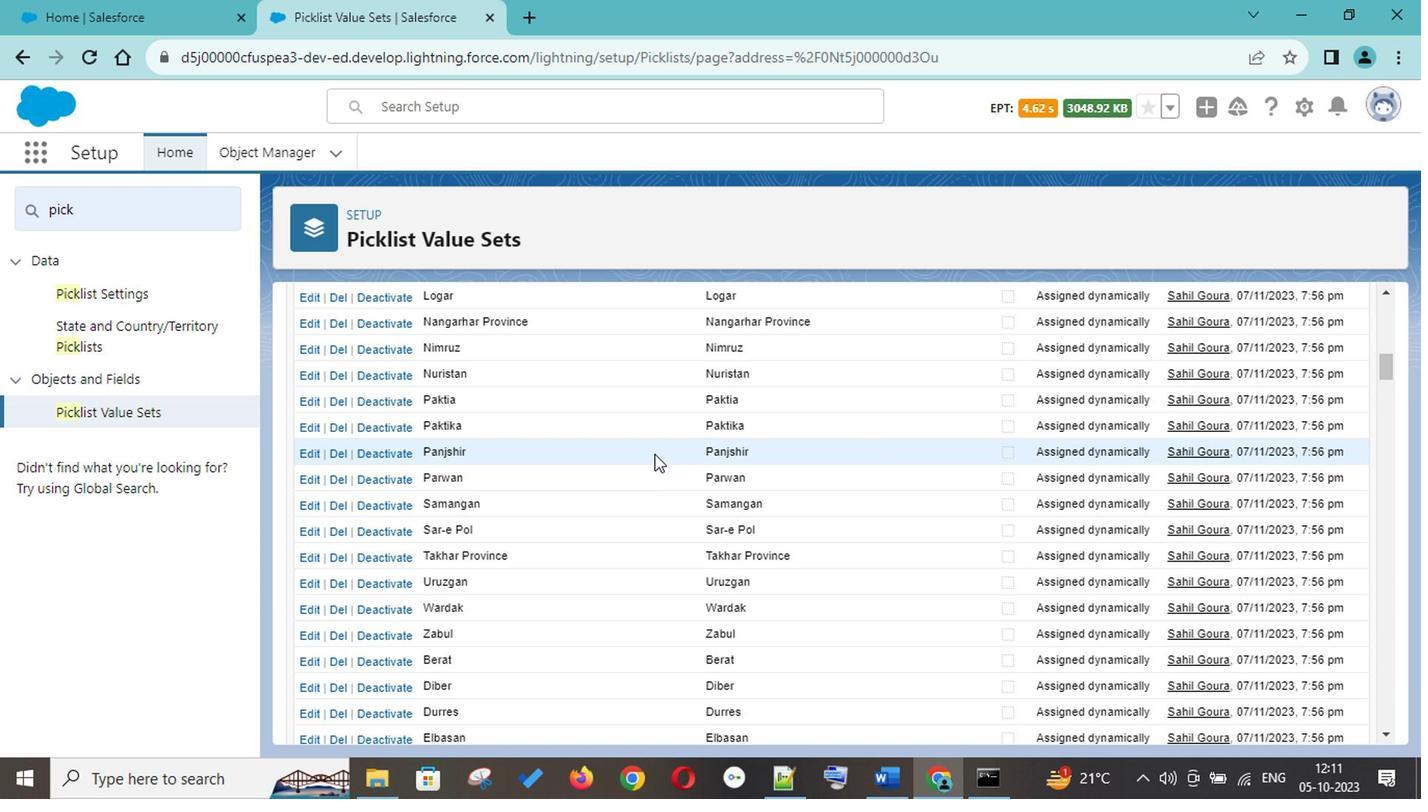 
Action: Mouse scrolled (640, 444) with delta (0, -1)
Screenshot: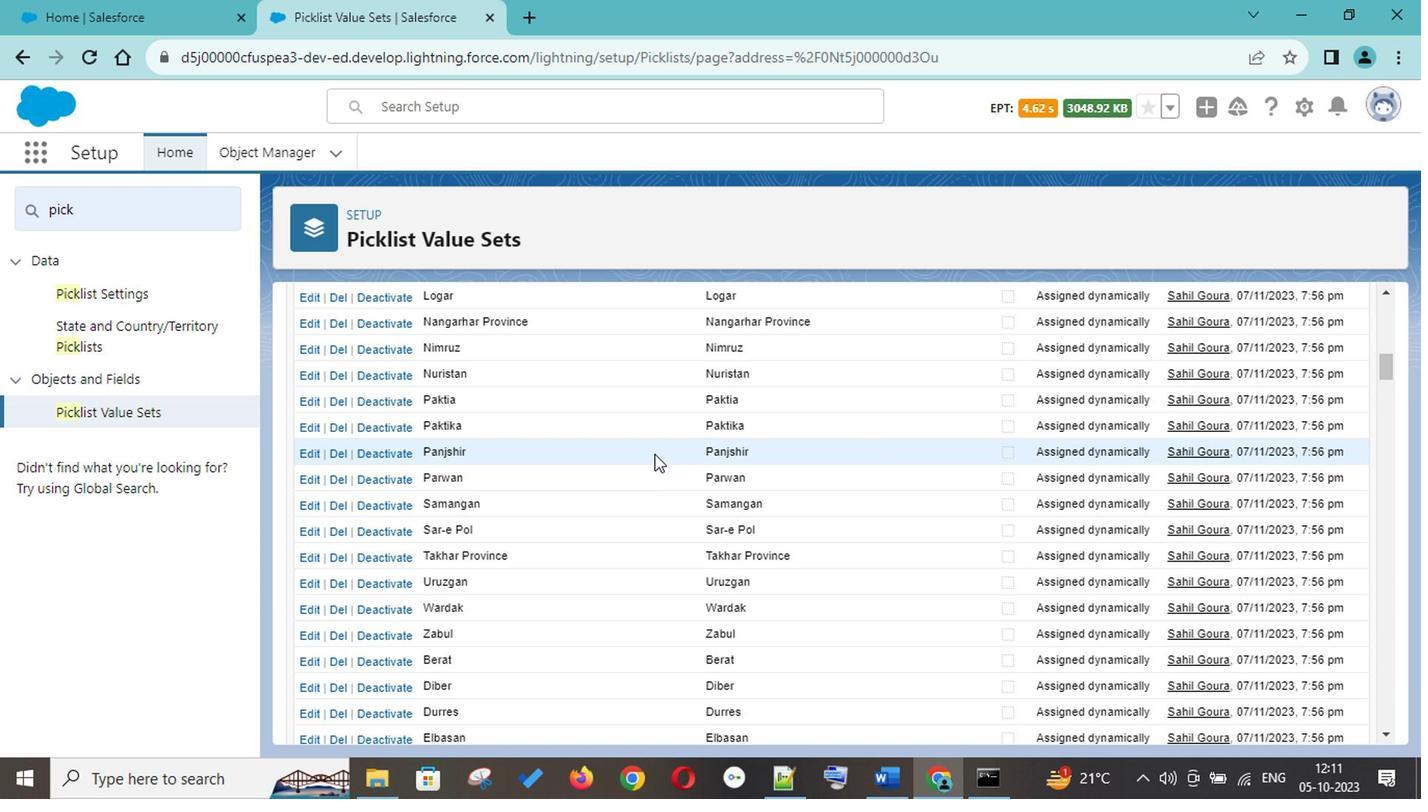 
Action: Mouse moved to (610, 480)
Screenshot: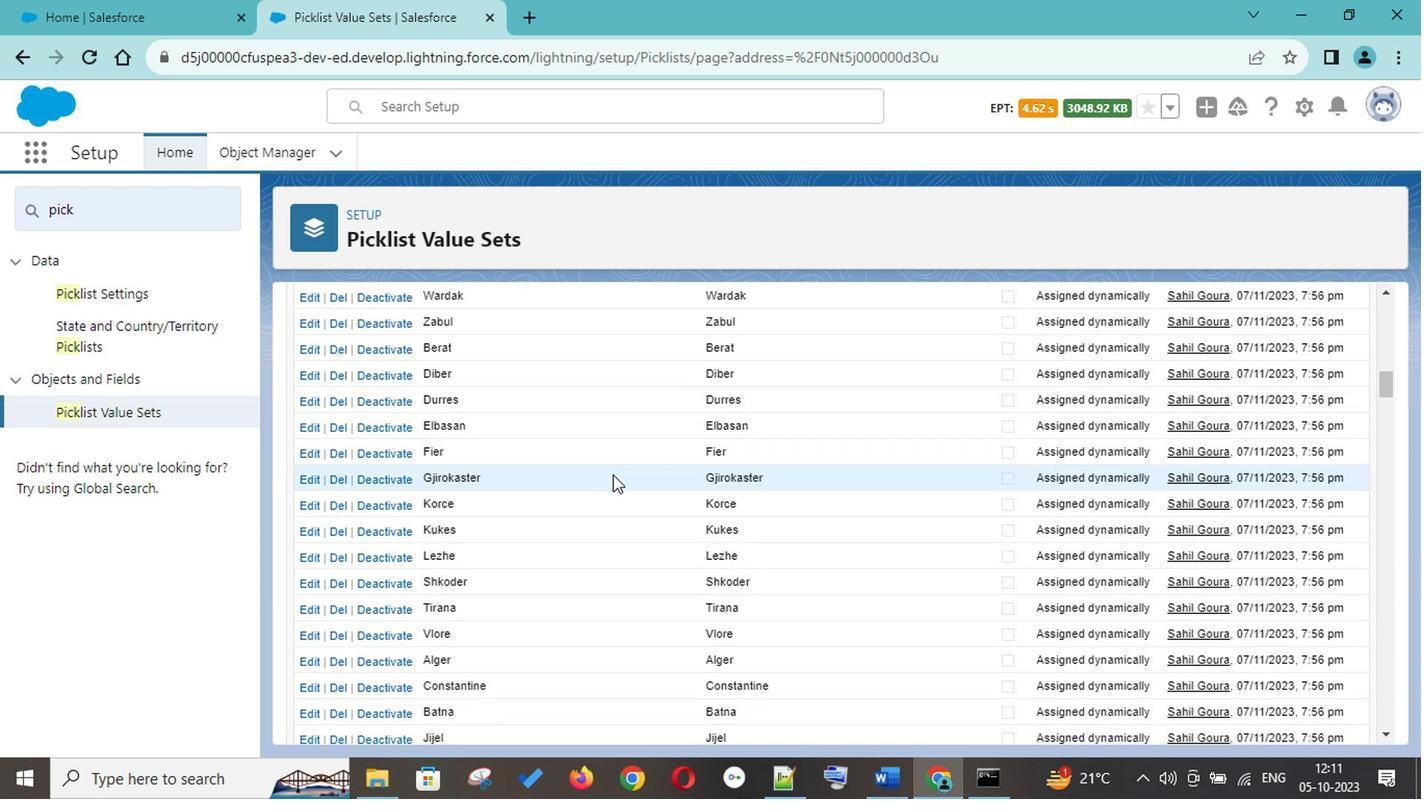
Action: Mouse scrolled (610, 479) with delta (0, 0)
Screenshot: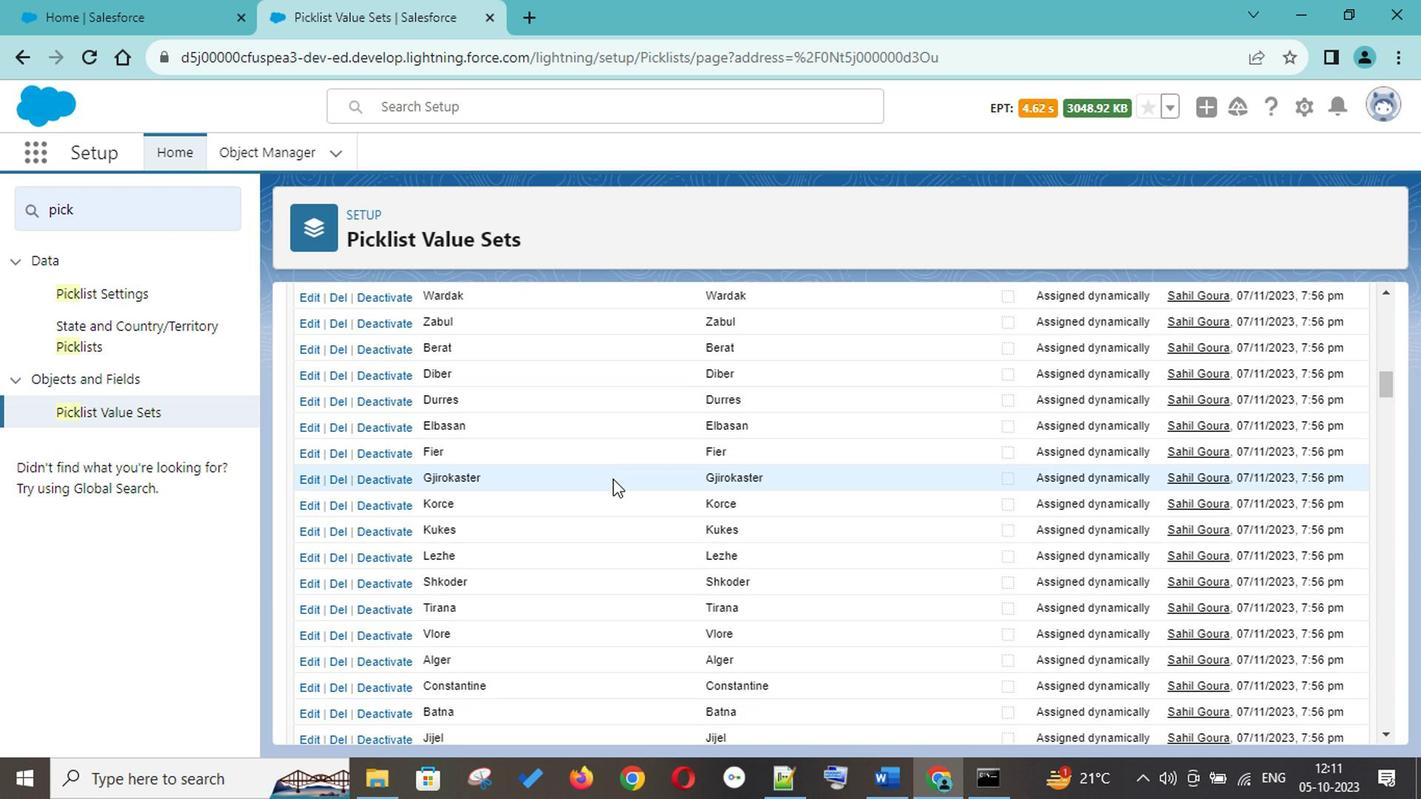 
Action: Mouse moved to (609, 481)
Screenshot: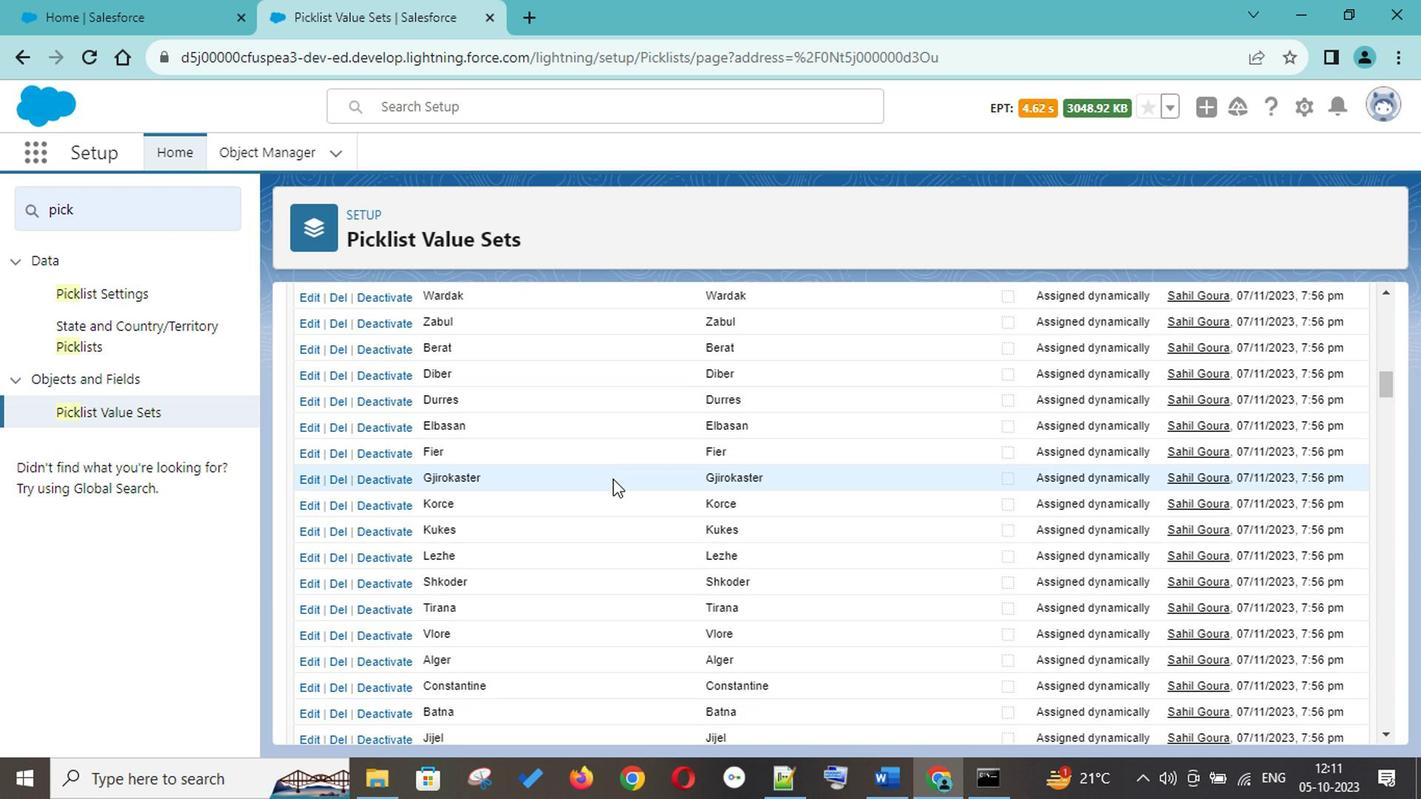 
Action: Mouse scrolled (609, 480) with delta (0, -1)
Screenshot: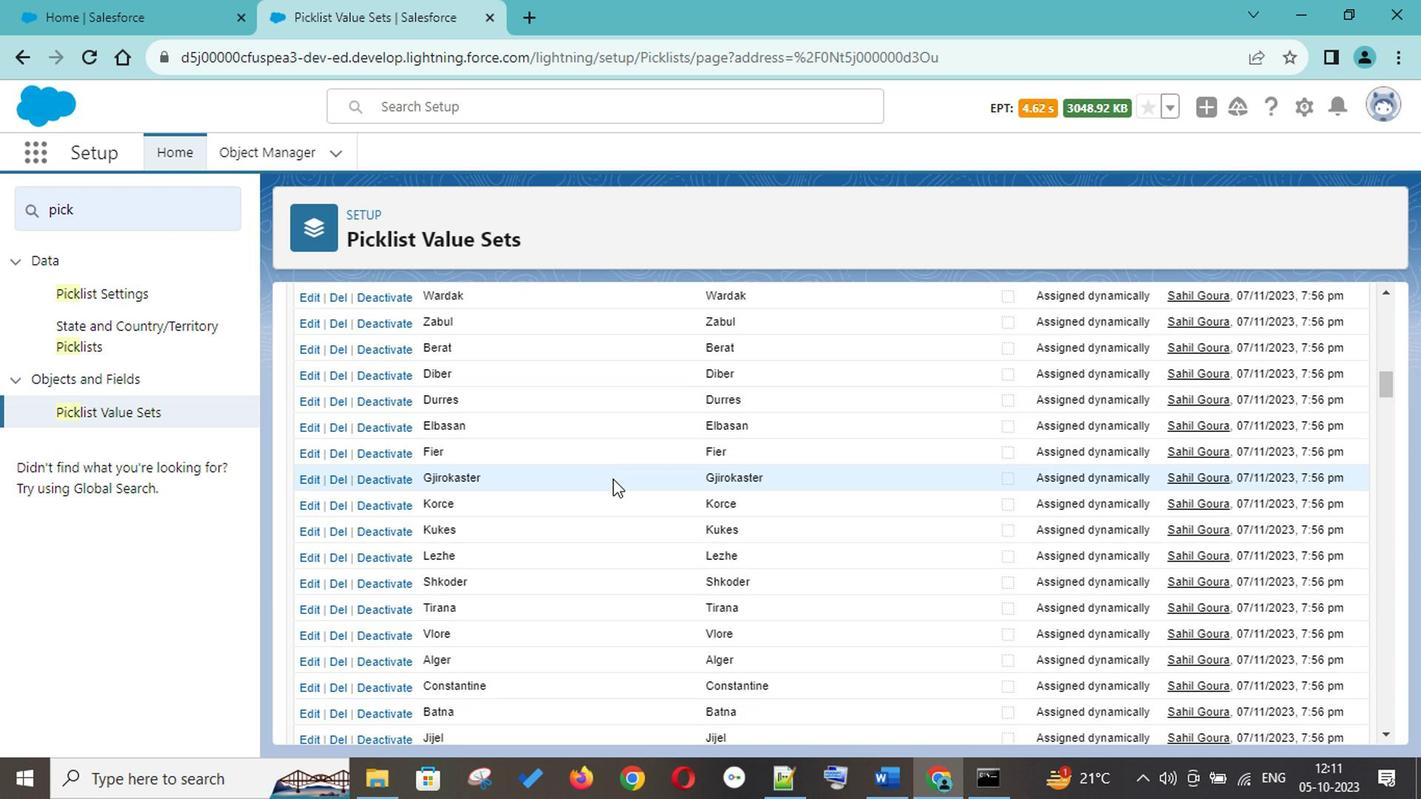 
Action: Mouse scrolled (609, 480) with delta (0, -1)
Screenshot: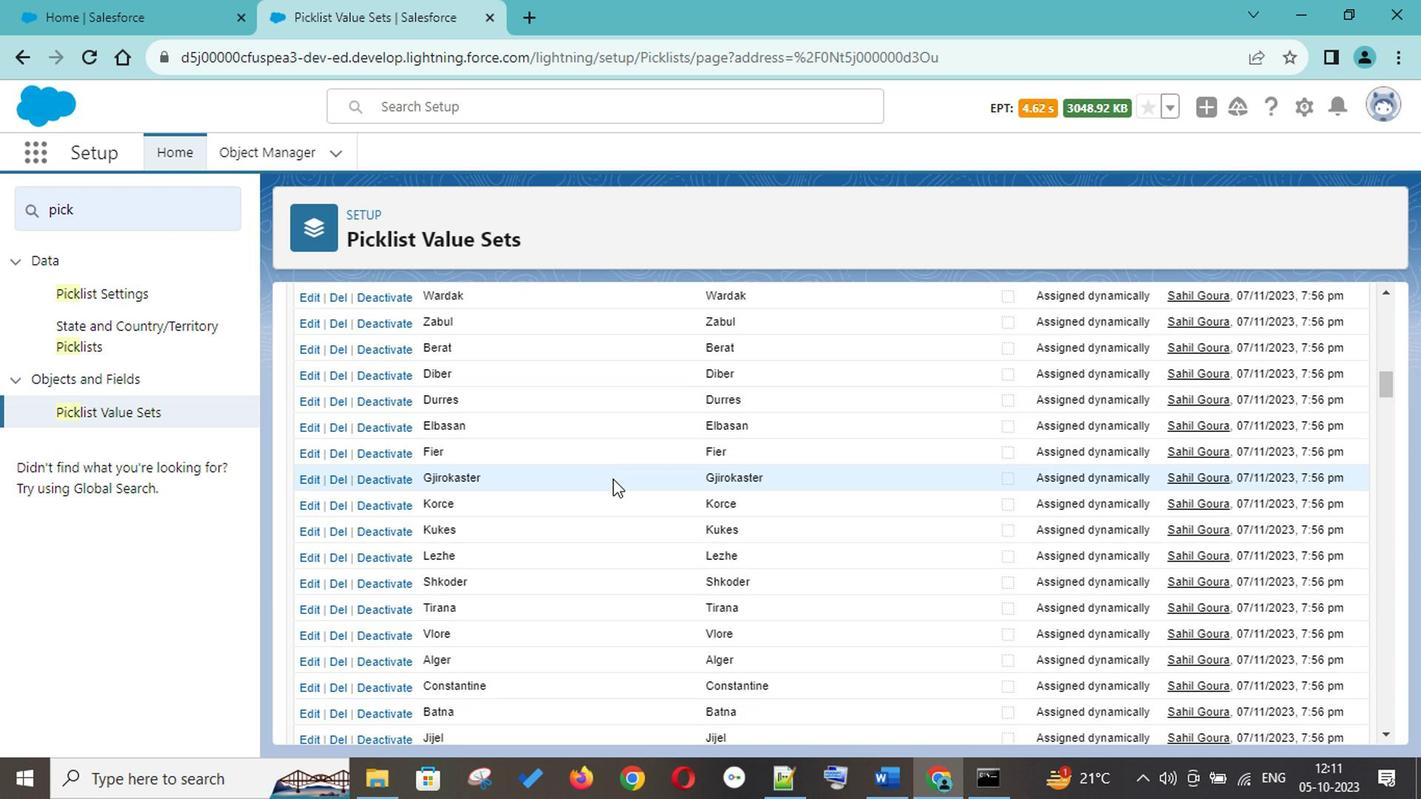 
Action: Mouse moved to (625, 446)
Screenshot: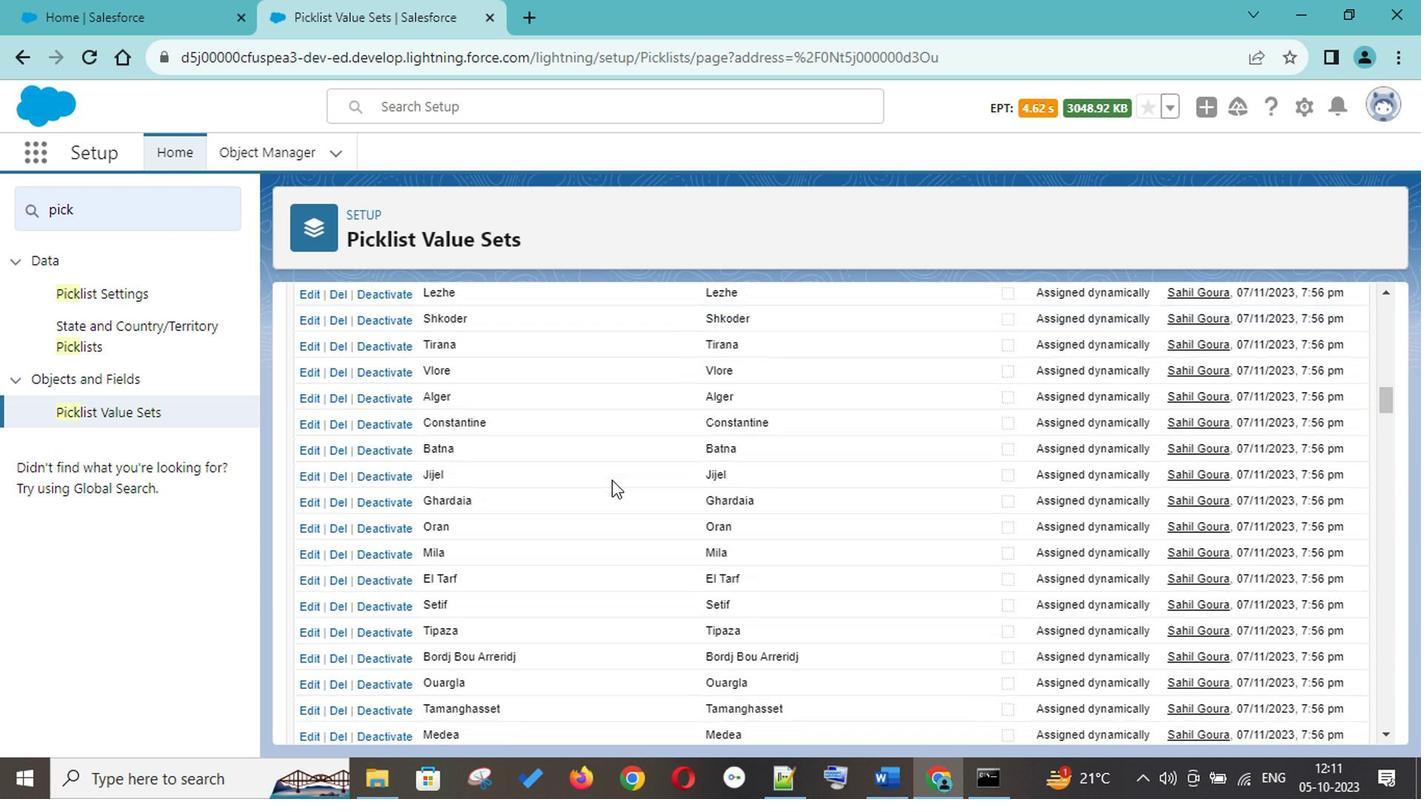 
Action: Mouse scrolled (625, 444) with delta (0, -1)
Screenshot: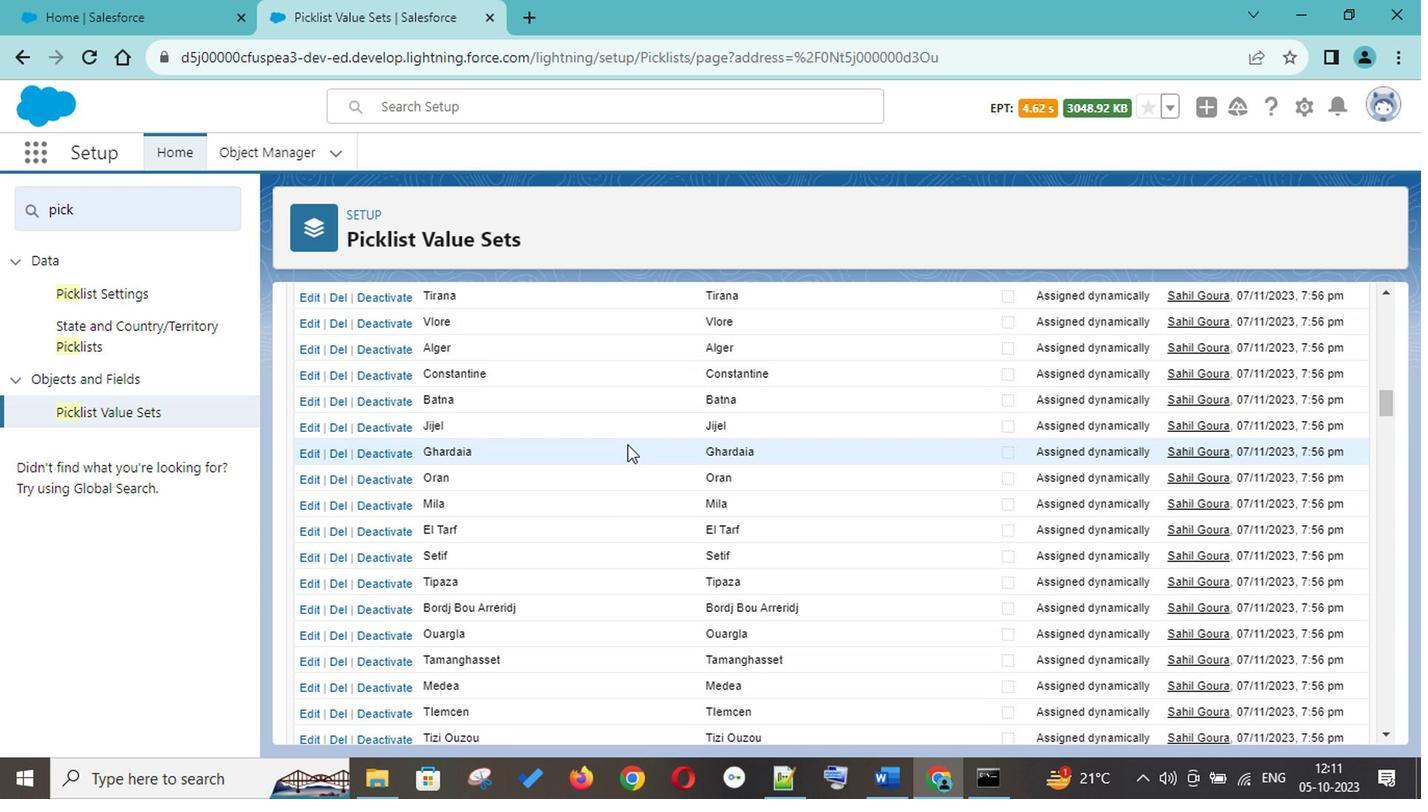 
Action: Mouse scrolled (625, 444) with delta (0, -1)
Screenshot: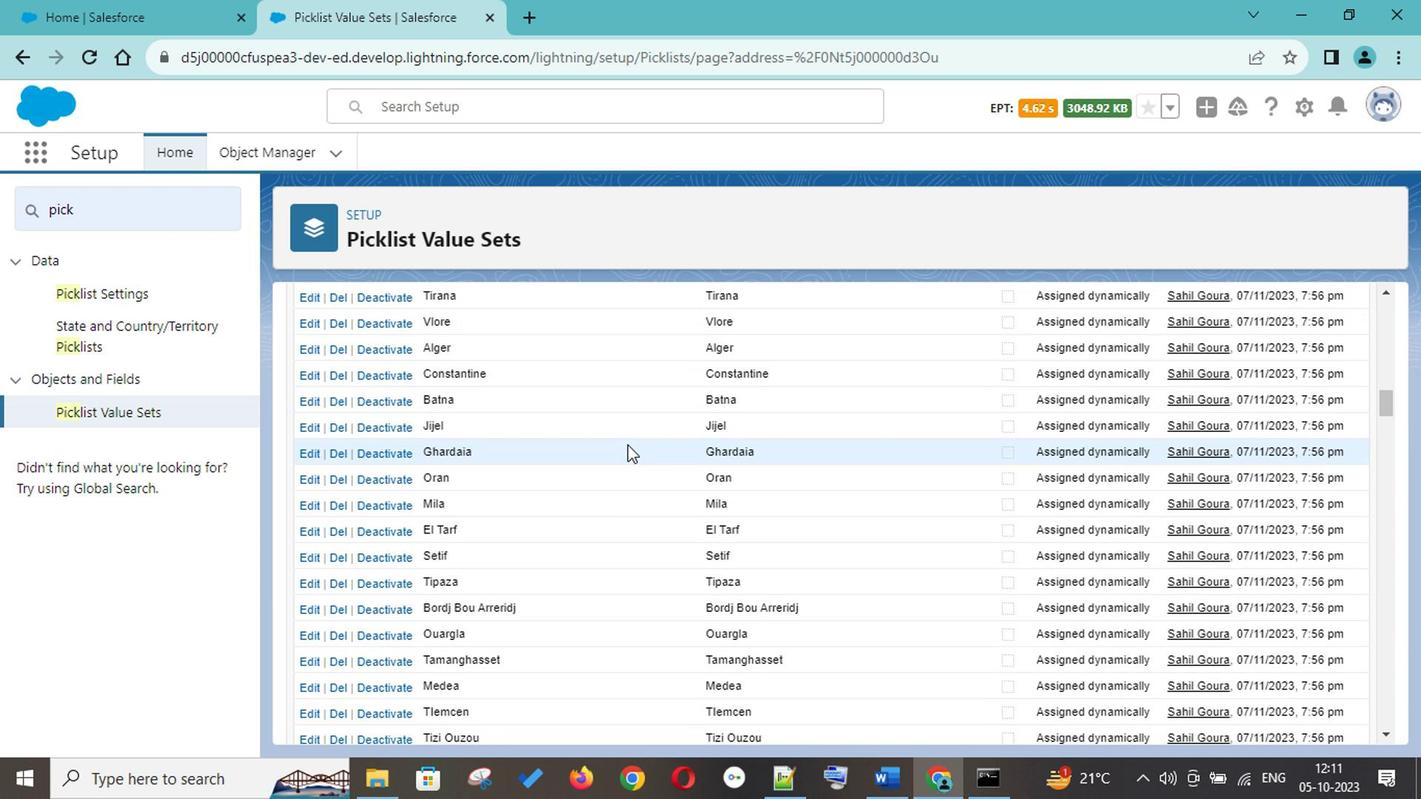 
Action: Mouse moved to (625, 469)
Screenshot: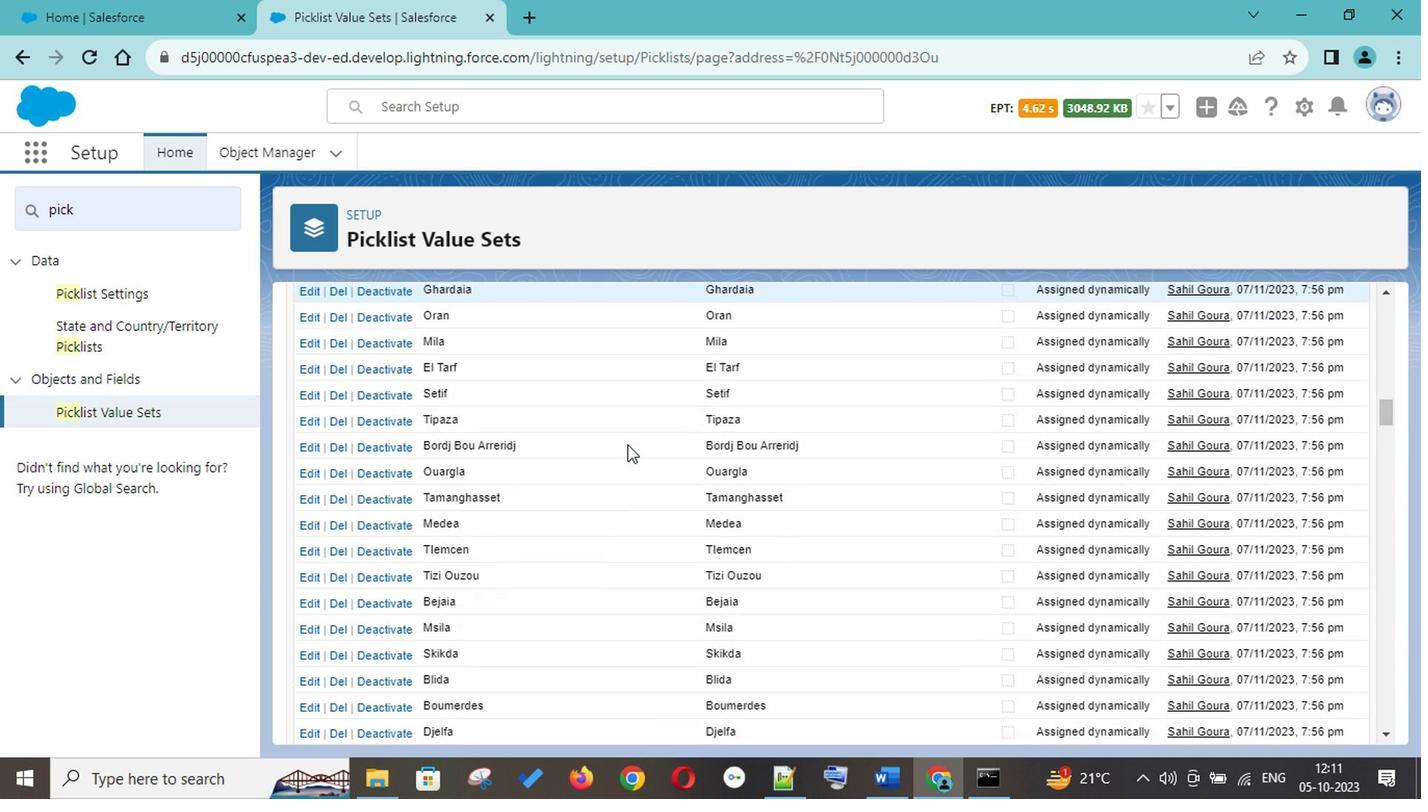 
Action: Mouse scrolled (625, 467) with delta (0, -1)
Screenshot: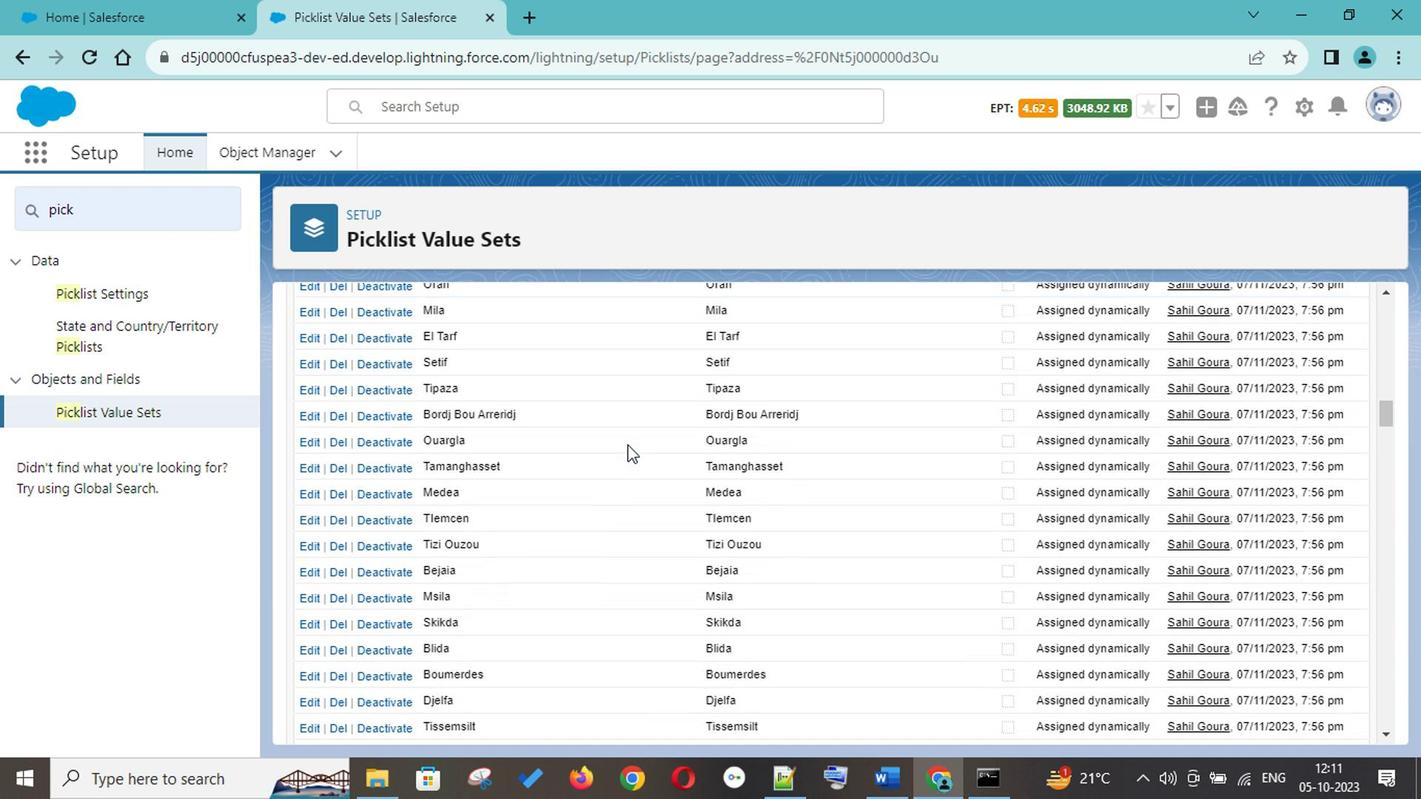 
Action: Mouse moved to (624, 470)
Screenshot: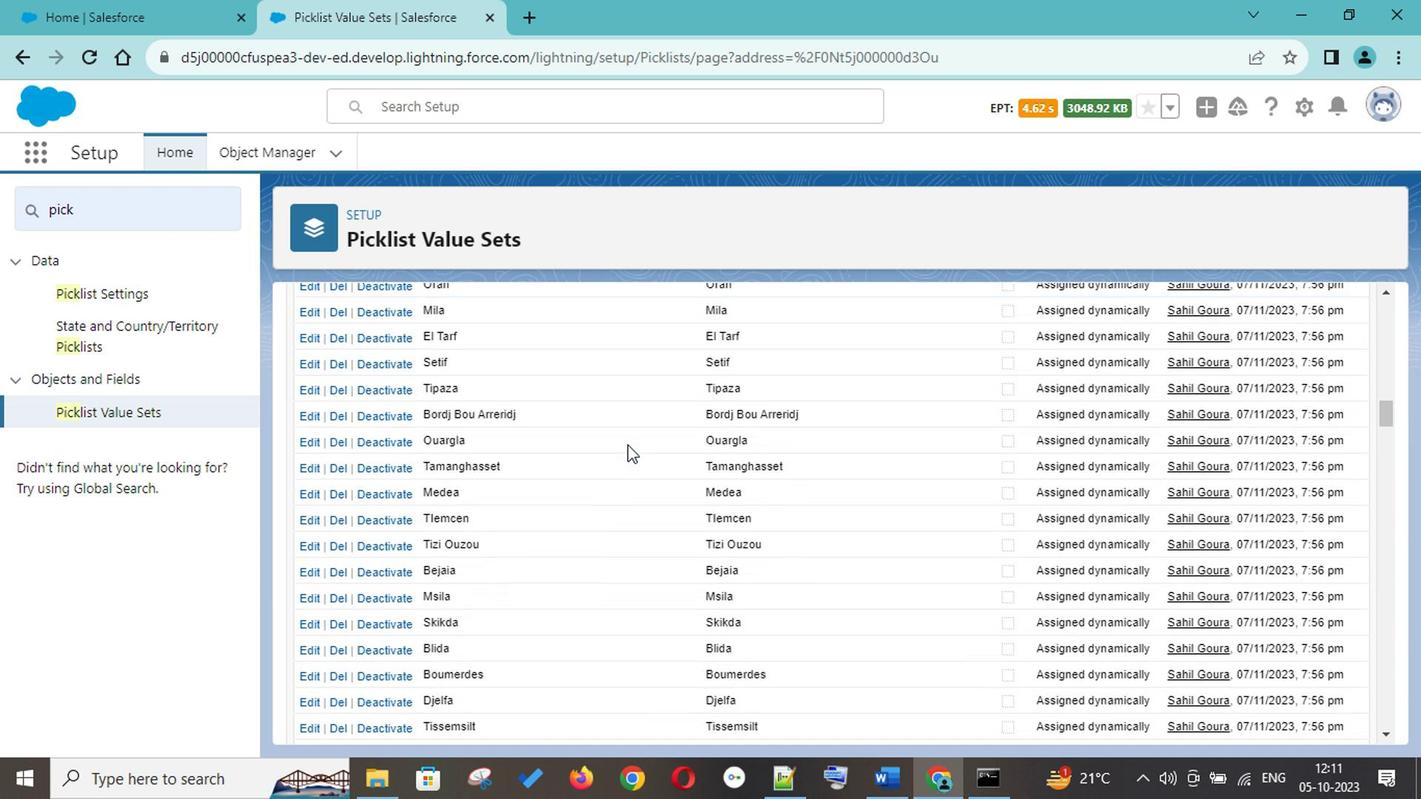 
Action: Mouse scrolled (624, 469) with delta (0, 0)
Screenshot: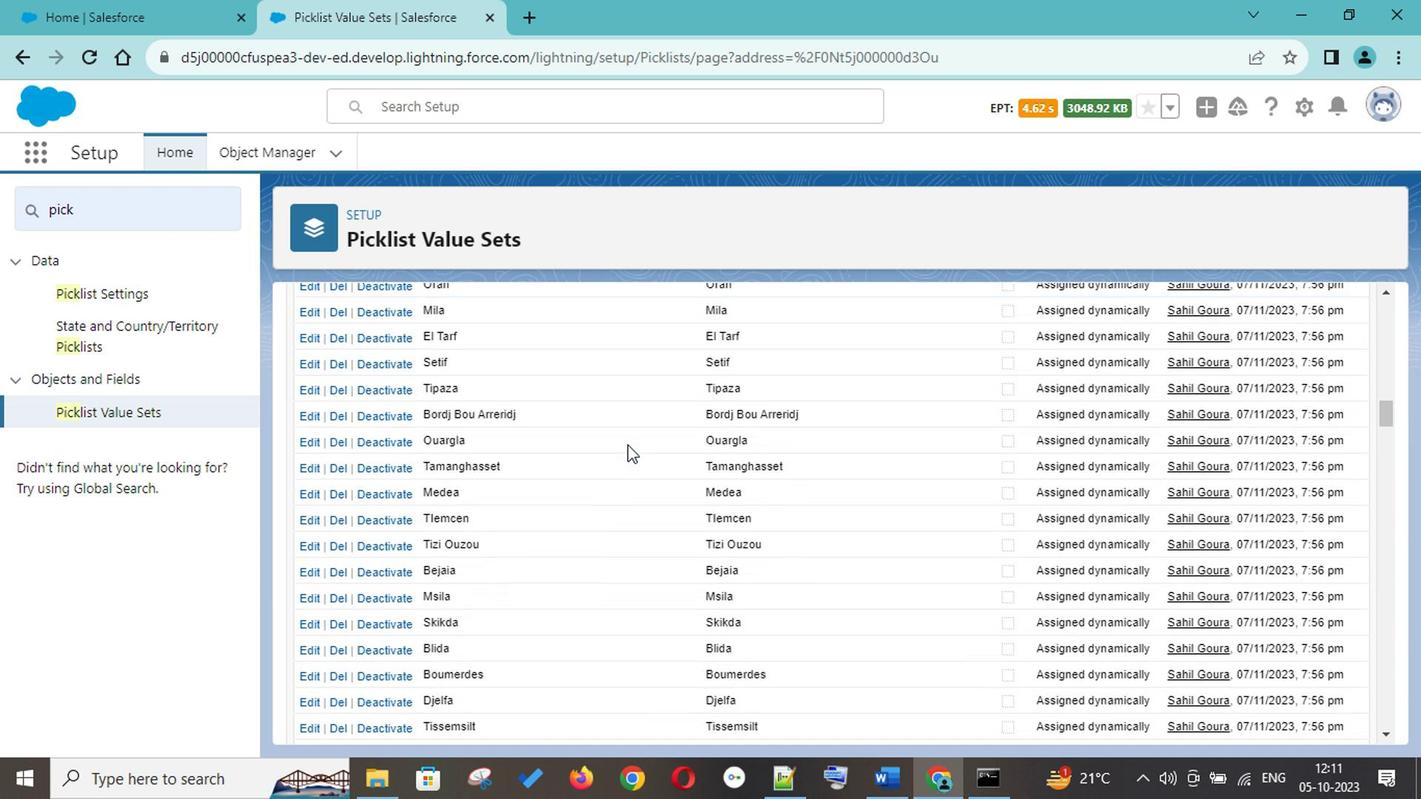 
Action: Mouse moved to (624, 470)
Screenshot: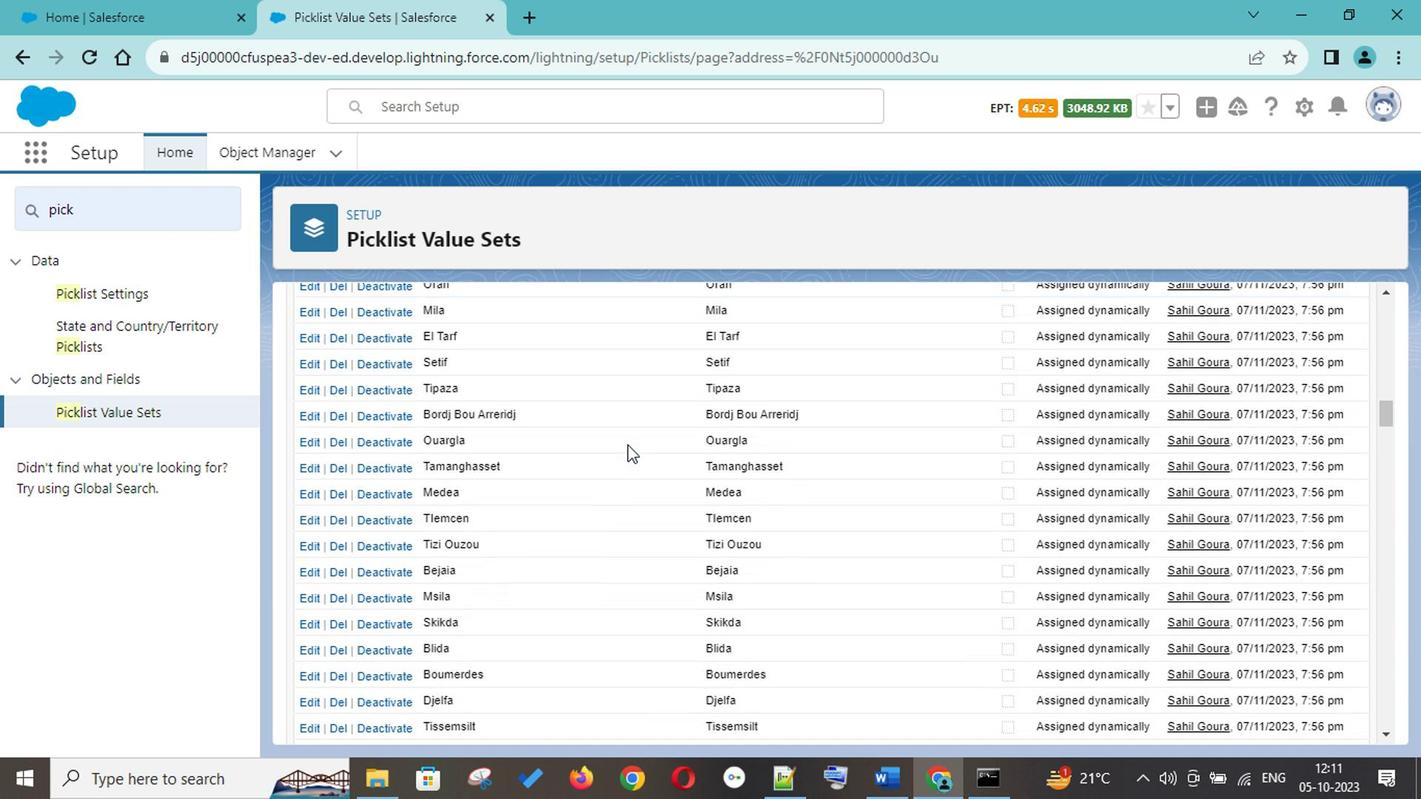 
Action: Mouse scrolled (624, 469) with delta (0, 0)
Screenshot: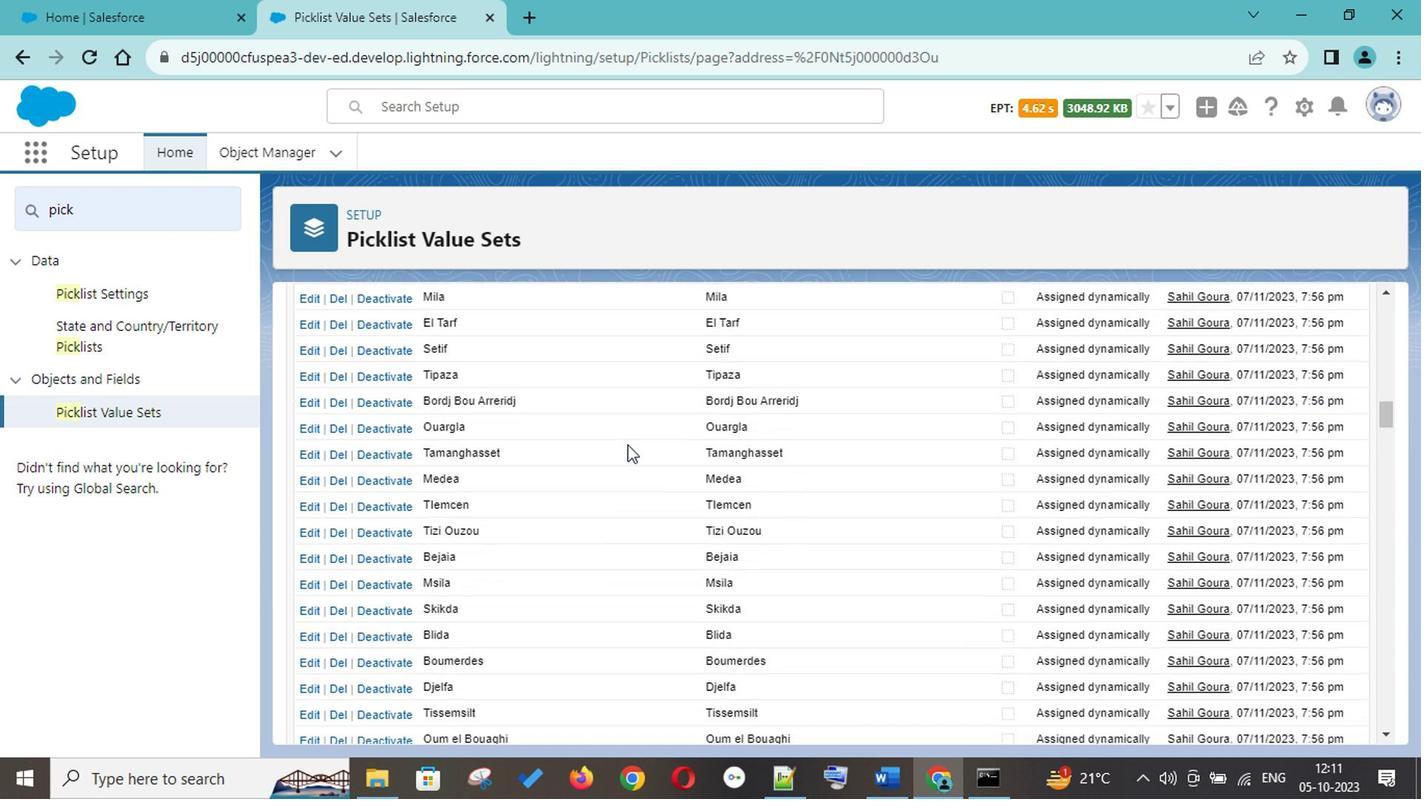 
Action: Mouse scrolled (624, 471) with delta (0, 1)
Screenshot: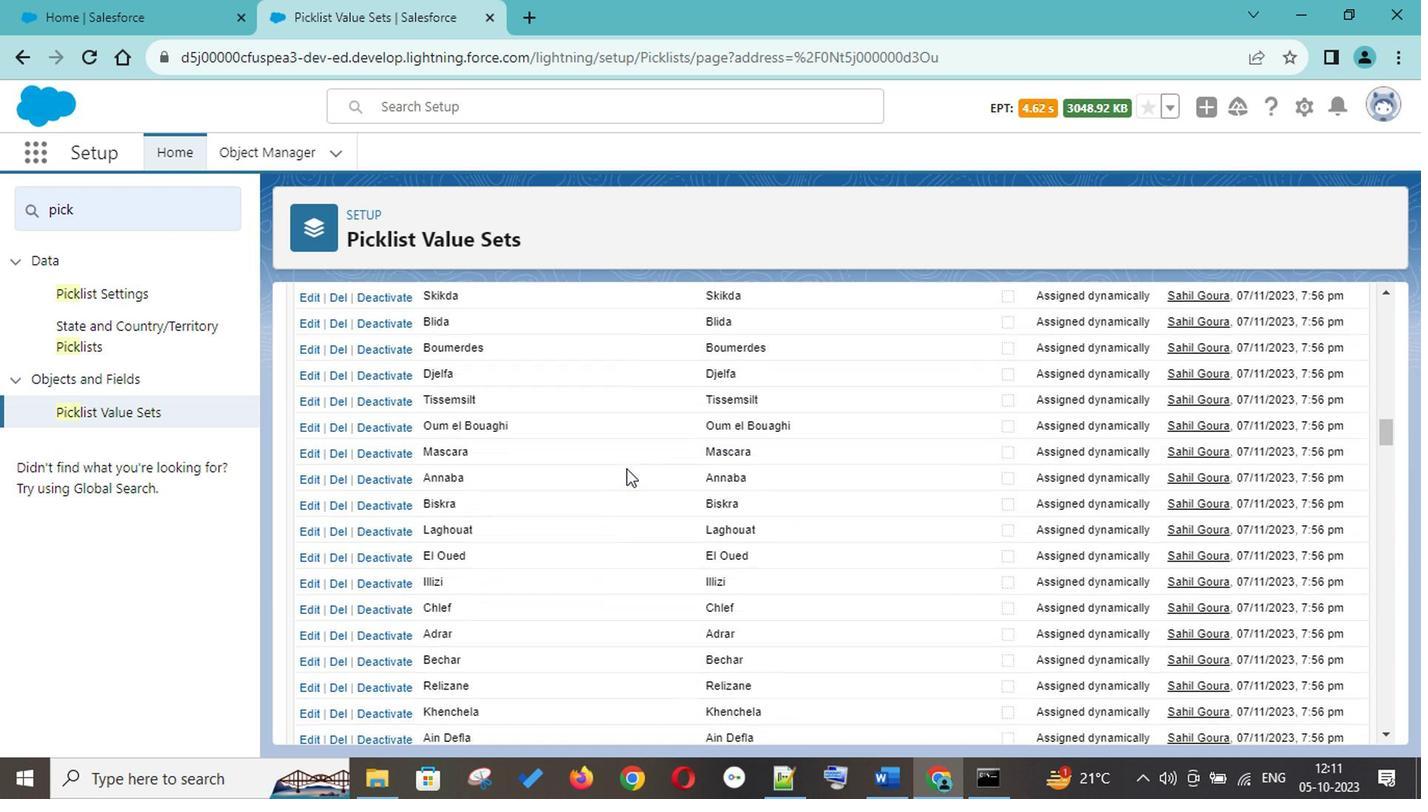 
Action: Mouse scrolled (624, 471) with delta (0, 1)
